 Task: Add tabs in that vendor management app.
Action: Mouse moved to (26, 121)
Screenshot: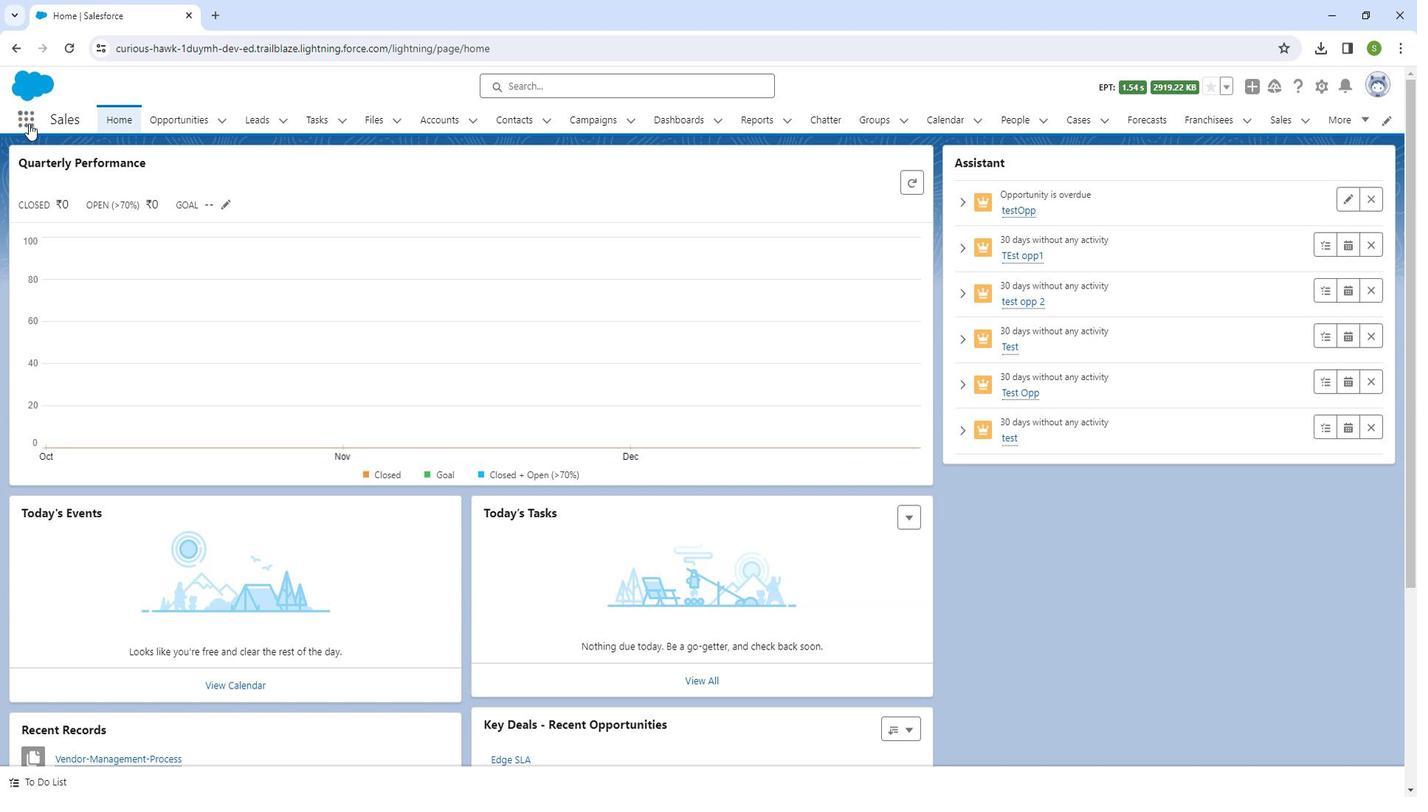 
Action: Mouse pressed left at (26, 121)
Screenshot: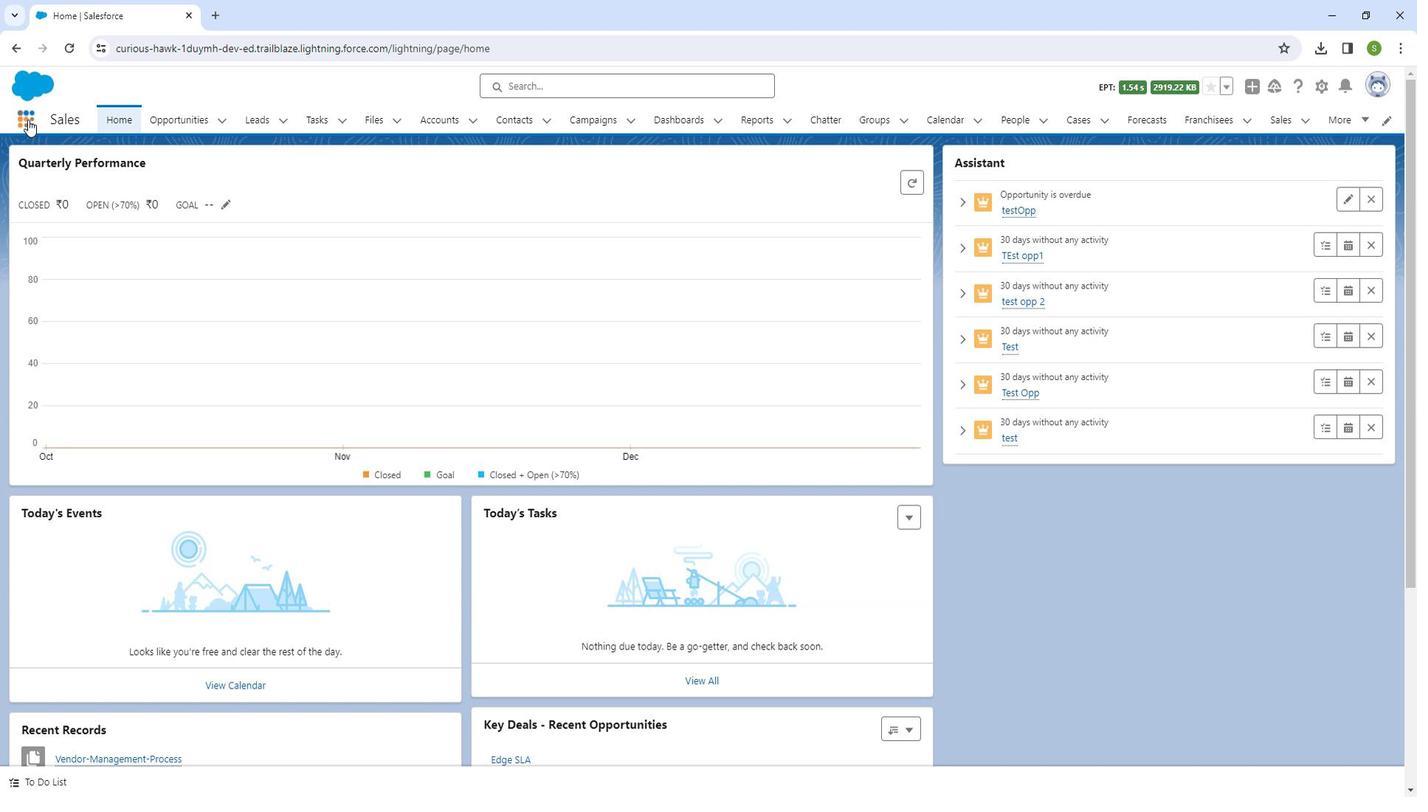 
Action: Mouse moved to (40, 394)
Screenshot: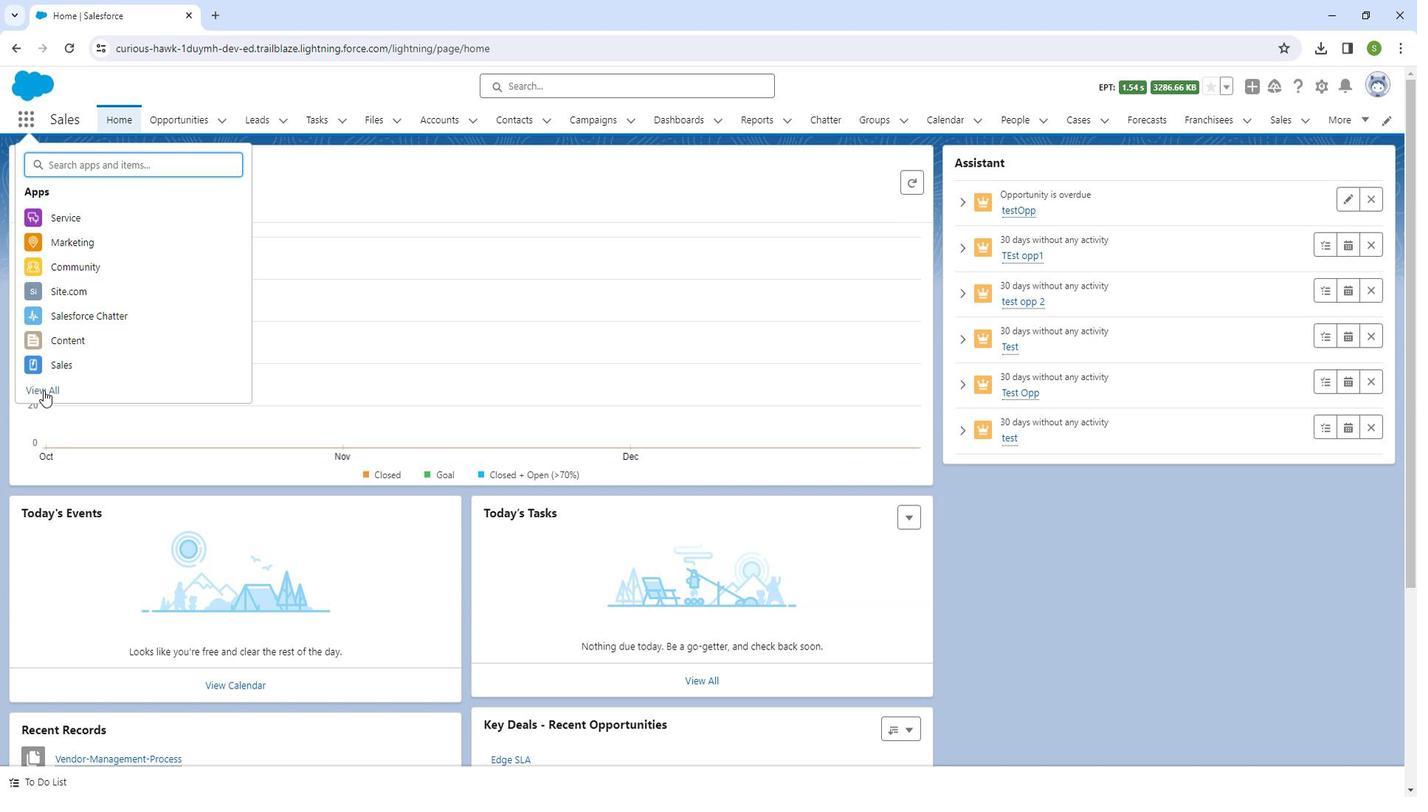 
Action: Mouse pressed left at (40, 394)
Screenshot: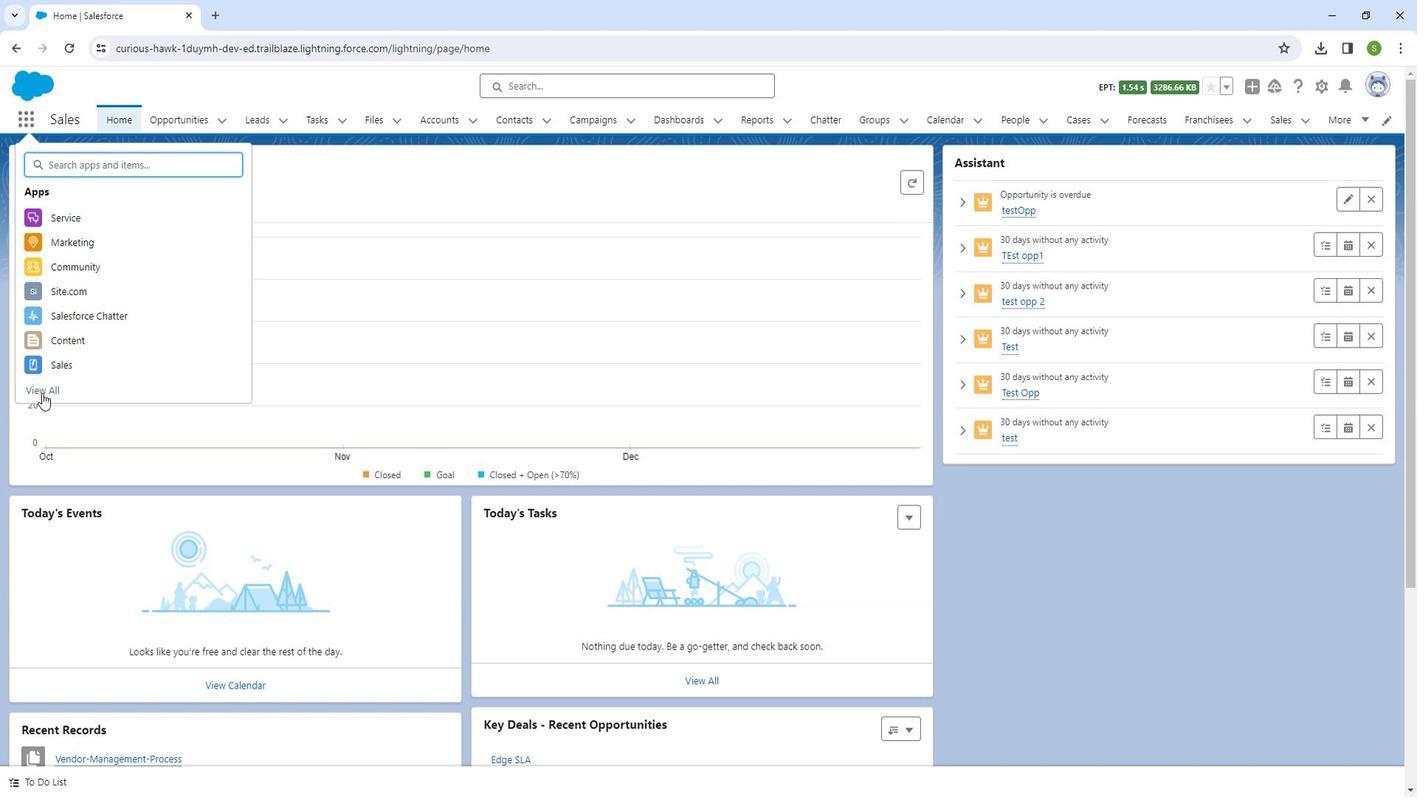 
Action: Mouse moved to (245, 631)
Screenshot: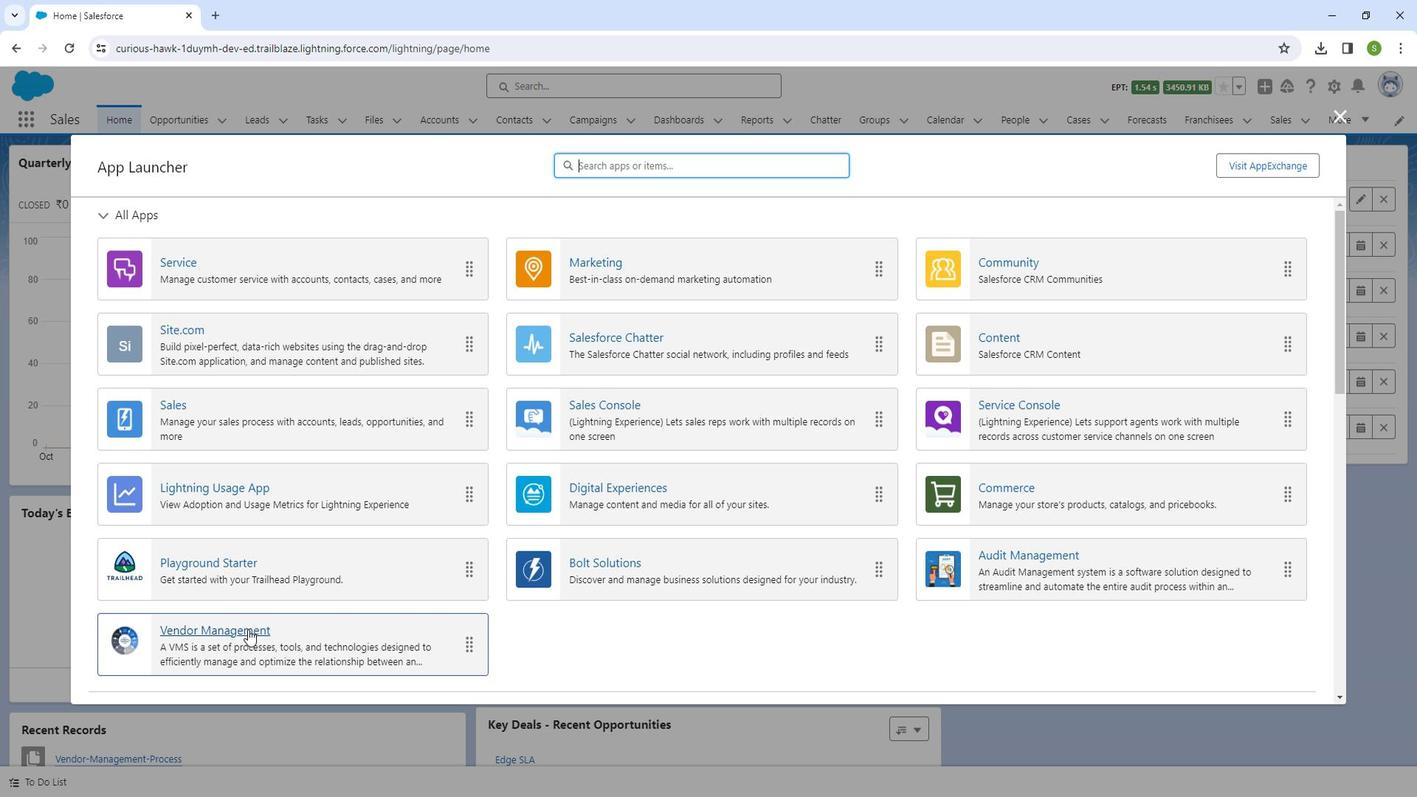 
Action: Mouse pressed left at (245, 631)
Screenshot: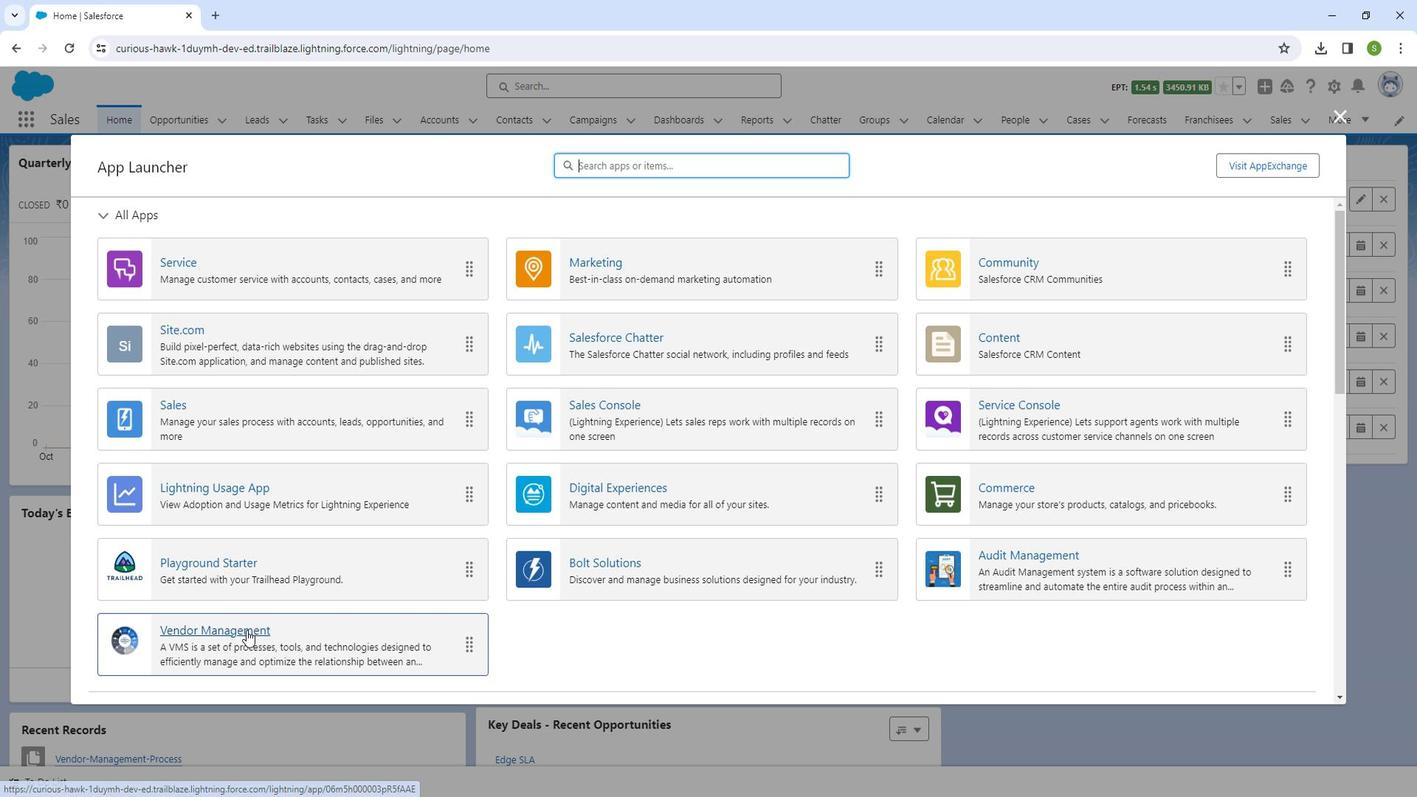 
Action: Mouse moved to (1331, 90)
Screenshot: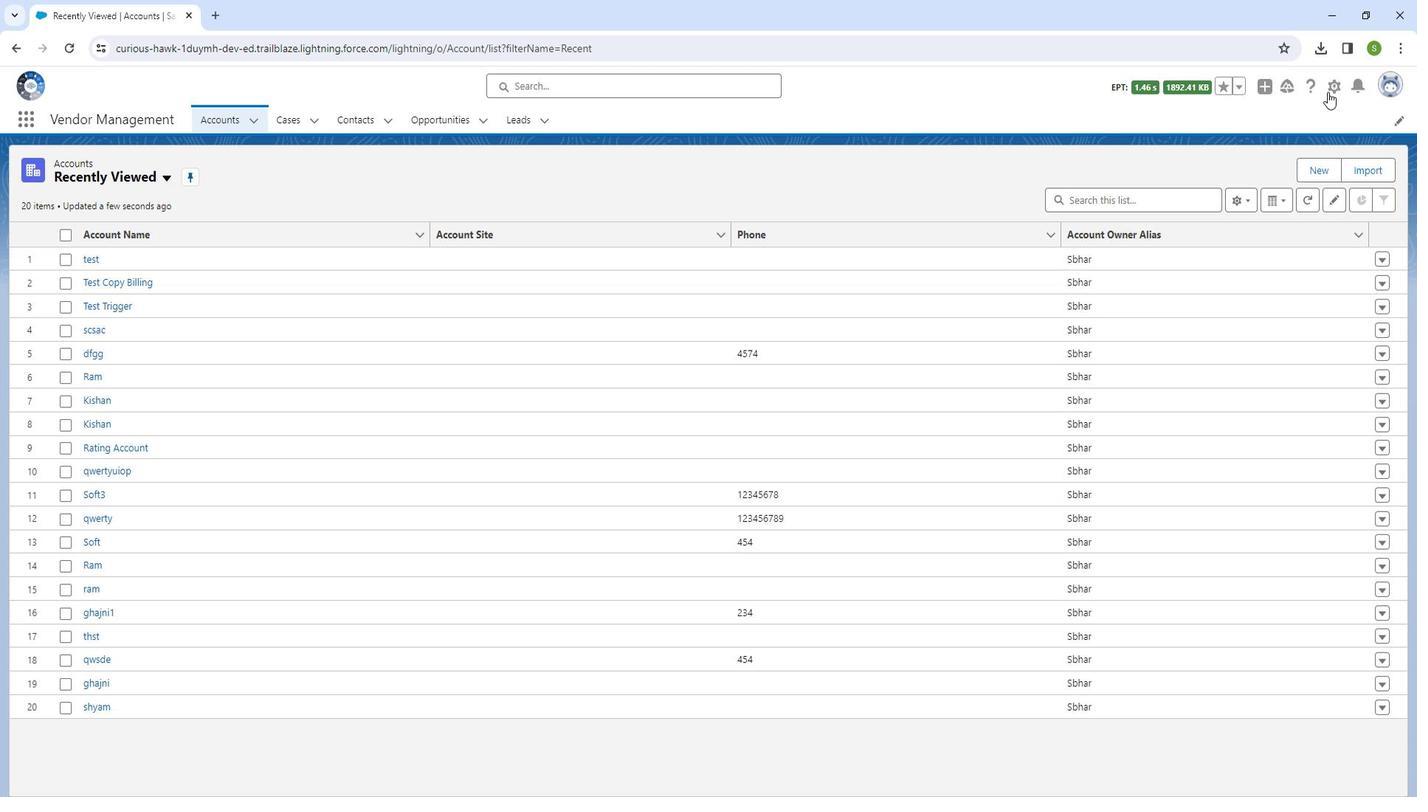 
Action: Mouse pressed left at (1331, 90)
Screenshot: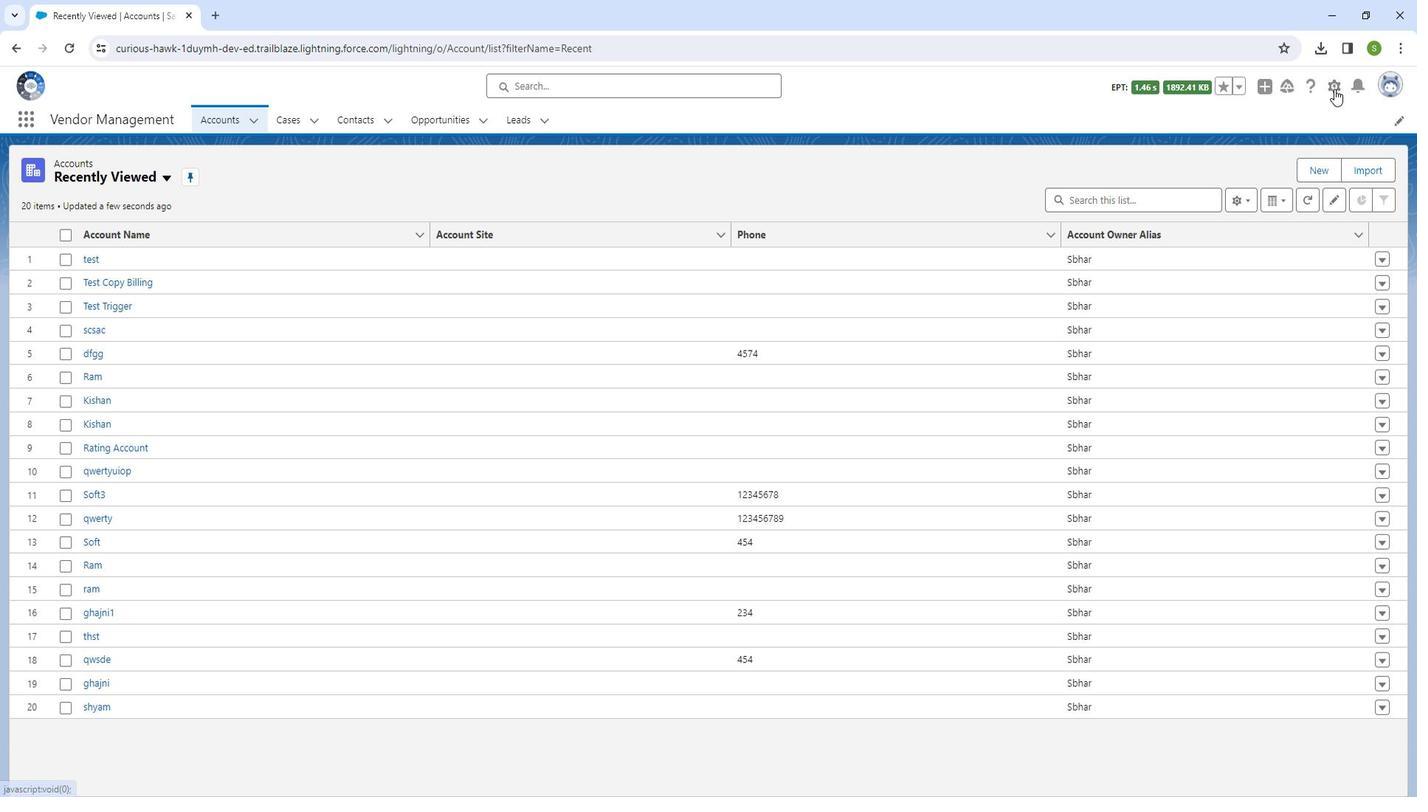 
Action: Mouse moved to (1269, 148)
Screenshot: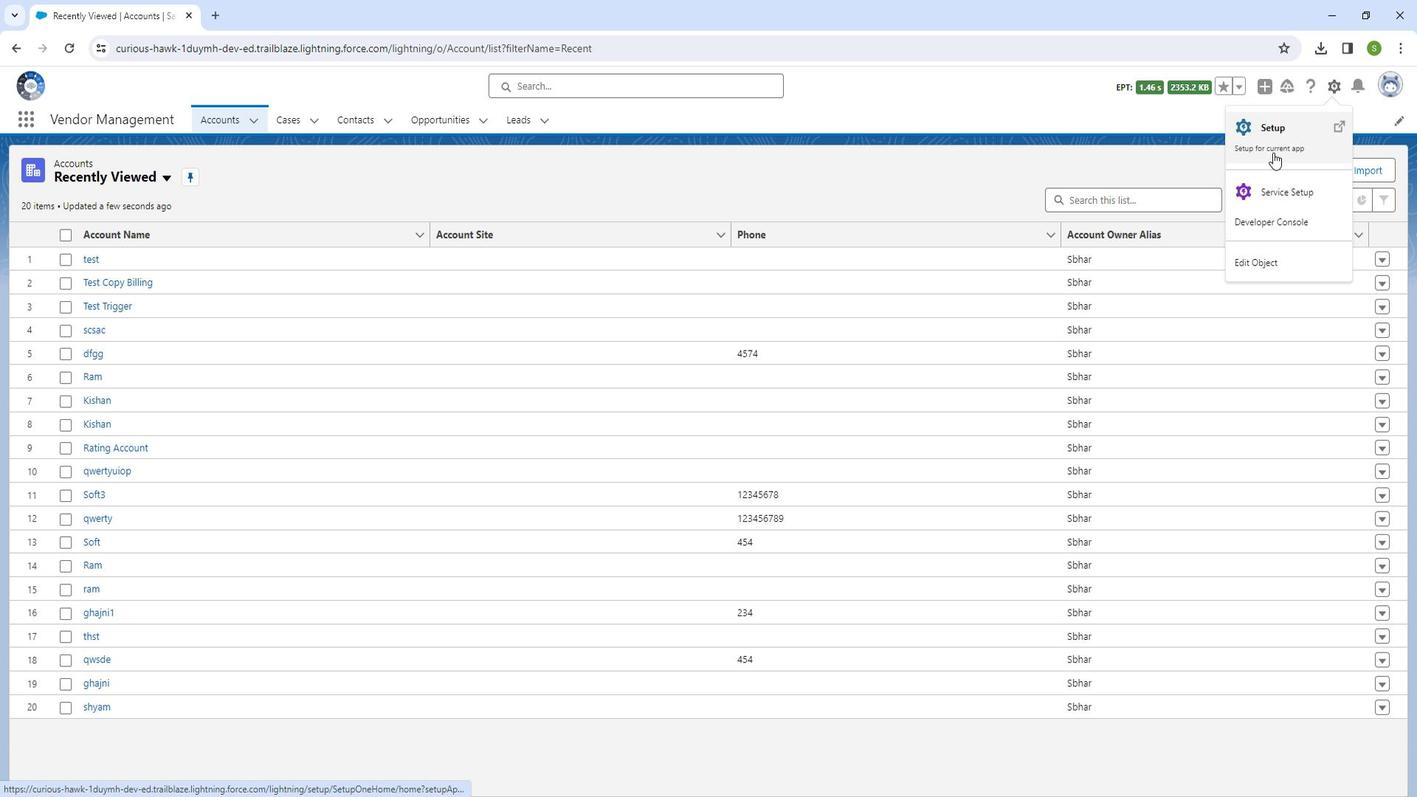 
Action: Mouse pressed left at (1269, 148)
Screenshot: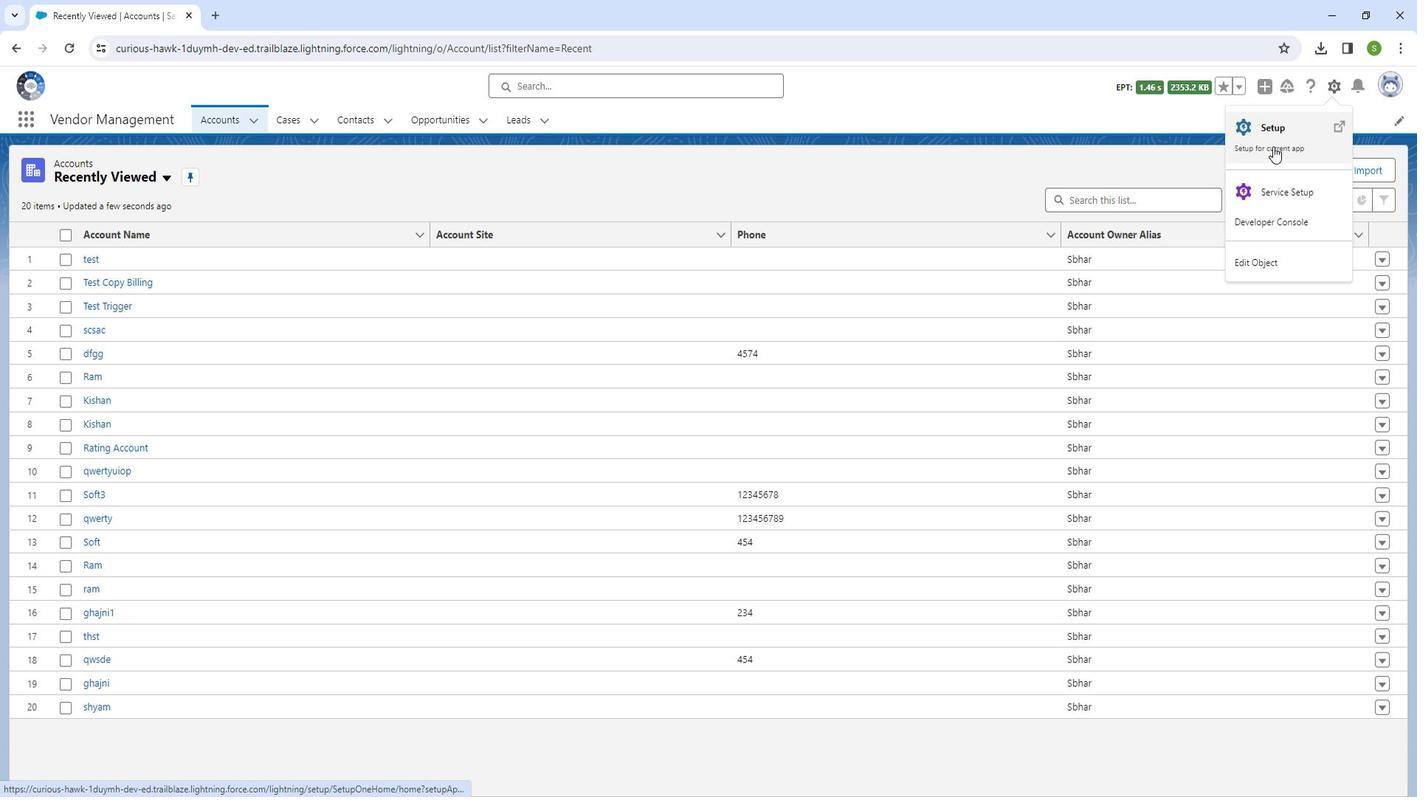 
Action: Mouse moved to (194, 121)
Screenshot: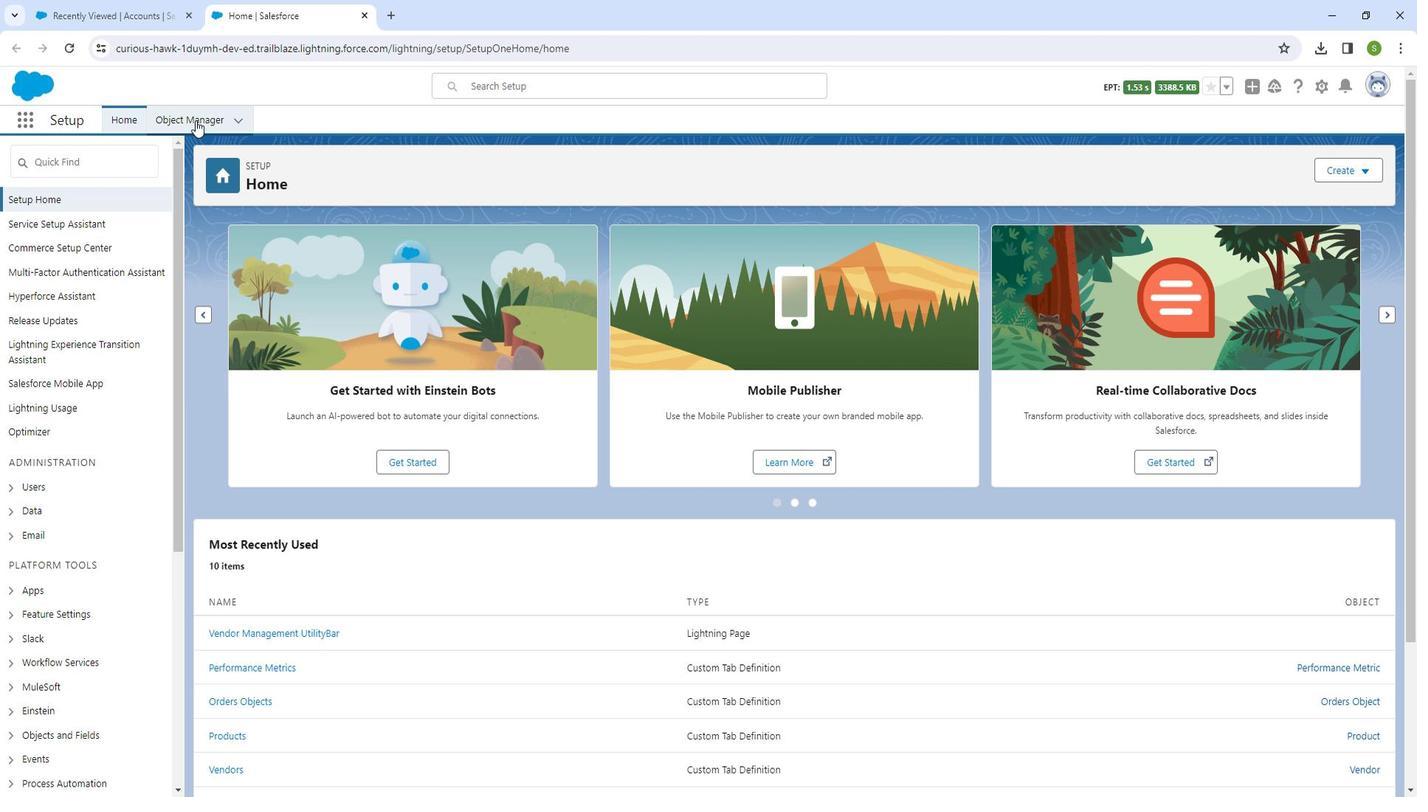 
Action: Mouse pressed left at (194, 121)
Screenshot: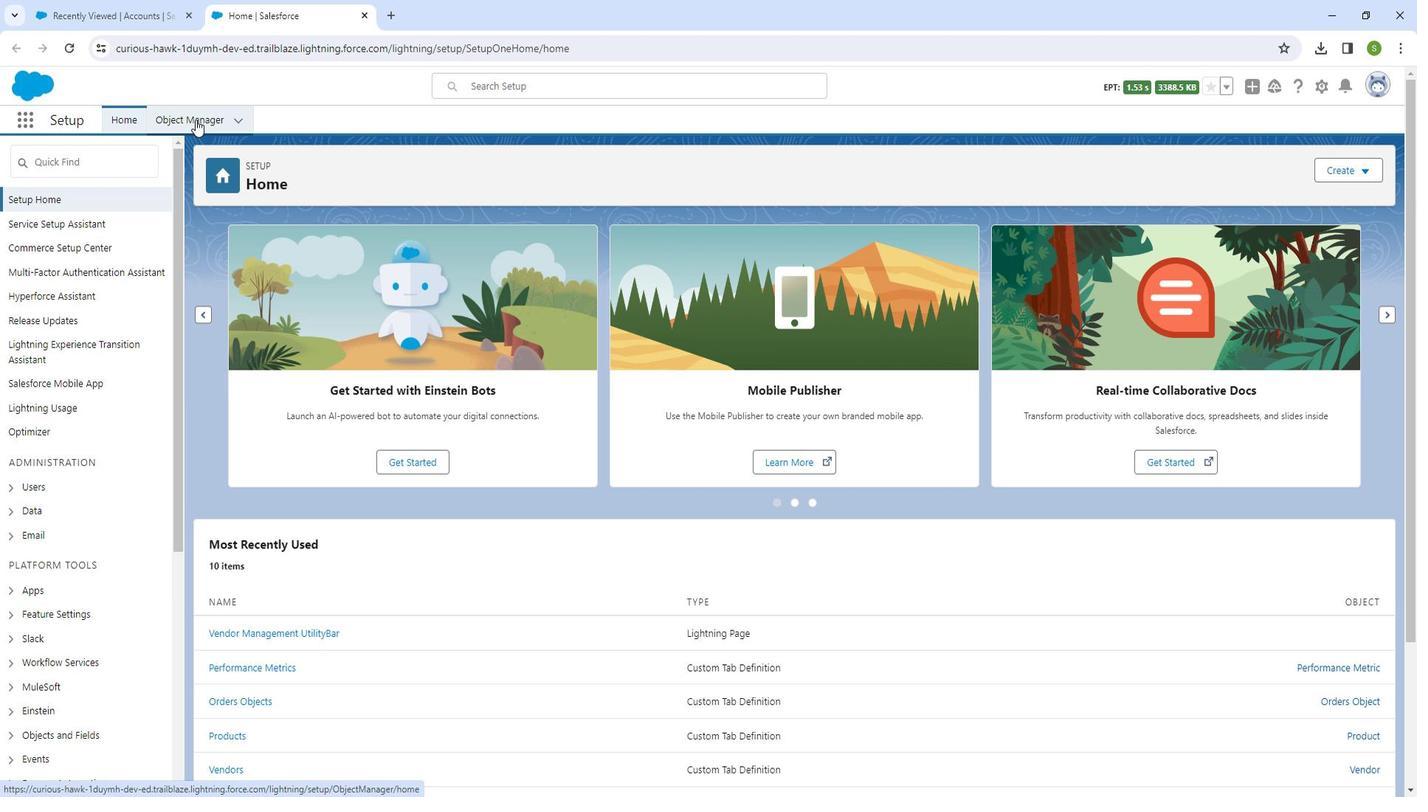 
Action: Mouse moved to (125, 129)
Screenshot: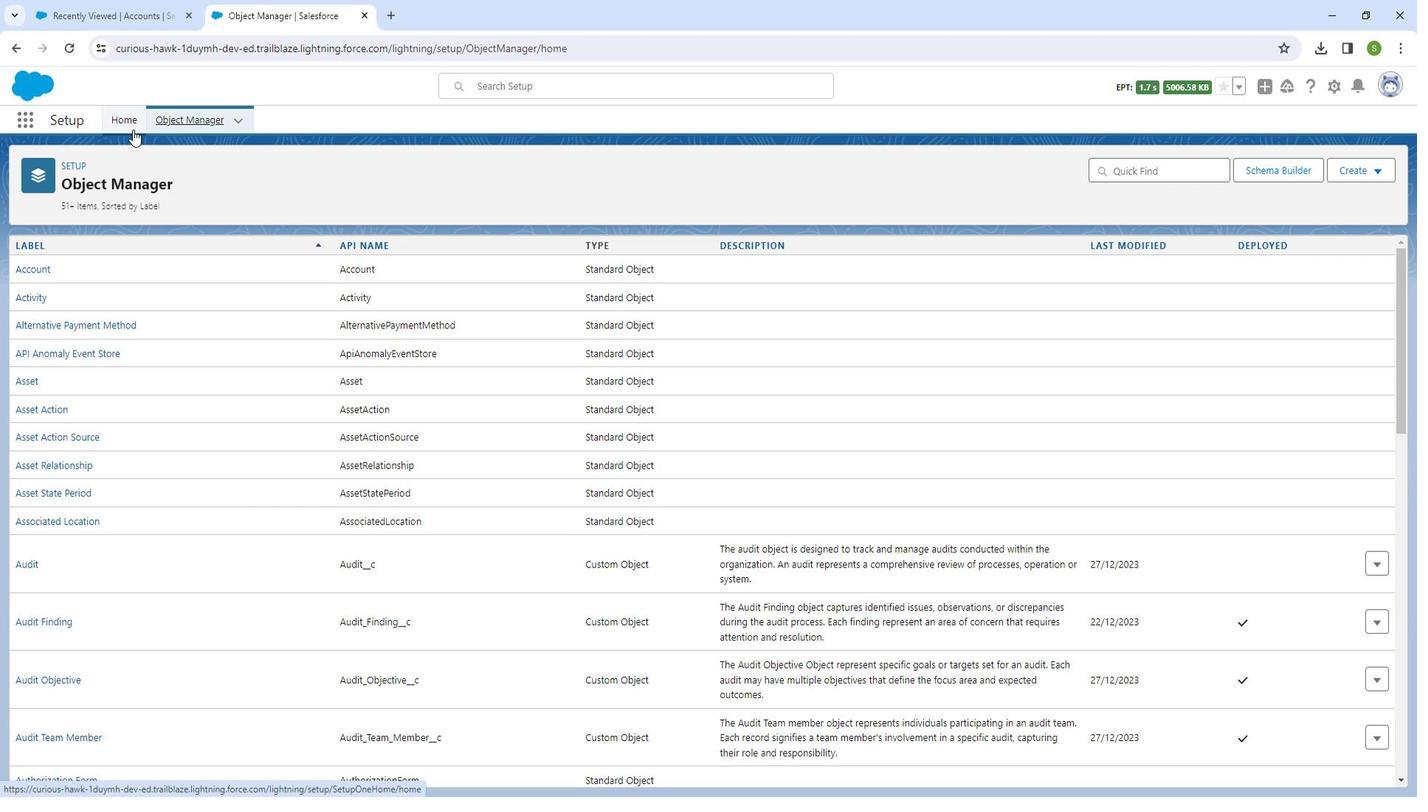 
Action: Mouse pressed left at (125, 129)
Screenshot: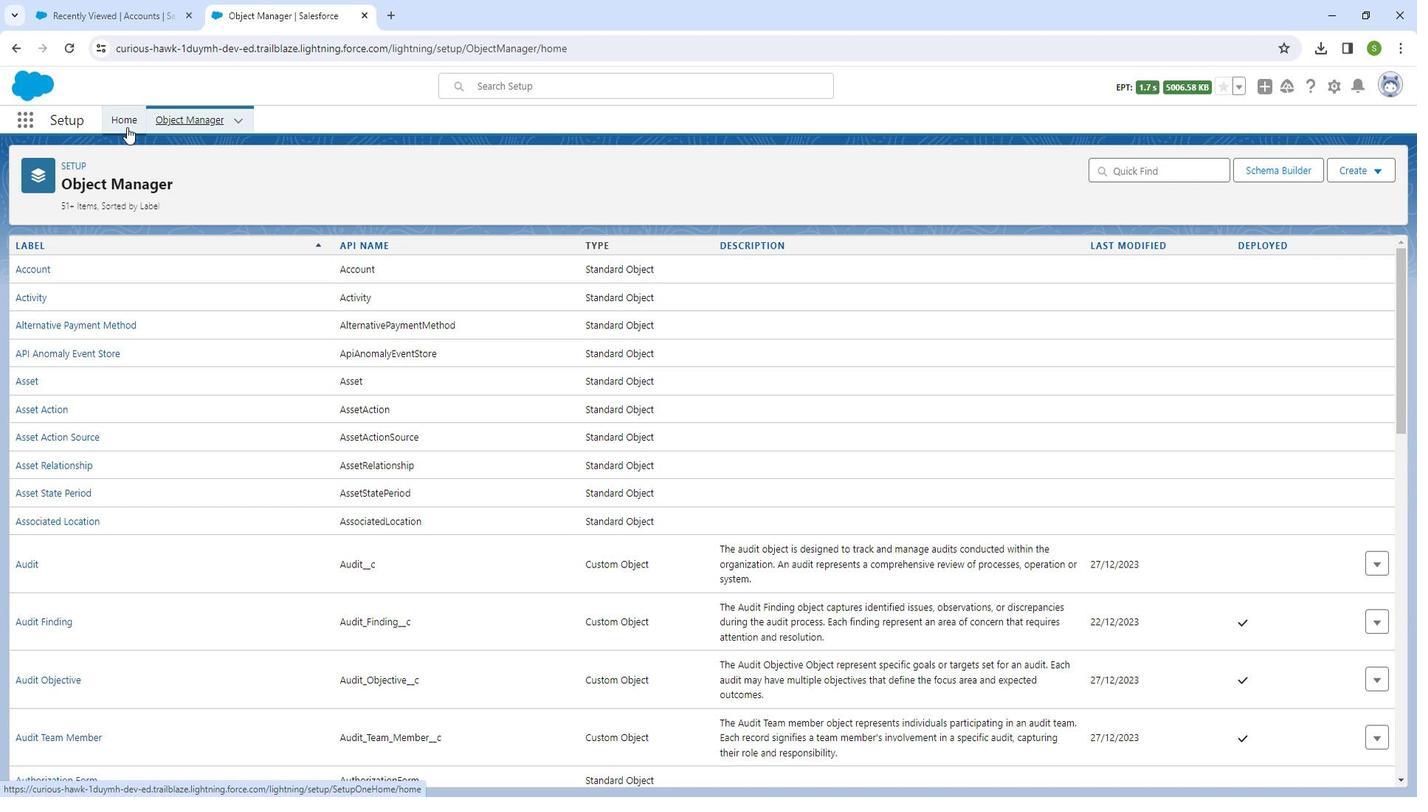 
Action: Mouse moved to (95, 168)
Screenshot: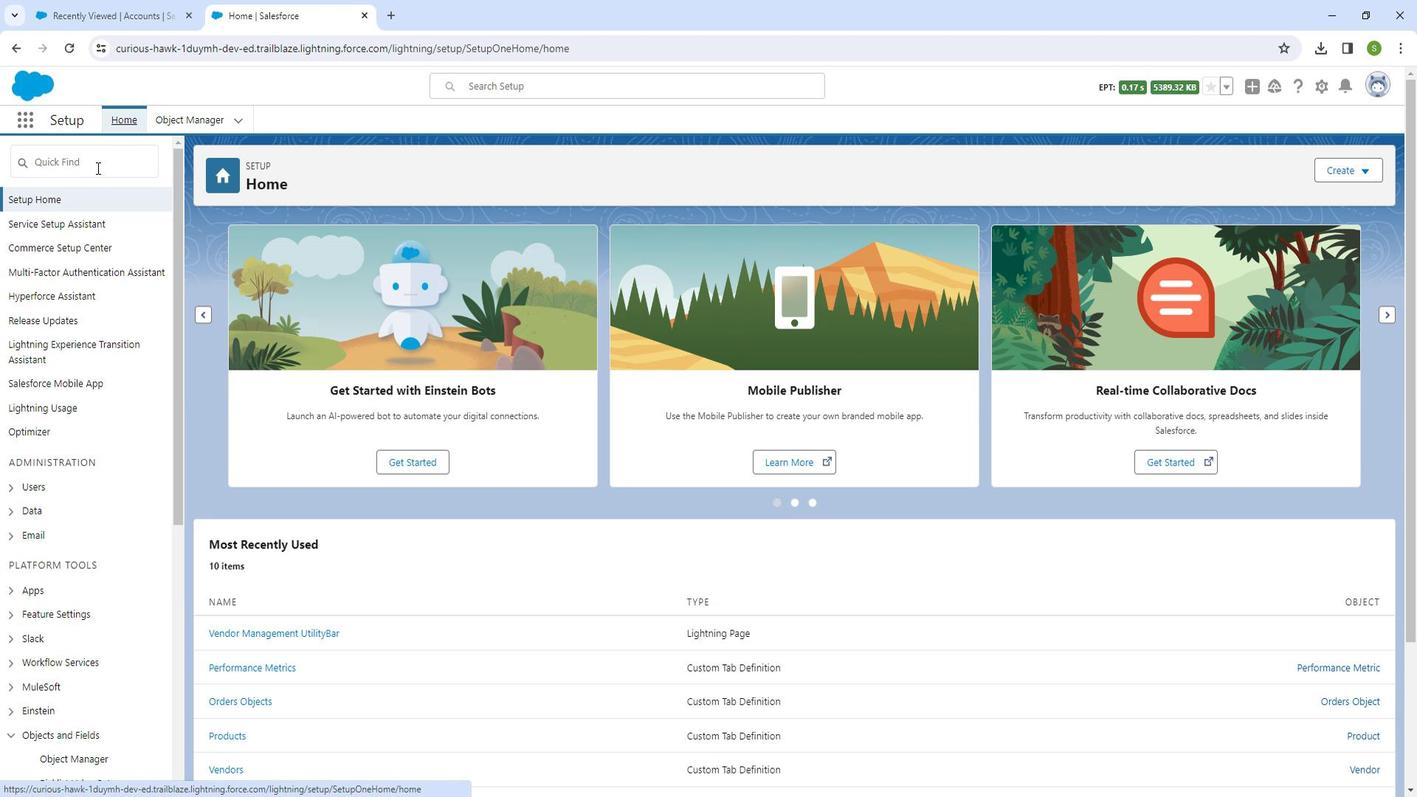 
Action: Mouse pressed left at (95, 168)
Screenshot: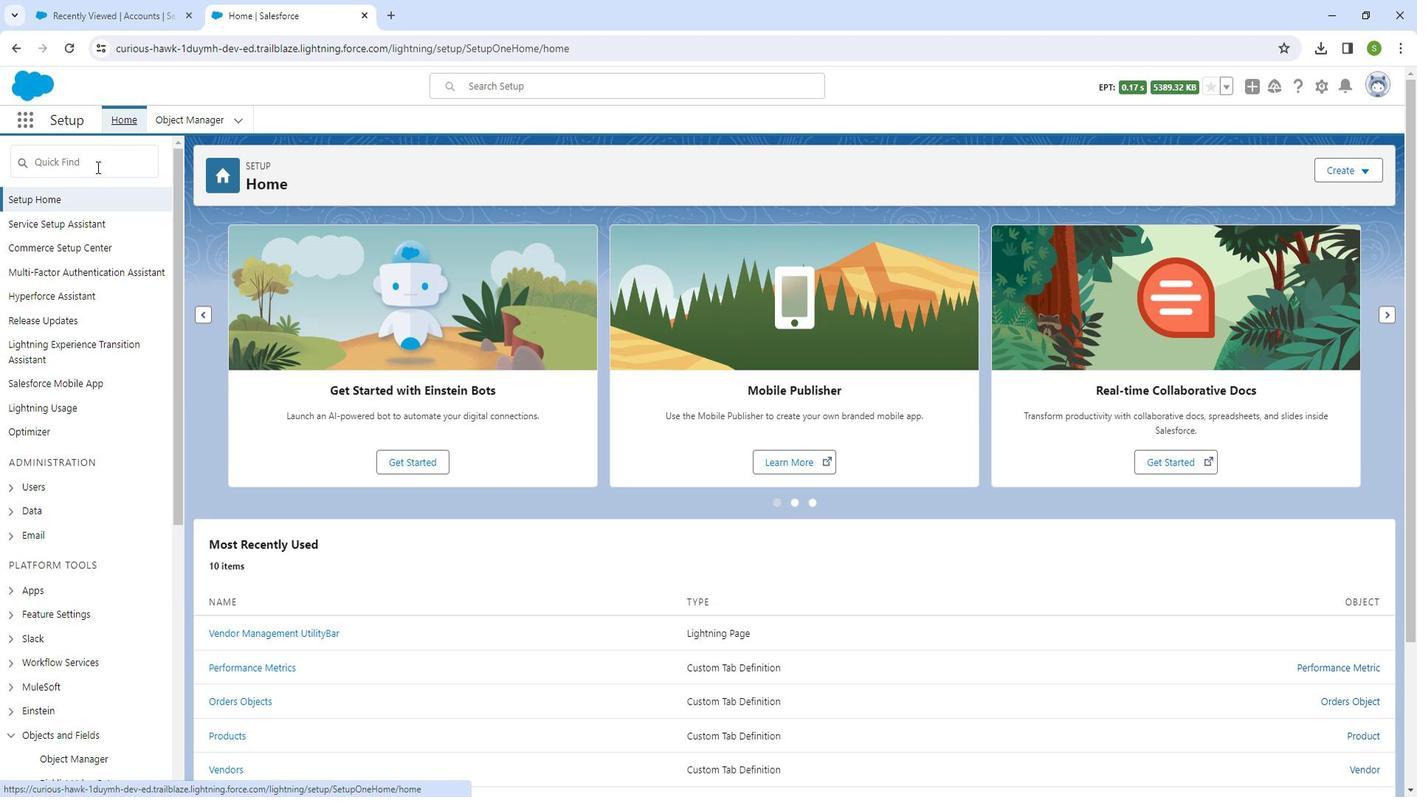 
Action: Mouse moved to (102, 165)
Screenshot: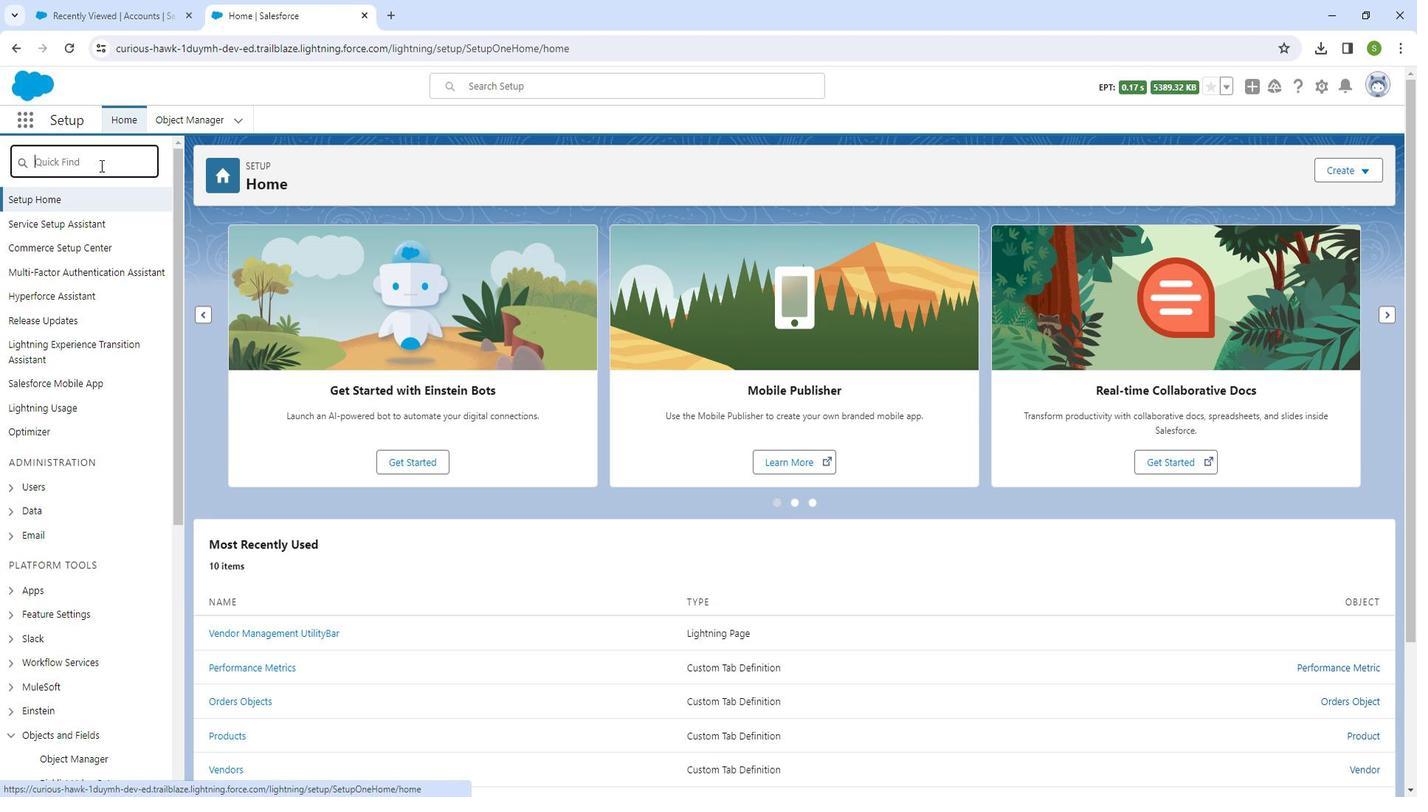 
Action: Key pressed app<Key.space>manager
Screenshot: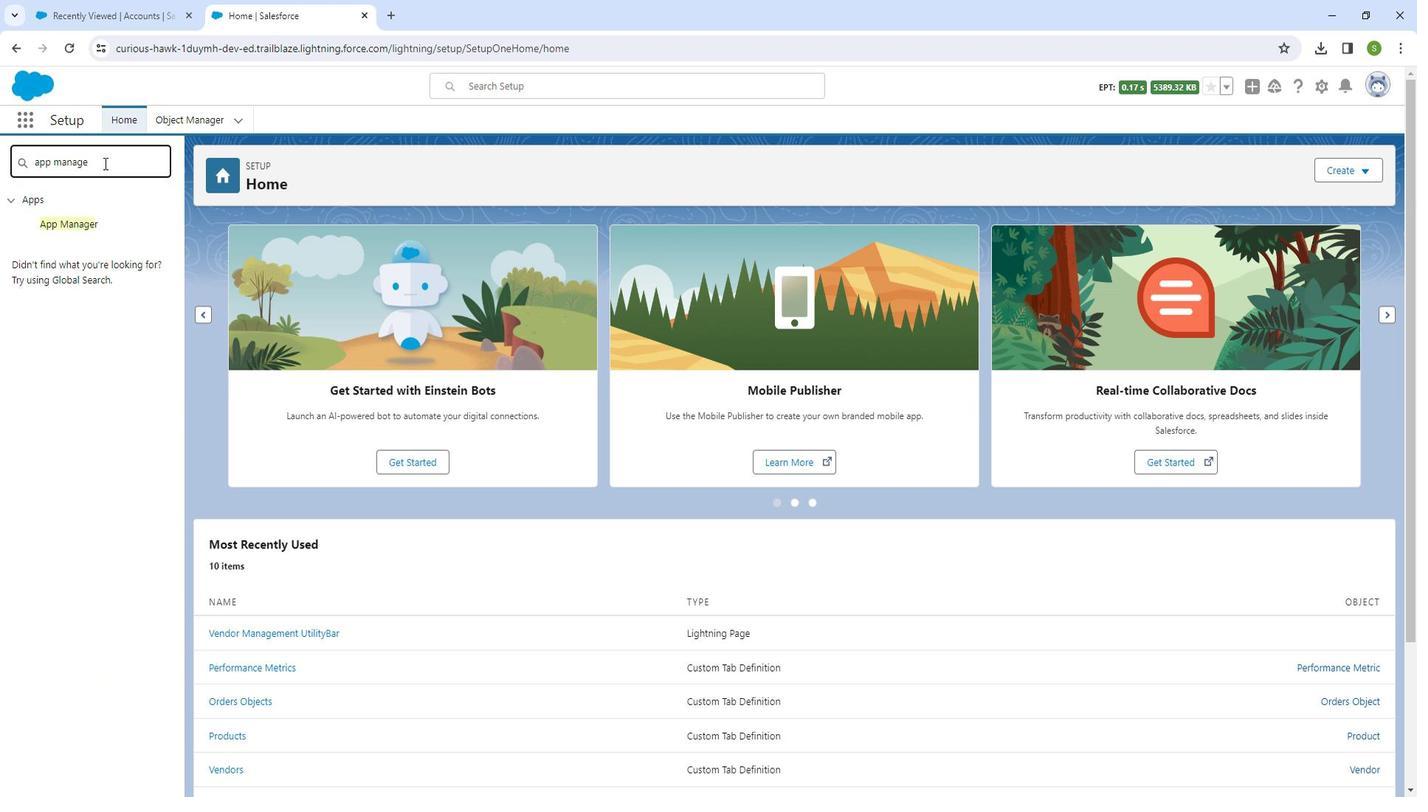 
Action: Mouse moved to (87, 225)
Screenshot: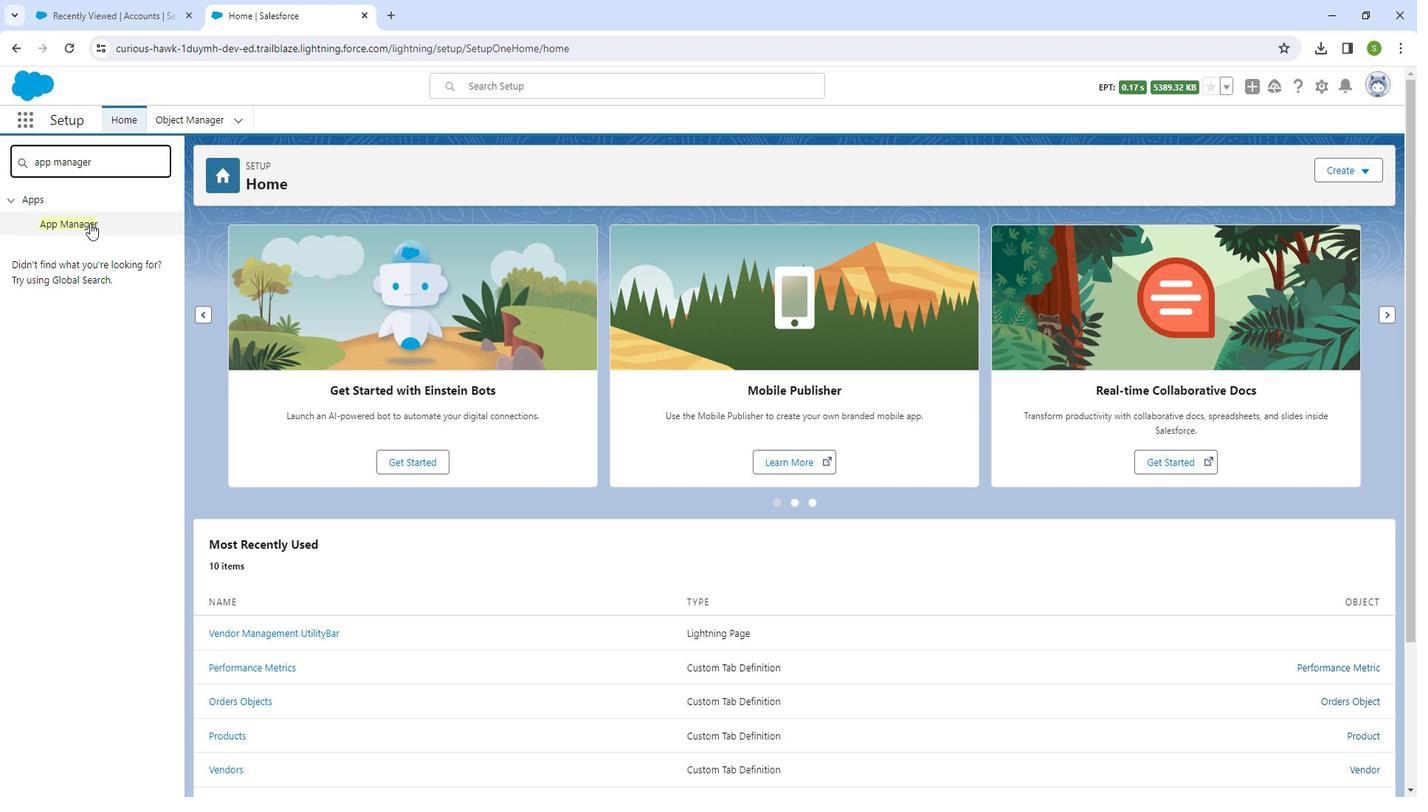 
Action: Mouse pressed left at (87, 225)
Screenshot: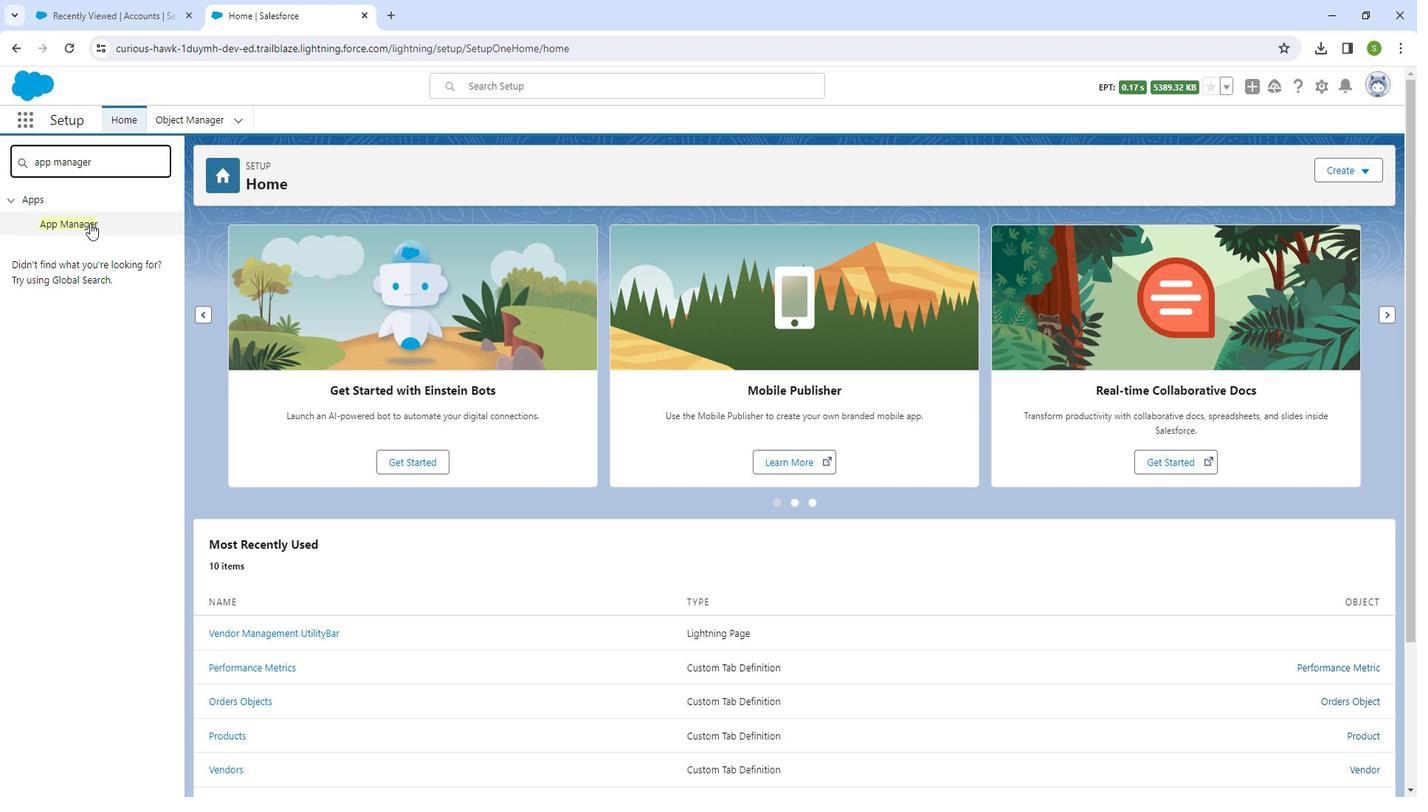 
Action: Mouse moved to (403, 388)
Screenshot: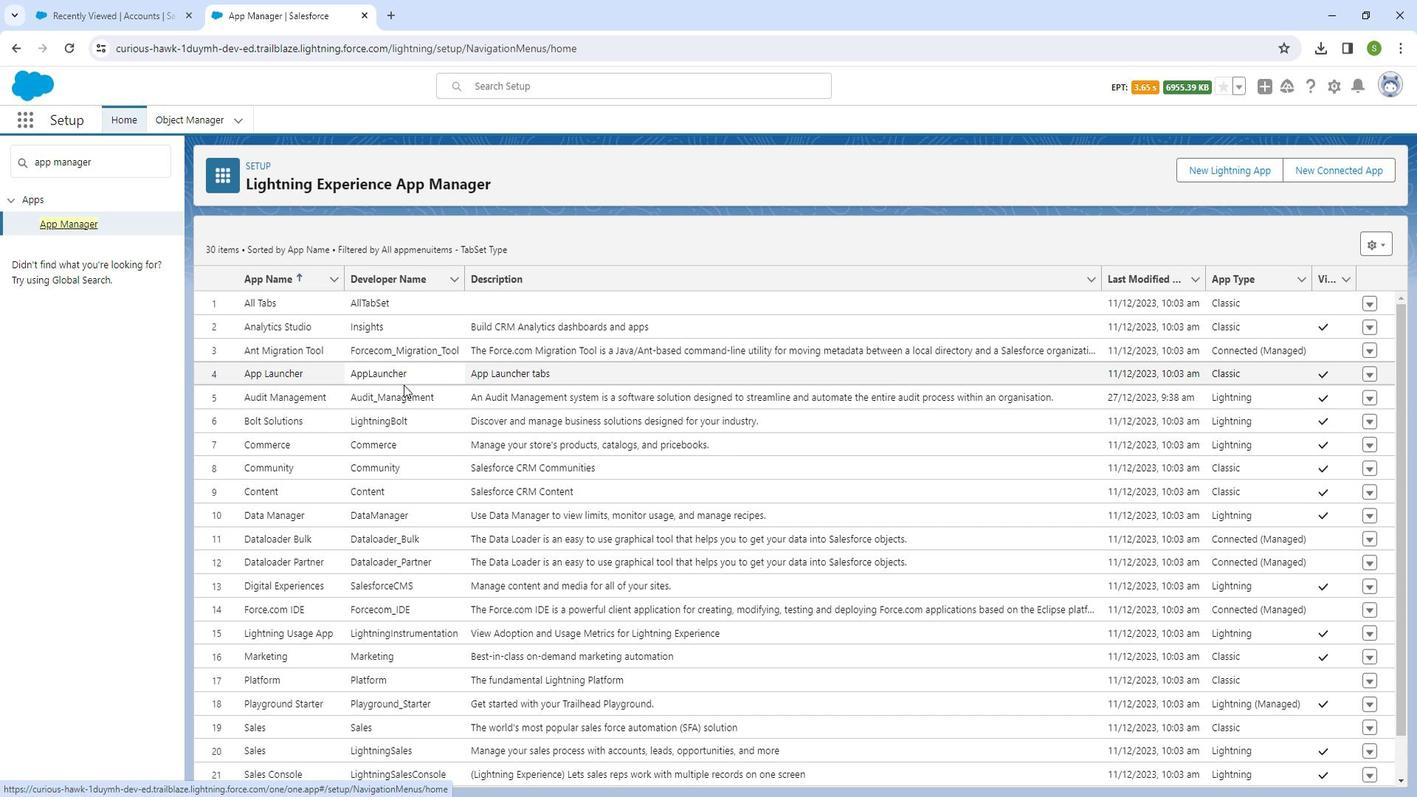 
Action: Mouse scrolled (403, 387) with delta (0, 0)
Screenshot: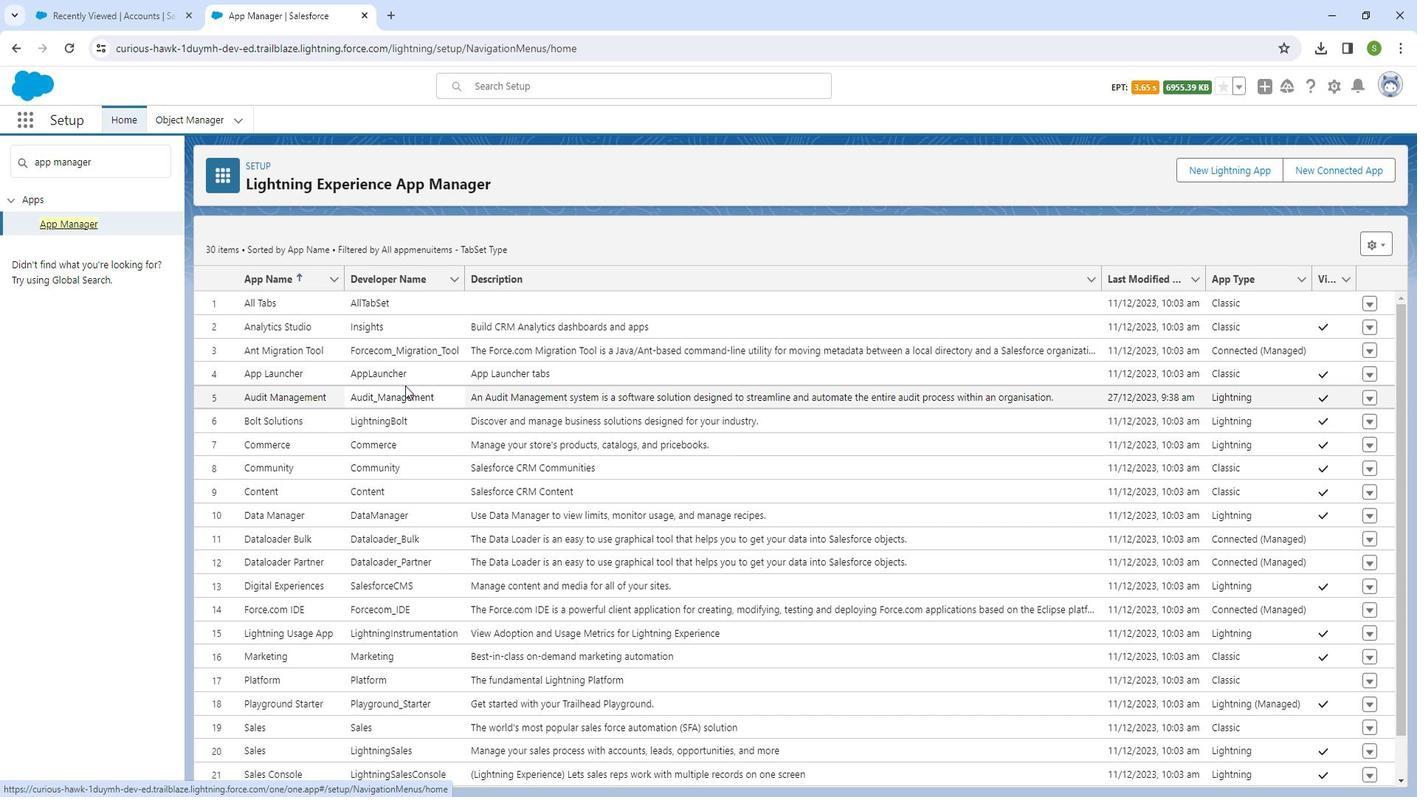 
Action: Mouse moved to (405, 391)
Screenshot: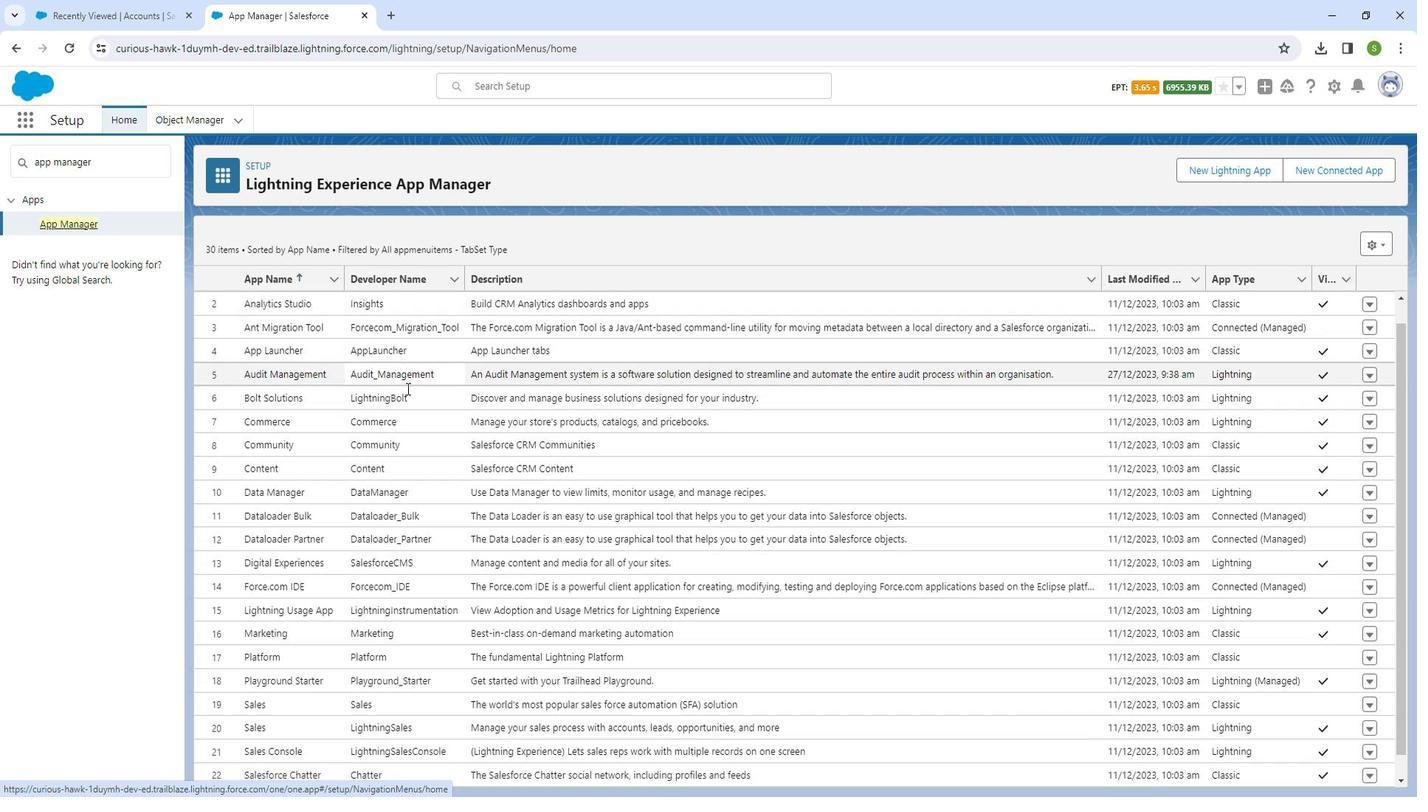 
Action: Mouse scrolled (405, 390) with delta (0, 0)
Screenshot: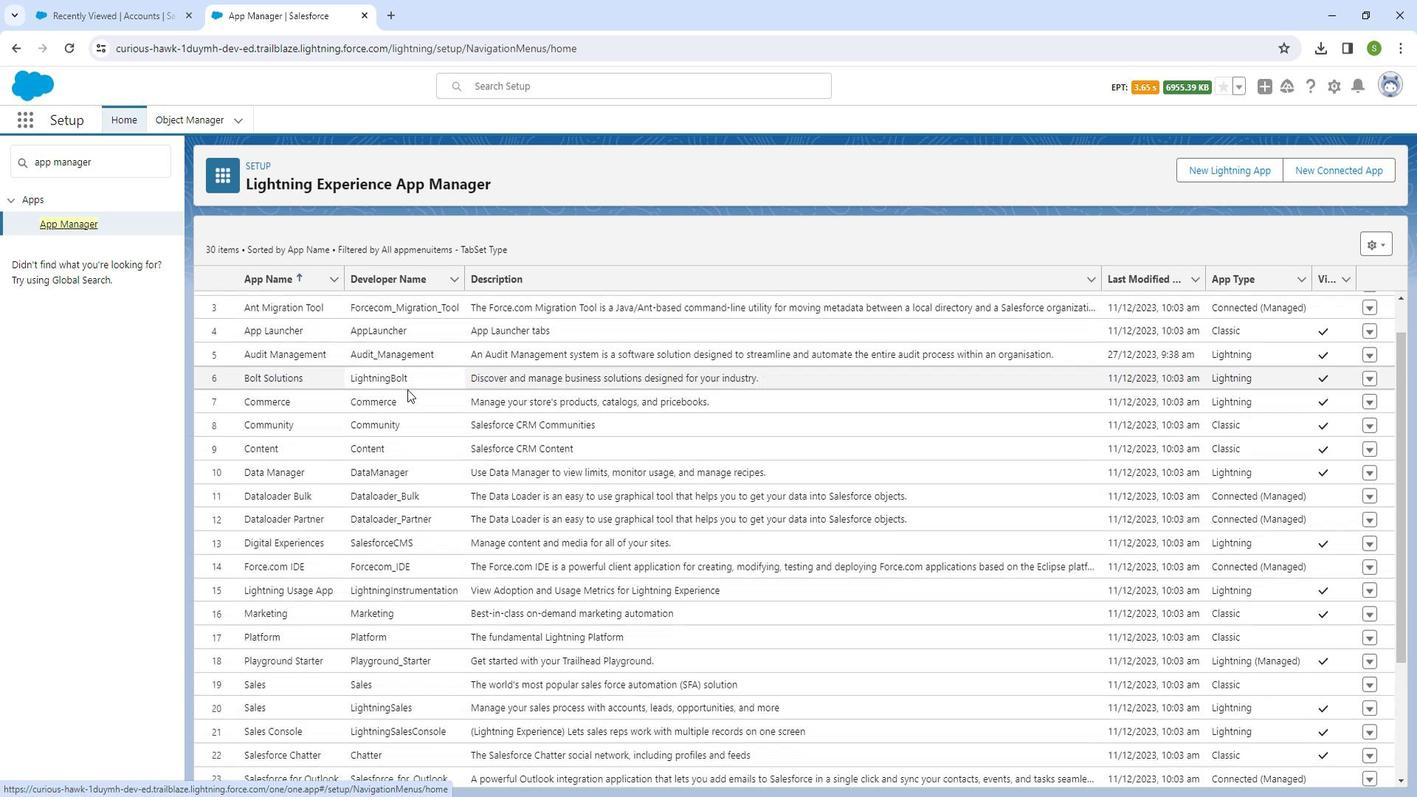 
Action: Mouse moved to (406, 392)
Screenshot: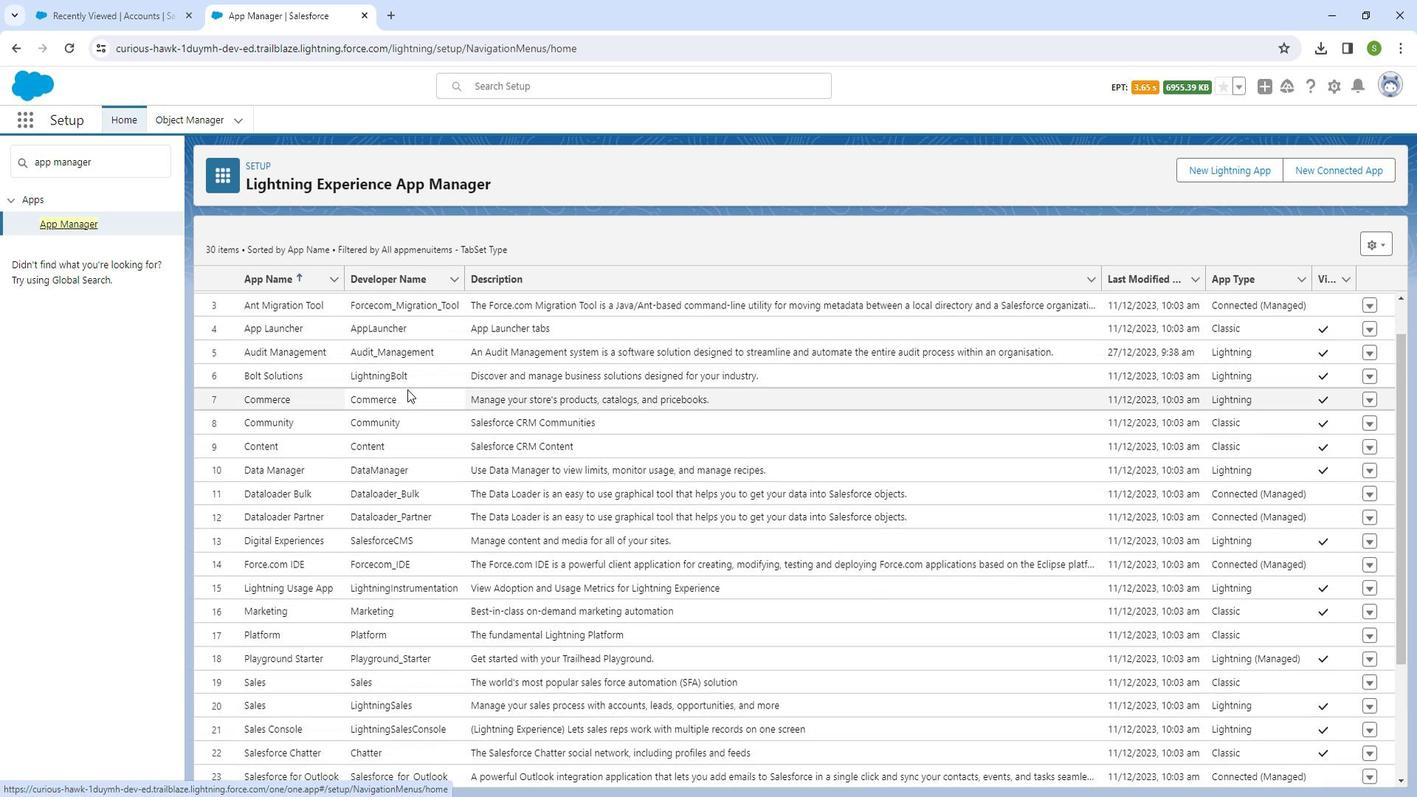 
Action: Mouse scrolled (406, 391) with delta (0, 0)
Screenshot: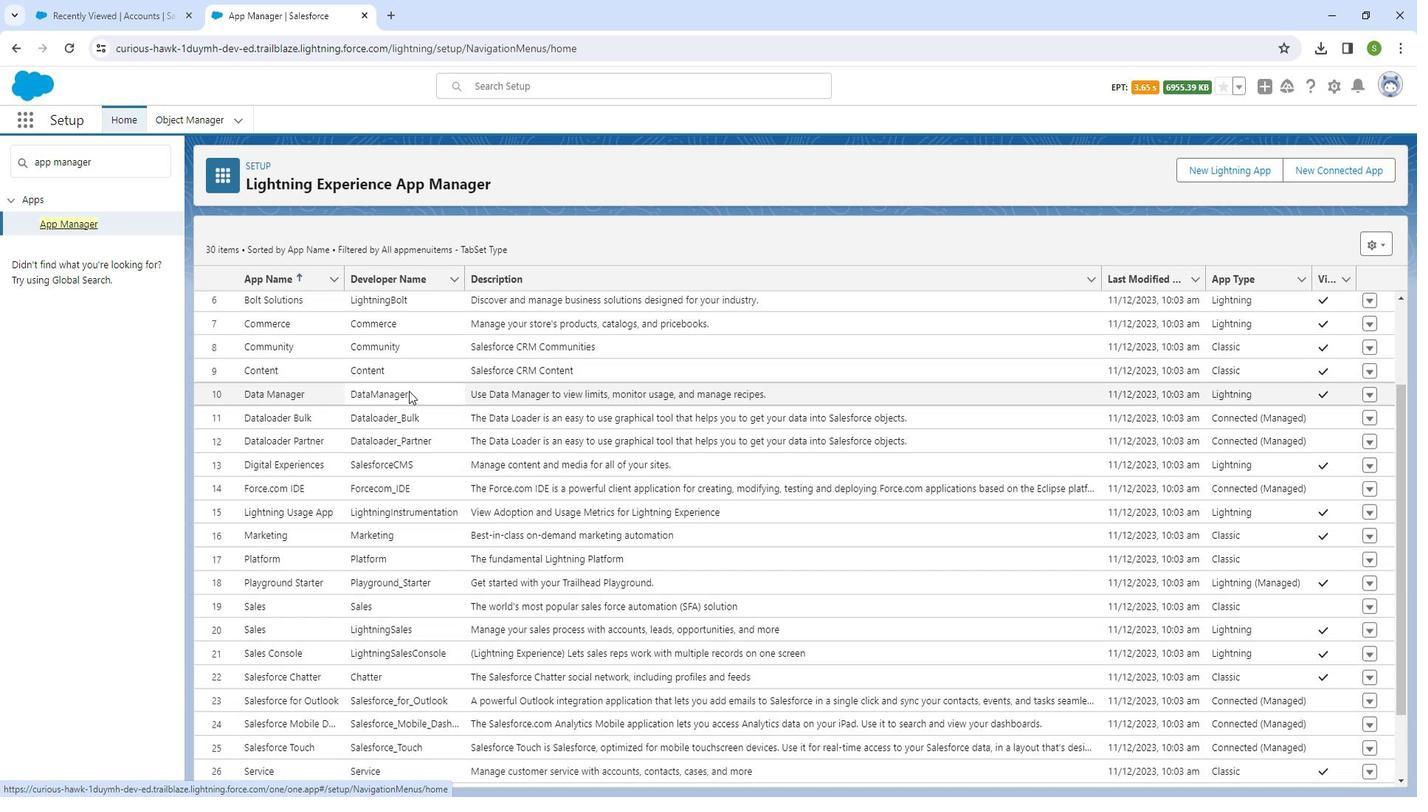 
Action: Mouse moved to (408, 397)
Screenshot: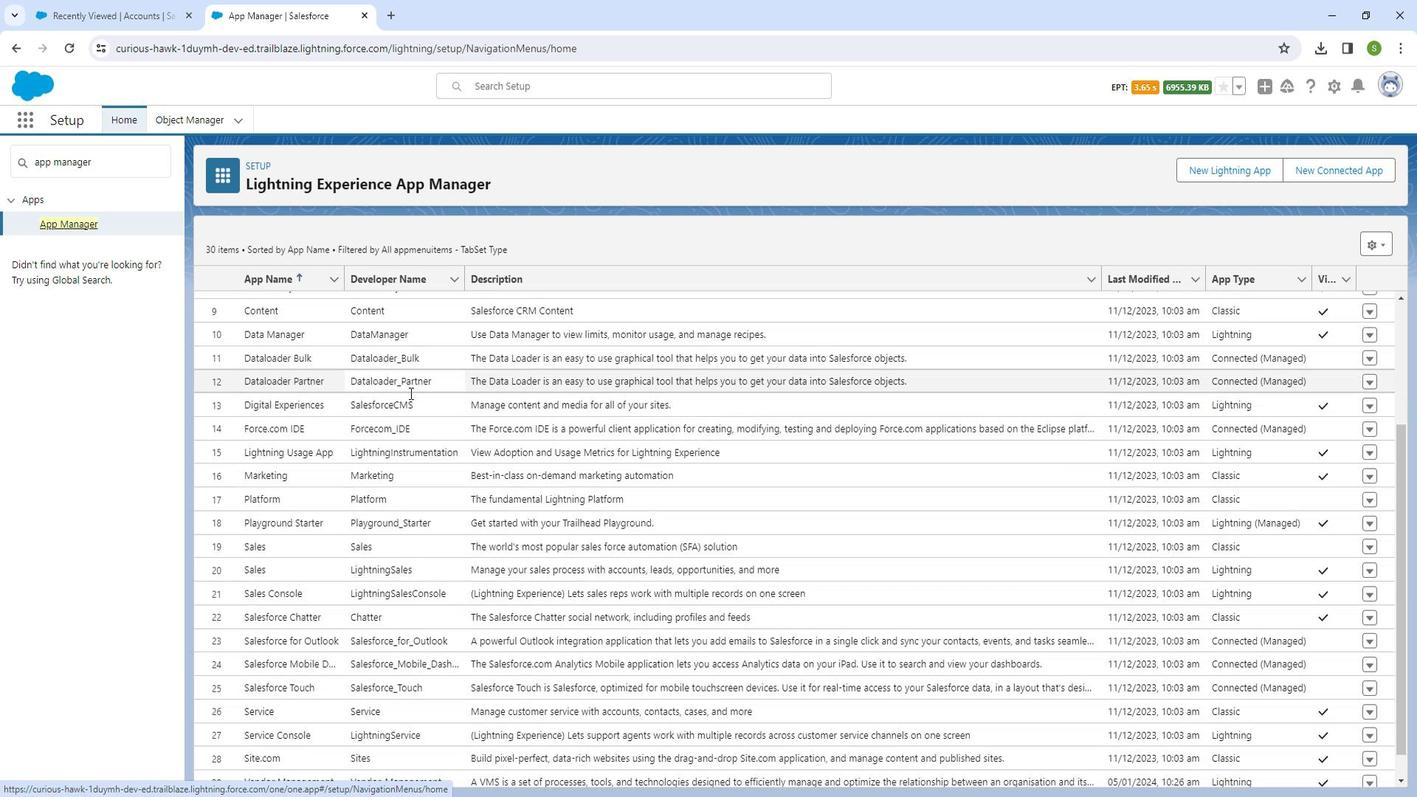 
Action: Mouse scrolled (408, 396) with delta (0, 0)
Screenshot: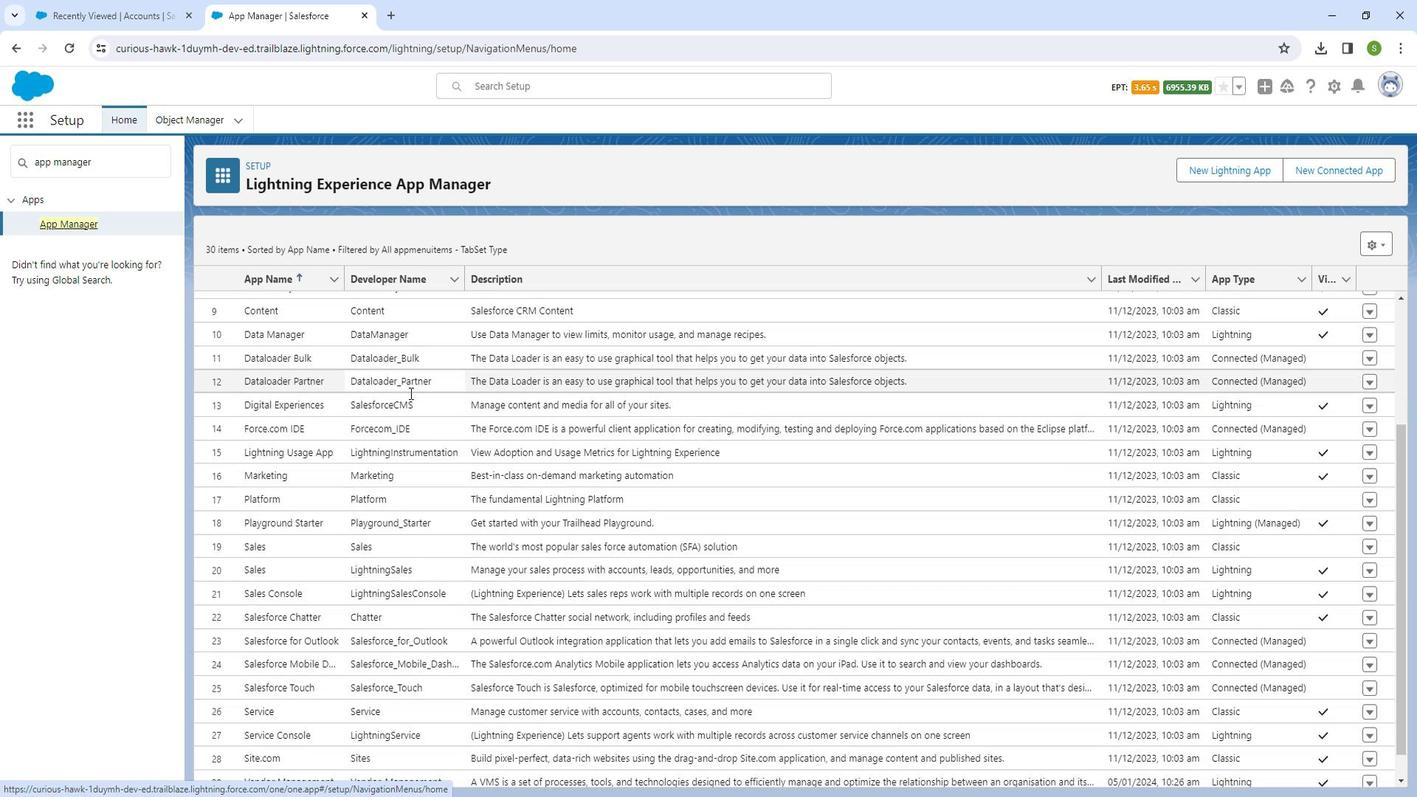 
Action: Mouse moved to (409, 403)
Screenshot: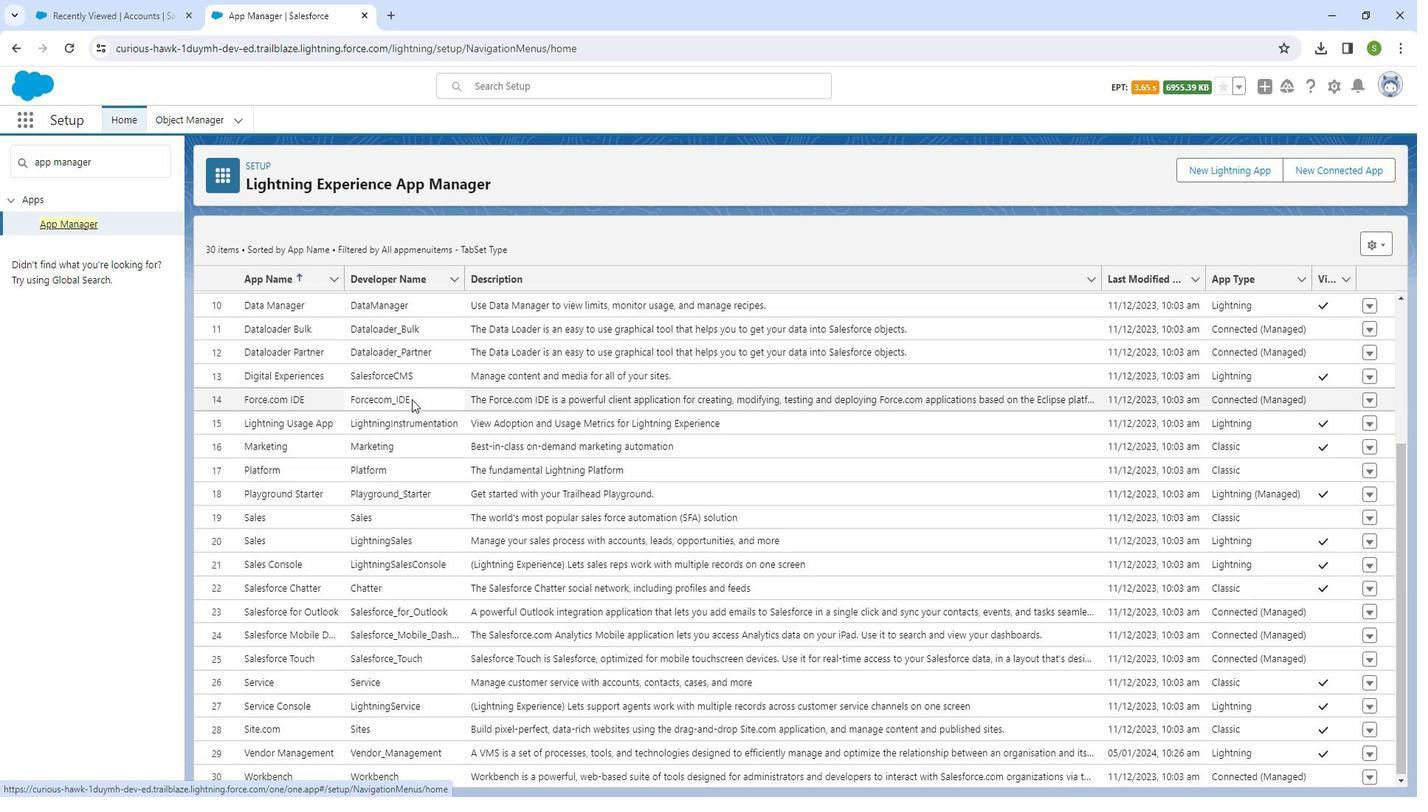 
Action: Mouse scrolled (409, 403) with delta (0, 0)
Screenshot: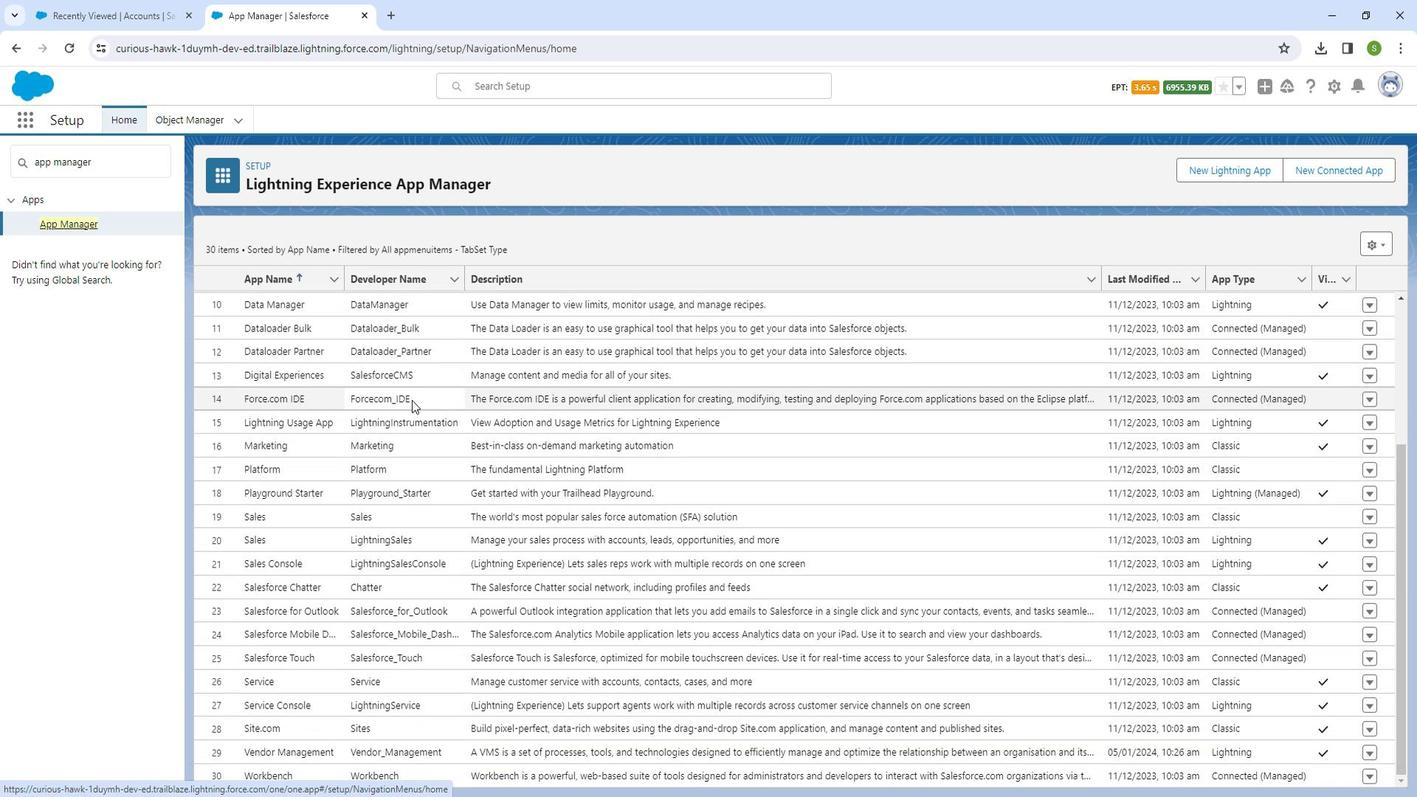 
Action: Mouse moved to (409, 405)
Screenshot: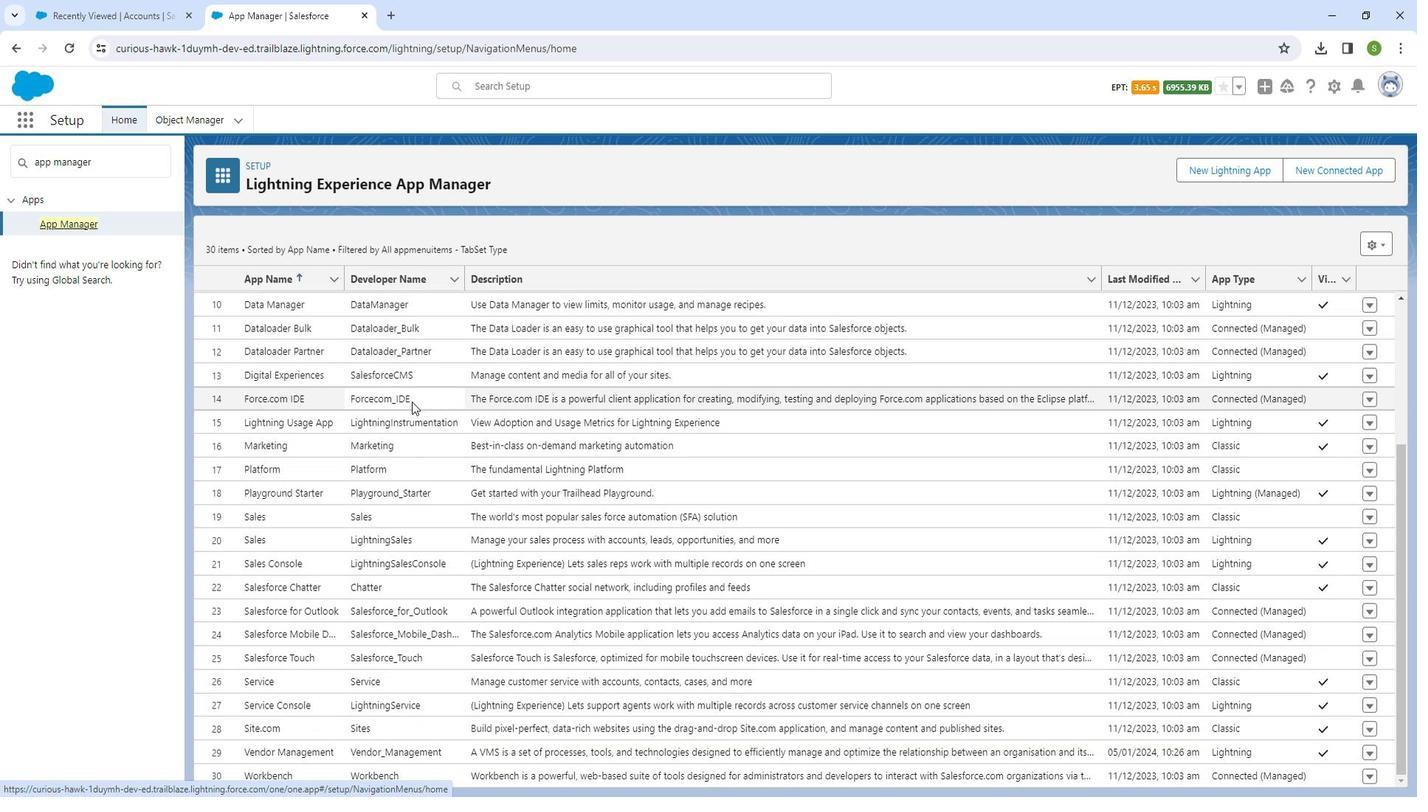 
Action: Mouse scrolled (409, 404) with delta (0, 0)
Screenshot: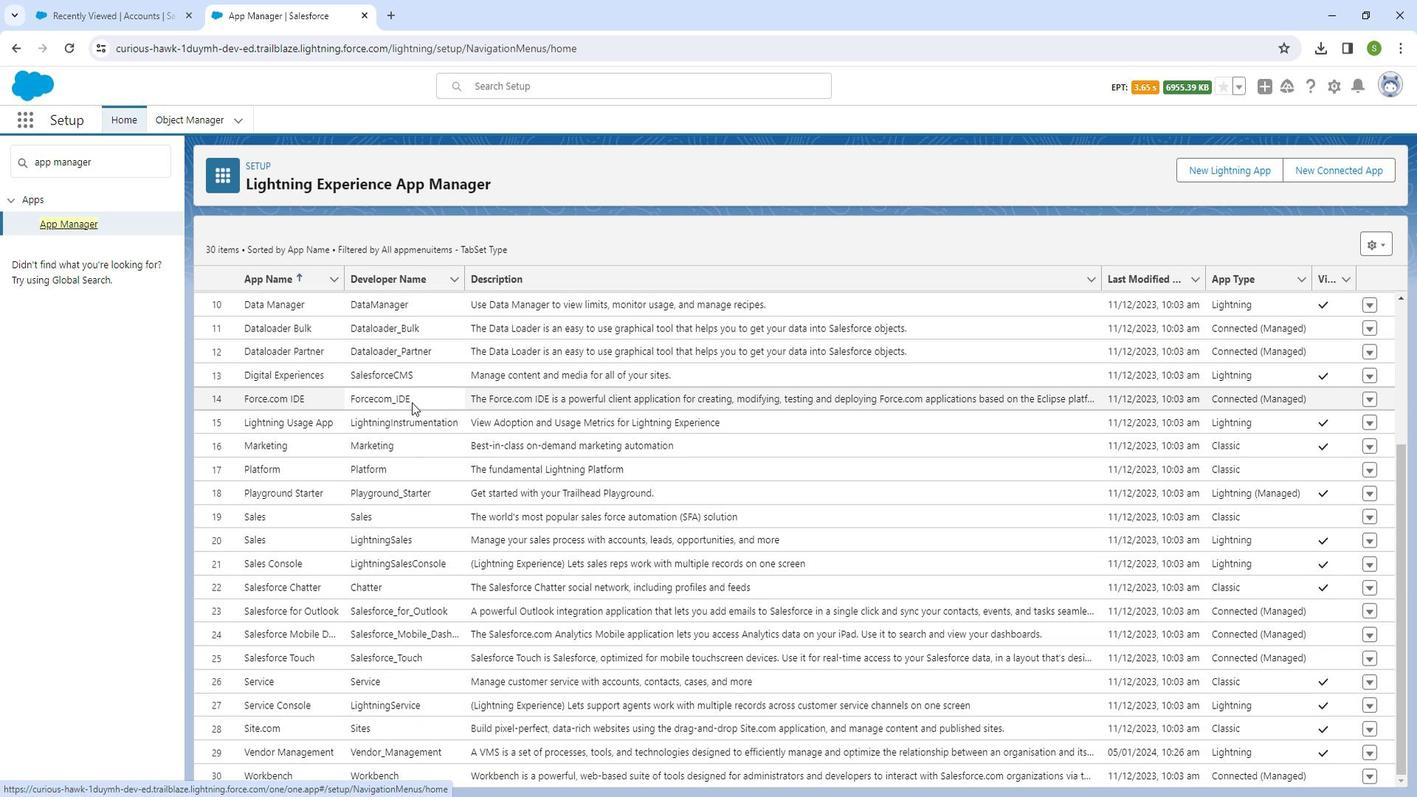 
Action: Mouse moved to (409, 411)
Screenshot: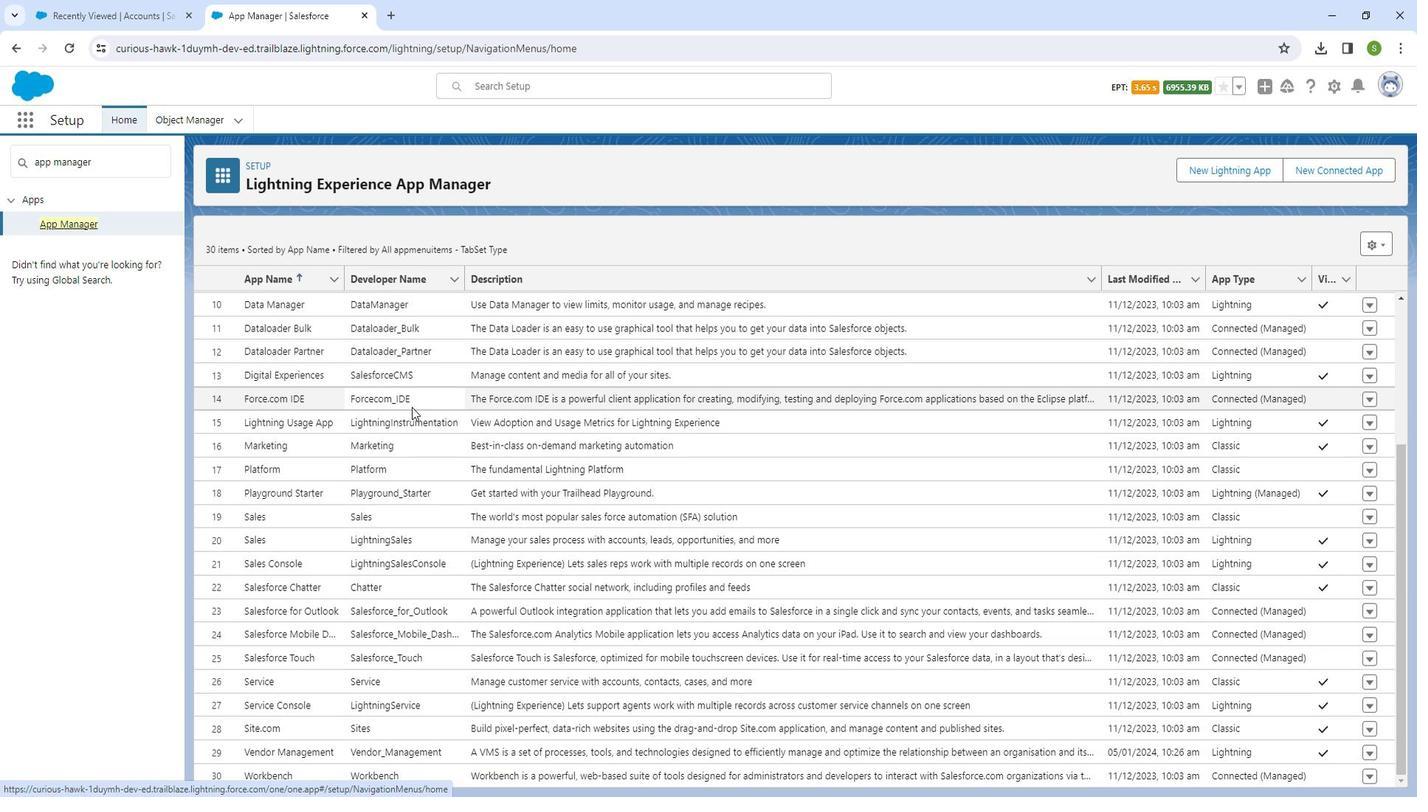 
Action: Mouse scrolled (409, 410) with delta (0, 0)
Screenshot: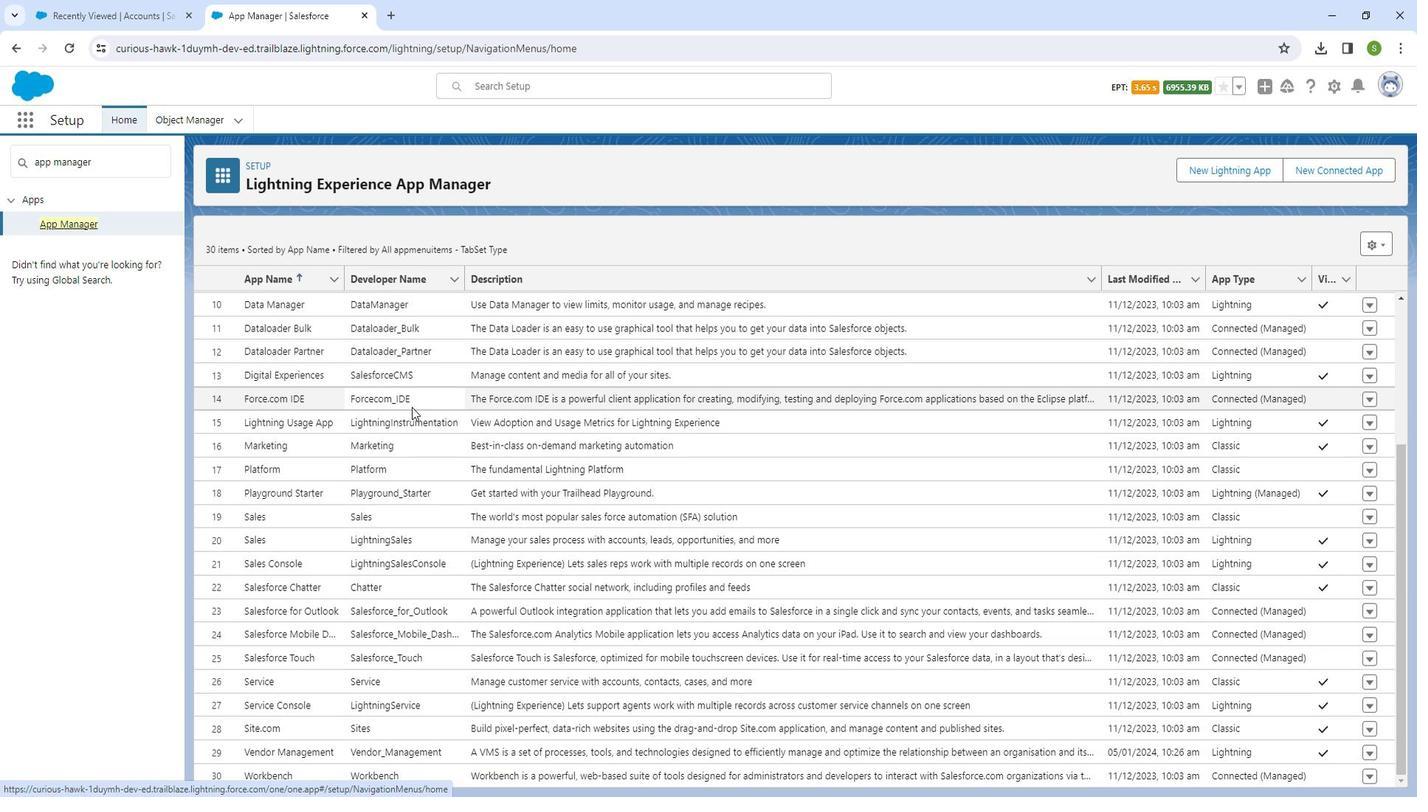 
Action: Mouse moved to (1365, 754)
Screenshot: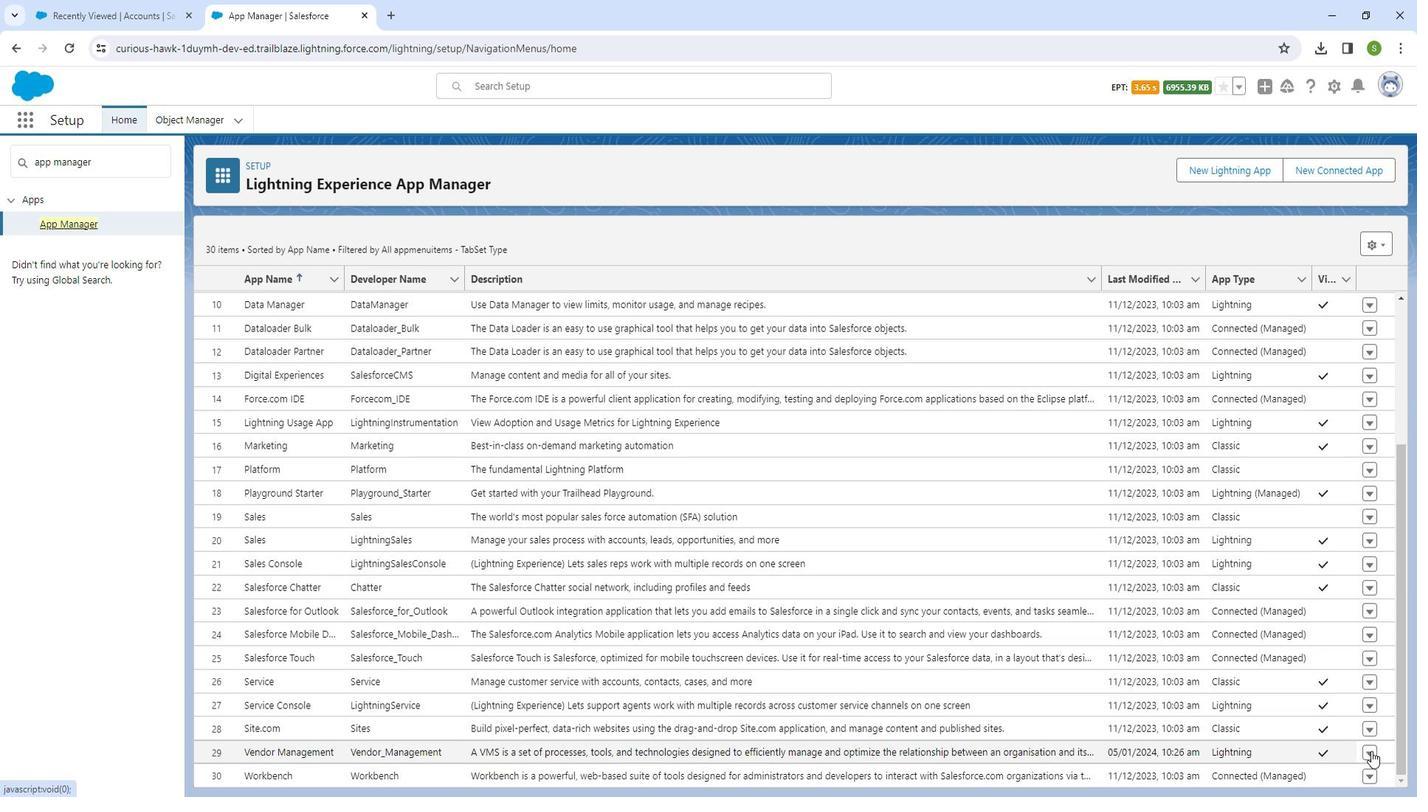 
Action: Mouse pressed left at (1365, 754)
Screenshot: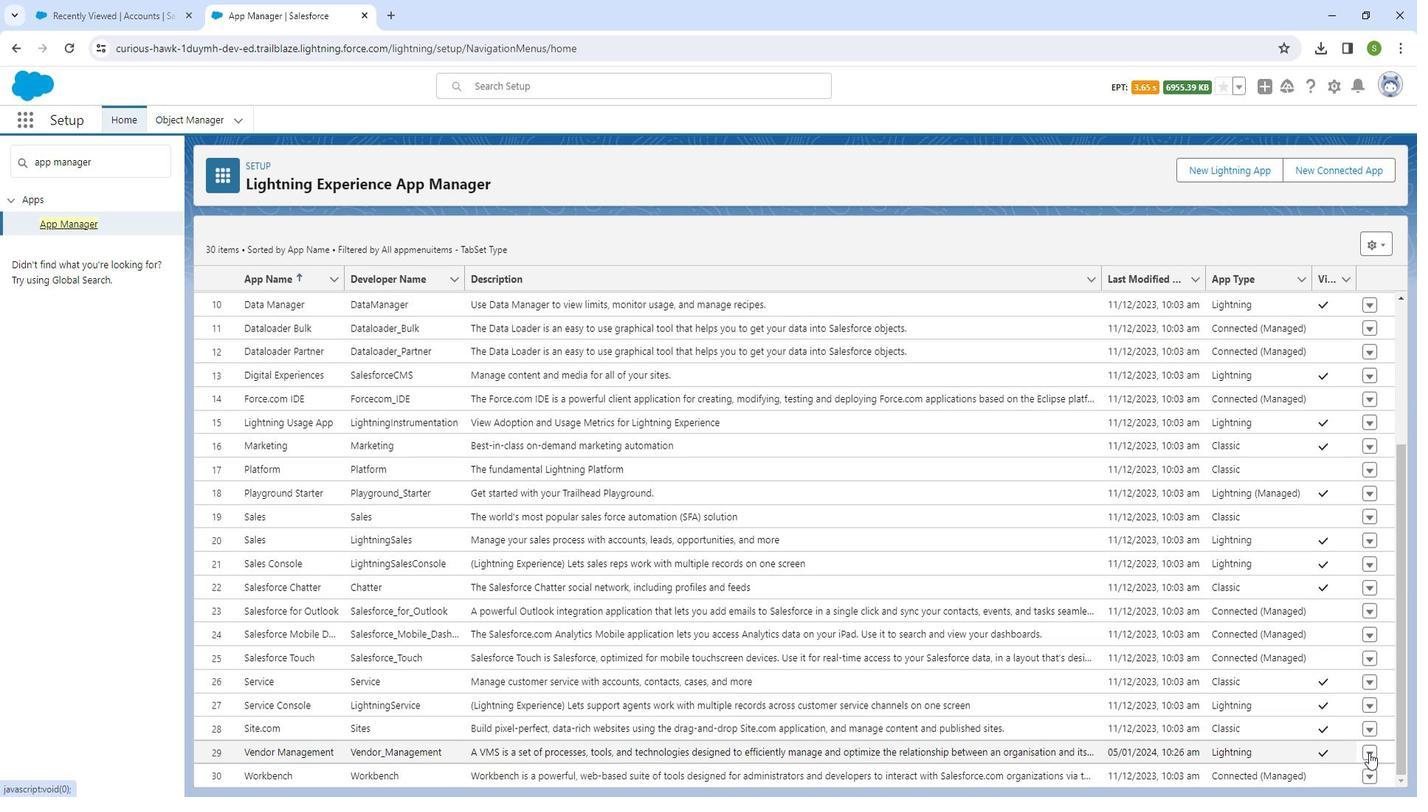 
Action: Mouse moved to (1332, 676)
Screenshot: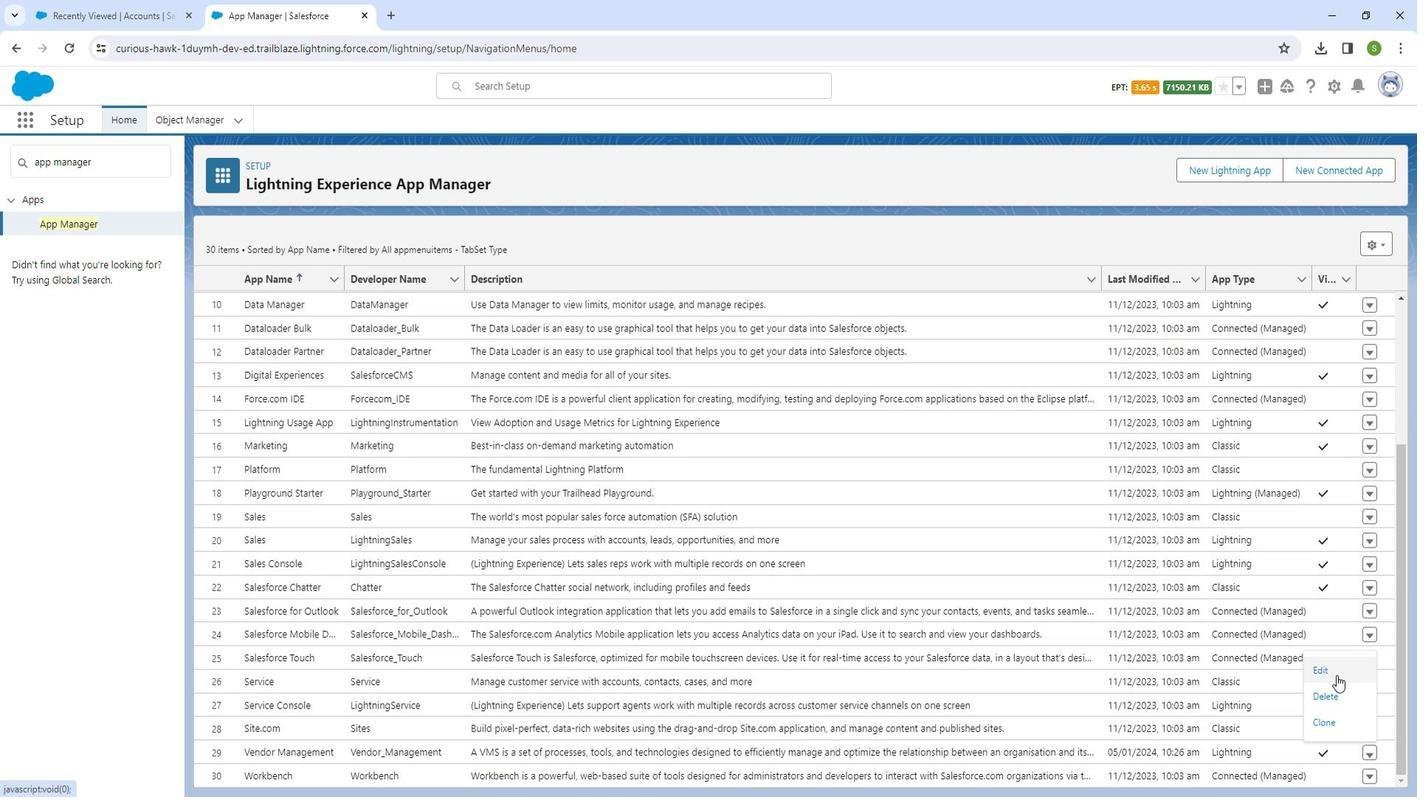 
Action: Mouse pressed left at (1332, 676)
Screenshot: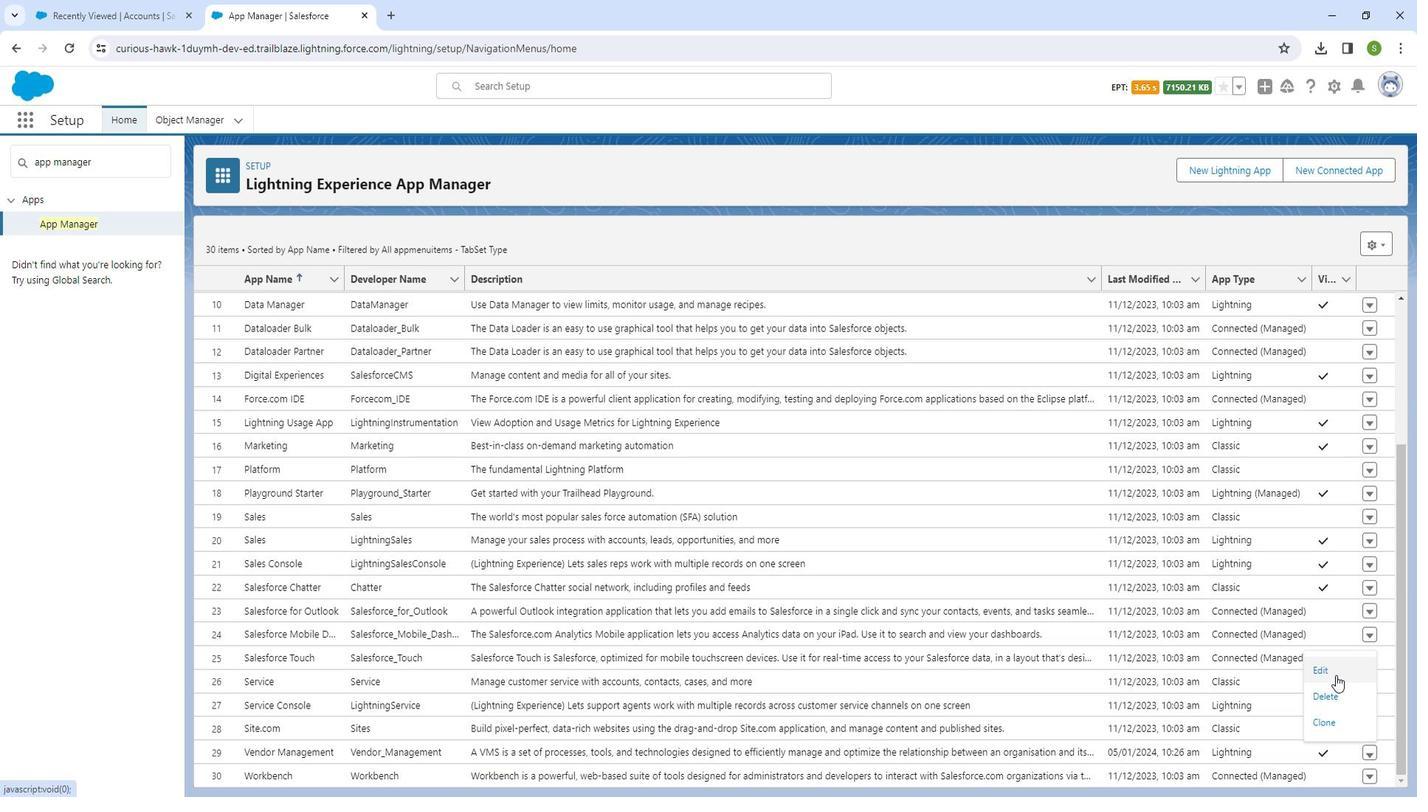 
Action: Mouse moved to (608, 241)
Screenshot: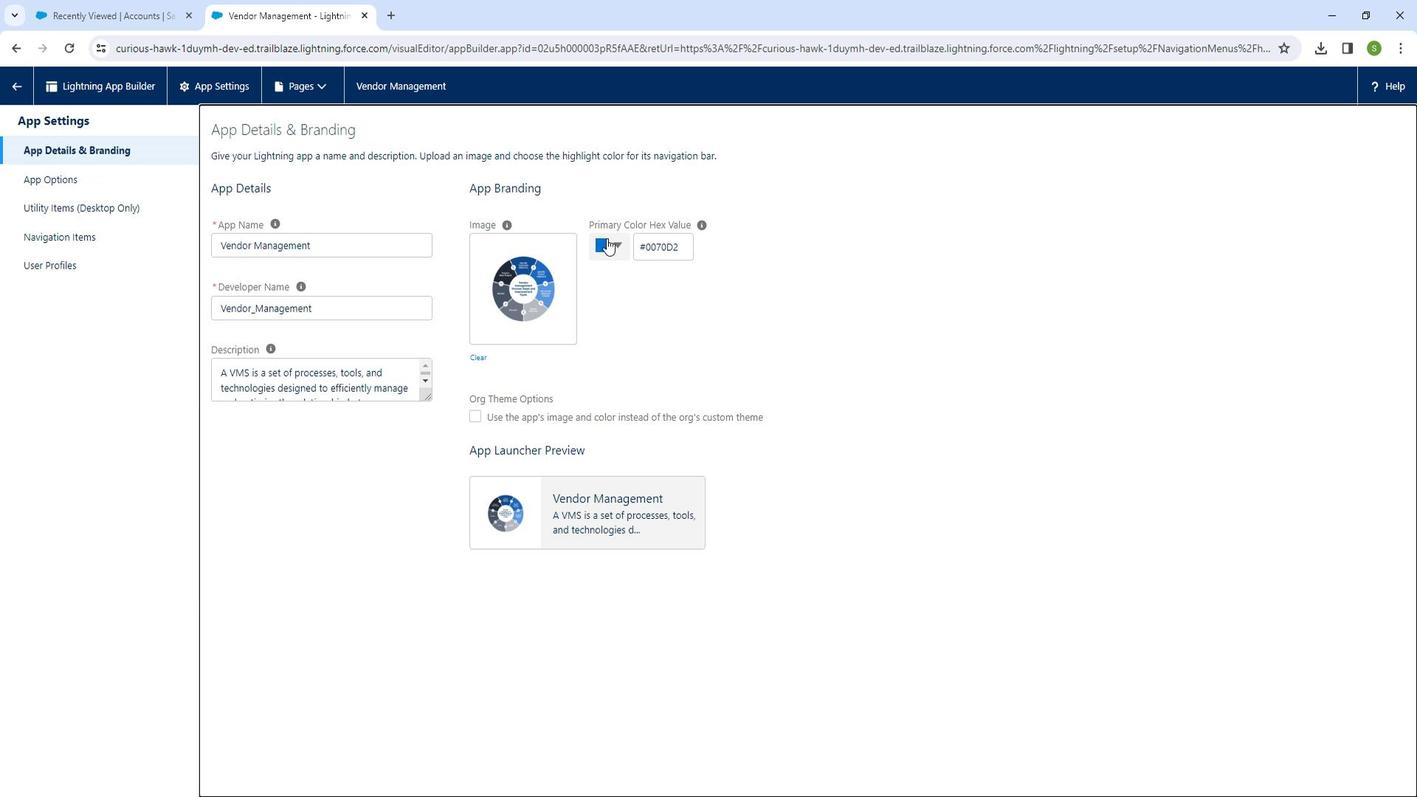 
Action: Mouse pressed left at (608, 241)
Screenshot: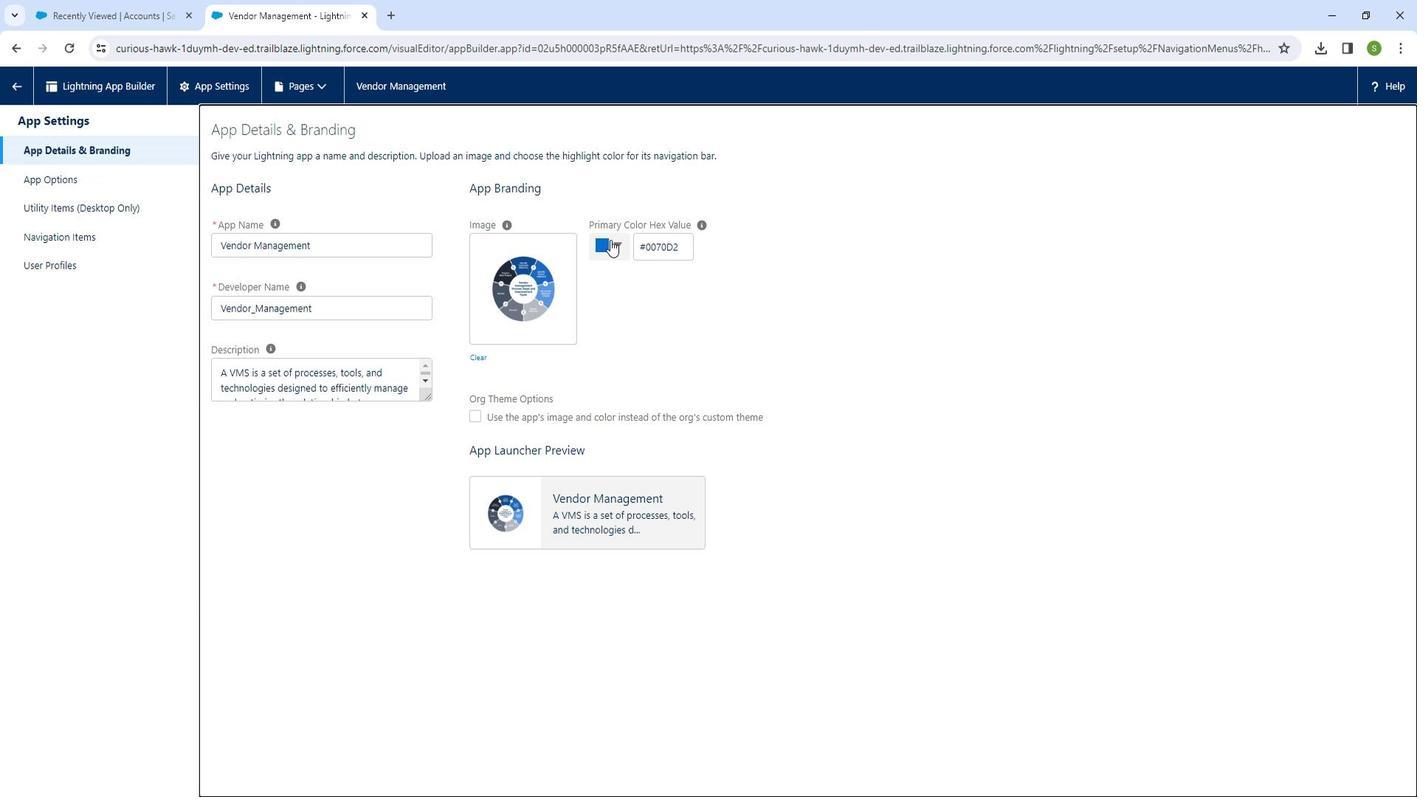 
Action: Mouse moved to (614, 349)
Screenshot: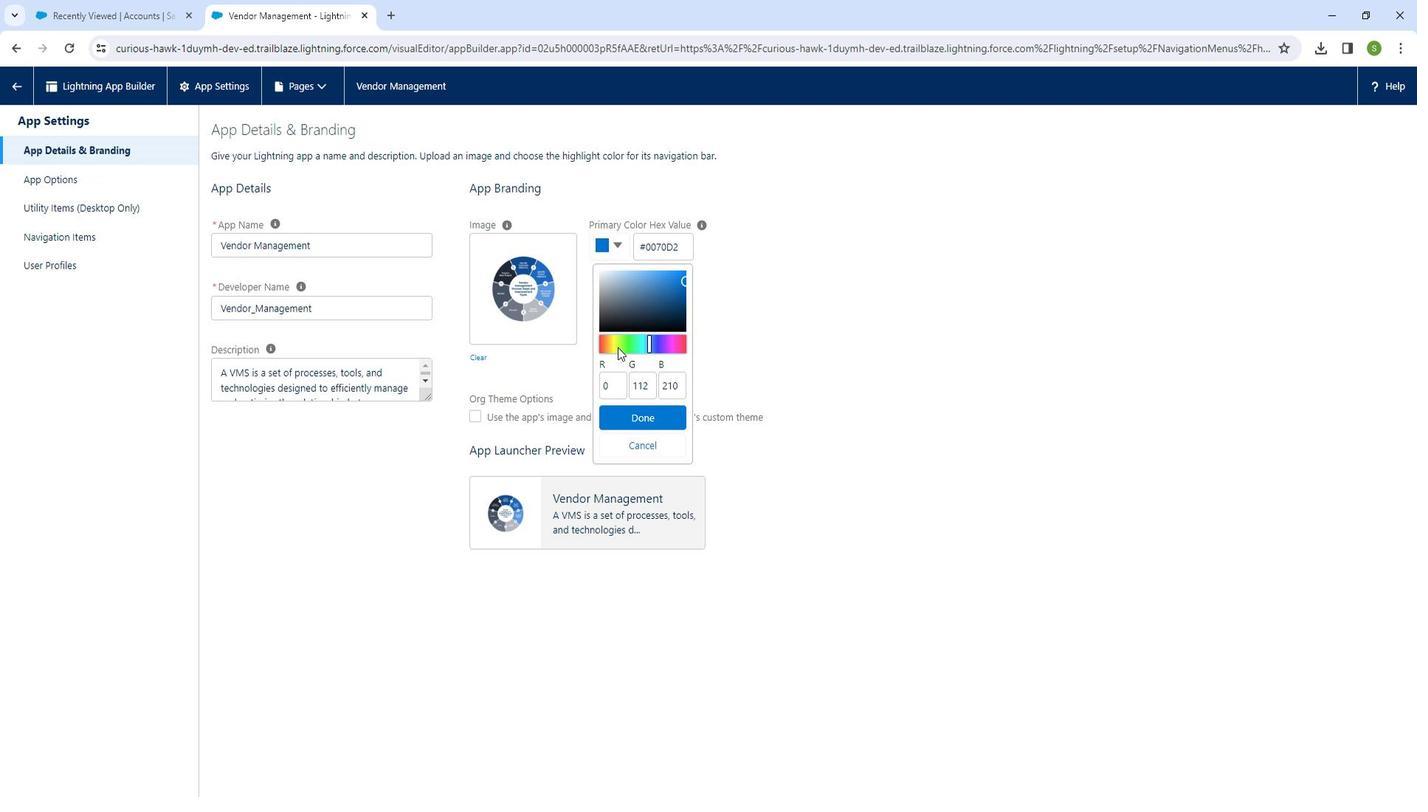 
Action: Mouse pressed left at (614, 349)
Screenshot: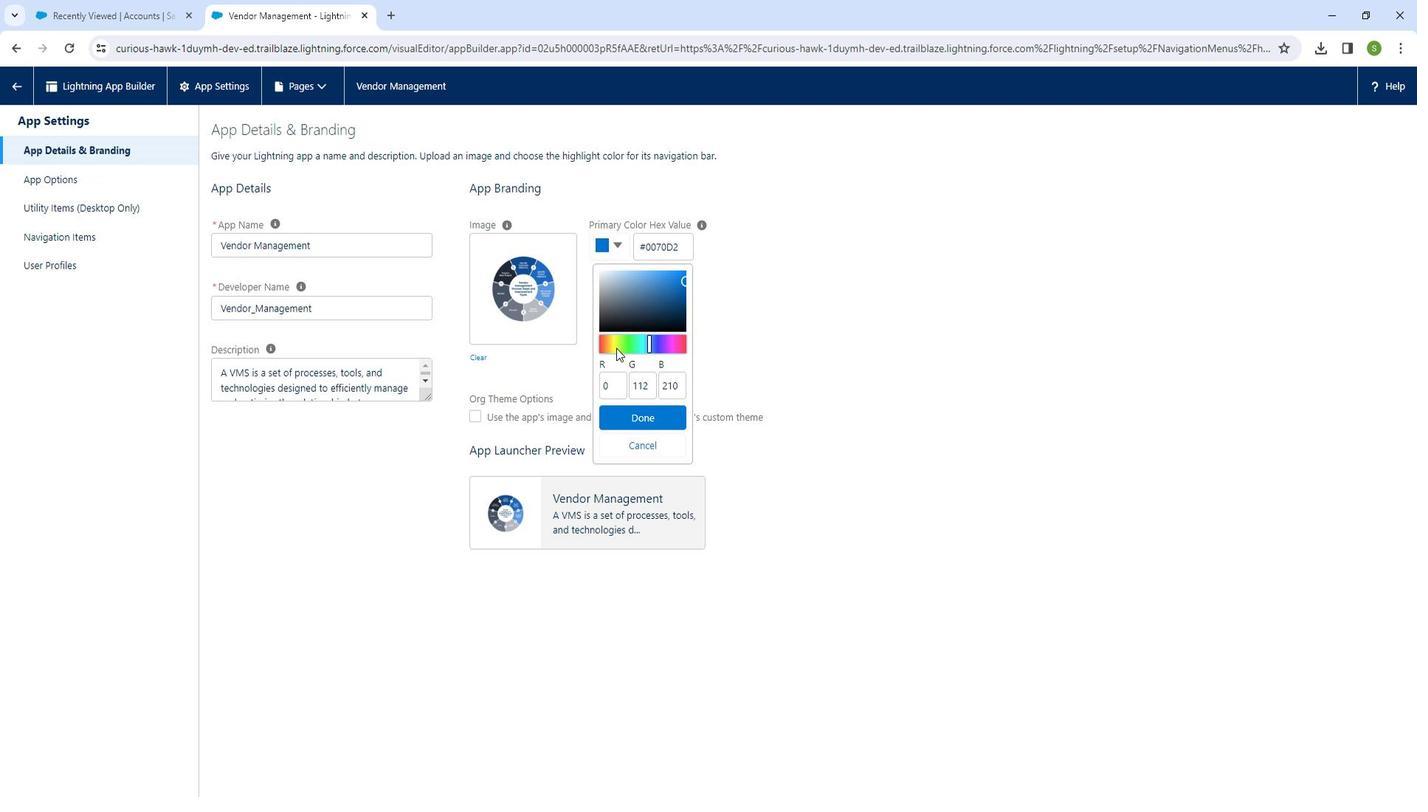 
Action: Mouse moved to (653, 418)
Screenshot: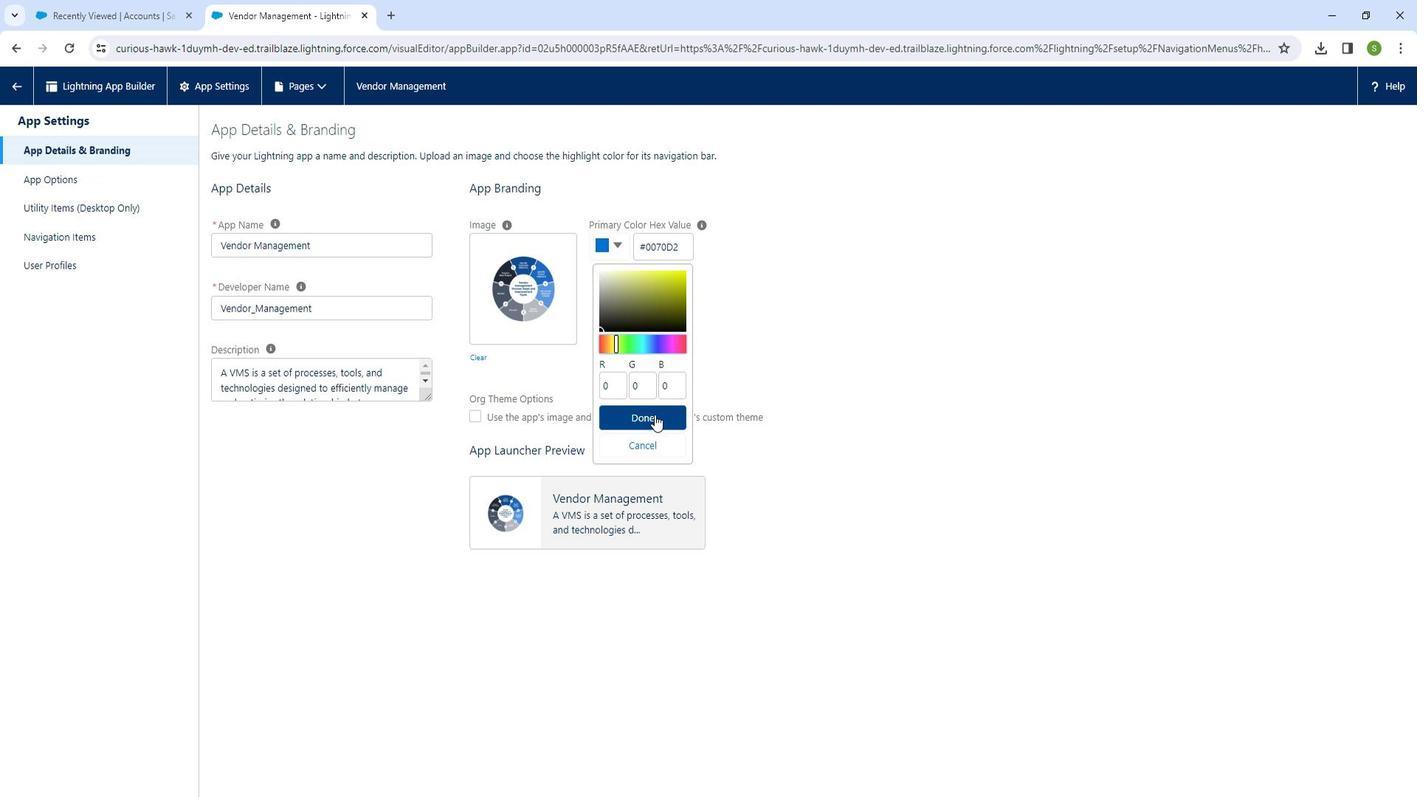 
Action: Mouse pressed left at (653, 418)
Screenshot: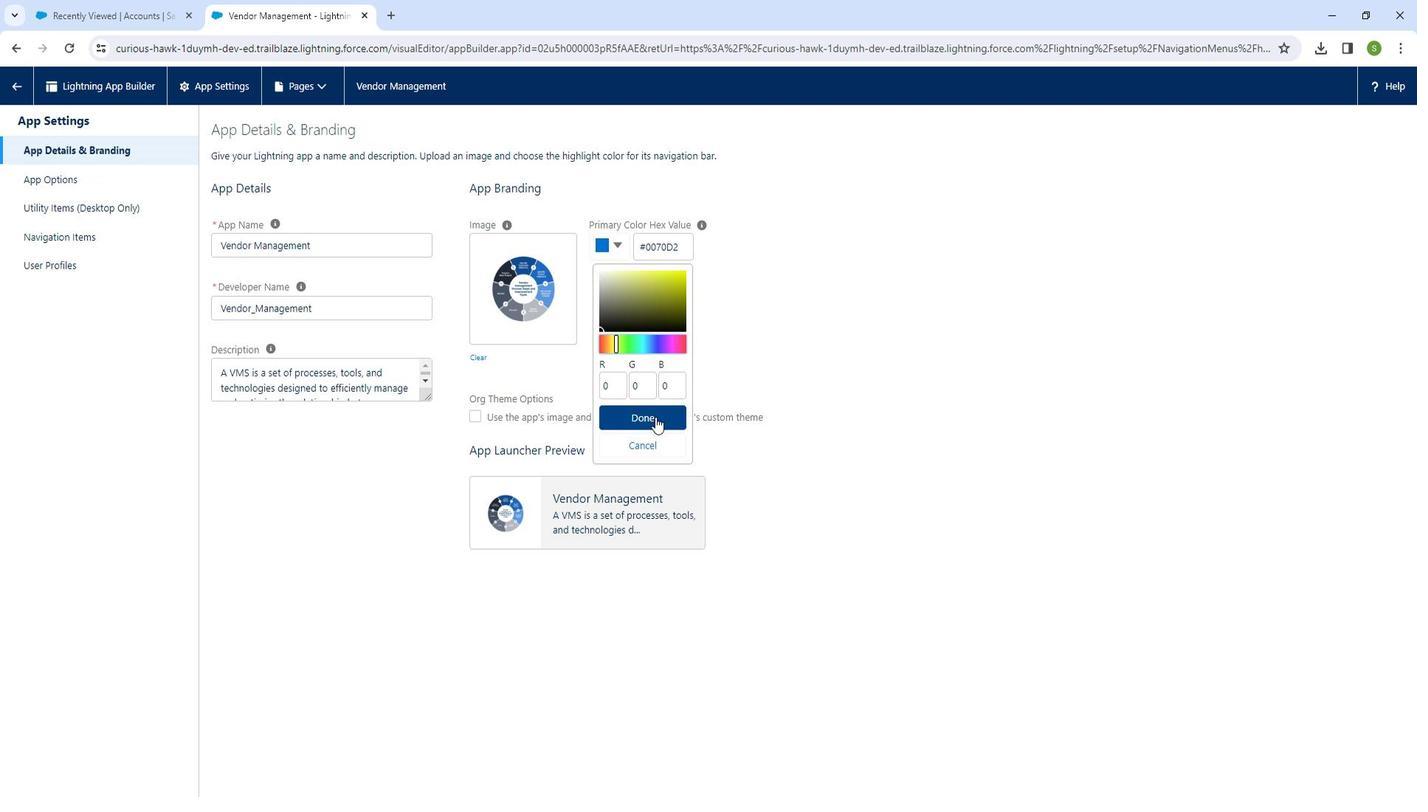 
Action: Mouse moved to (840, 775)
Screenshot: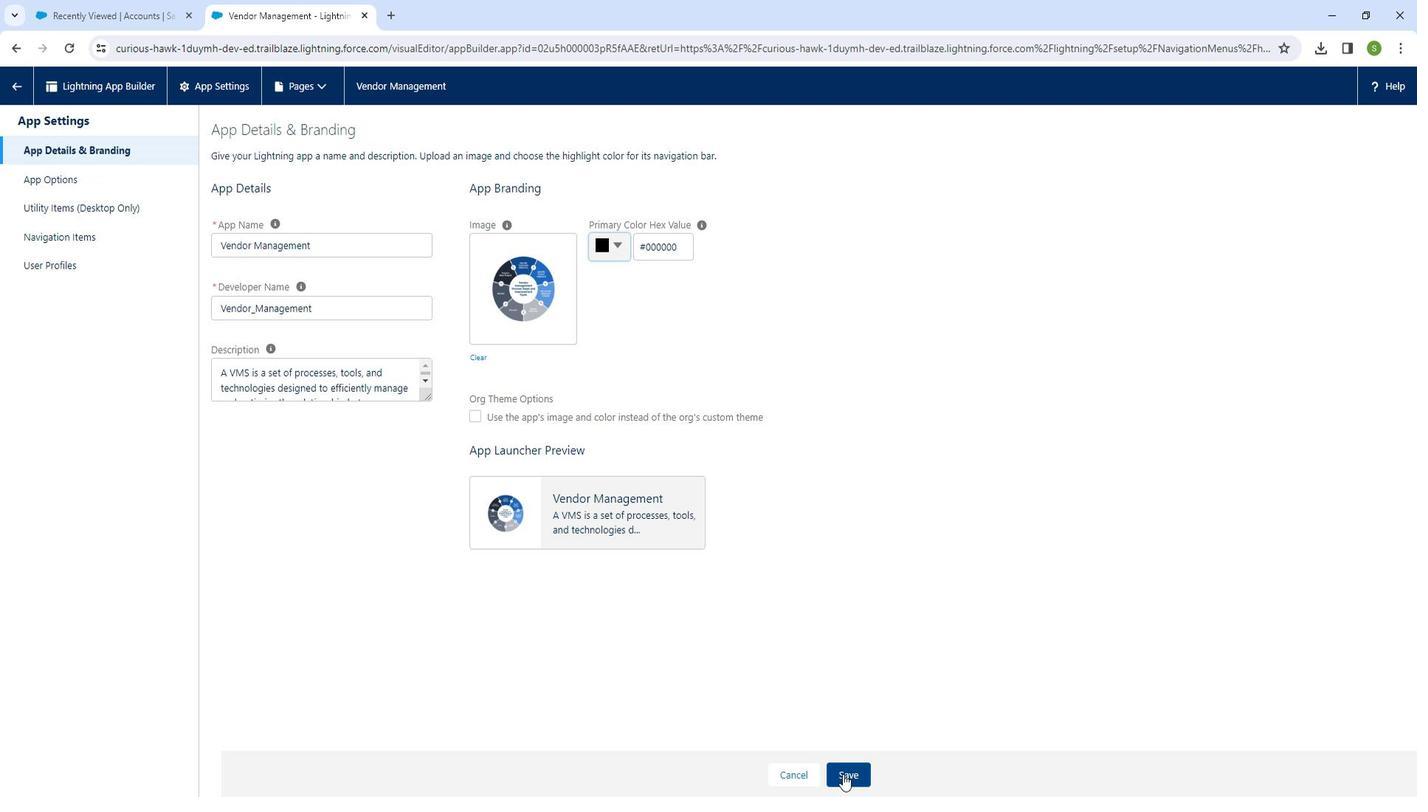 
Action: Mouse pressed left at (840, 775)
Screenshot: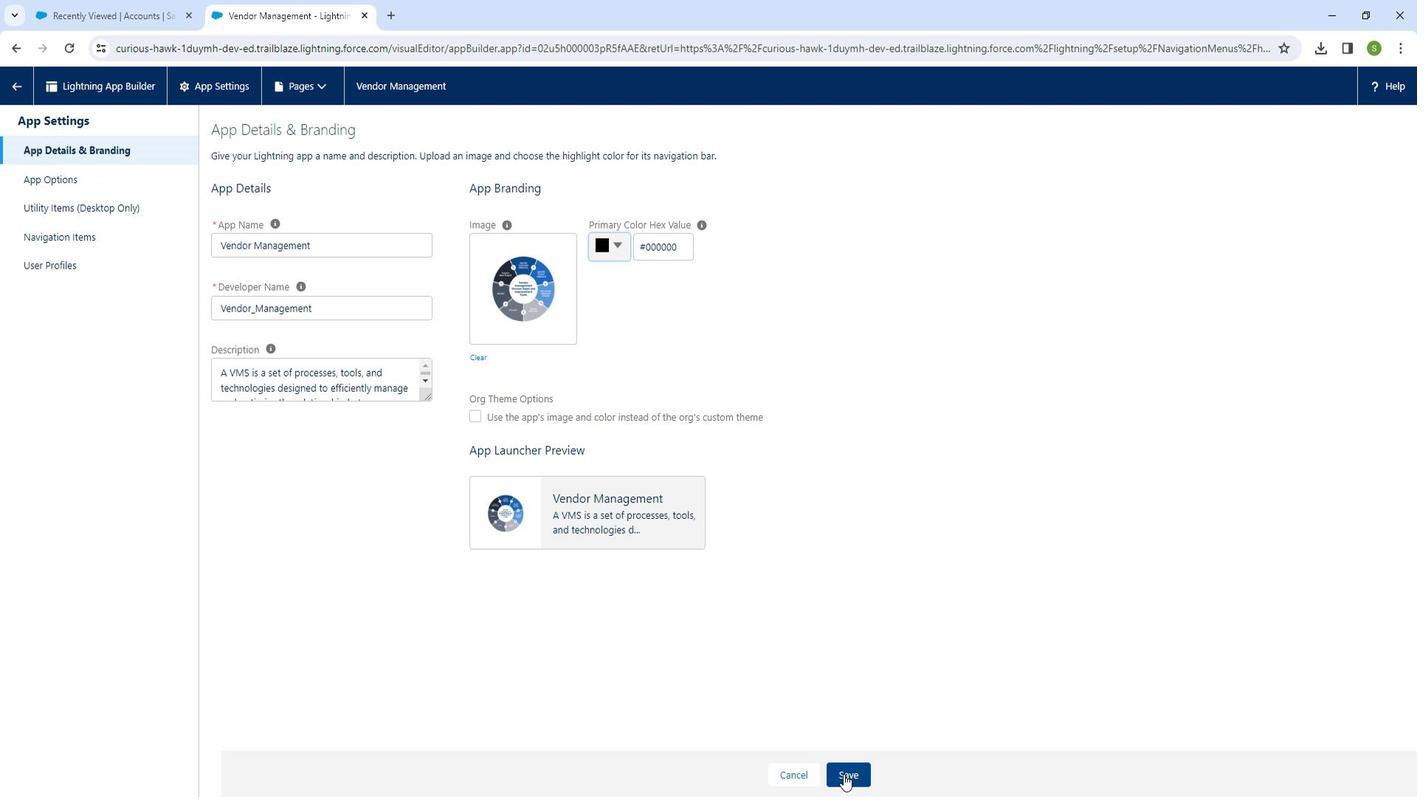 
Action: Mouse moved to (94, 187)
Screenshot: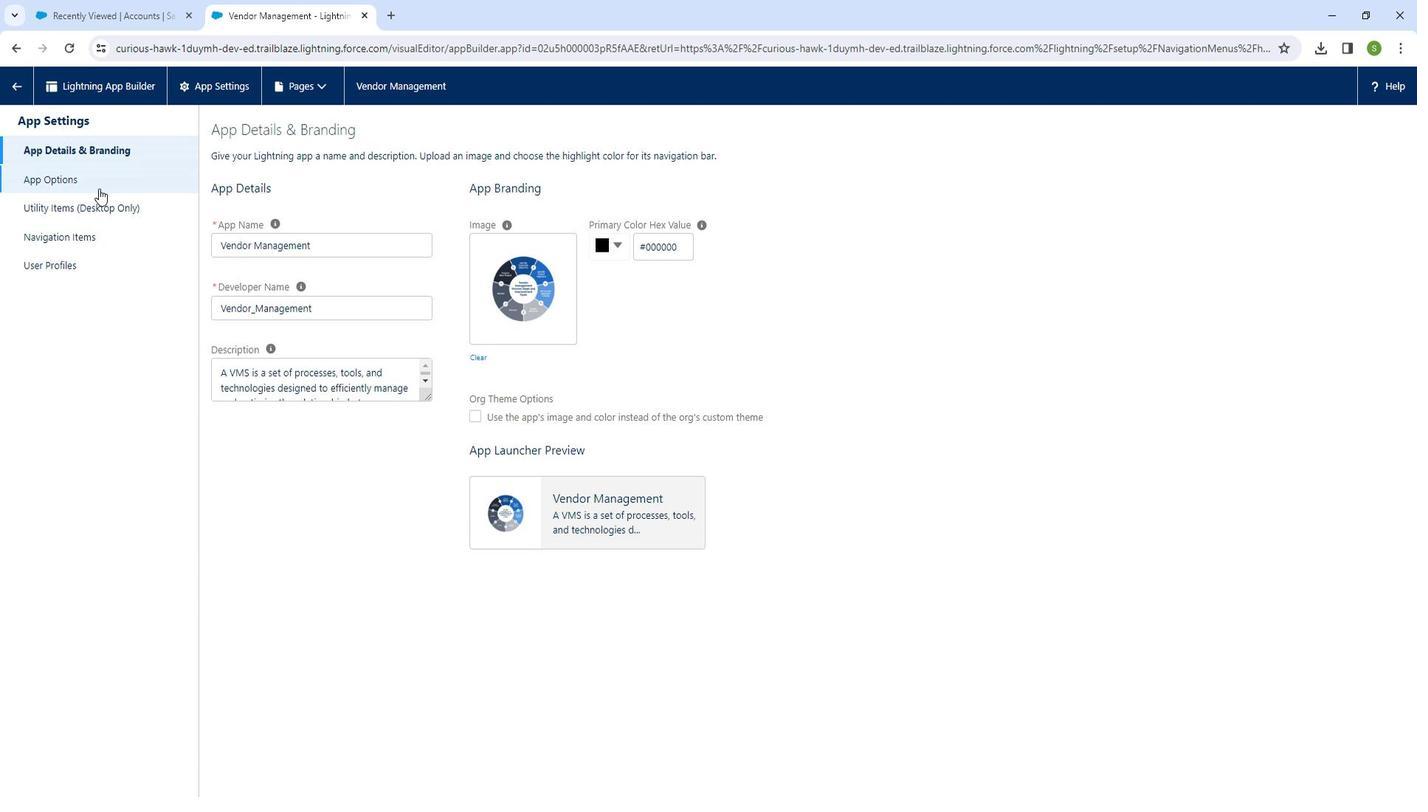 
Action: Mouse pressed left at (94, 187)
Screenshot: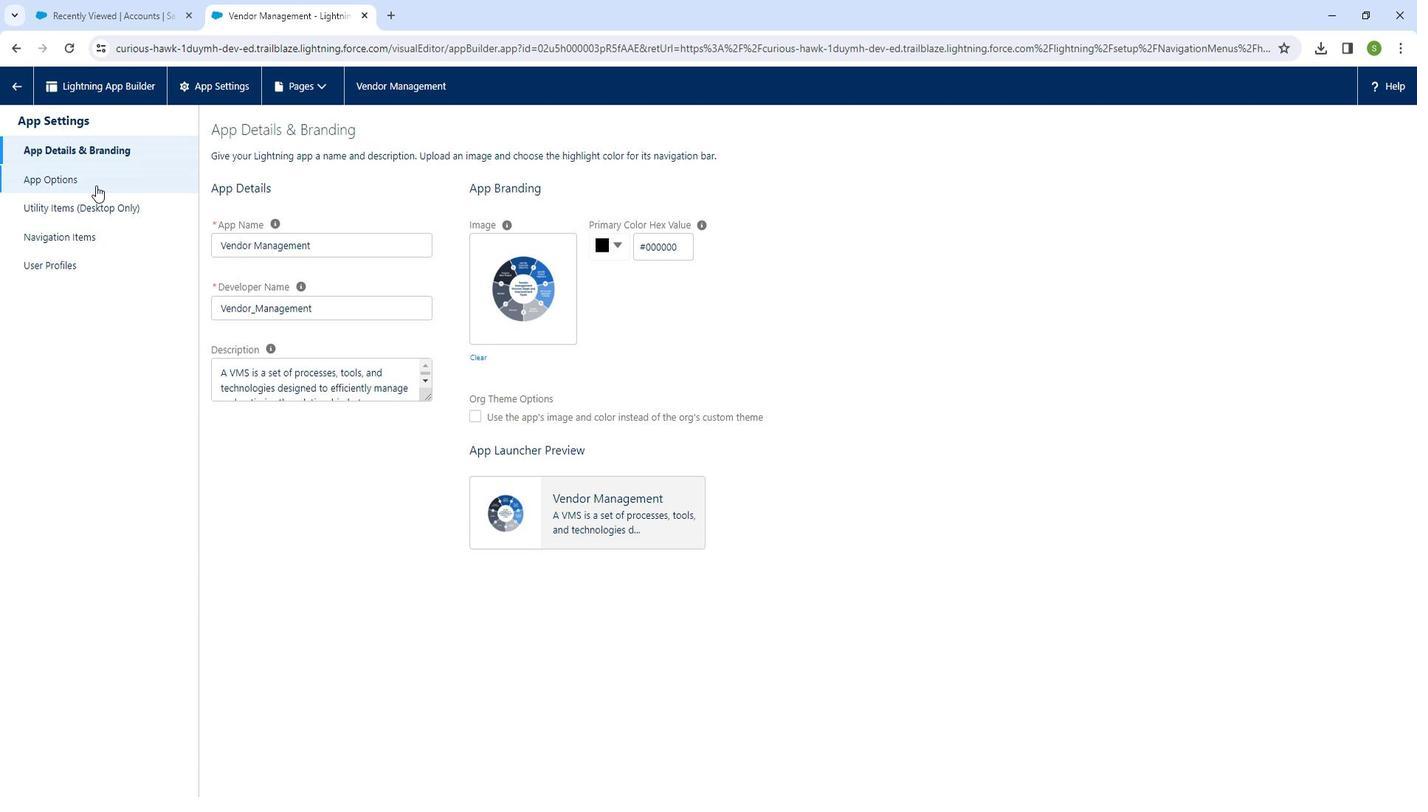 
Action: Mouse moved to (79, 222)
Screenshot: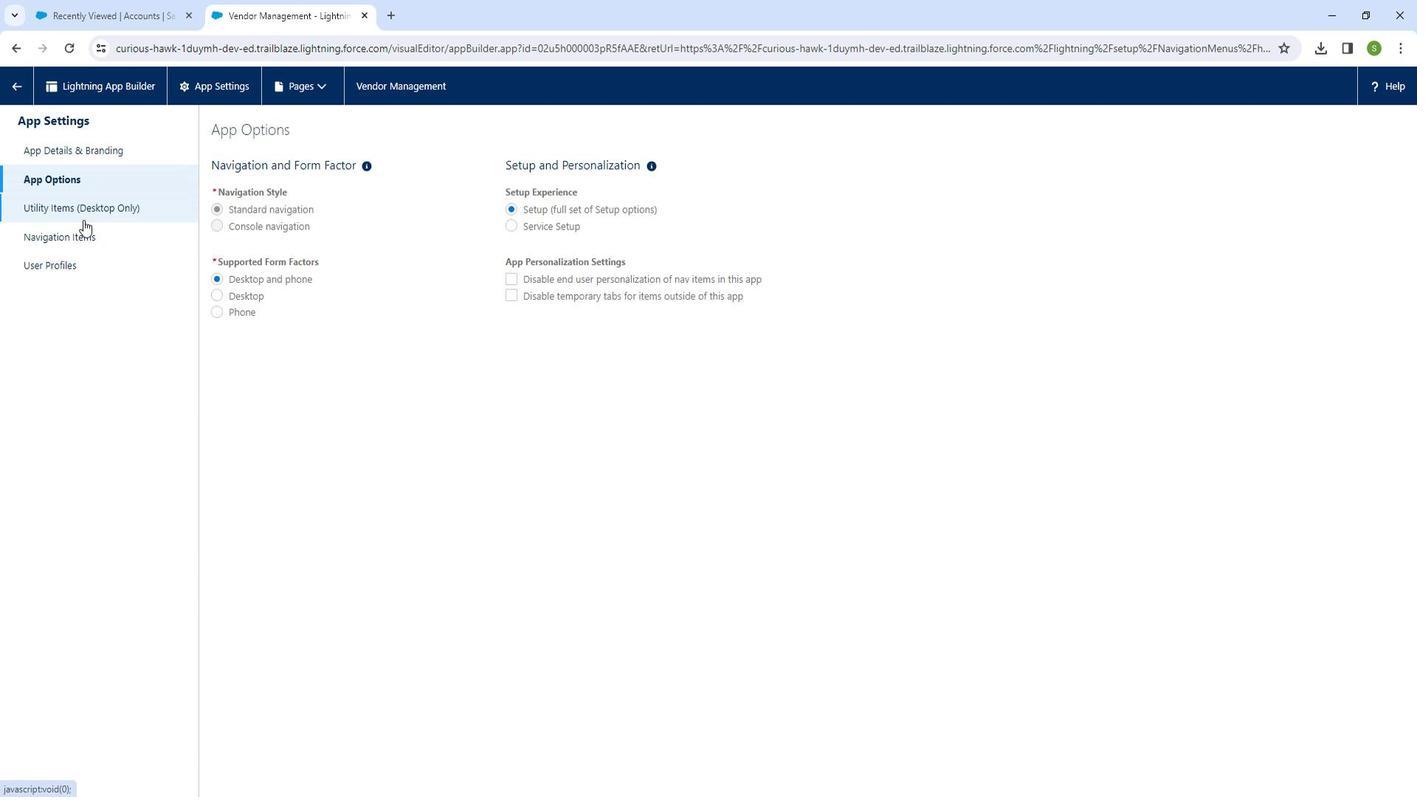 
Action: Mouse pressed left at (79, 222)
Screenshot: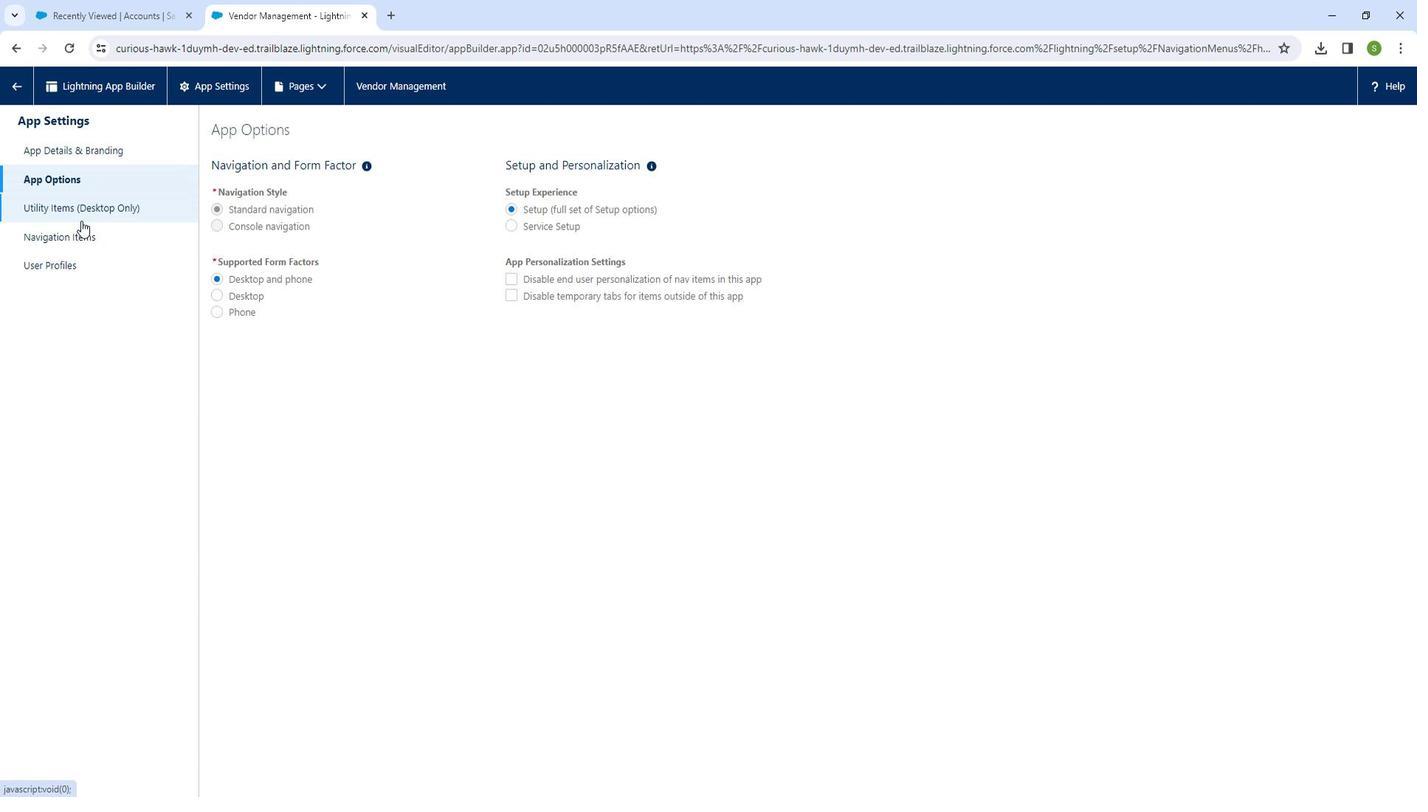 
Action: Mouse moved to (77, 238)
Screenshot: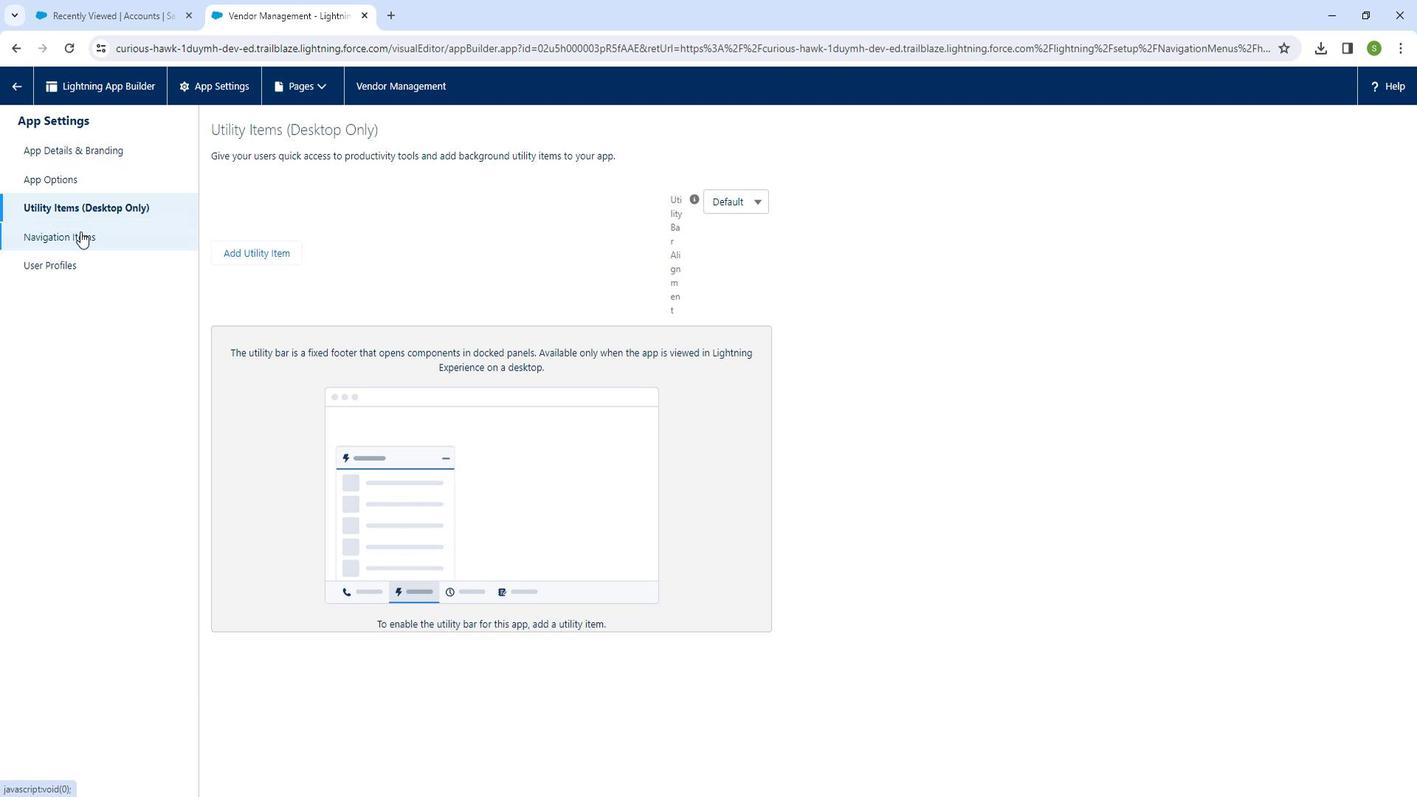 
Action: Mouse pressed left at (77, 238)
Screenshot: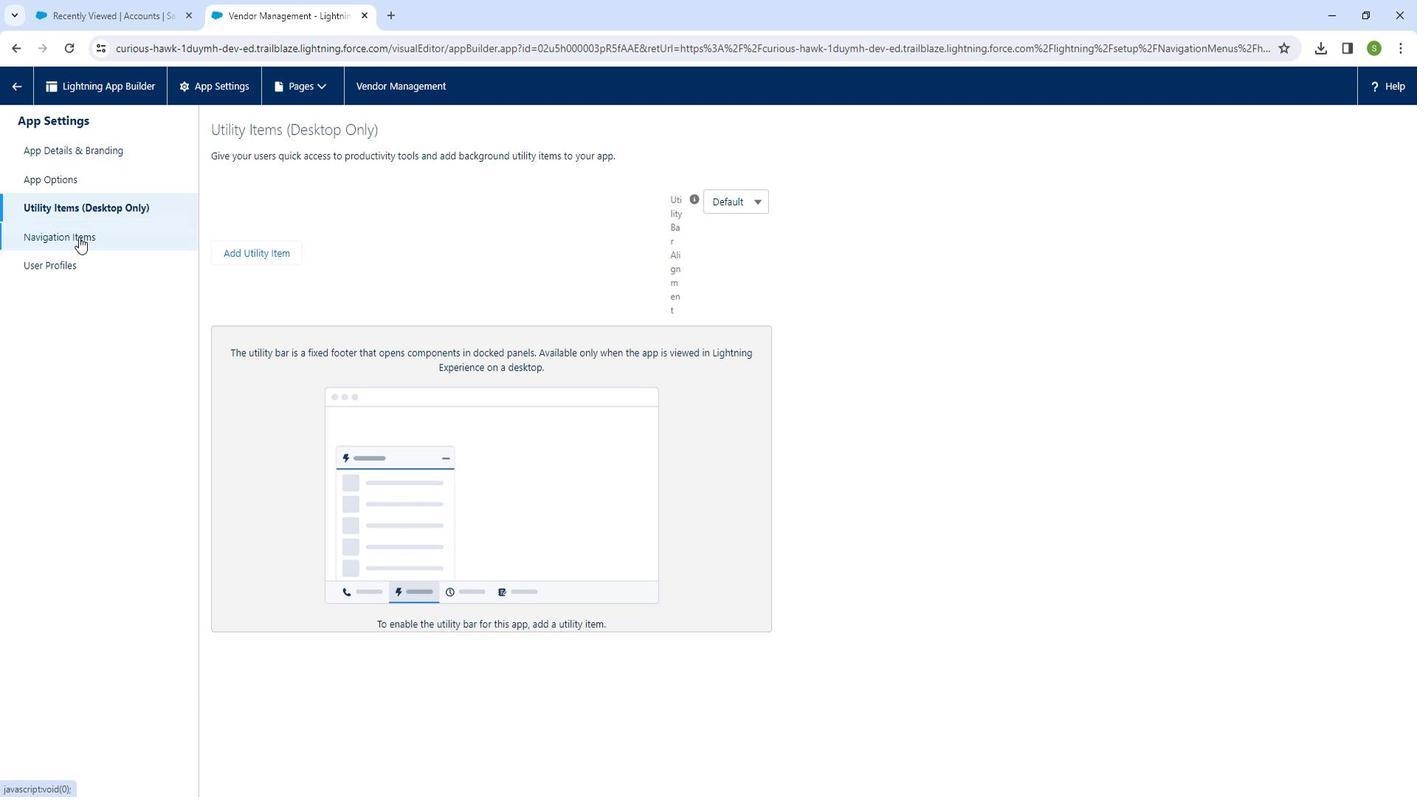 
Action: Mouse moved to (384, 342)
Screenshot: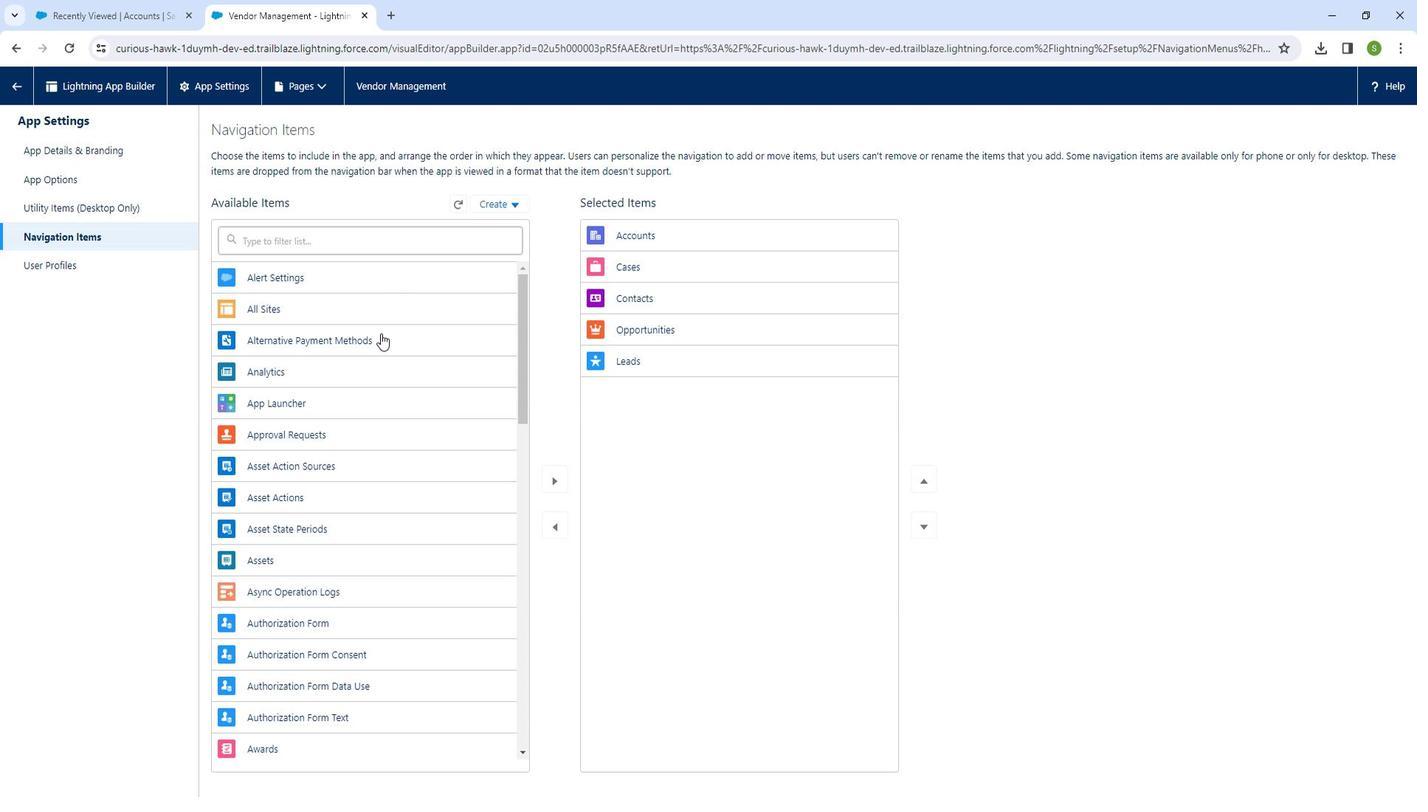 
Action: Mouse scrolled (384, 341) with delta (0, -1)
Screenshot: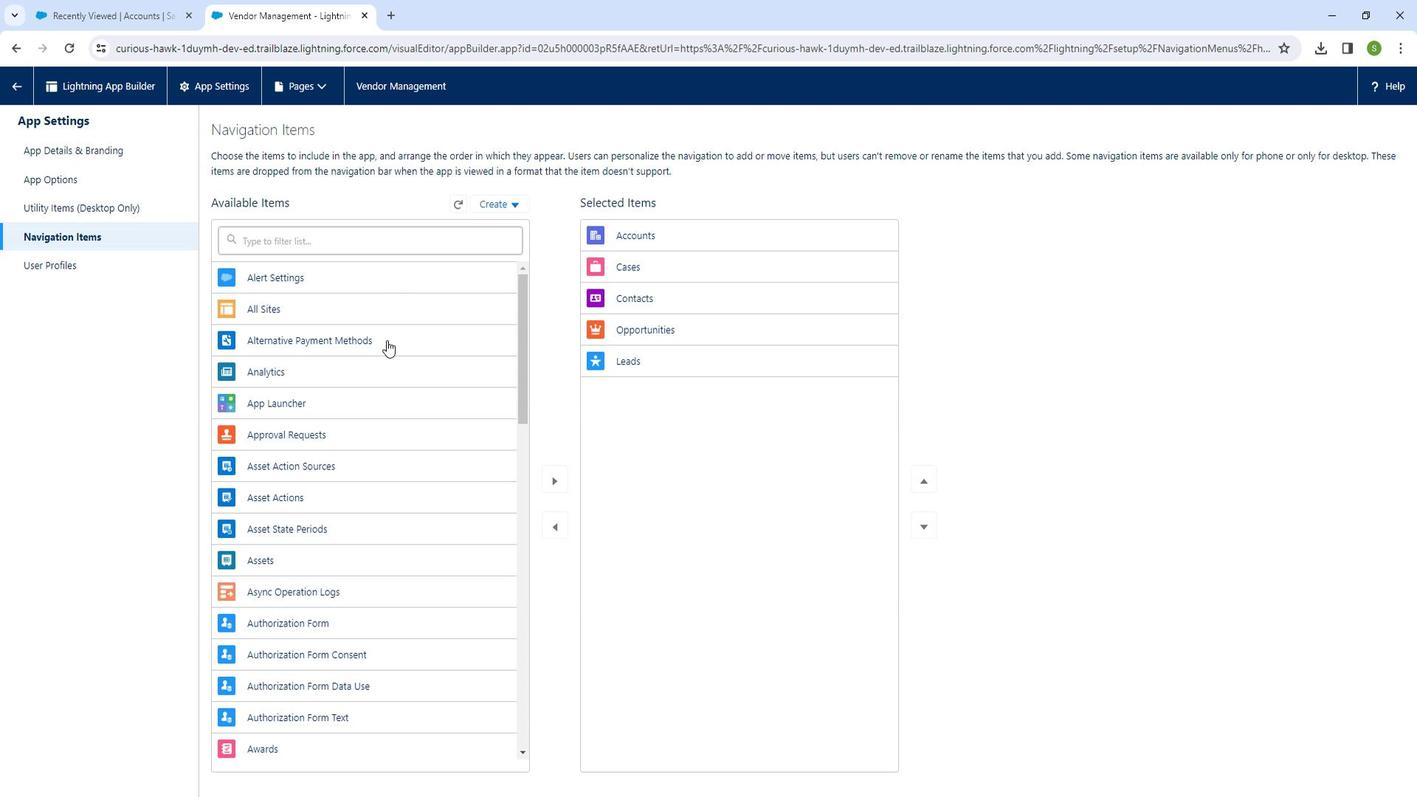 
Action: Mouse scrolled (384, 341) with delta (0, -1)
Screenshot: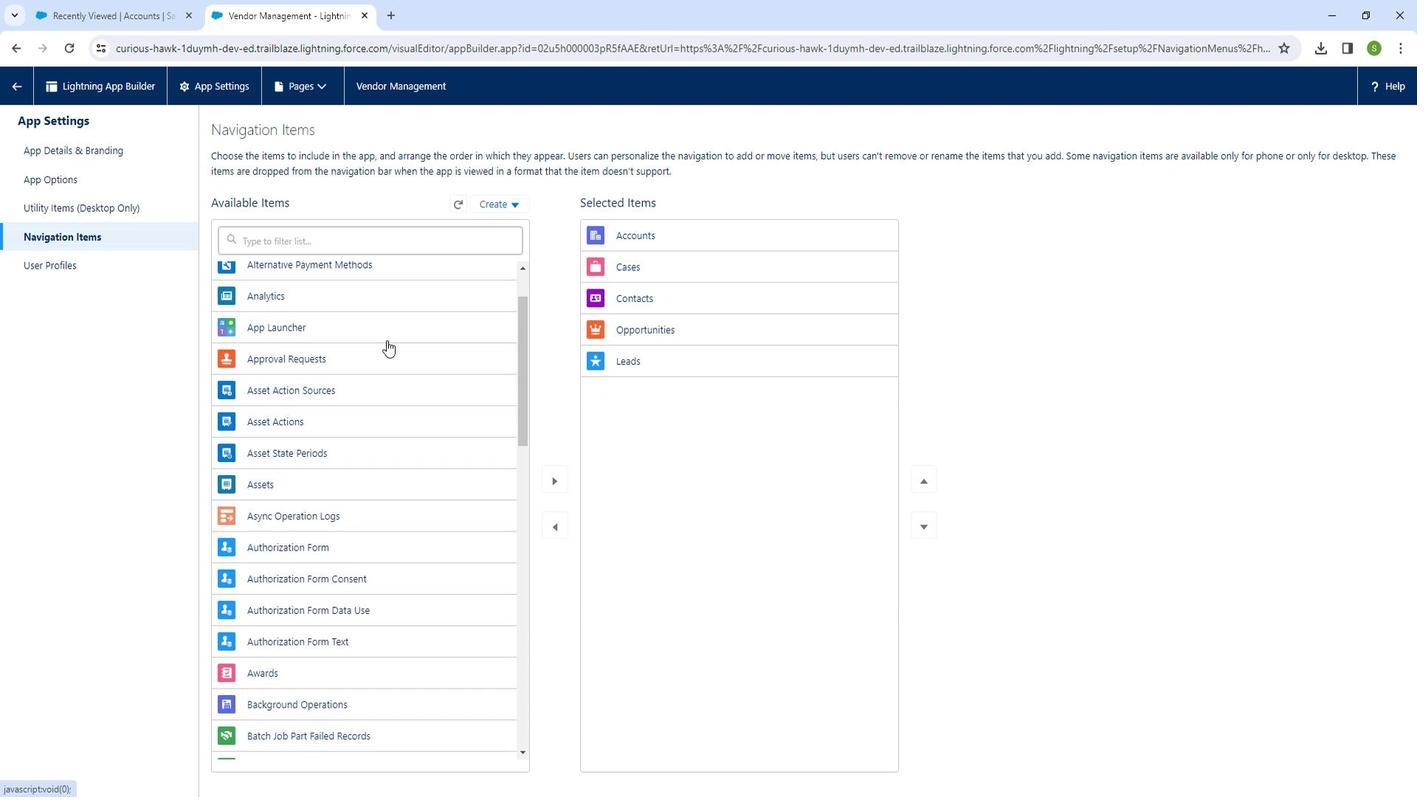
Action: Mouse moved to (384, 346)
Screenshot: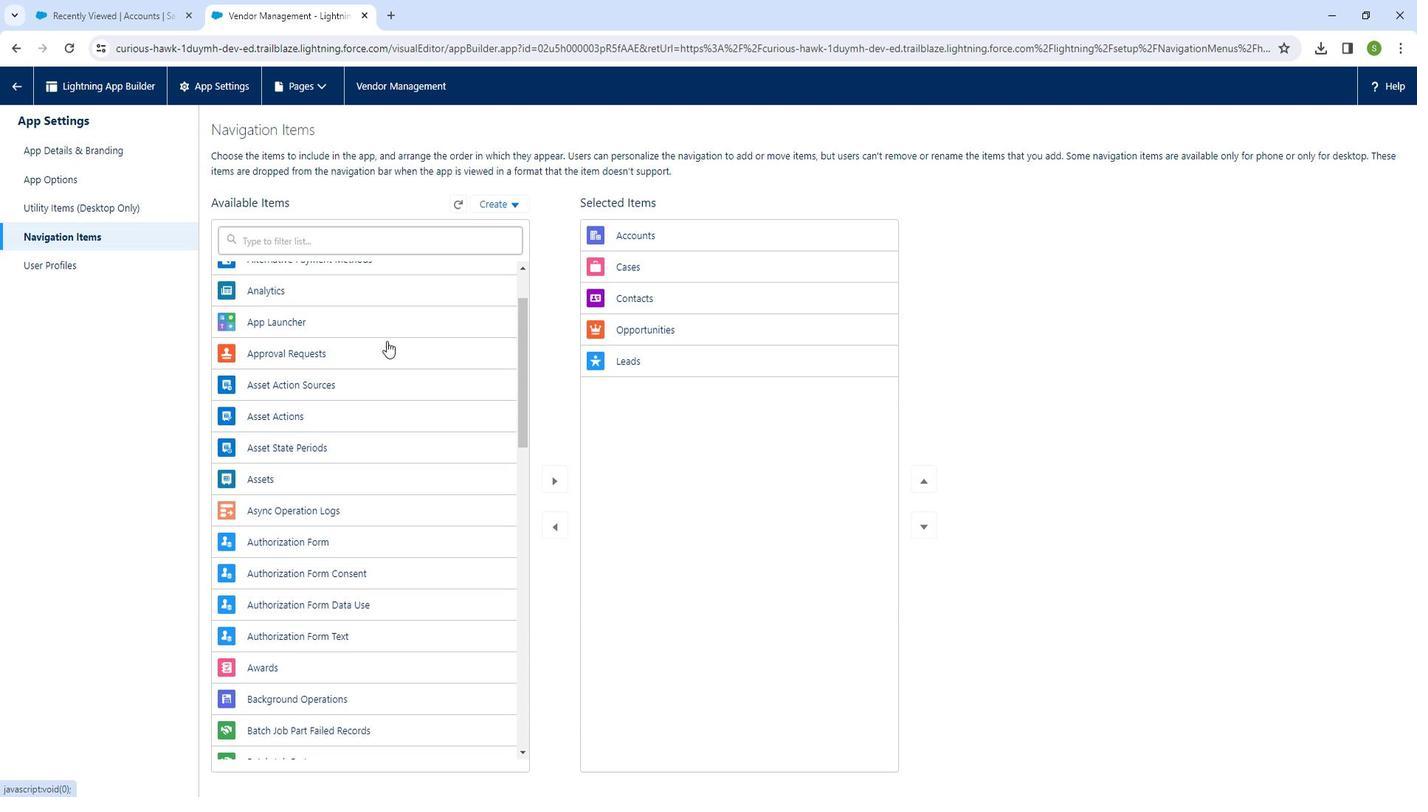 
Action: Mouse scrolled (384, 345) with delta (0, 0)
Screenshot: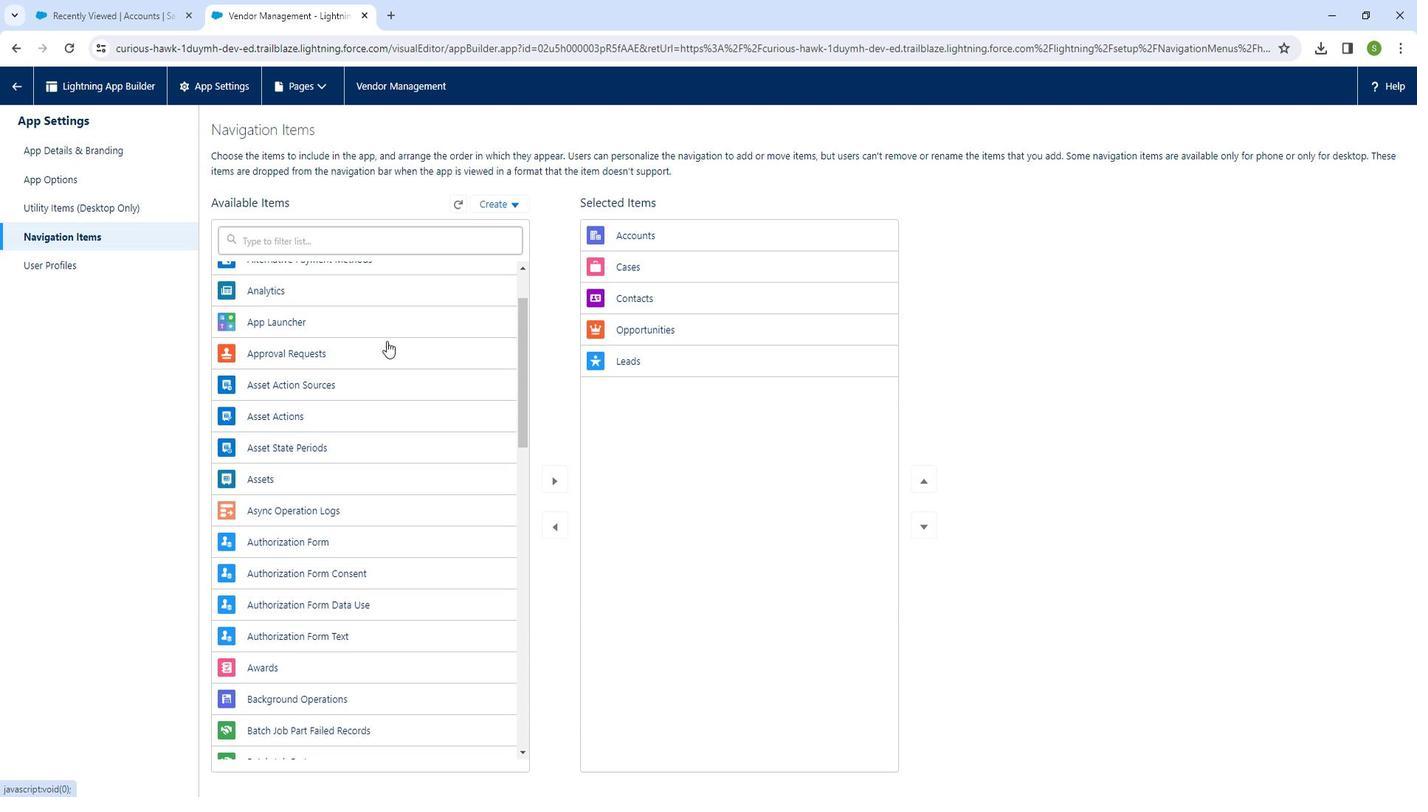 
Action: Mouse moved to (384, 347)
Screenshot: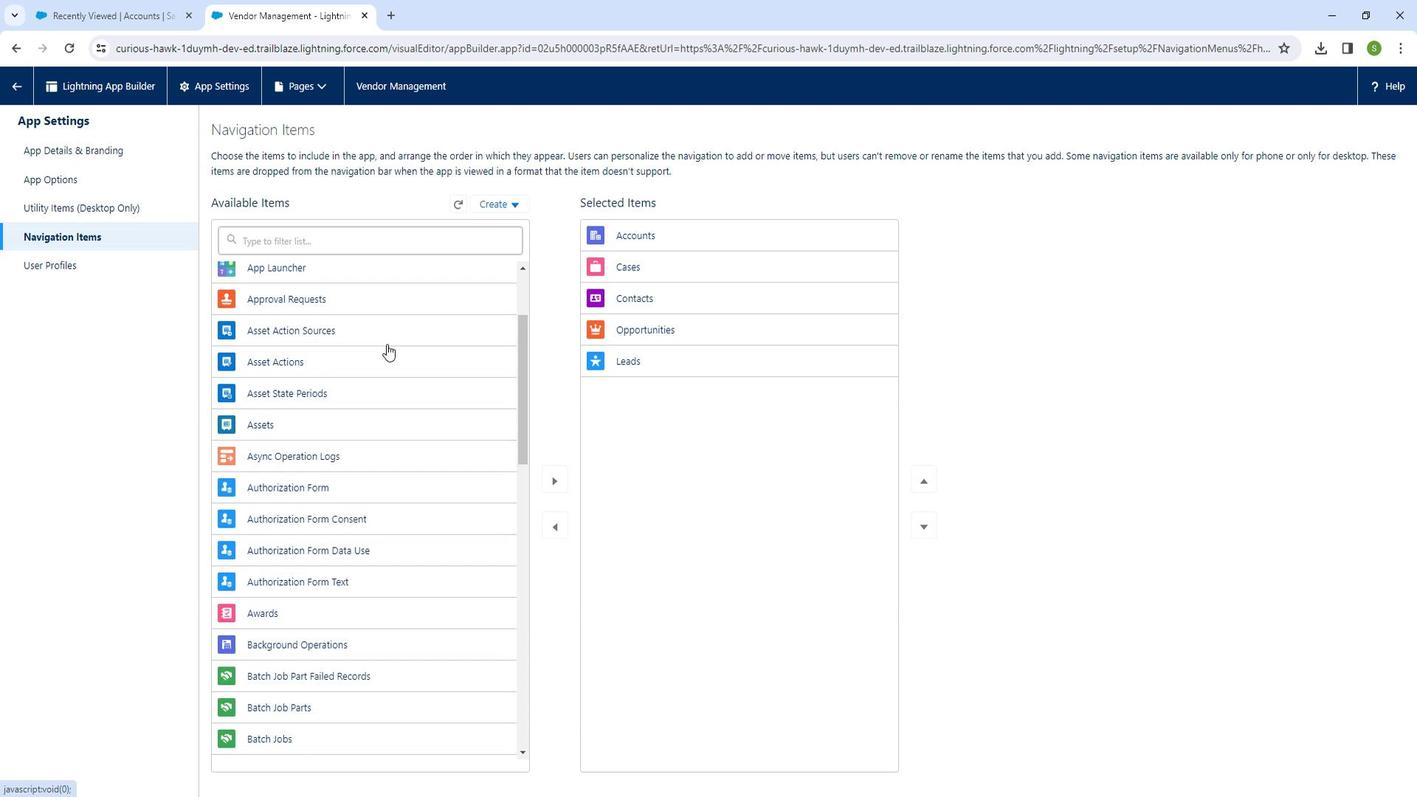 
Action: Mouse scrolled (384, 346) with delta (0, 0)
Screenshot: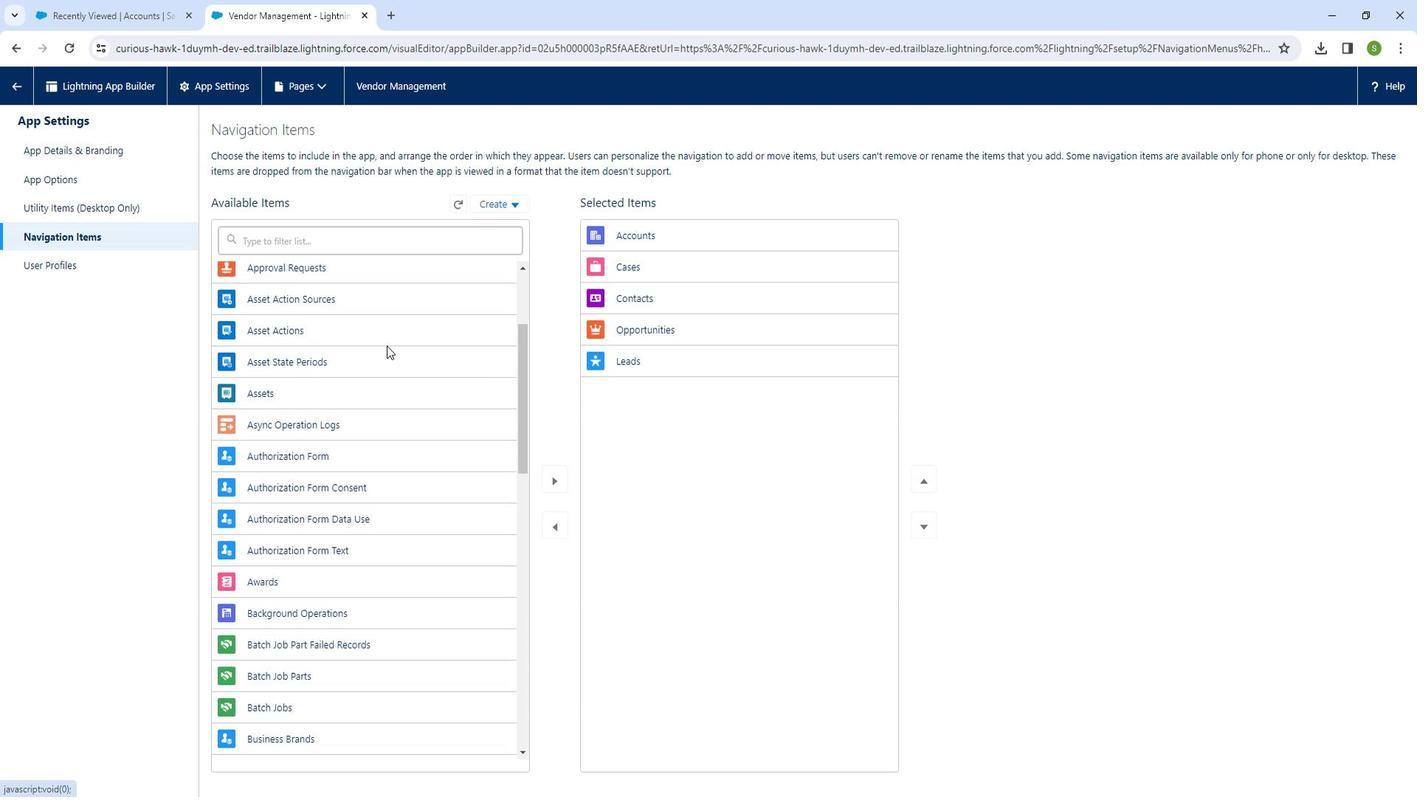 
Action: Mouse scrolled (384, 346) with delta (0, 0)
Screenshot: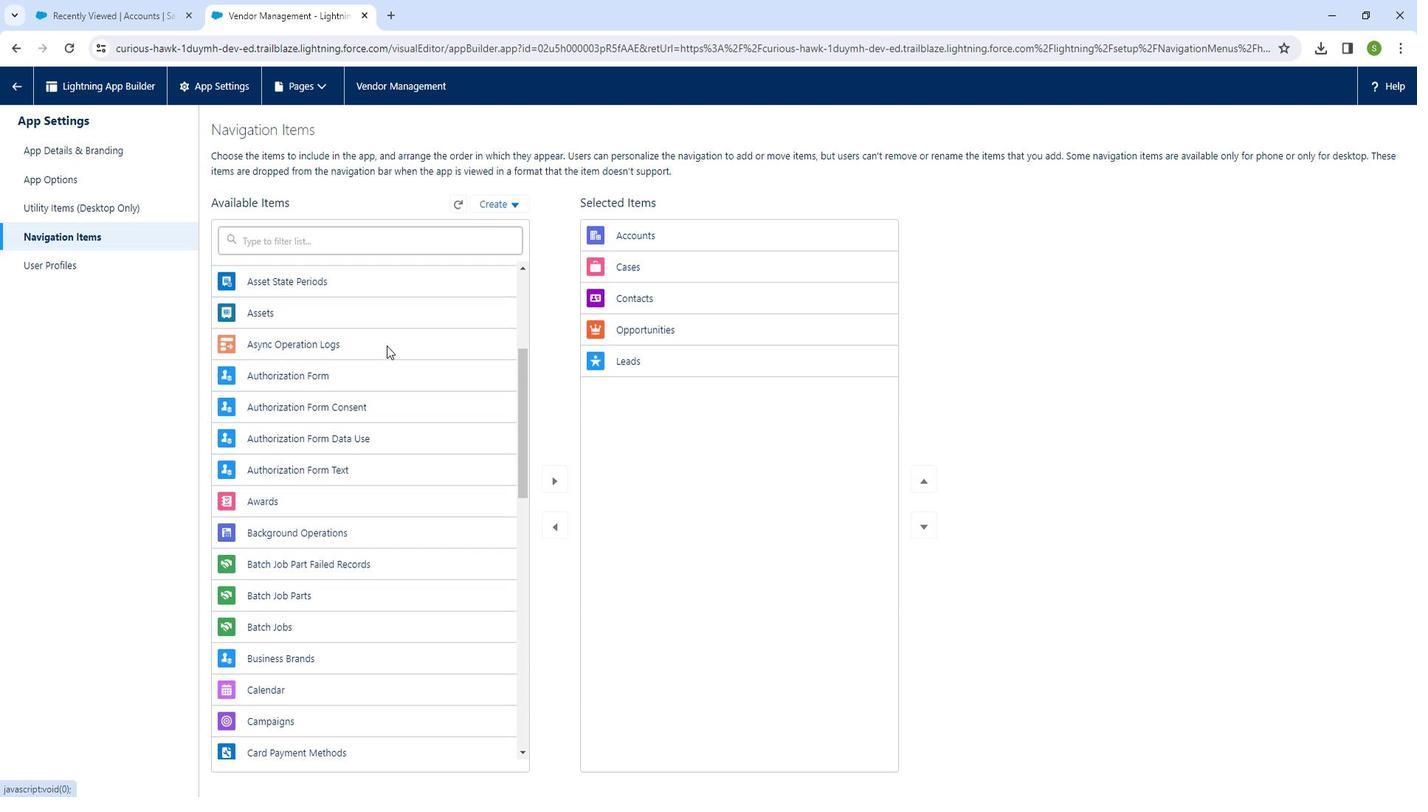 
Action: Mouse scrolled (384, 346) with delta (0, 0)
Screenshot: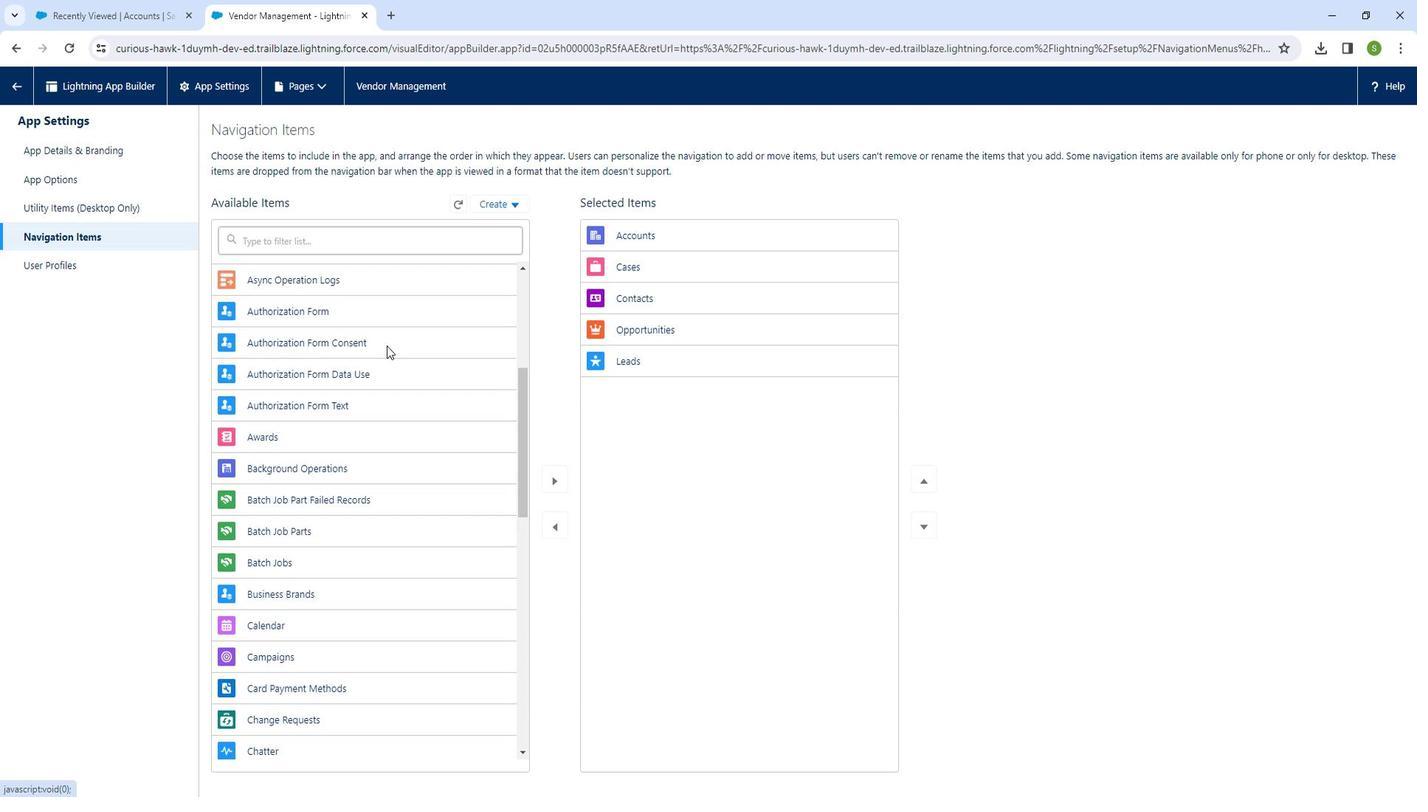 
Action: Mouse moved to (379, 360)
Screenshot: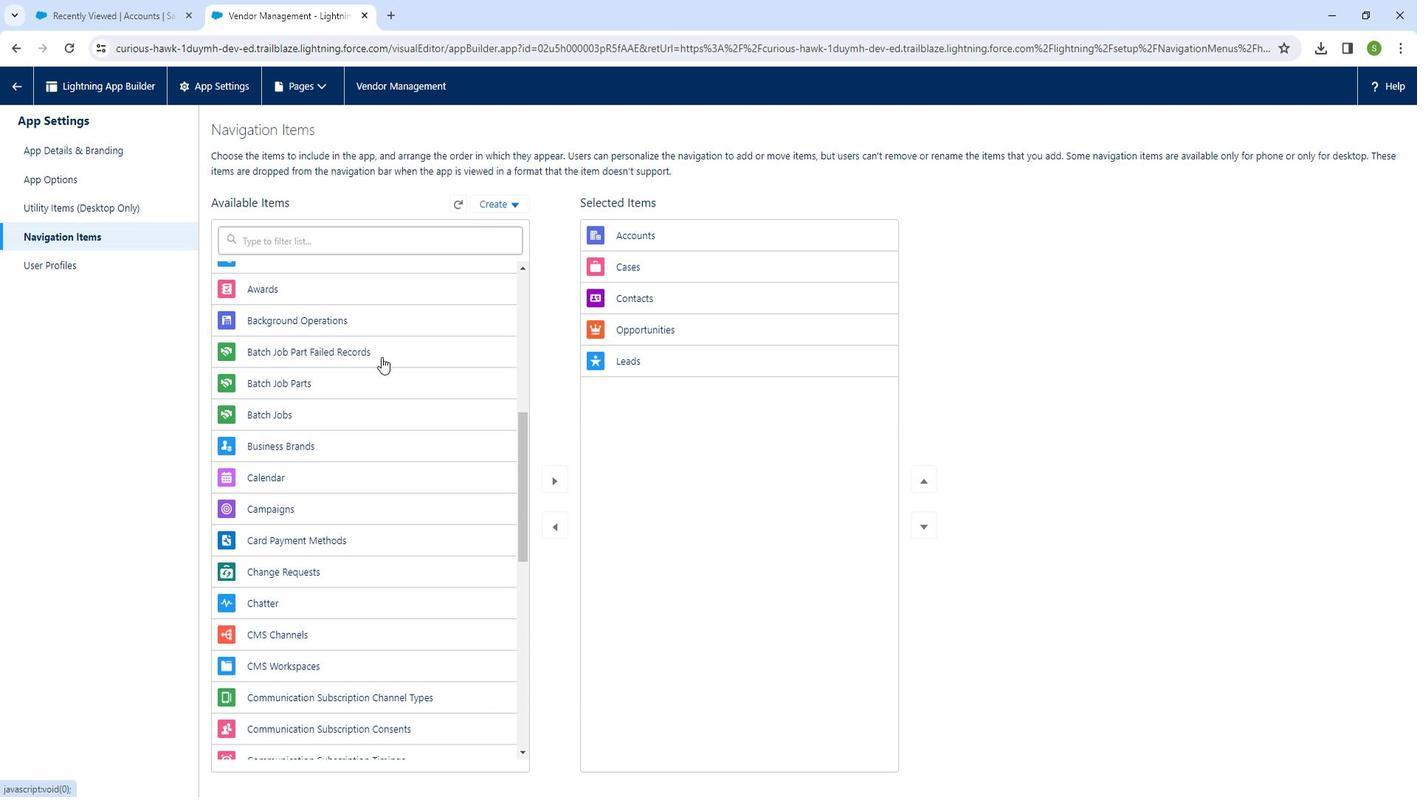 
Action: Mouse scrolled (379, 359) with delta (0, 0)
Screenshot: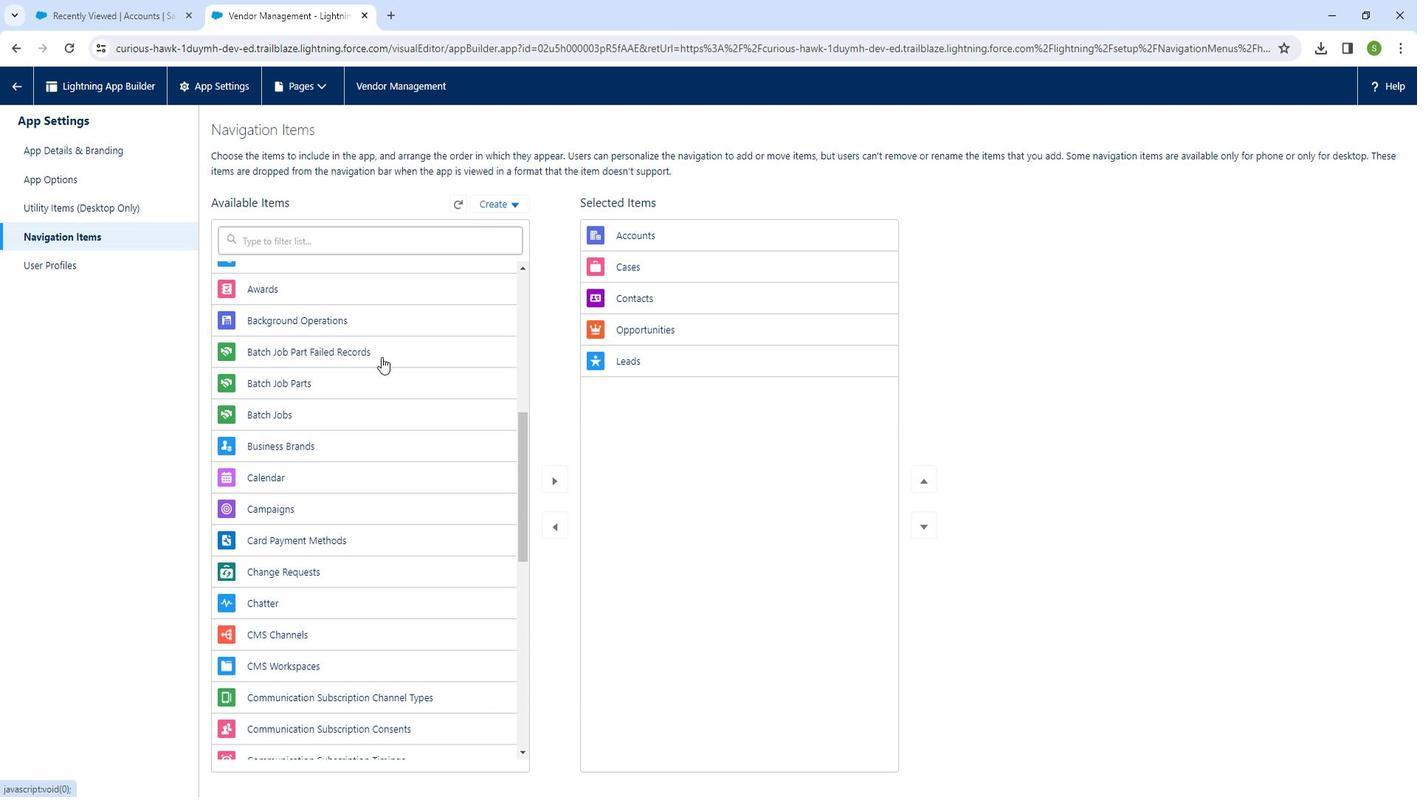 
Action: Mouse moved to (379, 365)
Screenshot: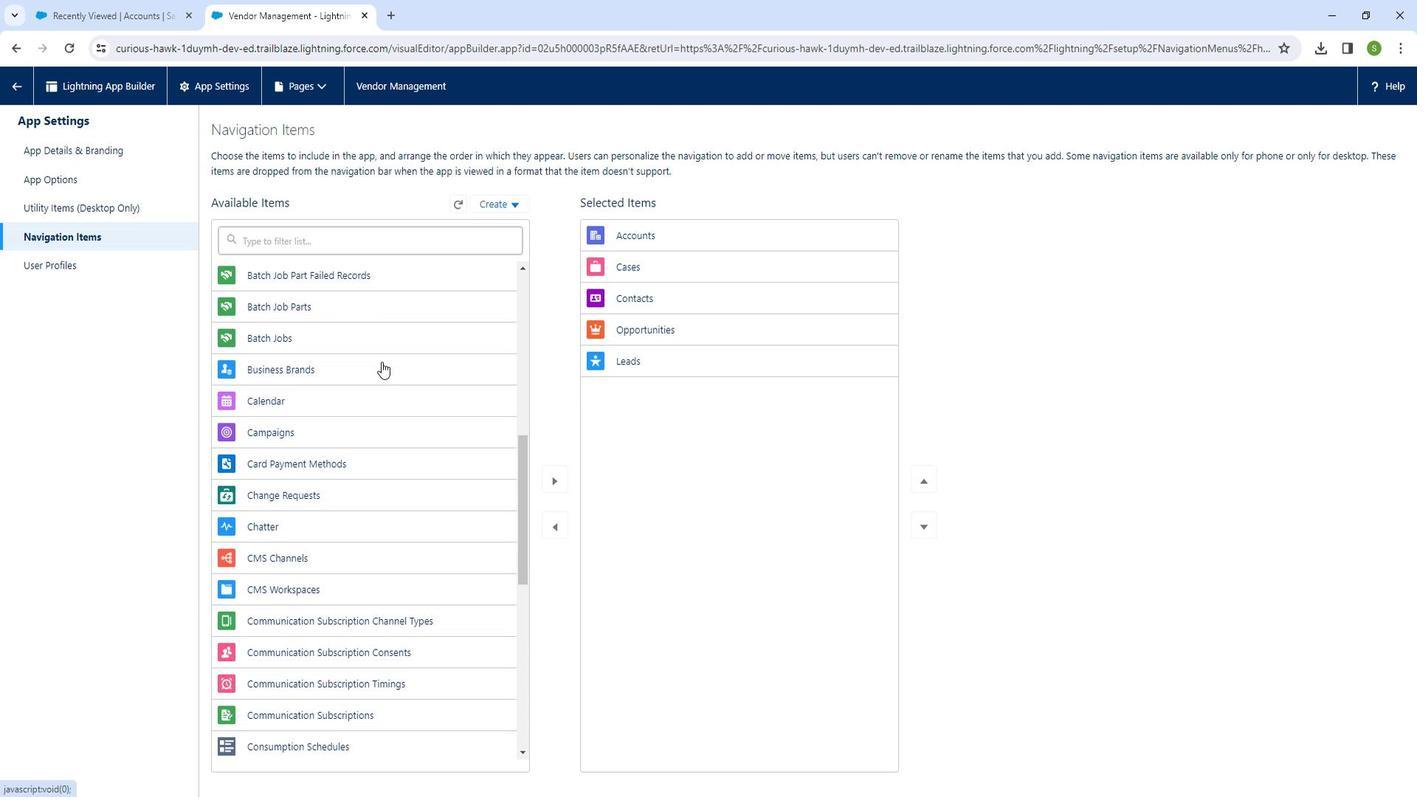 
Action: Mouse scrolled (379, 364) with delta (0, 0)
Screenshot: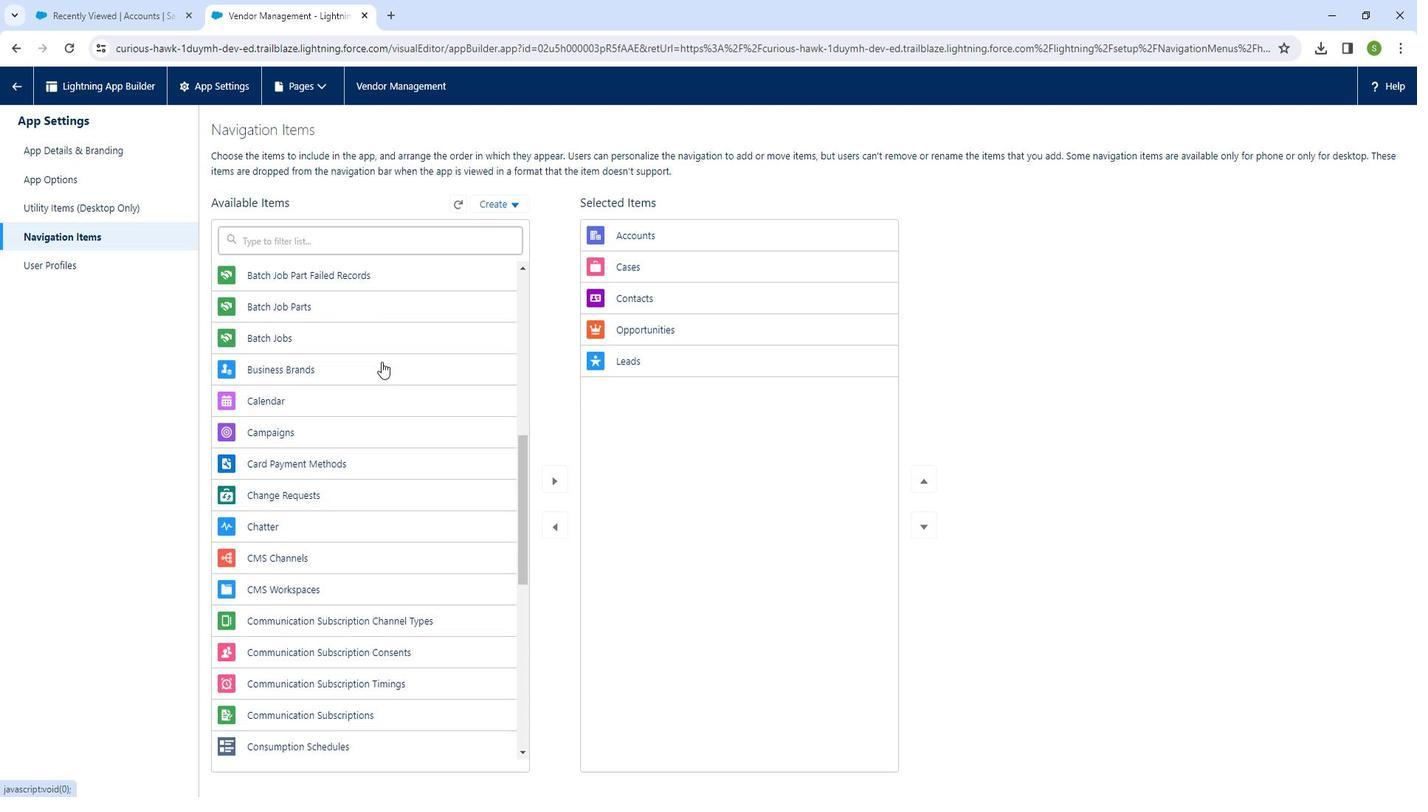 
Action: Mouse moved to (380, 366)
Screenshot: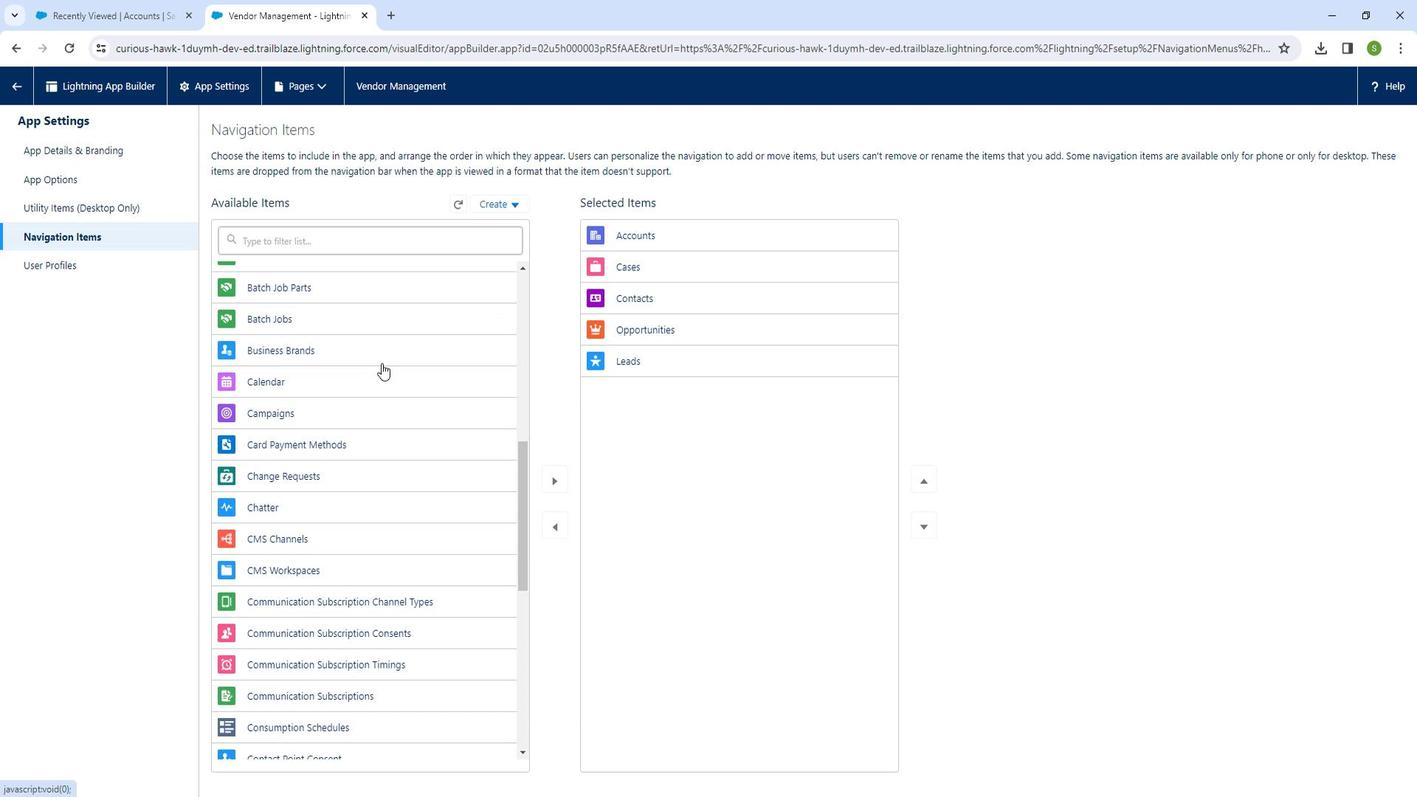 
Action: Mouse scrolled (380, 366) with delta (0, 0)
Screenshot: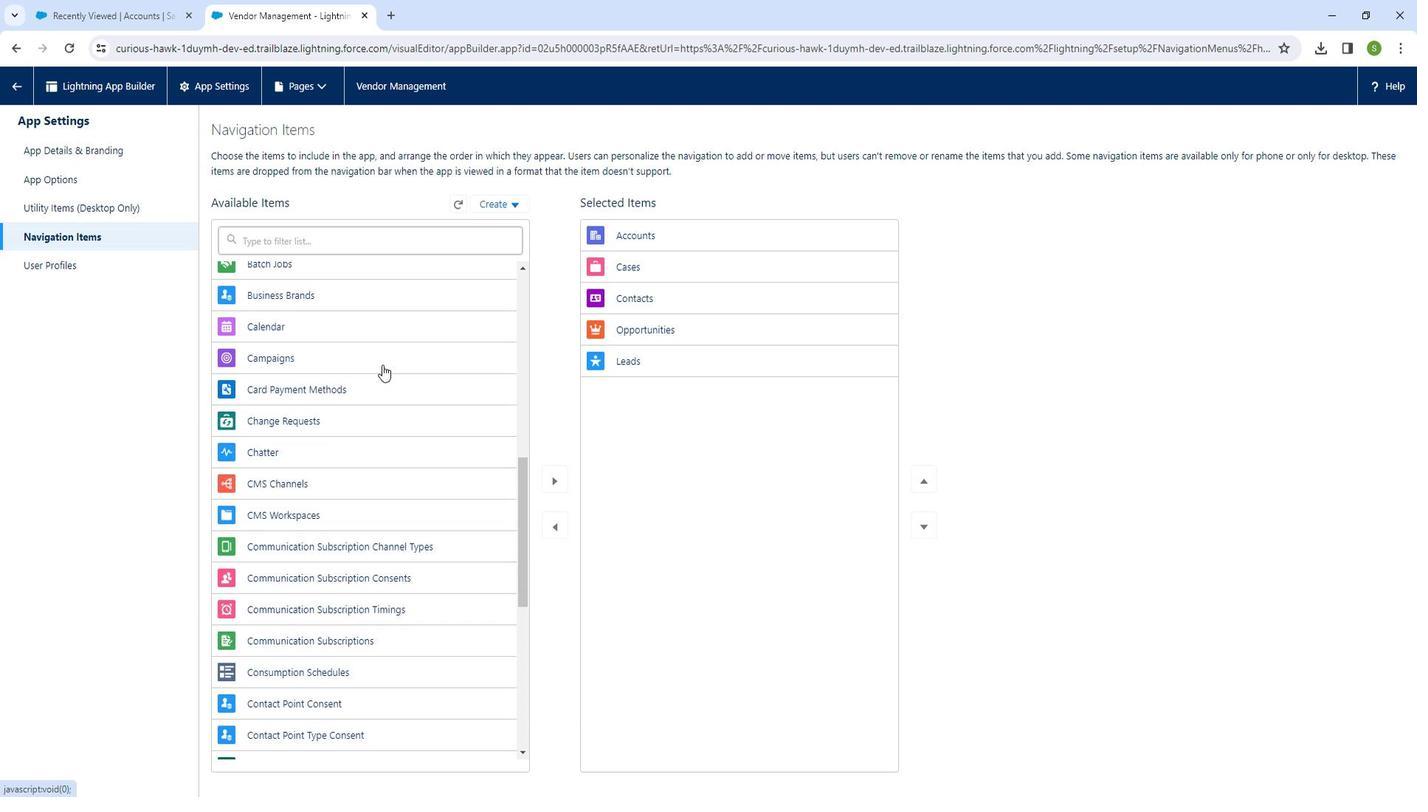 
Action: Mouse scrolled (380, 366) with delta (0, 0)
Screenshot: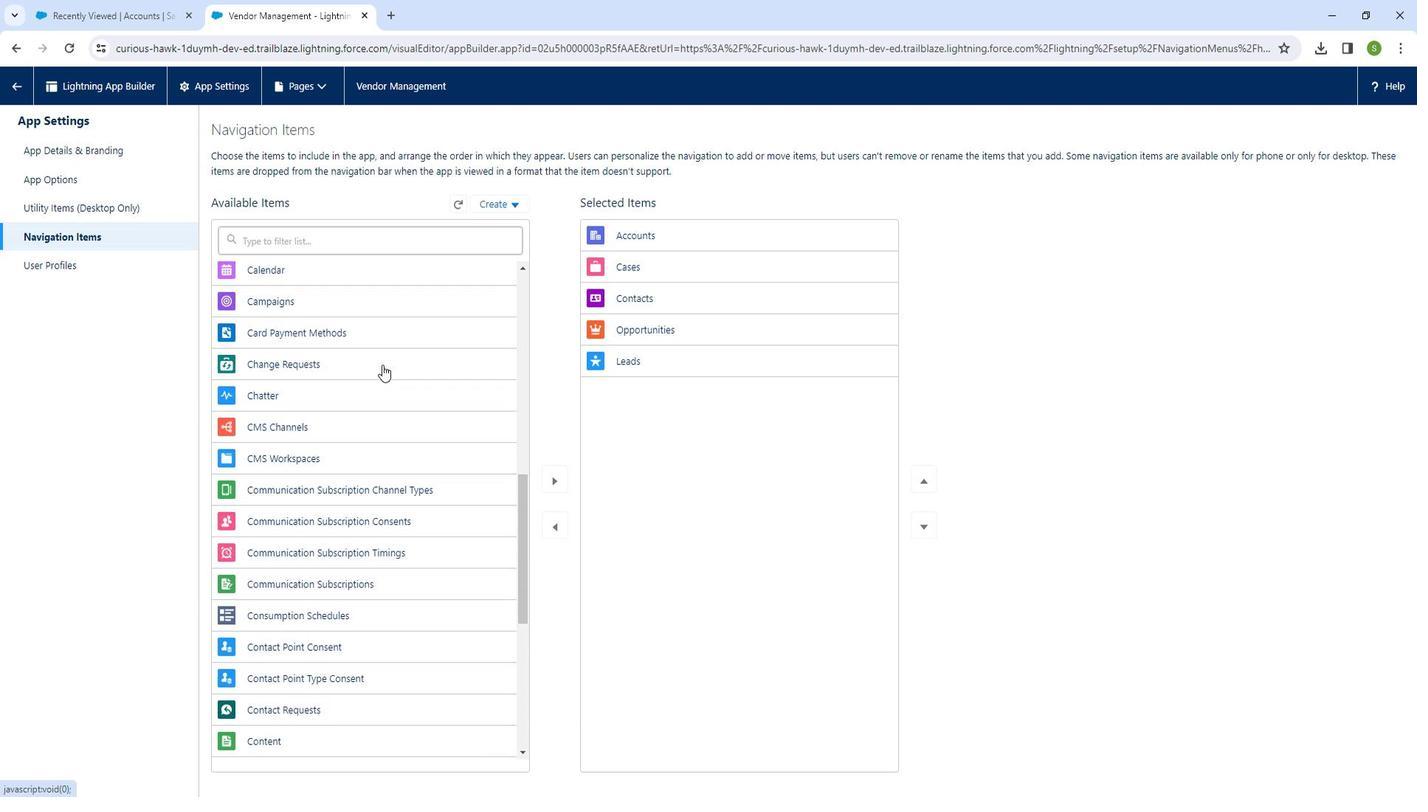 
Action: Mouse moved to (380, 369)
Screenshot: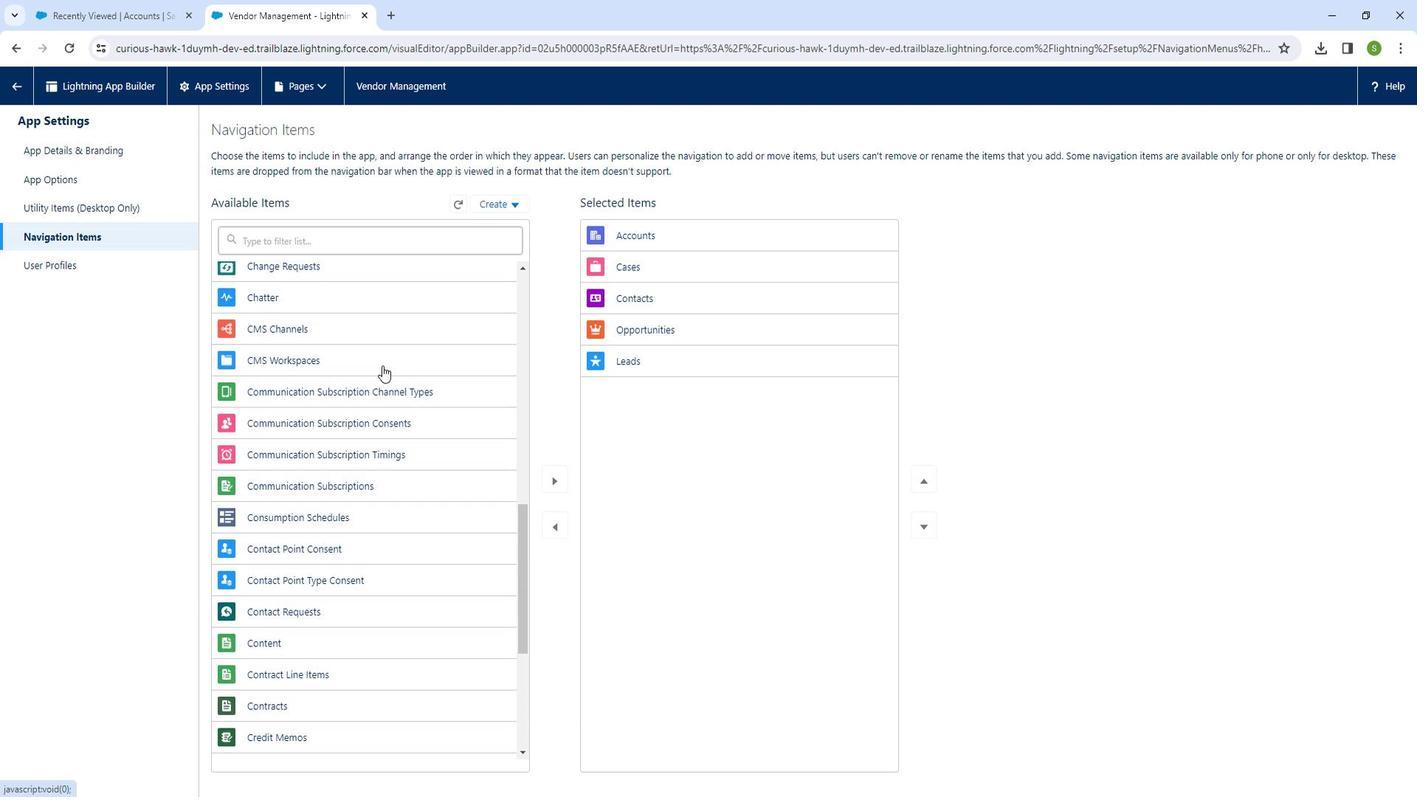 
Action: Mouse scrolled (380, 369) with delta (0, 0)
Screenshot: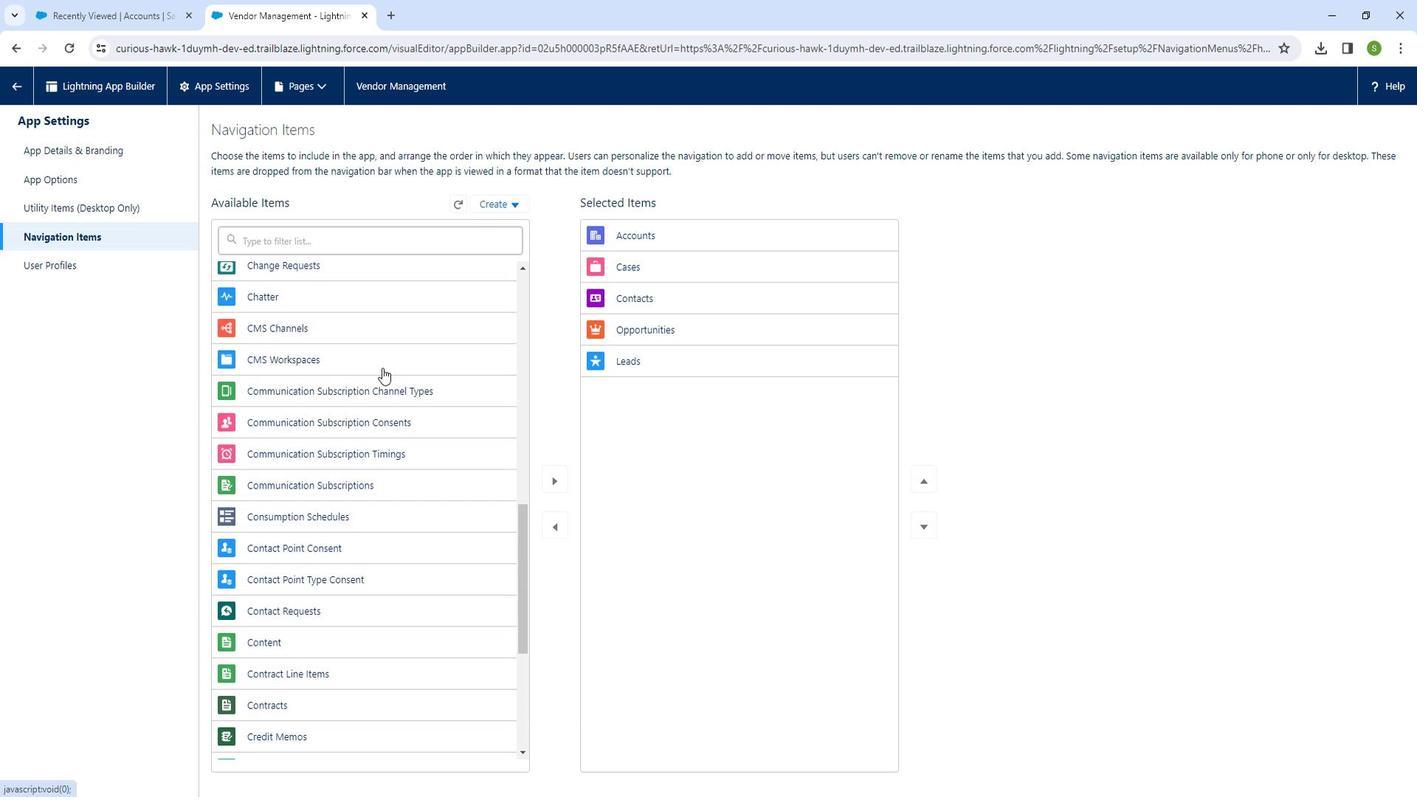 
Action: Mouse moved to (380, 372)
Screenshot: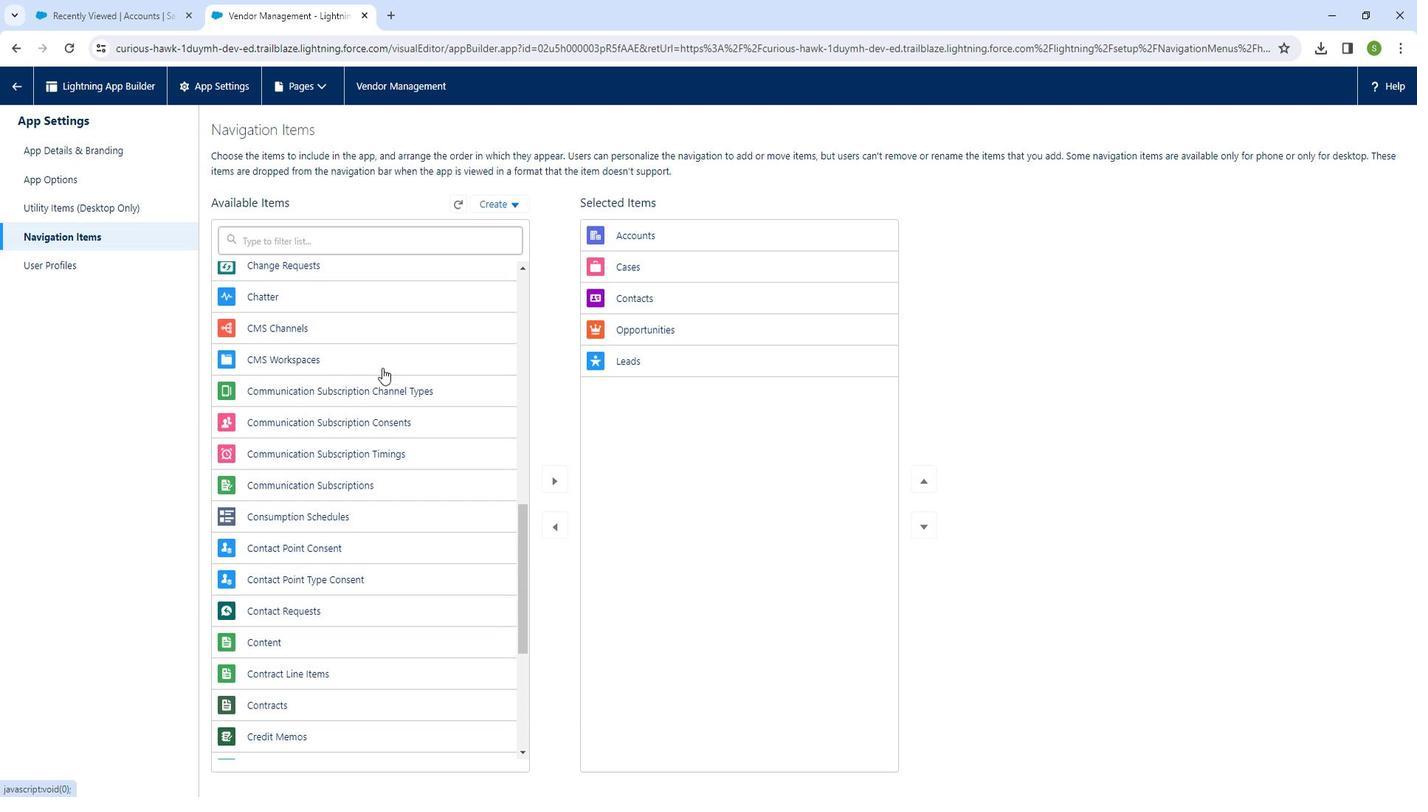
Action: Mouse scrolled (380, 371) with delta (0, 0)
Screenshot: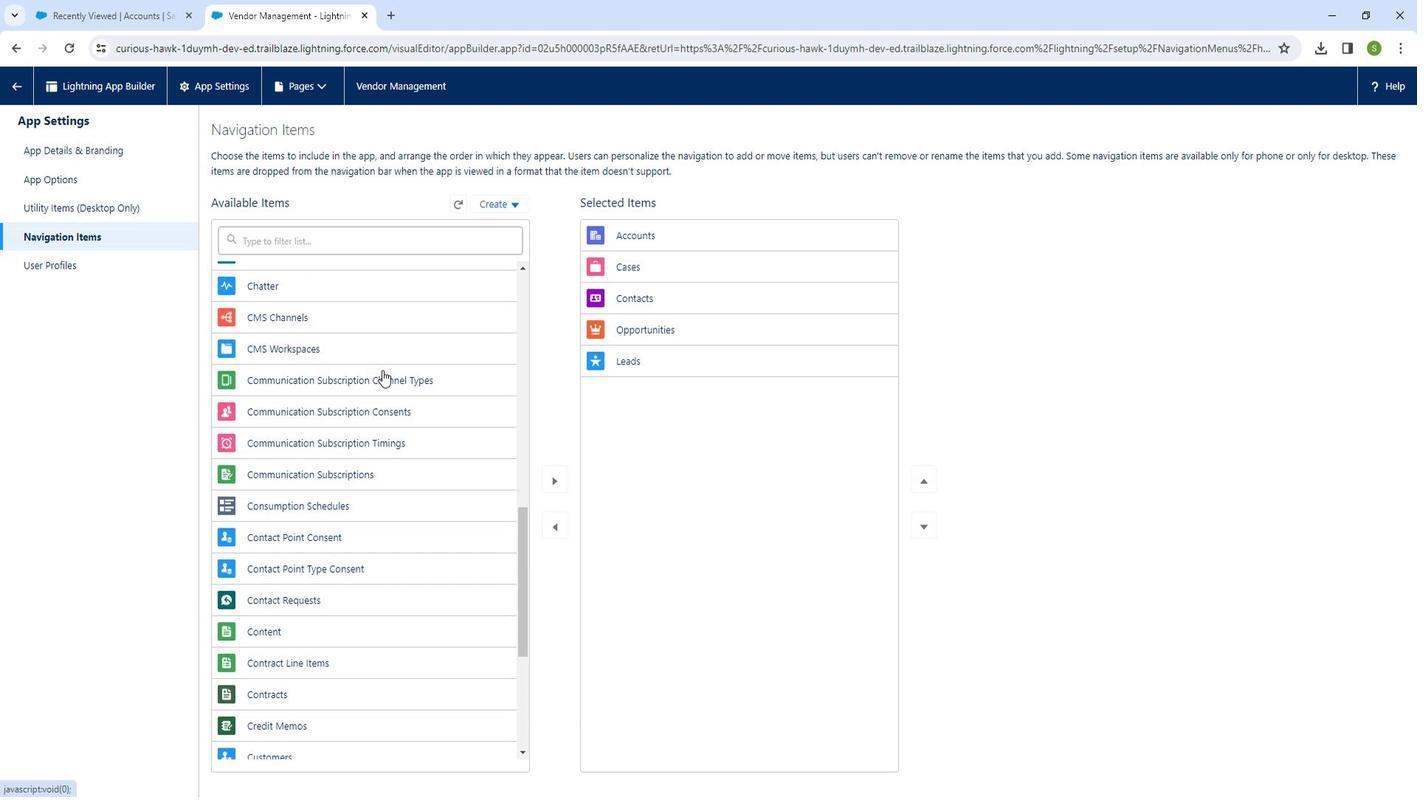 
Action: Mouse moved to (381, 375)
Screenshot: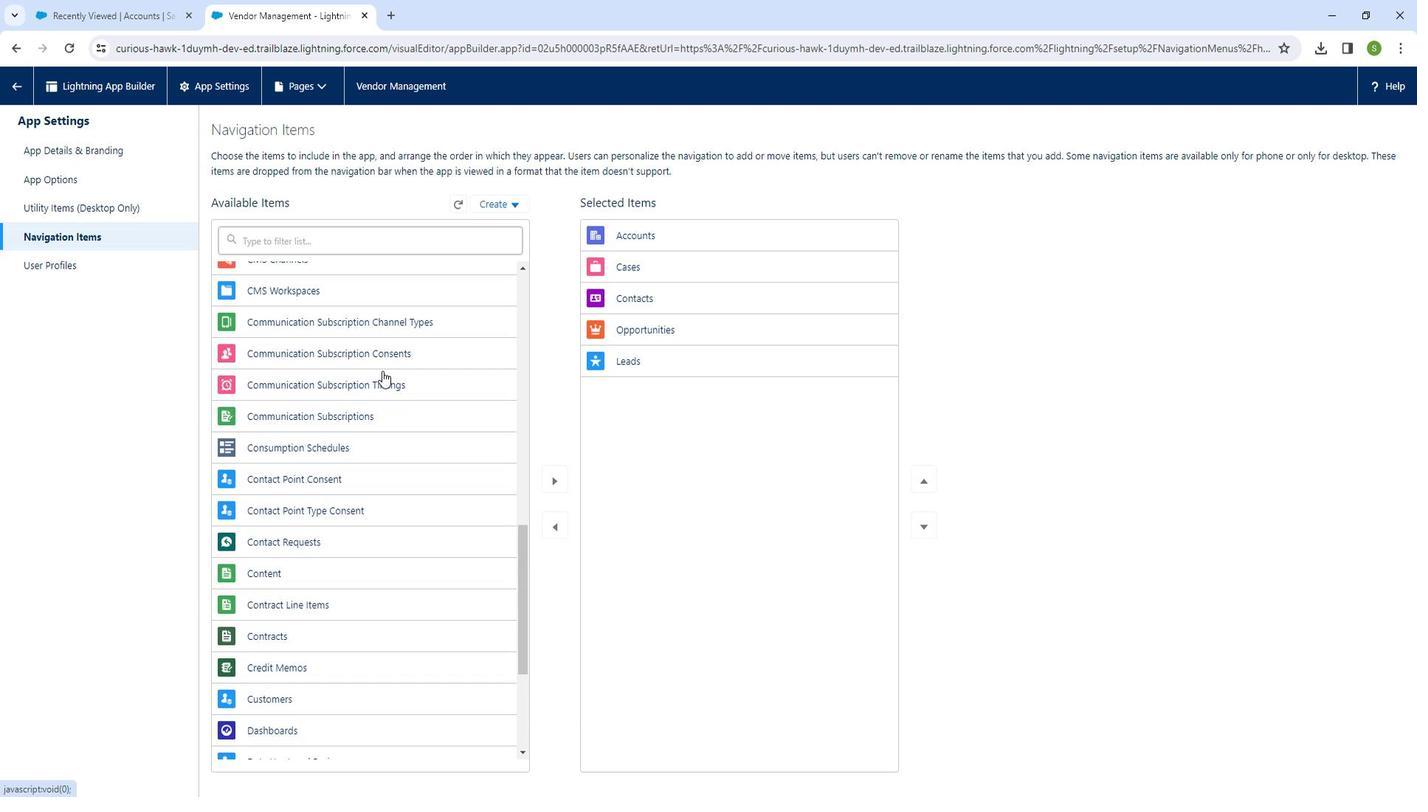 
Action: Mouse scrolled (381, 374) with delta (0, 0)
Screenshot: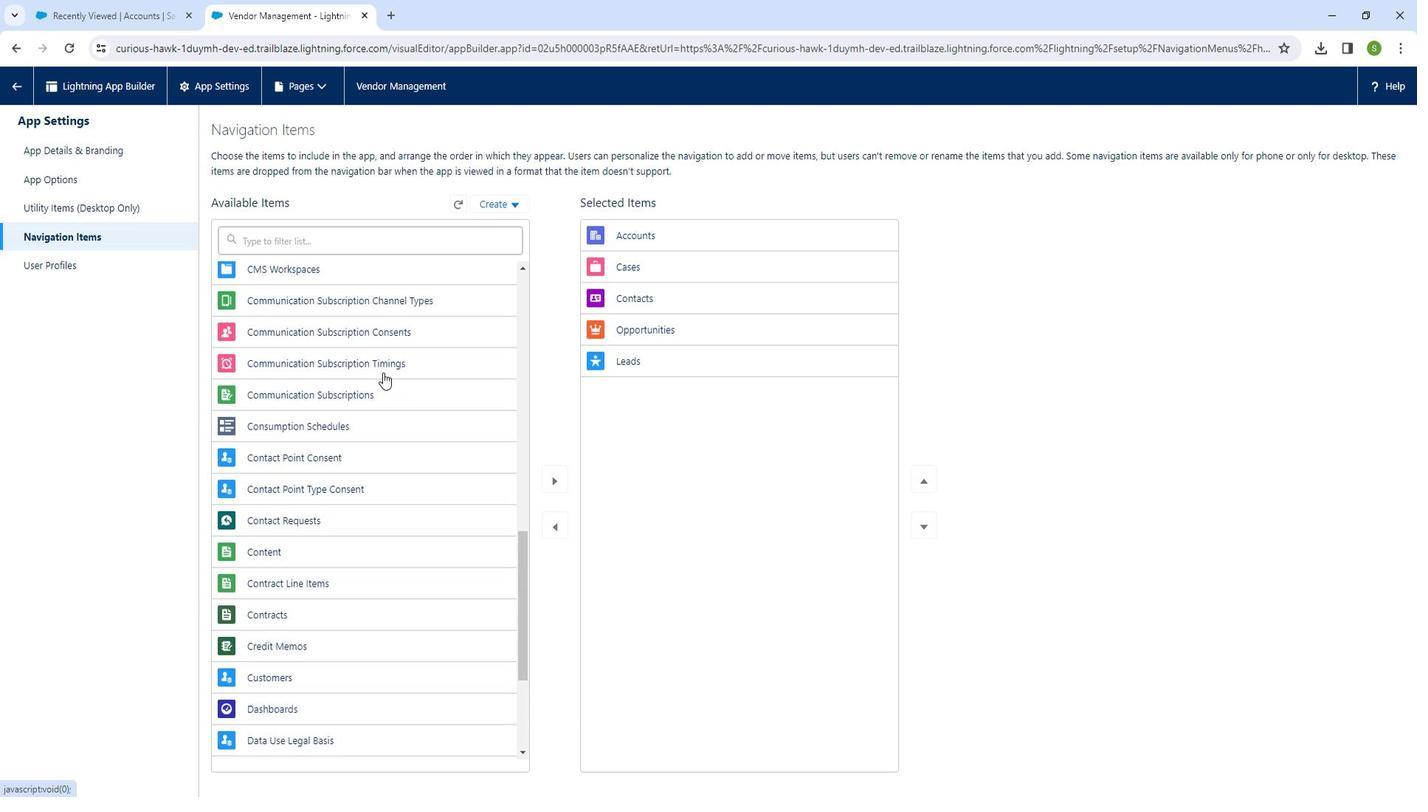 
Action: Mouse moved to (384, 375)
Screenshot: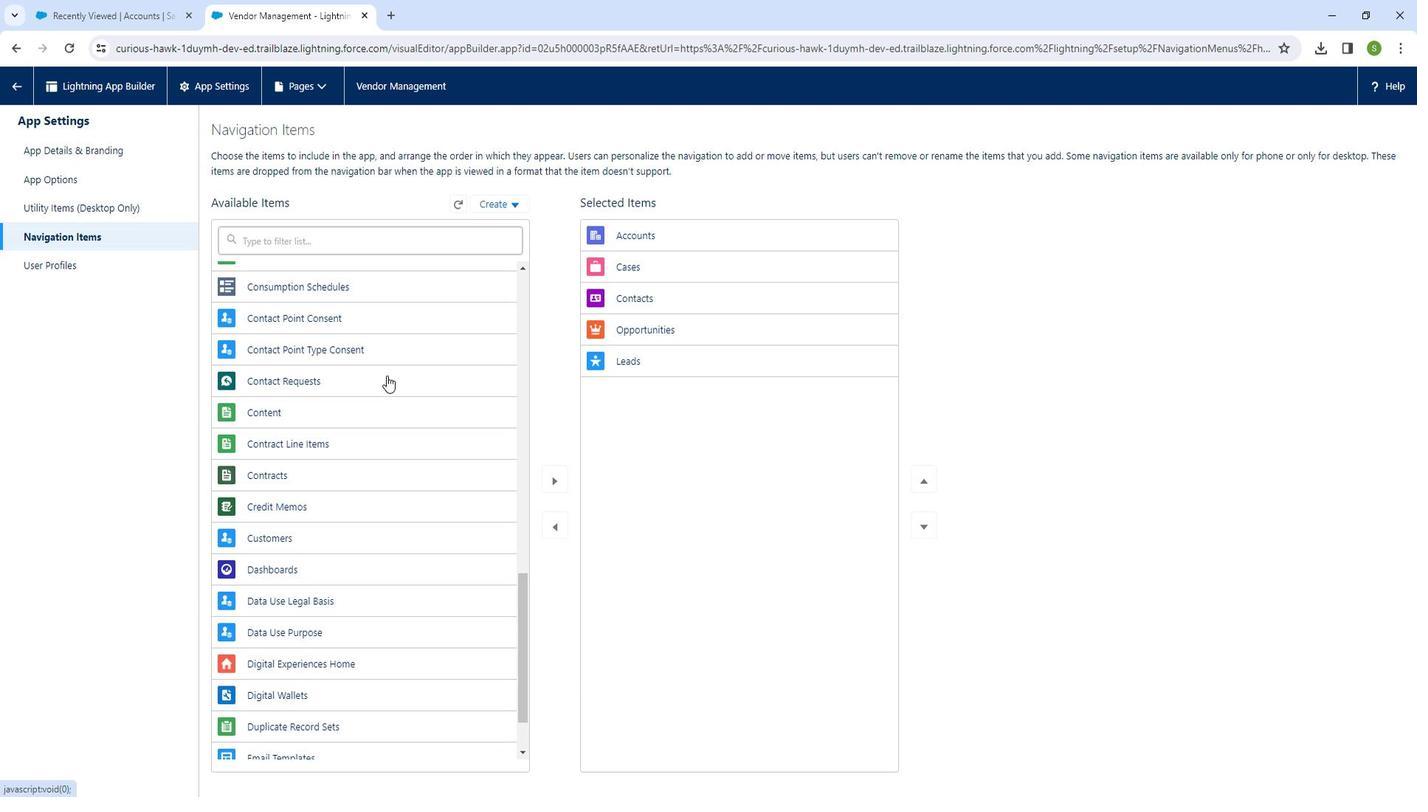 
Action: Mouse scrolled (384, 375) with delta (0, 0)
Screenshot: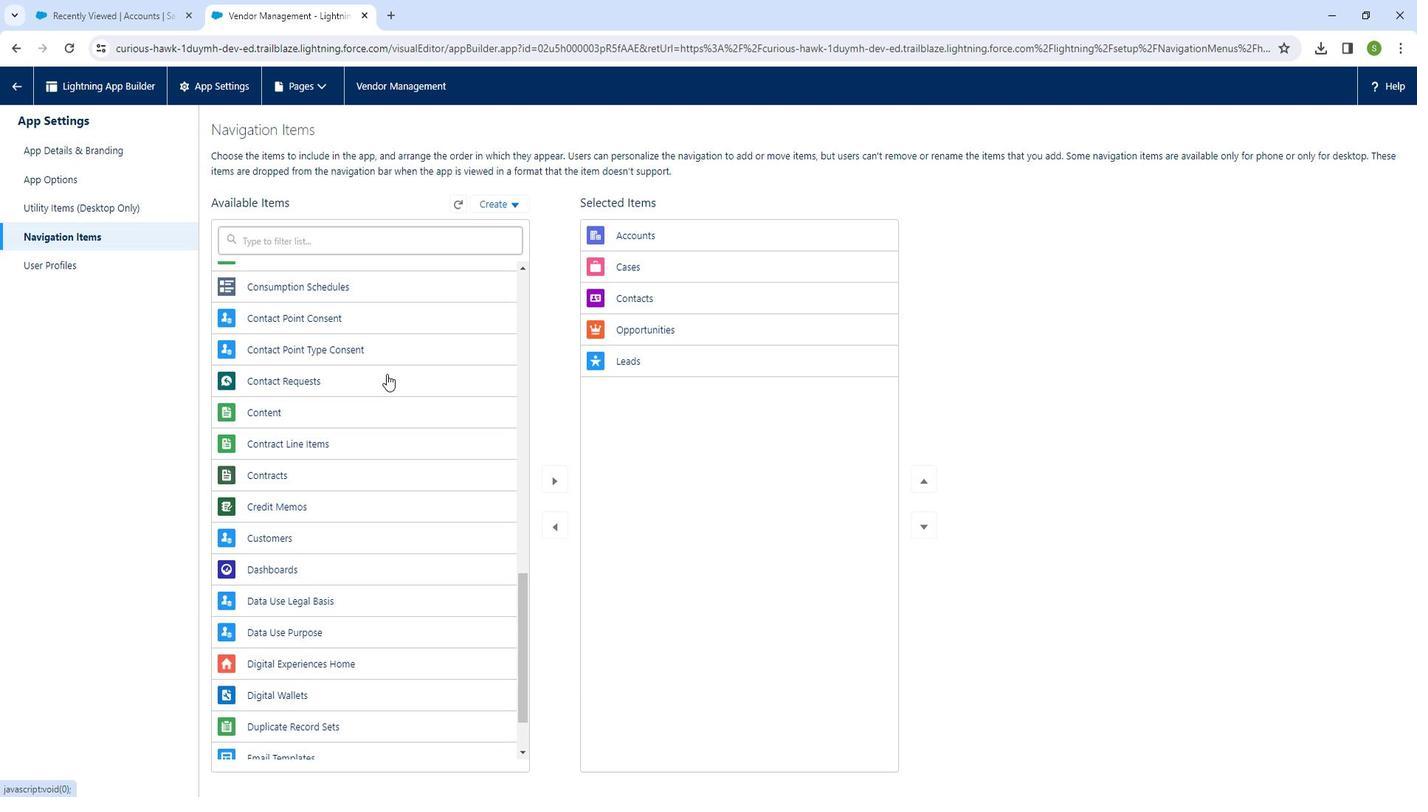 
Action: Mouse scrolled (384, 375) with delta (0, 0)
Screenshot: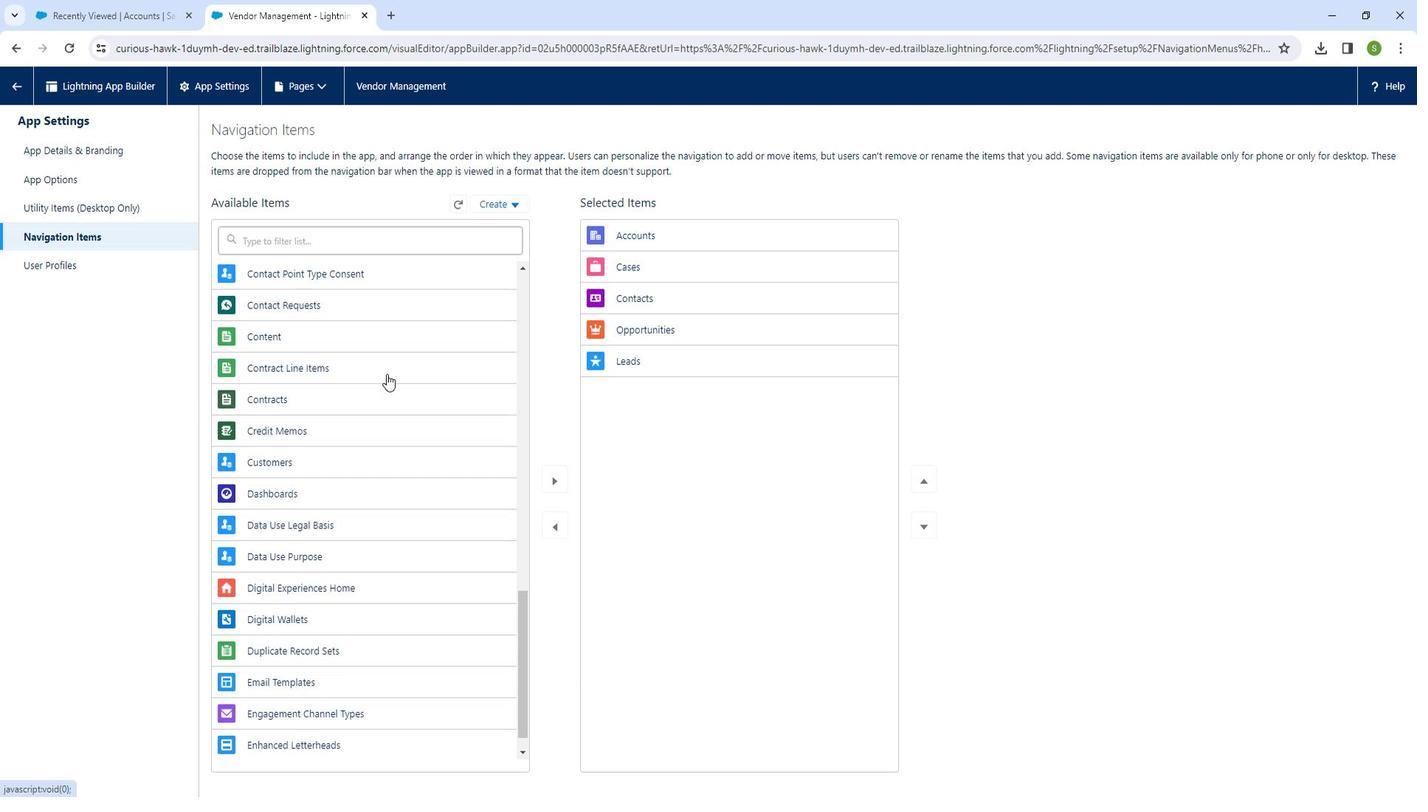 
Action: Mouse scrolled (384, 375) with delta (0, 0)
Screenshot: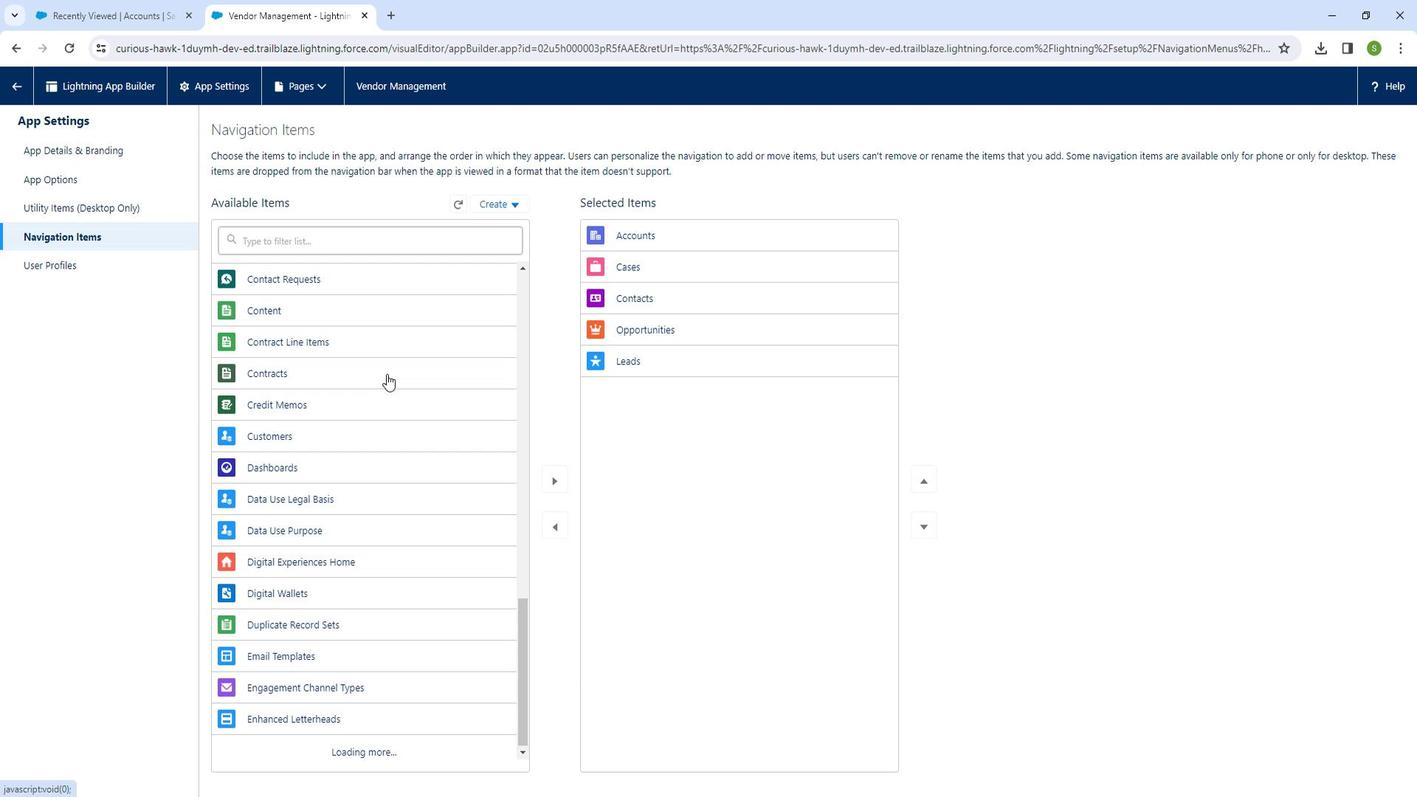 
Action: Mouse scrolled (384, 375) with delta (0, 0)
Screenshot: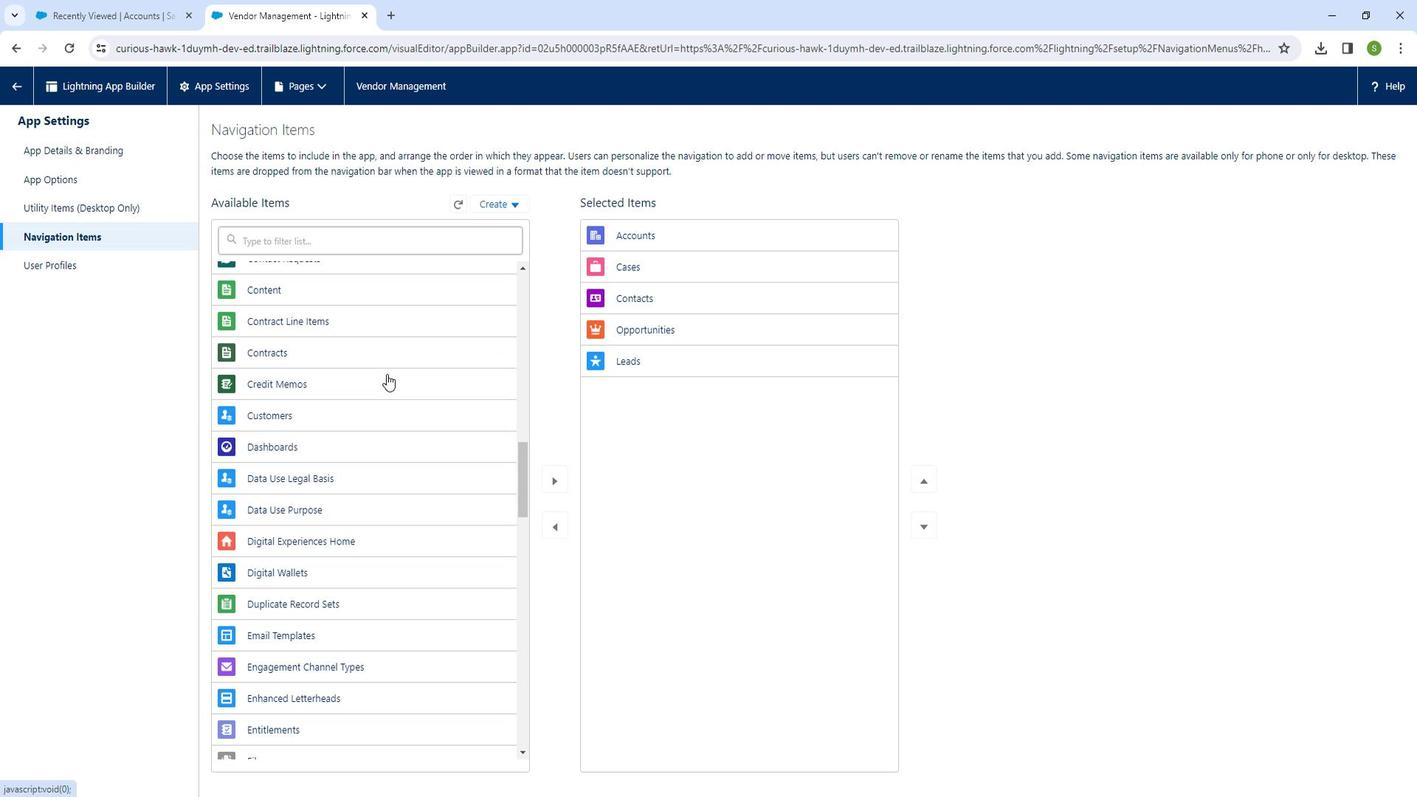 
Action: Mouse moved to (383, 377)
Screenshot: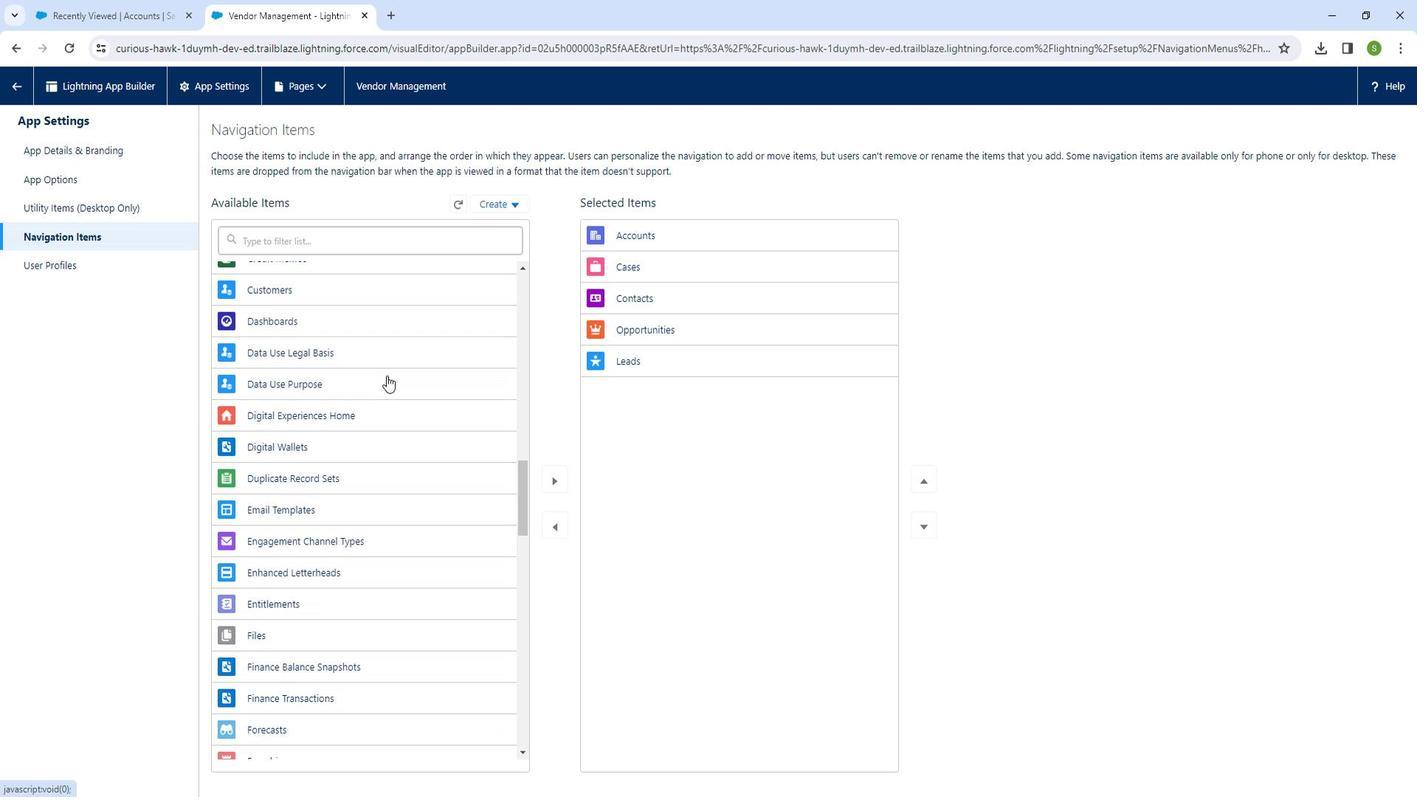 
Action: Mouse scrolled (383, 377) with delta (0, 0)
Screenshot: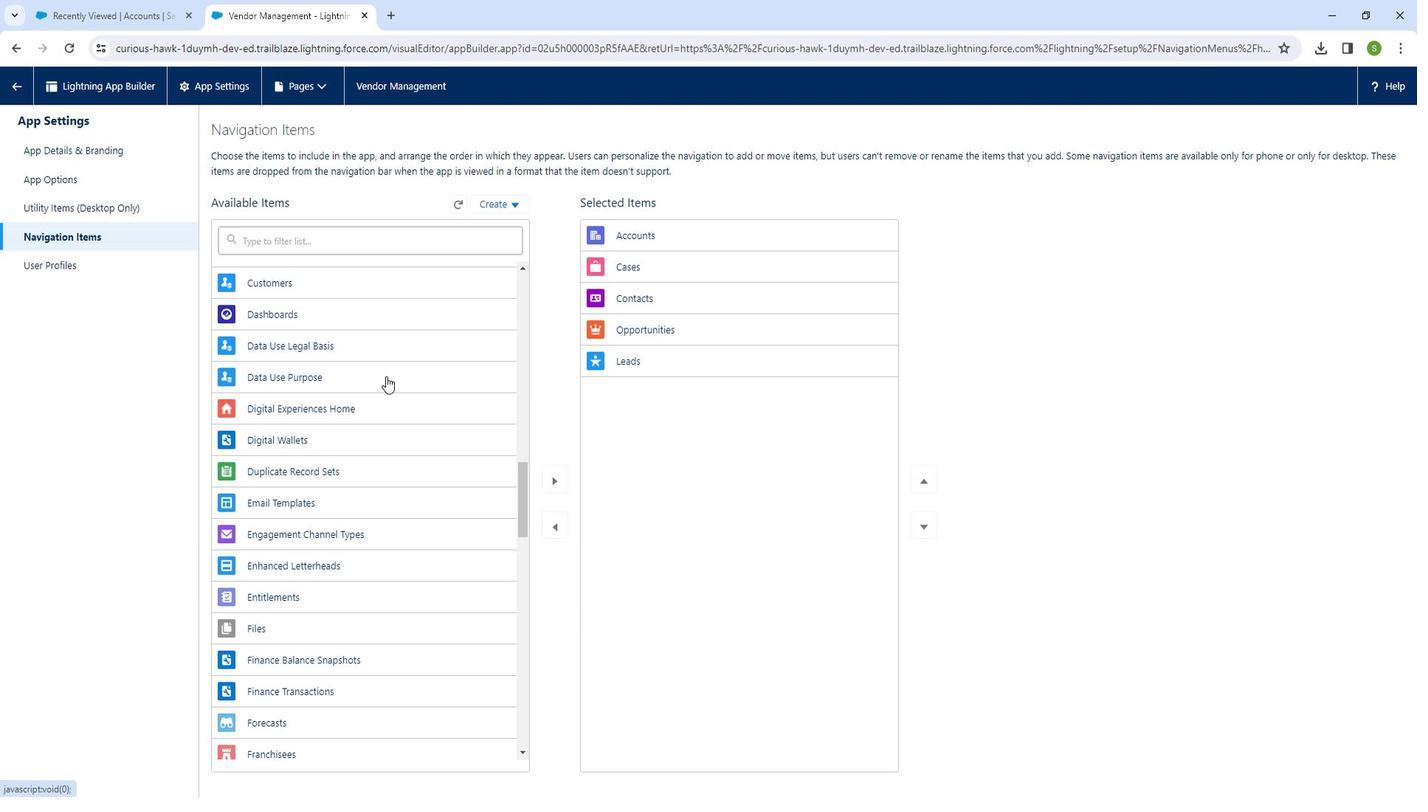 
Action: Mouse moved to (383, 379)
Screenshot: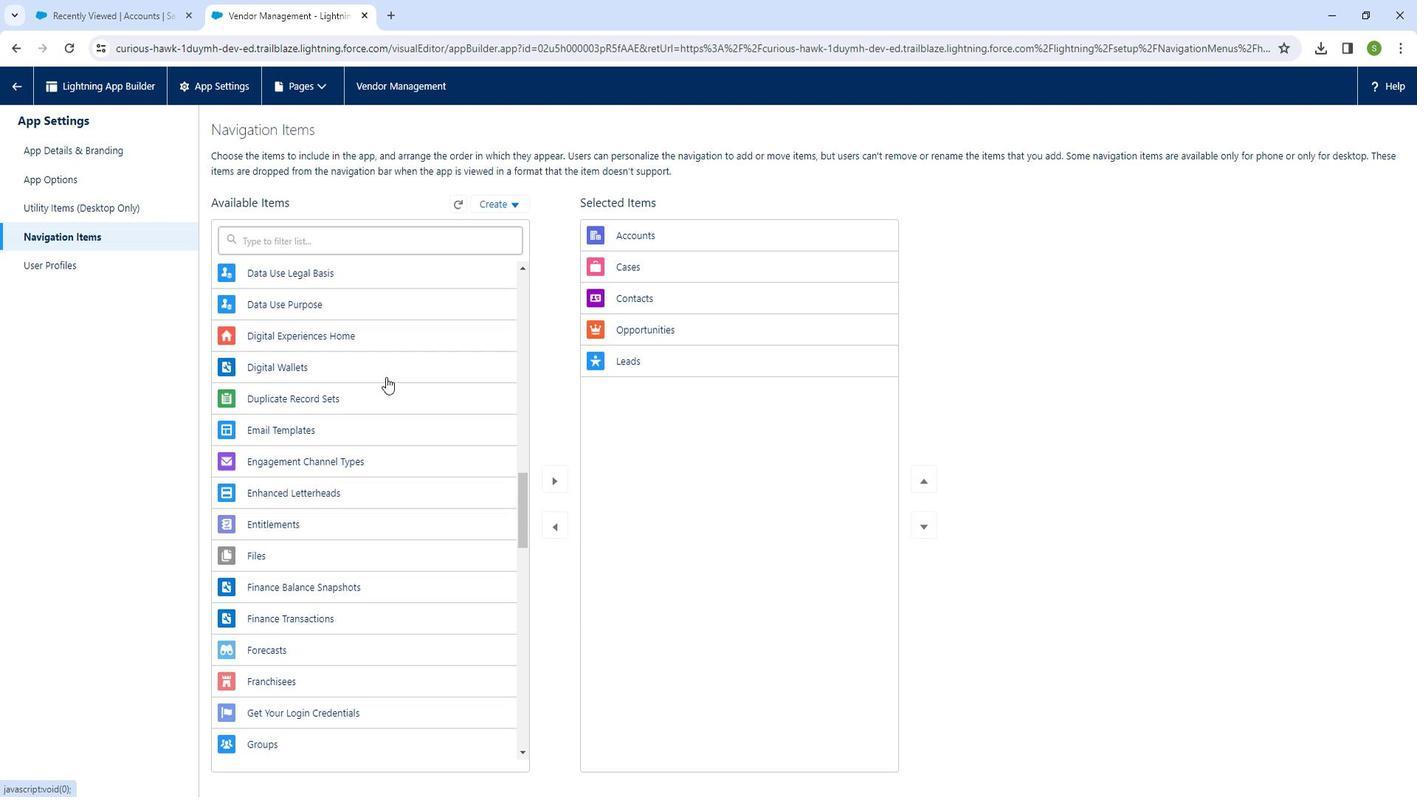 
Action: Mouse scrolled (383, 378) with delta (0, 0)
Screenshot: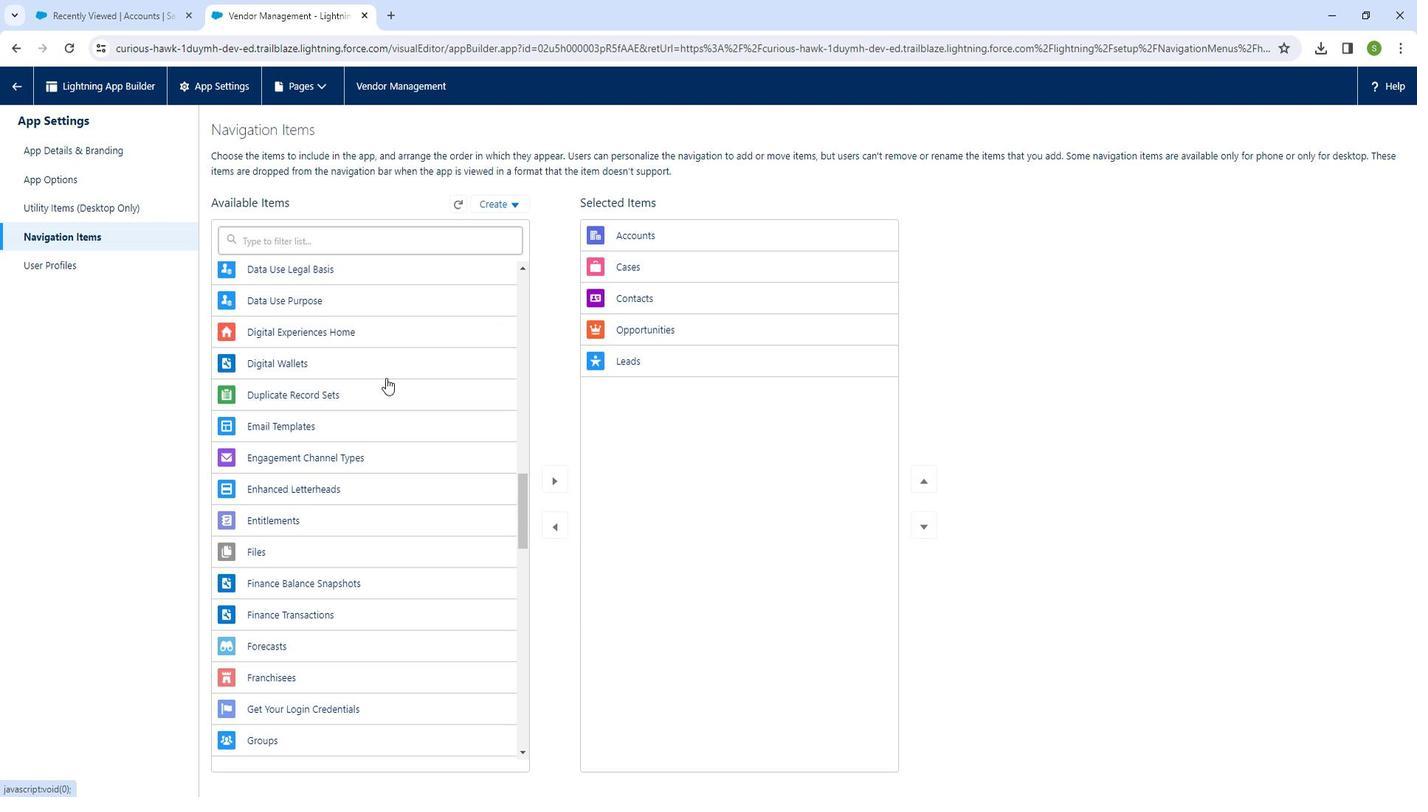 
Action: Mouse scrolled (383, 378) with delta (0, 0)
Screenshot: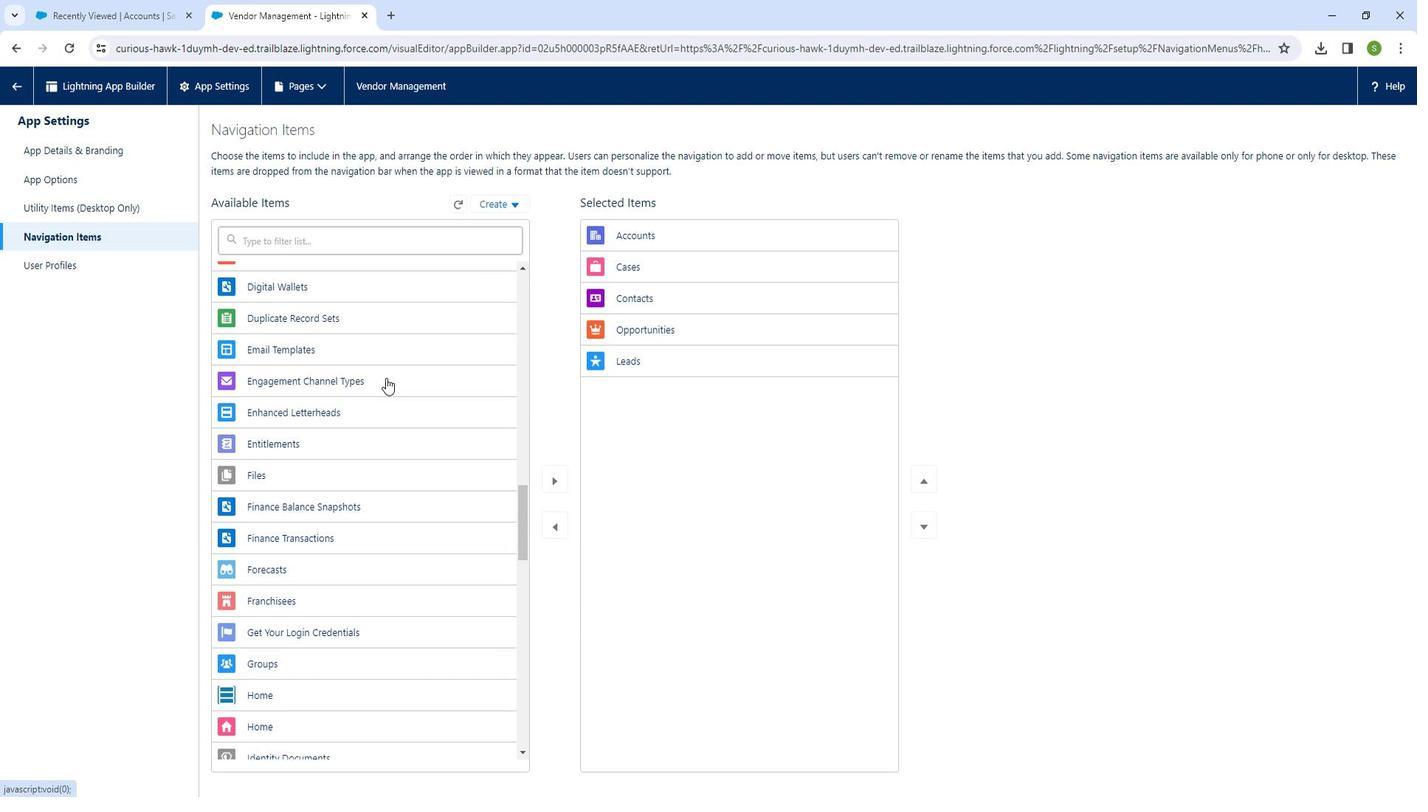 
Action: Mouse scrolled (383, 378) with delta (0, 0)
Screenshot: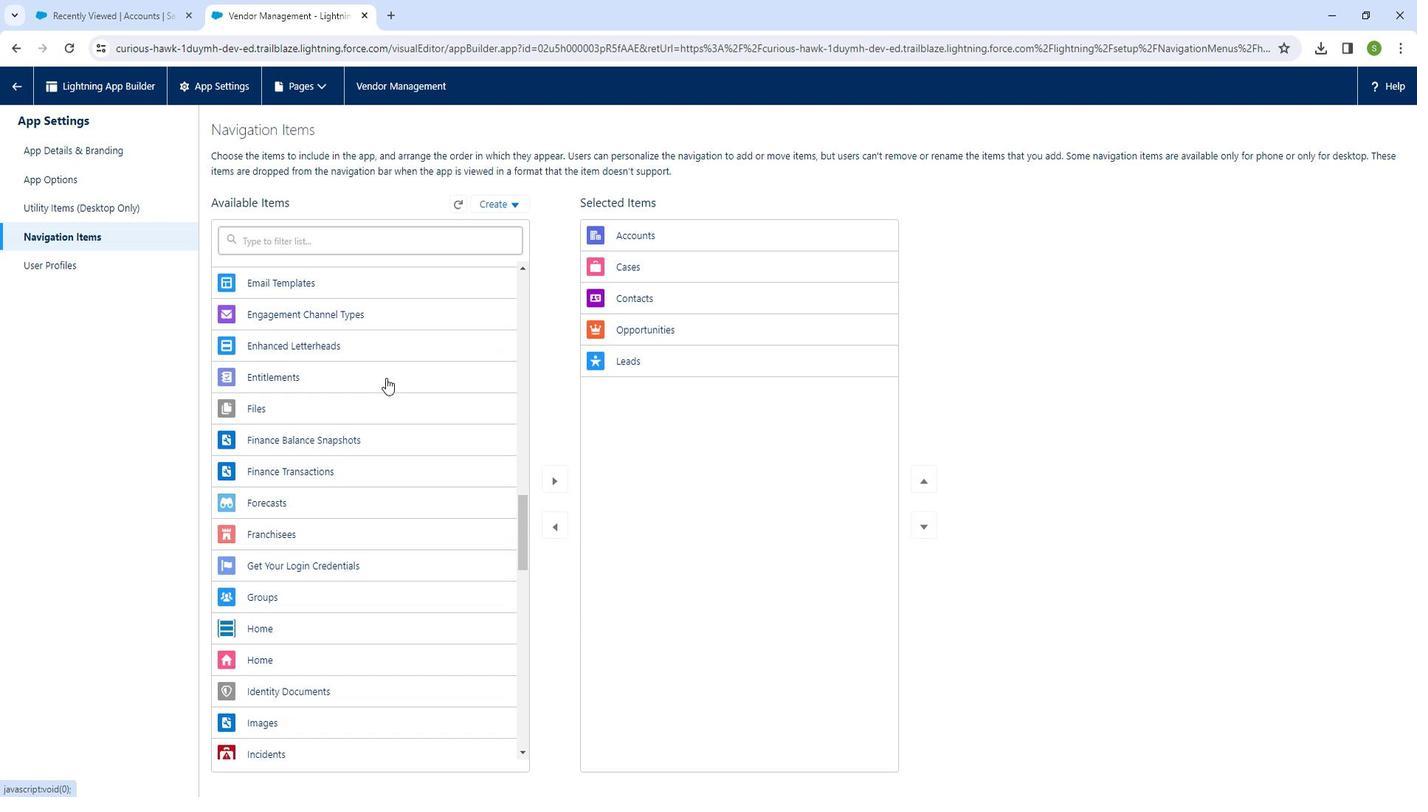 
Action: Mouse moved to (383, 382)
Screenshot: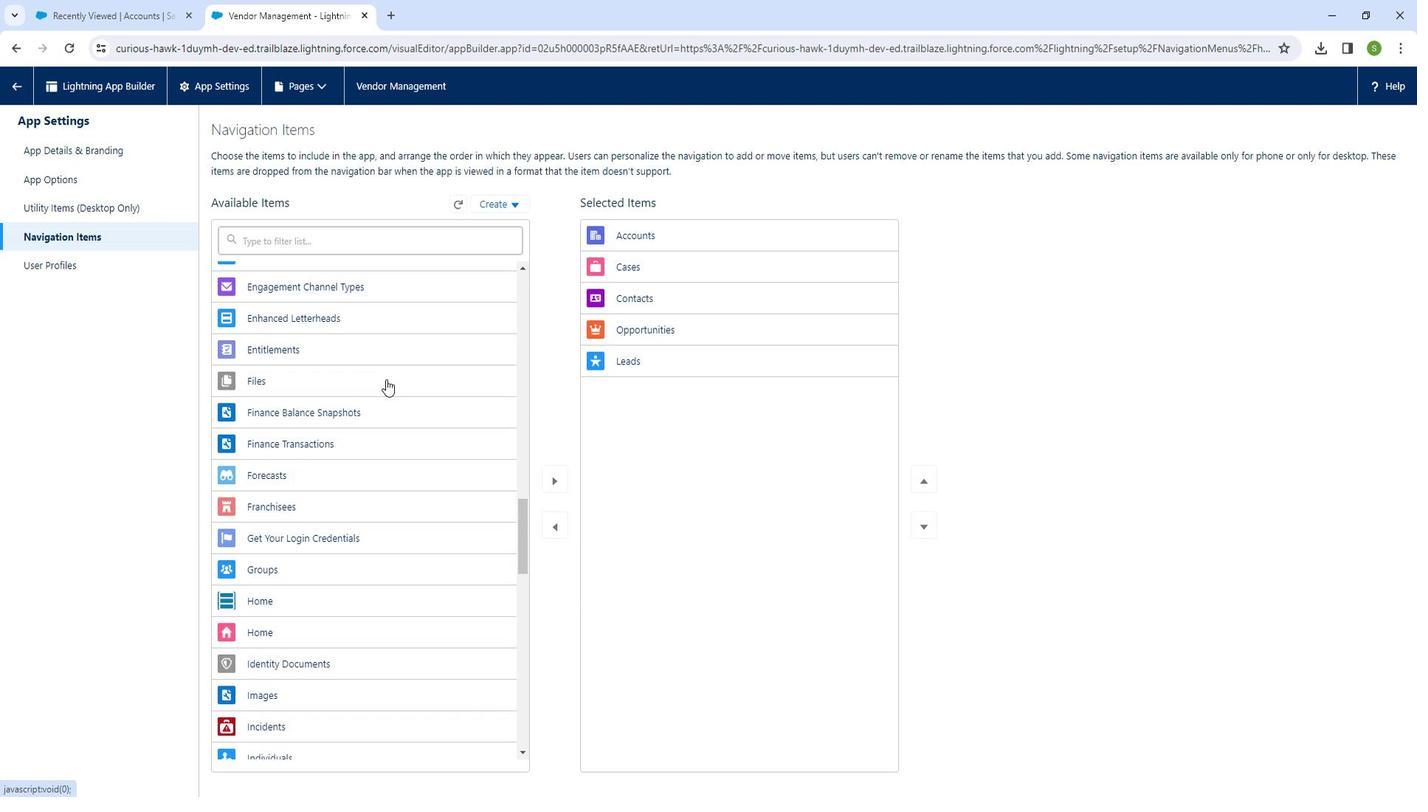 
Action: Mouse scrolled (383, 381) with delta (0, 0)
Screenshot: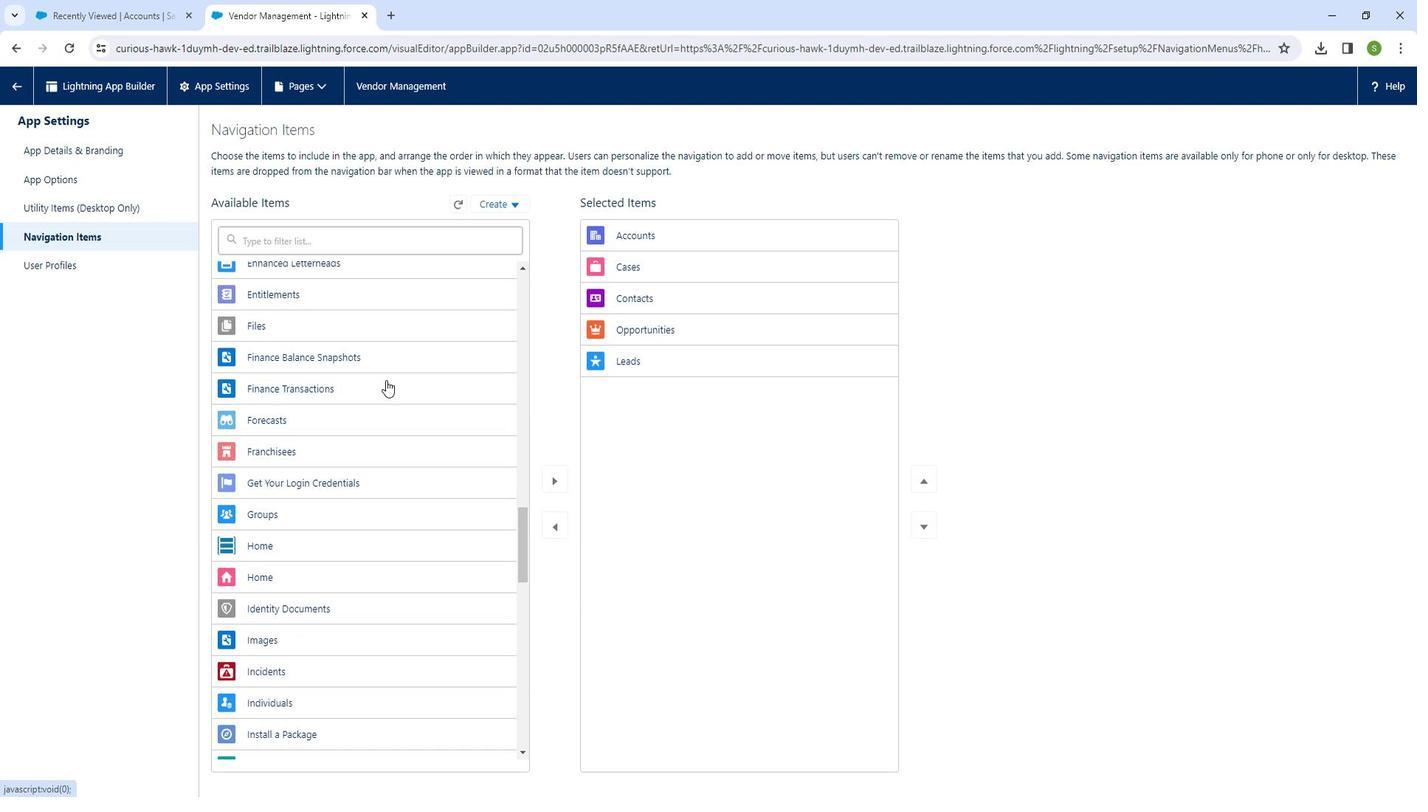 
Action: Mouse moved to (383, 383)
Screenshot: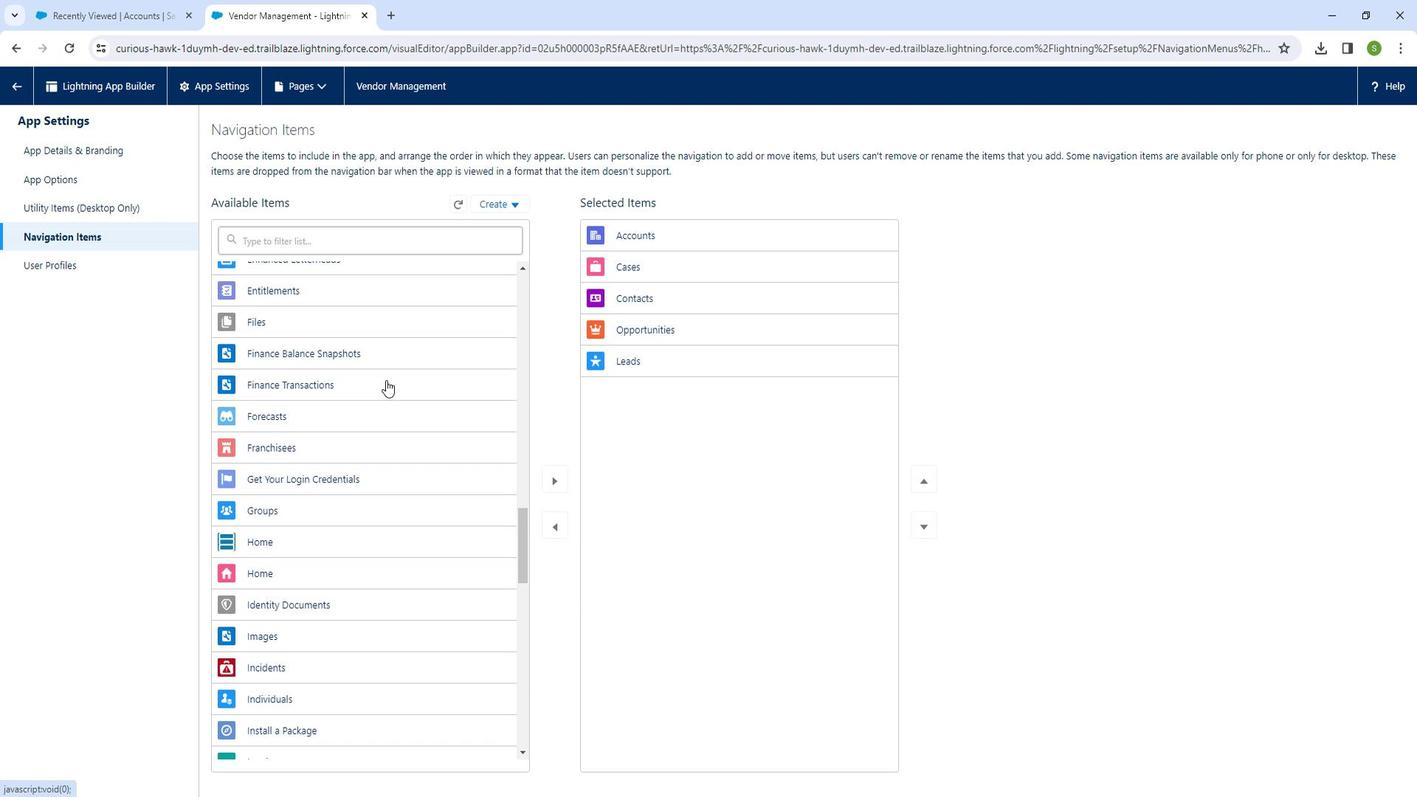 
Action: Mouse scrolled (383, 383) with delta (0, 0)
Screenshot: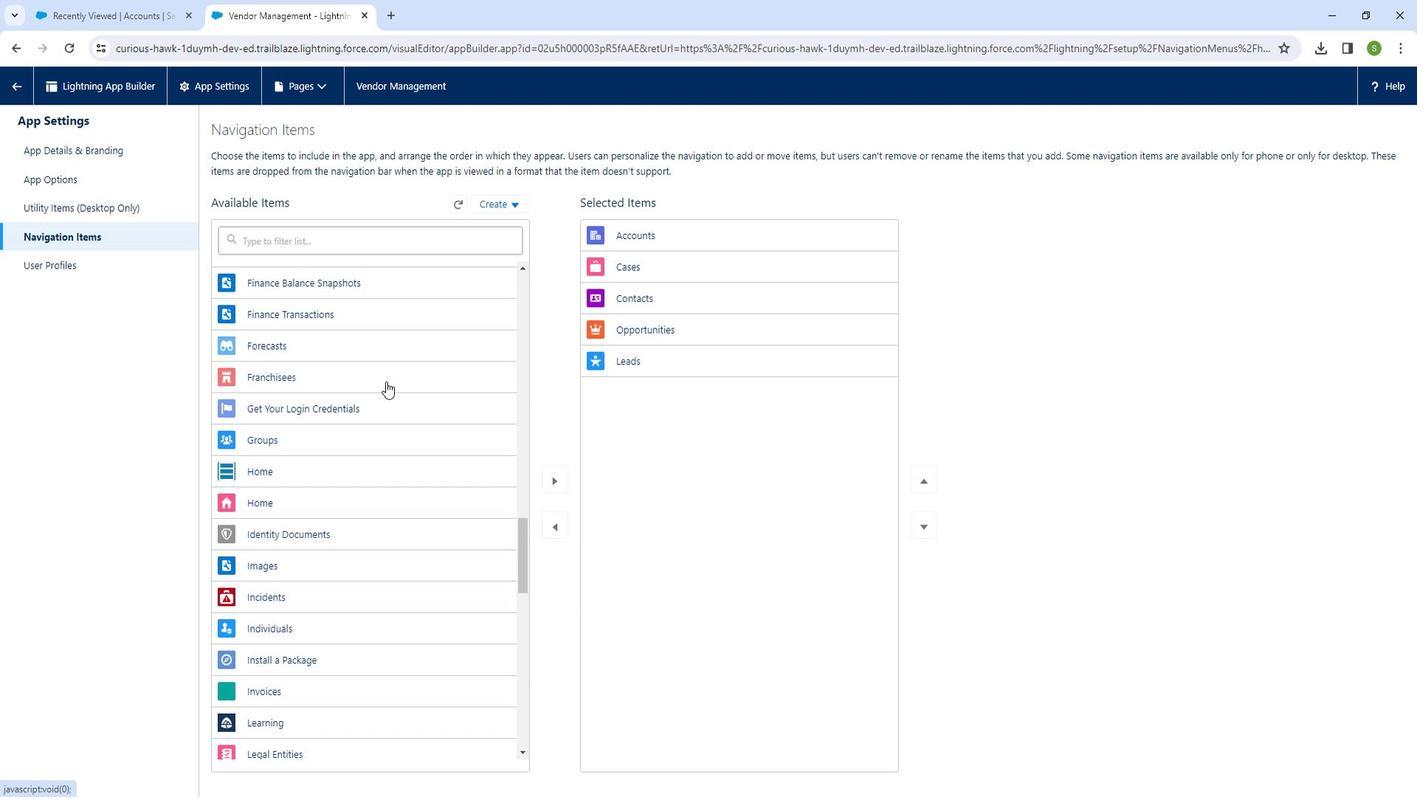 
Action: Mouse scrolled (383, 383) with delta (0, 0)
Screenshot: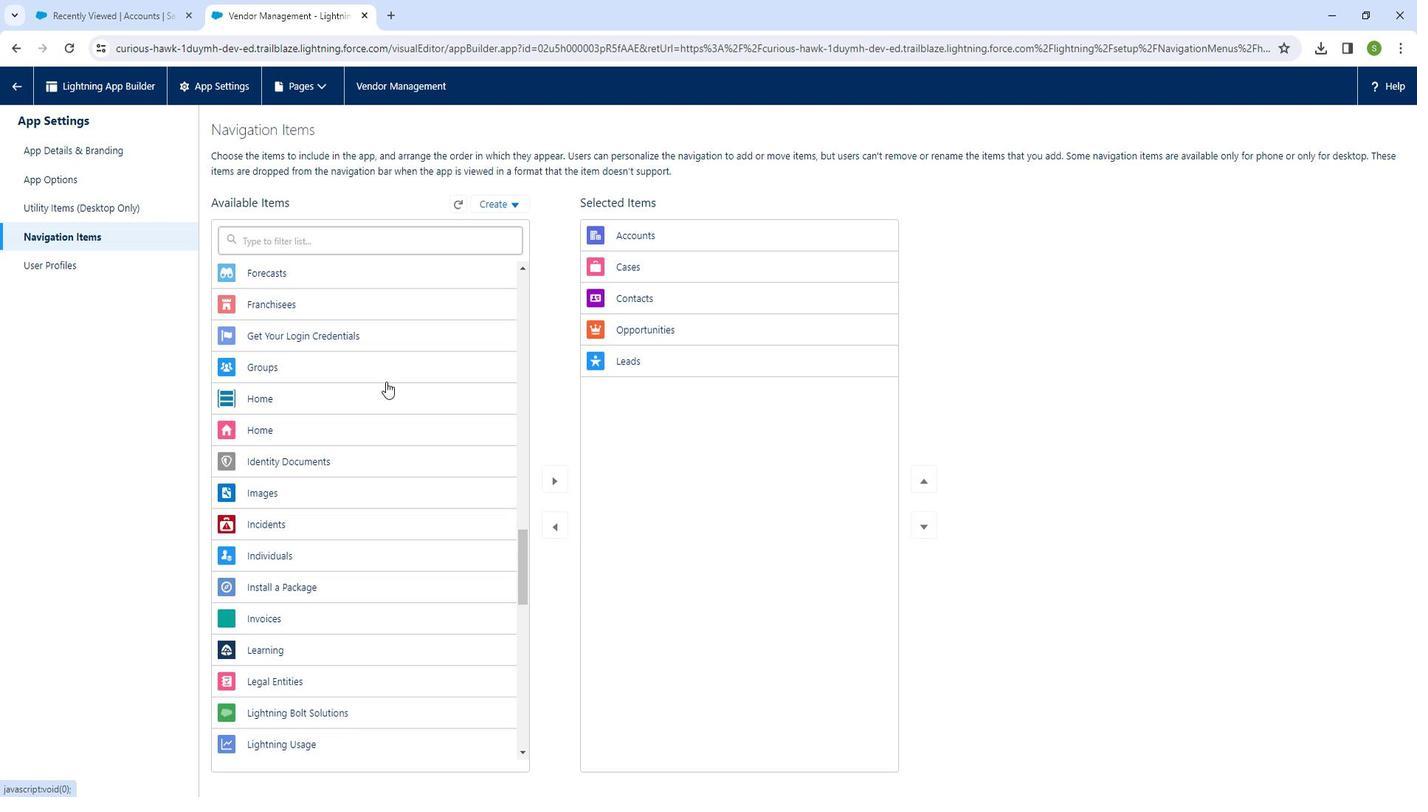 
Action: Mouse moved to (383, 384)
Screenshot: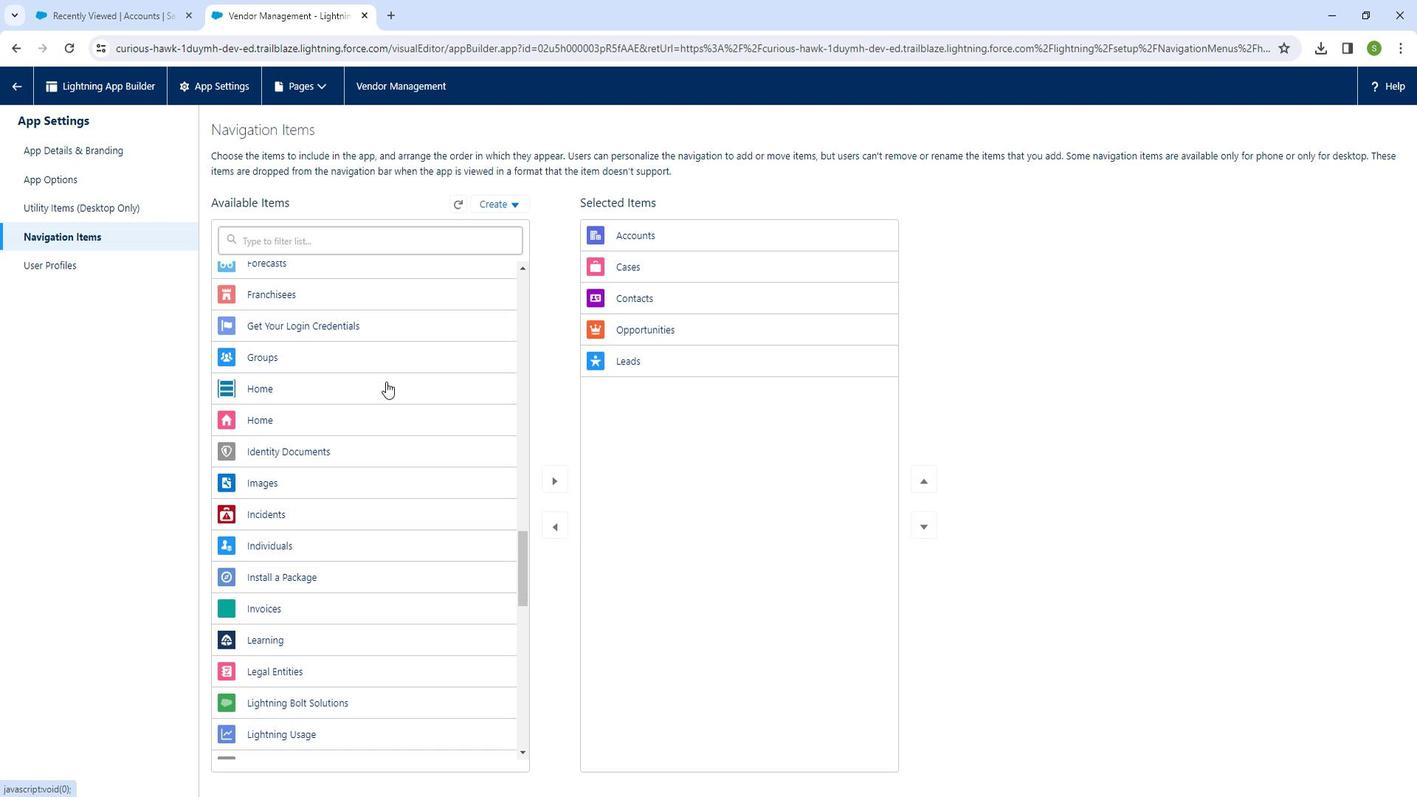 
Action: Mouse scrolled (383, 383) with delta (0, 0)
Screenshot: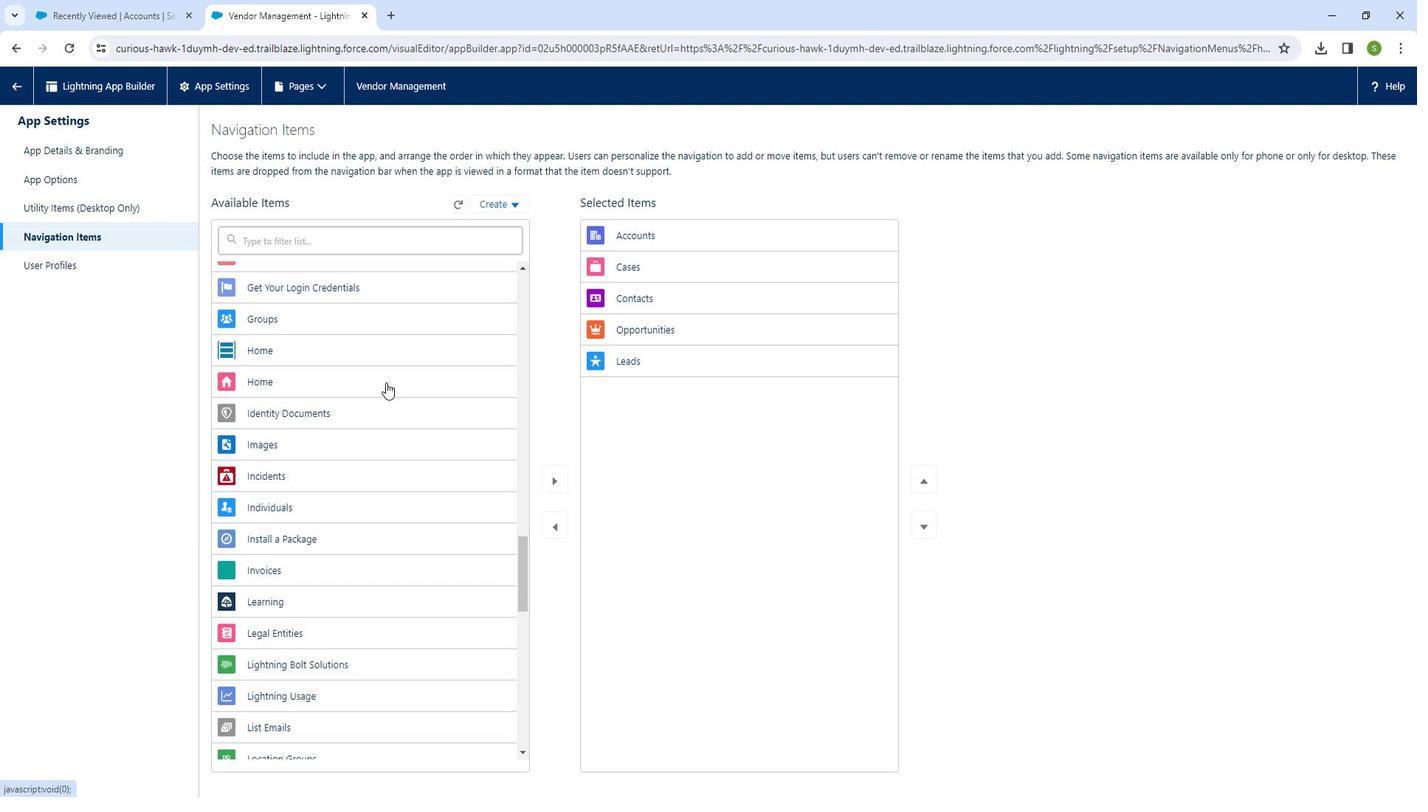 
Action: Mouse moved to (383, 384)
Screenshot: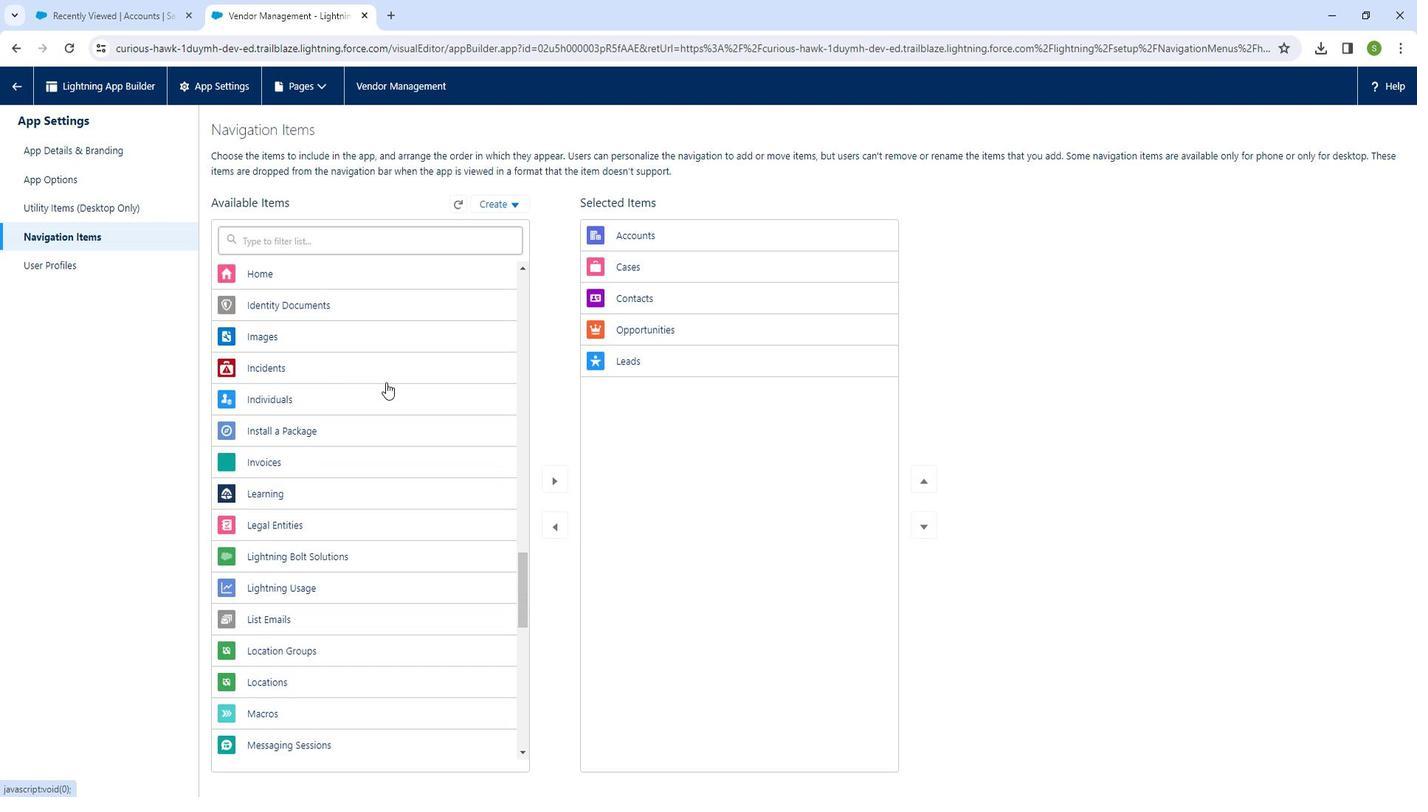 
Action: Mouse scrolled (383, 383) with delta (0, 0)
Screenshot: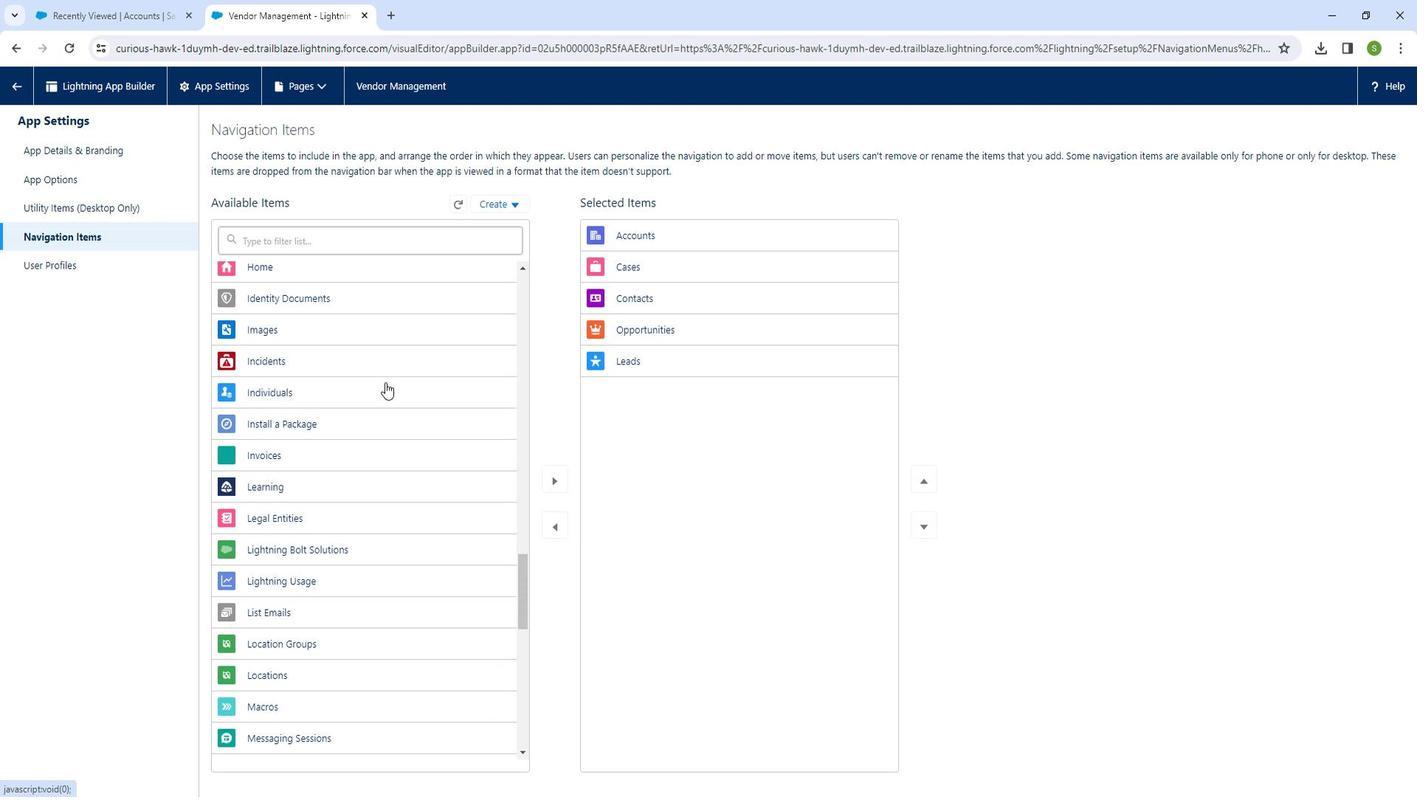 
Action: Mouse scrolled (383, 383) with delta (0, 0)
Screenshot: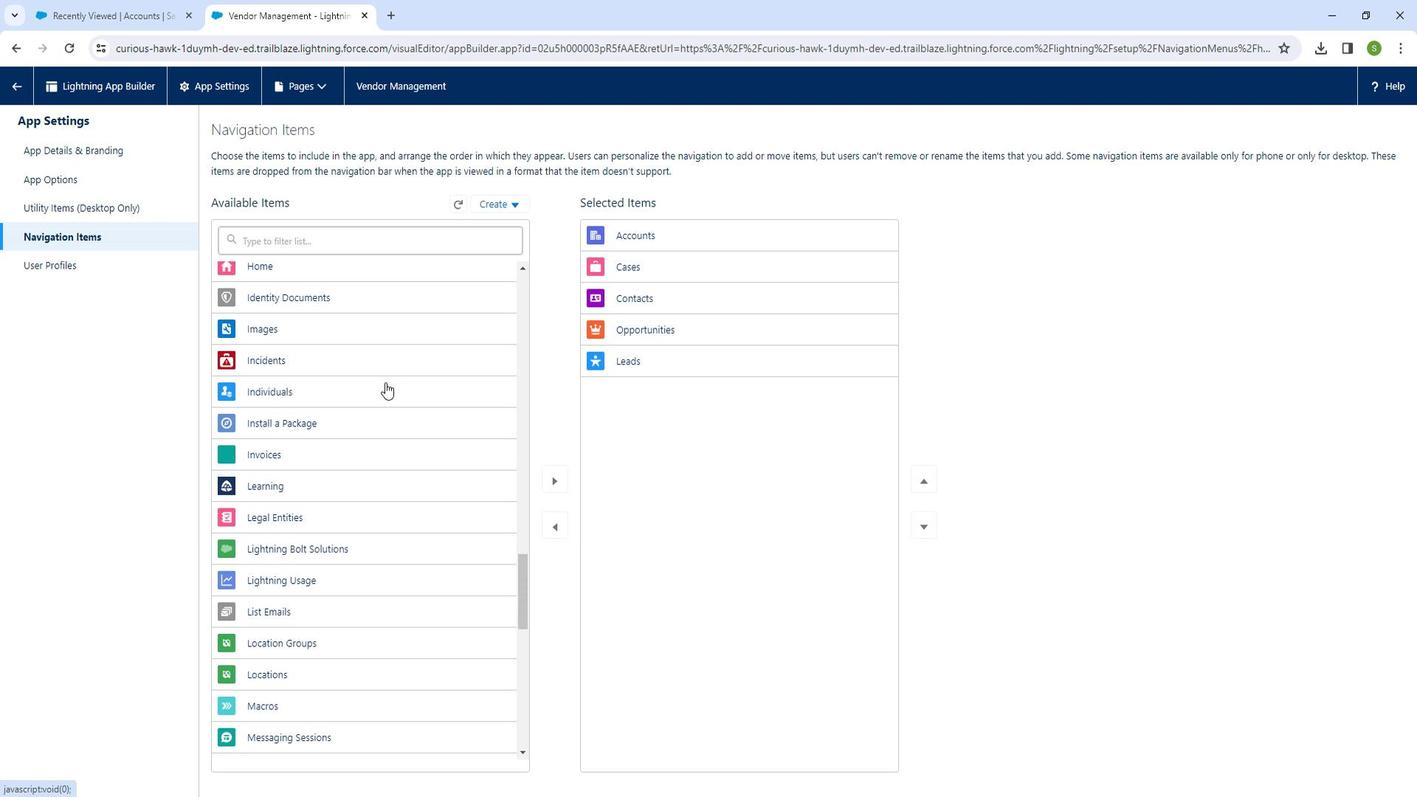 
Action: Mouse scrolled (383, 383) with delta (0, 0)
Screenshot: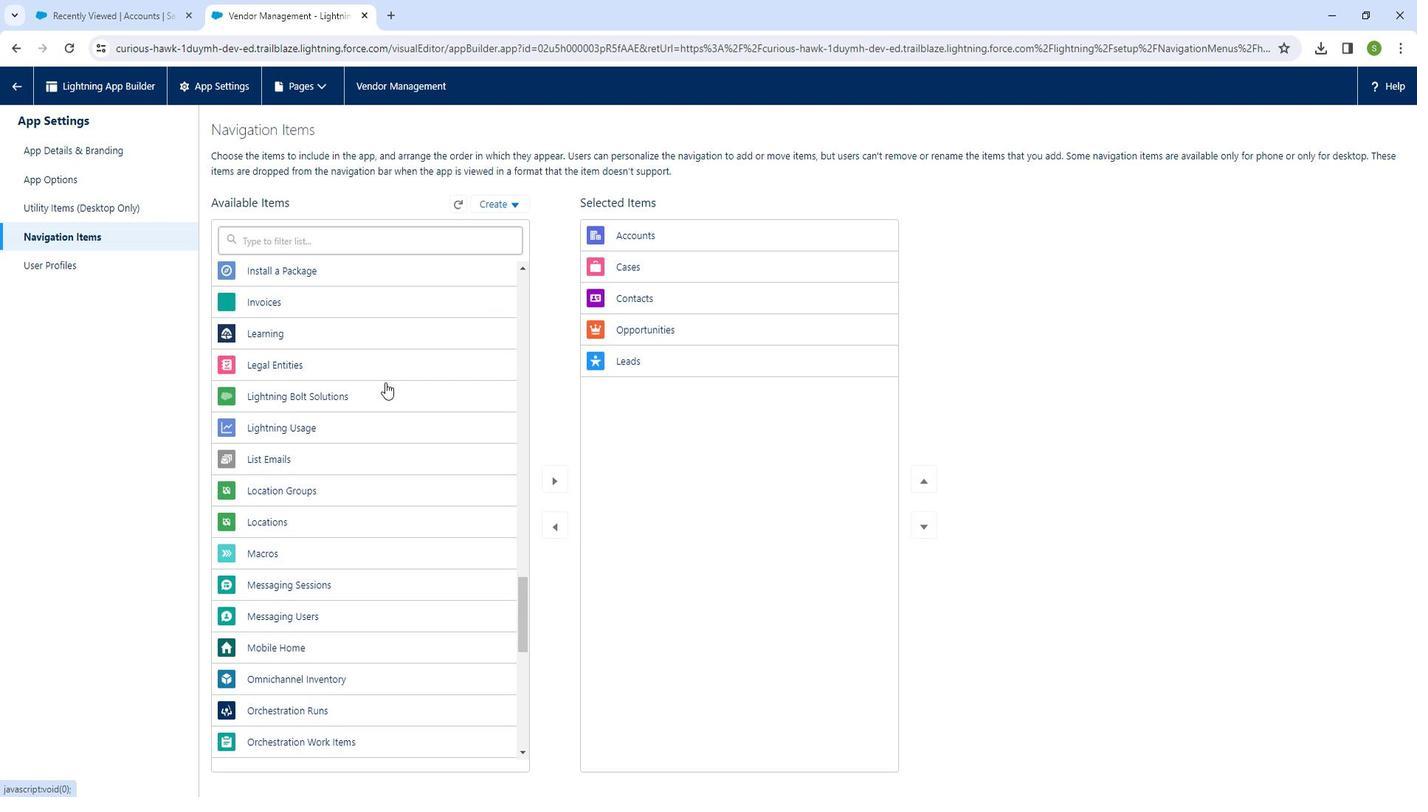 
Action: Mouse scrolled (383, 383) with delta (0, 0)
Screenshot: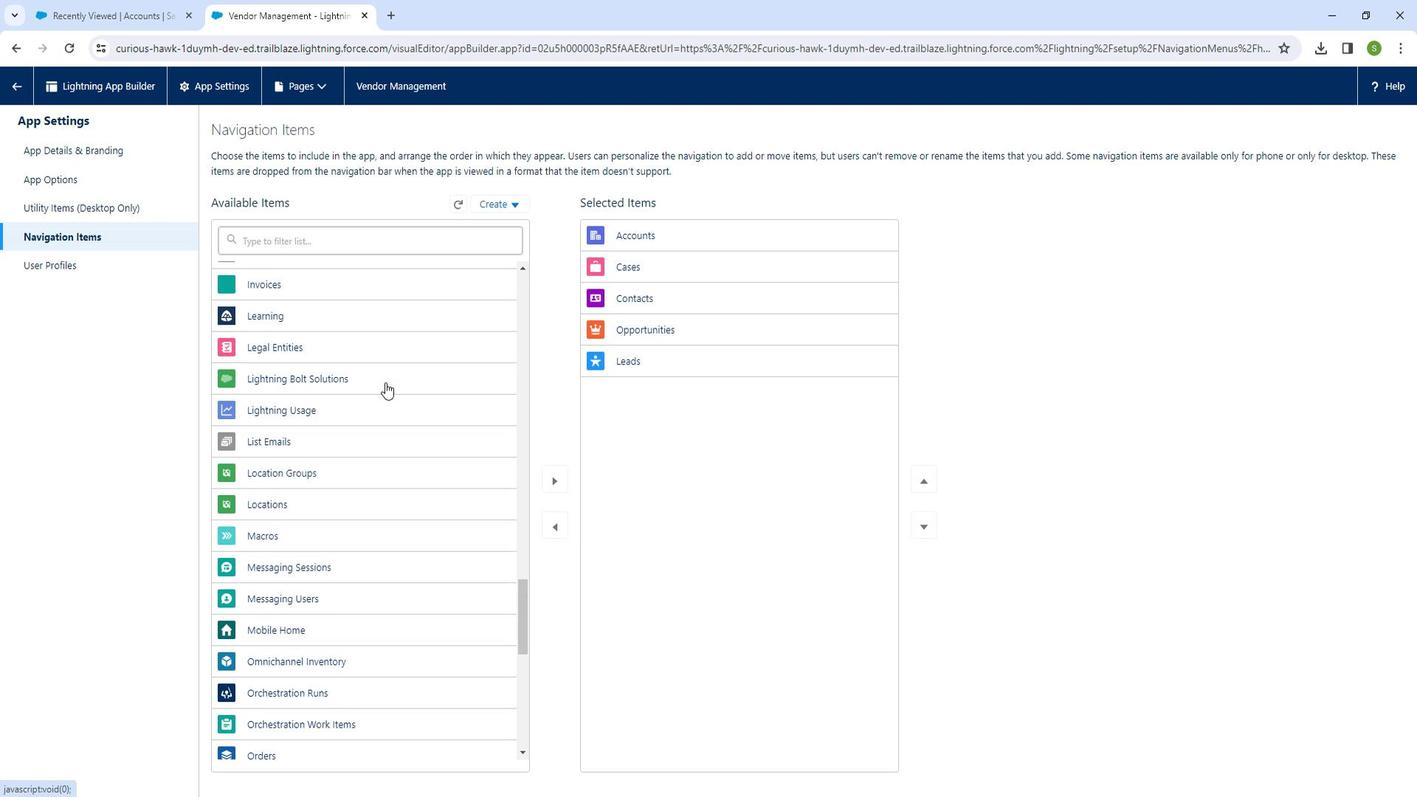 
Action: Mouse scrolled (383, 383) with delta (0, 0)
Screenshot: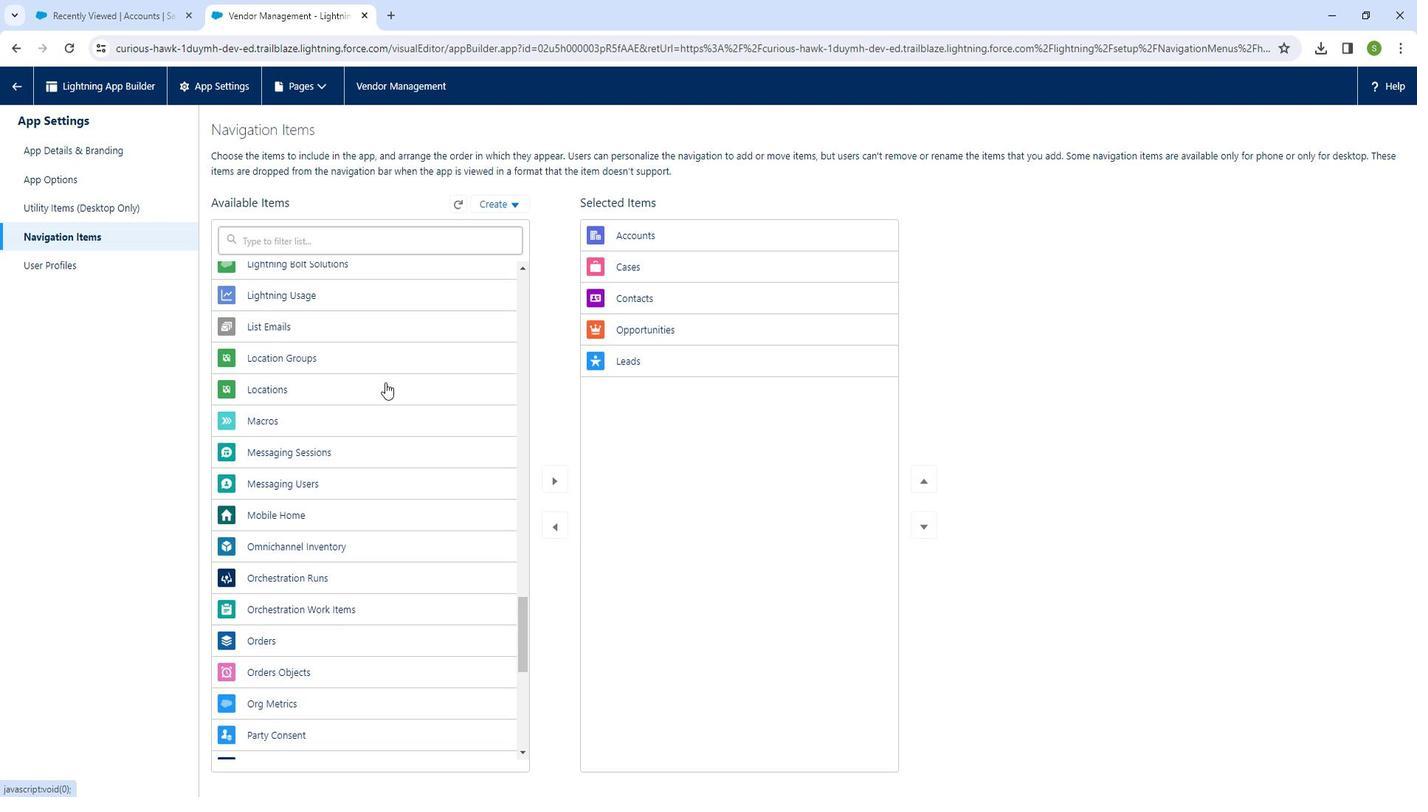 
Action: Mouse scrolled (383, 383) with delta (0, 0)
Screenshot: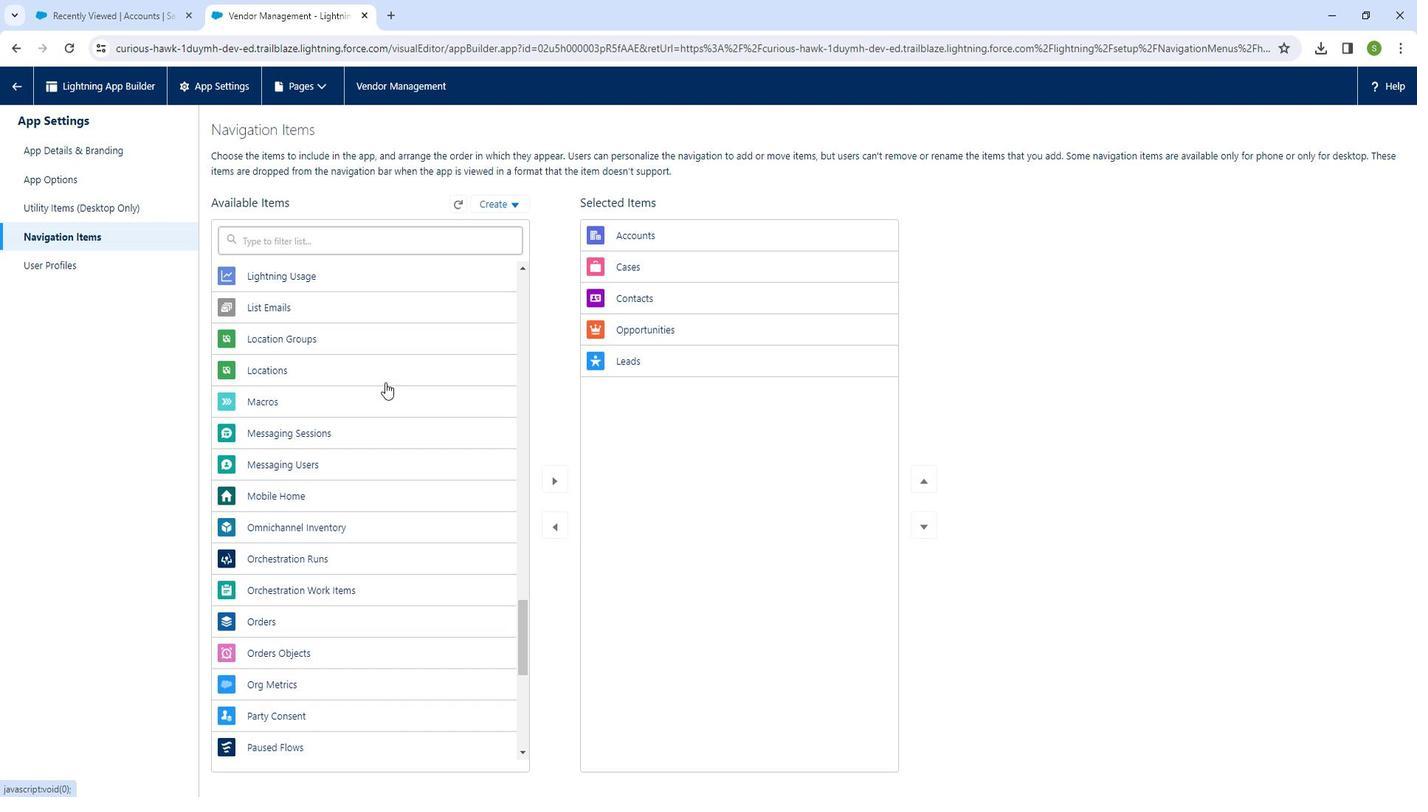 
Action: Mouse scrolled (383, 383) with delta (0, 0)
Screenshot: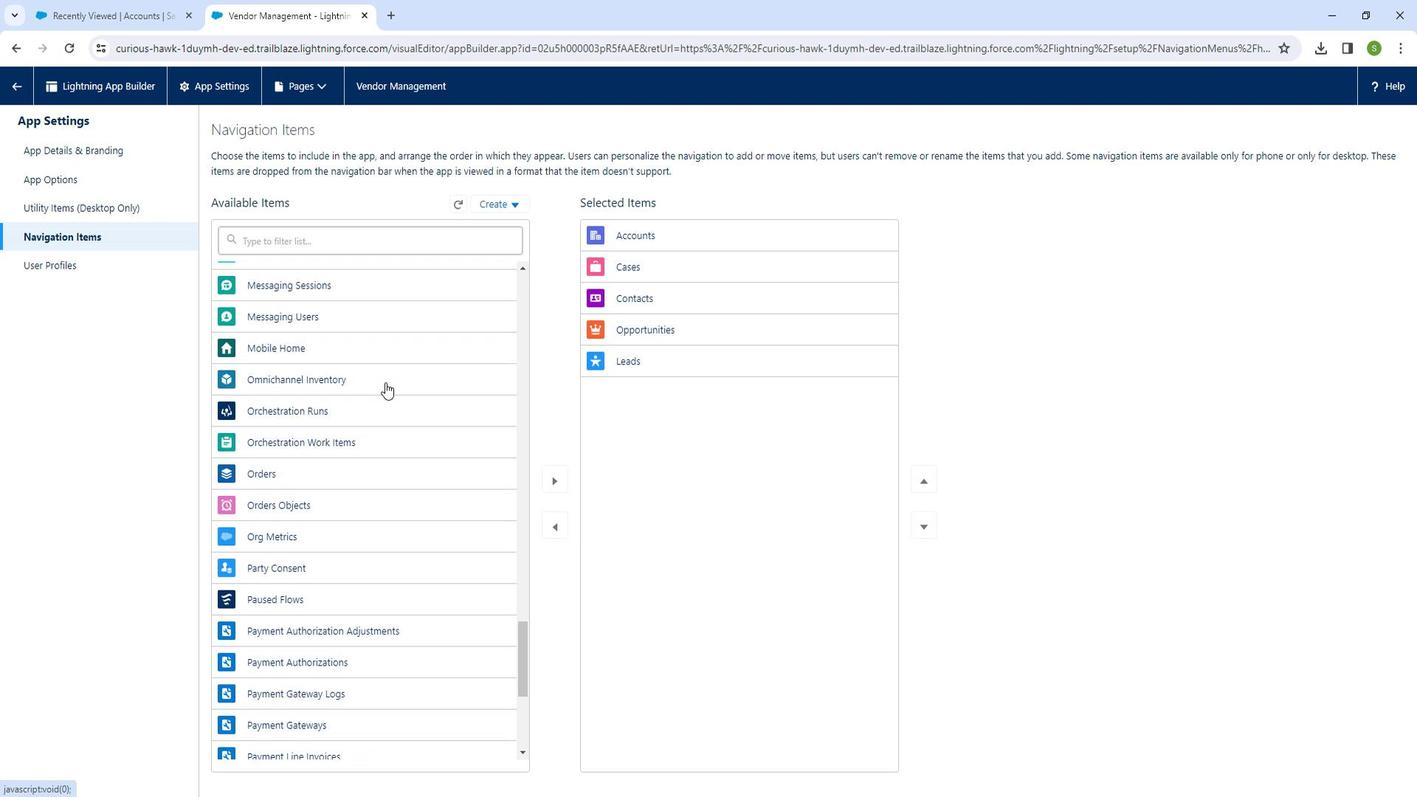 
Action: Mouse moved to (383, 384)
Screenshot: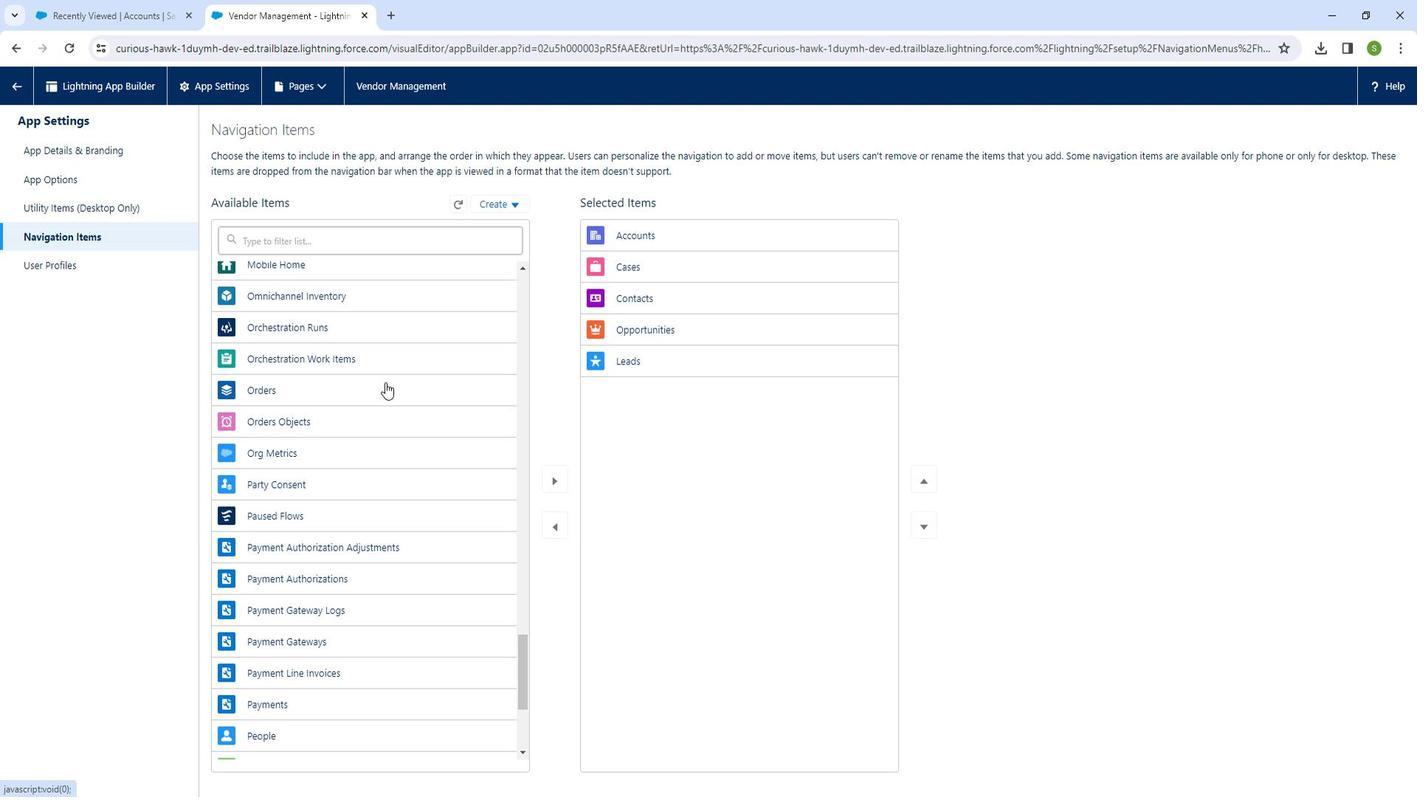 
Action: Mouse scrolled (383, 383) with delta (0, 0)
Screenshot: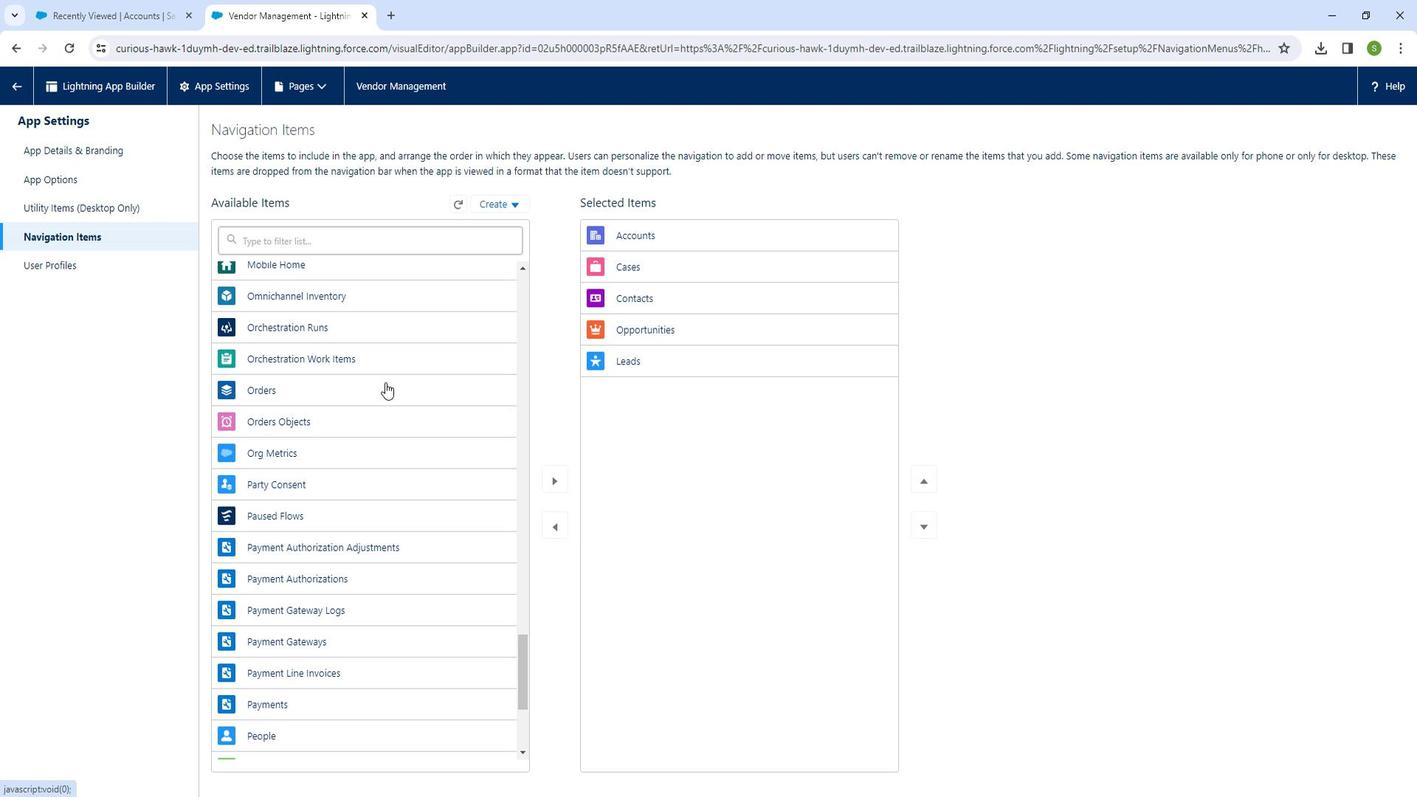 
Action: Mouse scrolled (383, 383) with delta (0, 0)
Screenshot: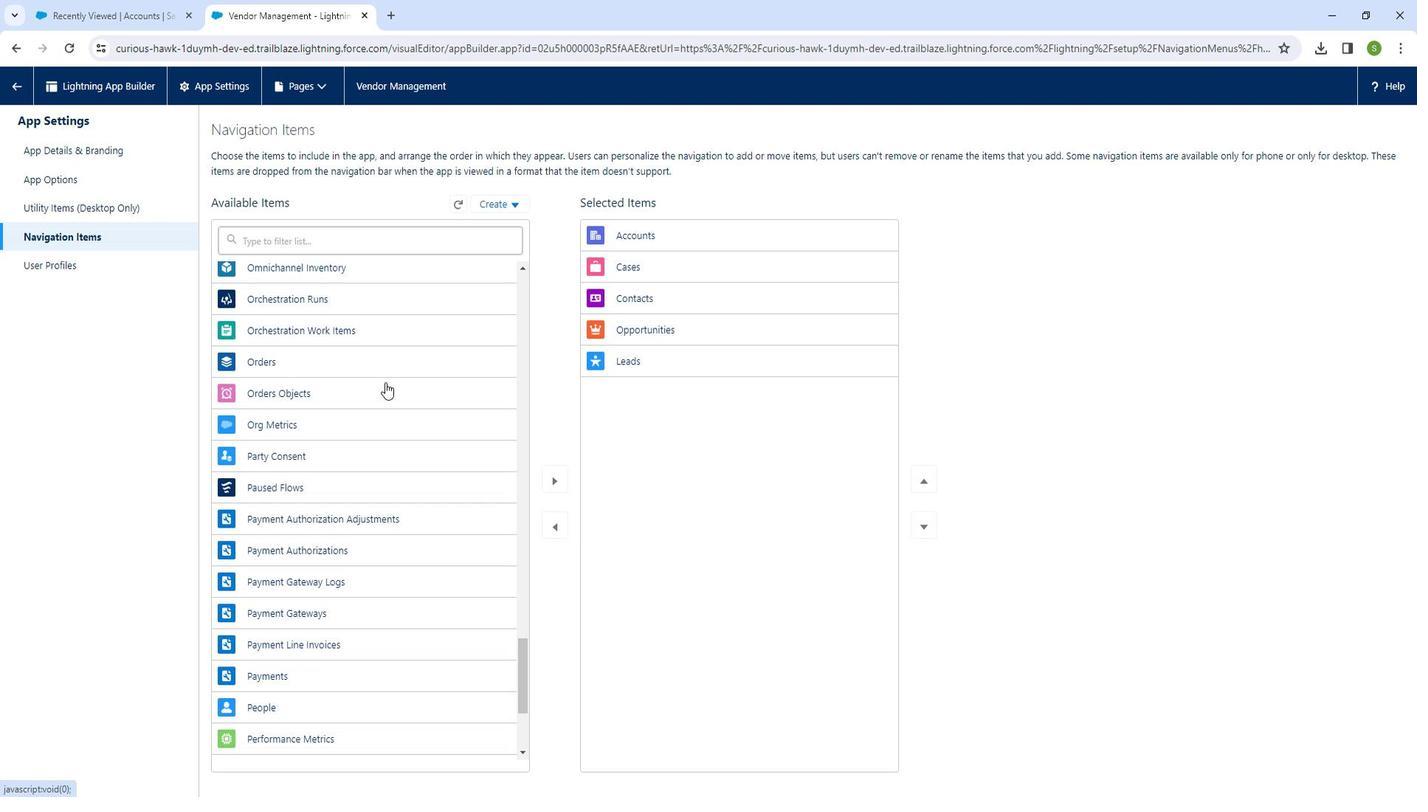 
Action: Mouse scrolled (383, 383) with delta (0, 0)
Screenshot: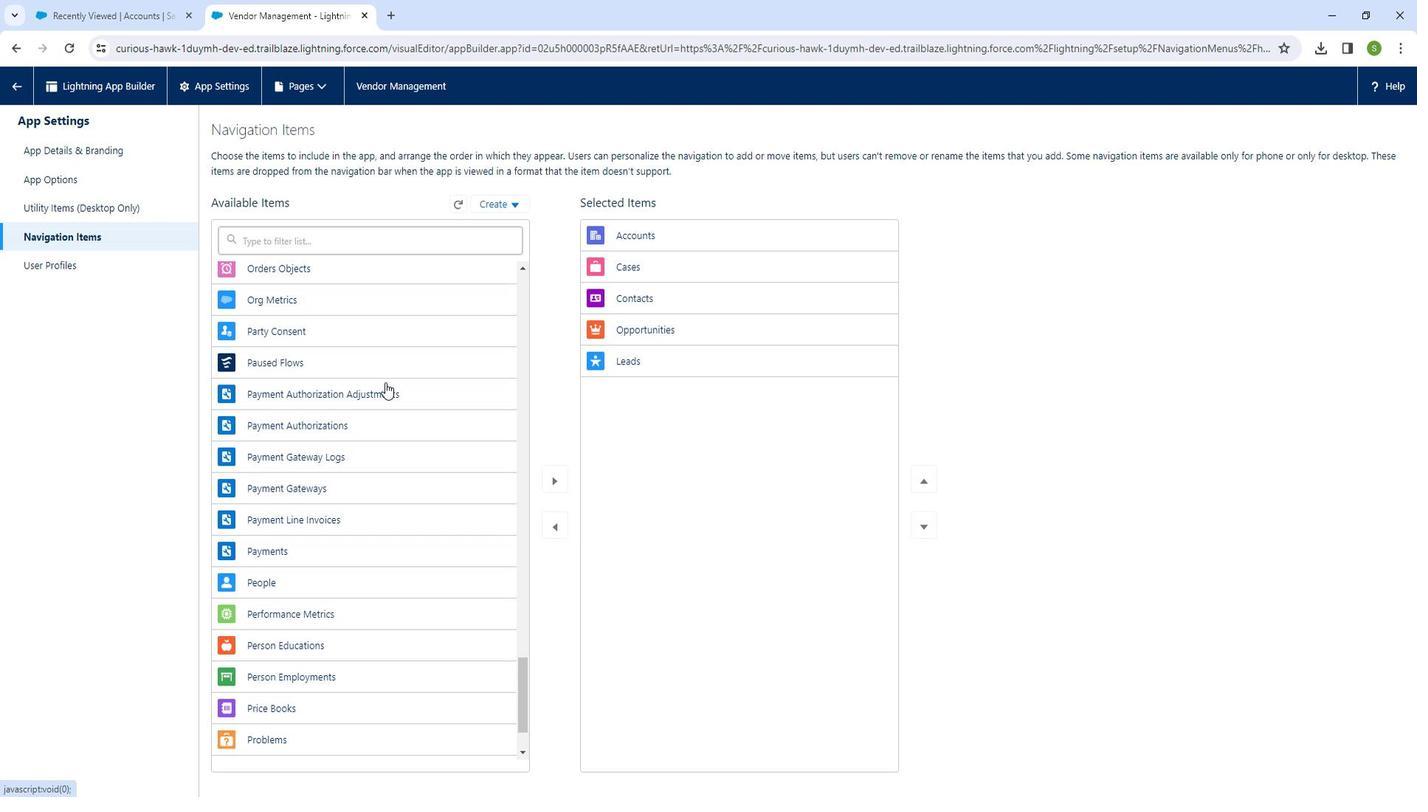 
Action: Mouse scrolled (383, 383) with delta (0, 0)
Screenshot: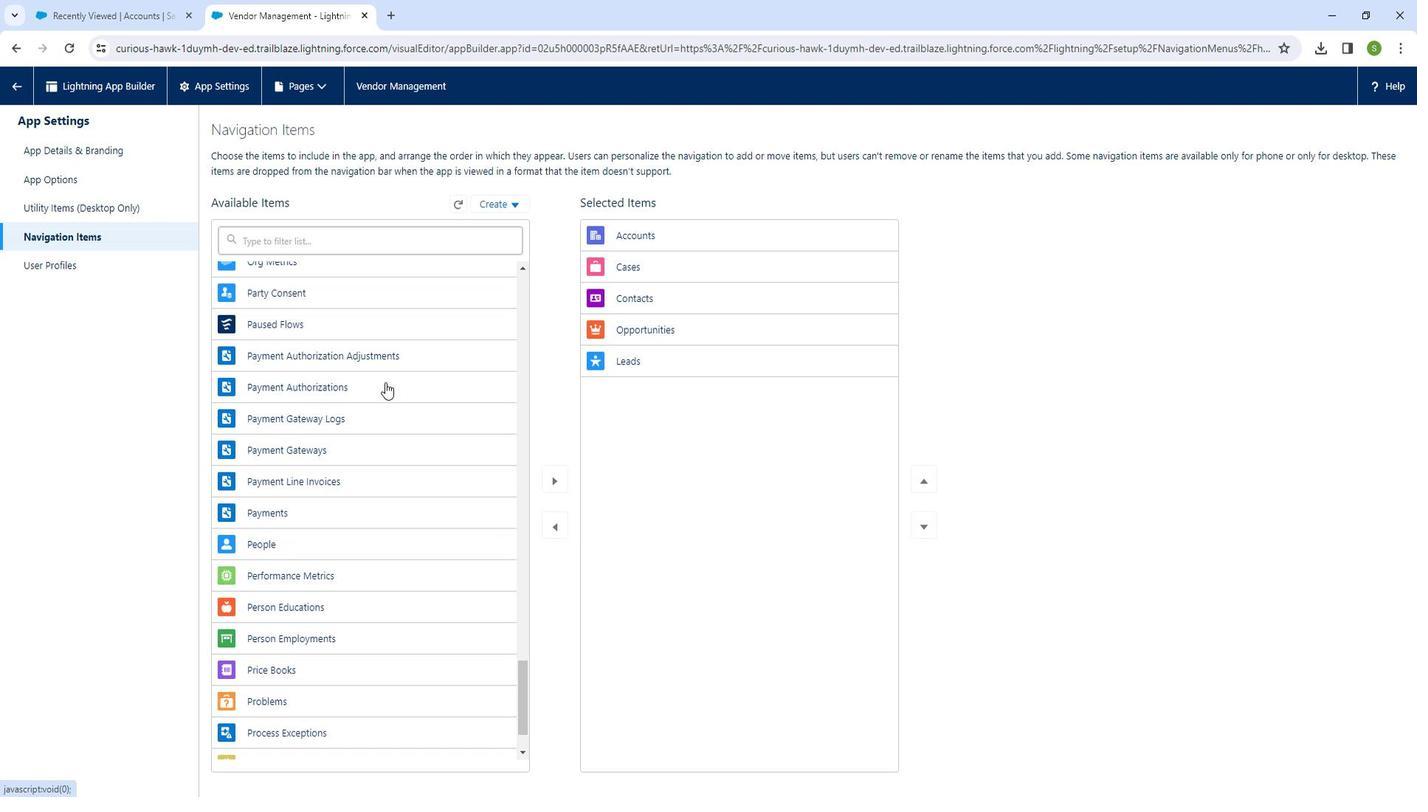 
Action: Mouse scrolled (383, 383) with delta (0, 0)
Screenshot: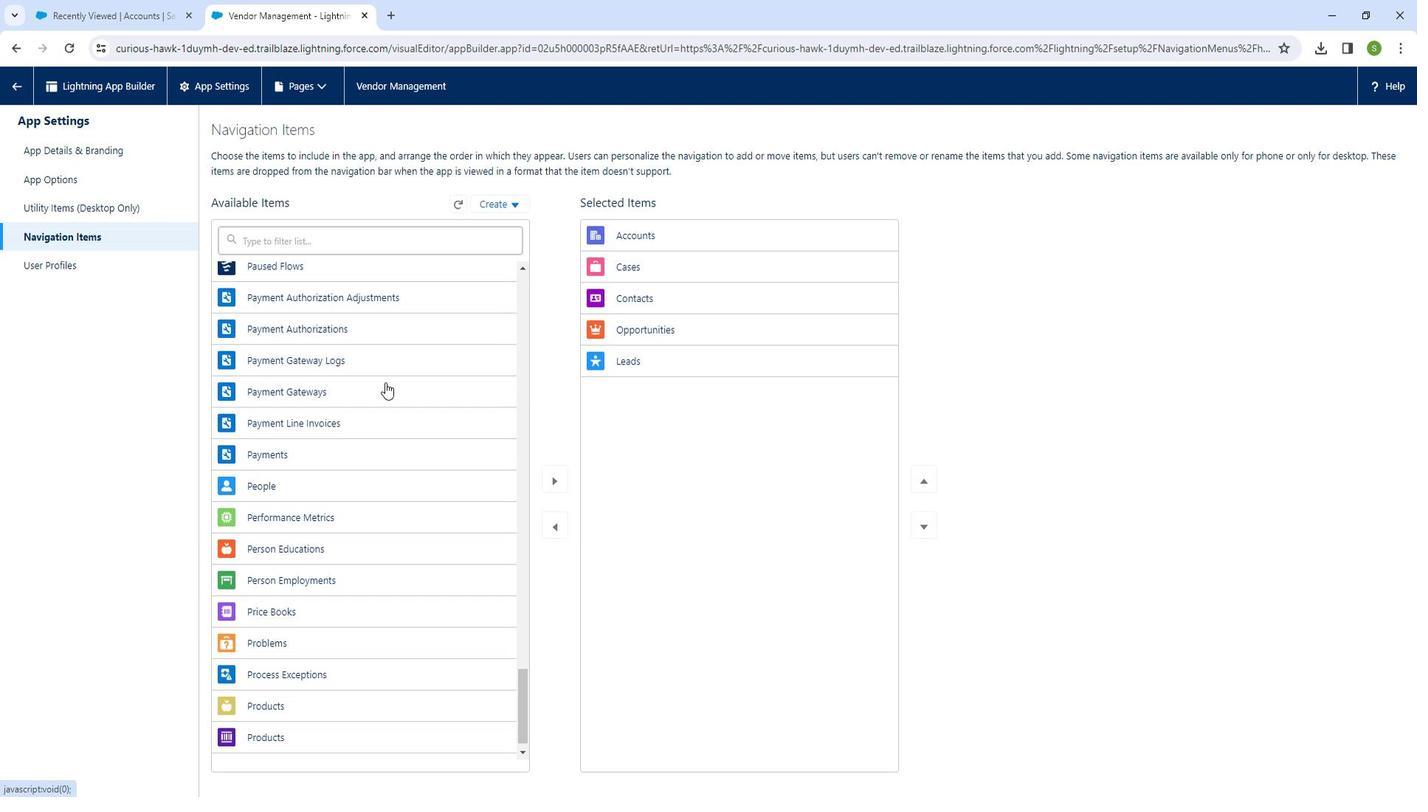 
Action: Mouse scrolled (383, 383) with delta (0, 0)
Screenshot: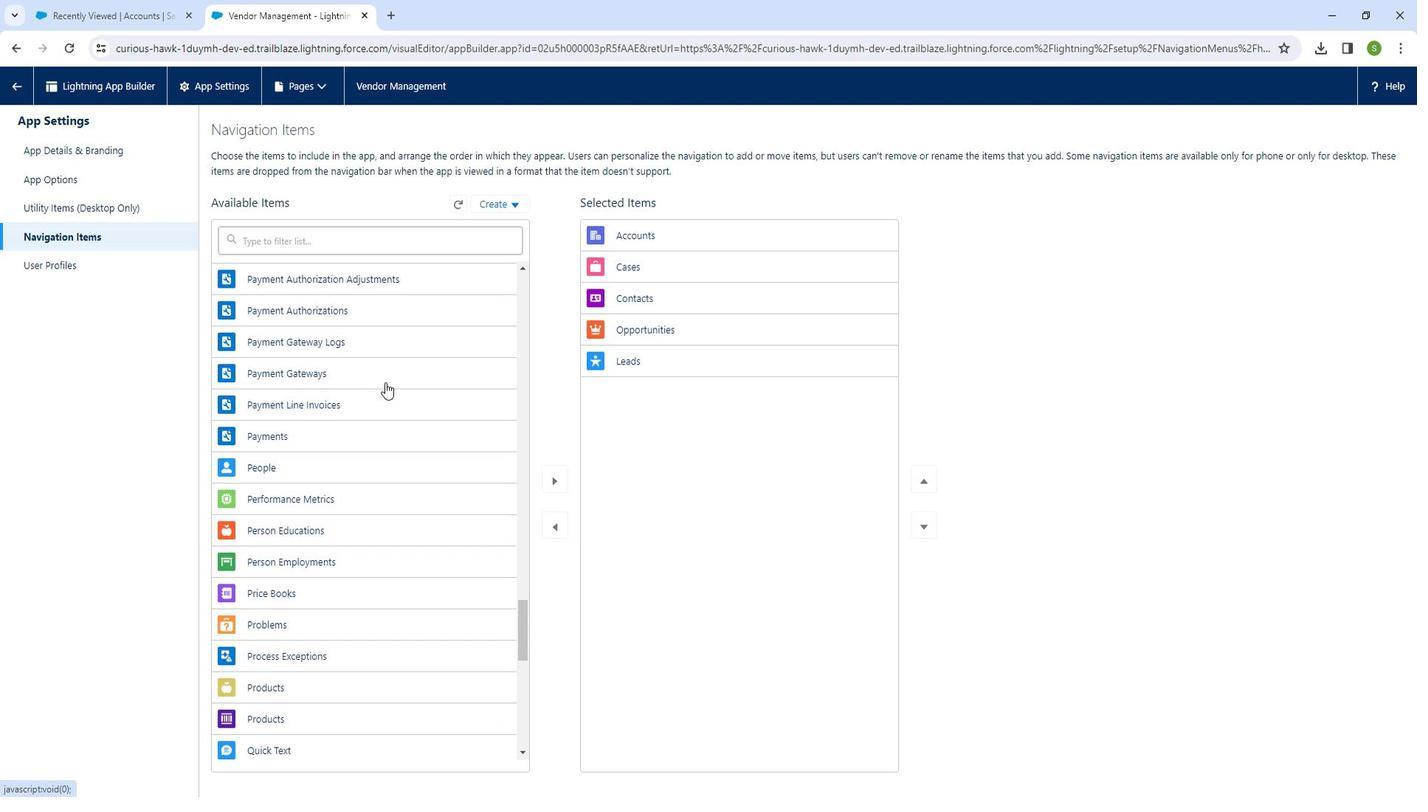 
Action: Mouse scrolled (383, 383) with delta (0, 0)
Screenshot: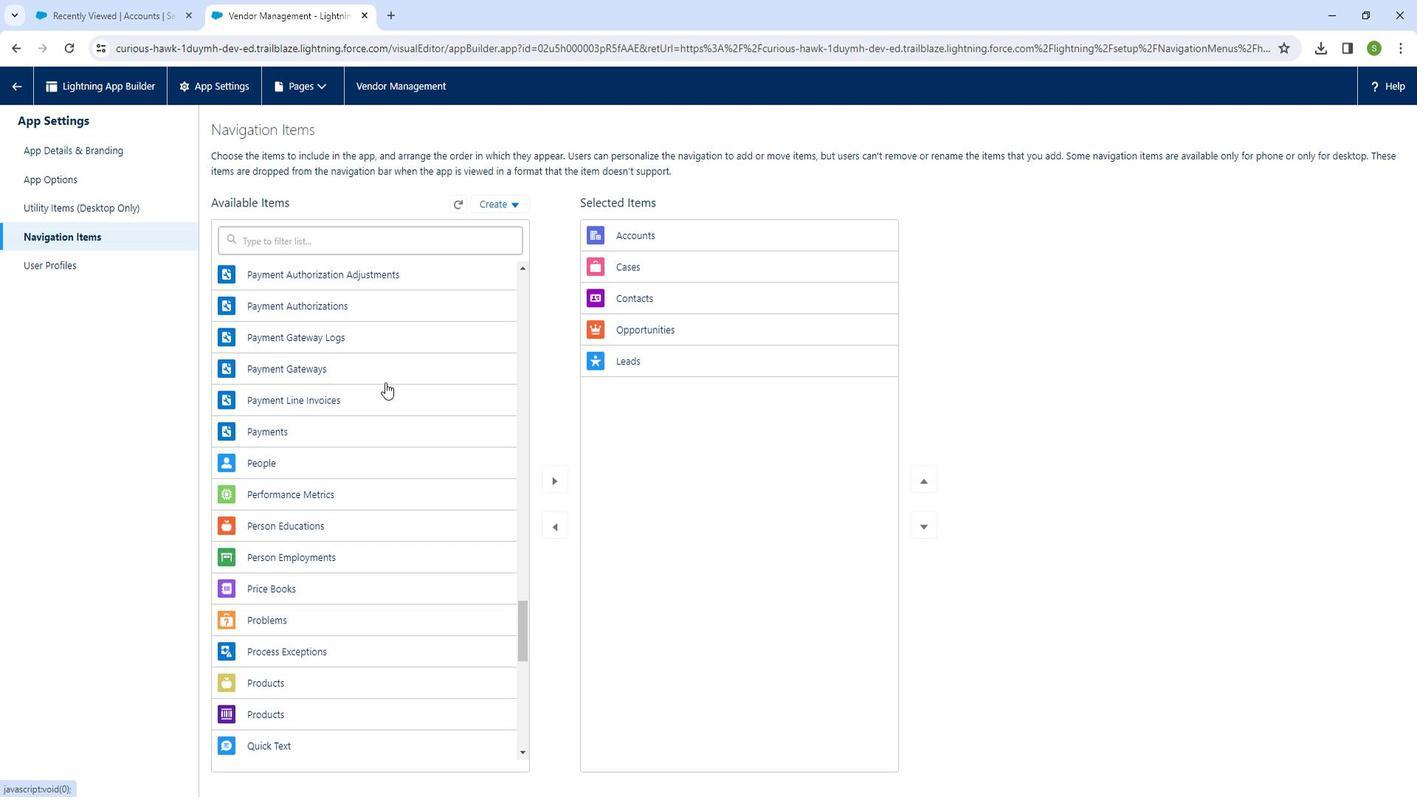 
Action: Mouse scrolled (383, 383) with delta (0, 0)
Screenshot: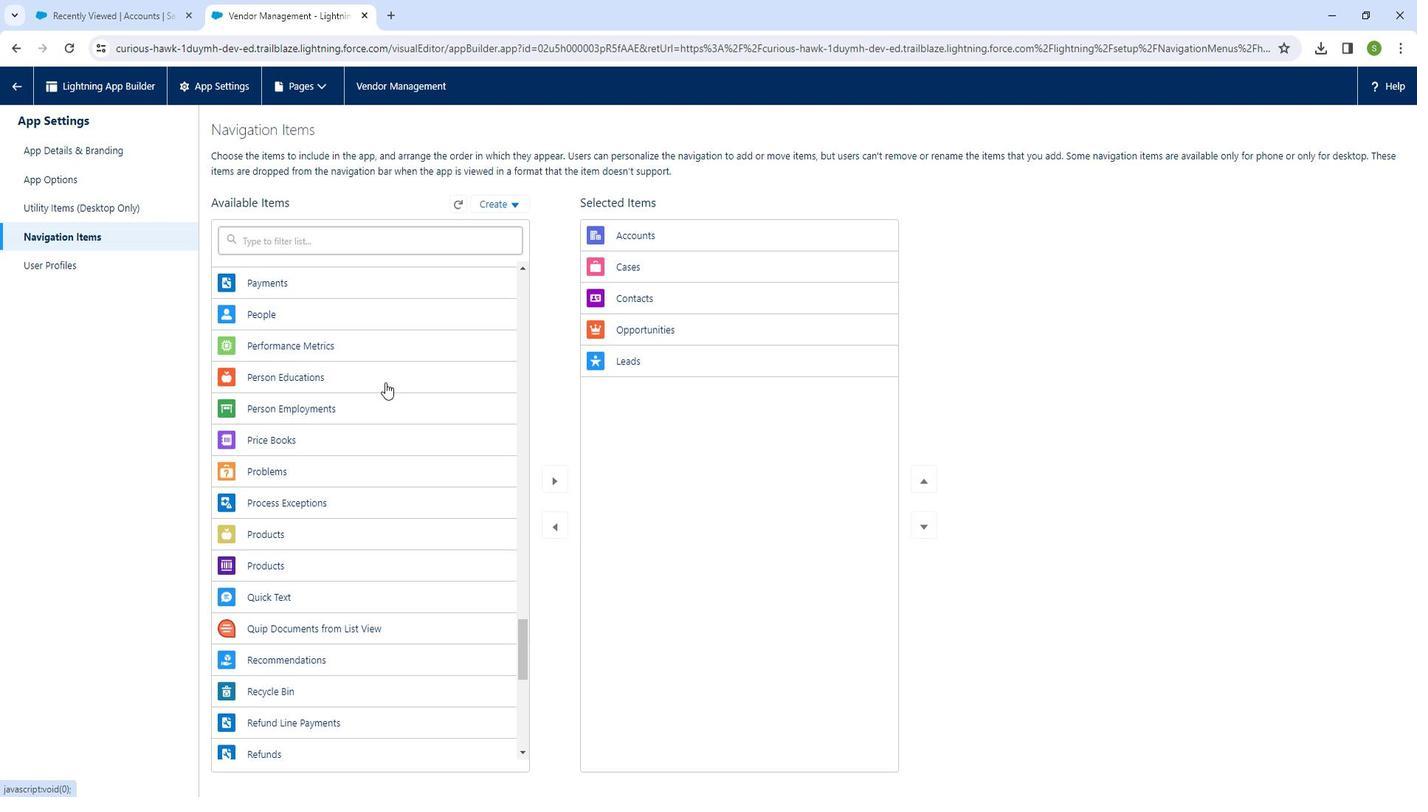 
Action: Mouse scrolled (383, 383) with delta (0, 0)
Screenshot: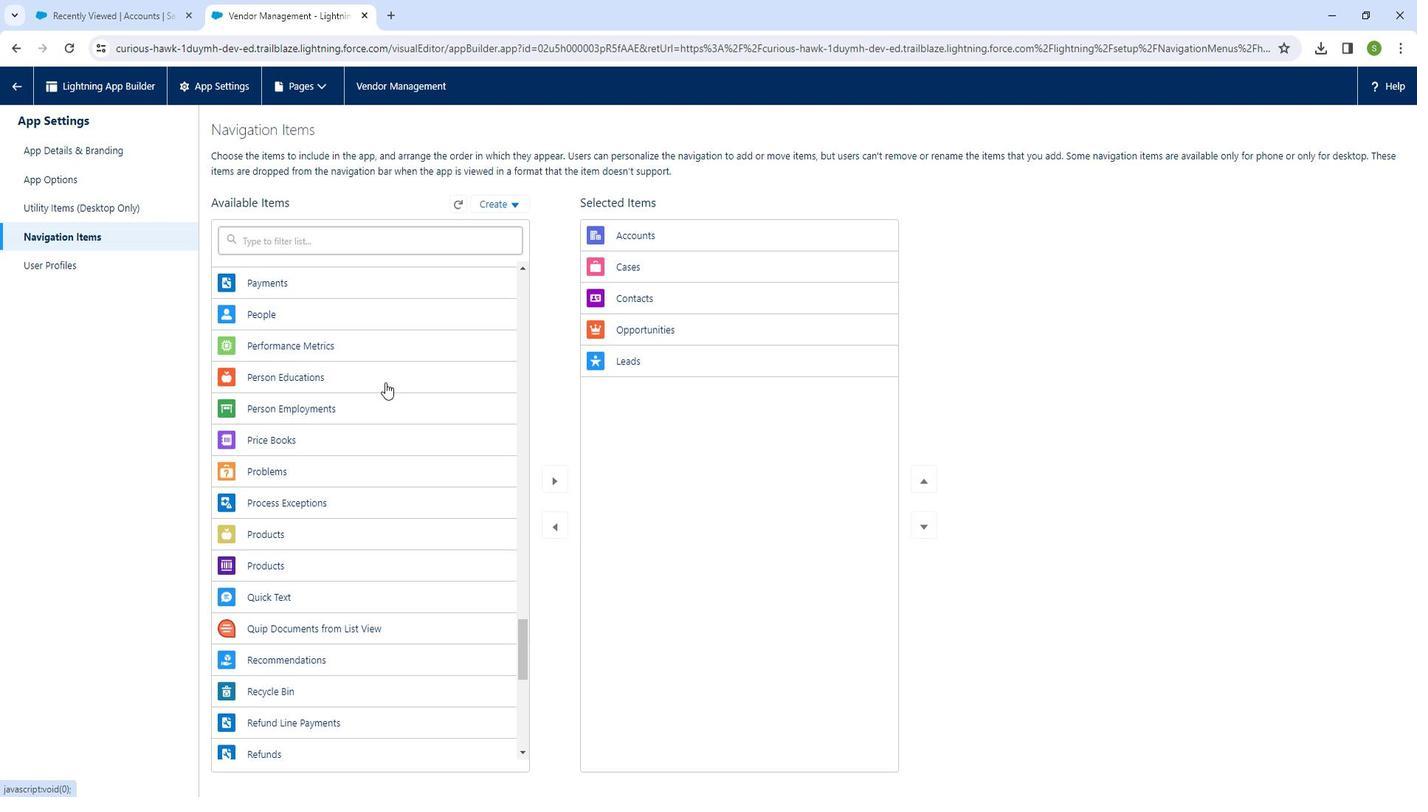 
Action: Mouse scrolled (383, 383) with delta (0, 0)
Screenshot: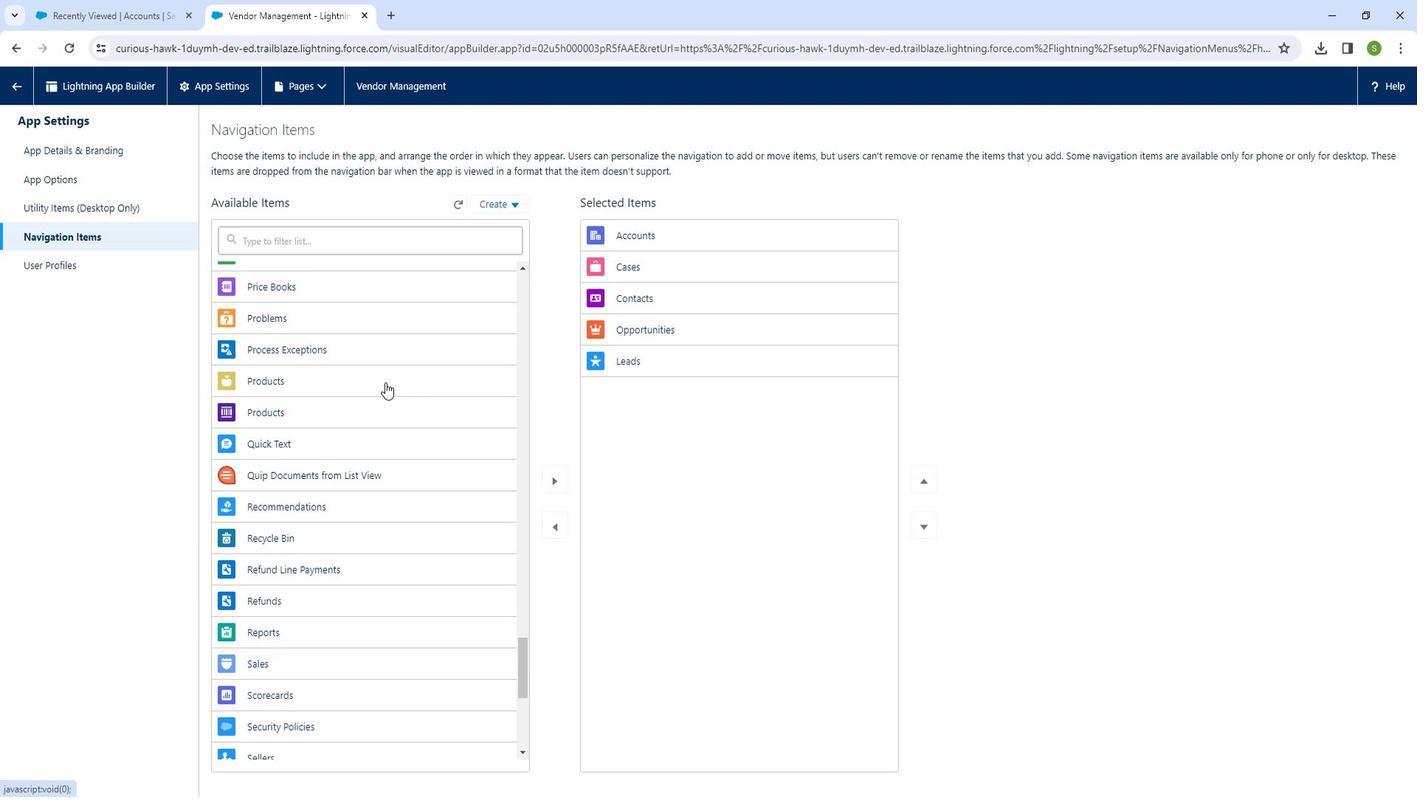 
Action: Mouse scrolled (383, 383) with delta (0, 0)
Screenshot: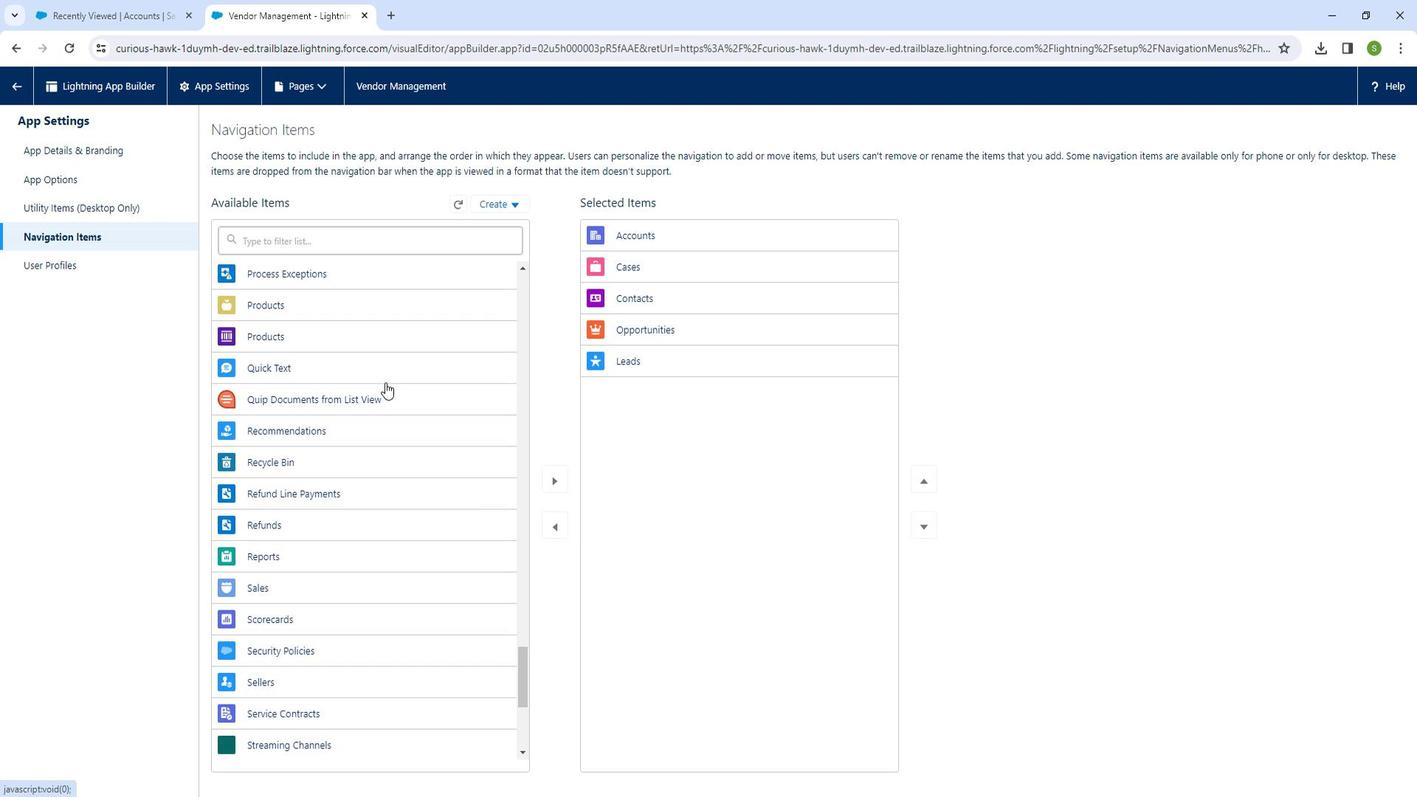 
Action: Mouse scrolled (383, 383) with delta (0, 0)
Screenshot: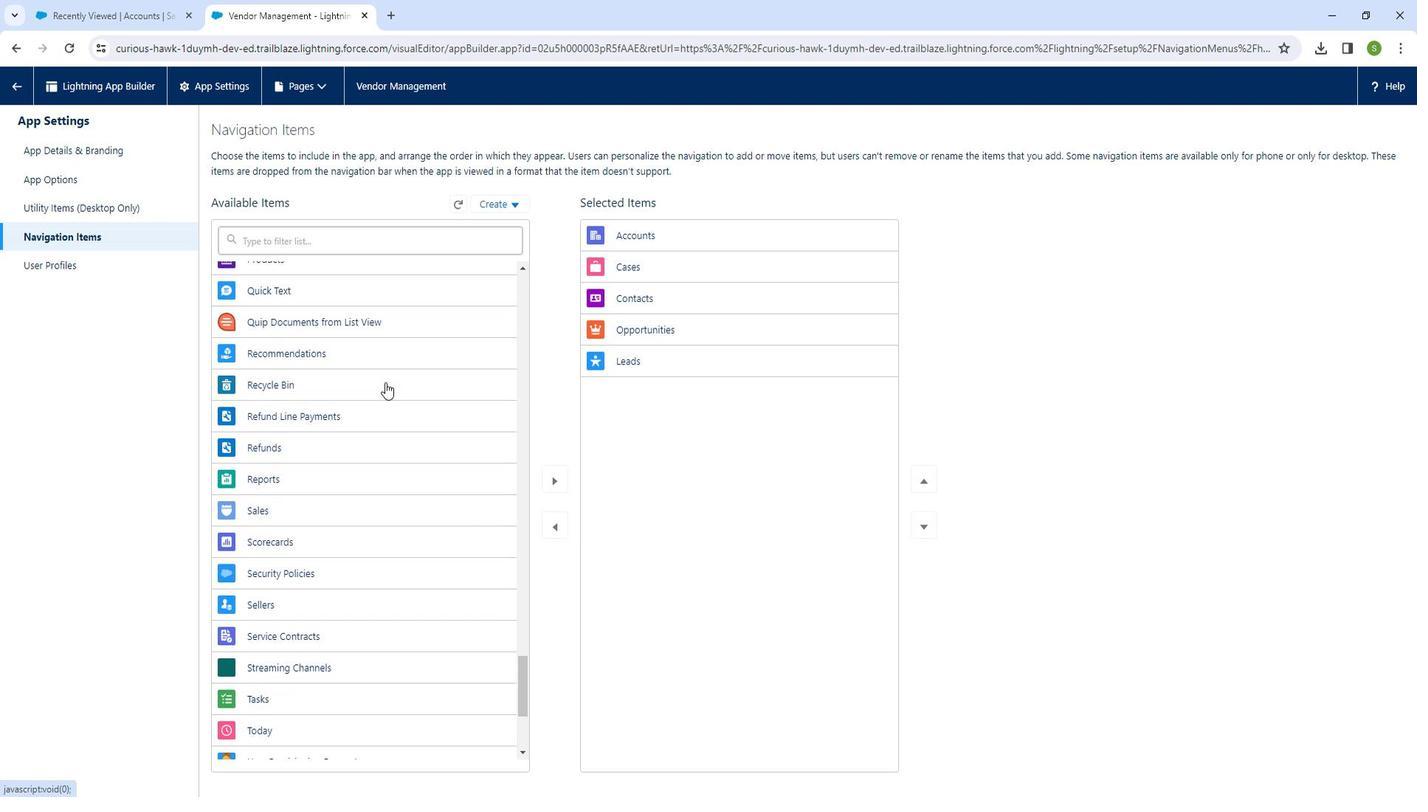 
Action: Mouse scrolled (383, 383) with delta (0, 0)
Screenshot: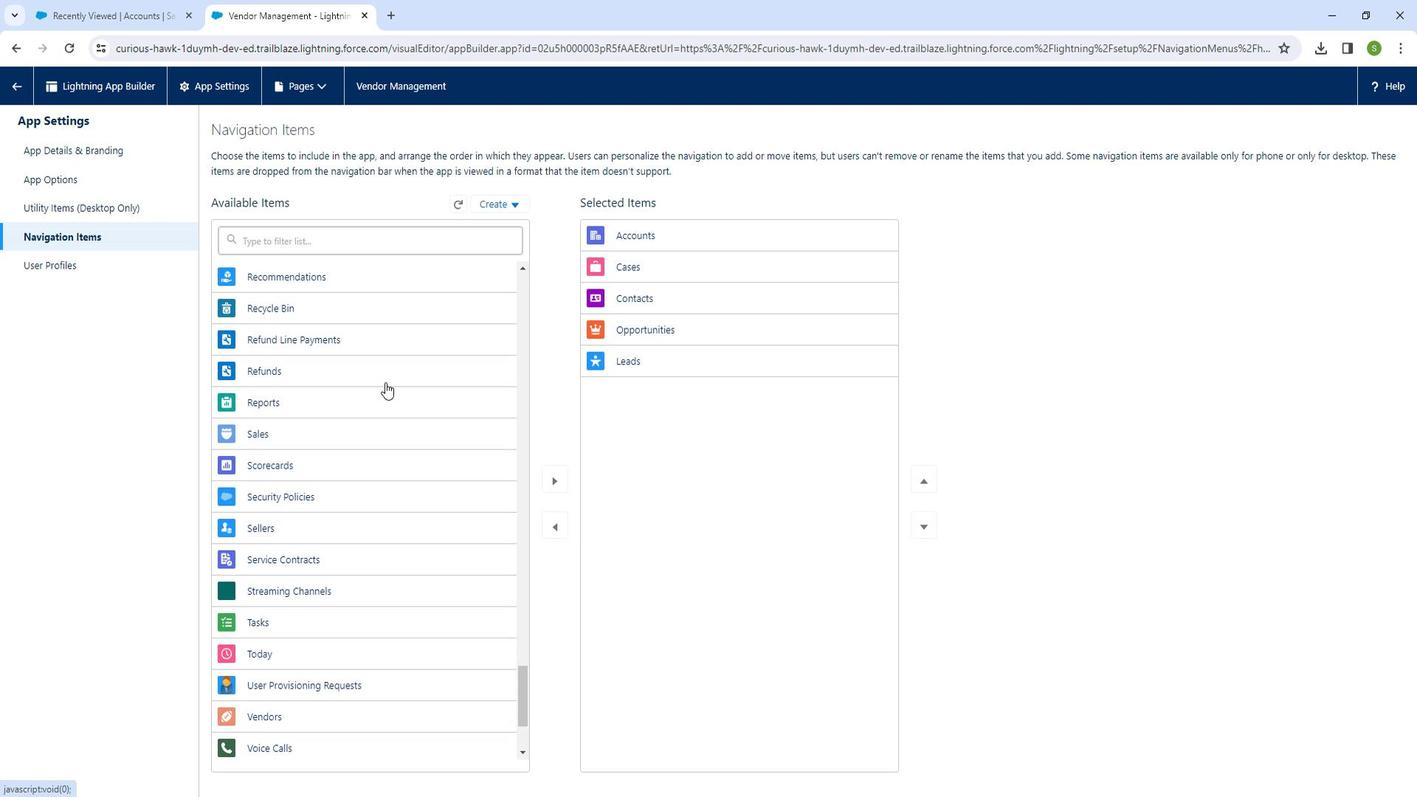 
Action: Mouse moved to (352, 636)
Screenshot: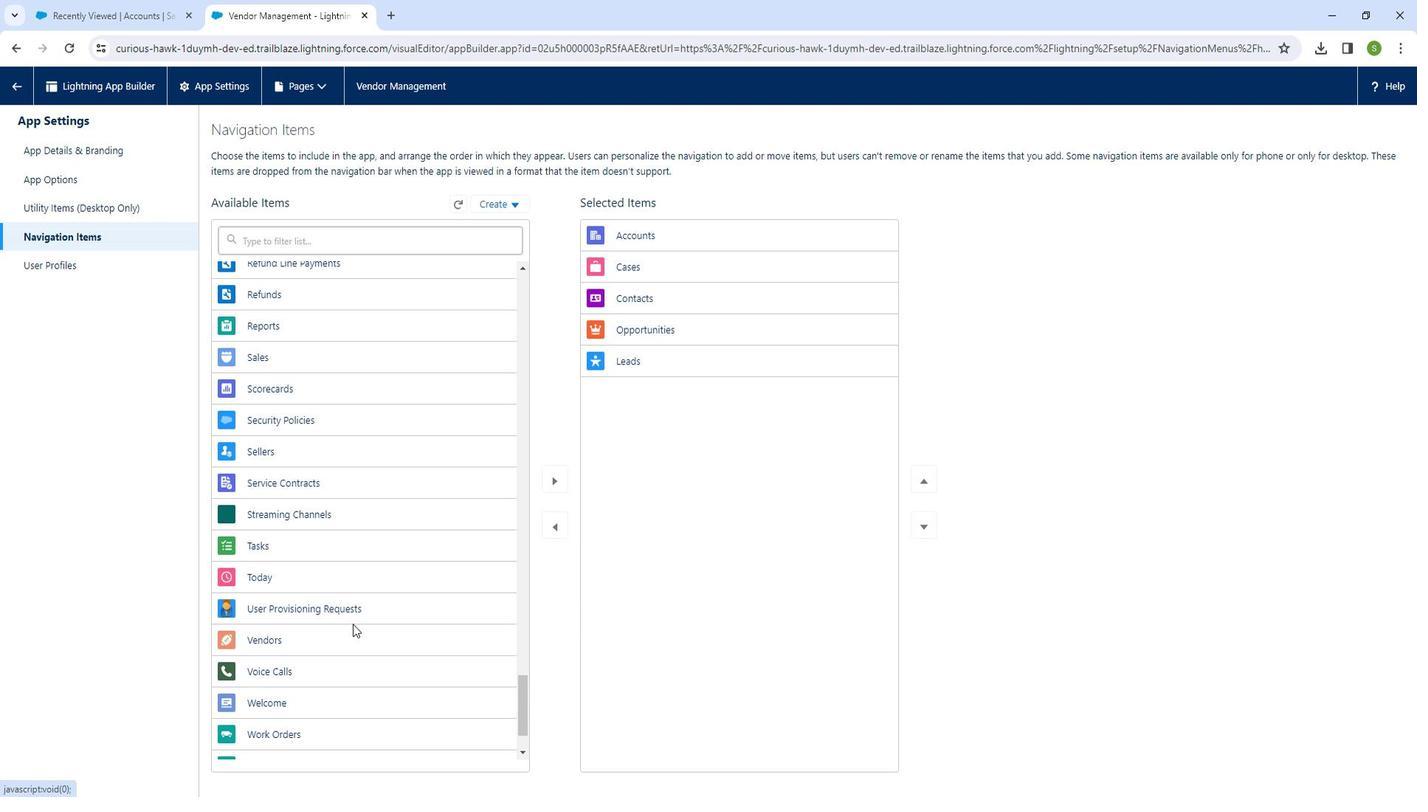 
Action: Mouse pressed left at (352, 636)
Screenshot: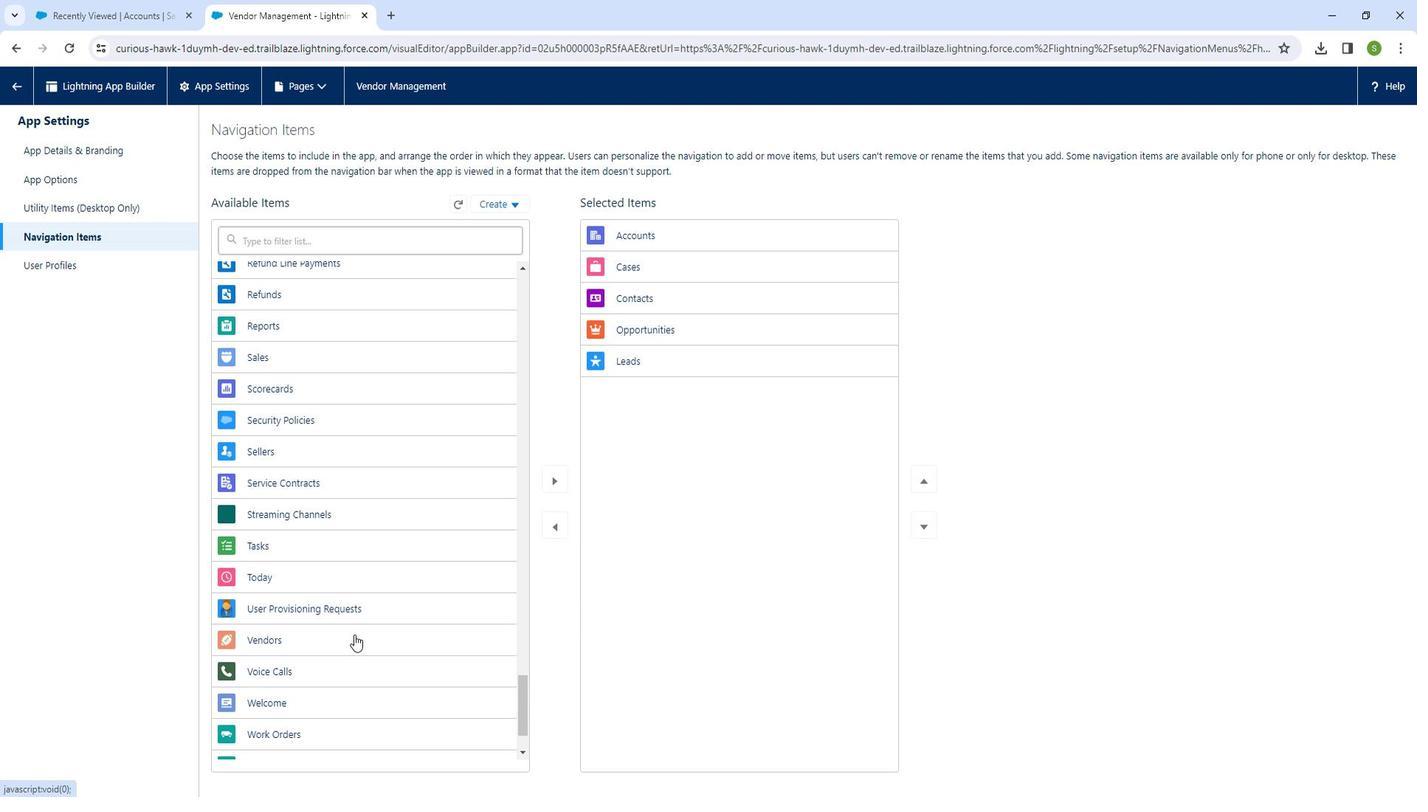 
Action: Mouse moved to (547, 485)
Screenshot: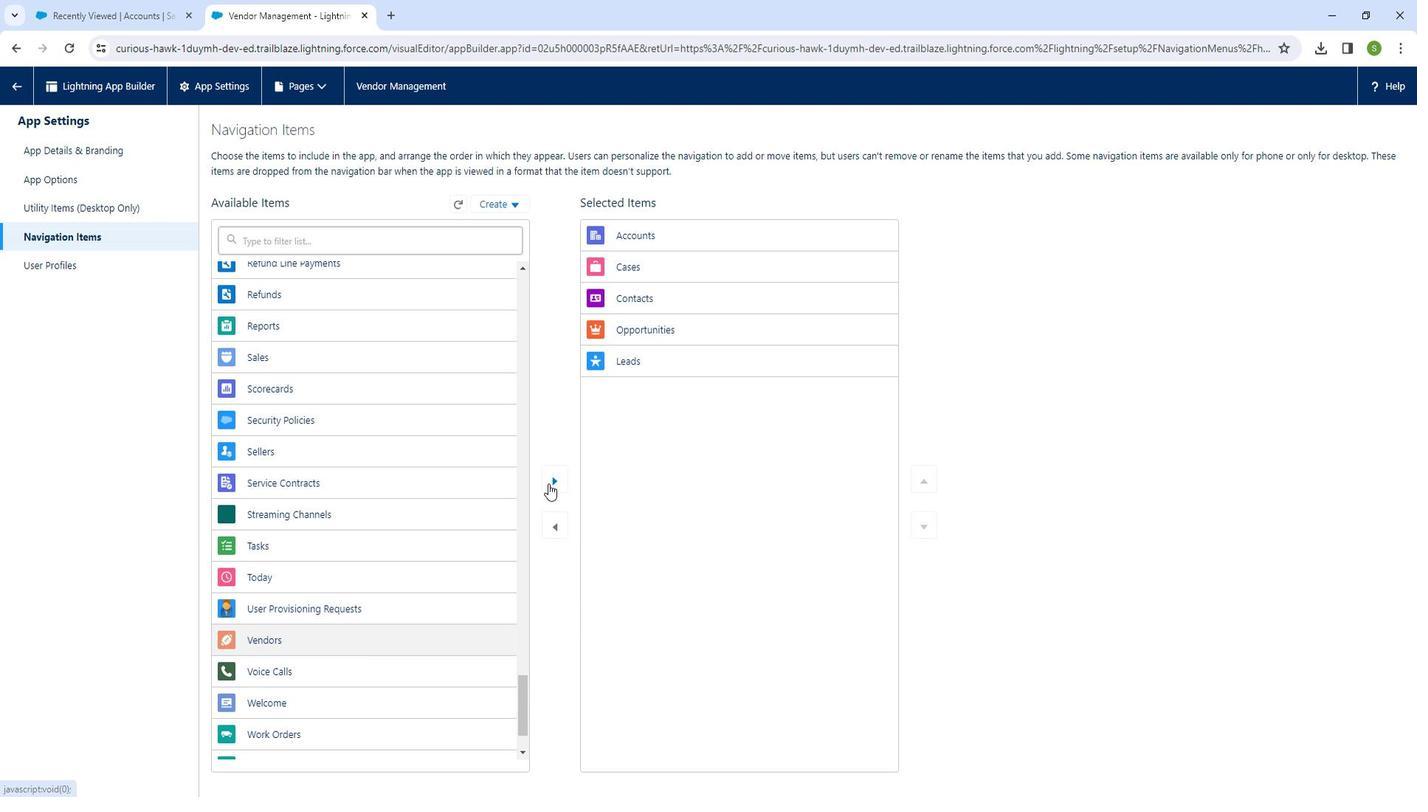 
Action: Mouse pressed left at (547, 485)
Screenshot: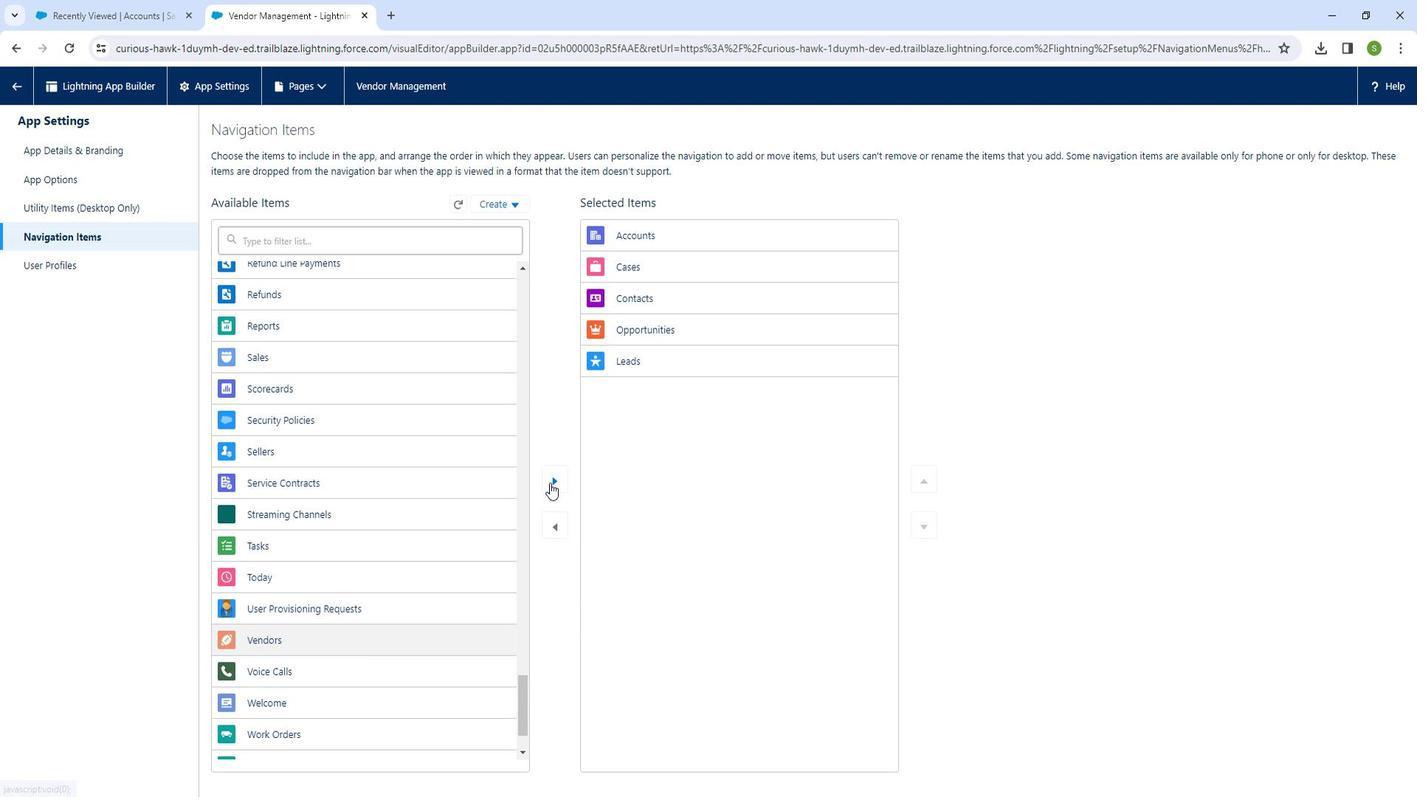 
Action: Mouse moved to (330, 579)
Screenshot: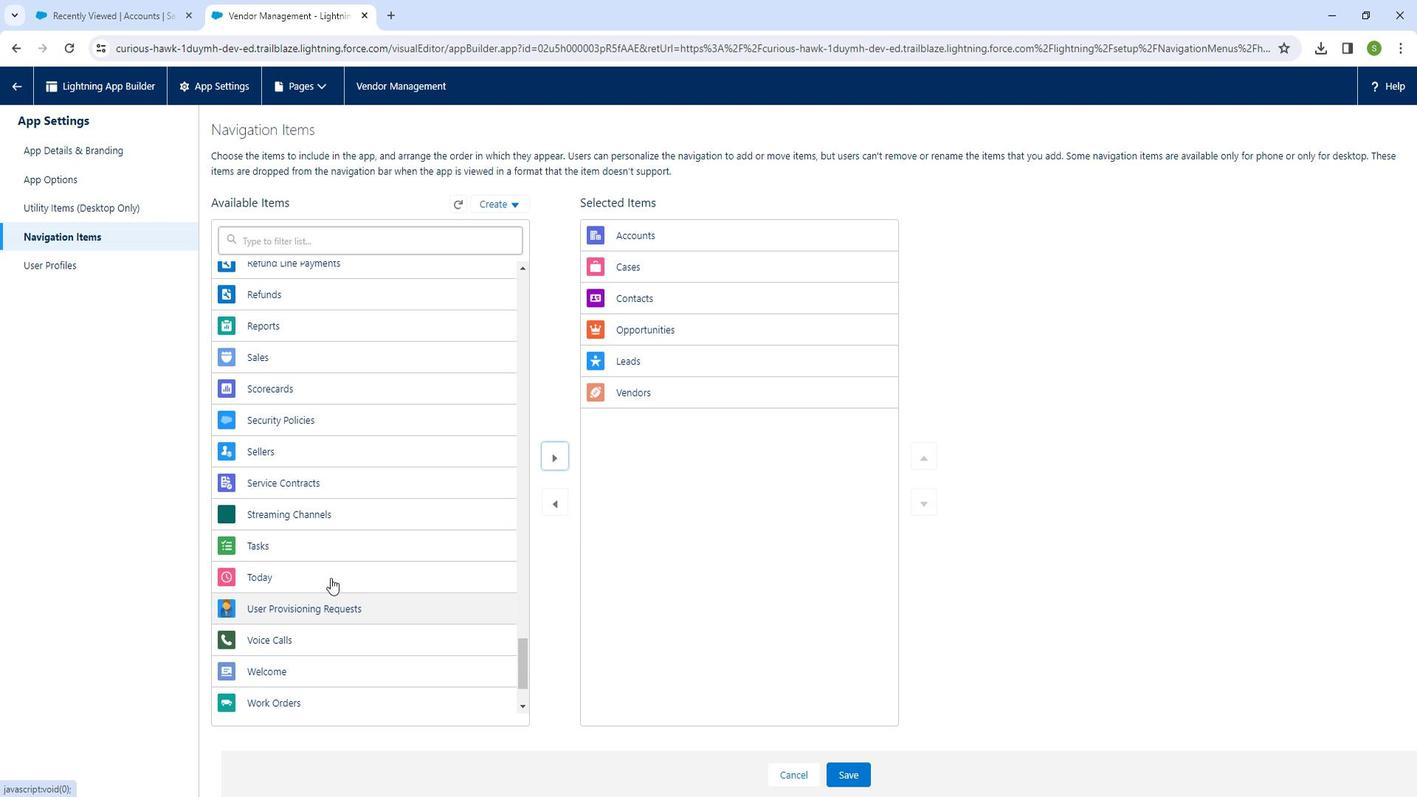 
Action: Mouse scrolled (330, 580) with delta (0, 0)
Screenshot: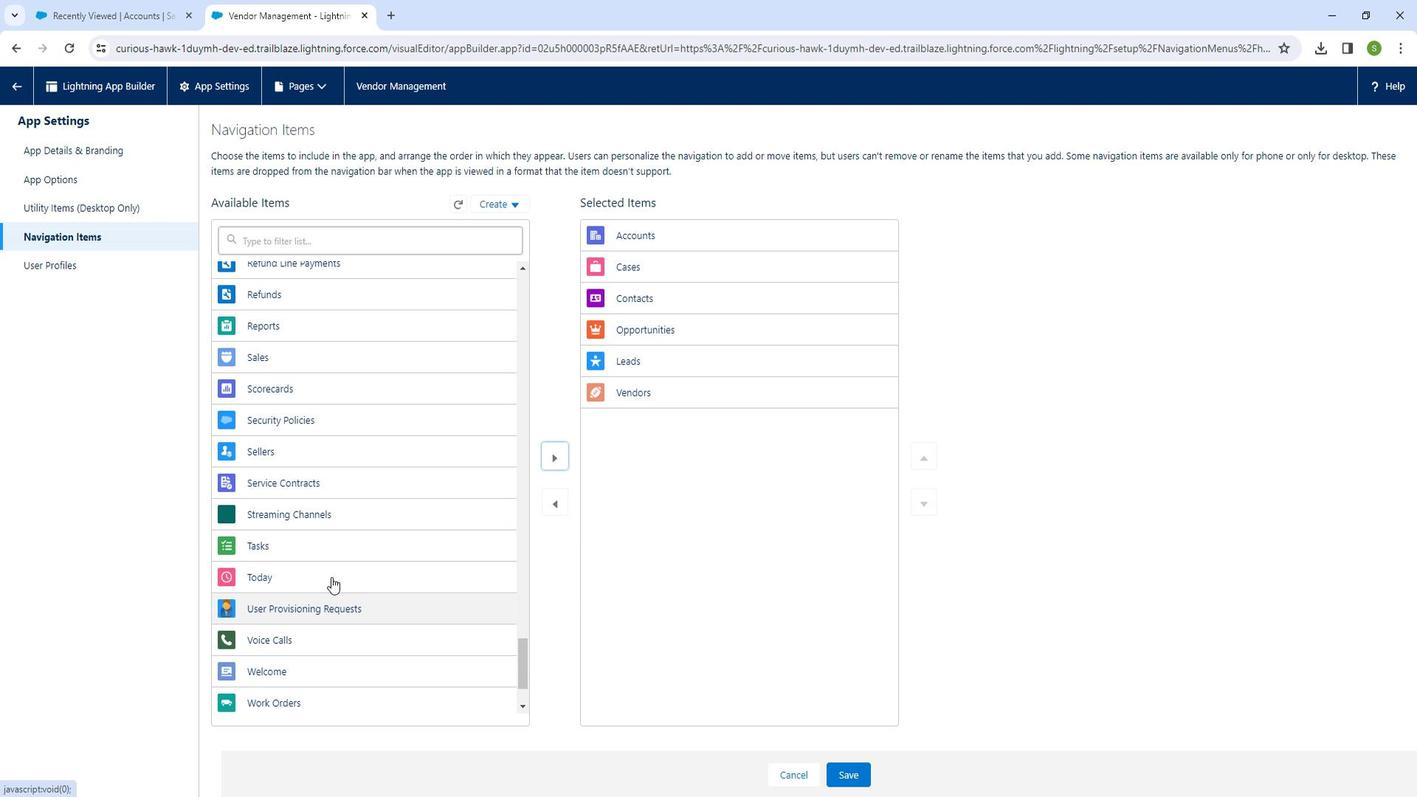 
Action: Mouse scrolled (330, 580) with delta (0, 0)
Screenshot: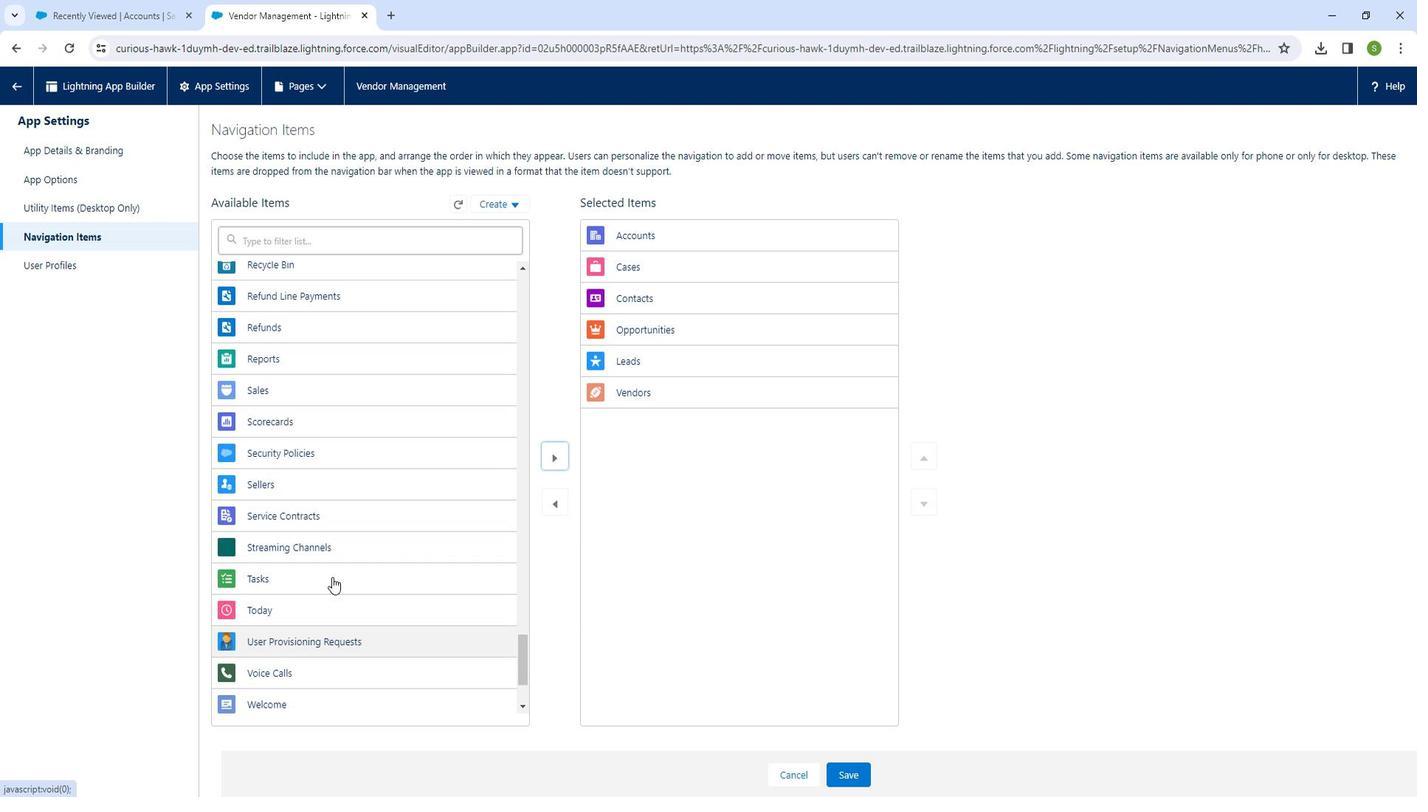 
Action: Mouse moved to (331, 579)
Screenshot: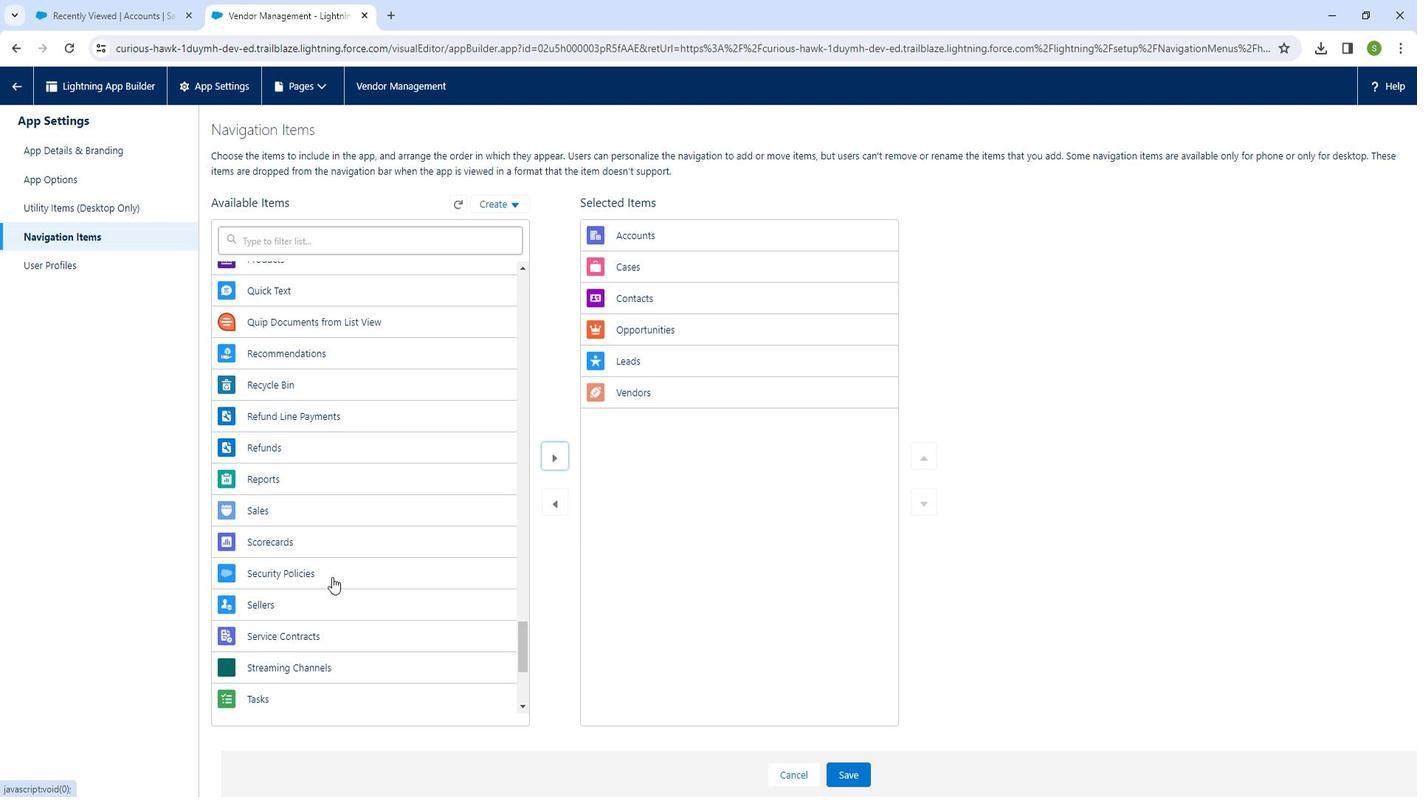 
Action: Mouse scrolled (331, 580) with delta (0, 0)
Screenshot: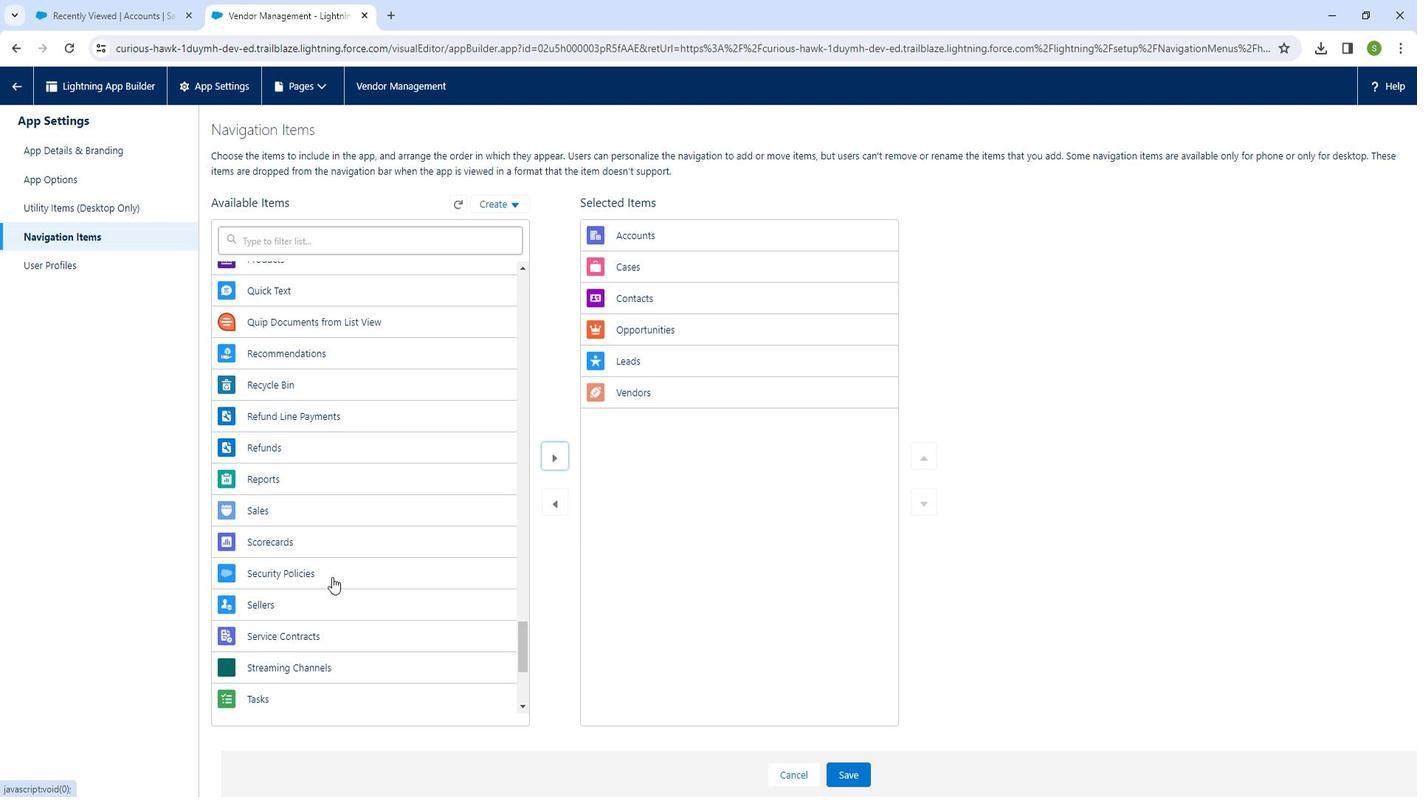 
Action: Mouse moved to (332, 576)
Screenshot: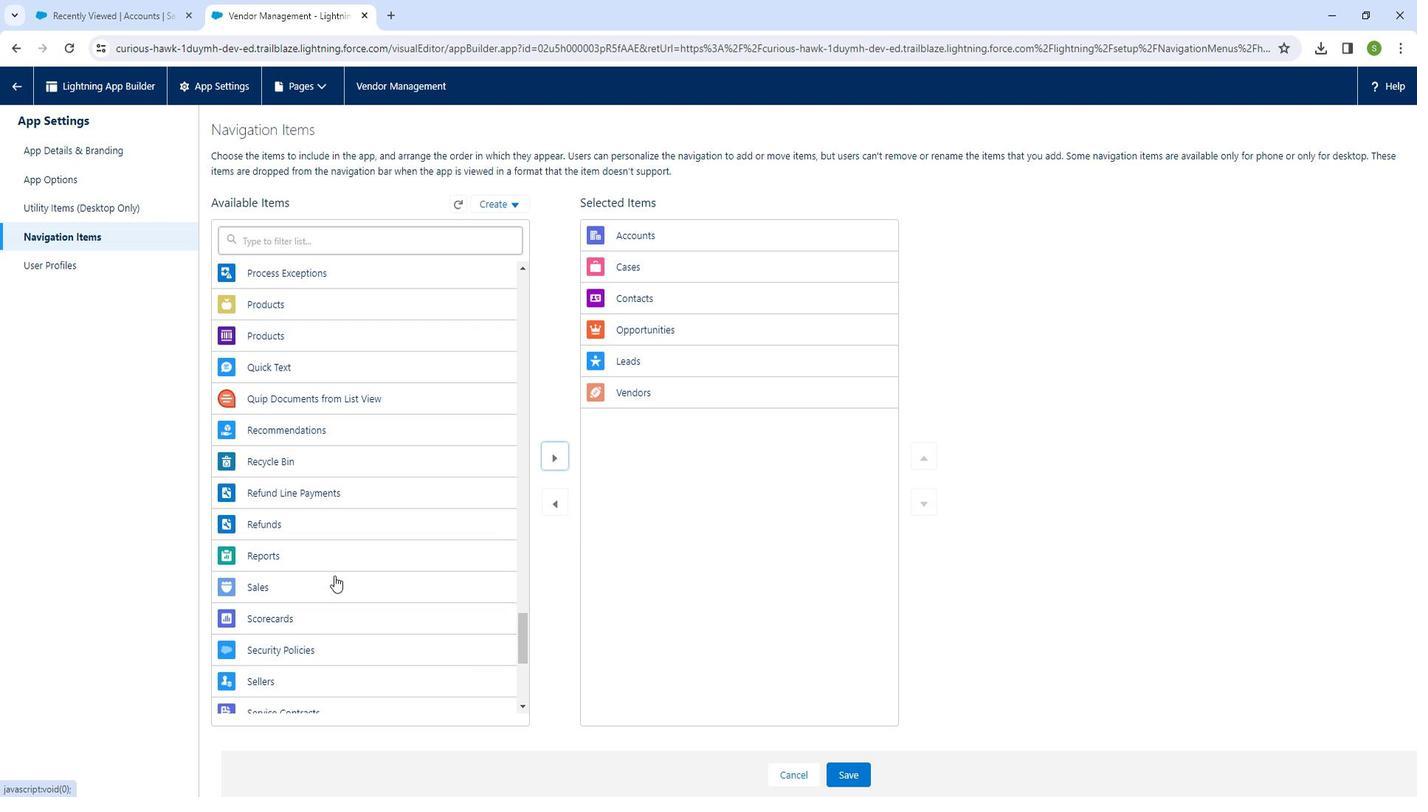 
Action: Mouse scrolled (332, 577) with delta (0, 0)
Screenshot: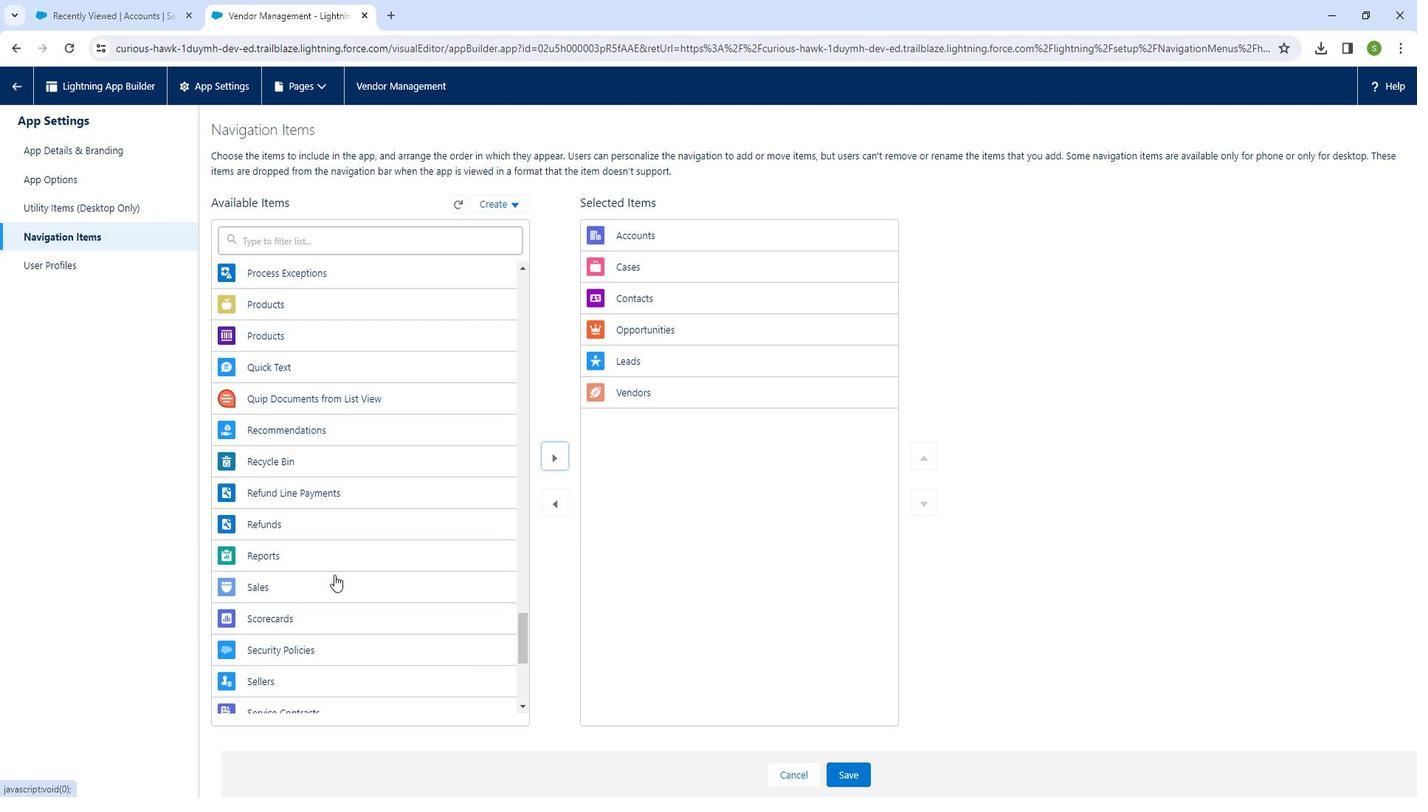 
Action: Mouse moved to (333, 574)
Screenshot: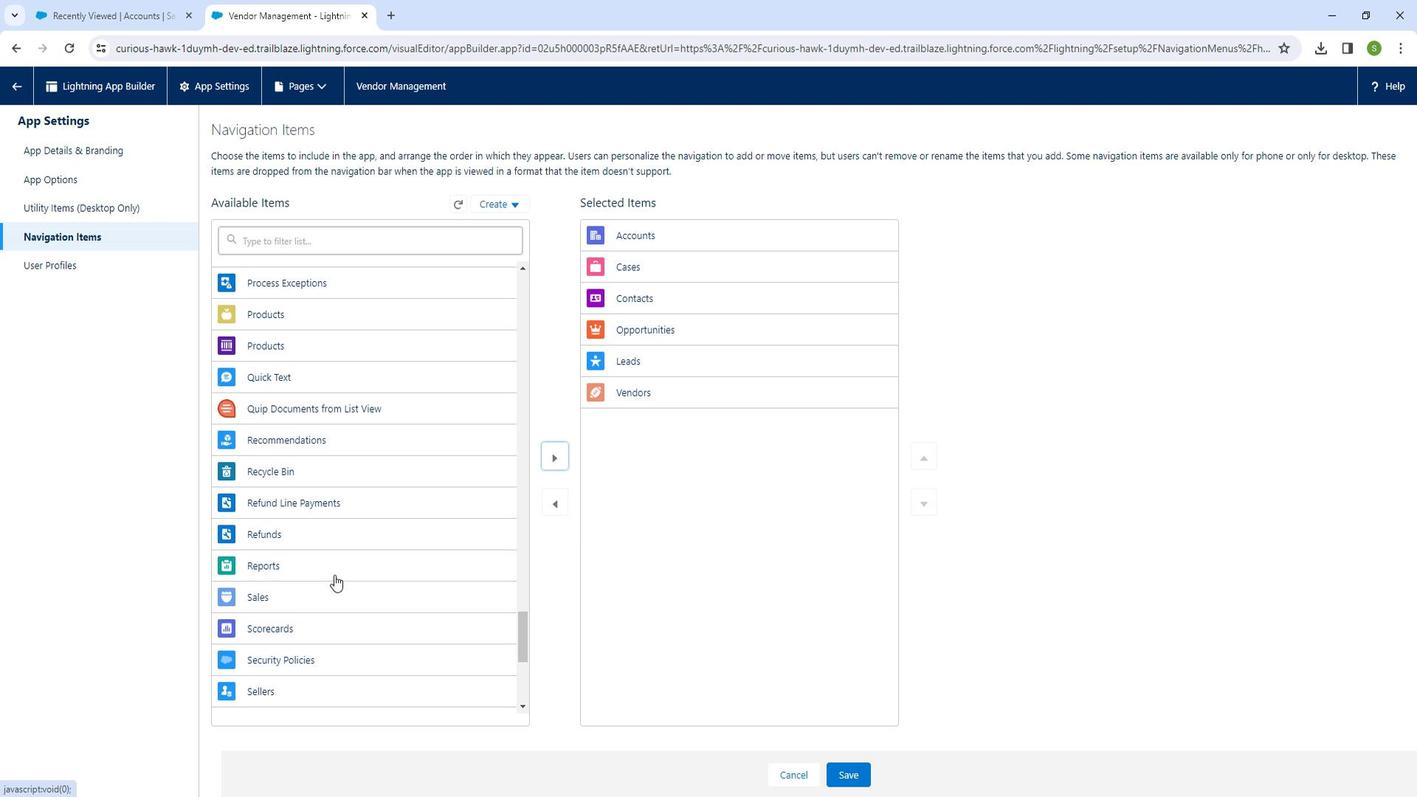 
Action: Mouse scrolled (333, 575) with delta (0, 0)
Screenshot: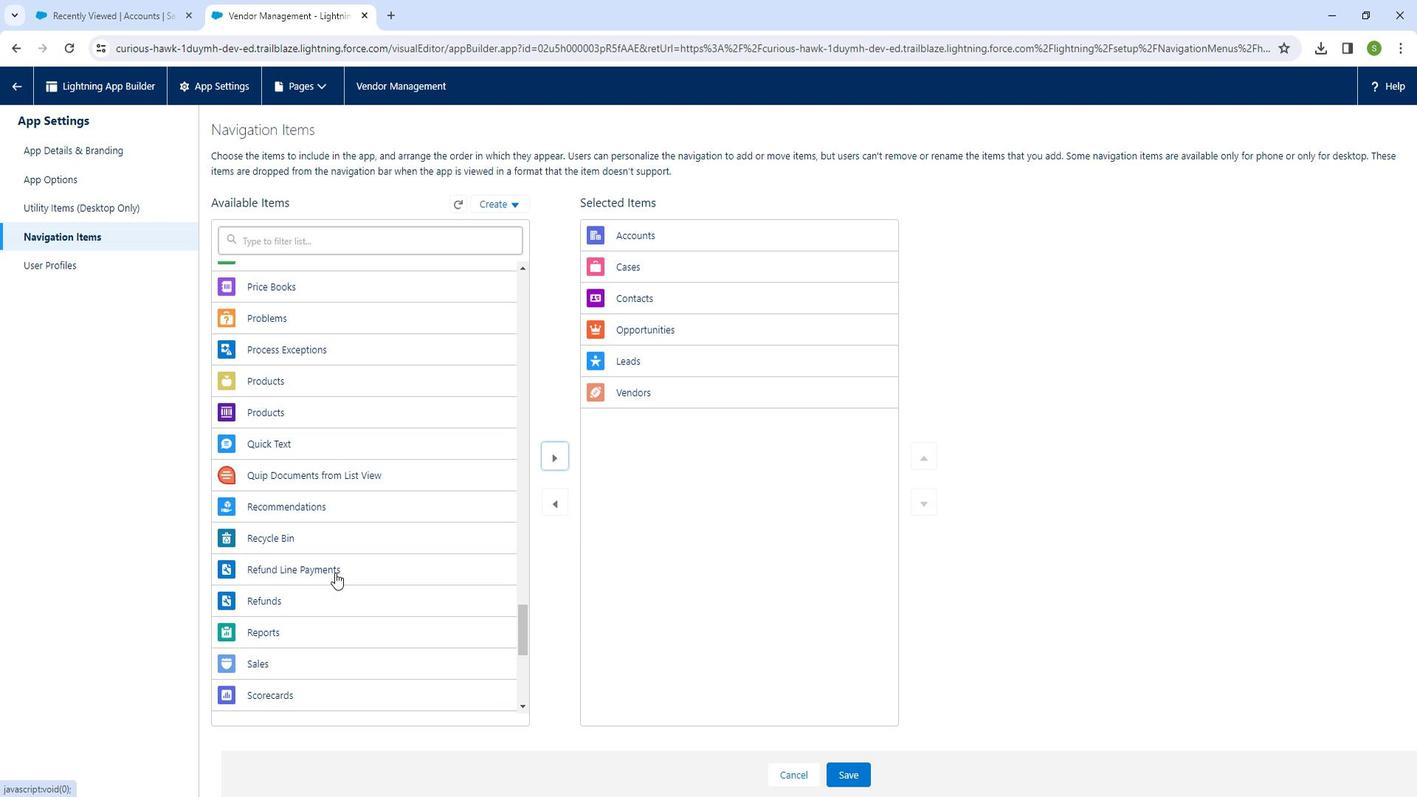 
Action: Mouse moved to (338, 569)
Screenshot: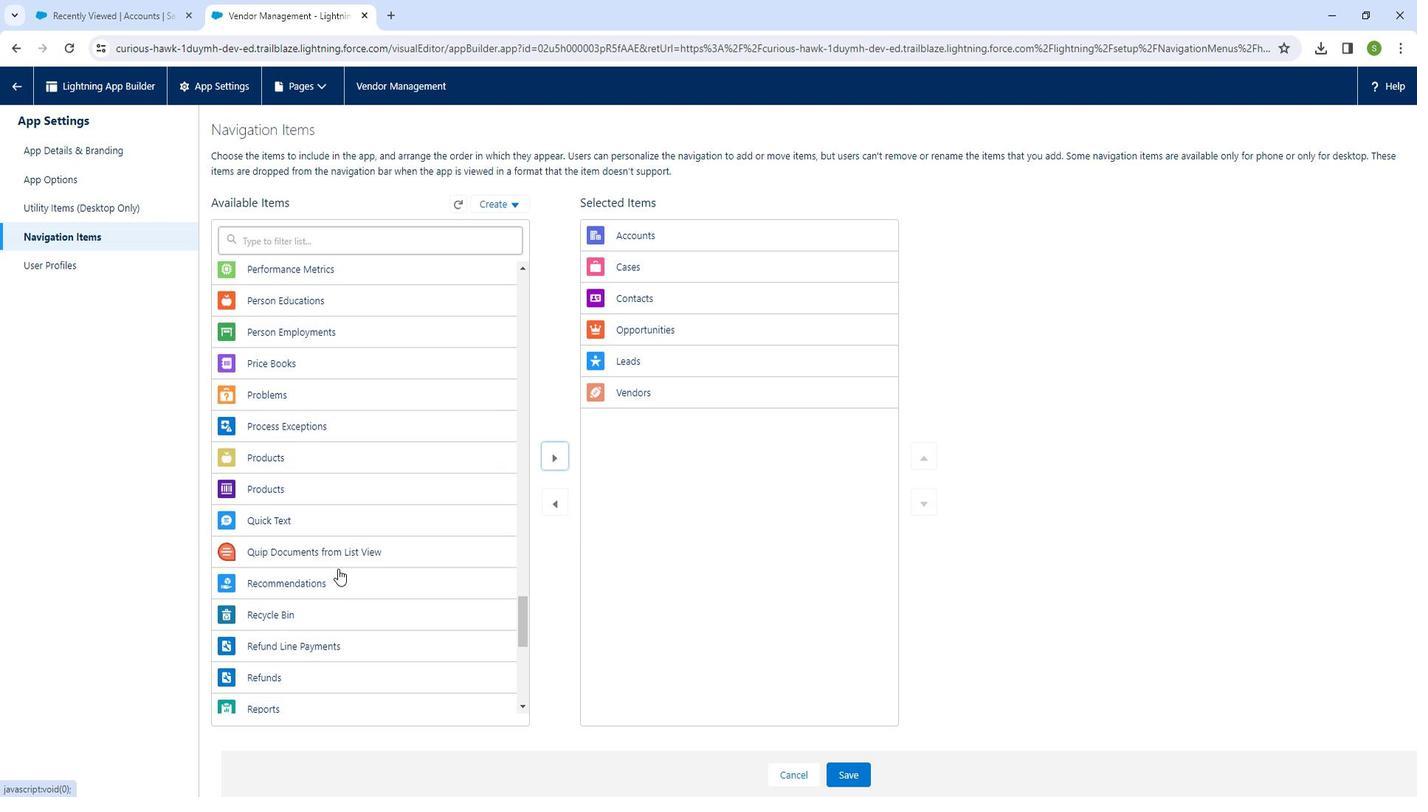 
Action: Mouse scrolled (338, 569) with delta (0, 0)
Screenshot: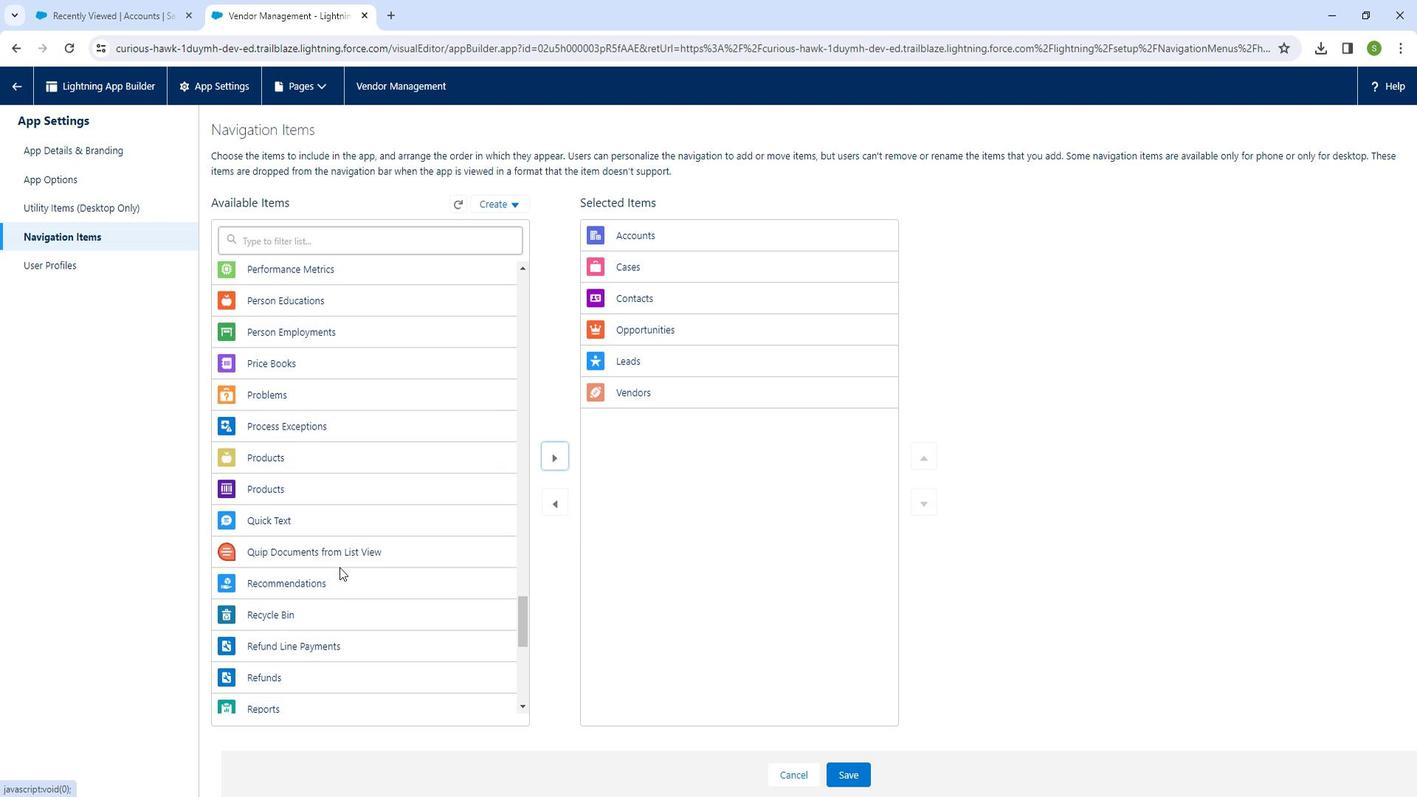 
Action: Mouse scrolled (338, 569) with delta (0, 0)
Screenshot: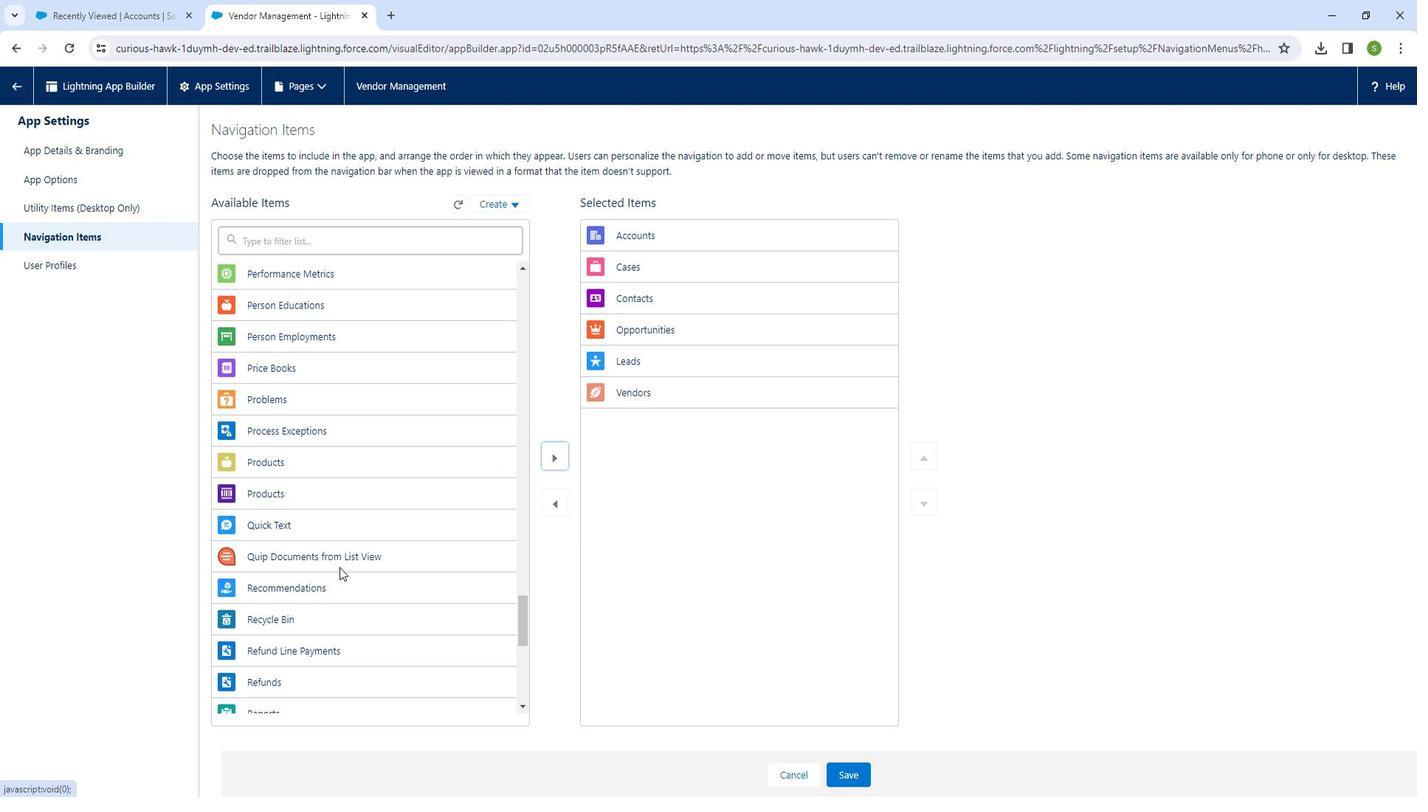 
Action: Mouse scrolled (338, 569) with delta (0, 0)
Screenshot: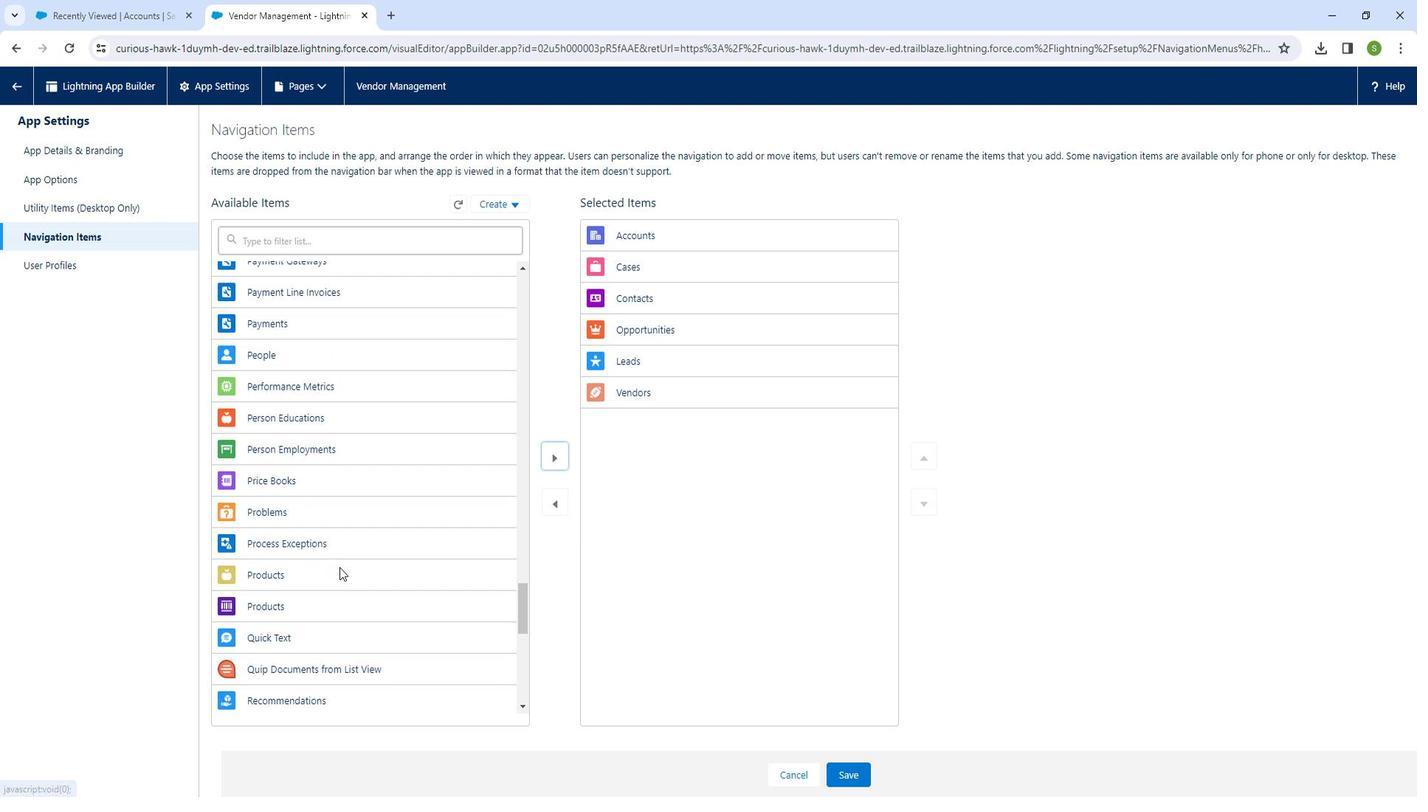 
Action: Mouse moved to (338, 569)
Screenshot: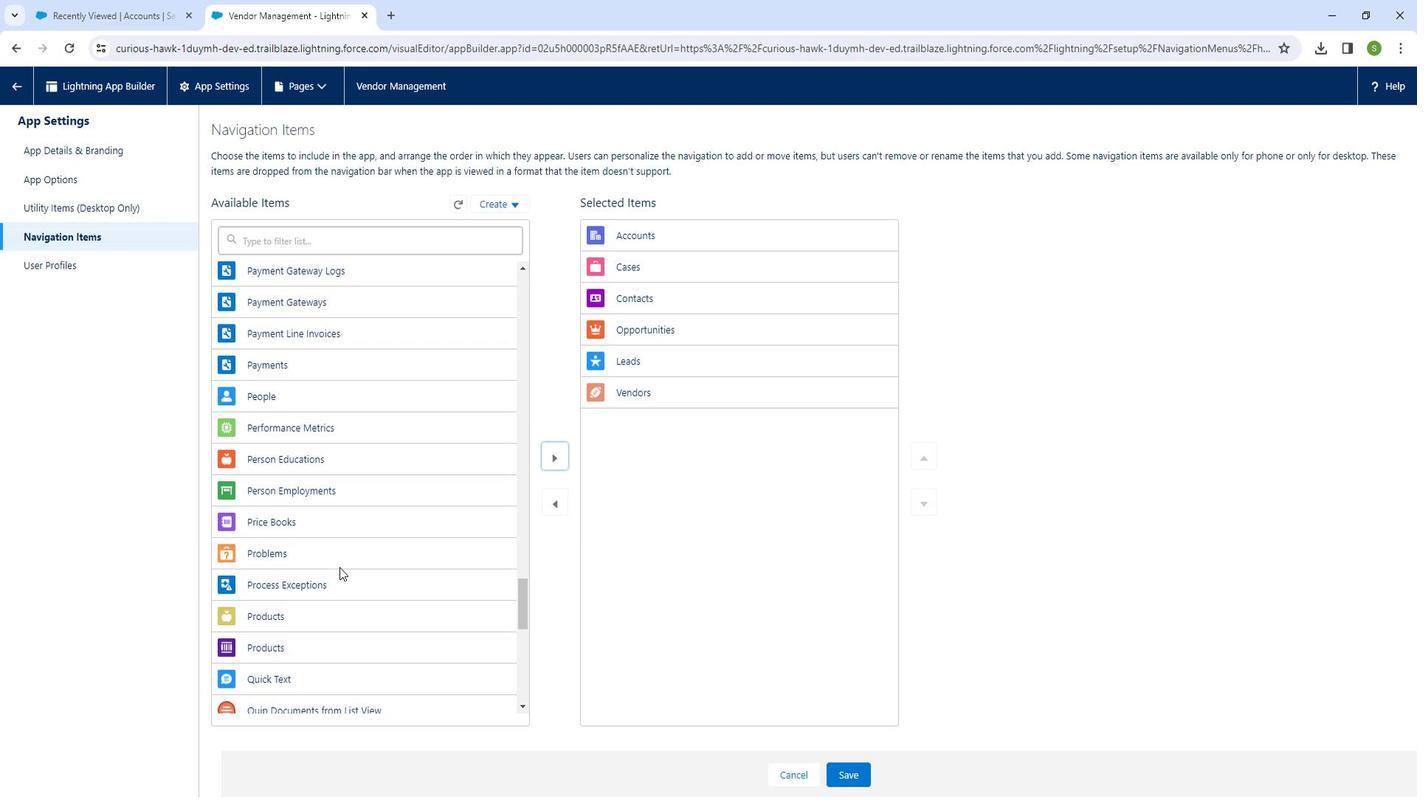 
Action: Mouse scrolled (338, 569) with delta (0, 0)
Screenshot: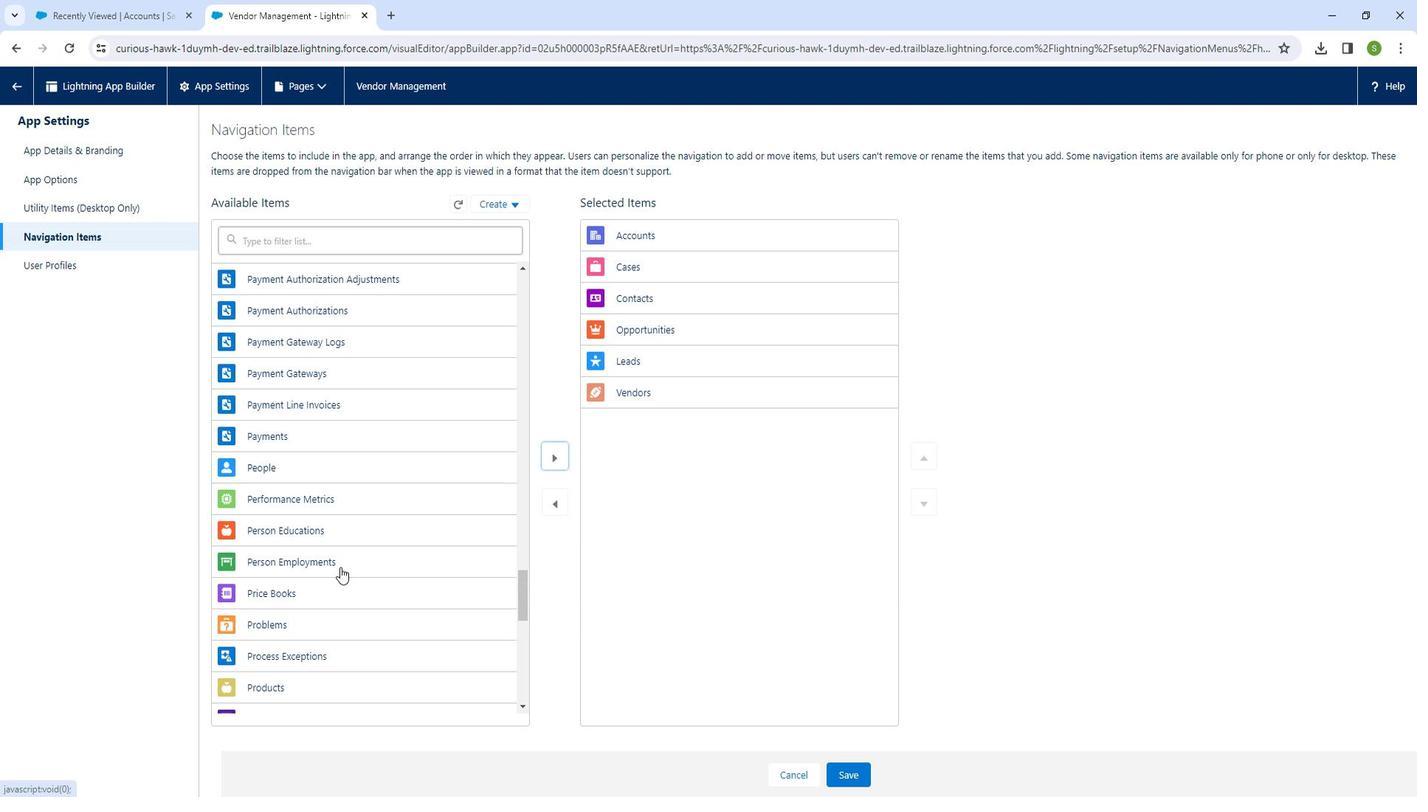 
Action: Mouse moved to (339, 567)
Screenshot: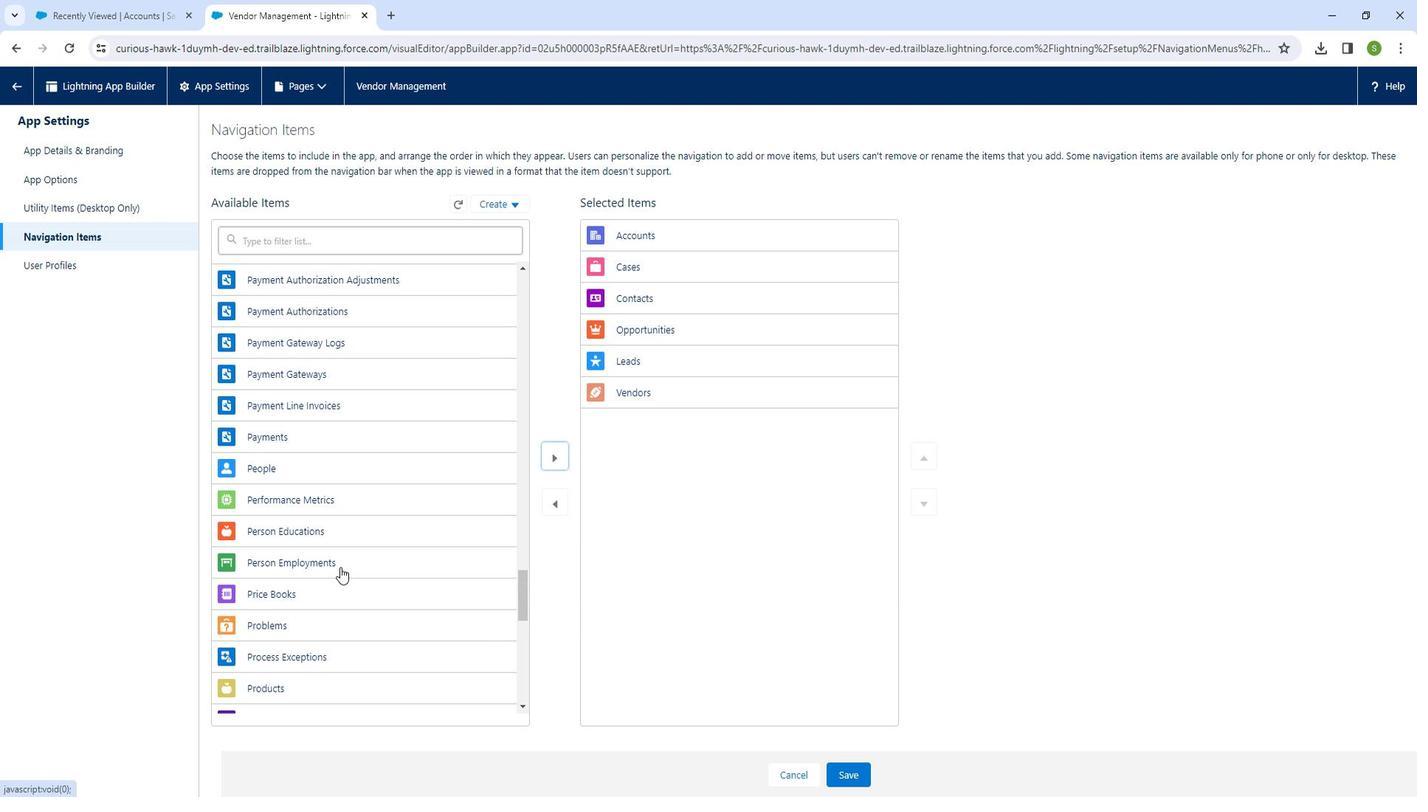 
Action: Mouse scrolled (339, 568) with delta (0, 0)
Screenshot: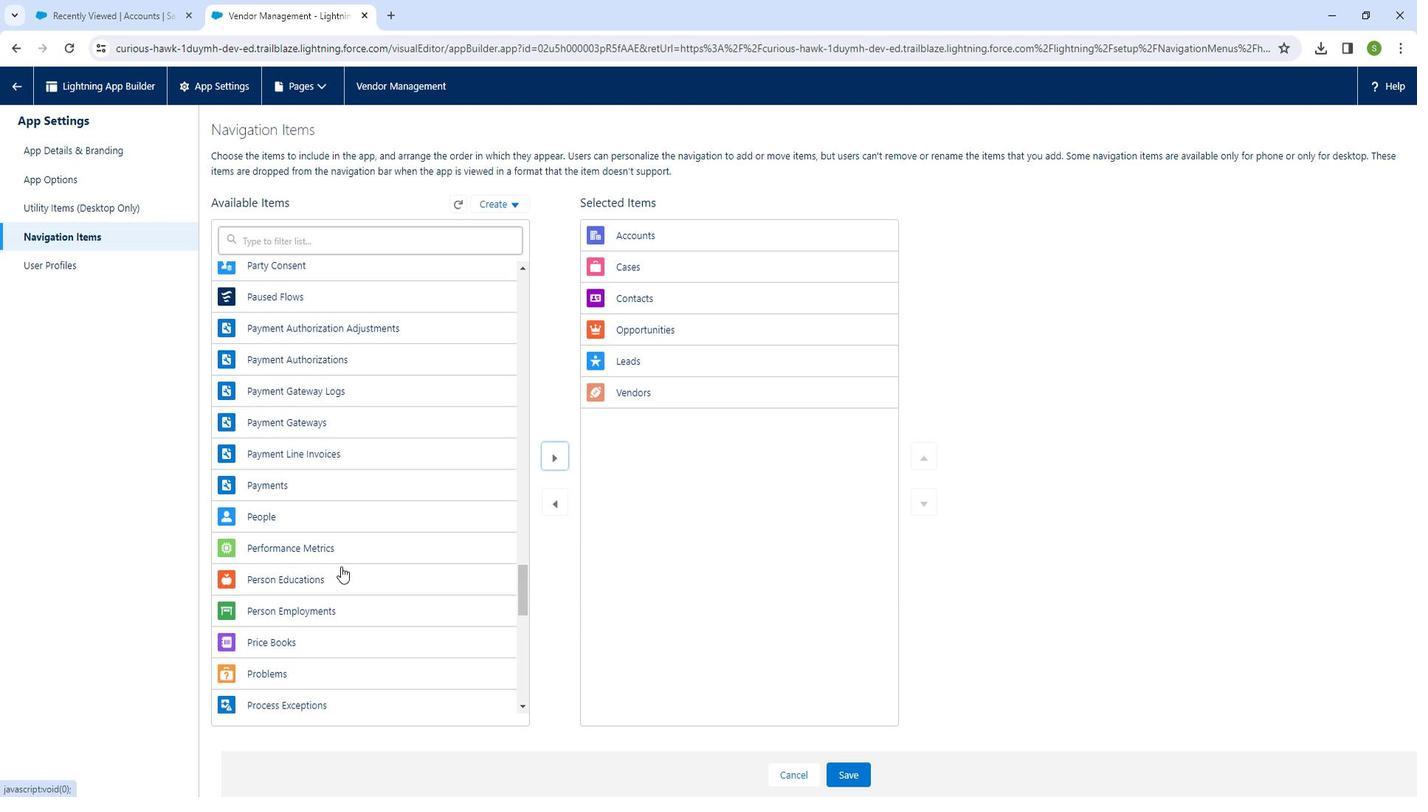 
Action: Mouse moved to (344, 310)
Screenshot: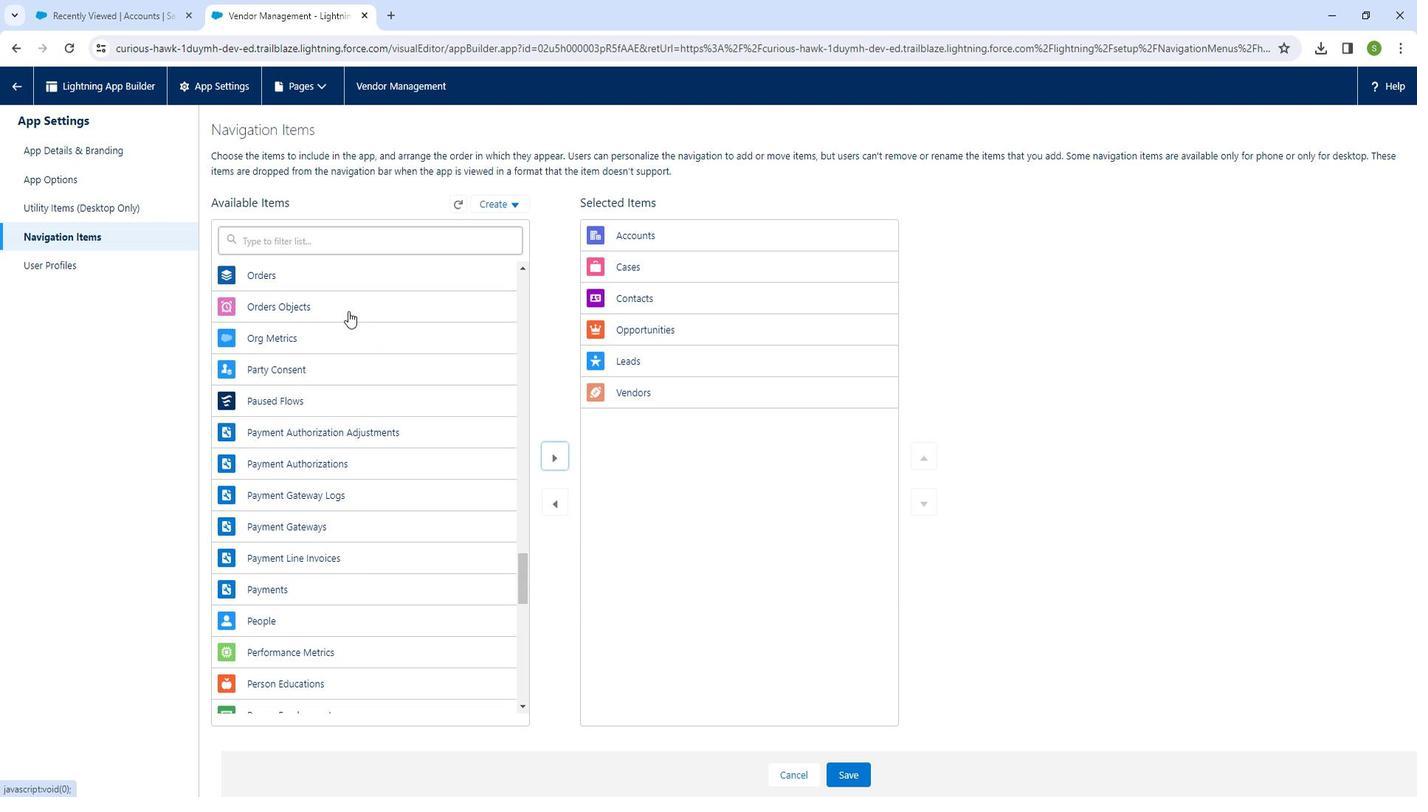 
Action: Mouse pressed left at (344, 310)
Screenshot: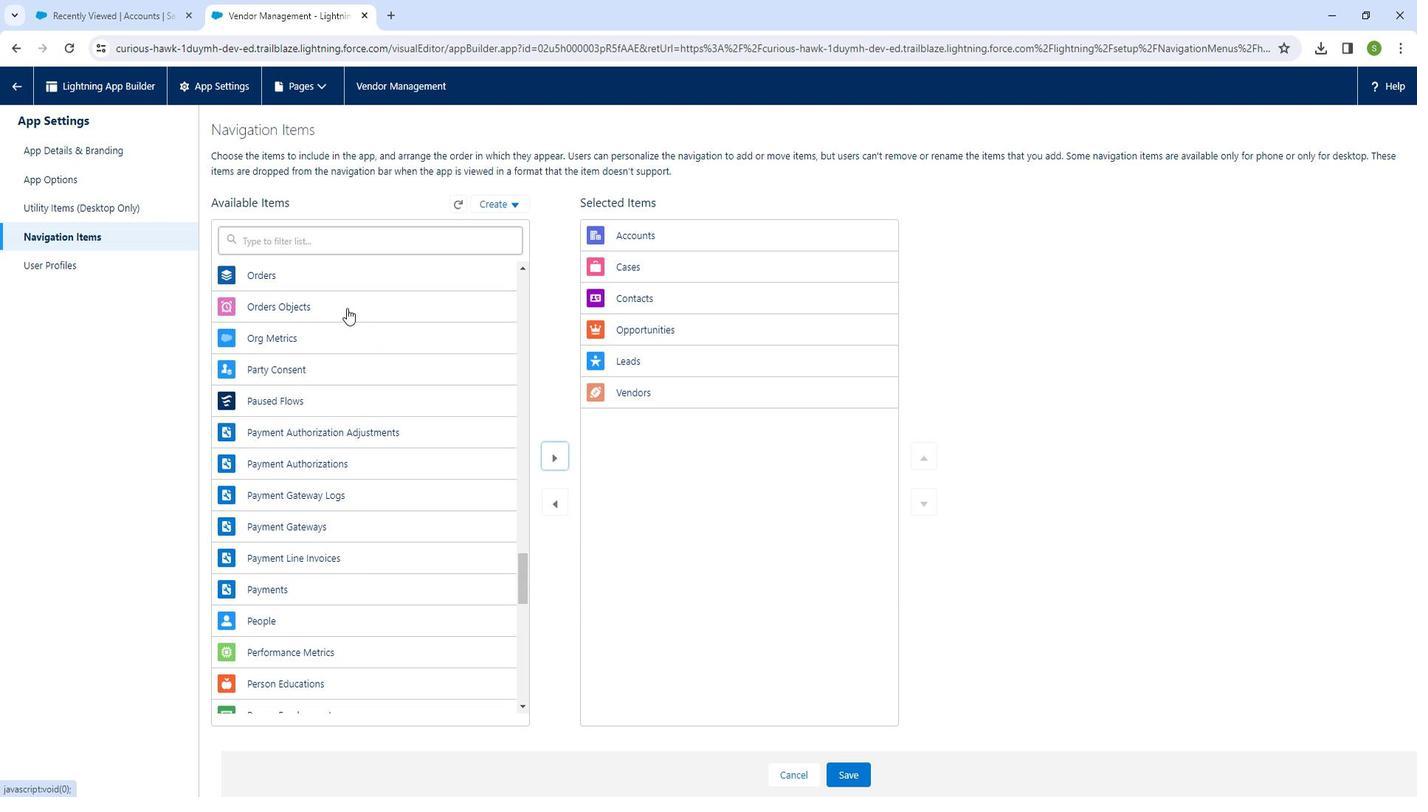 
Action: Mouse moved to (548, 456)
Screenshot: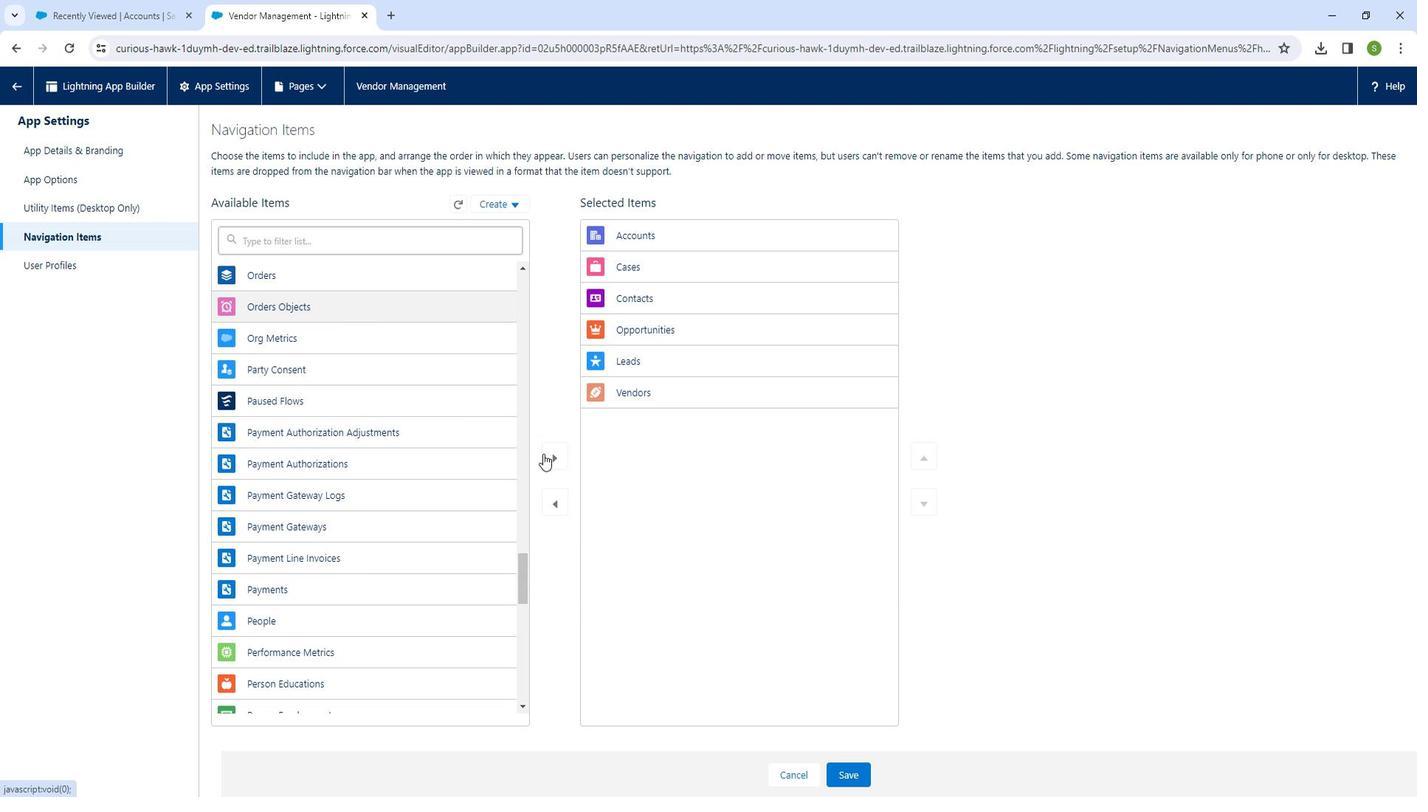 
Action: Mouse pressed left at (548, 456)
Screenshot: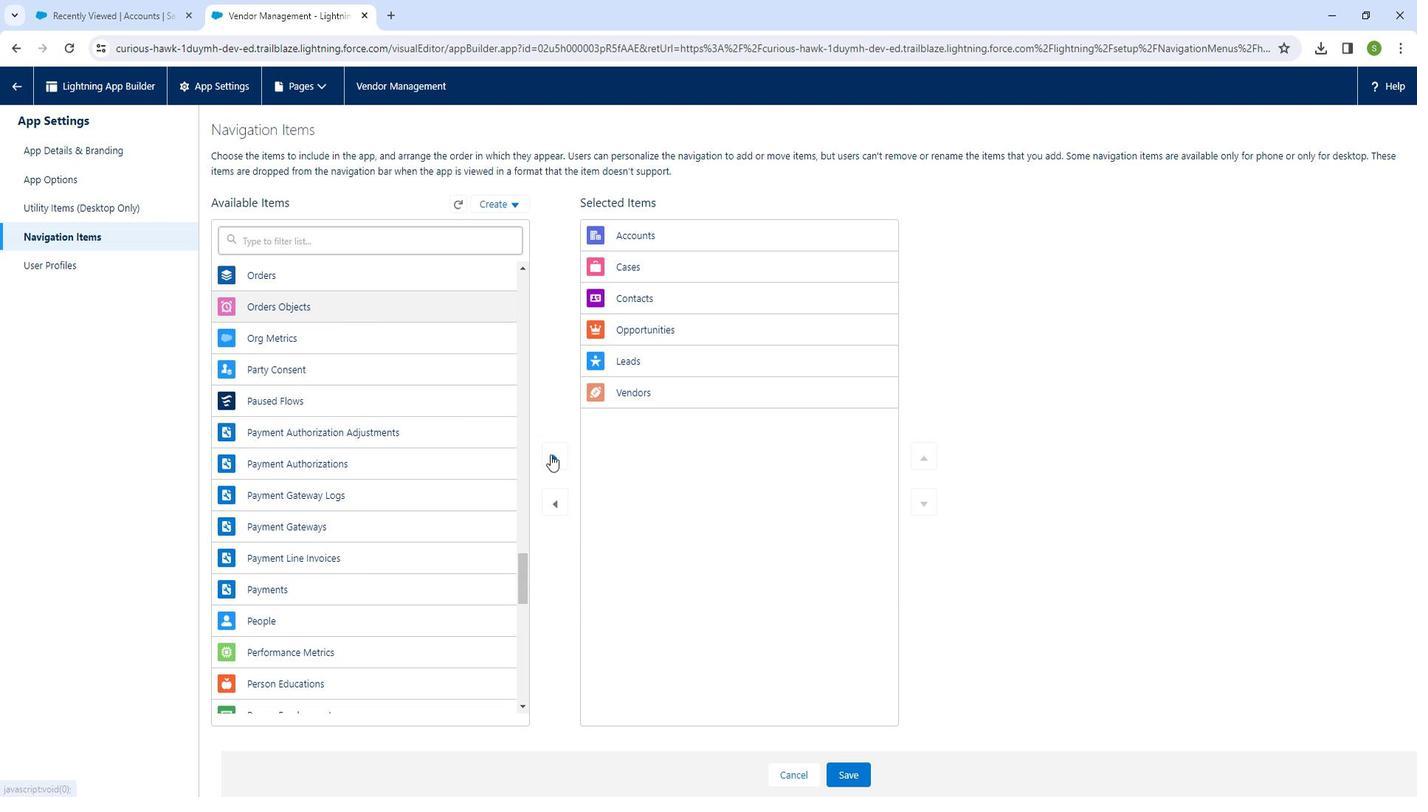 
Action: Mouse moved to (315, 620)
Screenshot: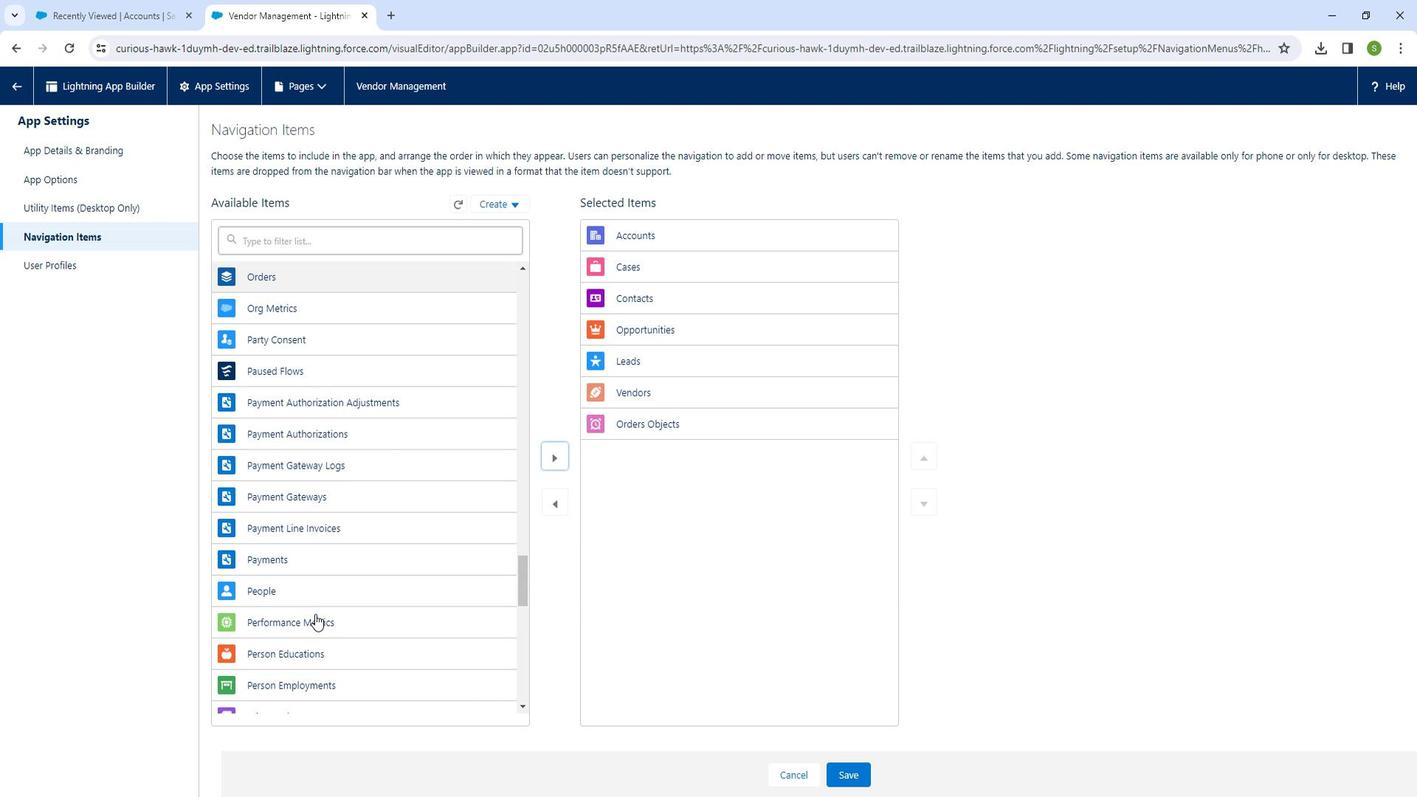 
Action: Mouse pressed left at (315, 620)
Screenshot: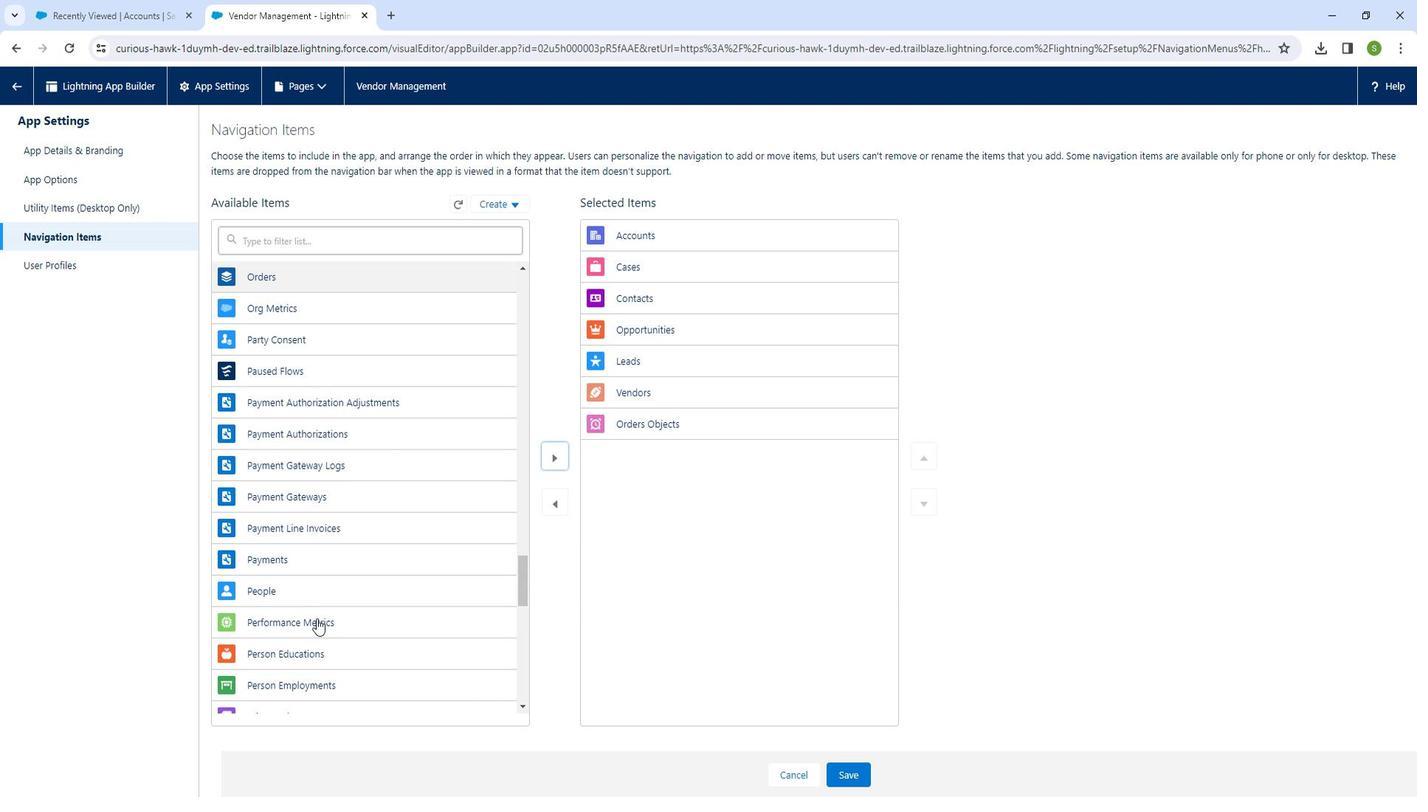 
Action: Mouse moved to (549, 459)
Screenshot: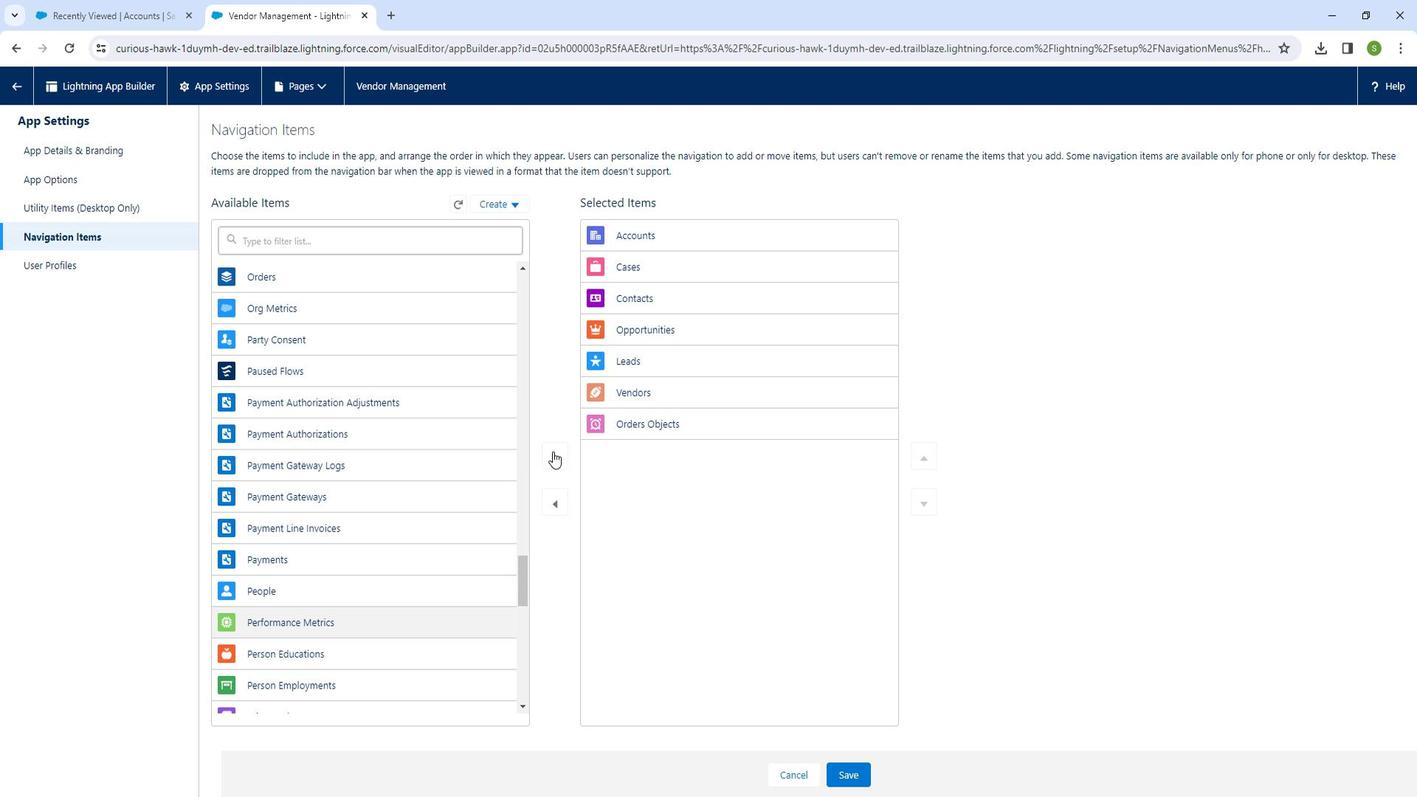 
Action: Mouse pressed left at (549, 459)
Screenshot: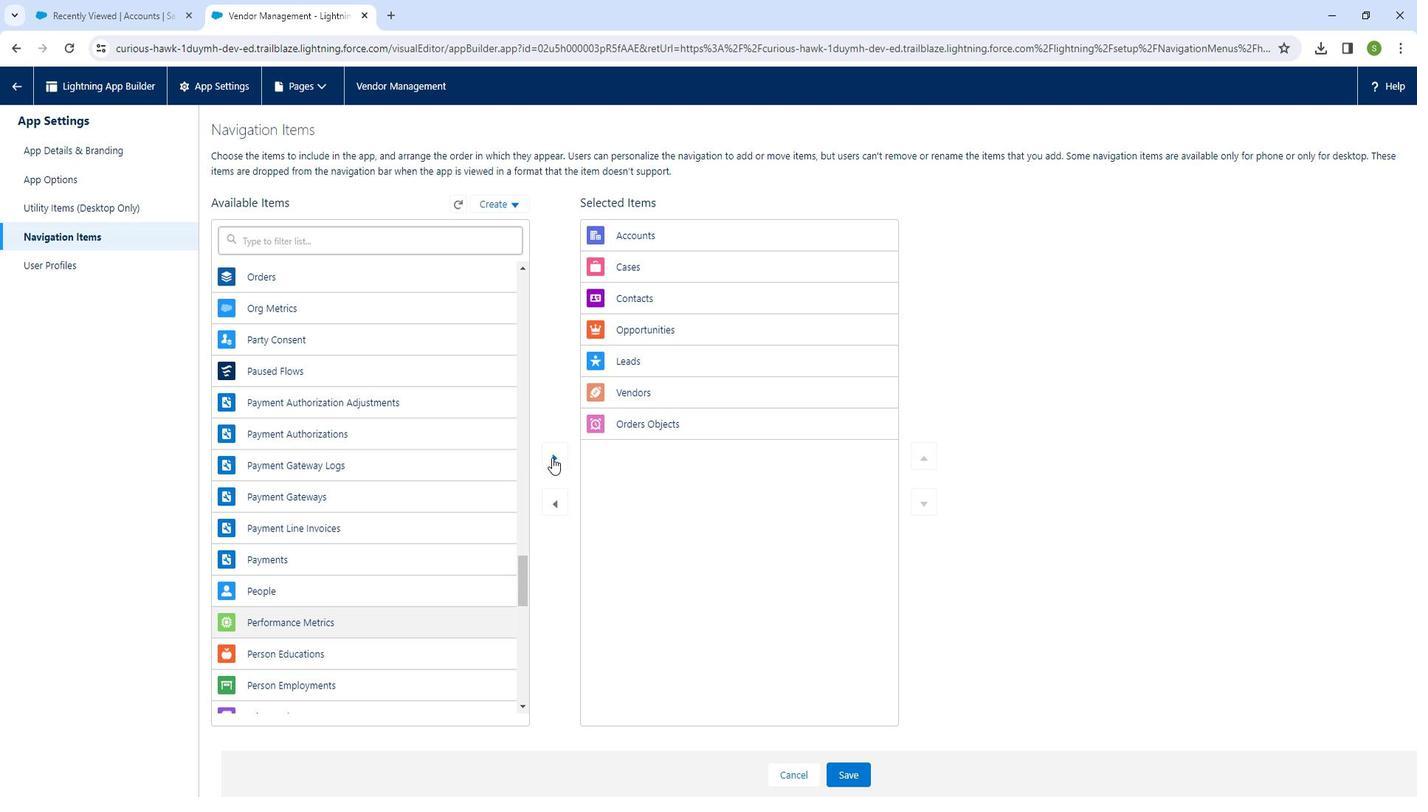 
Action: Mouse moved to (411, 442)
Screenshot: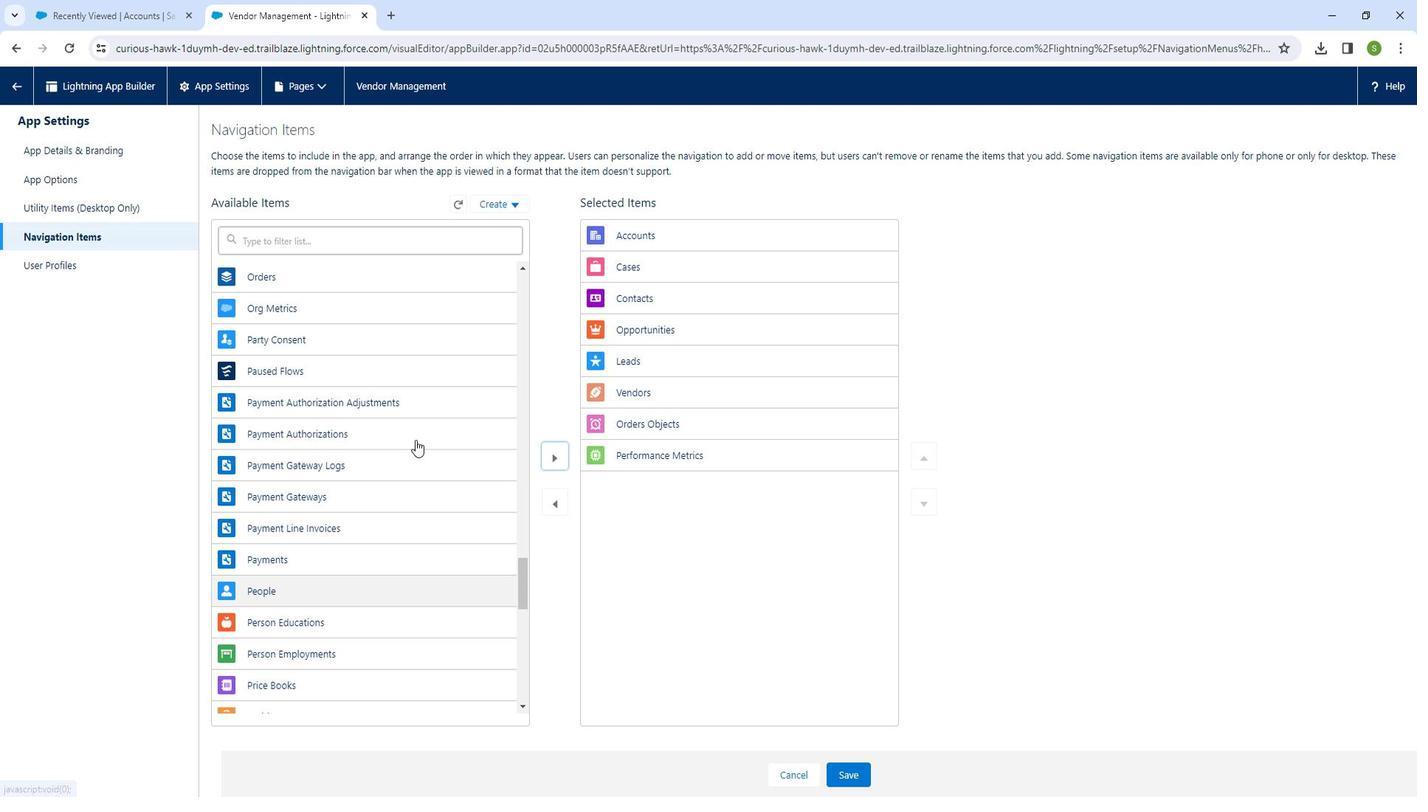 
Action: Mouse scrolled (411, 442) with delta (0, 0)
Screenshot: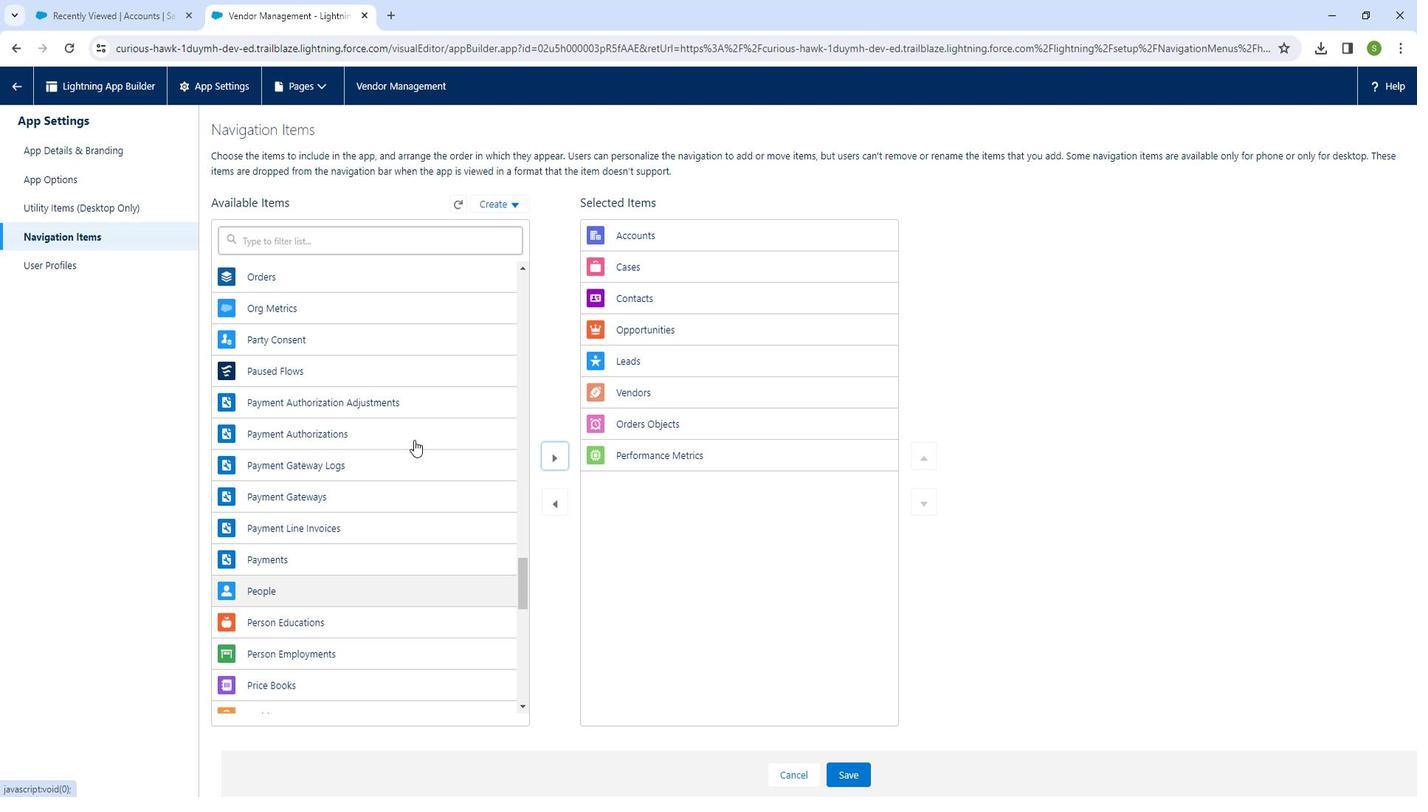 
Action: Mouse scrolled (411, 442) with delta (0, 0)
Screenshot: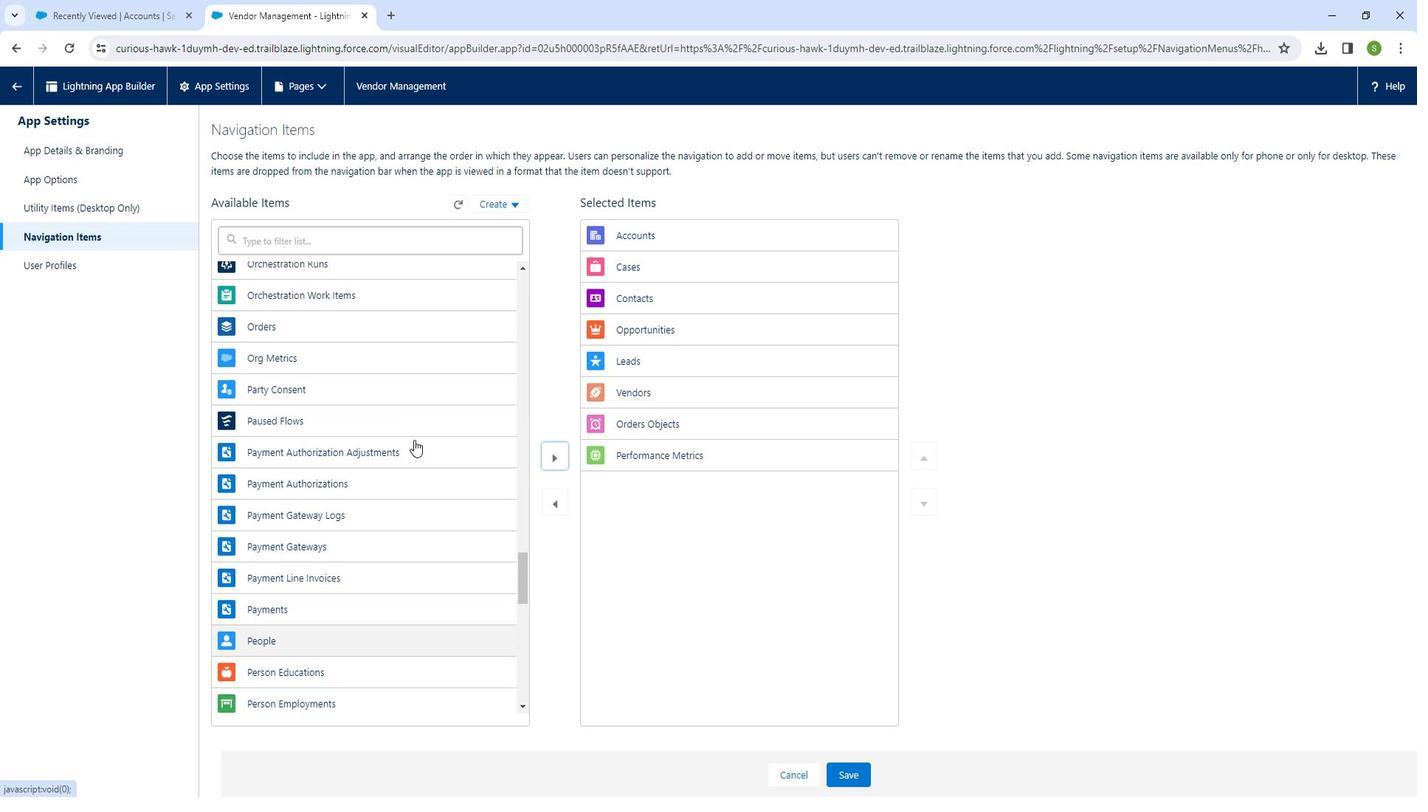 
Action: Mouse scrolled (411, 442) with delta (0, 0)
Screenshot: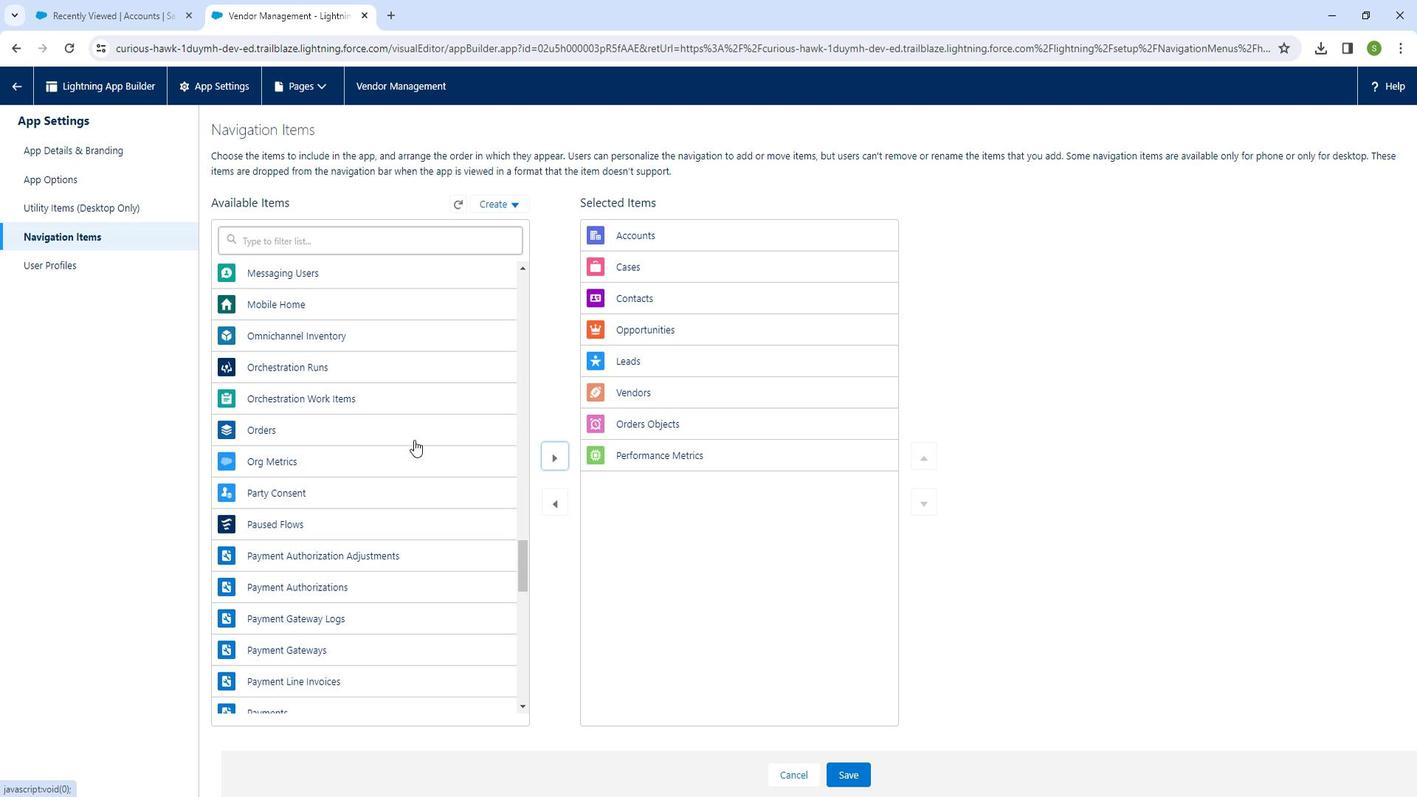 
Action: Mouse scrolled (411, 442) with delta (0, 0)
Screenshot: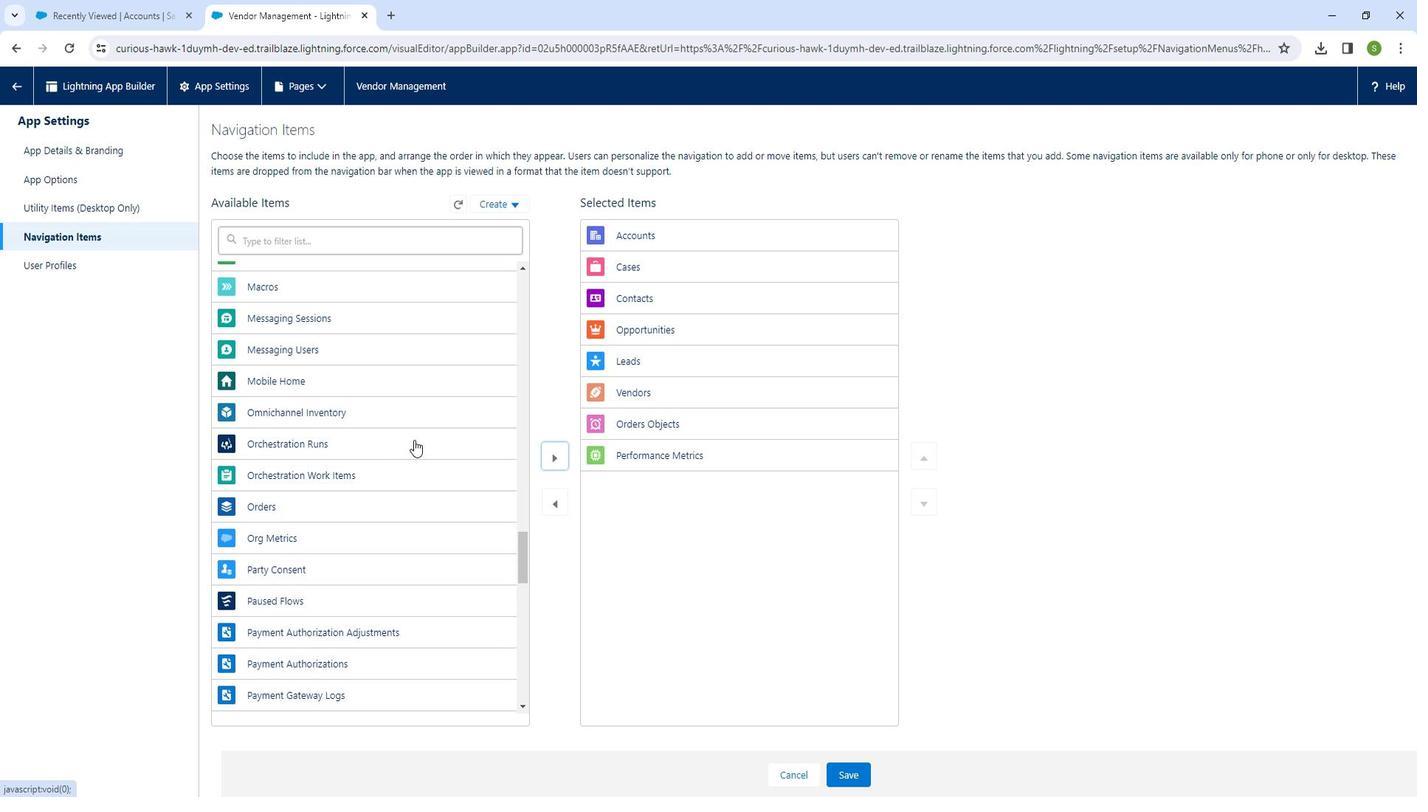 
Action: Mouse scrolled (411, 442) with delta (0, 0)
Screenshot: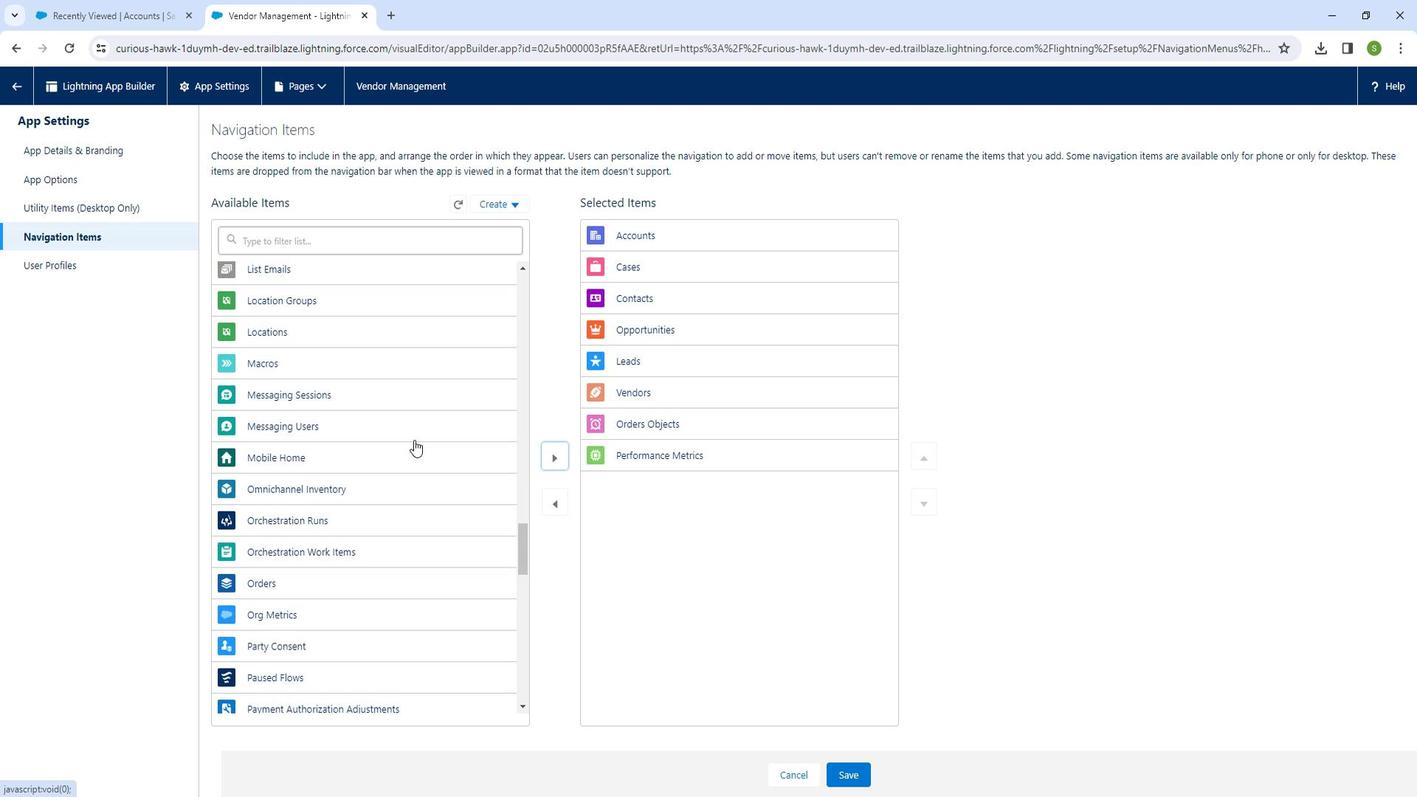 
Action: Mouse moved to (411, 439)
Screenshot: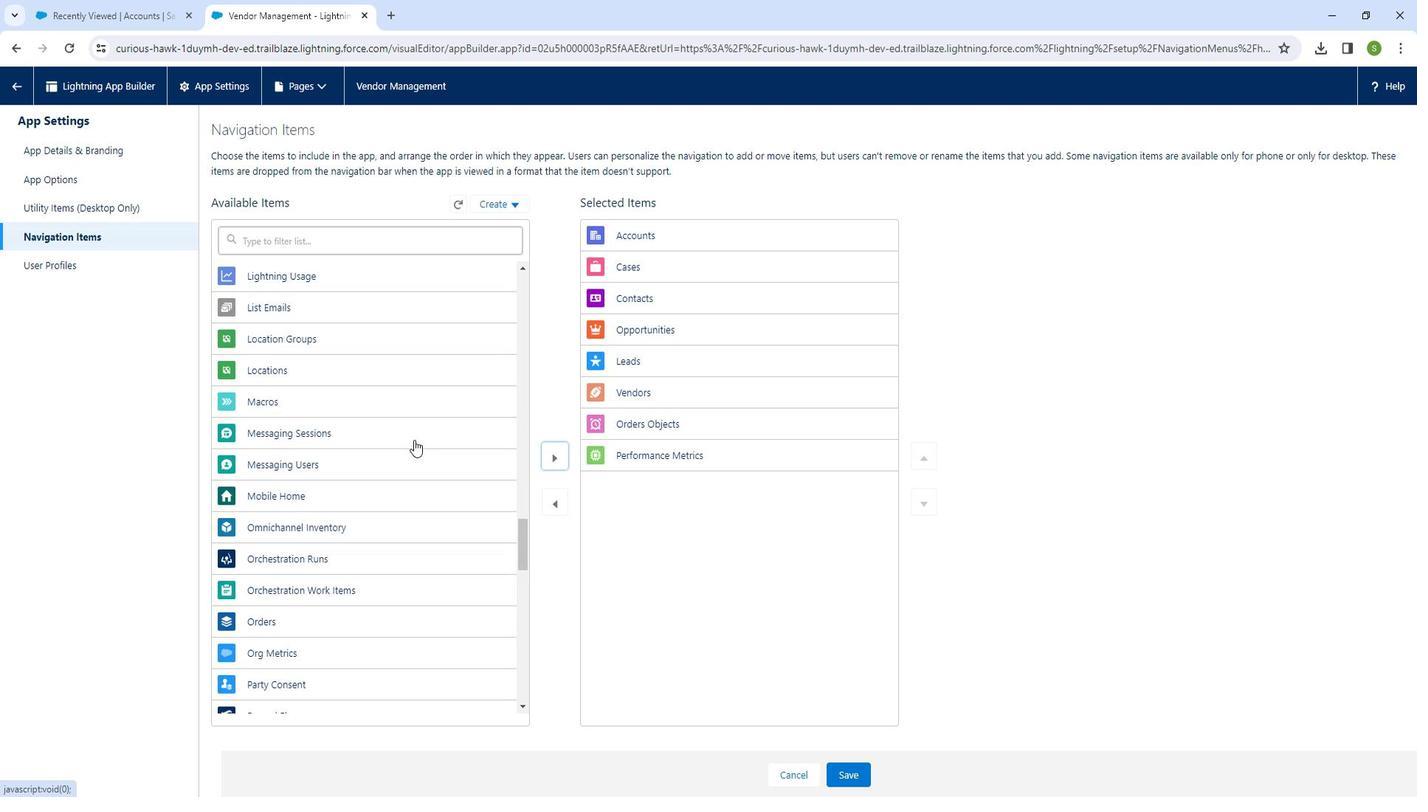 
Action: Mouse scrolled (411, 441) with delta (0, 1)
Screenshot: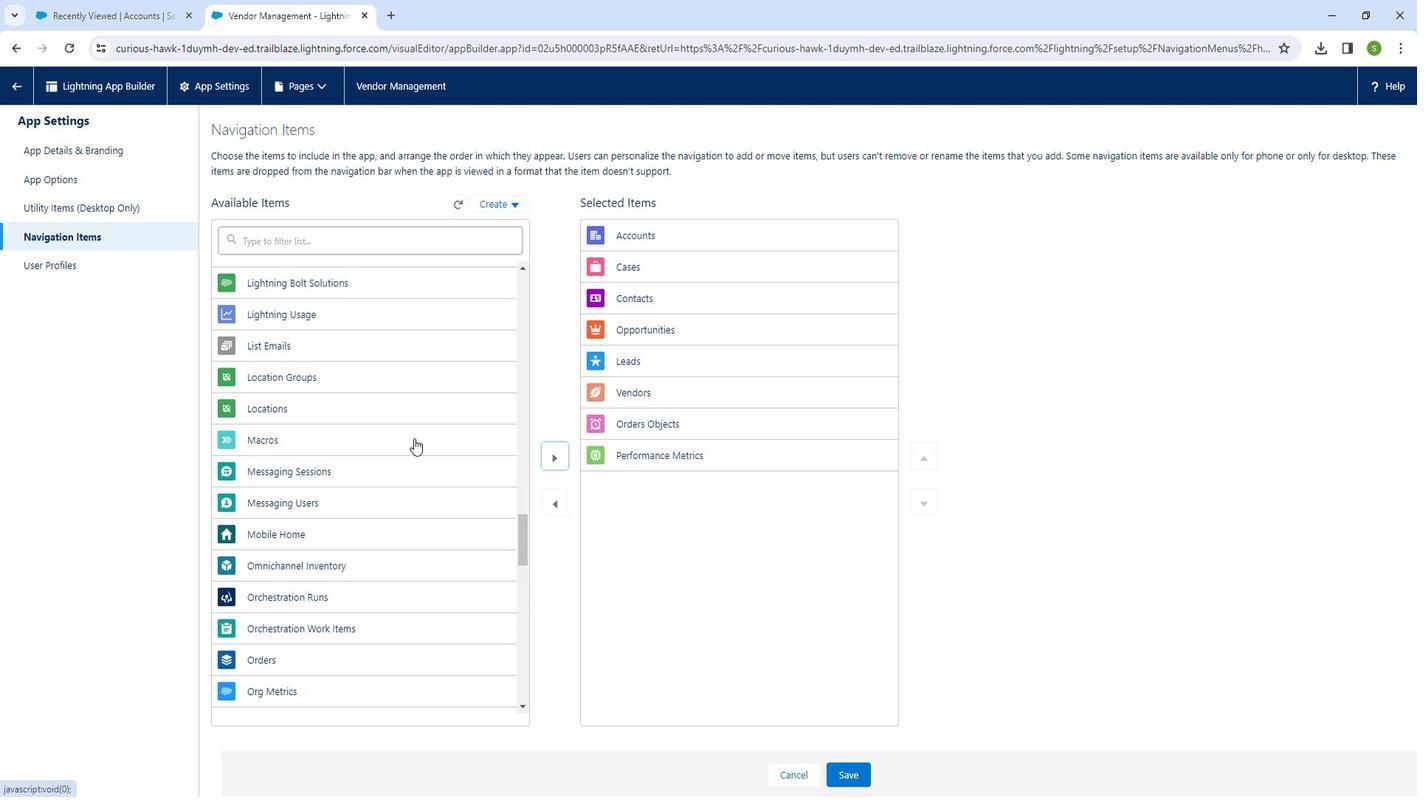 
Action: Mouse moved to (414, 434)
Screenshot: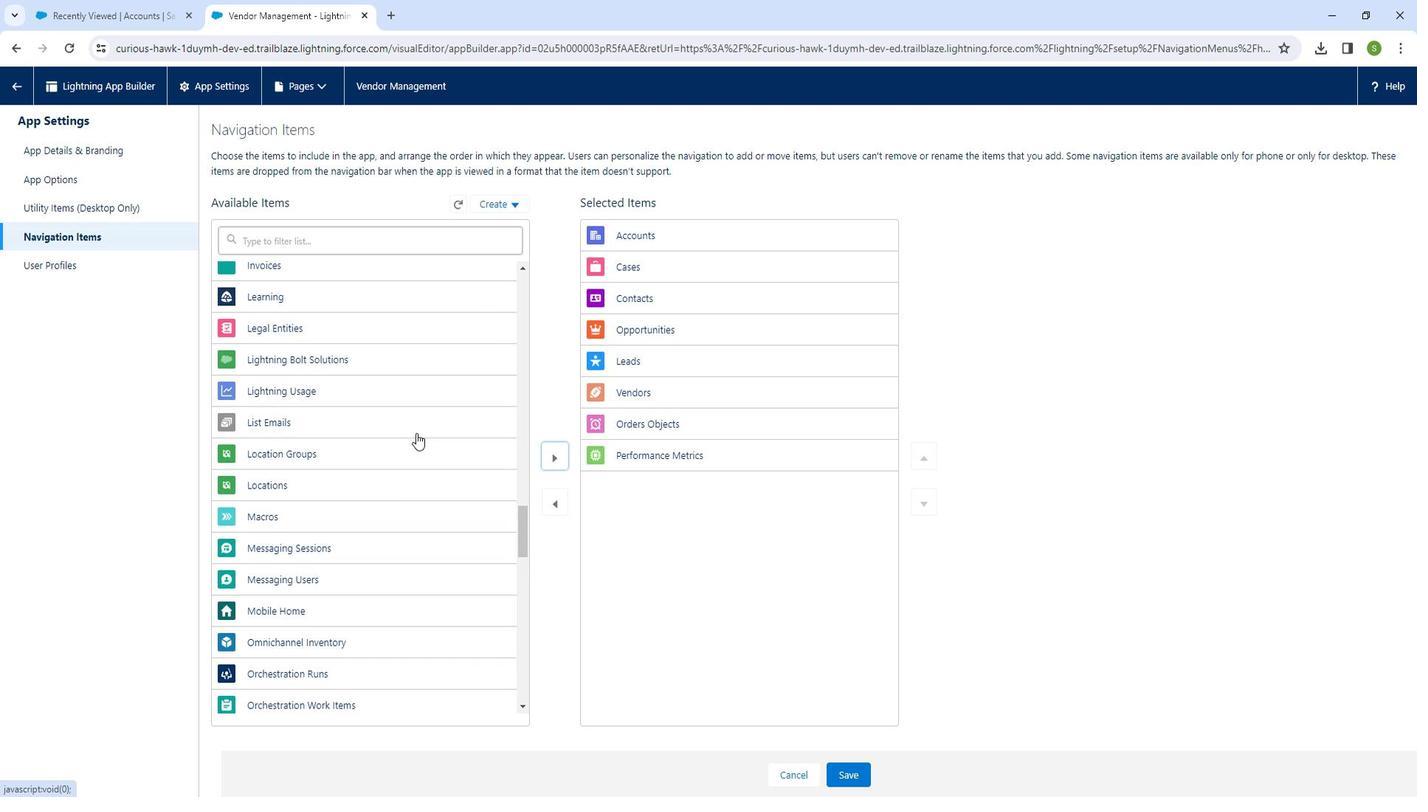
Action: Mouse scrolled (414, 435) with delta (0, 0)
Screenshot: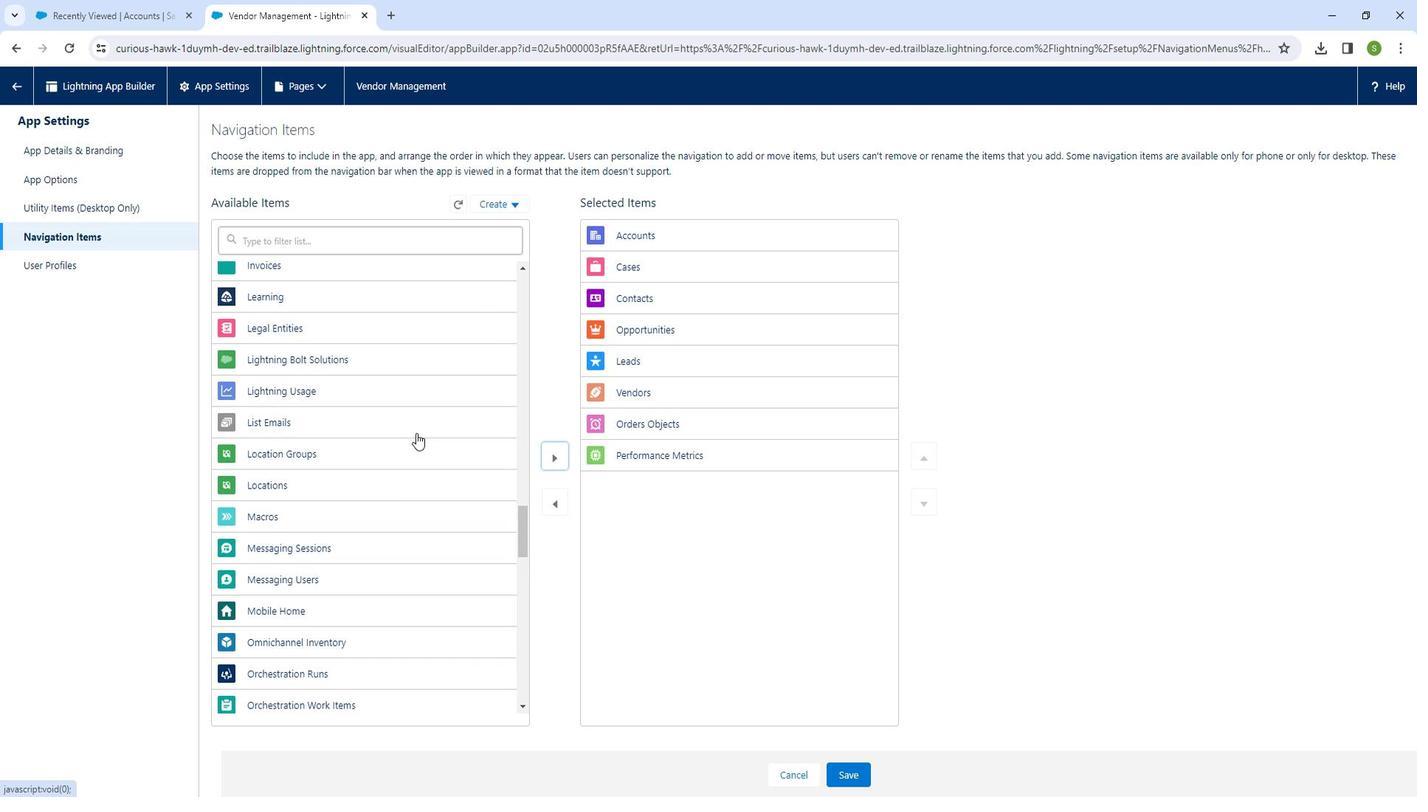 
Action: Mouse scrolled (414, 435) with delta (0, 0)
Screenshot: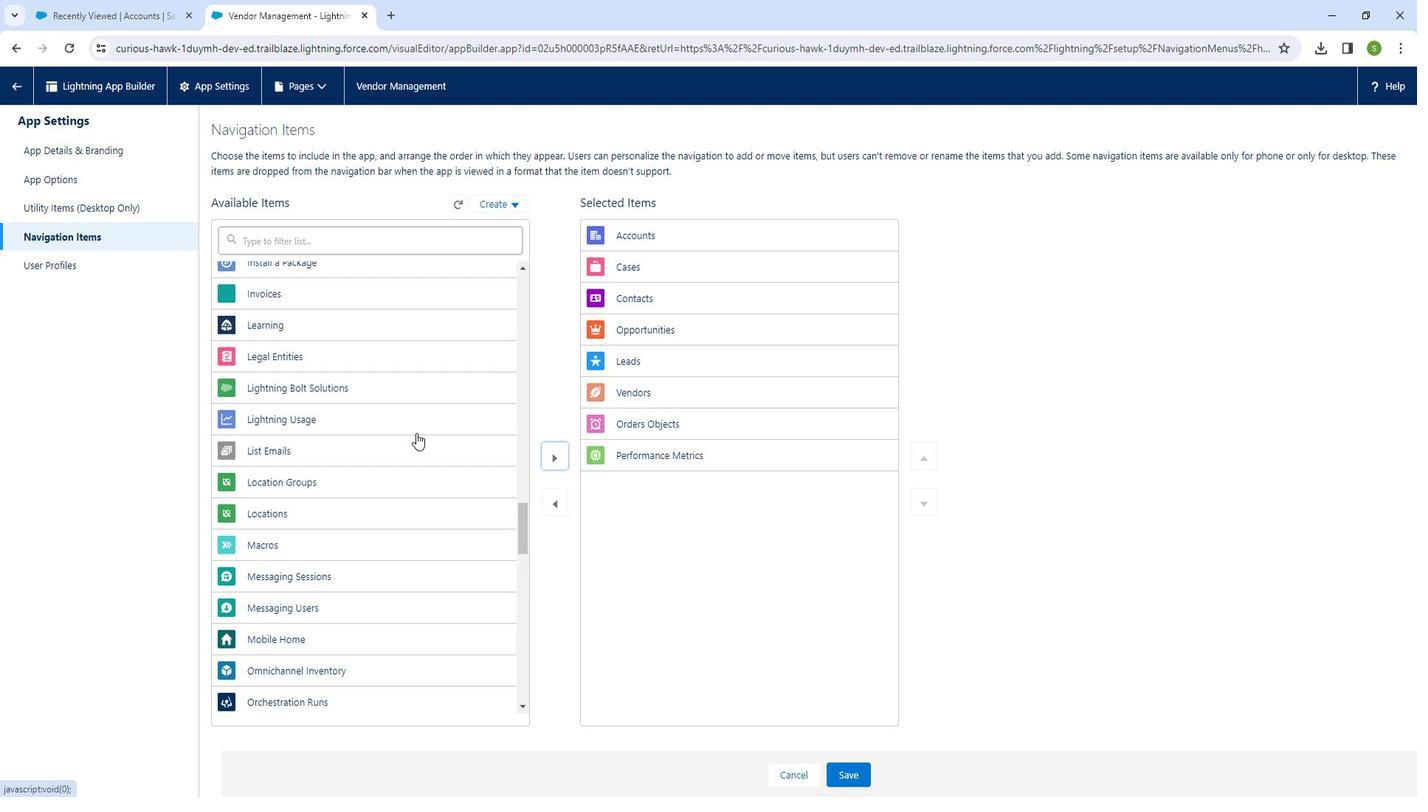 
Action: Mouse scrolled (414, 435) with delta (0, 0)
Screenshot: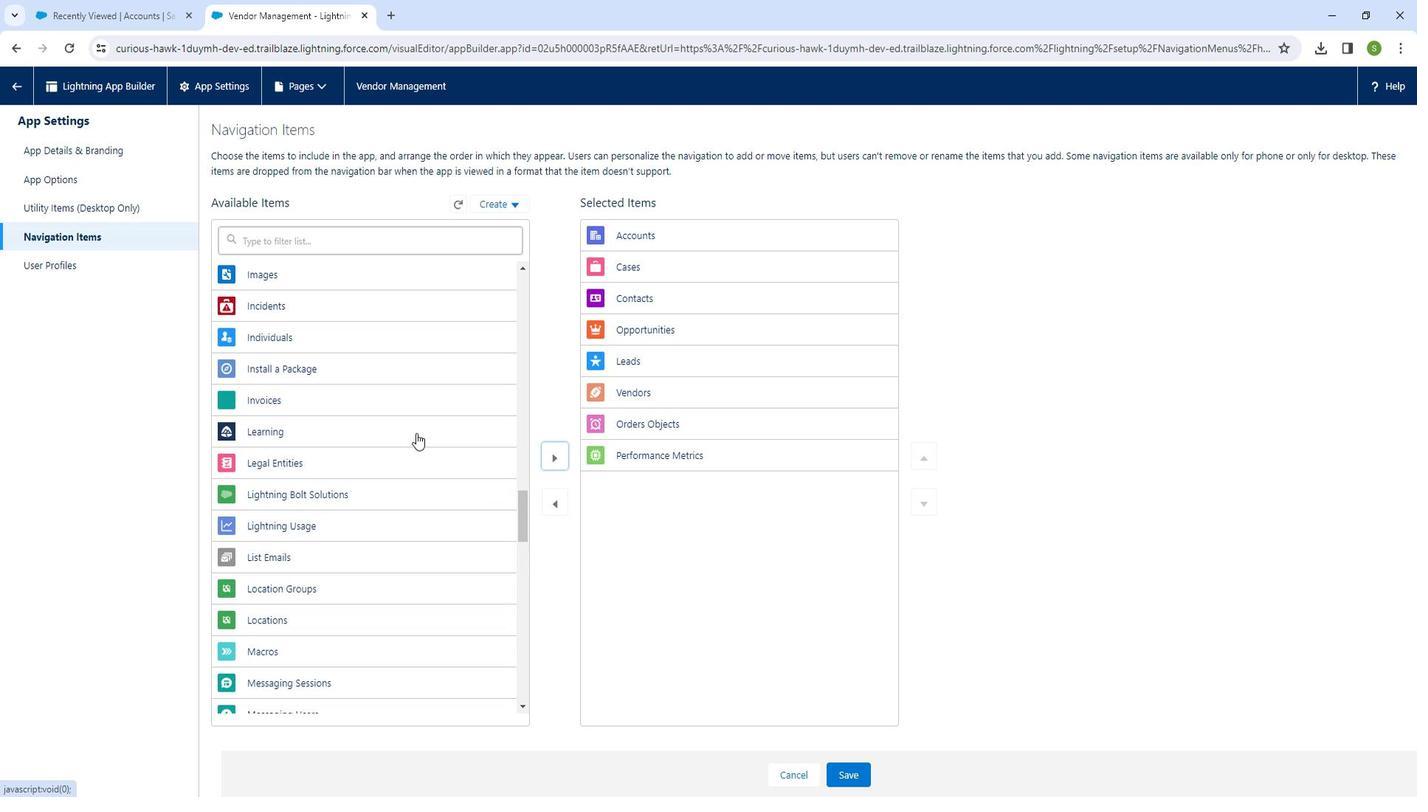
Action: Mouse scrolled (414, 435) with delta (0, 0)
Screenshot: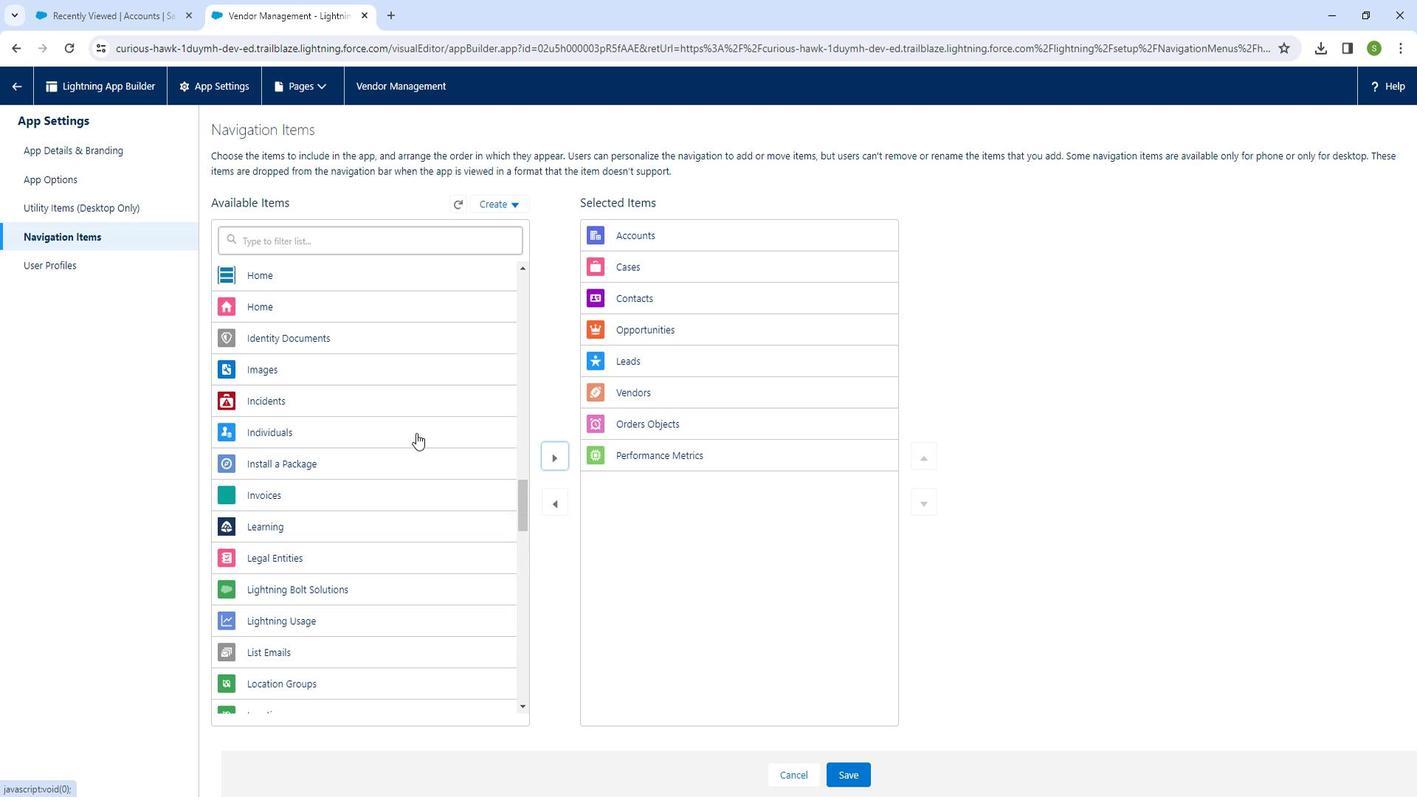 
Action: Mouse moved to (414, 434)
Screenshot: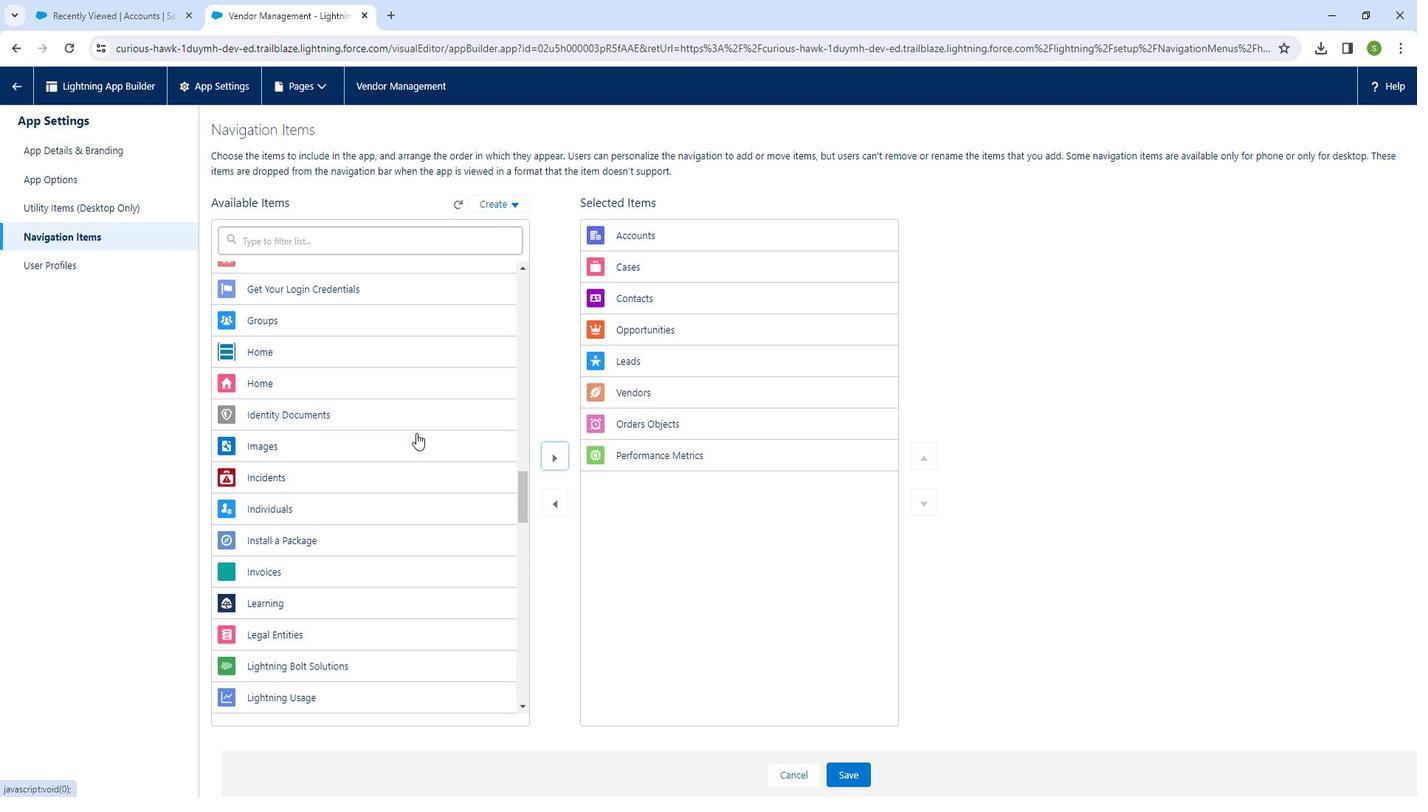 
Action: Mouse scrolled (414, 434) with delta (0, 0)
Screenshot: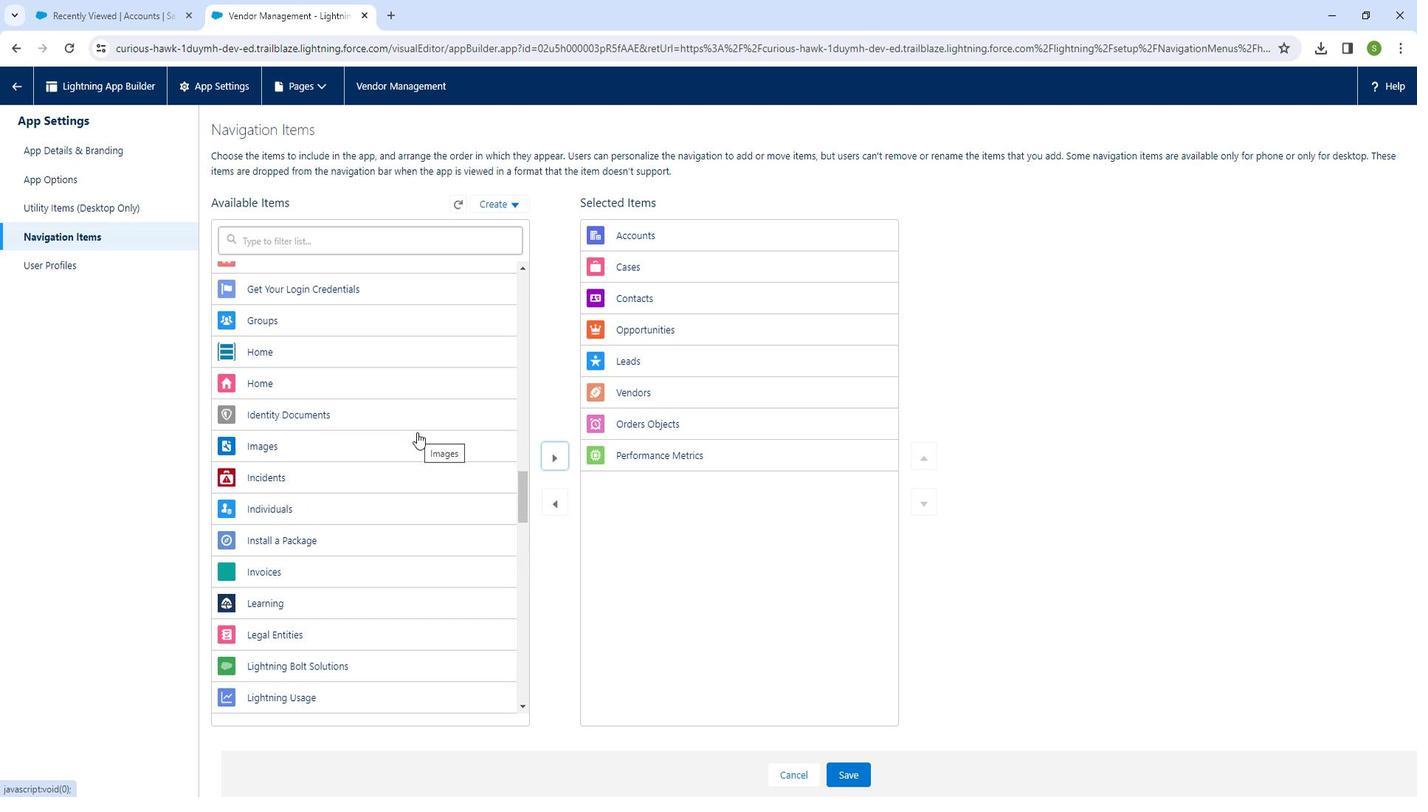 
Action: Mouse scrolled (414, 434) with delta (0, 0)
Screenshot: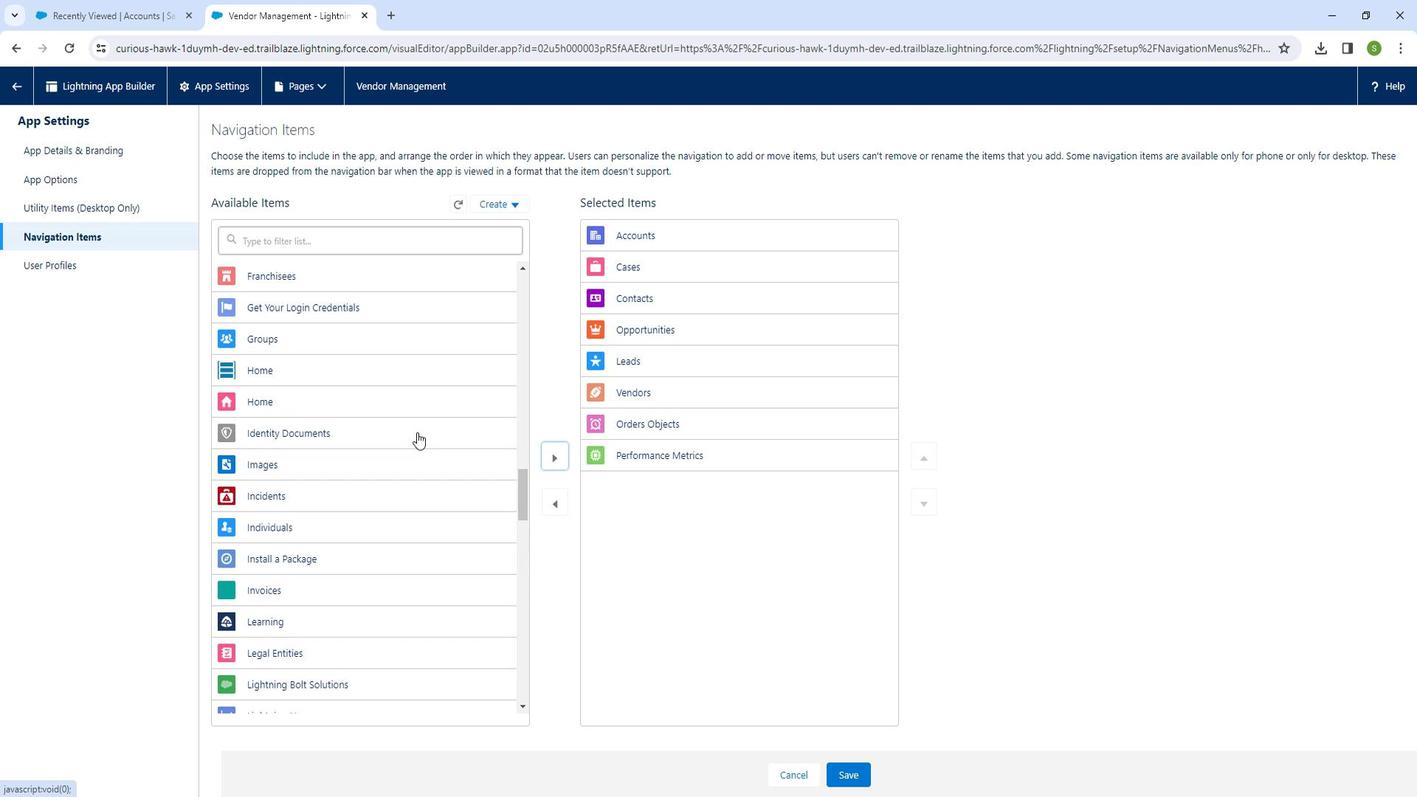 
Action: Mouse scrolled (414, 434) with delta (0, 0)
Screenshot: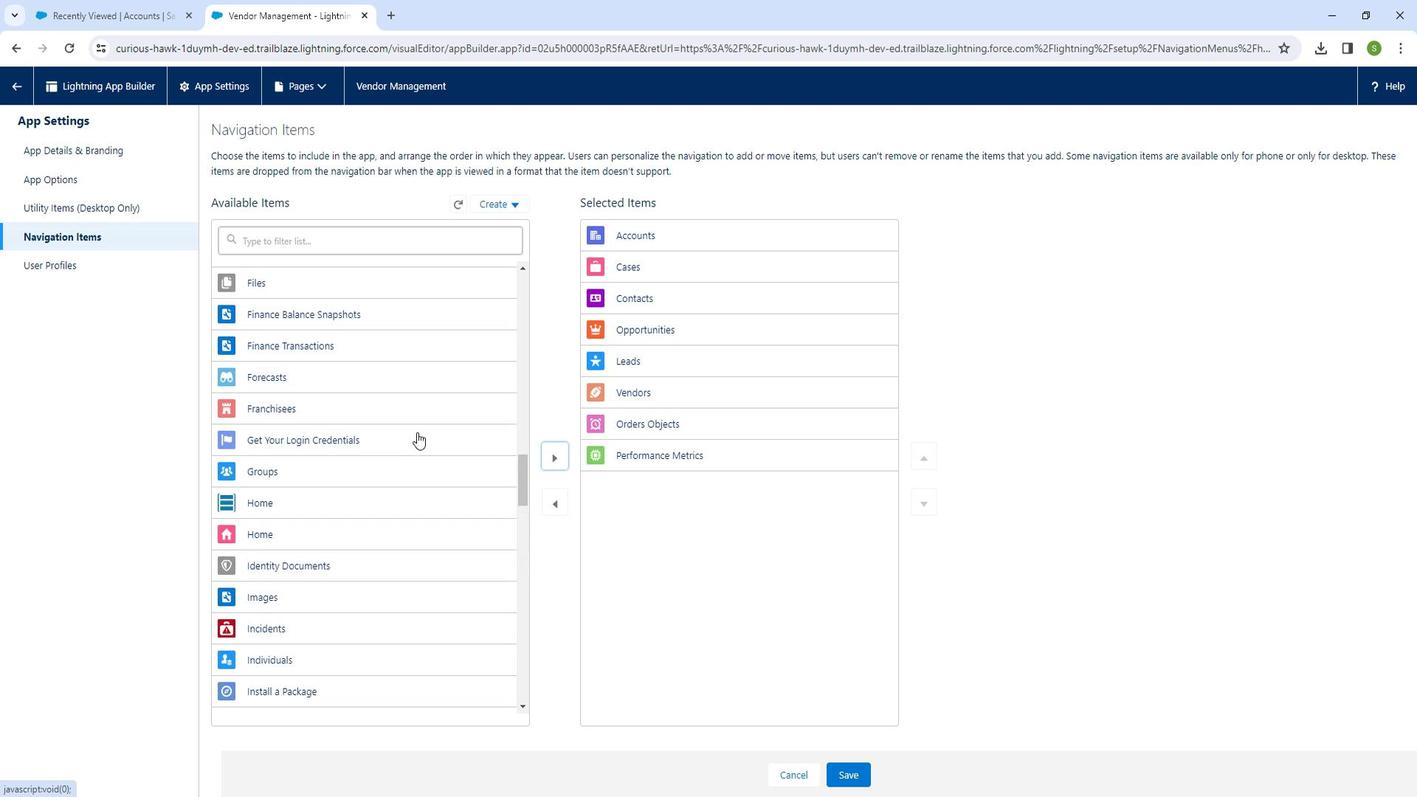 
Action: Mouse scrolled (414, 434) with delta (0, 0)
Screenshot: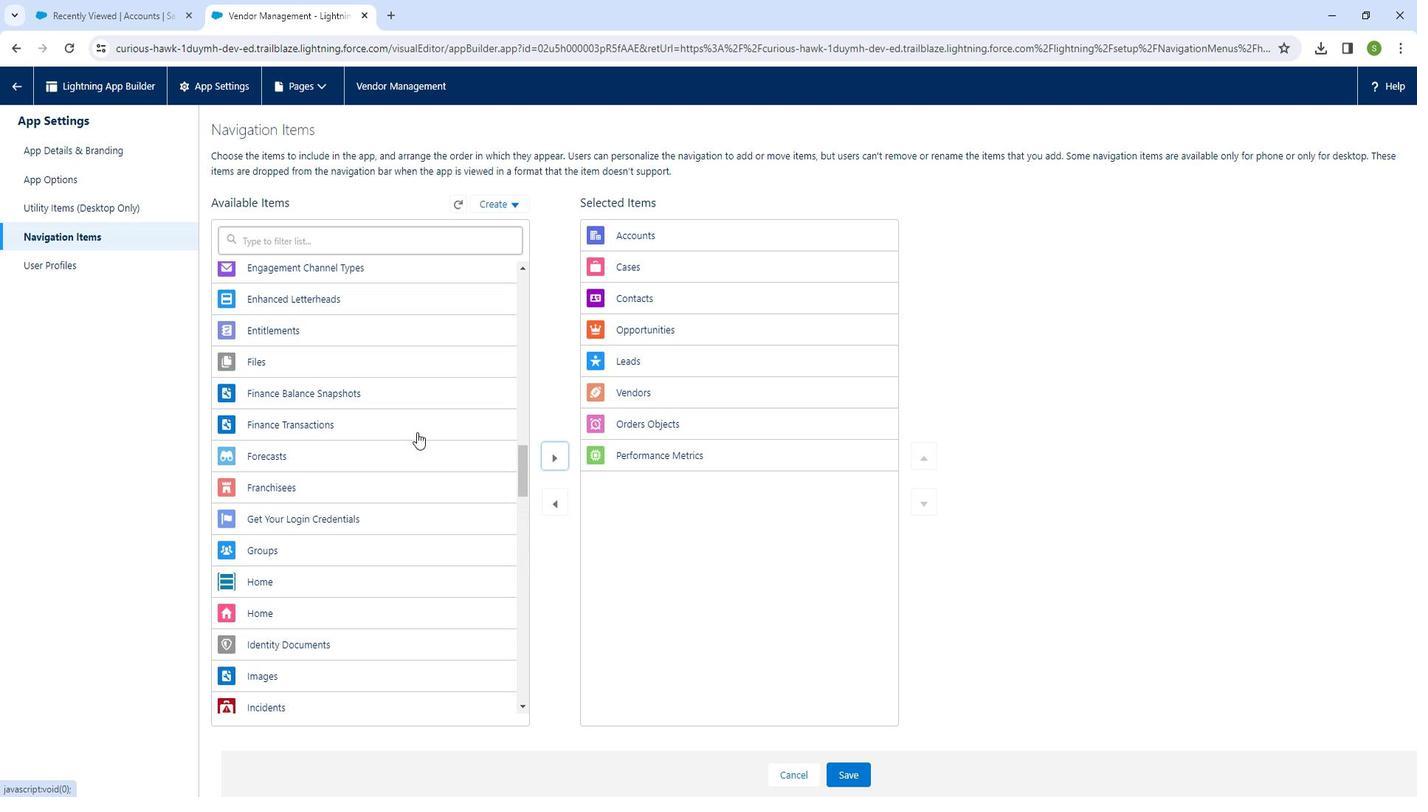 
Action: Mouse scrolled (414, 434) with delta (0, 0)
Screenshot: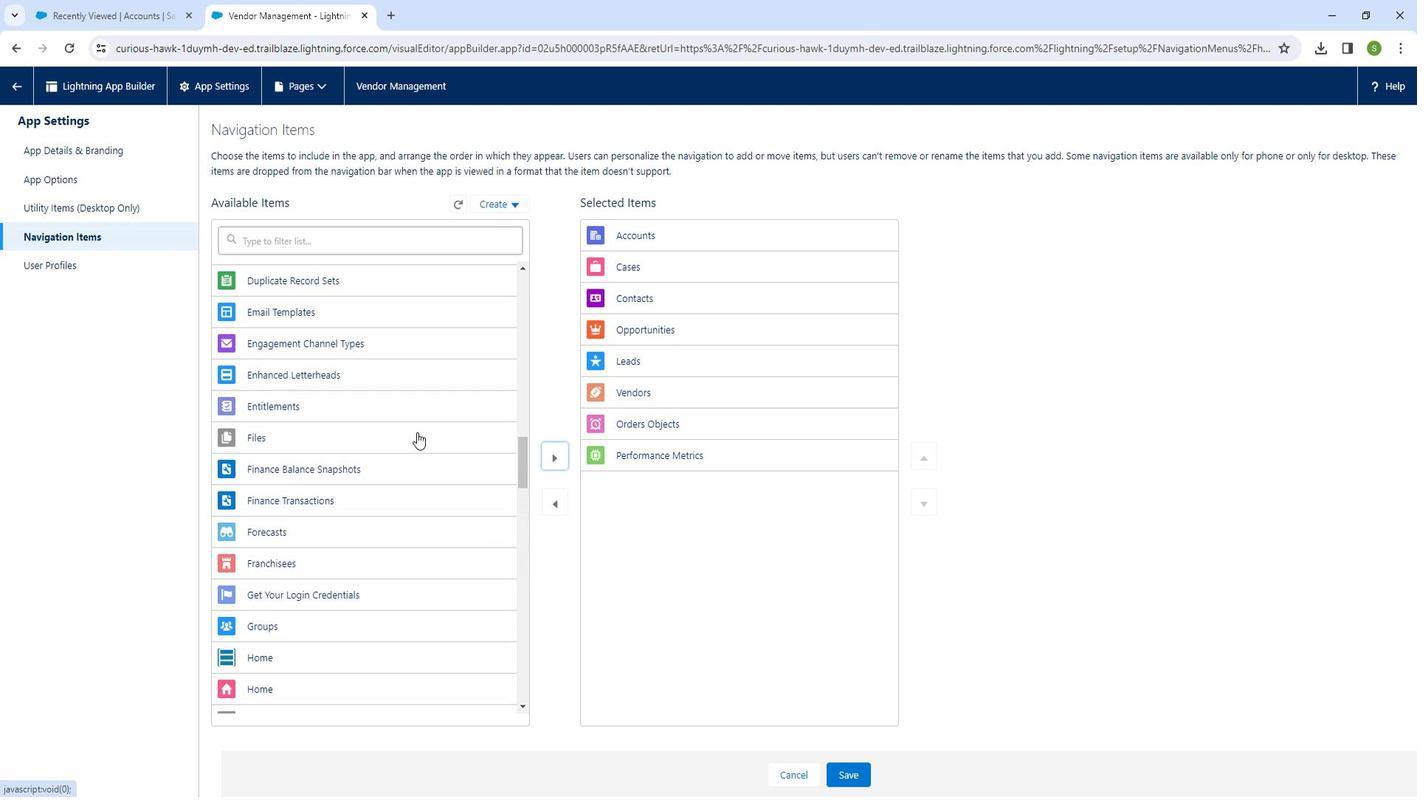 
Action: Mouse scrolled (414, 434) with delta (0, 0)
Screenshot: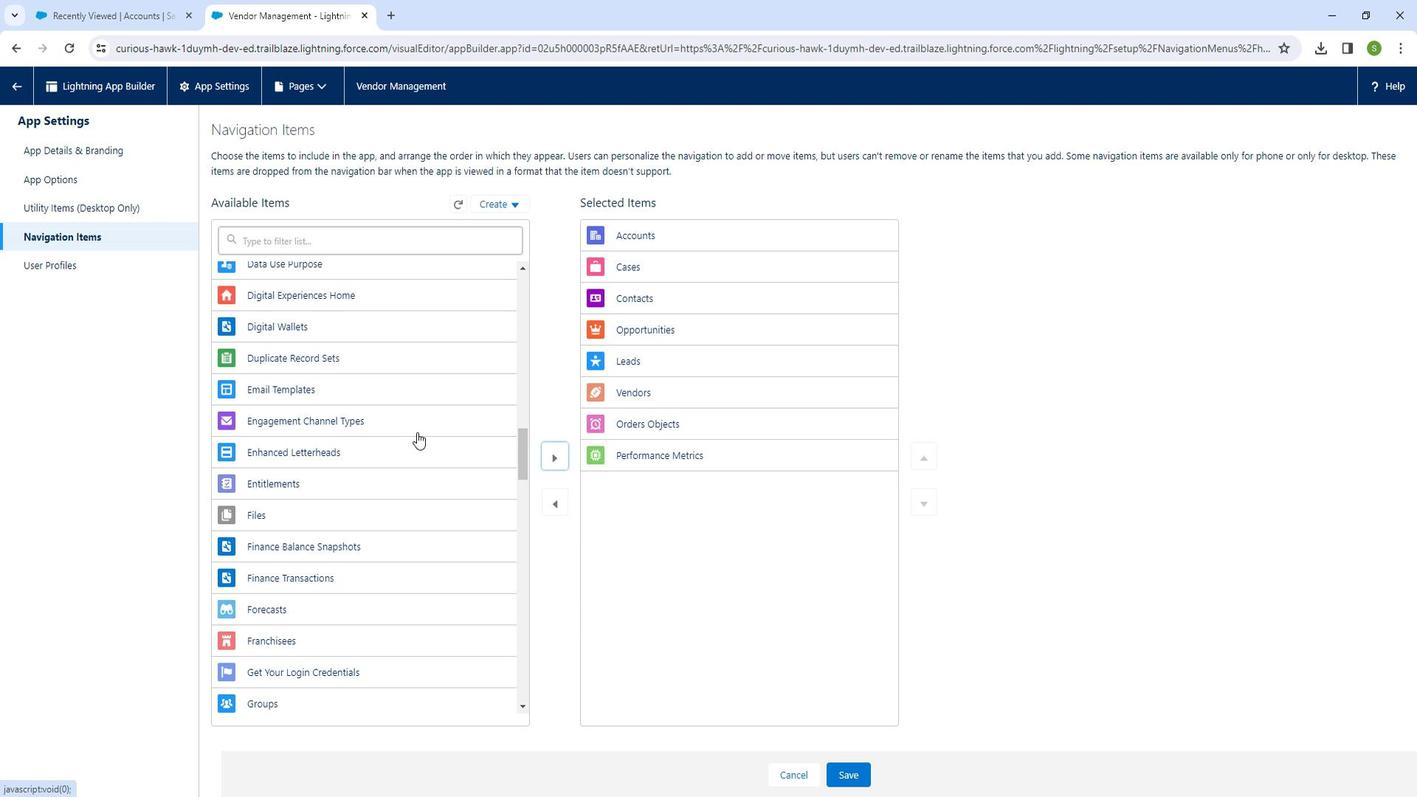 
Action: Mouse scrolled (414, 434) with delta (0, 0)
Screenshot: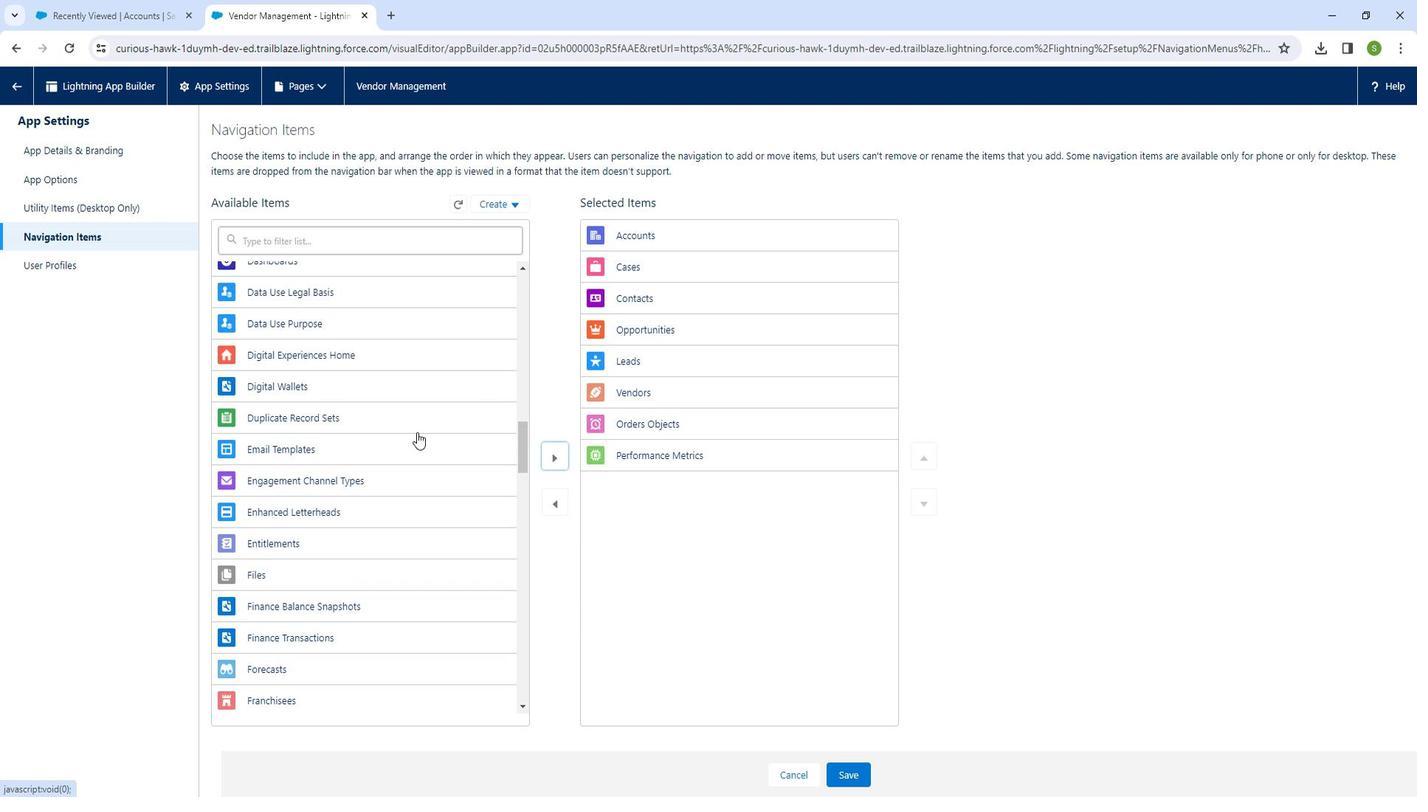 
Action: Mouse scrolled (414, 434) with delta (0, 0)
Screenshot: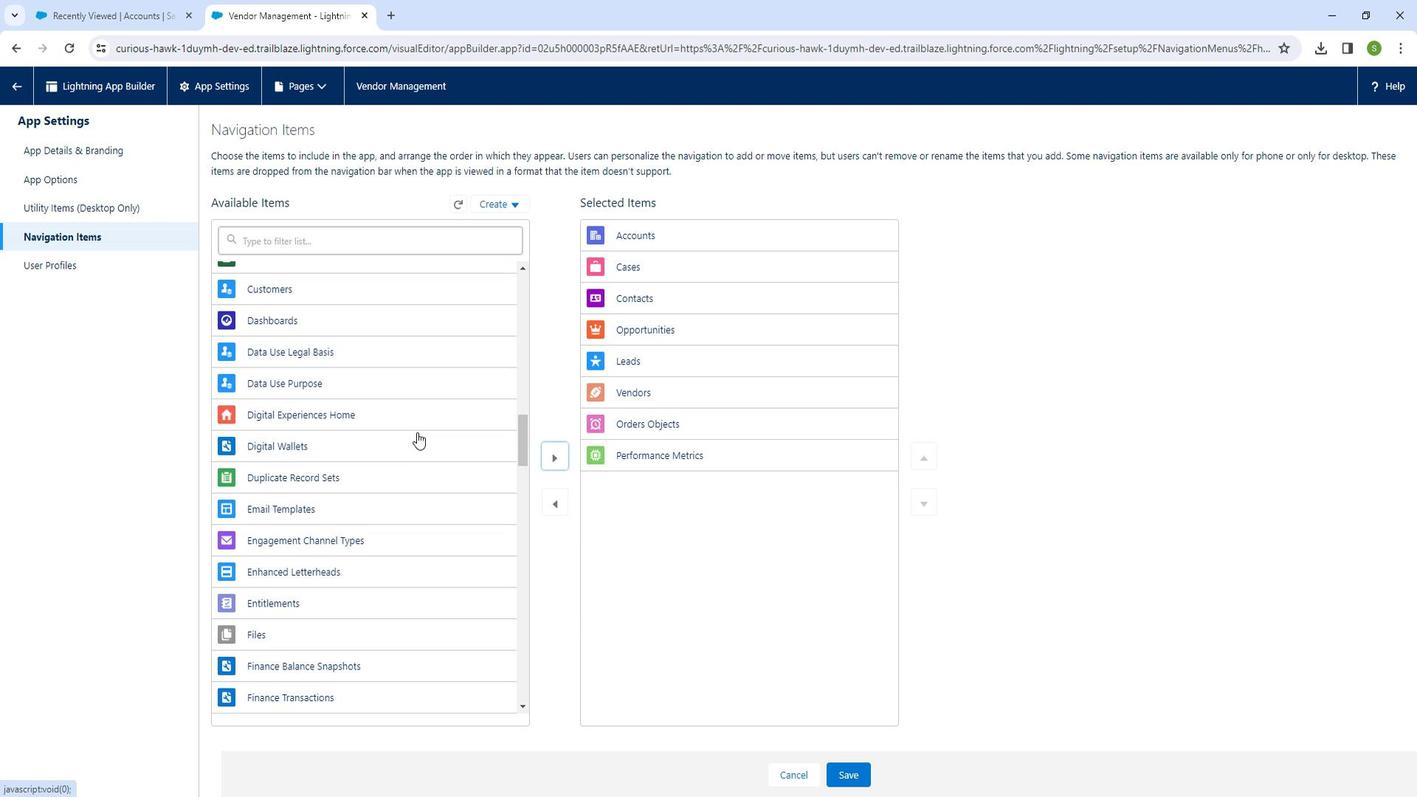 
Action: Mouse scrolled (414, 434) with delta (0, 0)
Screenshot: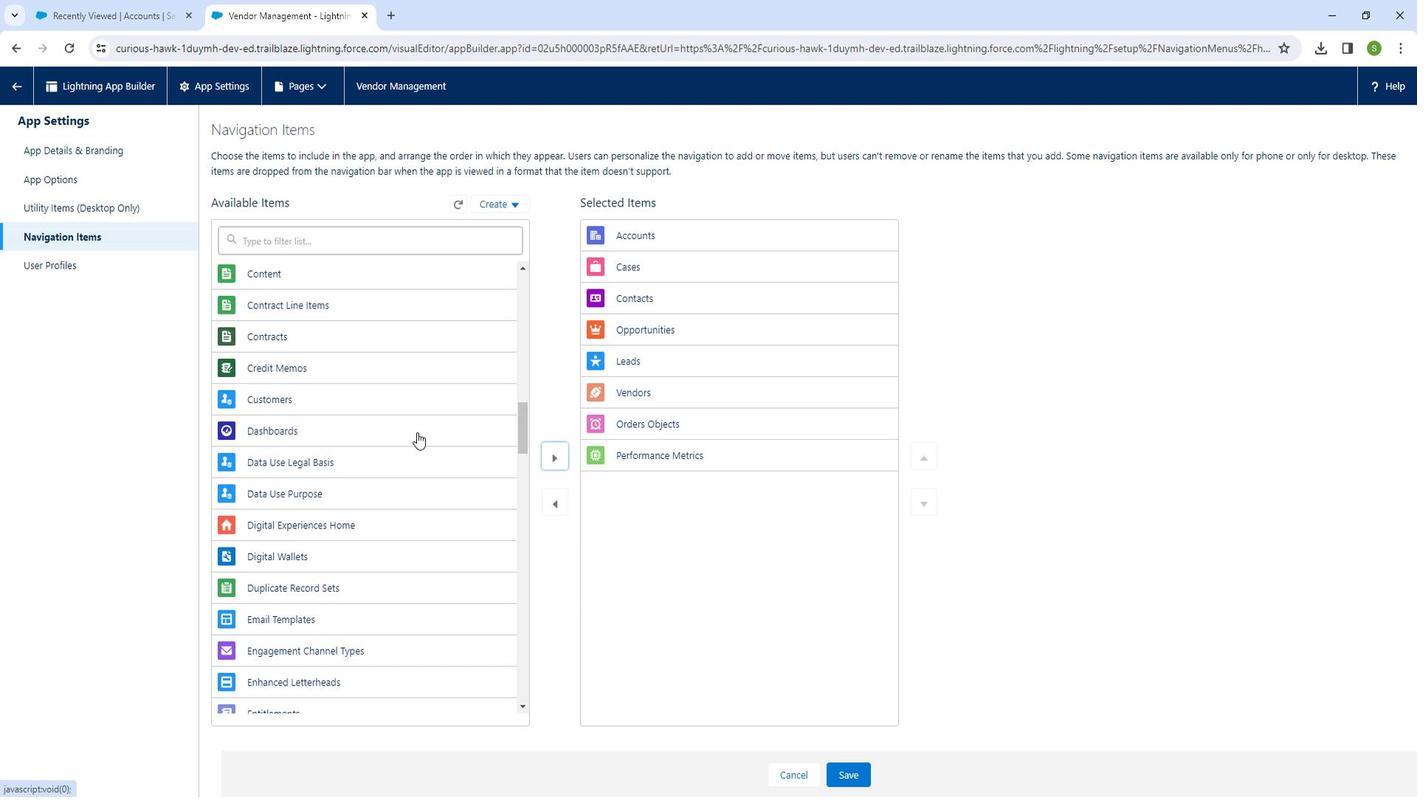 
Action: Mouse scrolled (414, 434) with delta (0, 0)
Screenshot: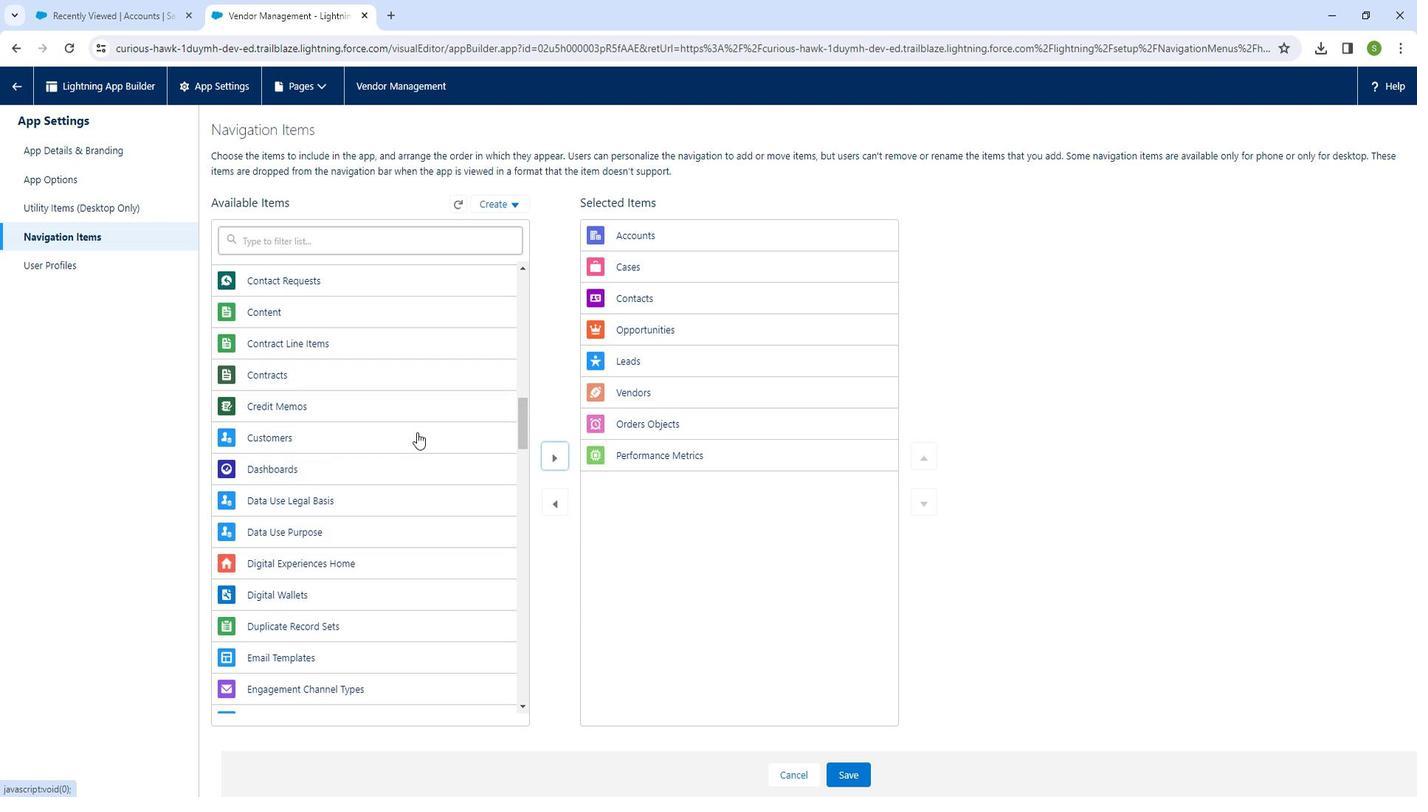 
Action: Mouse scrolled (414, 434) with delta (0, 0)
Screenshot: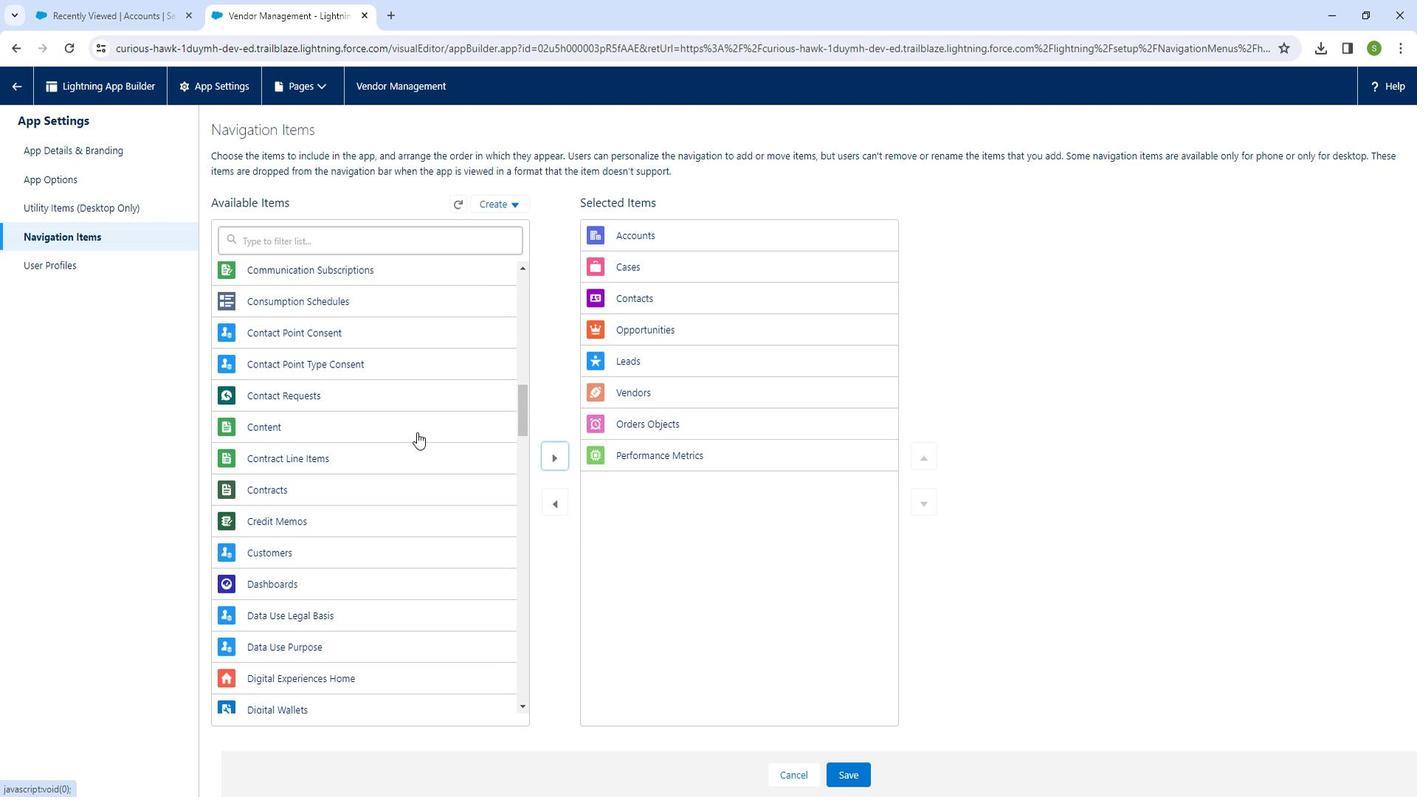 
Action: Mouse scrolled (414, 434) with delta (0, 0)
Screenshot: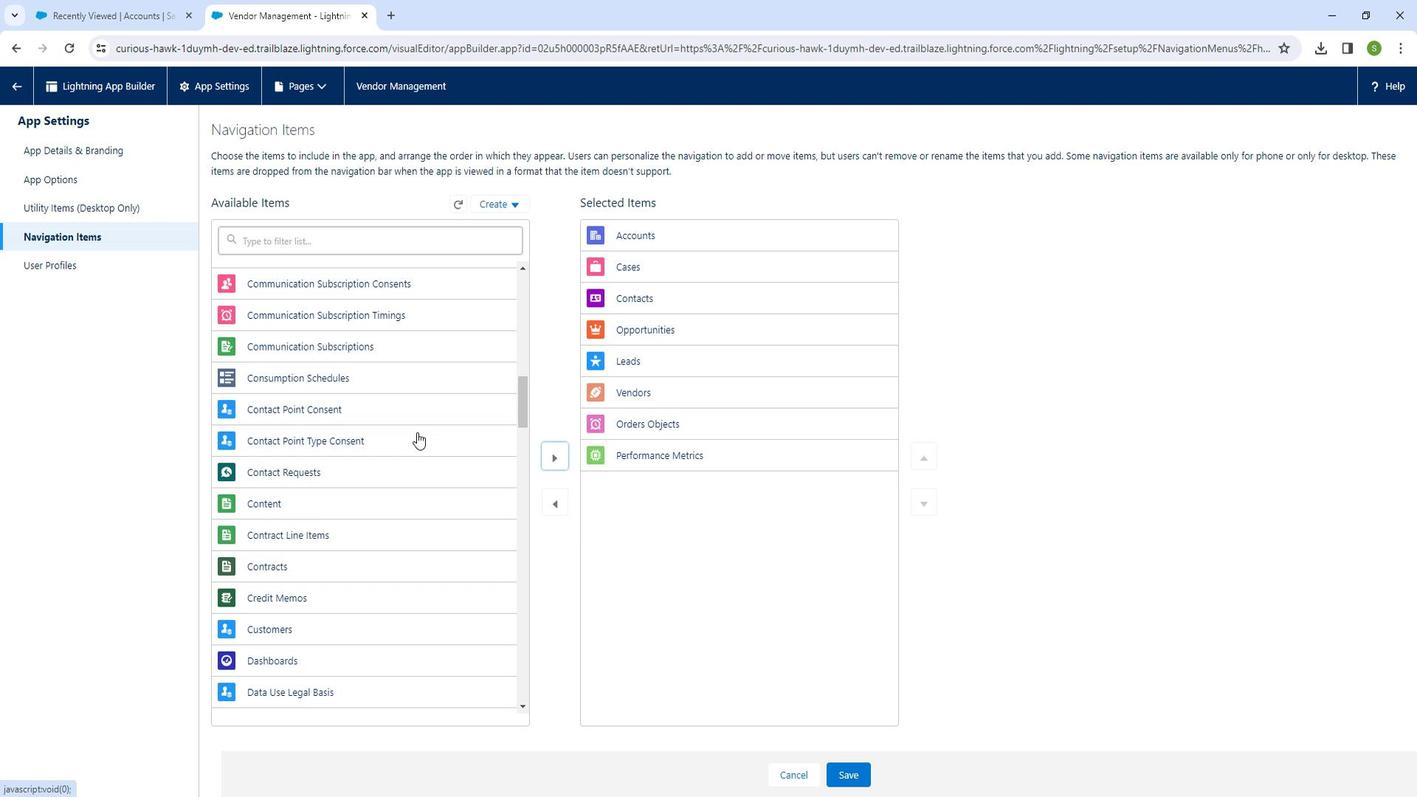 
Action: Mouse scrolled (414, 434) with delta (0, 0)
Screenshot: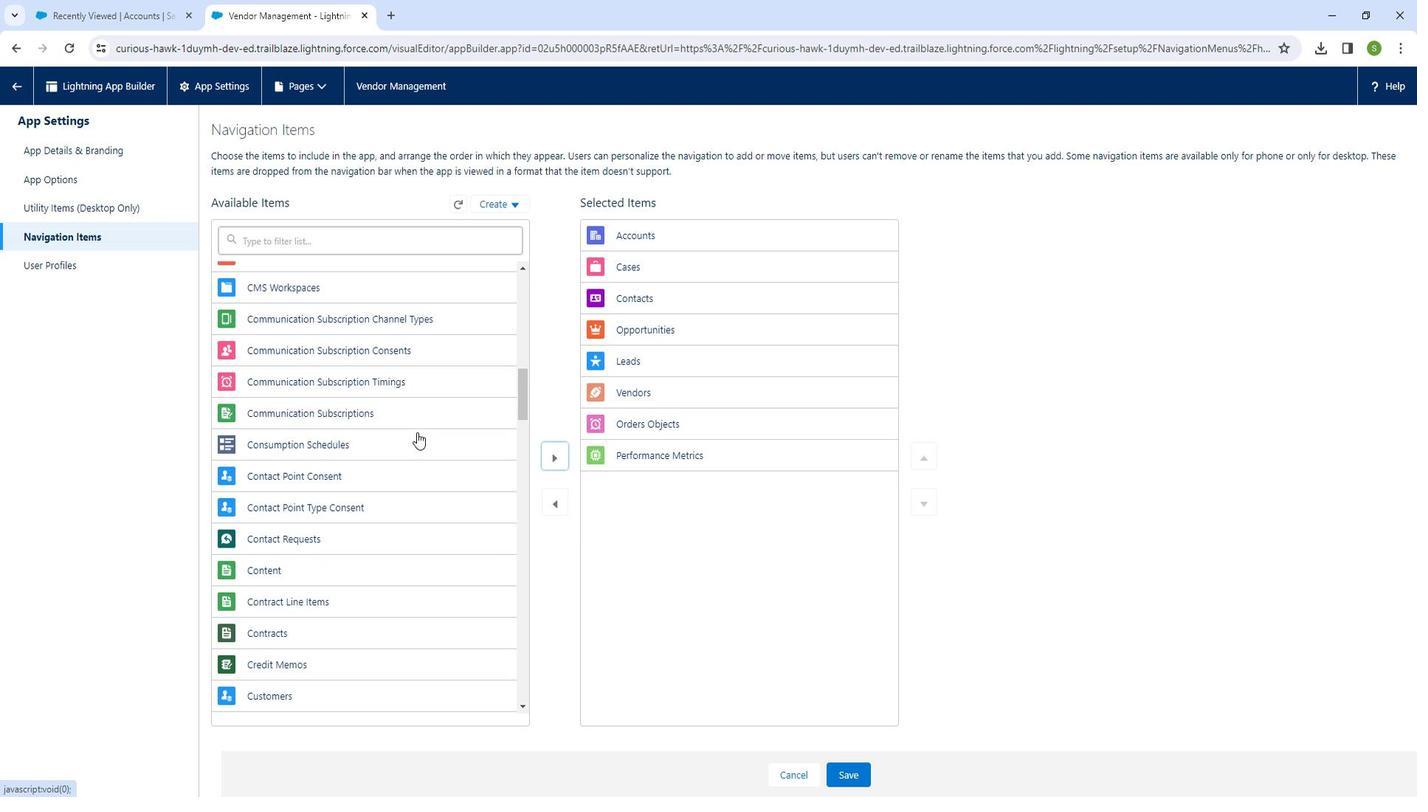 
Action: Mouse moved to (414, 433)
Screenshot: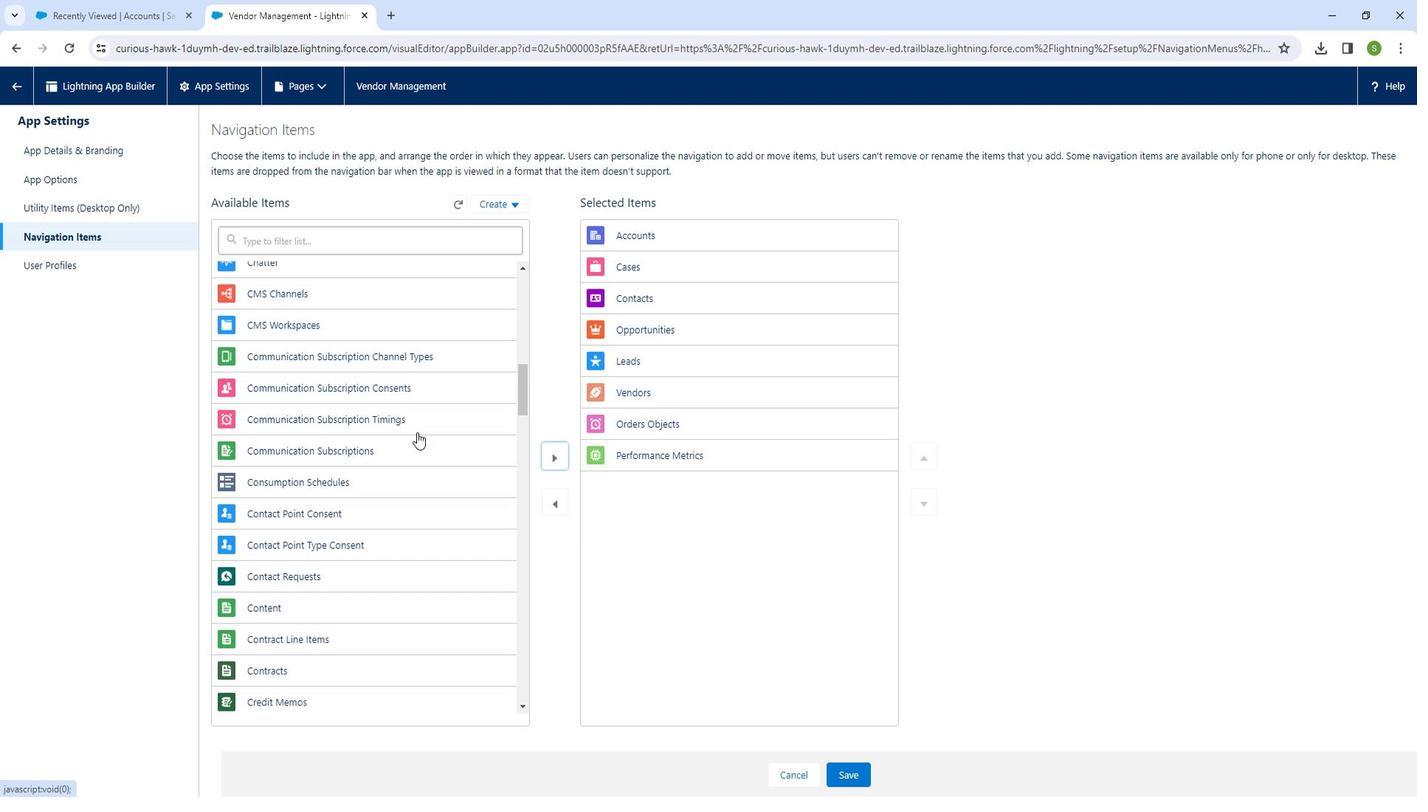 
Action: Mouse scrolled (414, 434) with delta (0, 0)
Screenshot: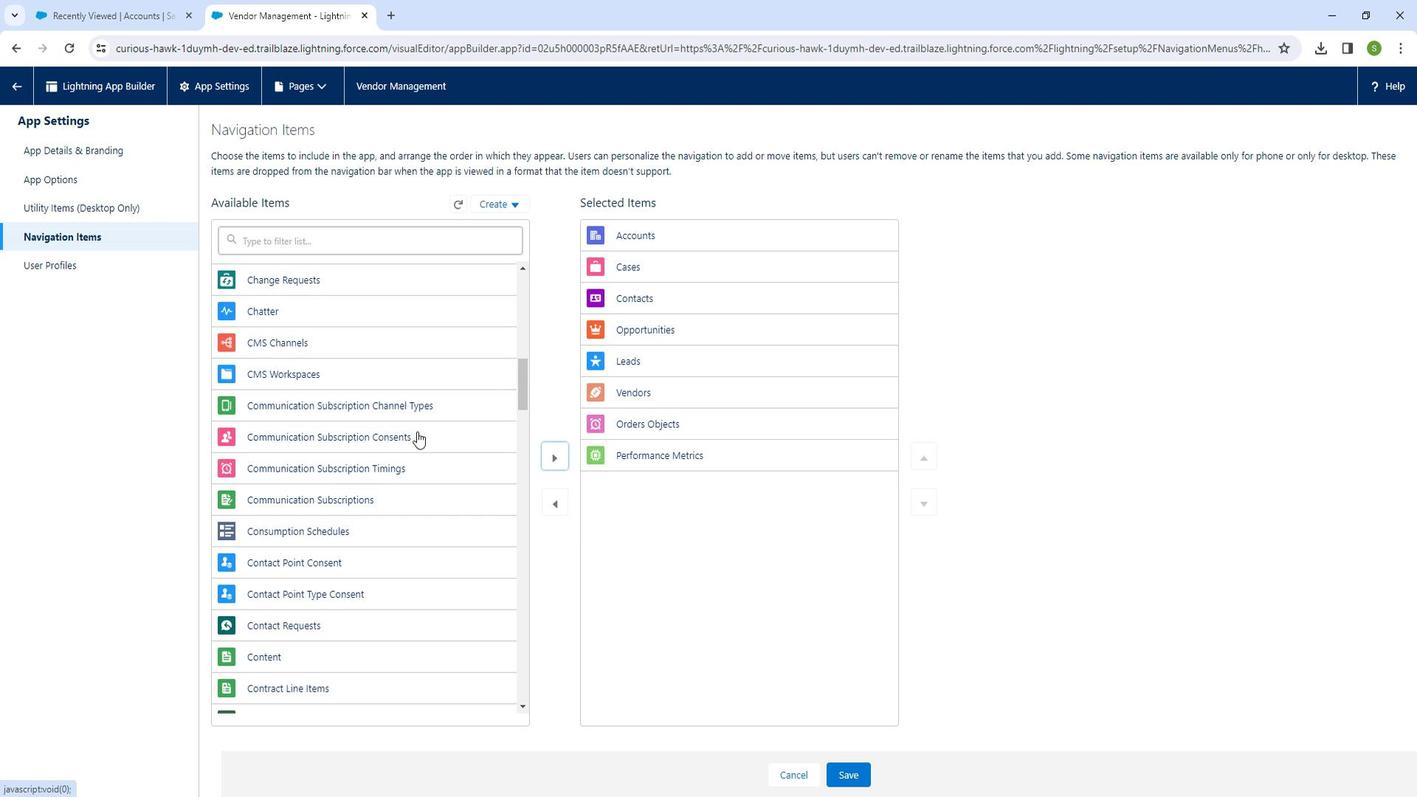 
Action: Mouse scrolled (414, 434) with delta (0, 0)
Screenshot: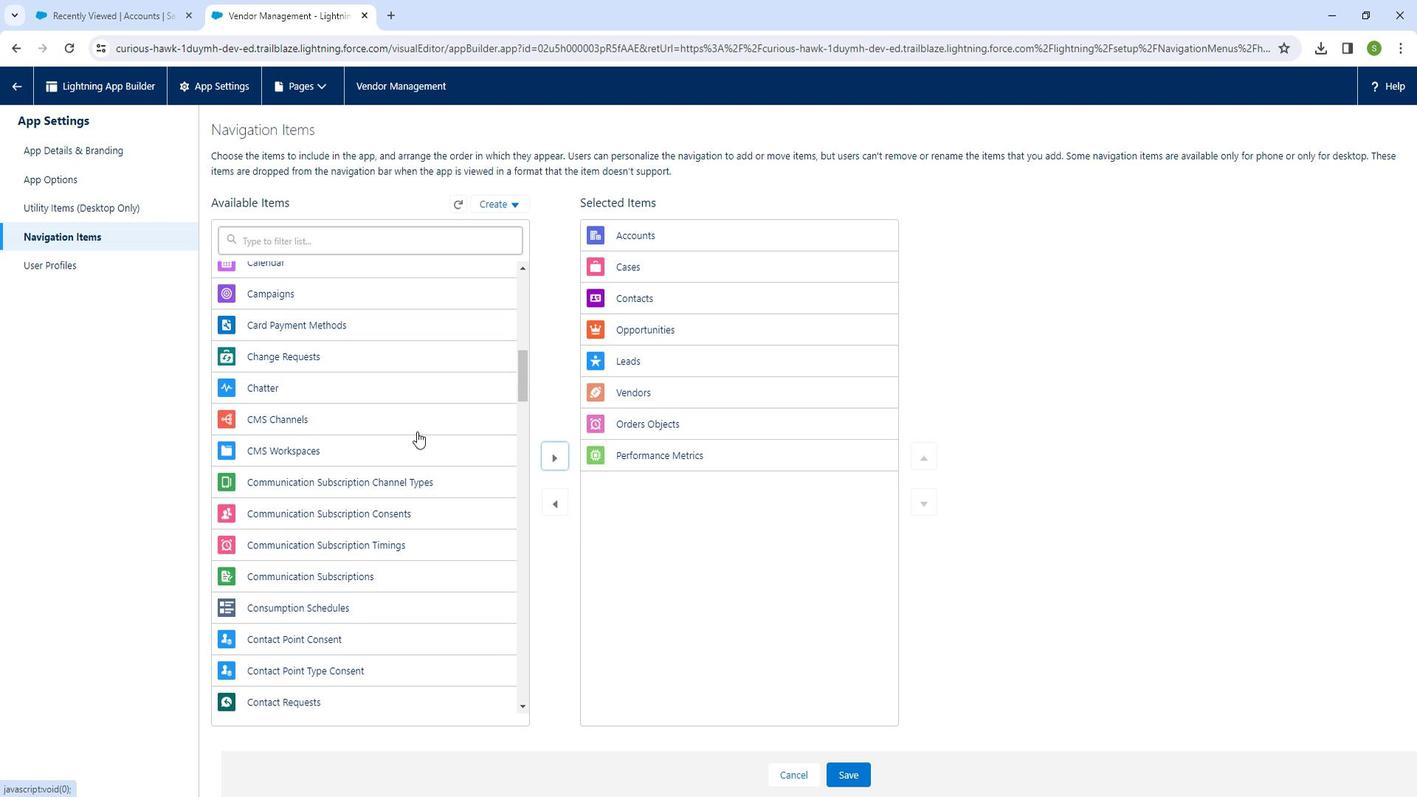 
Action: Mouse scrolled (414, 434) with delta (0, 0)
Screenshot: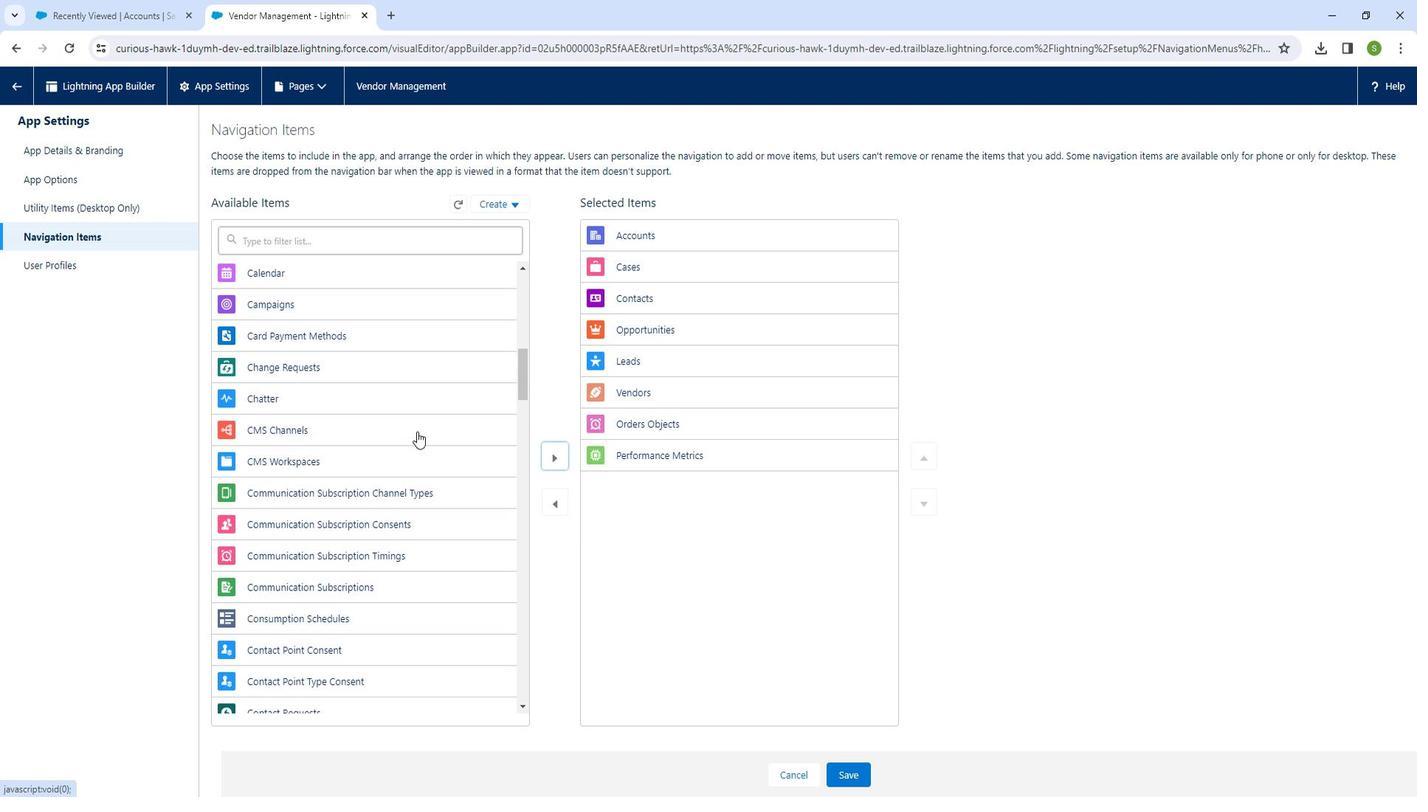 
Action: Mouse scrolled (414, 434) with delta (0, 0)
Screenshot: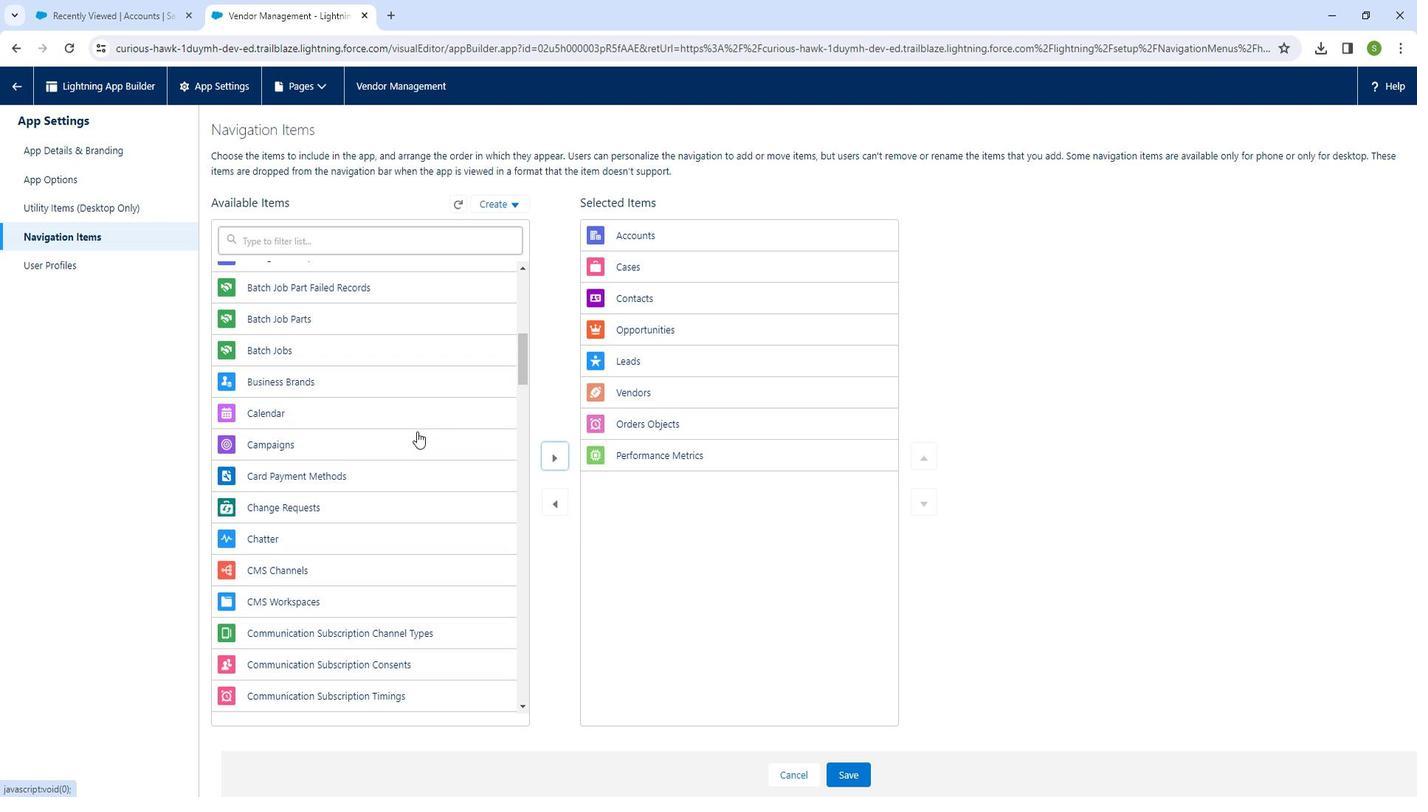
Action: Mouse scrolled (414, 434) with delta (0, 0)
Screenshot: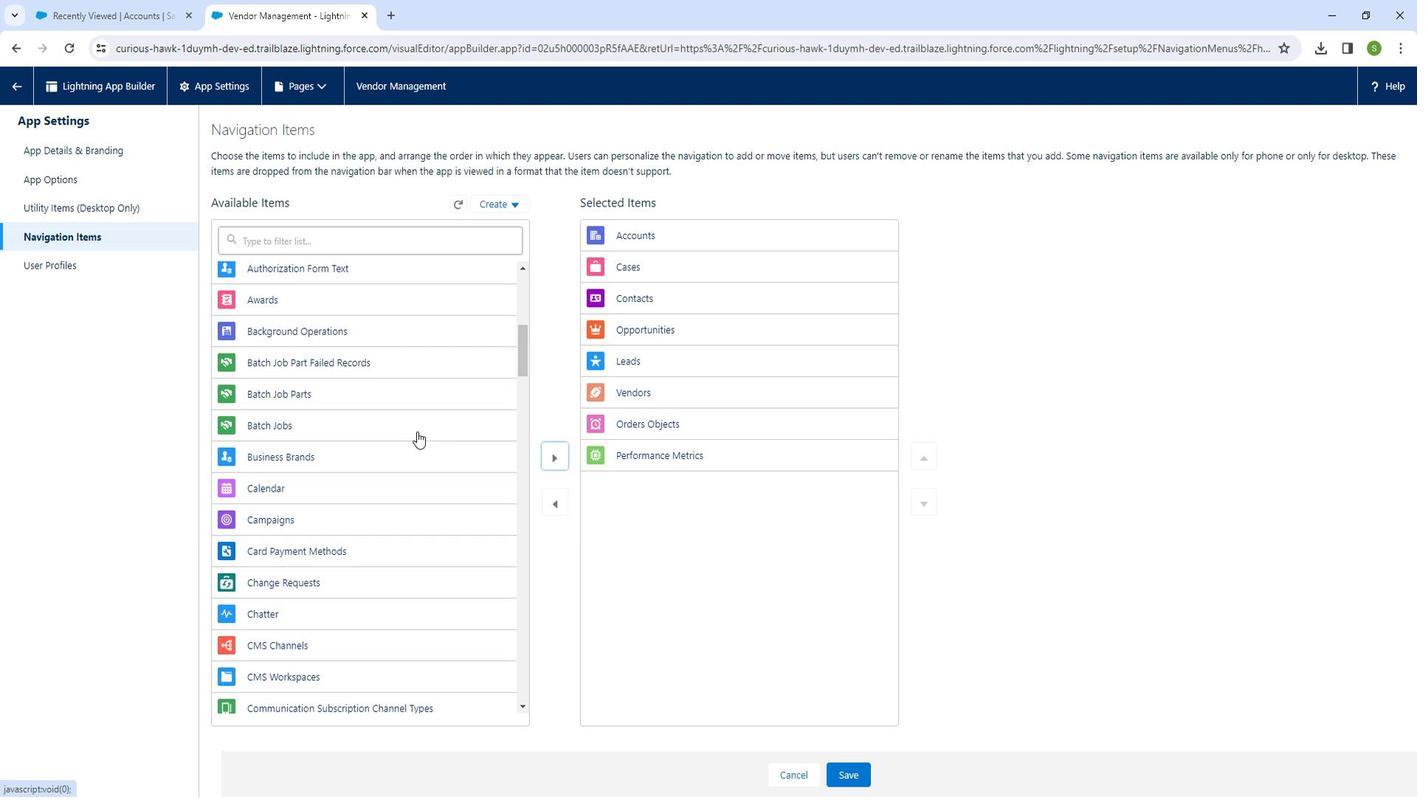 
Action: Mouse scrolled (414, 434) with delta (0, 0)
Screenshot: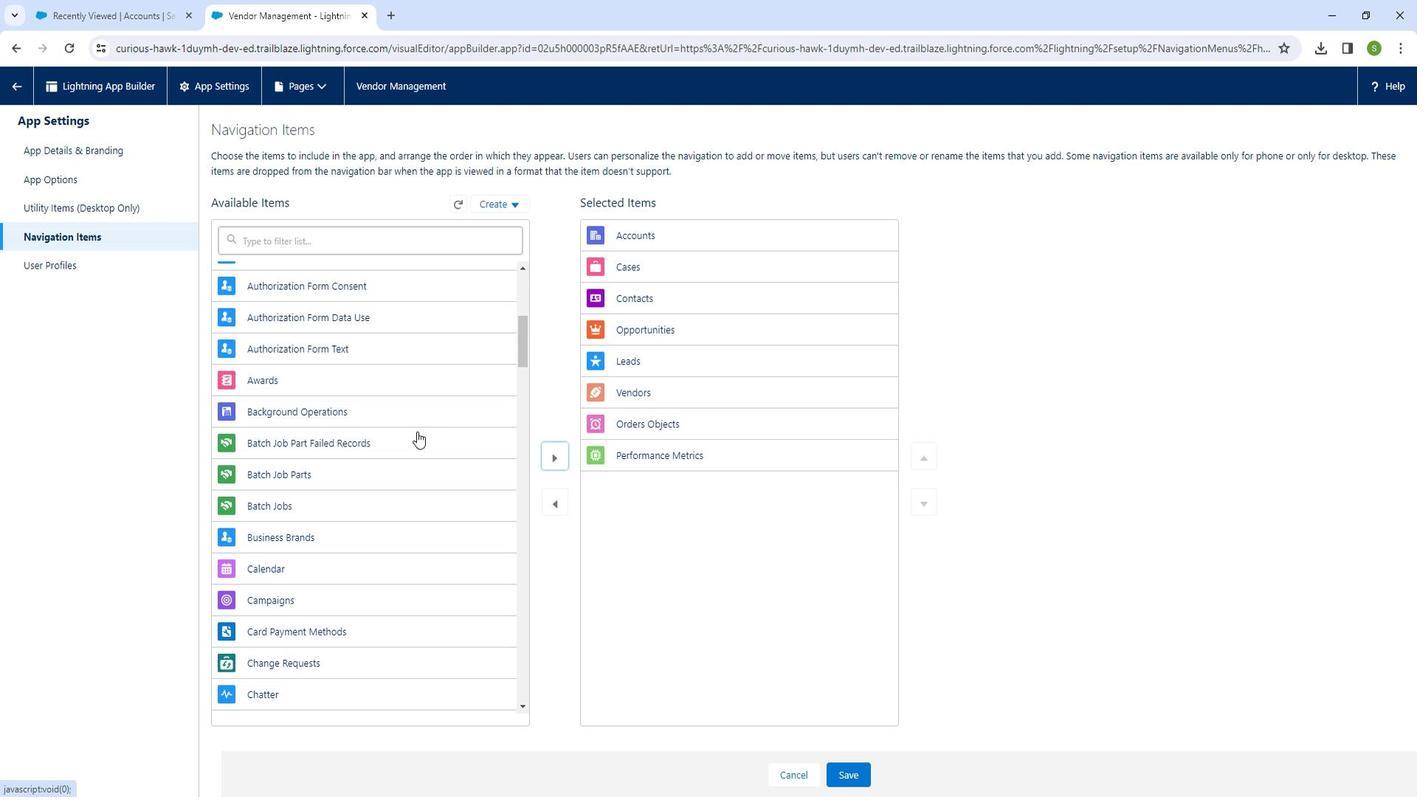 
Action: Mouse scrolled (414, 434) with delta (0, 0)
Screenshot: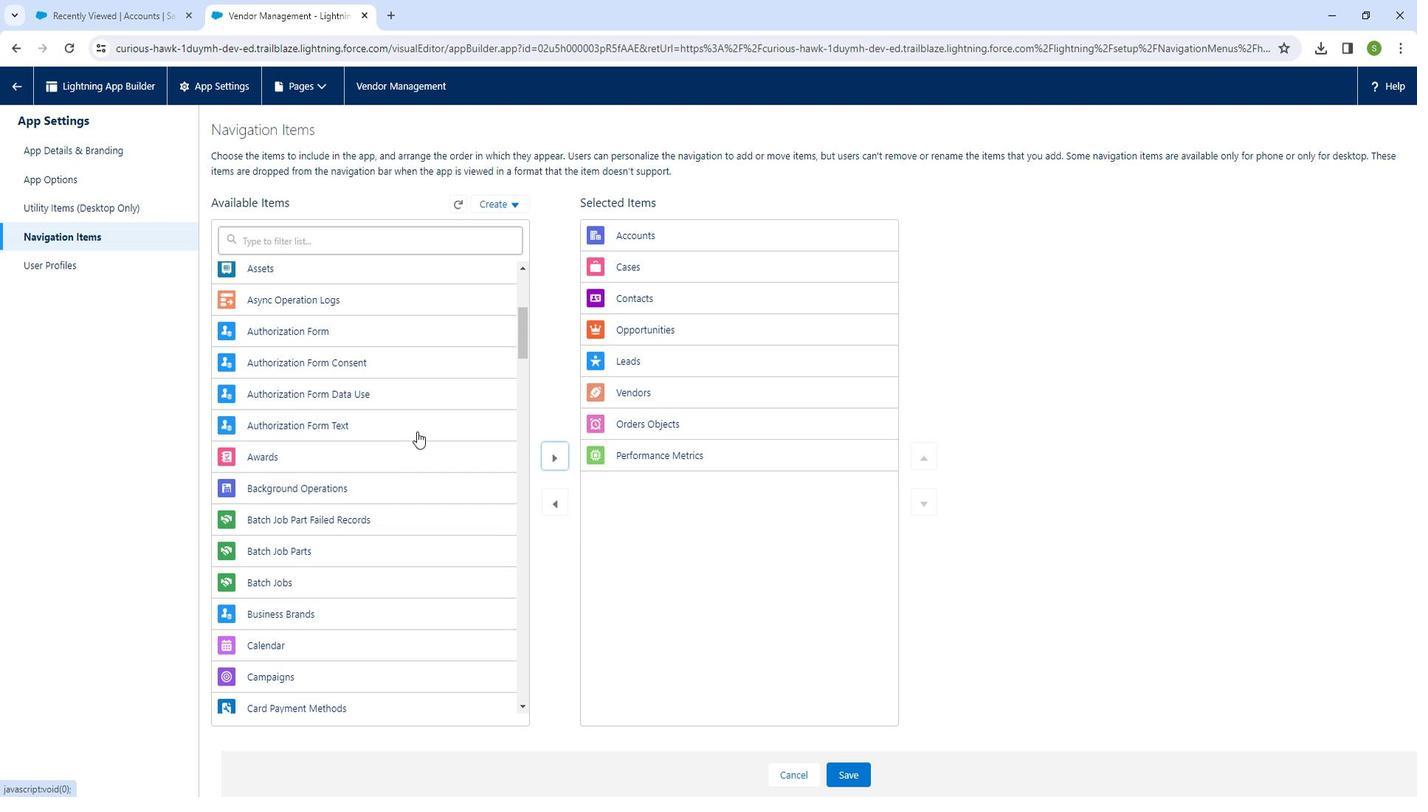 
Action: Mouse scrolled (414, 434) with delta (0, 0)
Screenshot: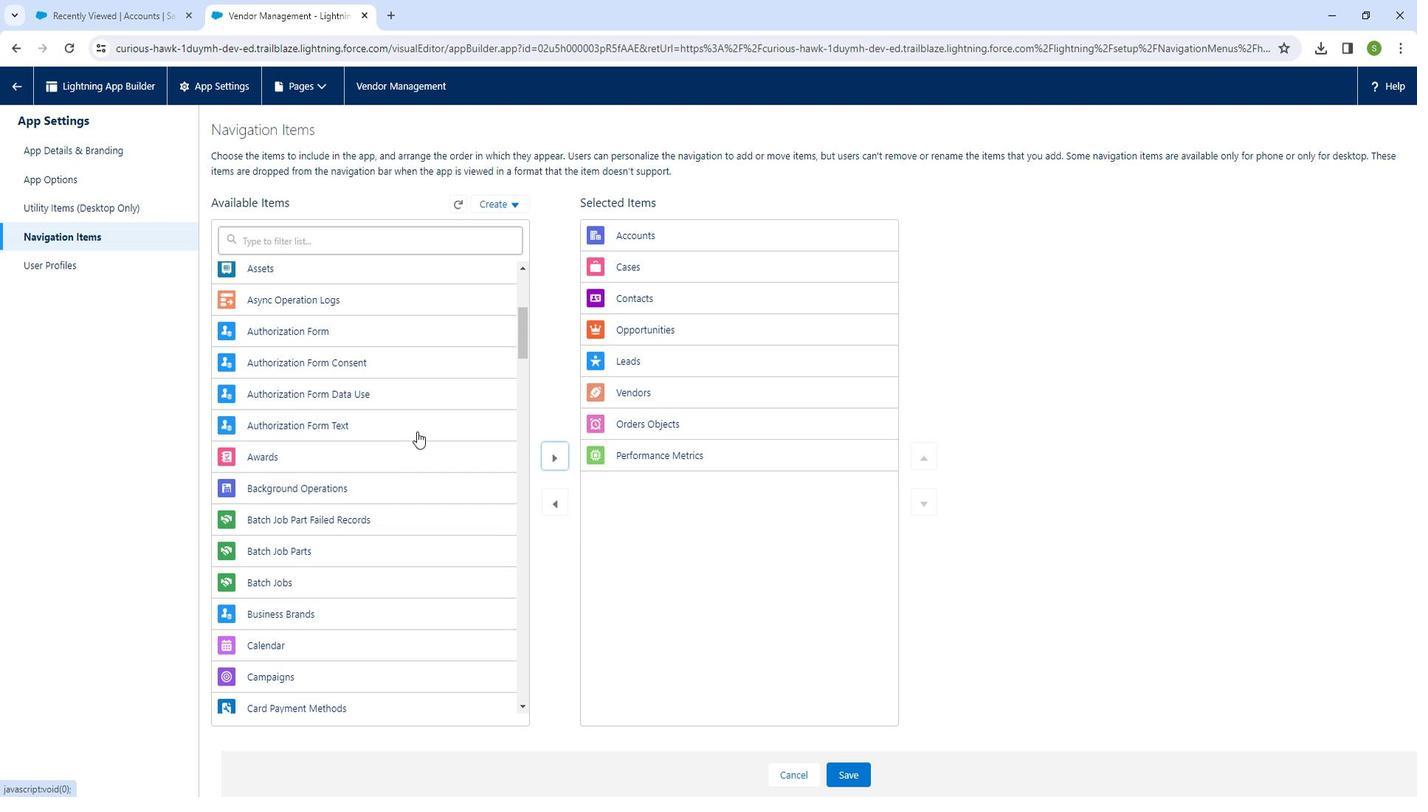 
Action: Mouse scrolled (414, 434) with delta (0, 0)
Screenshot: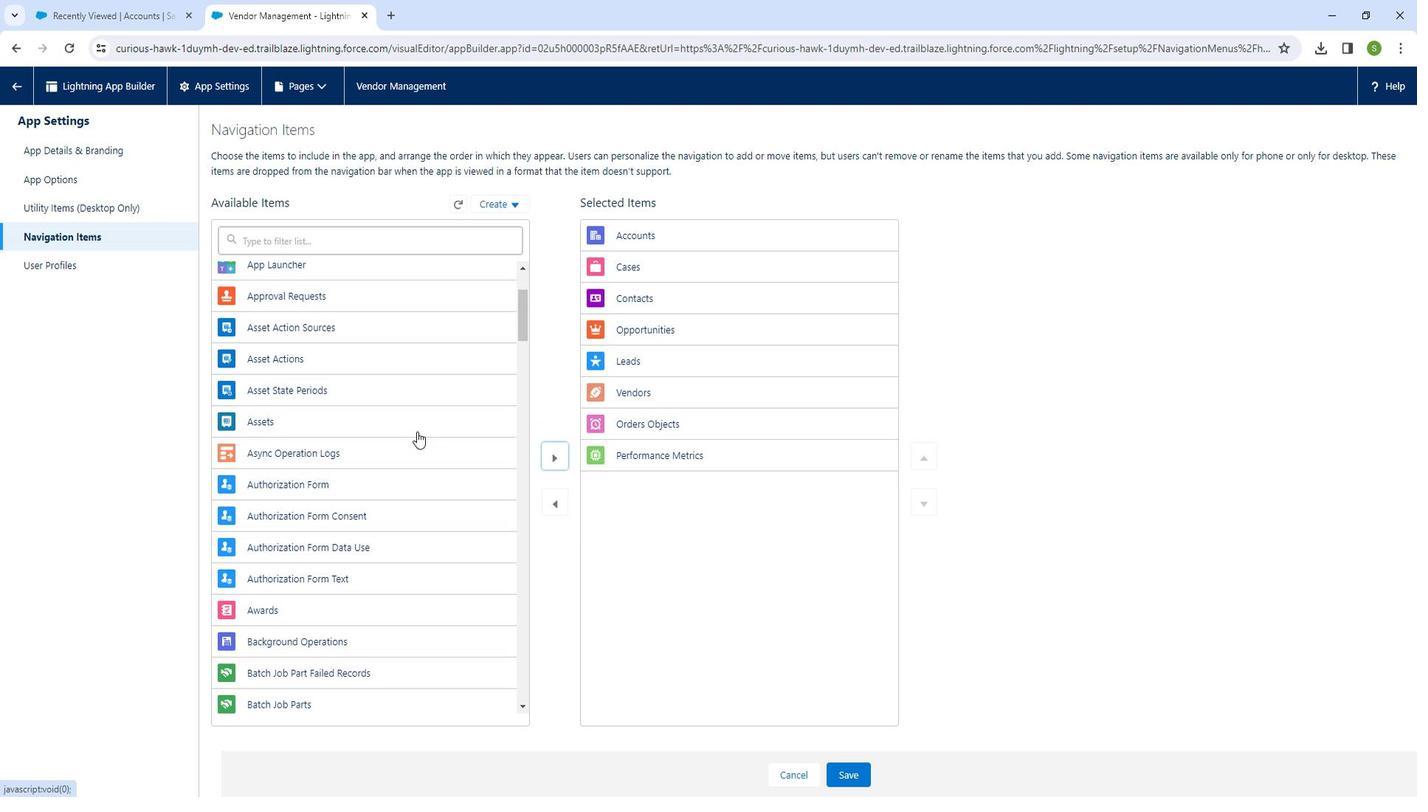 
Action: Mouse scrolled (414, 434) with delta (0, 0)
Screenshot: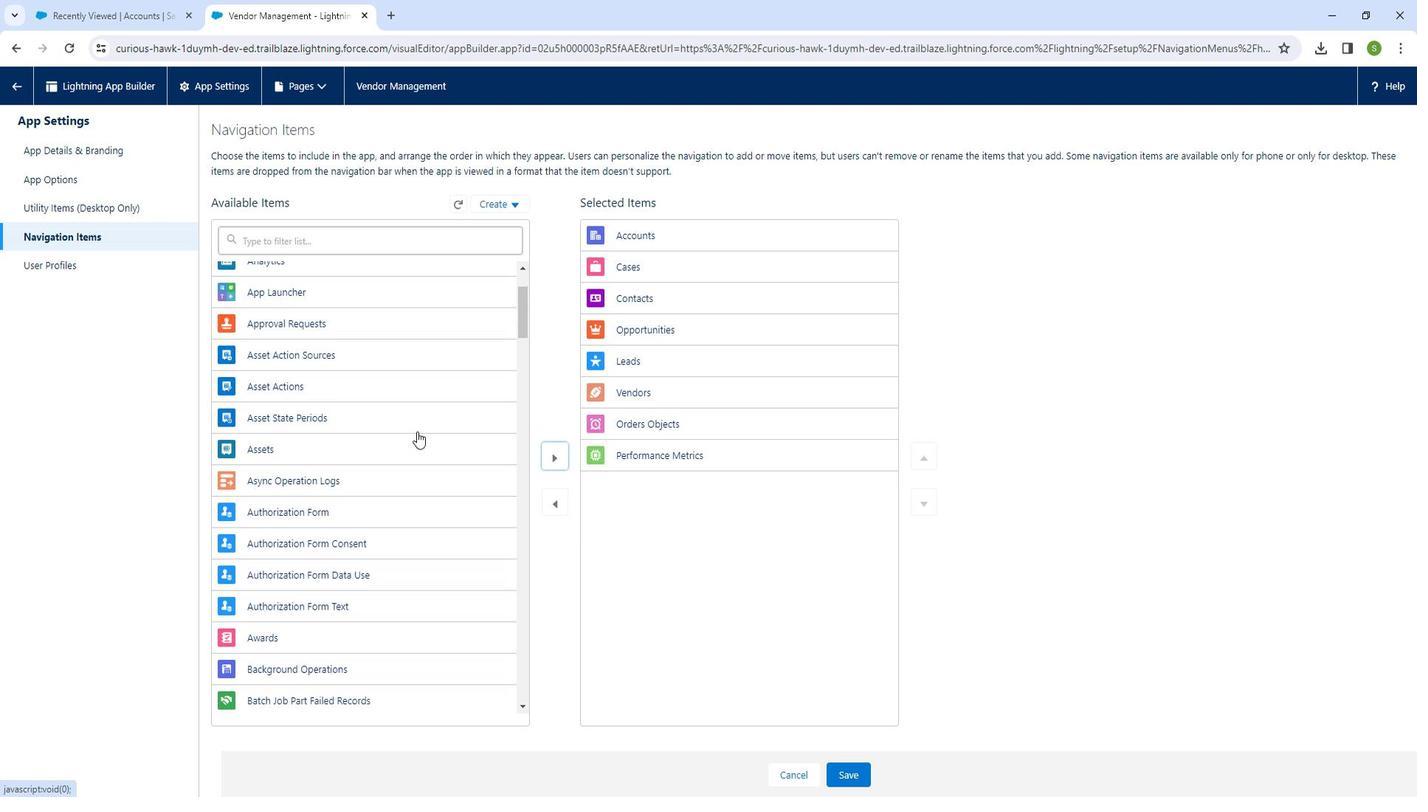 
Action: Mouse scrolled (414, 434) with delta (0, 0)
Screenshot: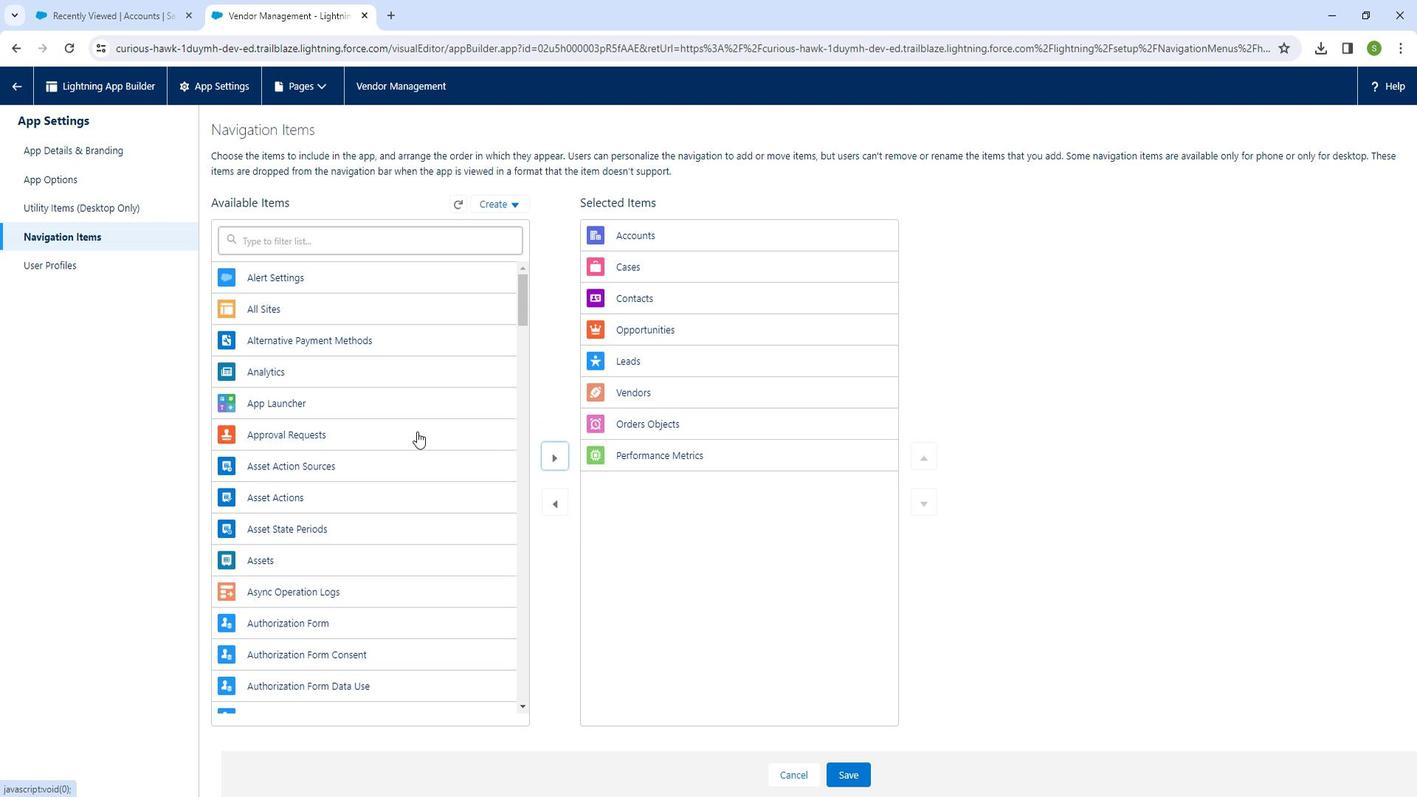 
Action: Mouse scrolled (414, 432) with delta (0, 0)
Screenshot: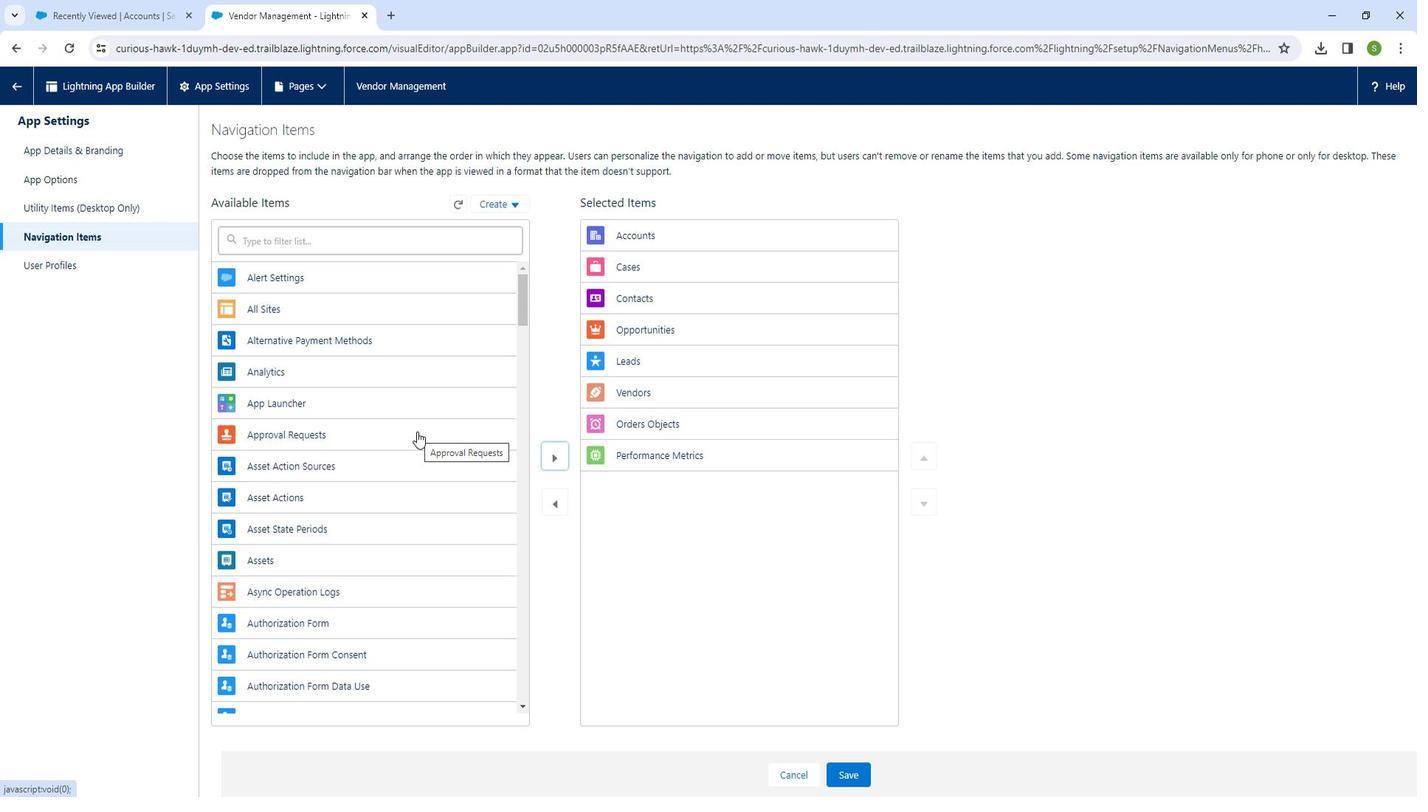 
Action: Mouse scrolled (414, 432) with delta (0, 0)
Screenshot: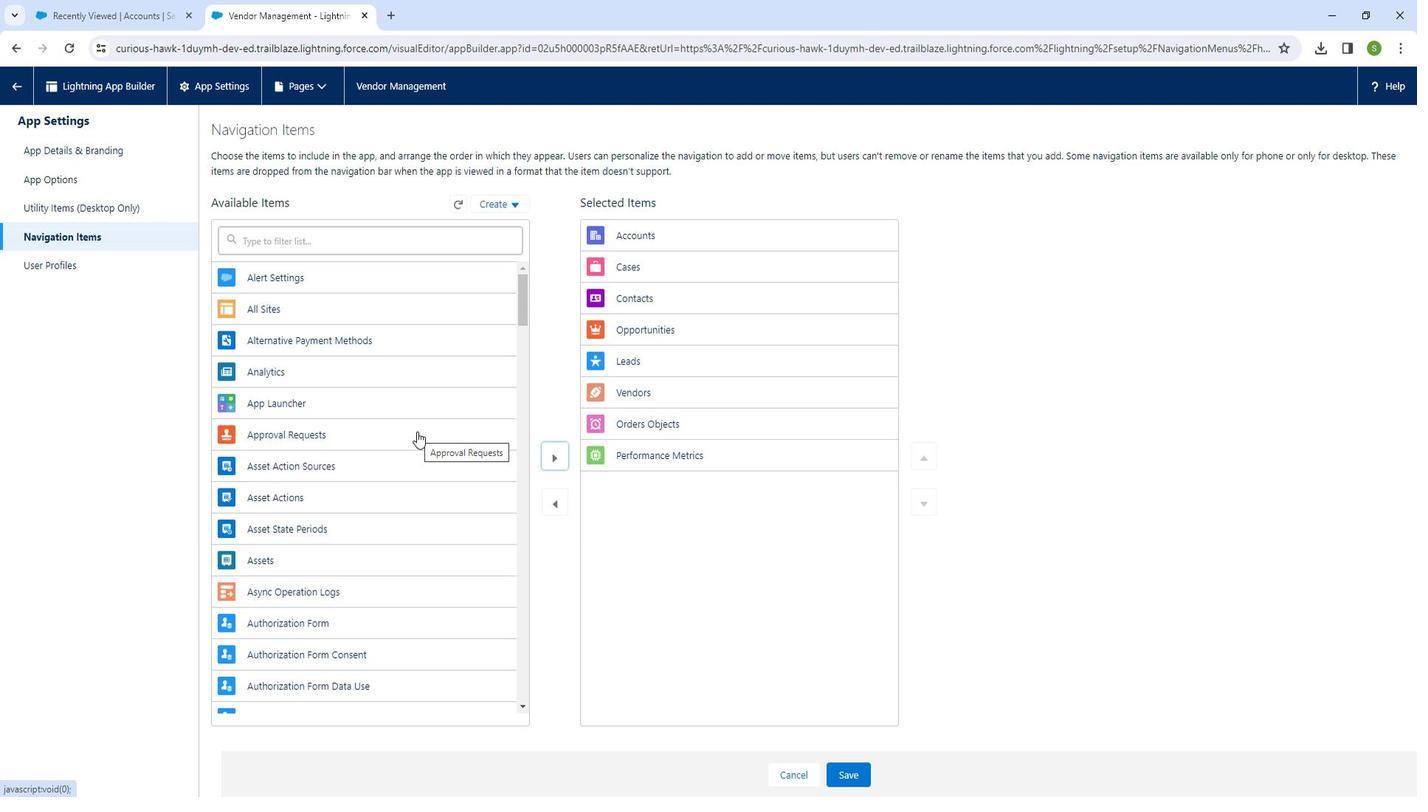 
Action: Mouse scrolled (414, 432) with delta (0, 0)
Screenshot: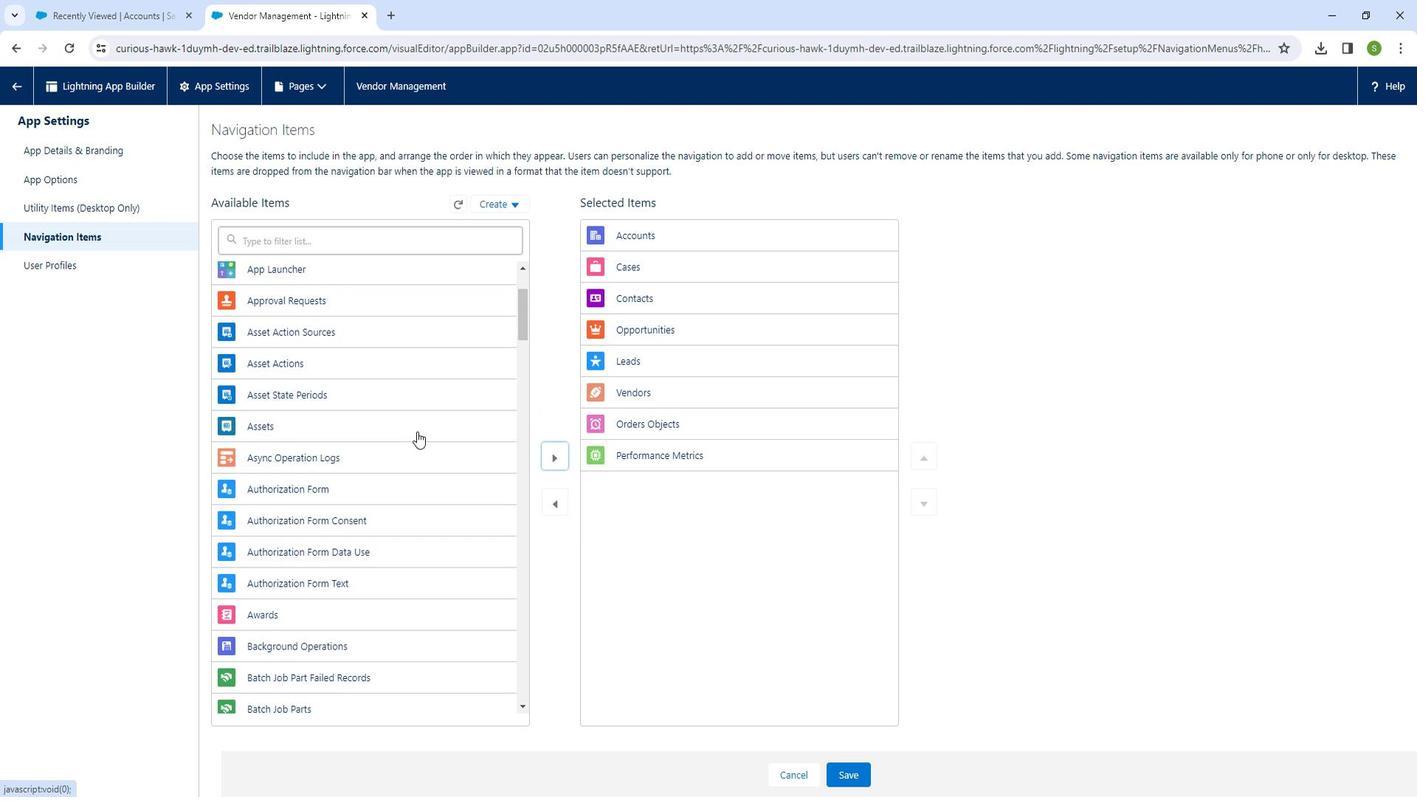 
Action: Mouse scrolled (414, 432) with delta (0, 0)
Screenshot: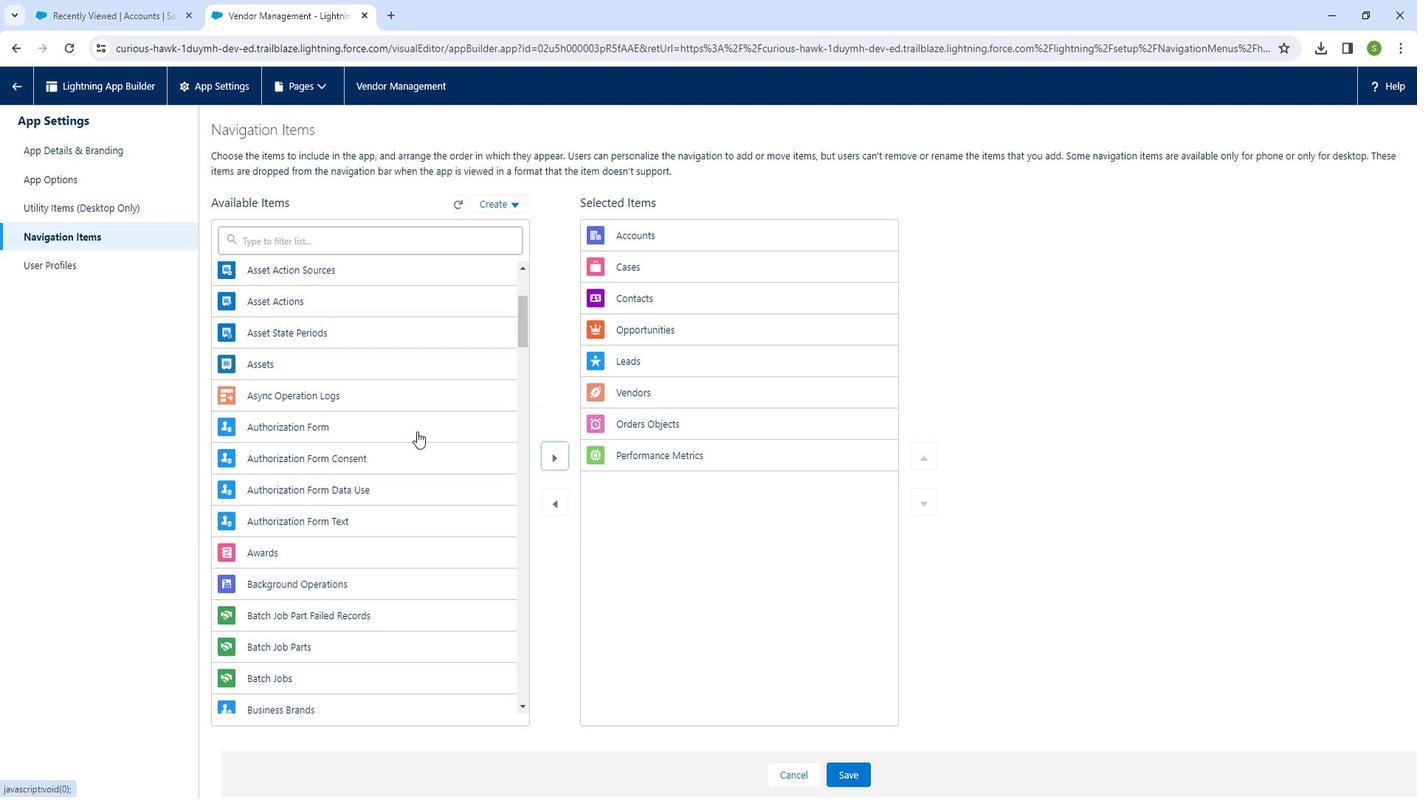 
Action: Mouse scrolled (414, 432) with delta (0, 0)
Screenshot: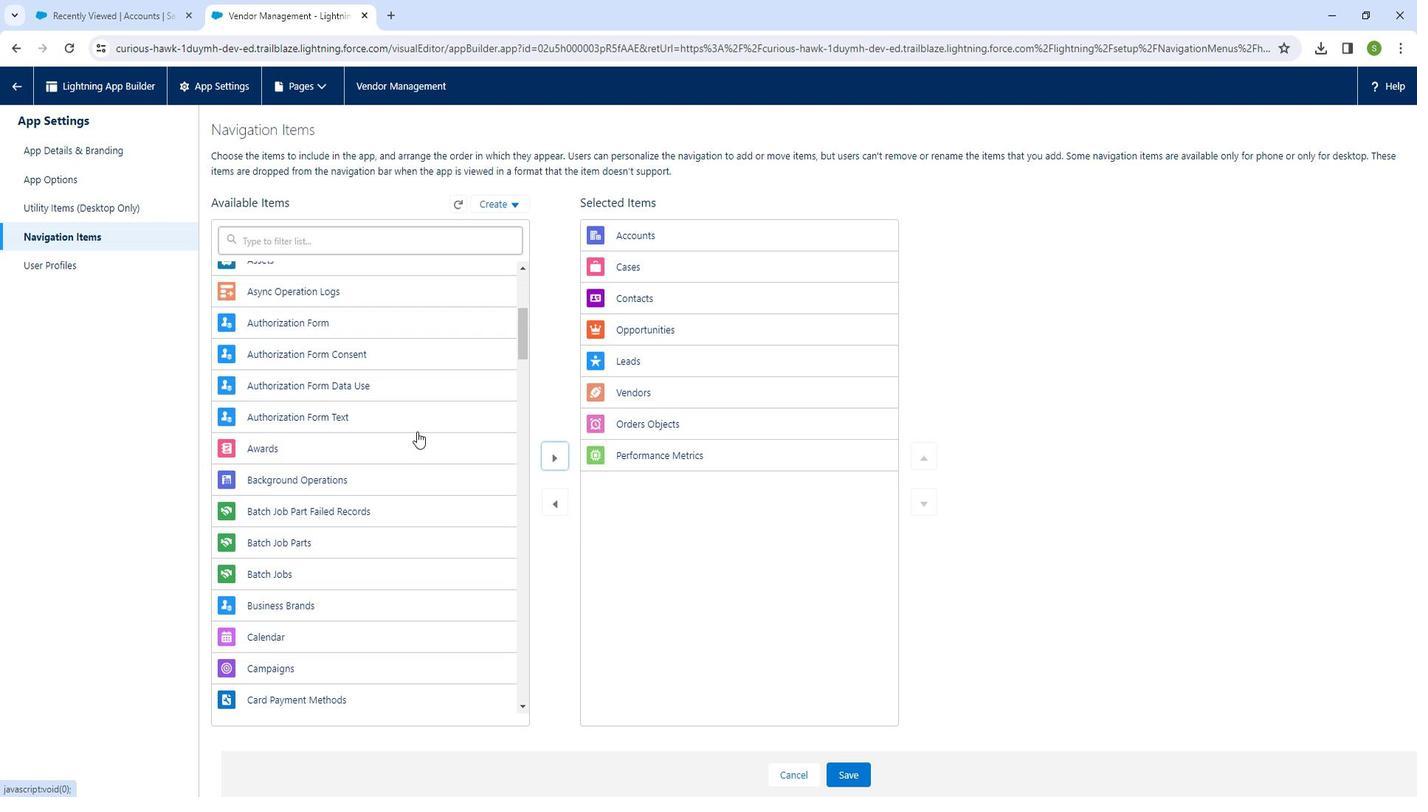 
Action: Mouse scrolled (414, 432) with delta (0, 0)
Screenshot: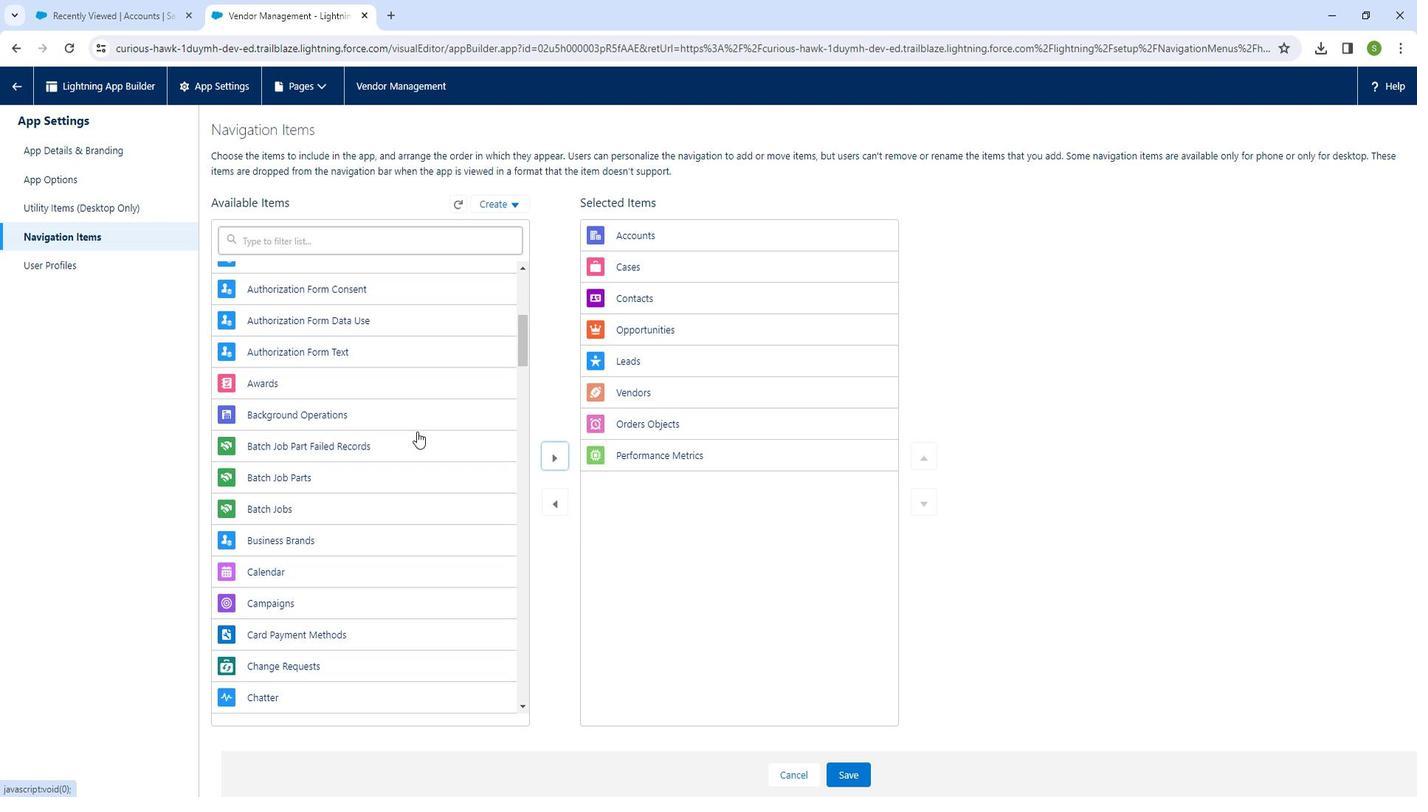 
Action: Mouse scrolled (414, 432) with delta (0, 0)
Screenshot: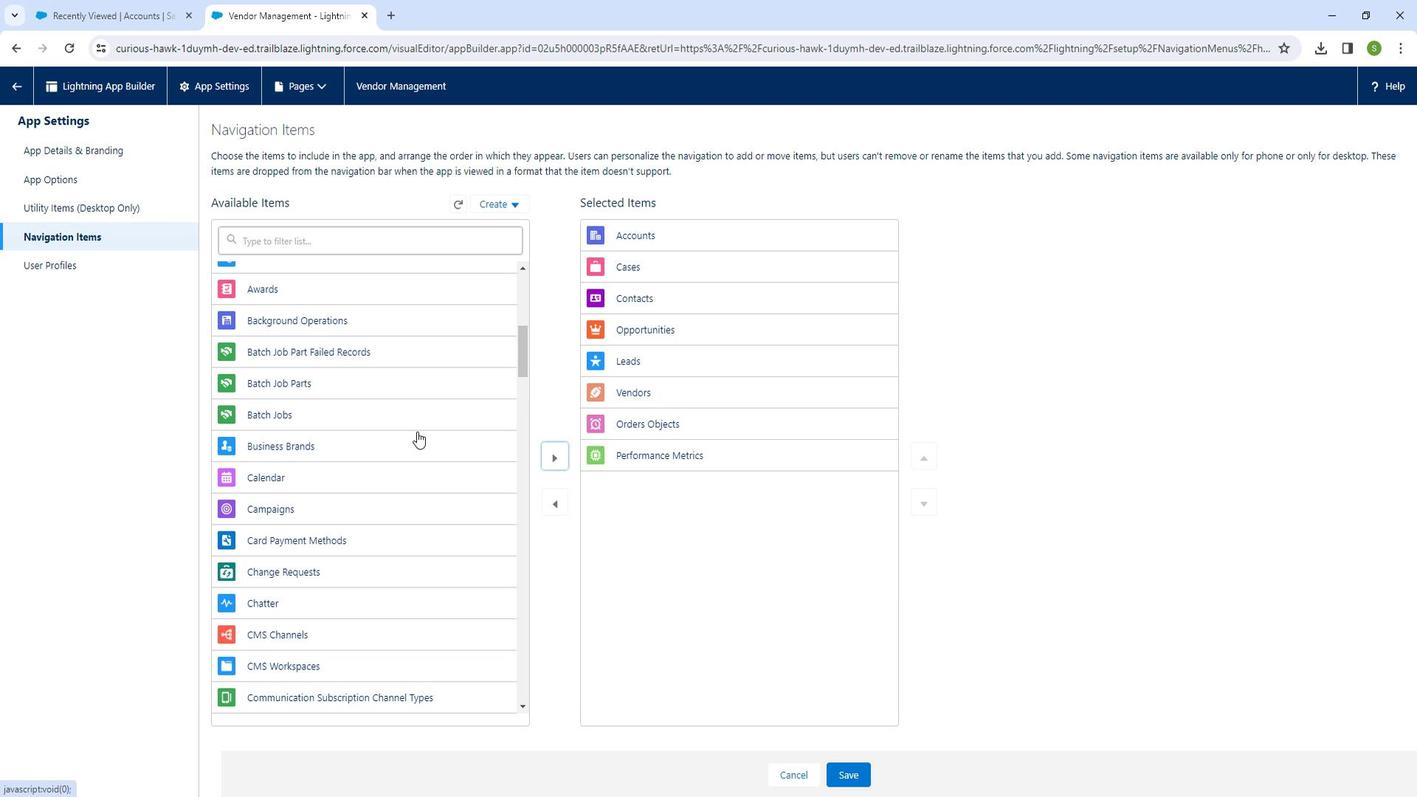 
Action: Mouse scrolled (414, 432) with delta (0, 0)
Screenshot: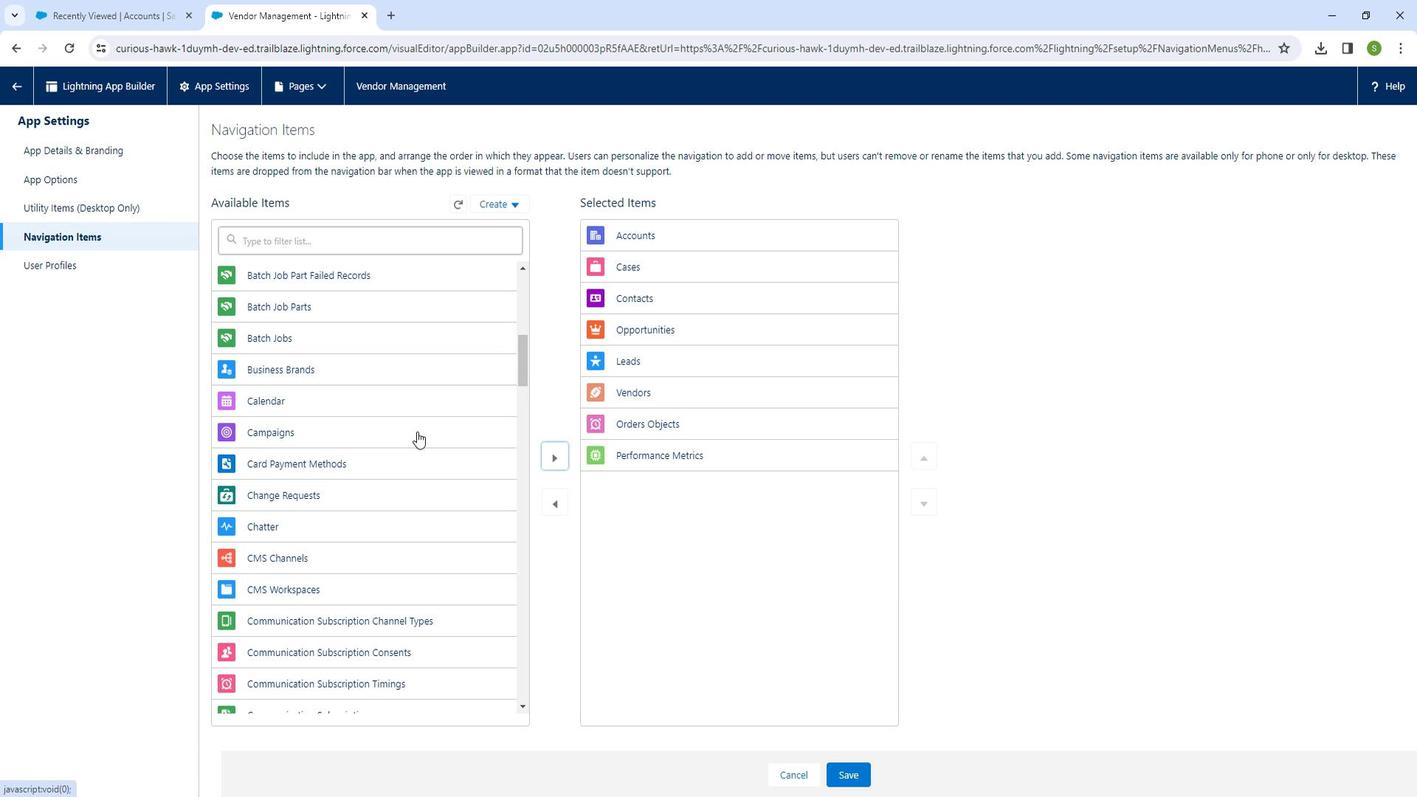 
Action: Mouse scrolled (414, 432) with delta (0, 0)
Screenshot: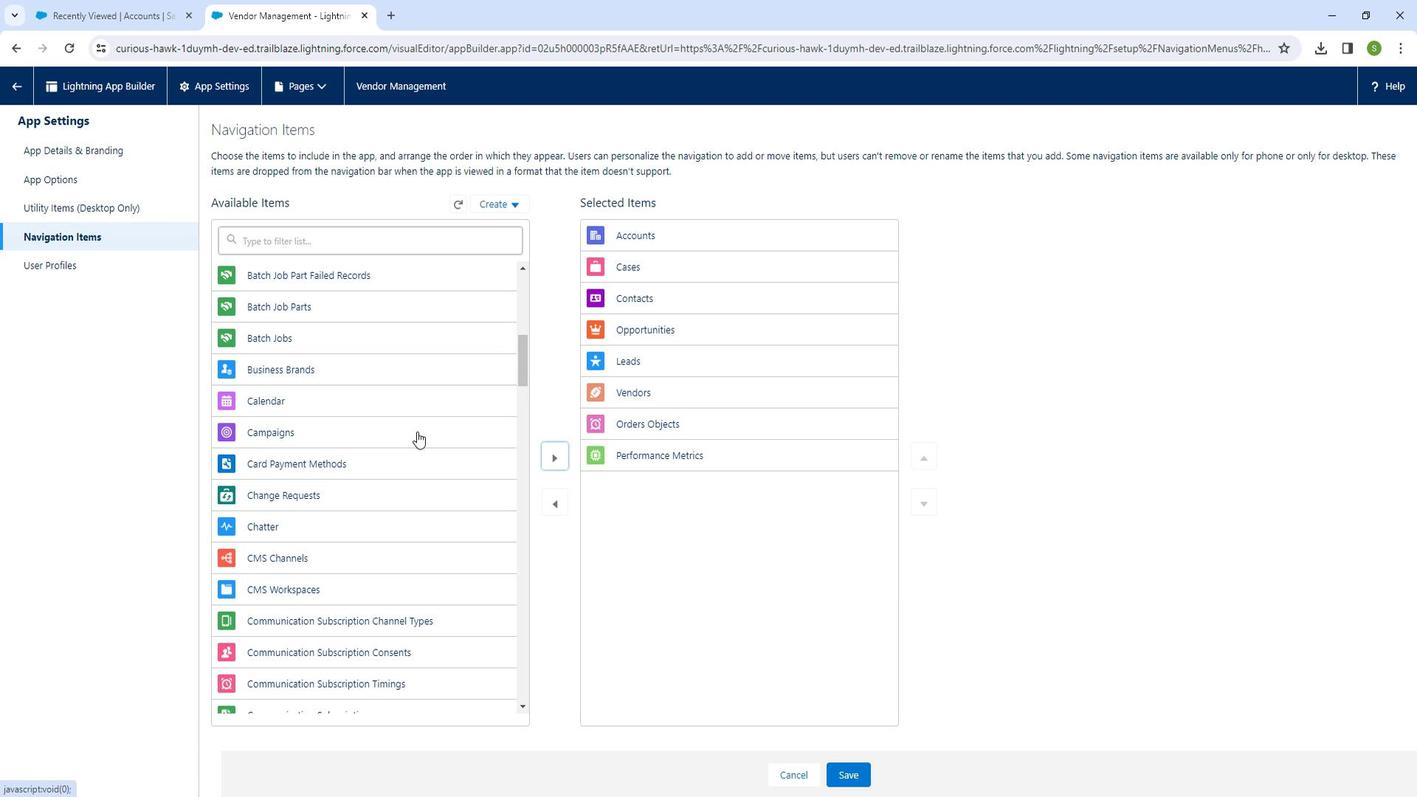 
Action: Mouse scrolled (414, 432) with delta (0, 0)
Screenshot: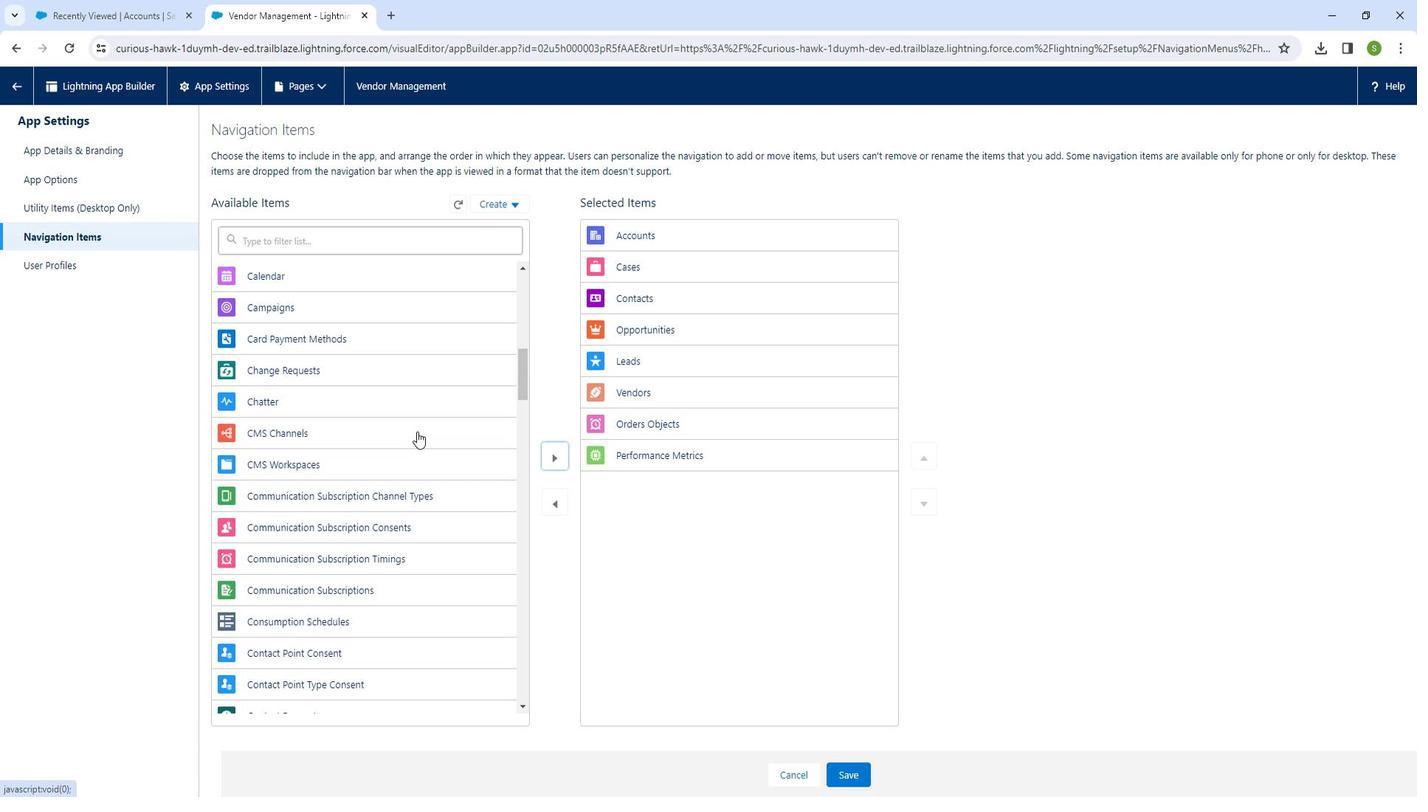 
Action: Mouse scrolled (414, 432) with delta (0, 0)
Screenshot: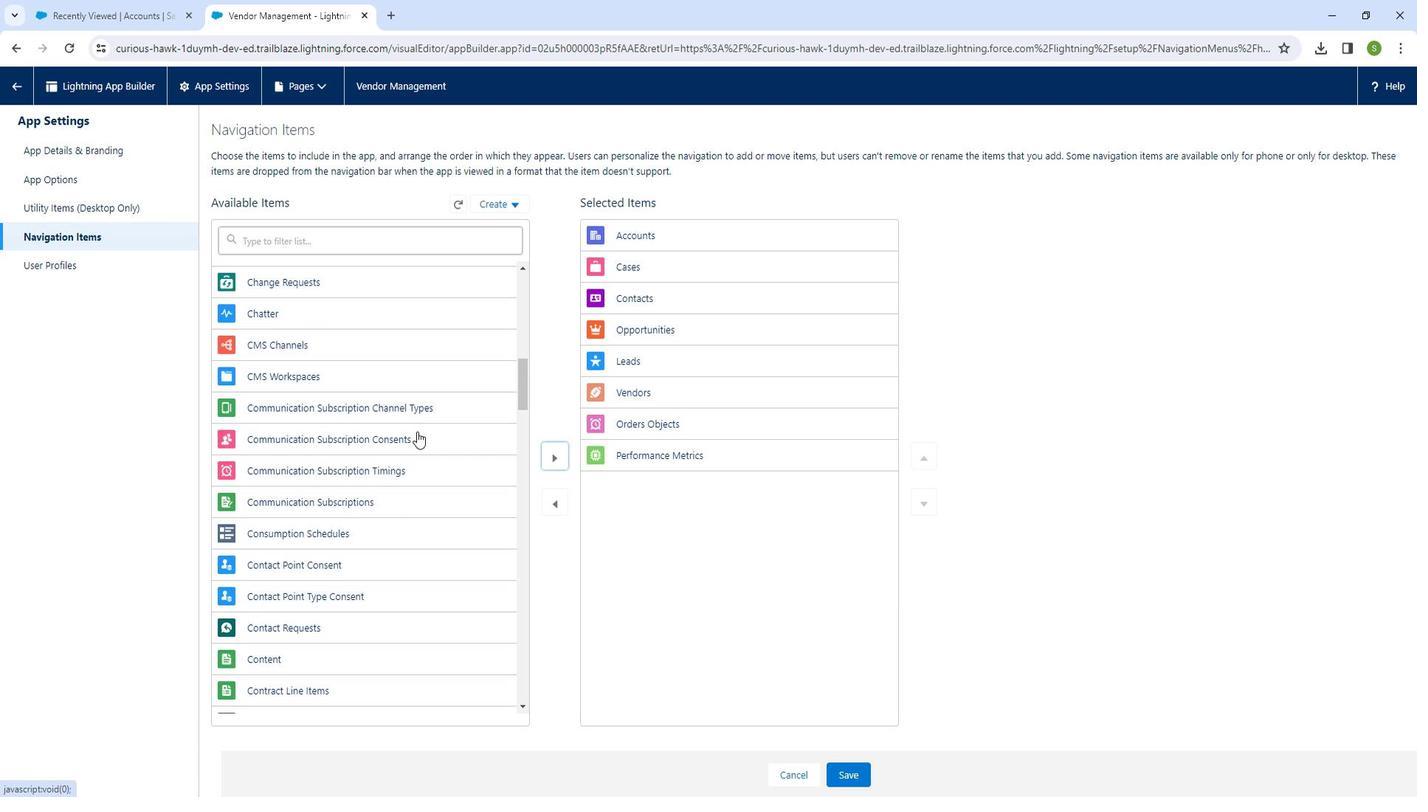 
Action: Mouse scrolled (414, 432) with delta (0, 0)
Screenshot: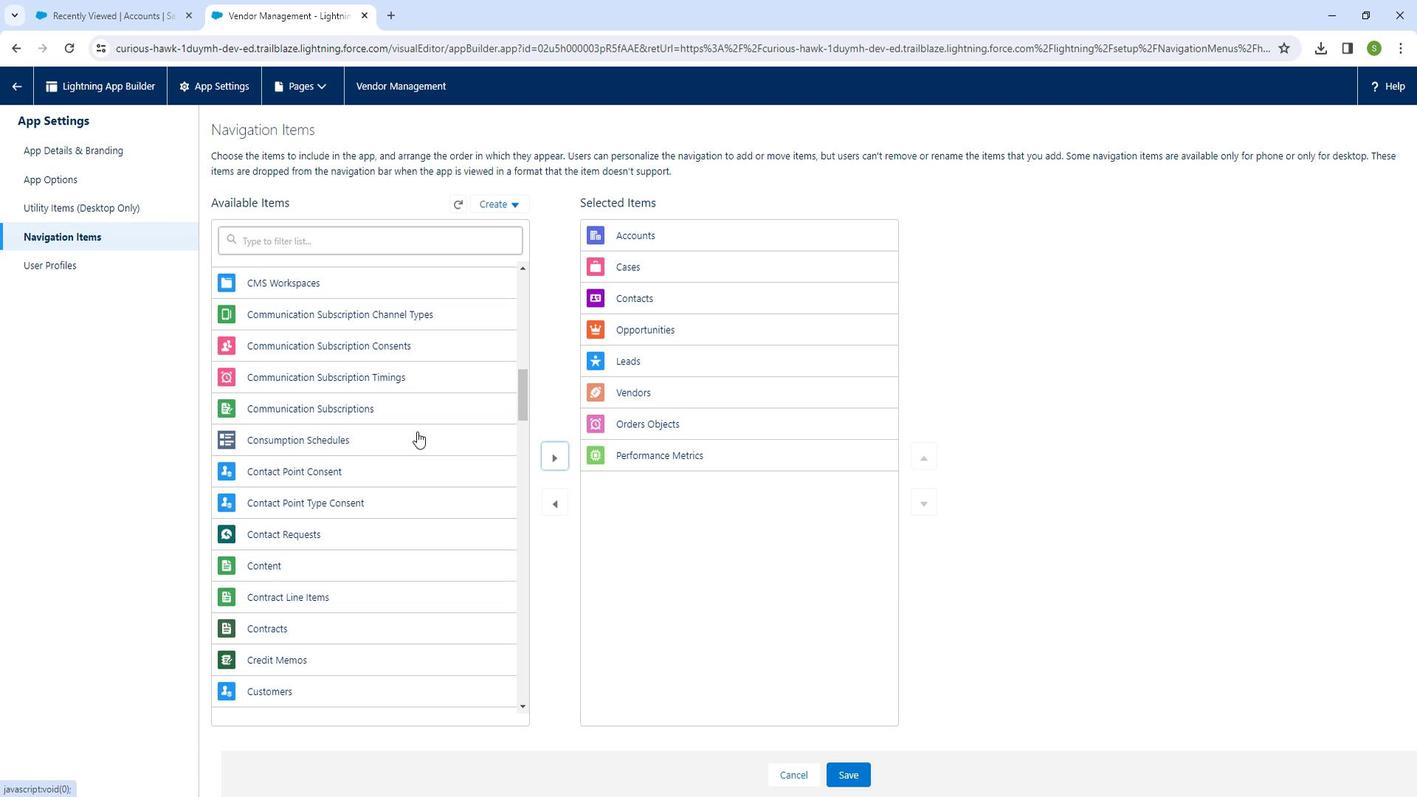 
Action: Mouse scrolled (414, 432) with delta (0, 0)
Screenshot: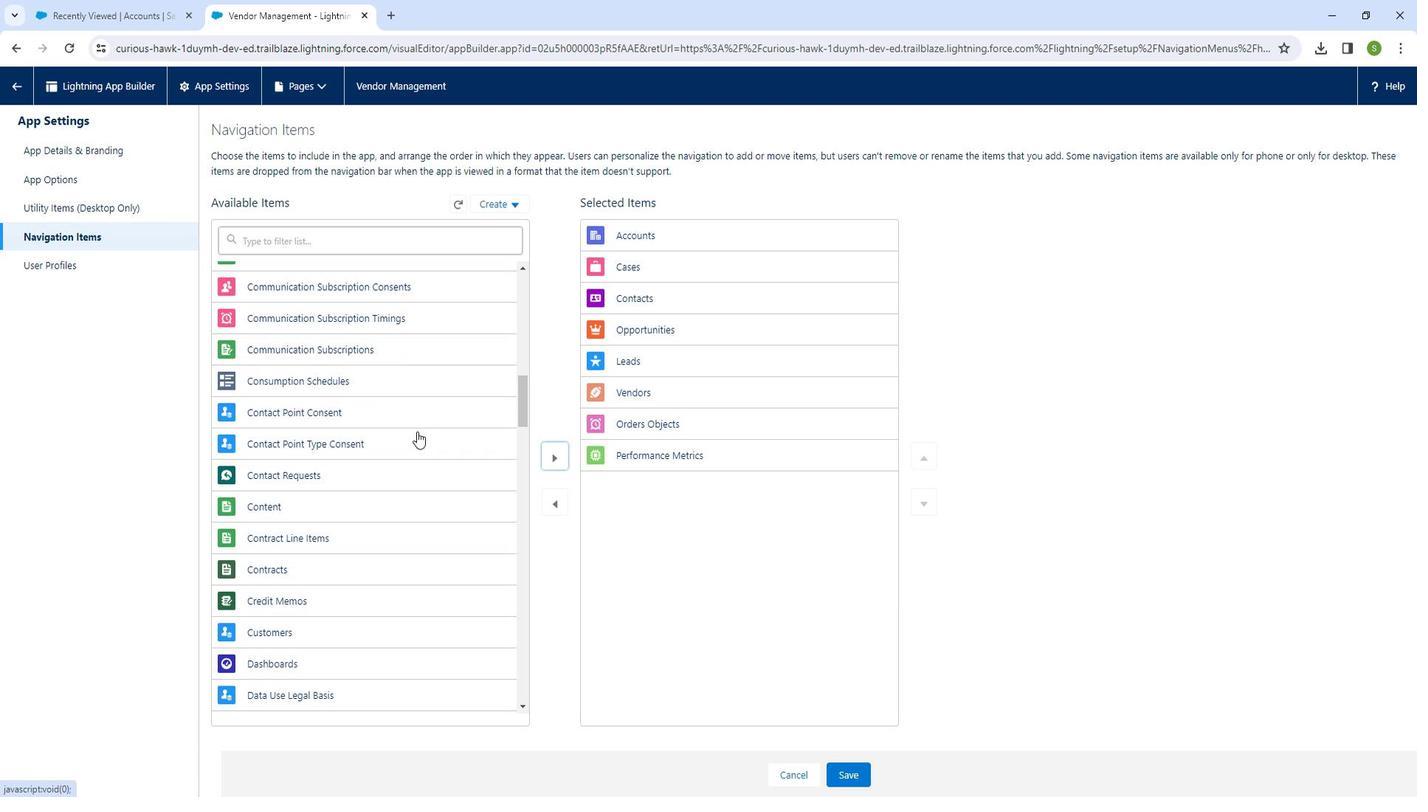 
Action: Mouse scrolled (414, 432) with delta (0, 0)
Screenshot: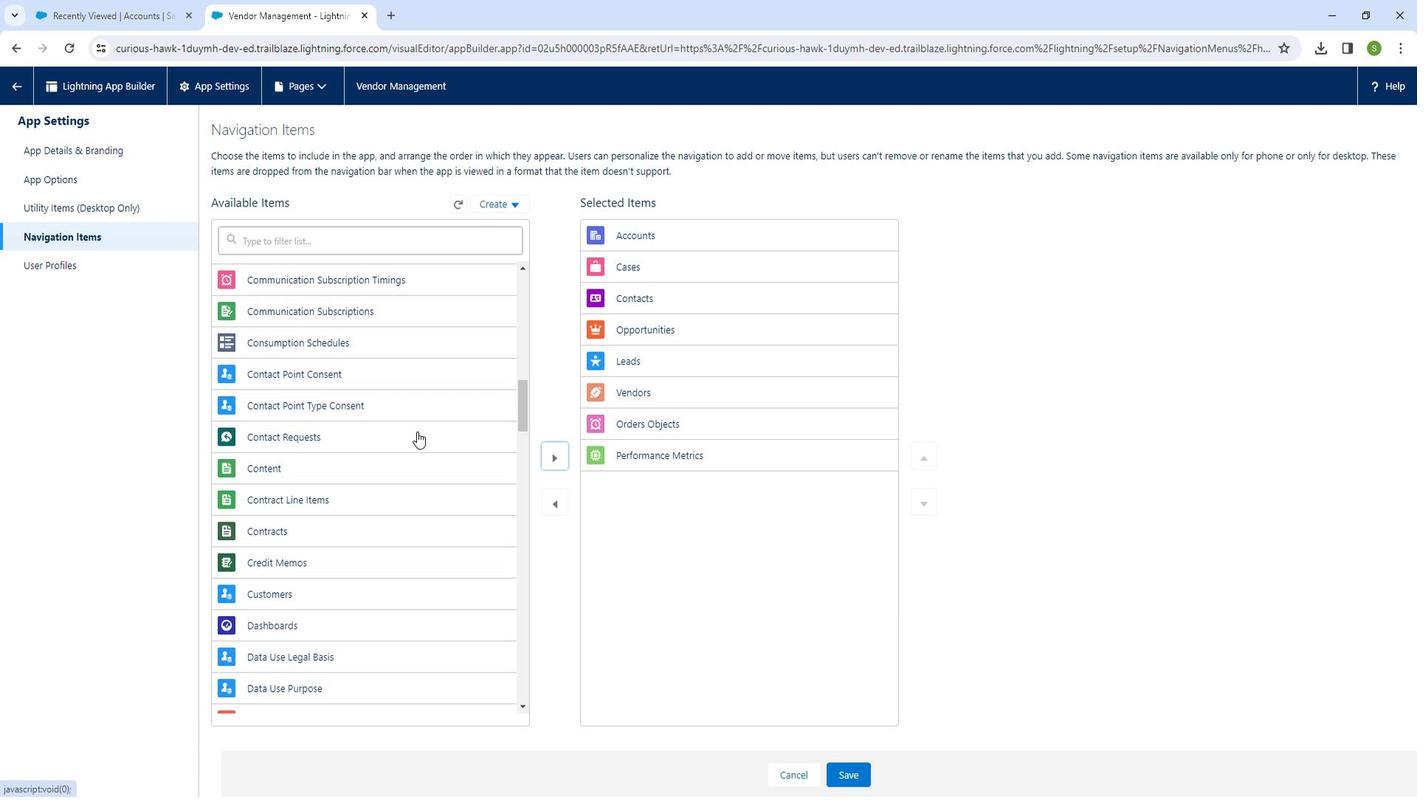 
Action: Mouse scrolled (414, 432) with delta (0, 0)
Screenshot: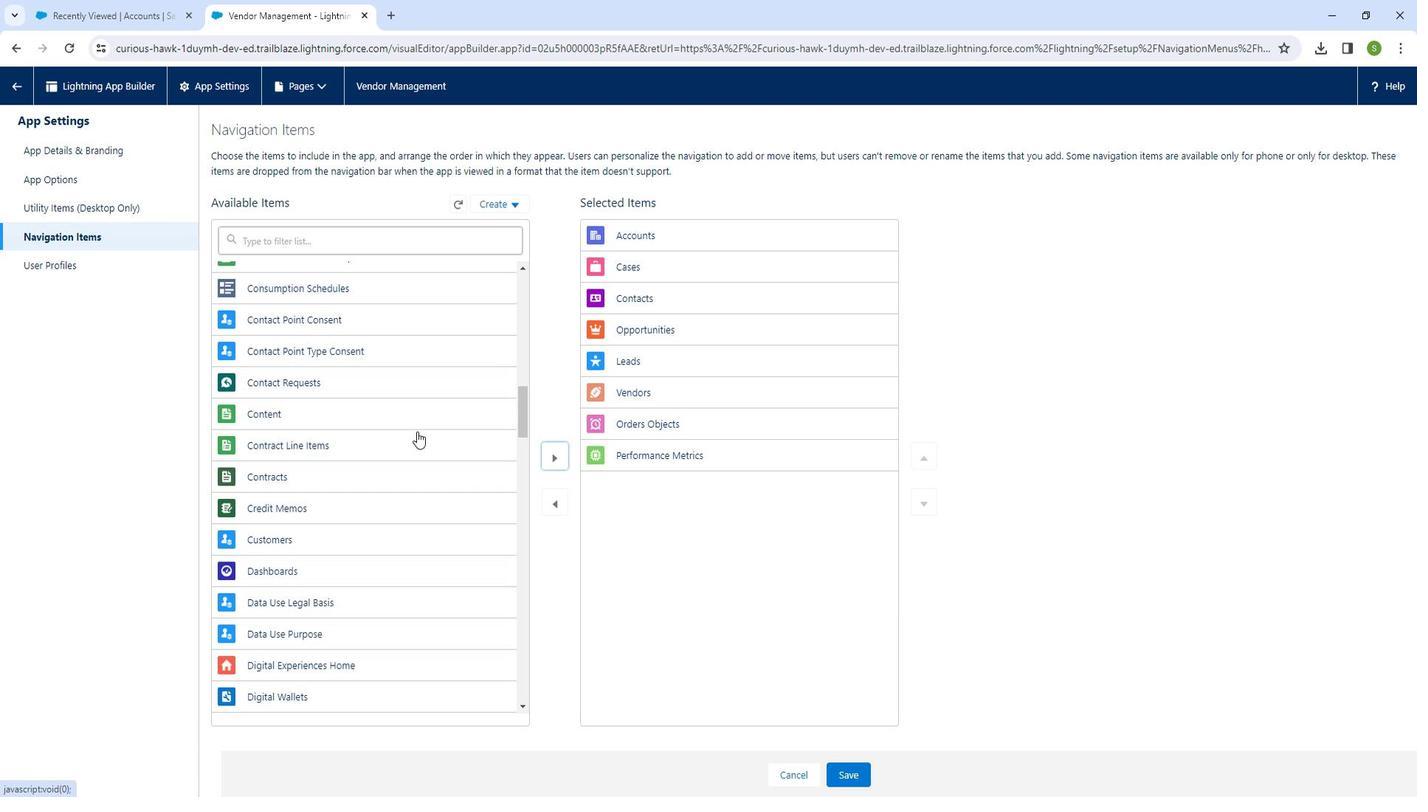 
Action: Mouse scrolled (414, 432) with delta (0, 0)
Screenshot: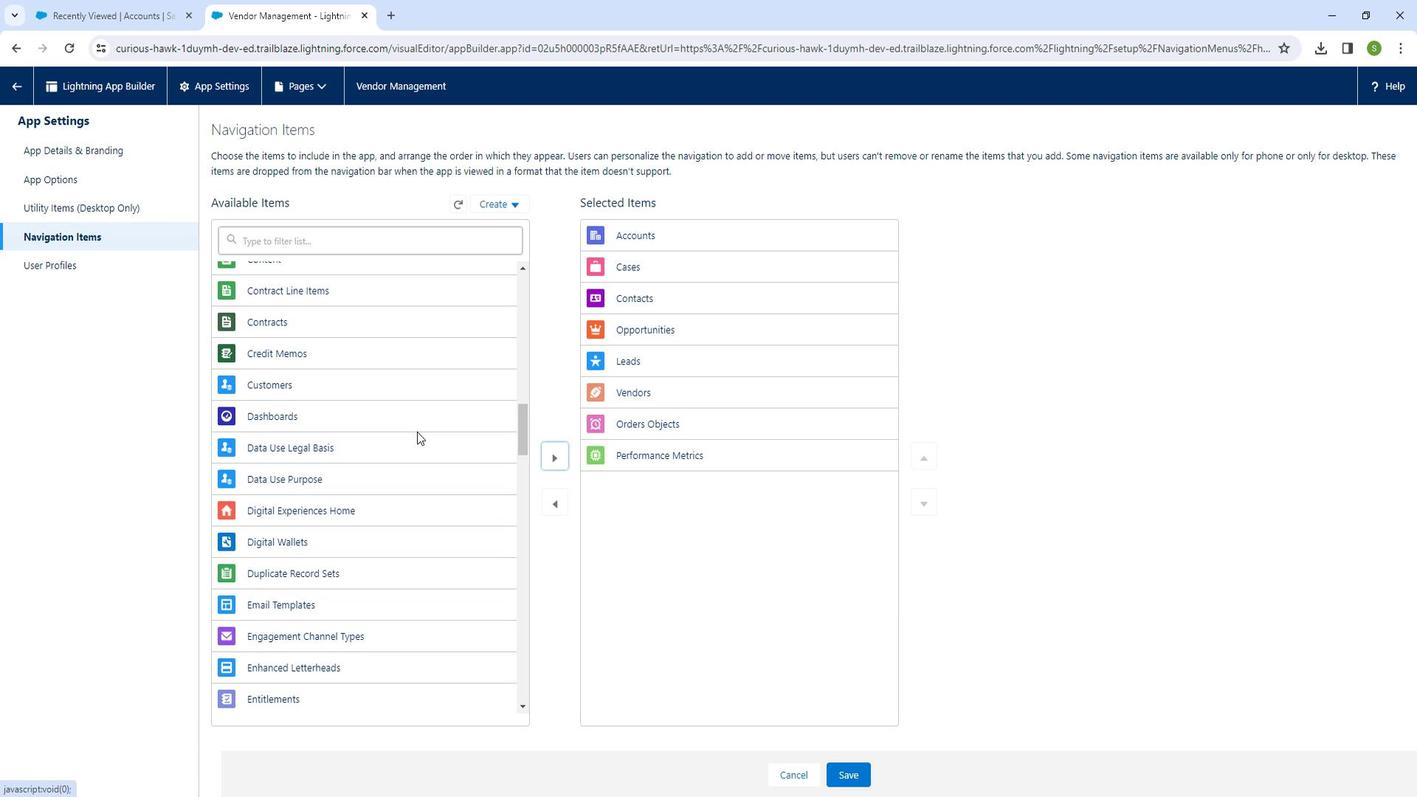 
Action: Mouse scrolled (414, 432) with delta (0, 0)
Screenshot: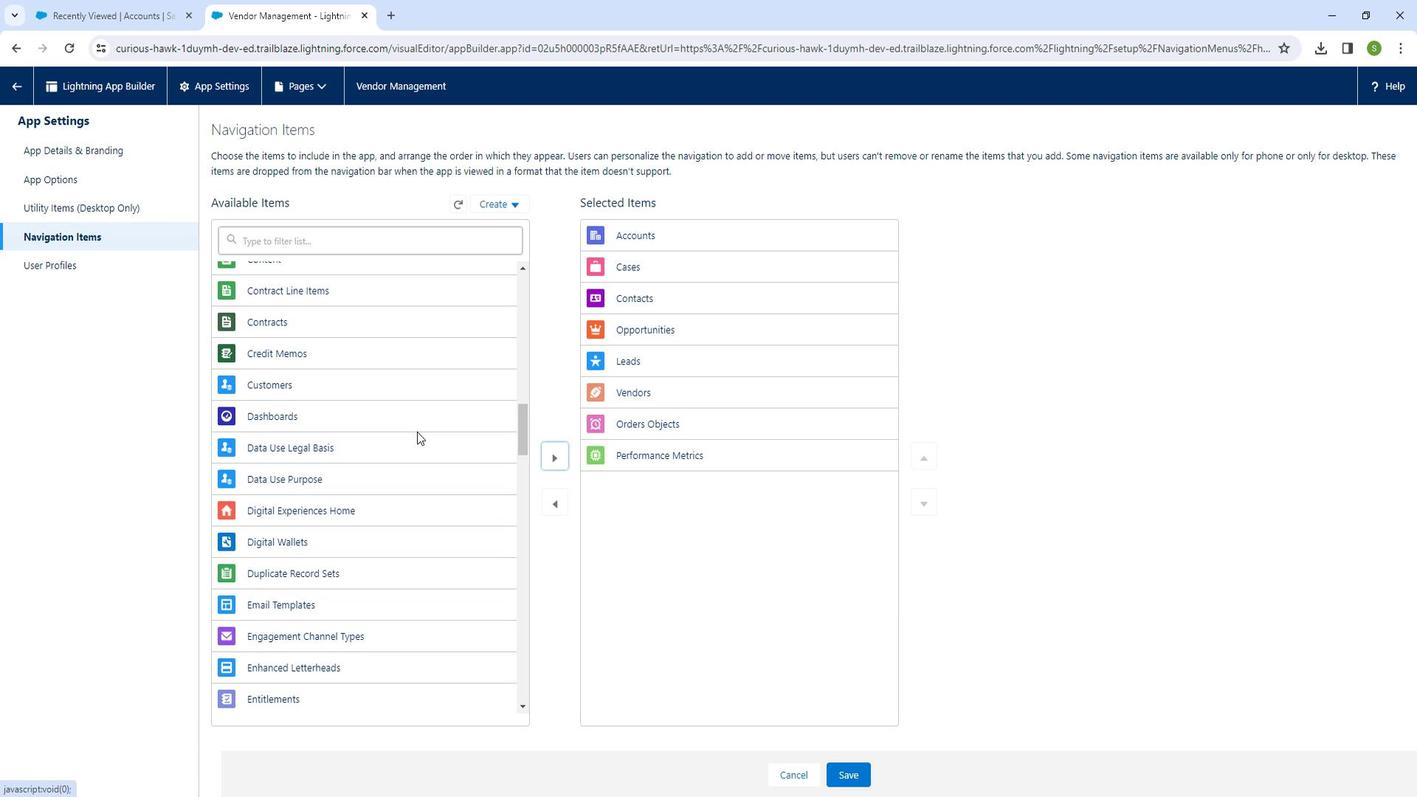
Action: Mouse scrolled (414, 432) with delta (0, 0)
Screenshot: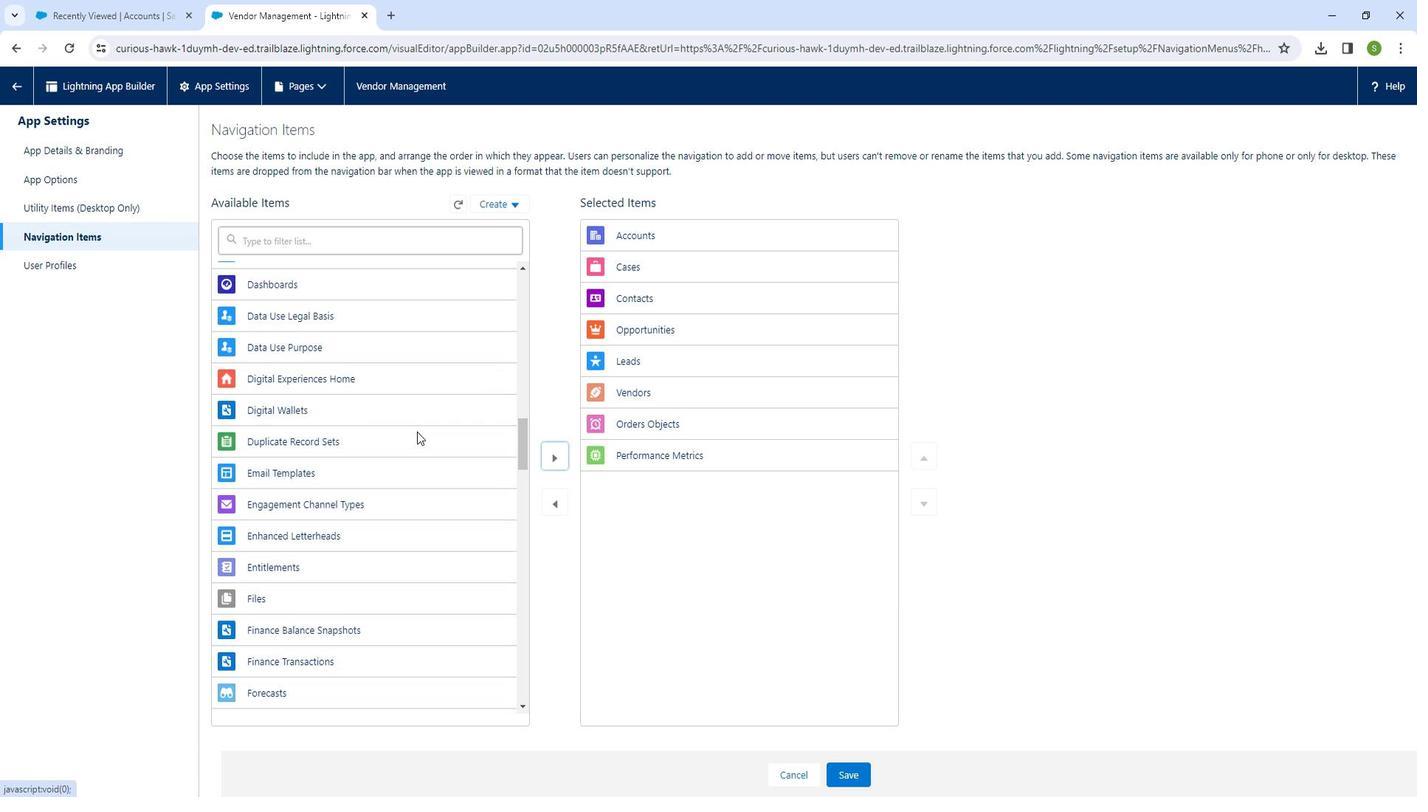 
Action: Mouse scrolled (414, 432) with delta (0, 0)
Screenshot: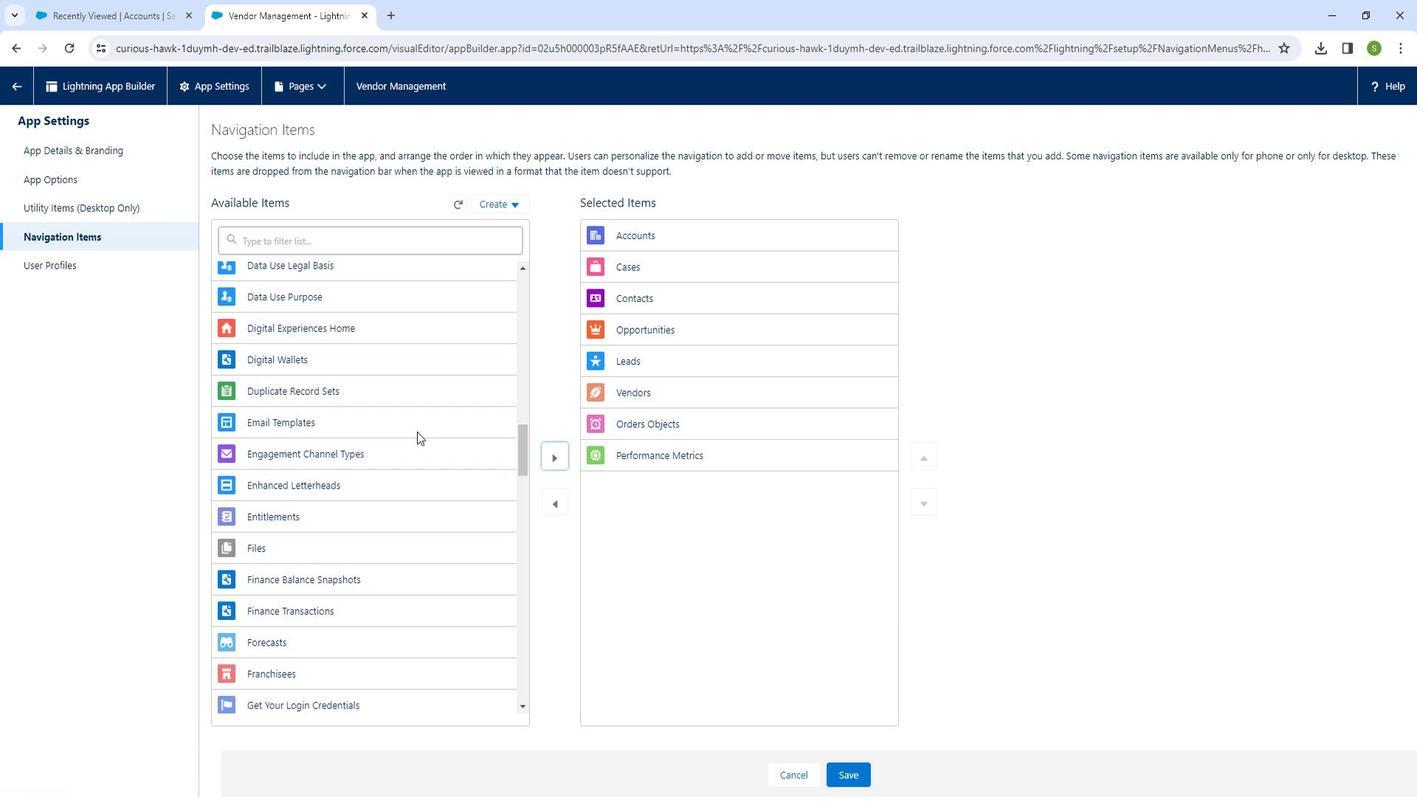
Action: Mouse scrolled (414, 432) with delta (0, 0)
Screenshot: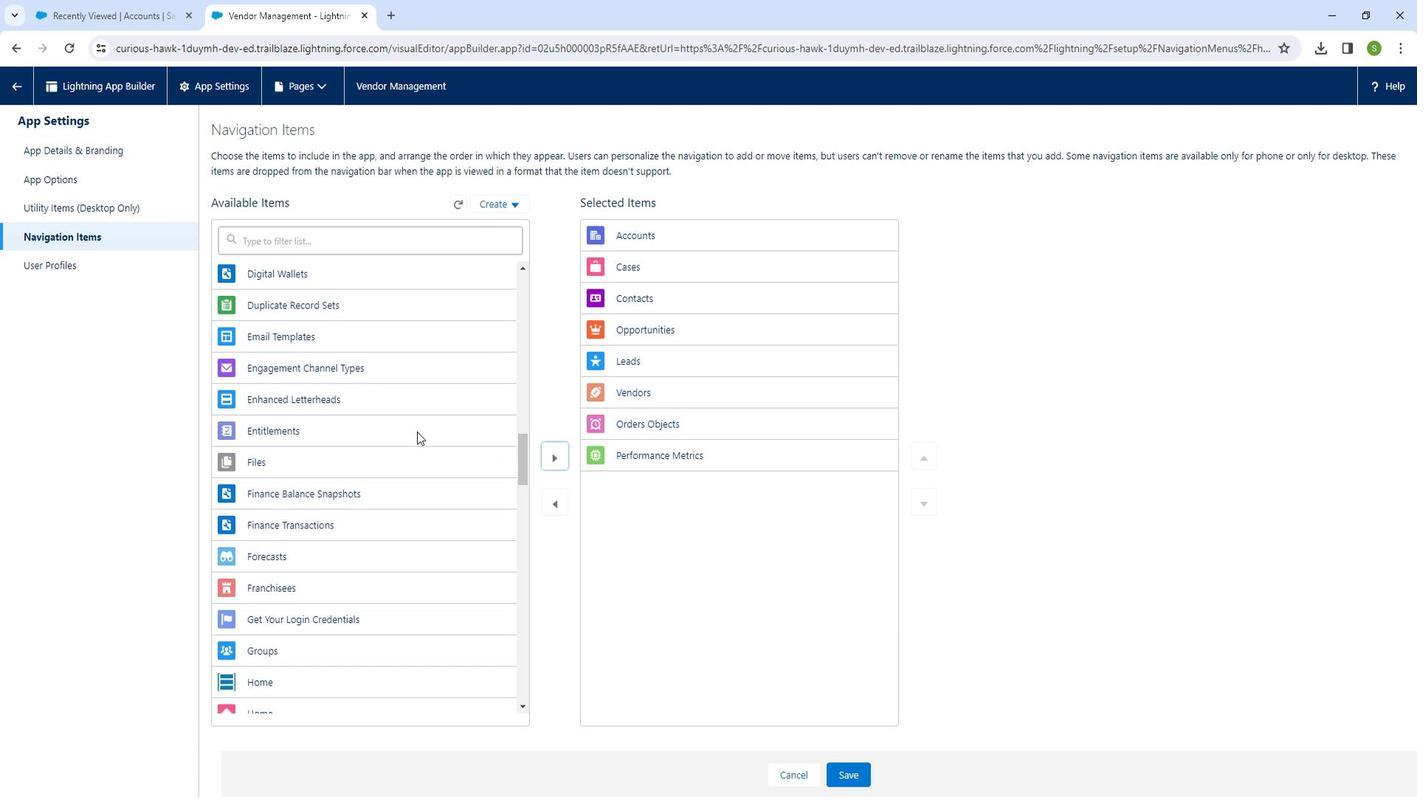 
Action: Mouse scrolled (414, 432) with delta (0, 0)
Screenshot: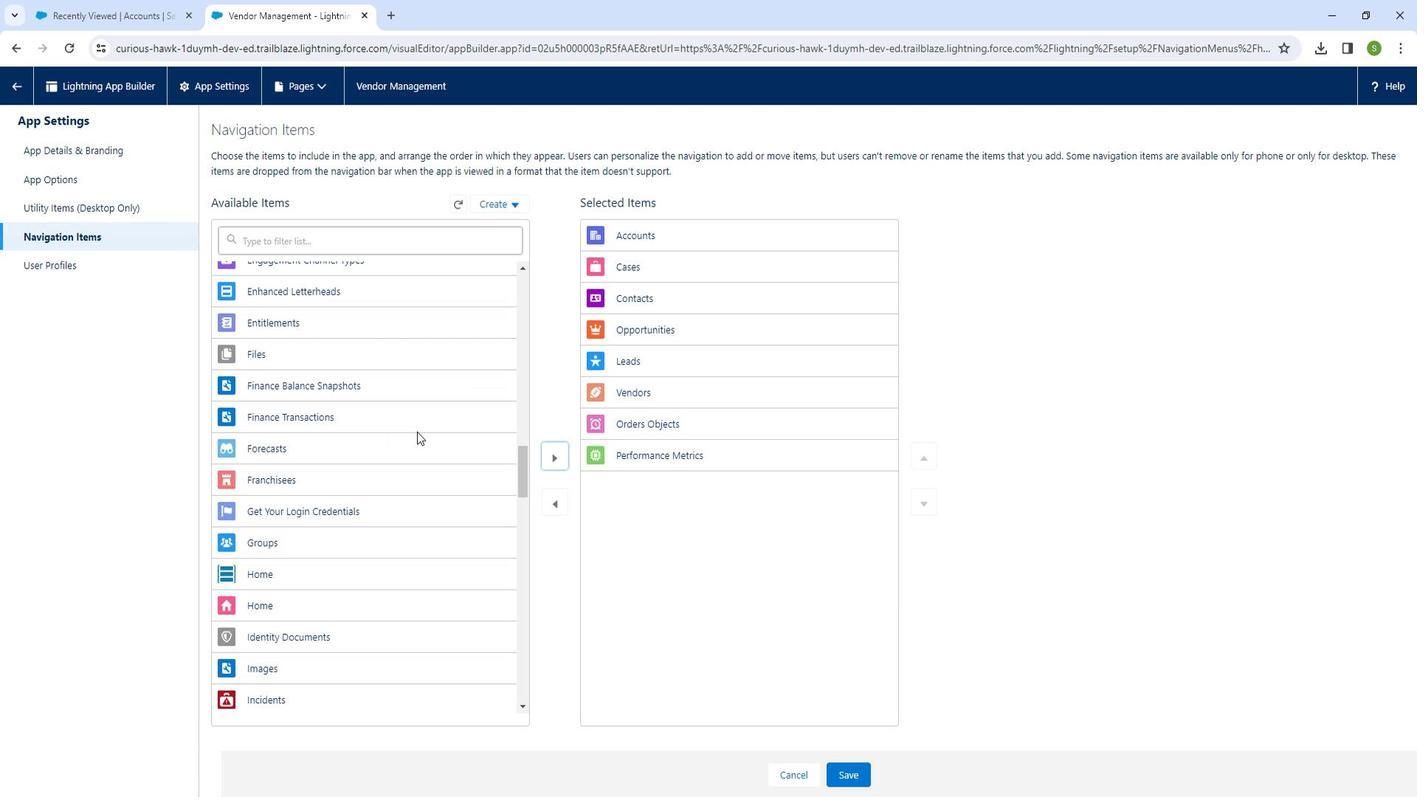 
Action: Mouse moved to (295, 659)
Screenshot: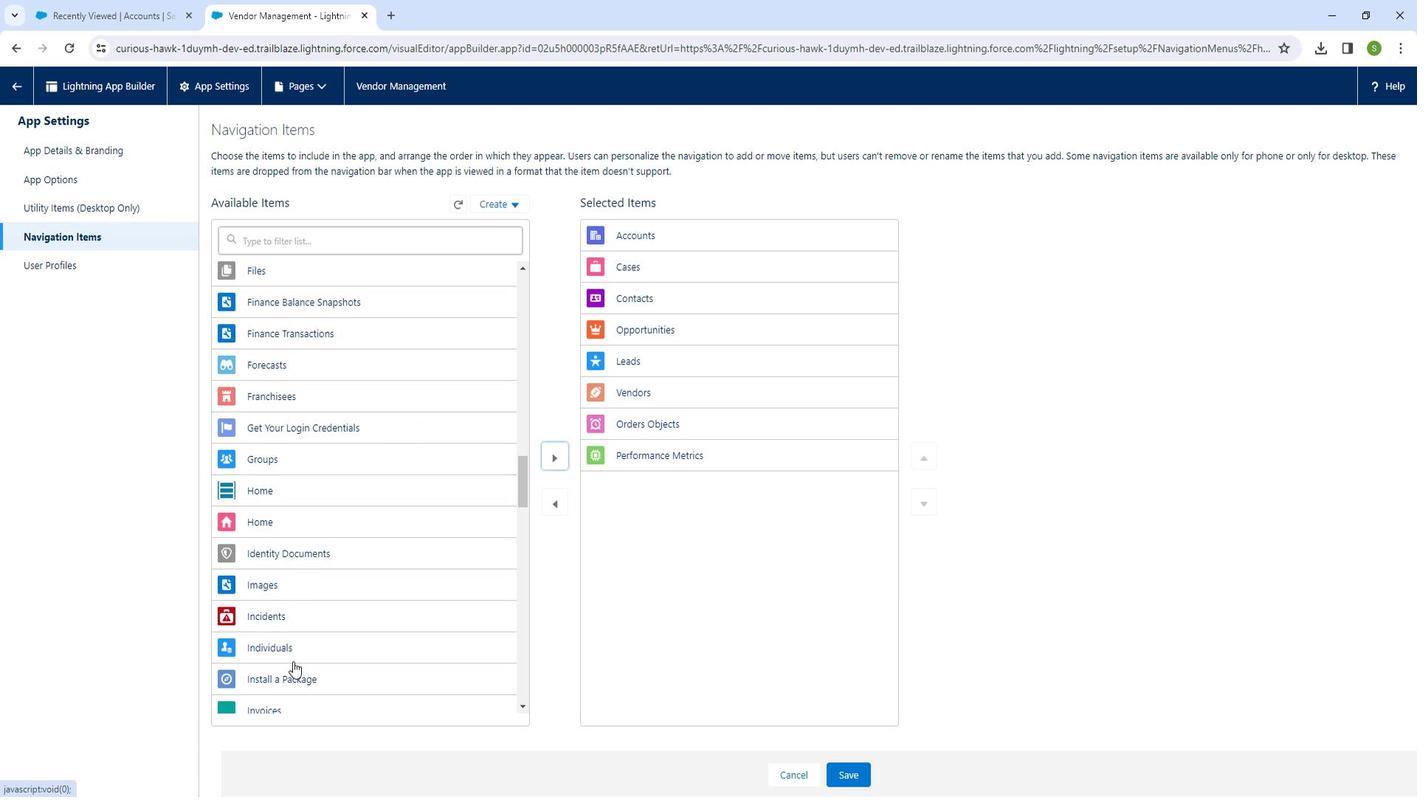 
Action: Mouse scrolled (295, 658) with delta (0, 0)
Screenshot: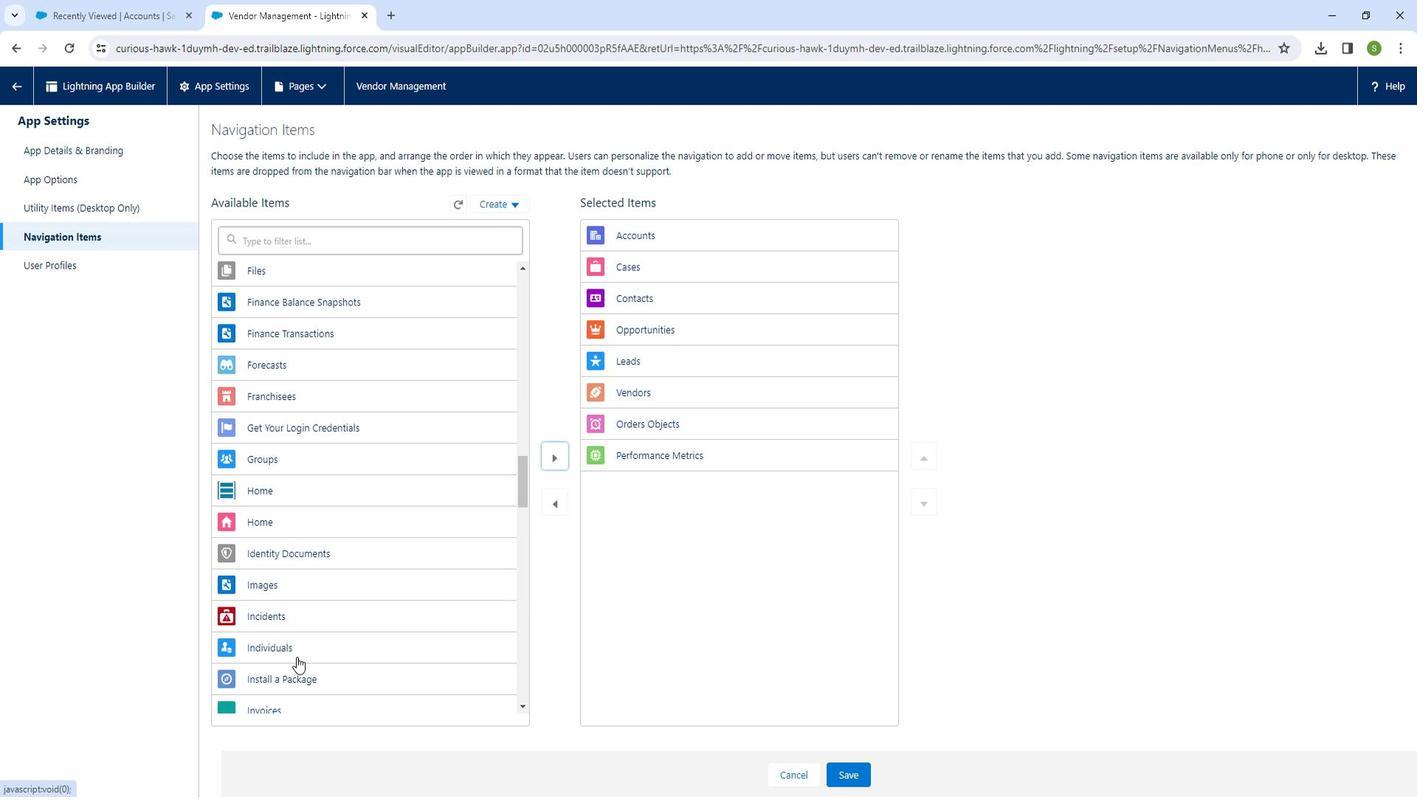 
Action: Mouse moved to (296, 659)
Screenshot: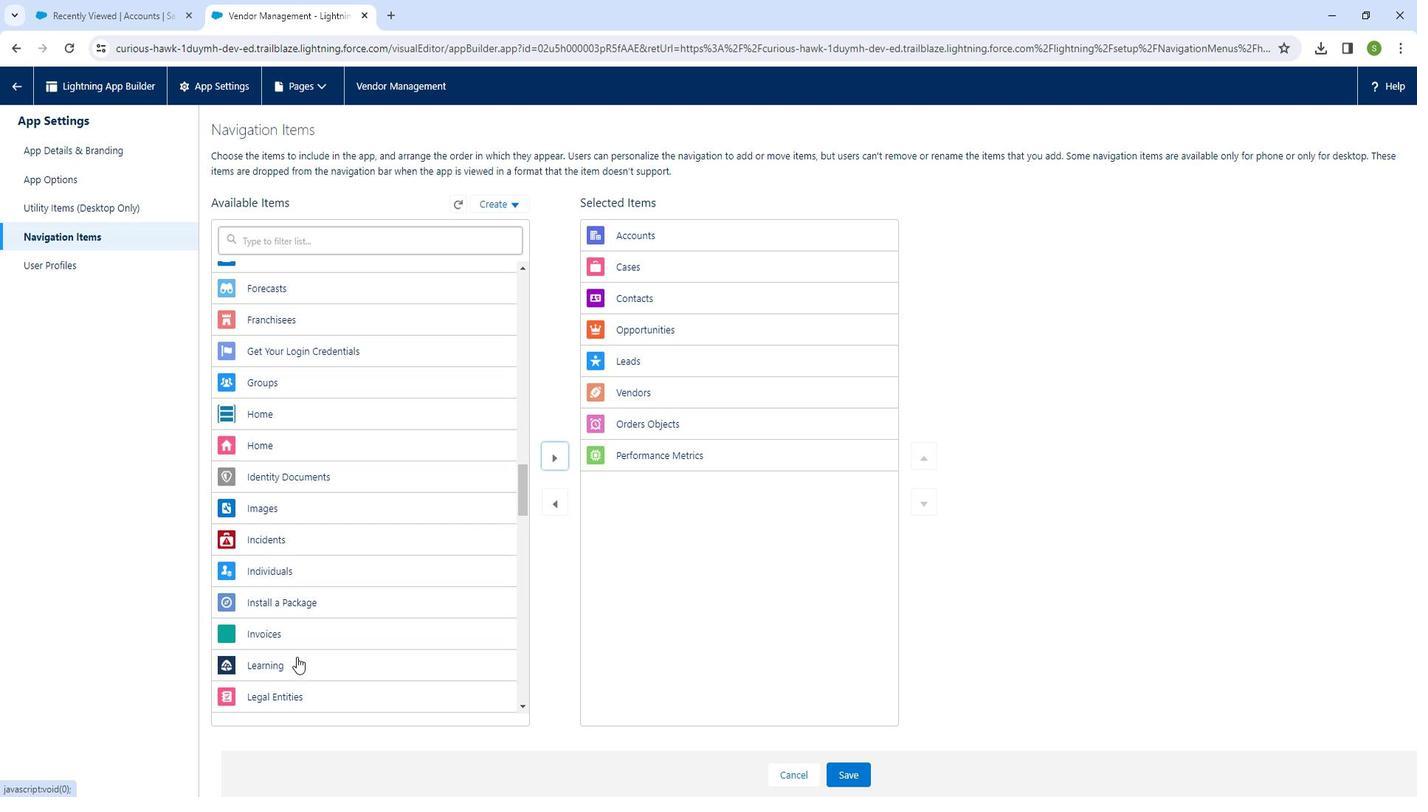 
Action: Mouse scrolled (296, 658) with delta (0, 0)
Screenshot: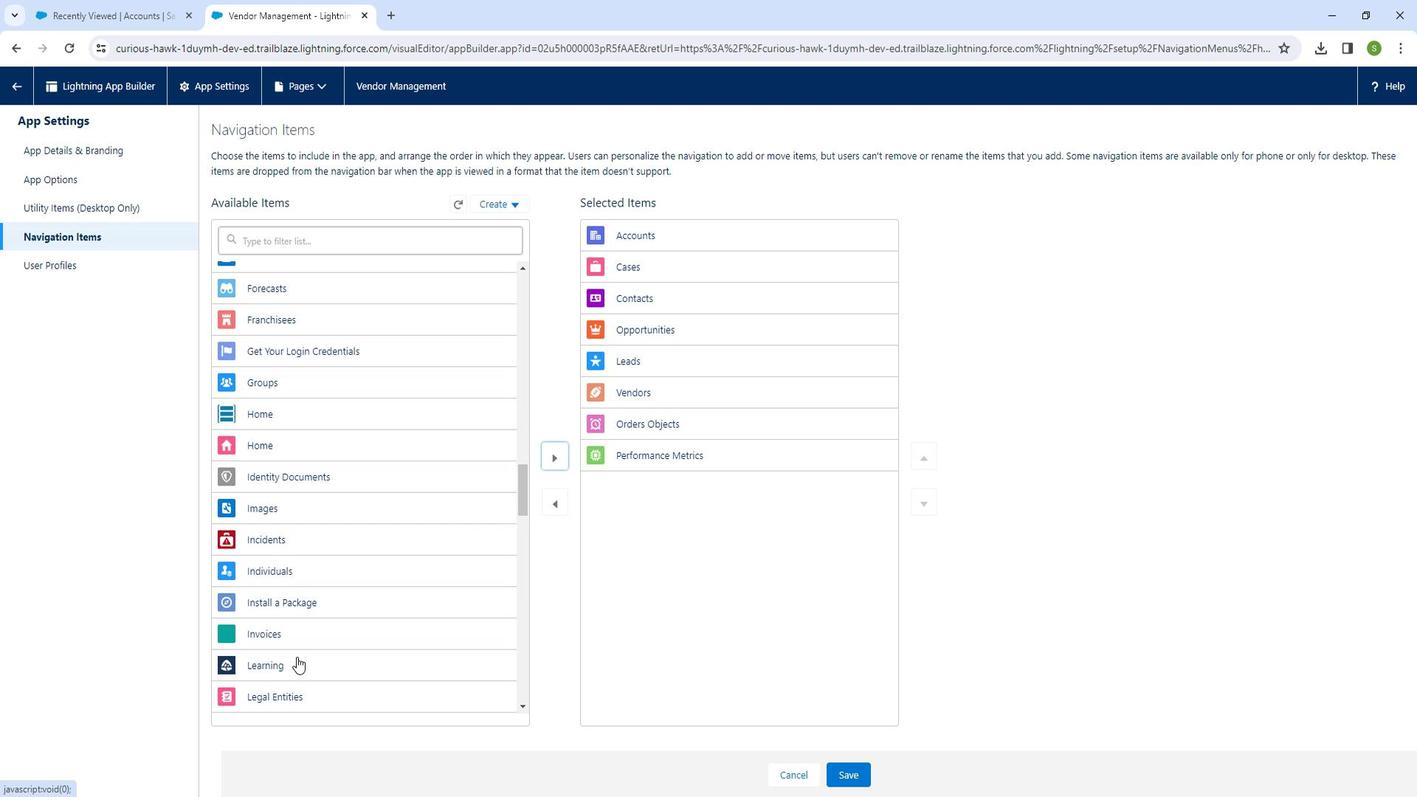 
Action: Mouse moved to (296, 658)
Screenshot: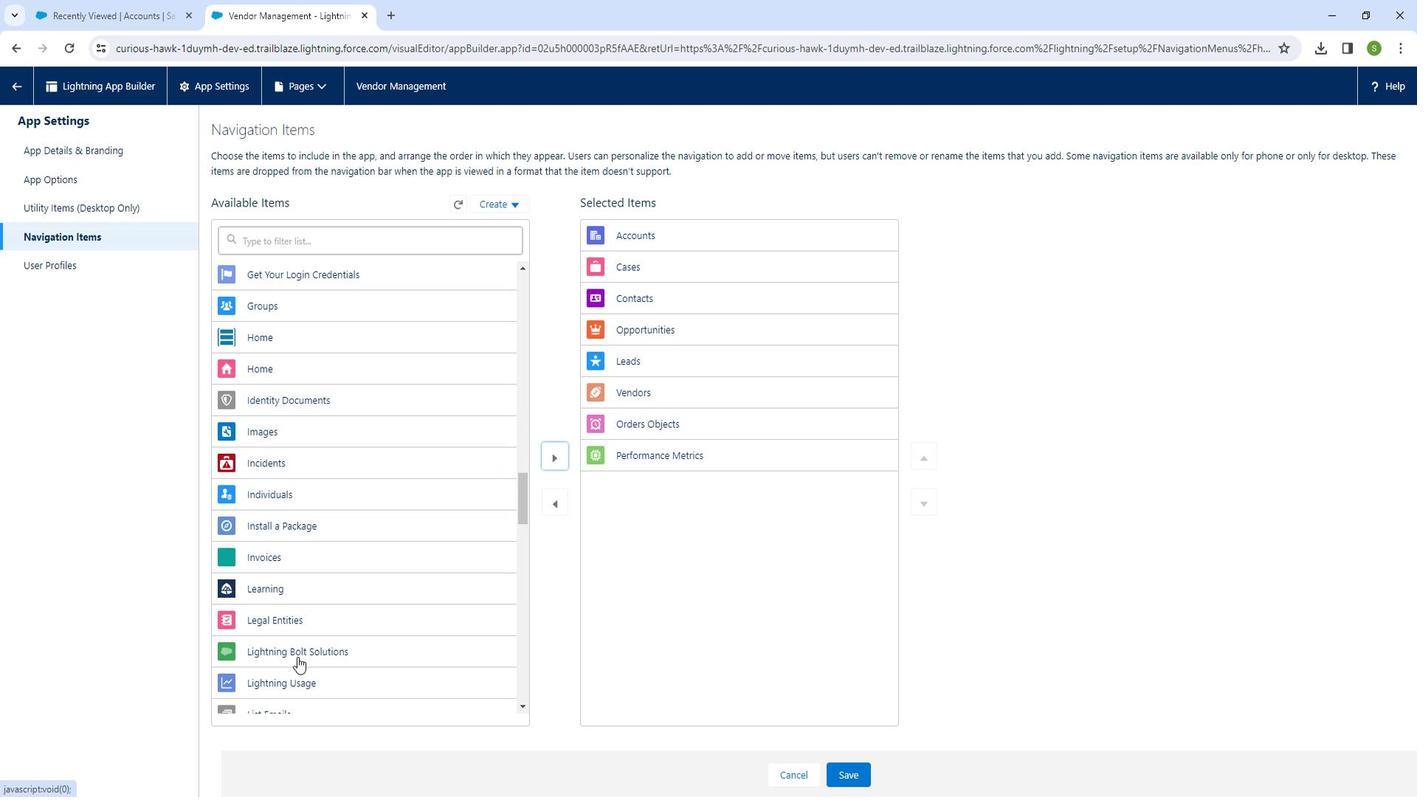 
Action: Mouse scrolled (296, 657) with delta (0, -1)
Screenshot: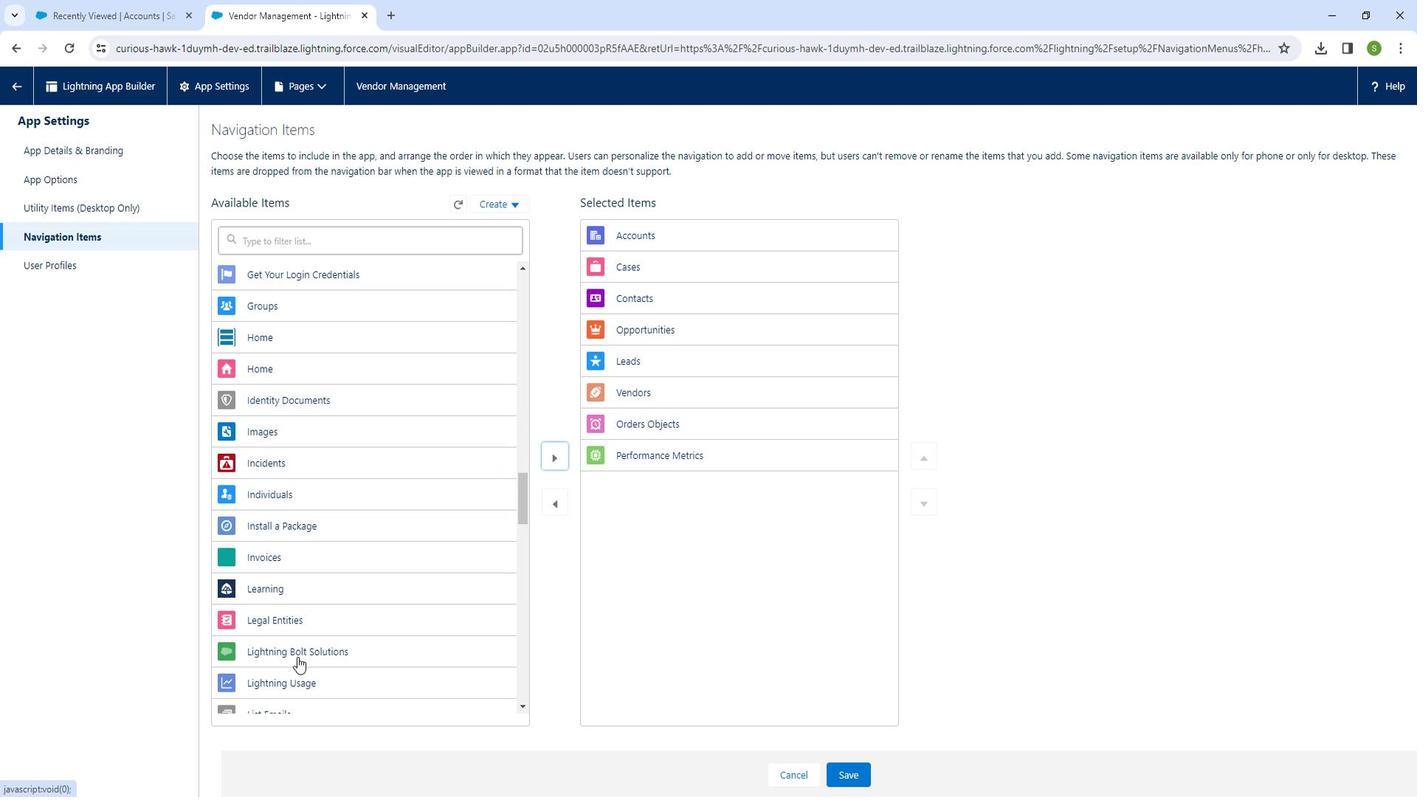 
Action: Mouse moved to (298, 654)
Screenshot: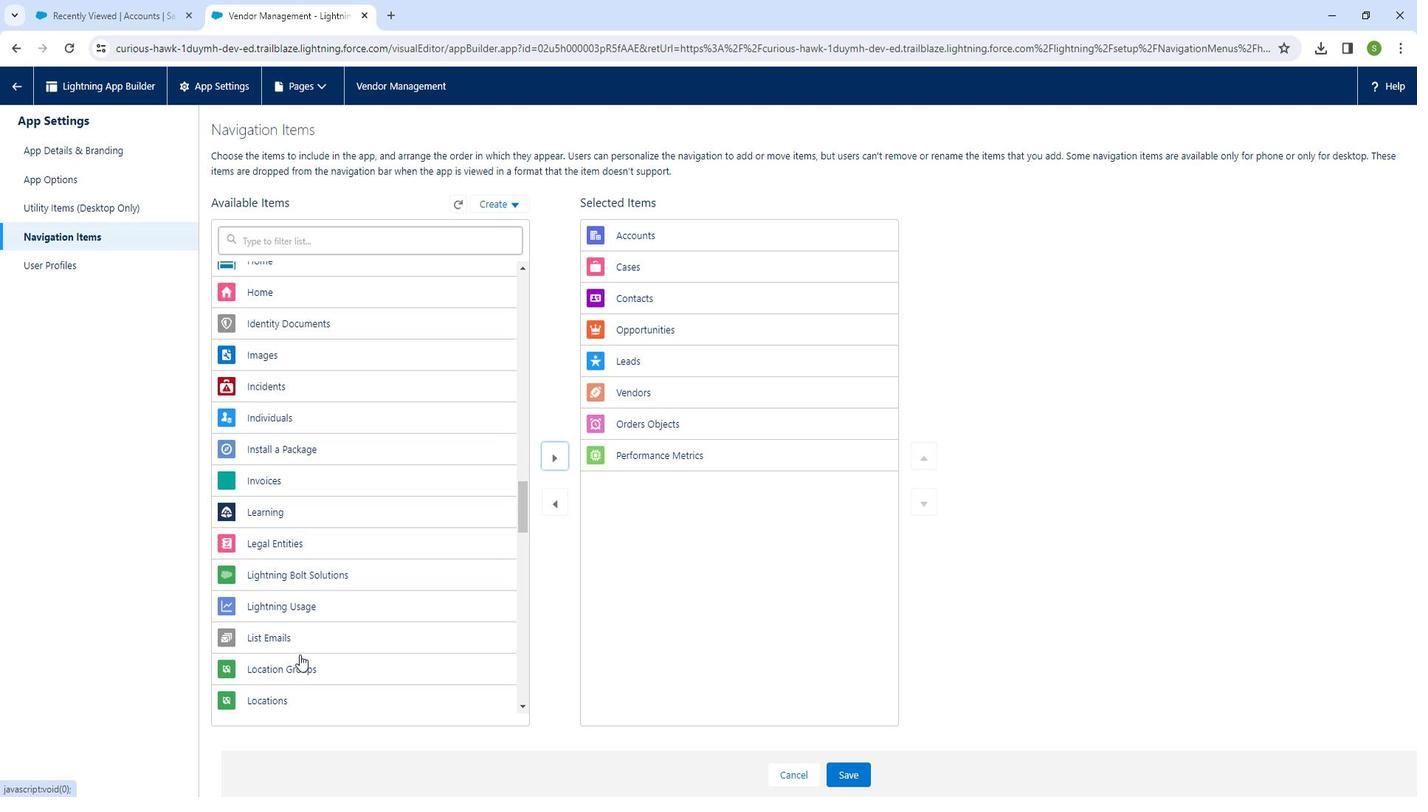 
Action: Mouse scrolled (298, 654) with delta (0, 0)
Screenshot: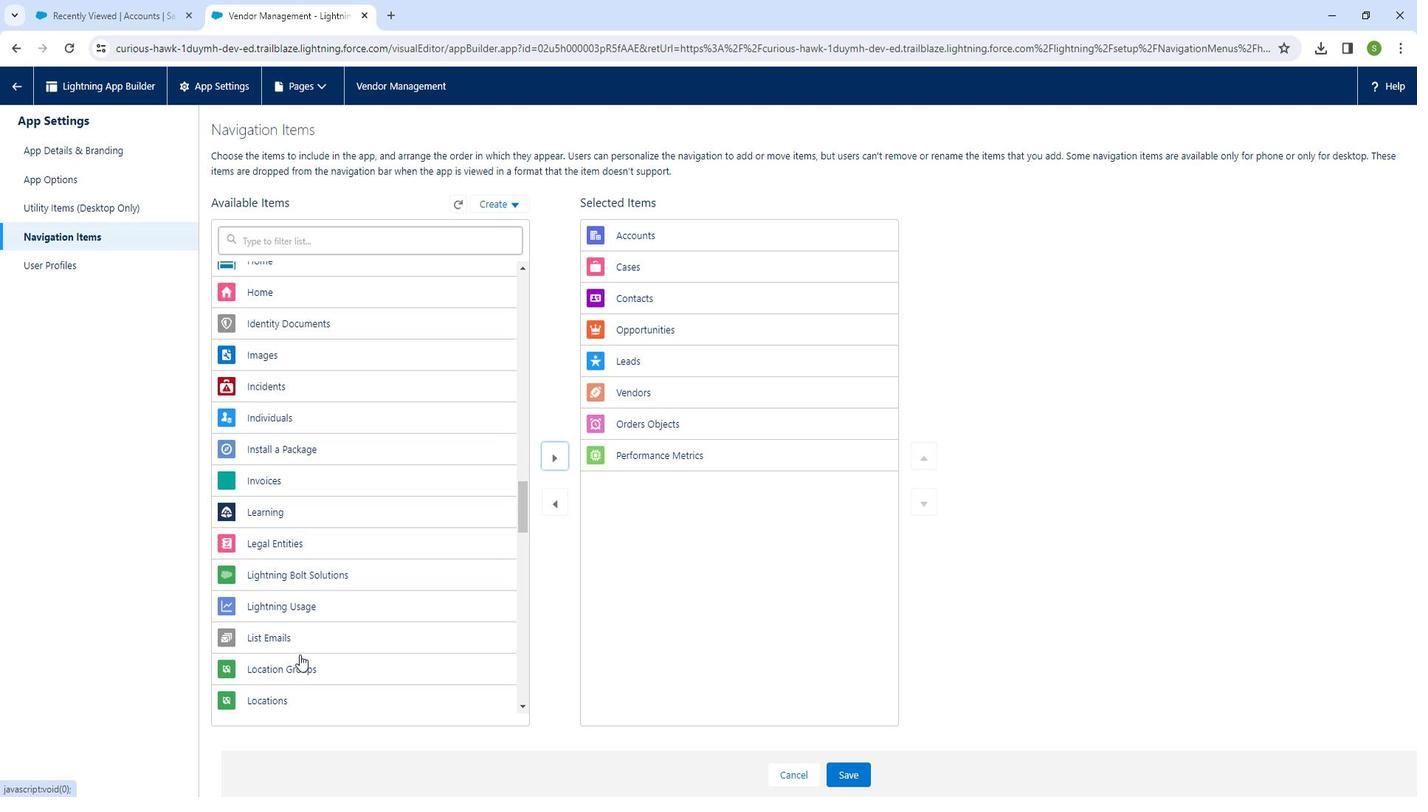 
Action: Mouse moved to (321, 522)
Screenshot: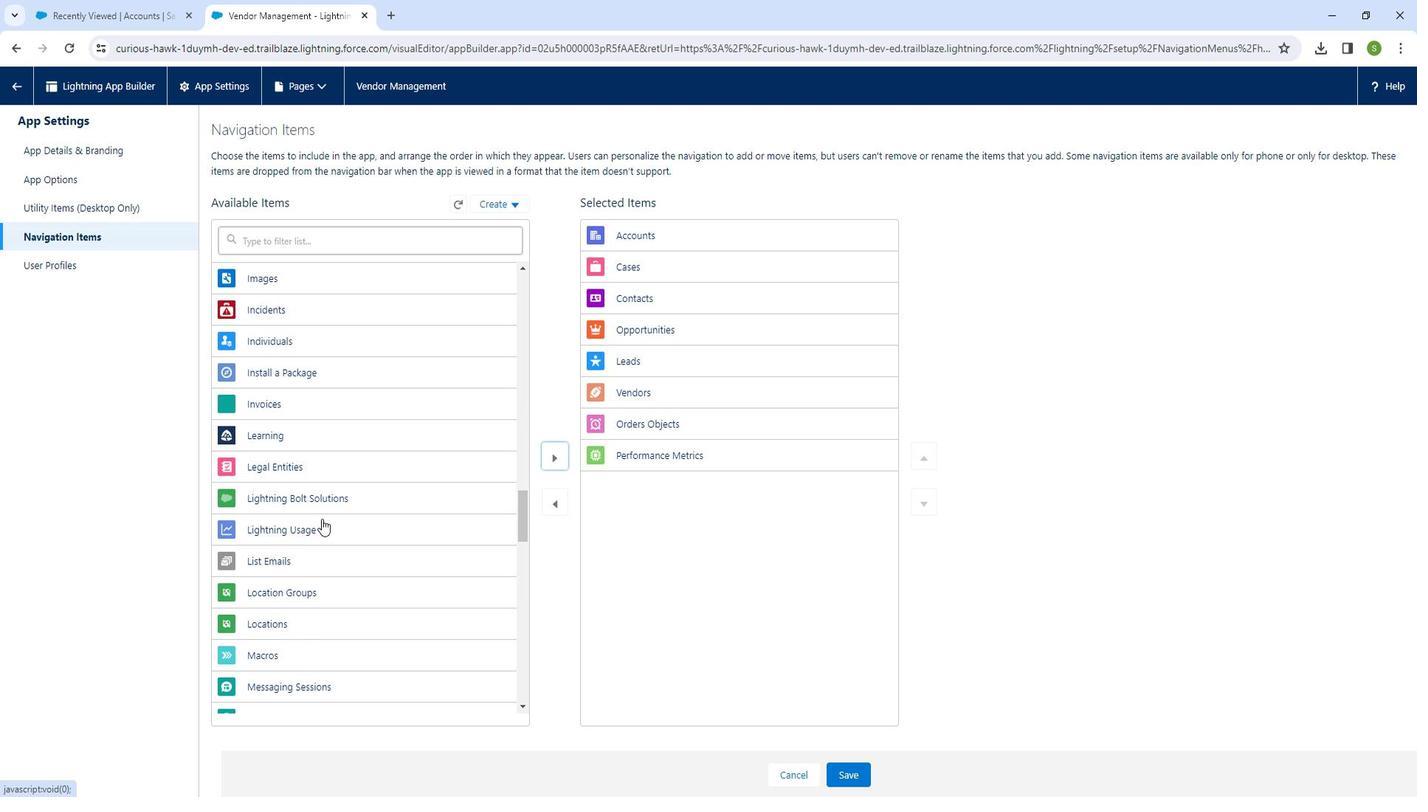 
Action: Mouse scrolled (321, 521) with delta (0, 0)
Screenshot: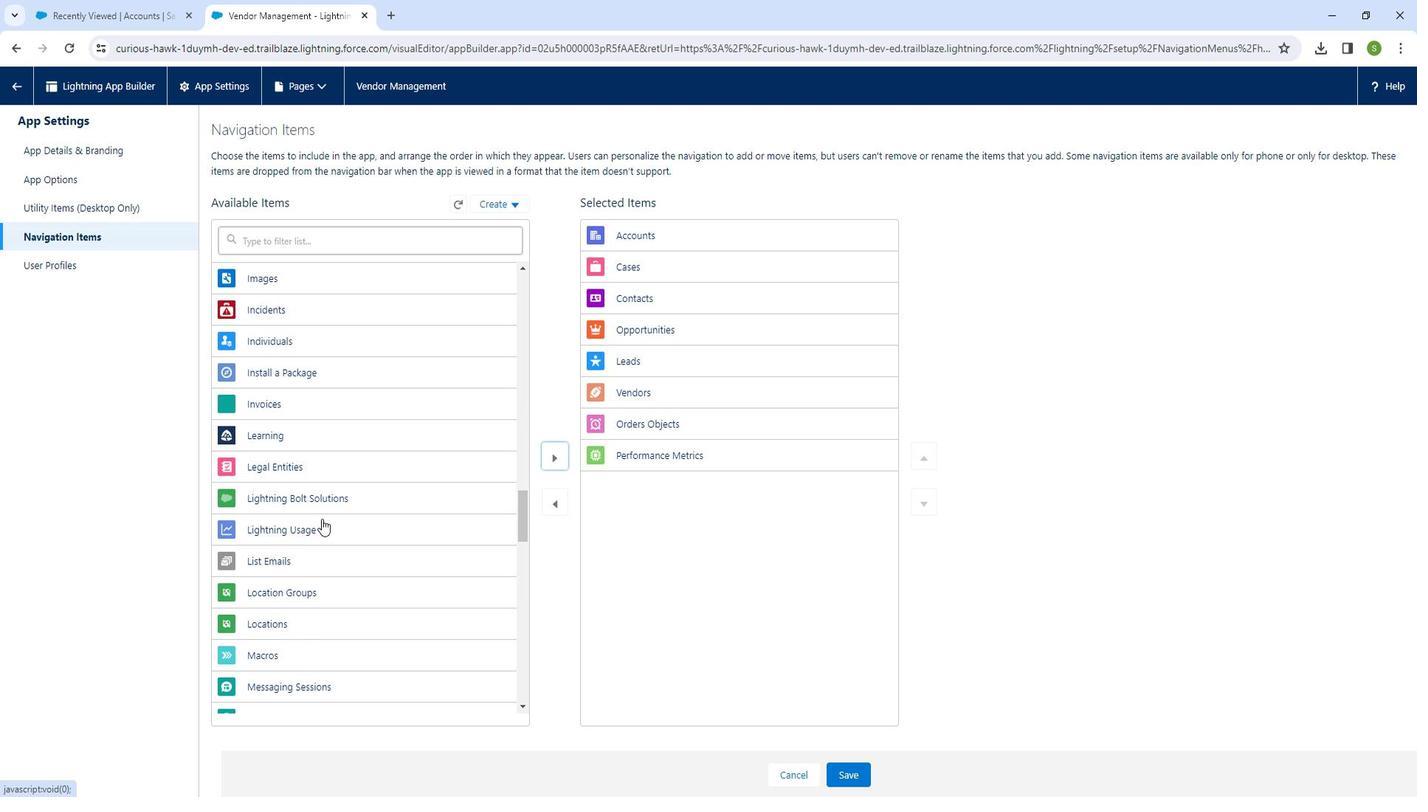 
Action: Mouse moved to (321, 532)
Screenshot: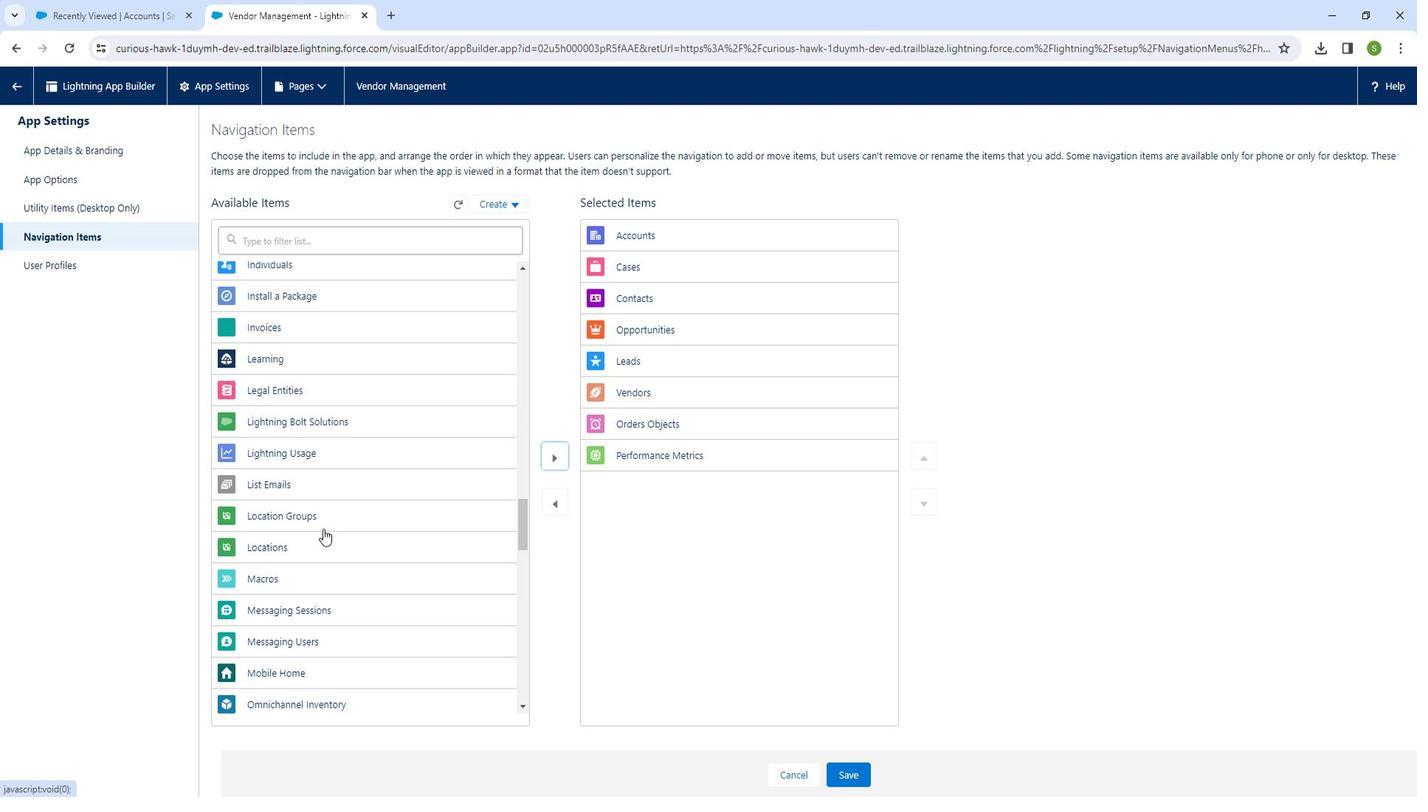 
Action: Mouse scrolled (321, 532) with delta (0, 0)
Screenshot: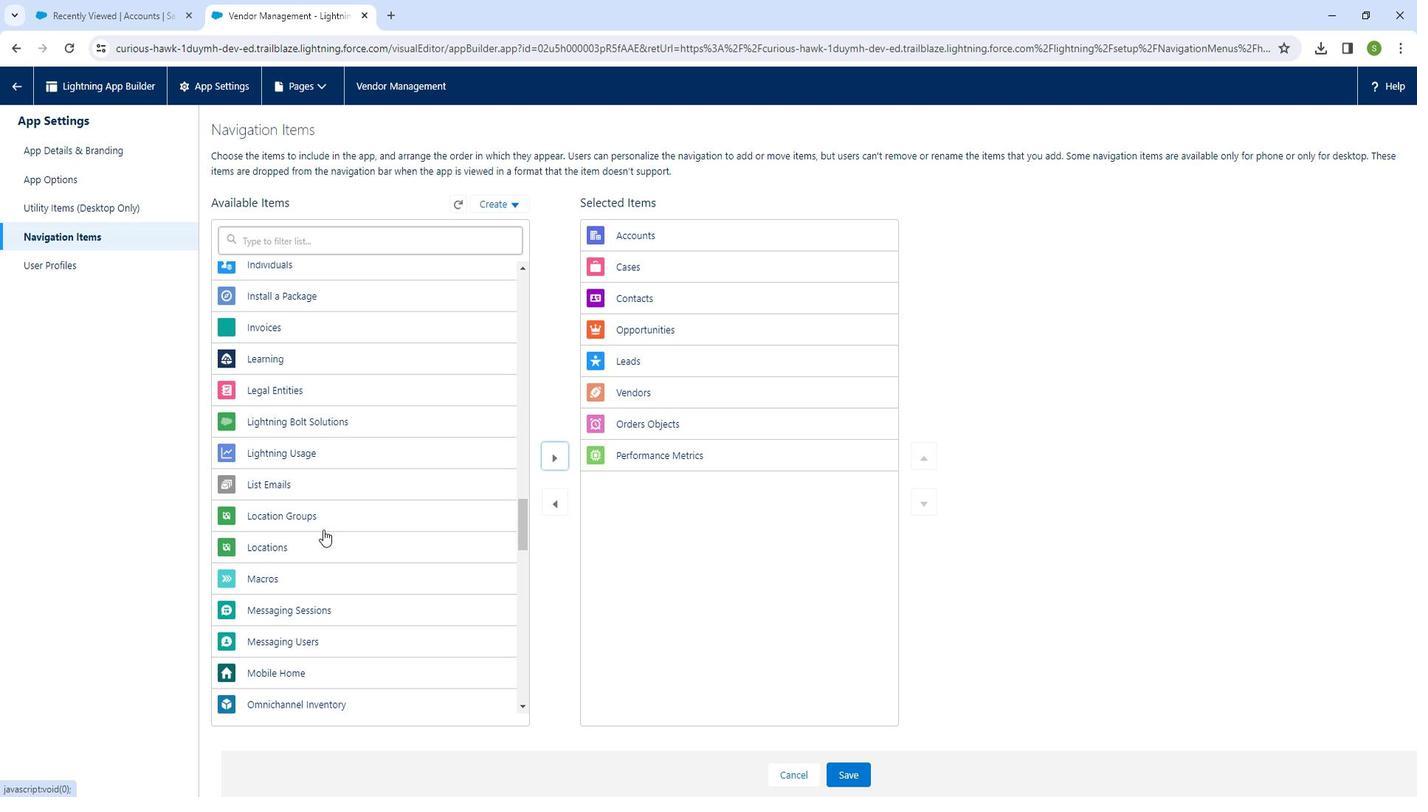 
Action: Mouse moved to (320, 537)
Screenshot: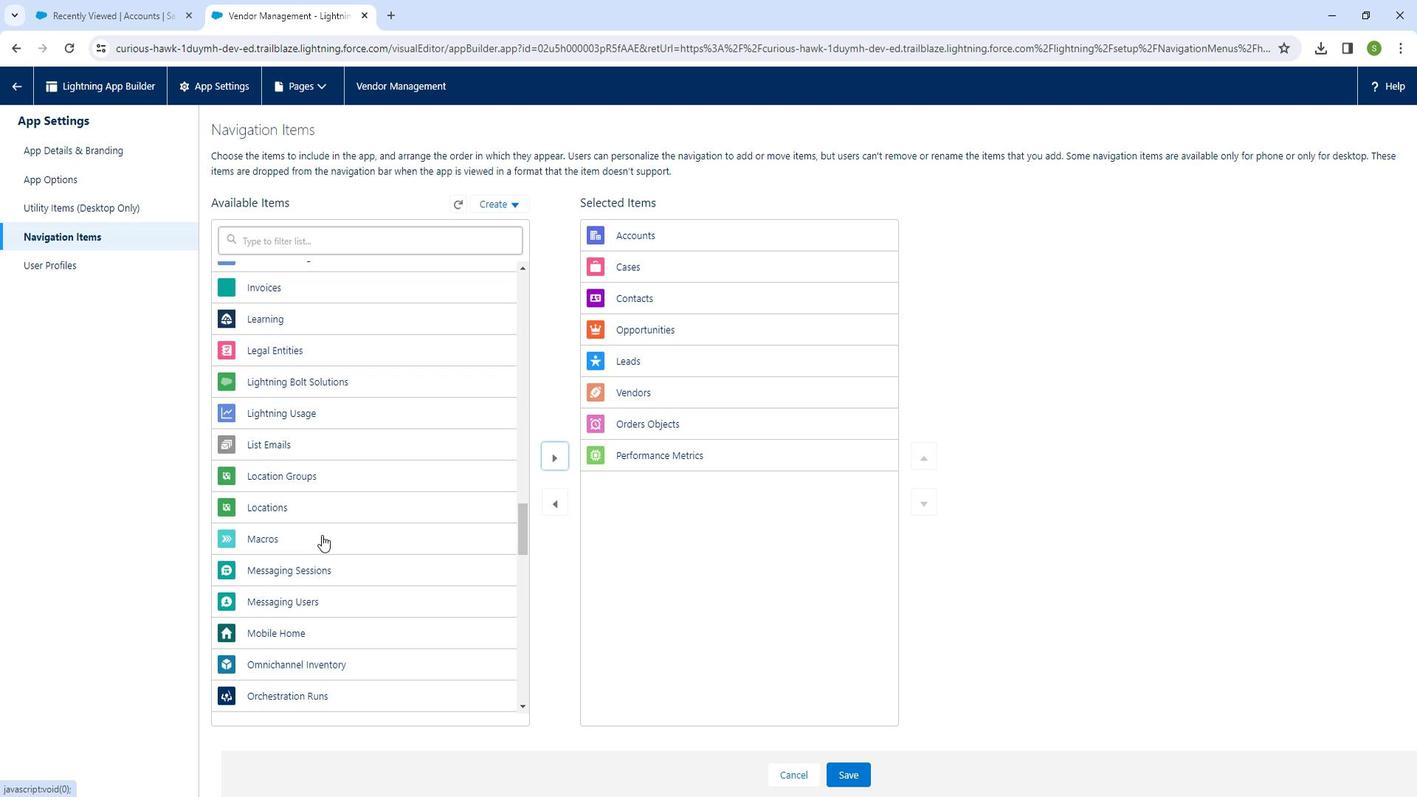 
Action: Mouse scrolled (320, 536) with delta (0, 0)
Screenshot: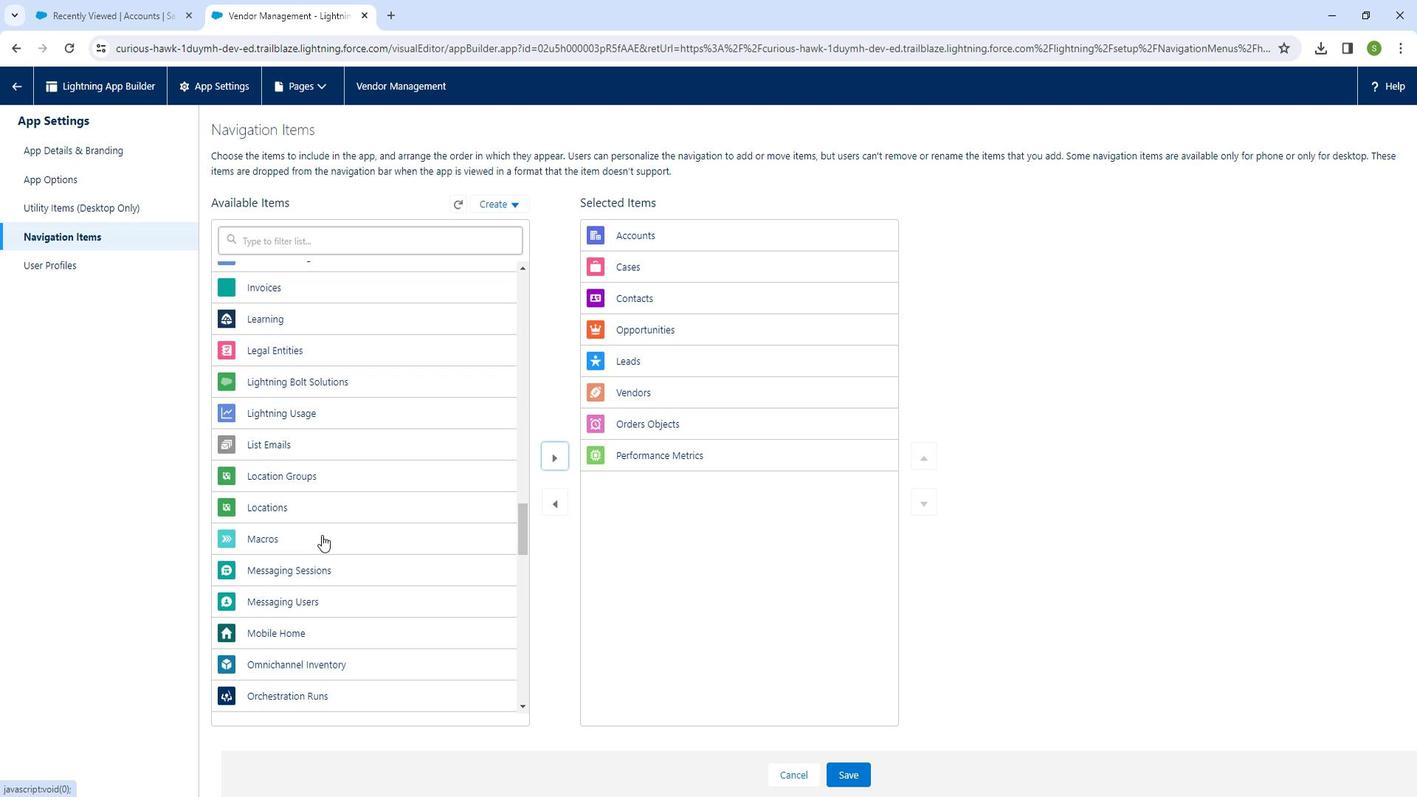 
Action: Mouse moved to (318, 547)
Screenshot: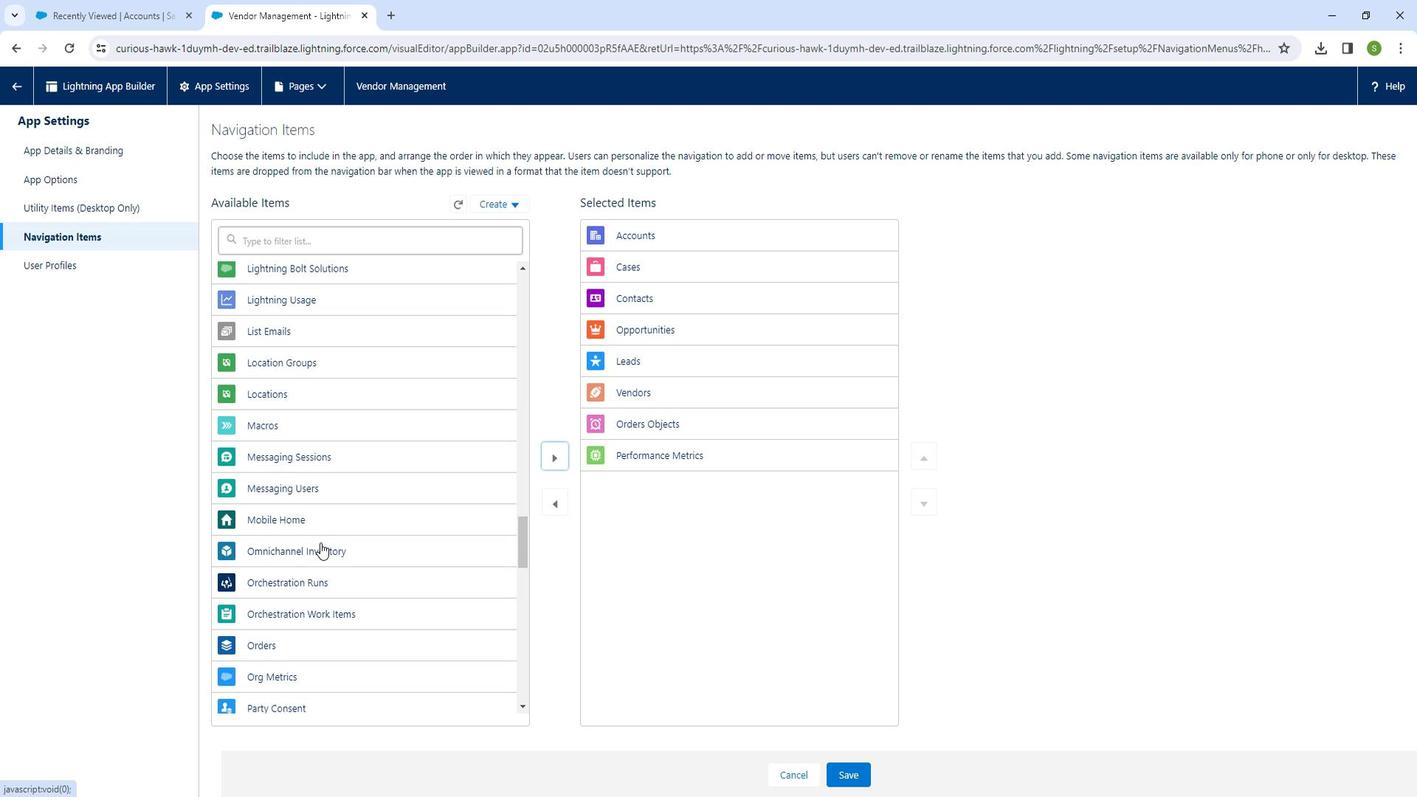 
Action: Mouse scrolled (318, 547) with delta (0, 0)
Screenshot: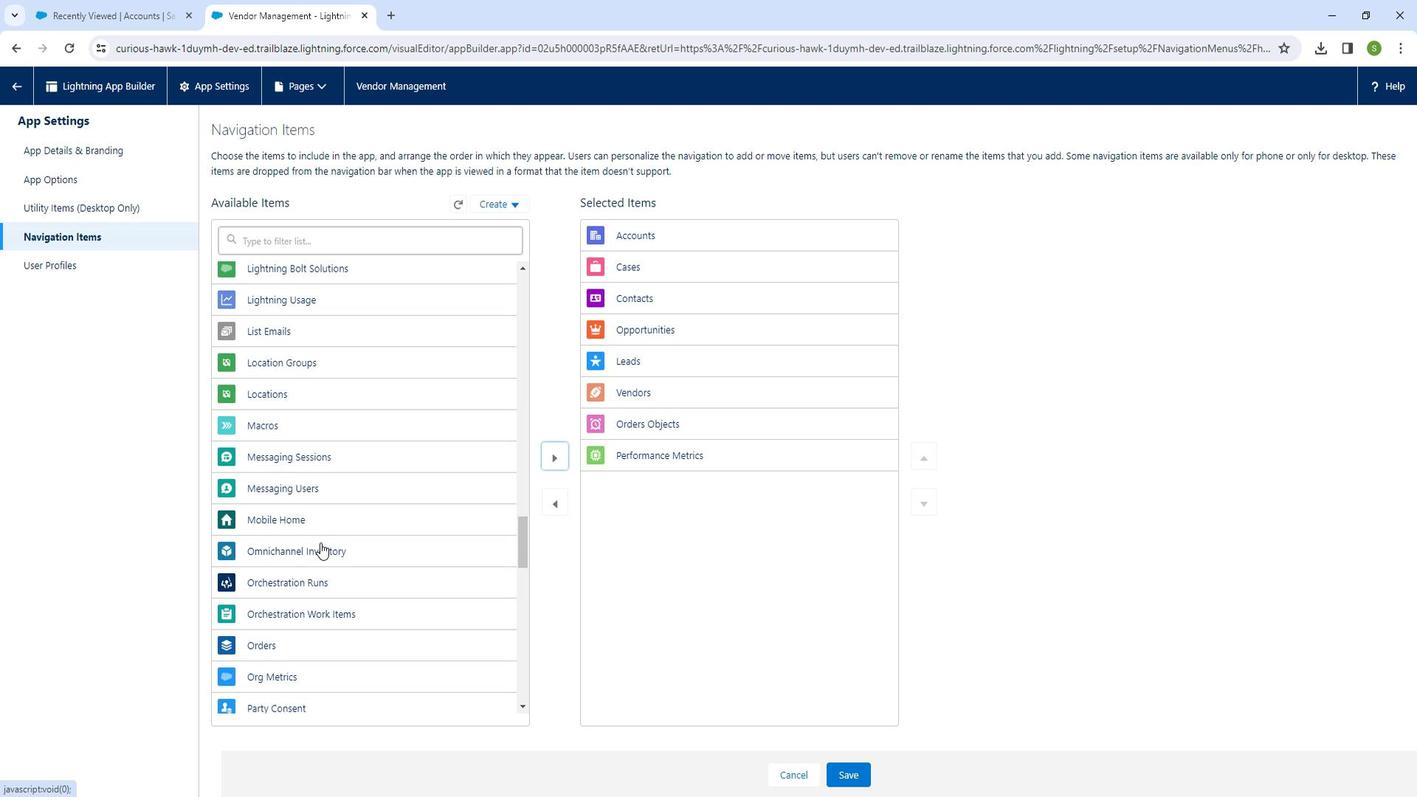 
Action: Mouse moved to (318, 556)
Screenshot: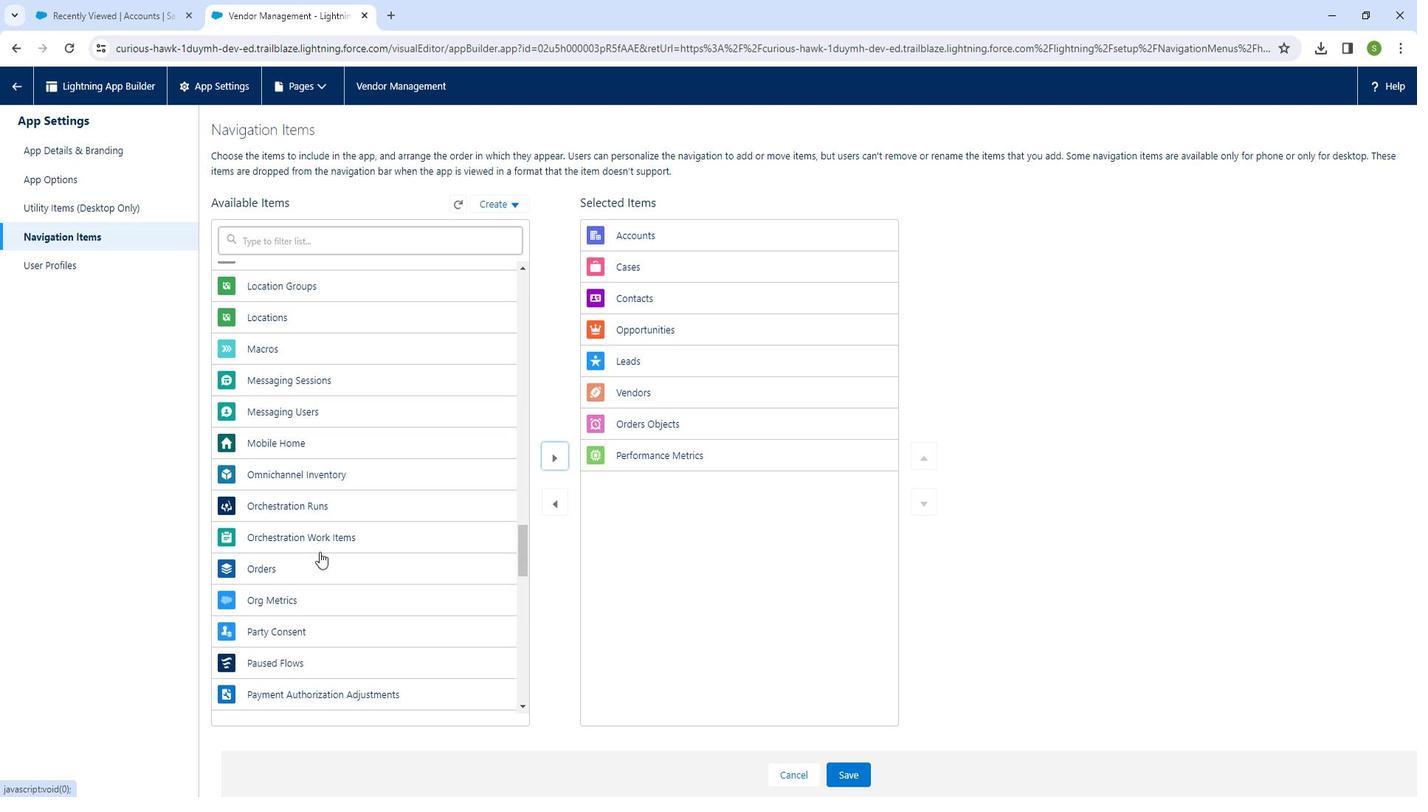 
Action: Mouse scrolled (318, 555) with delta (0, 0)
Screenshot: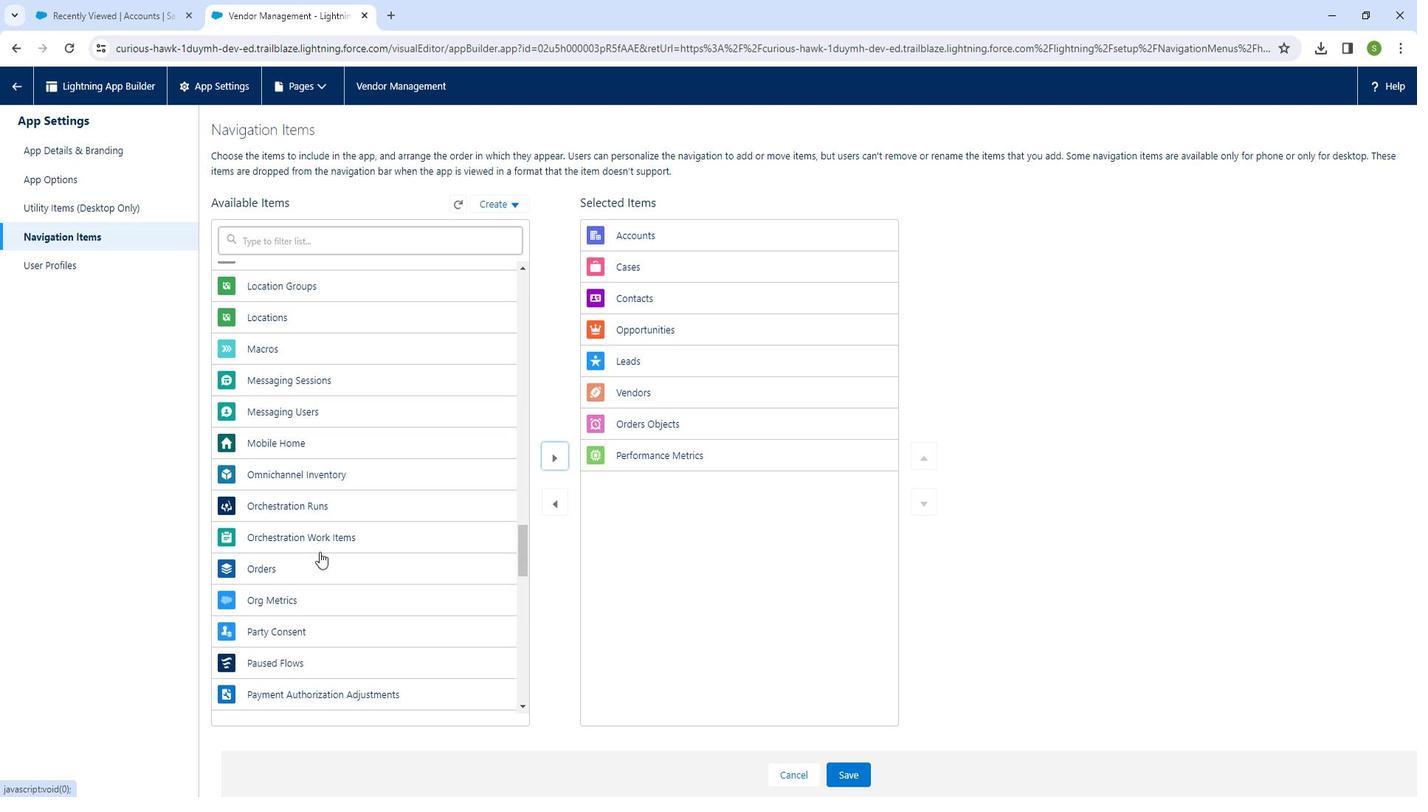 
Action: Mouse moved to (318, 567)
Screenshot: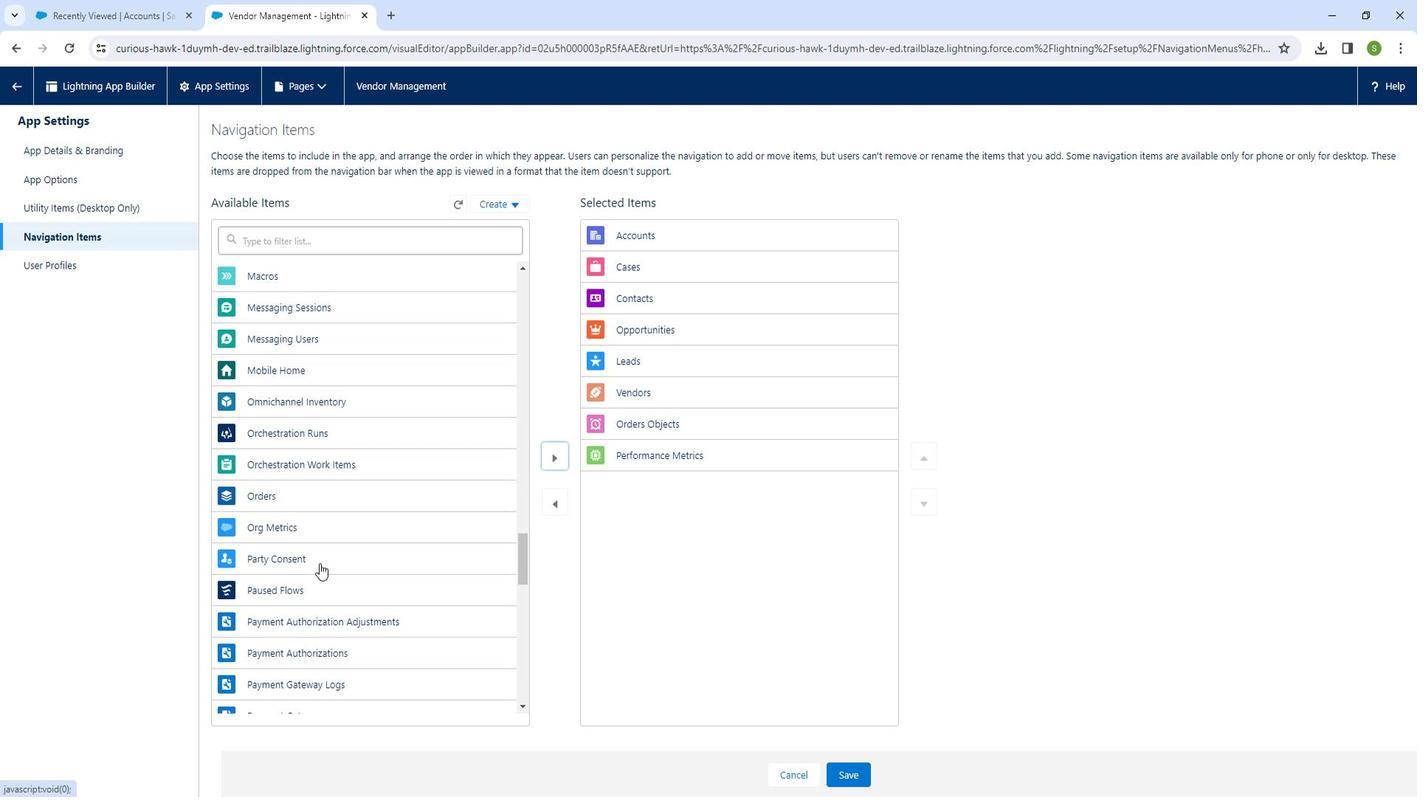 
Action: Mouse scrolled (318, 566) with delta (0, 0)
Screenshot: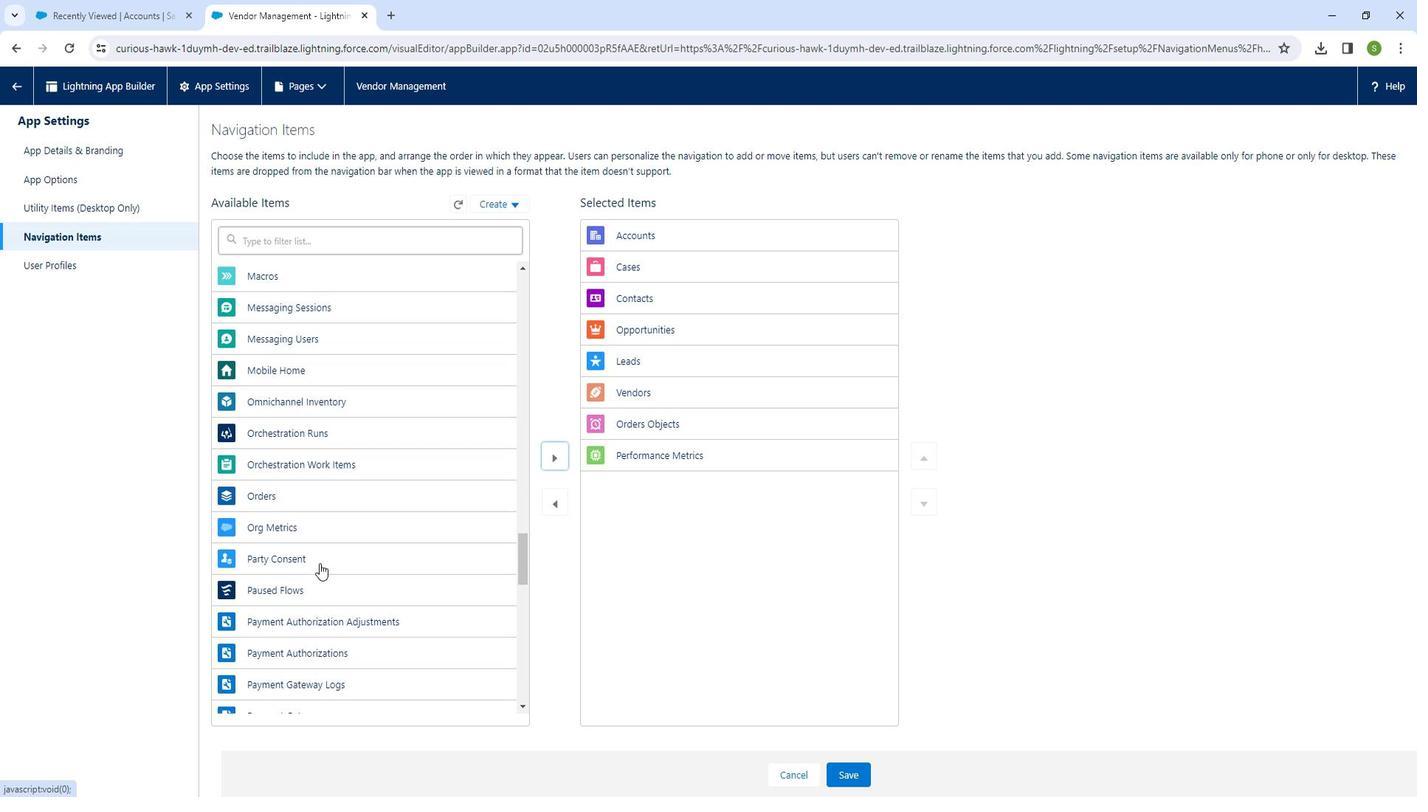 
Action: Mouse moved to (299, 417)
Screenshot: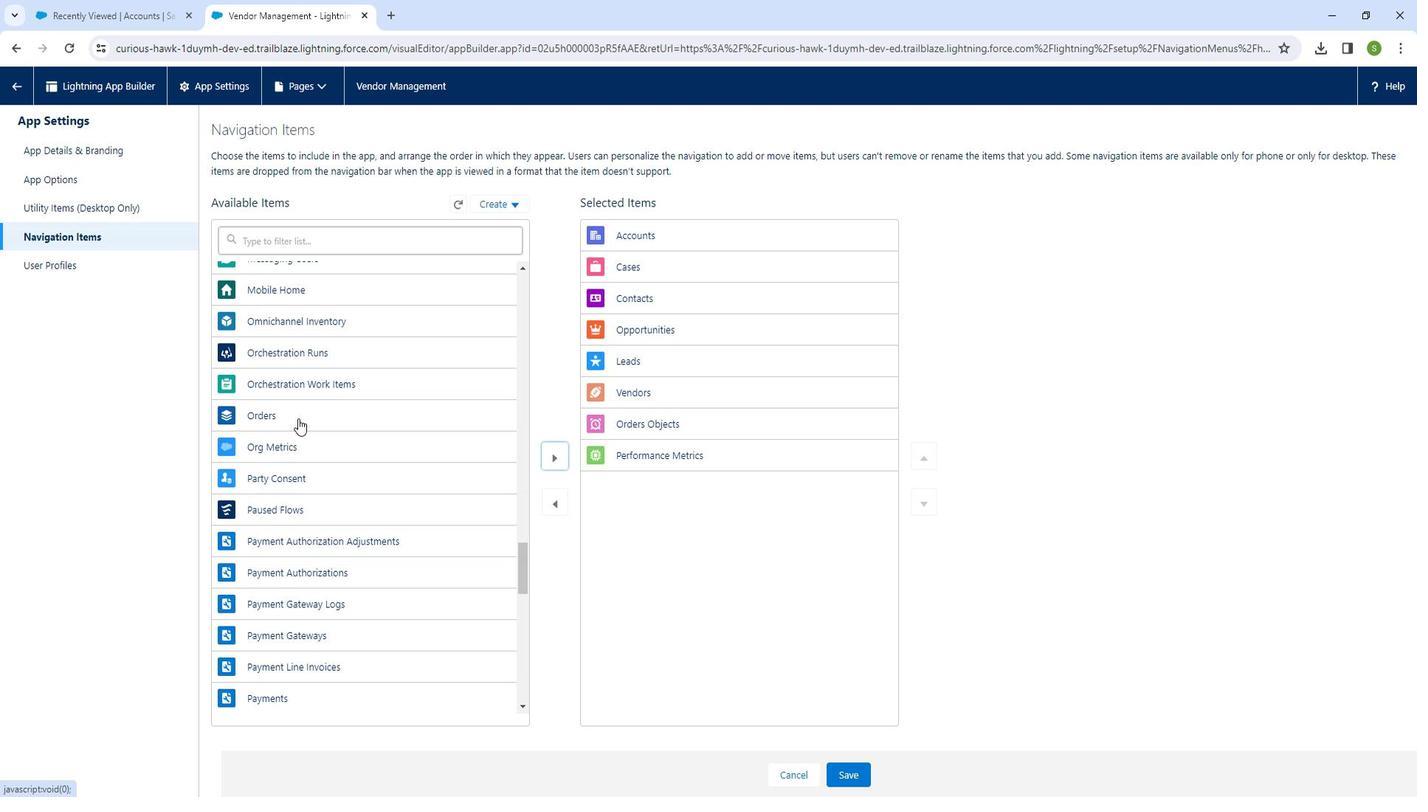 
Action: Mouse pressed left at (299, 417)
Screenshot: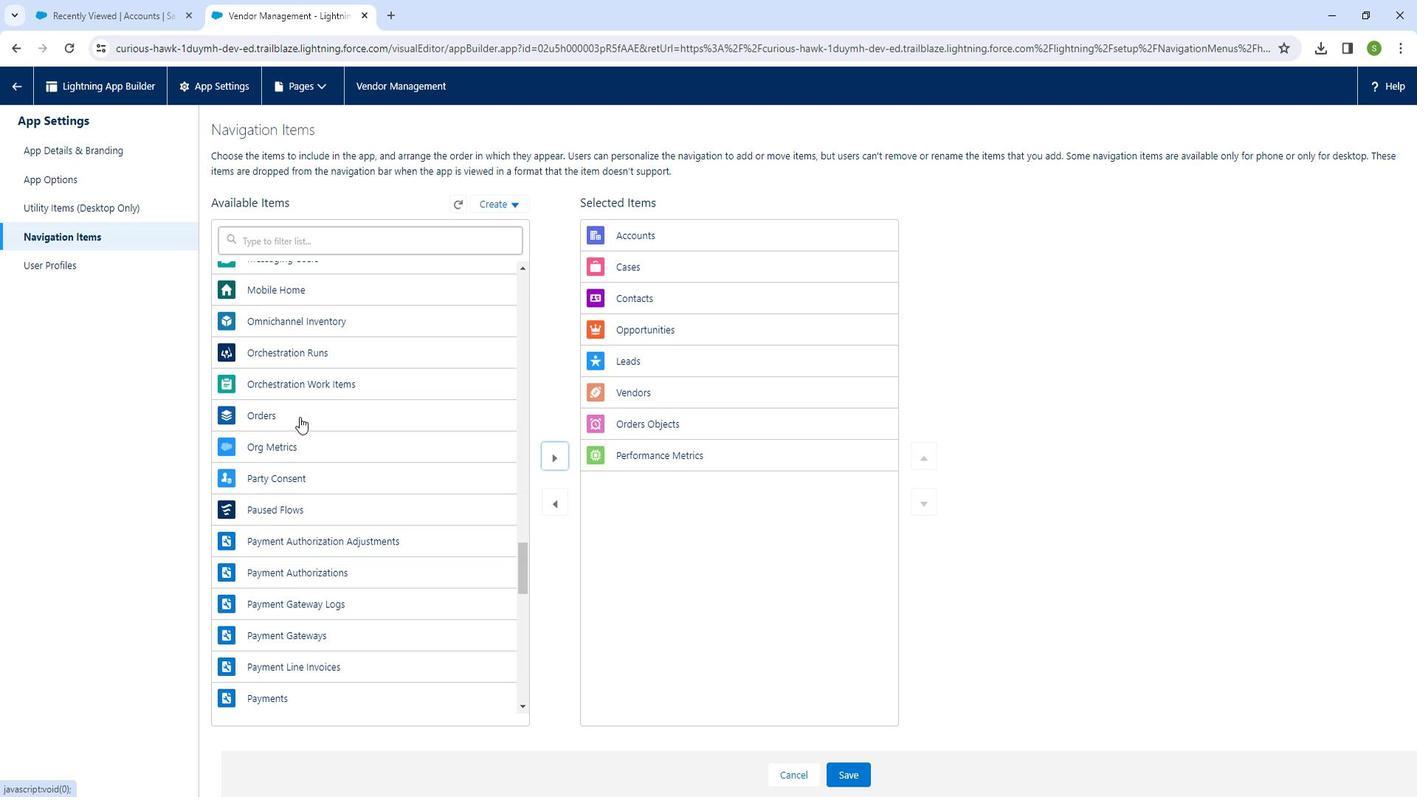 
Action: Mouse moved to (313, 600)
Screenshot: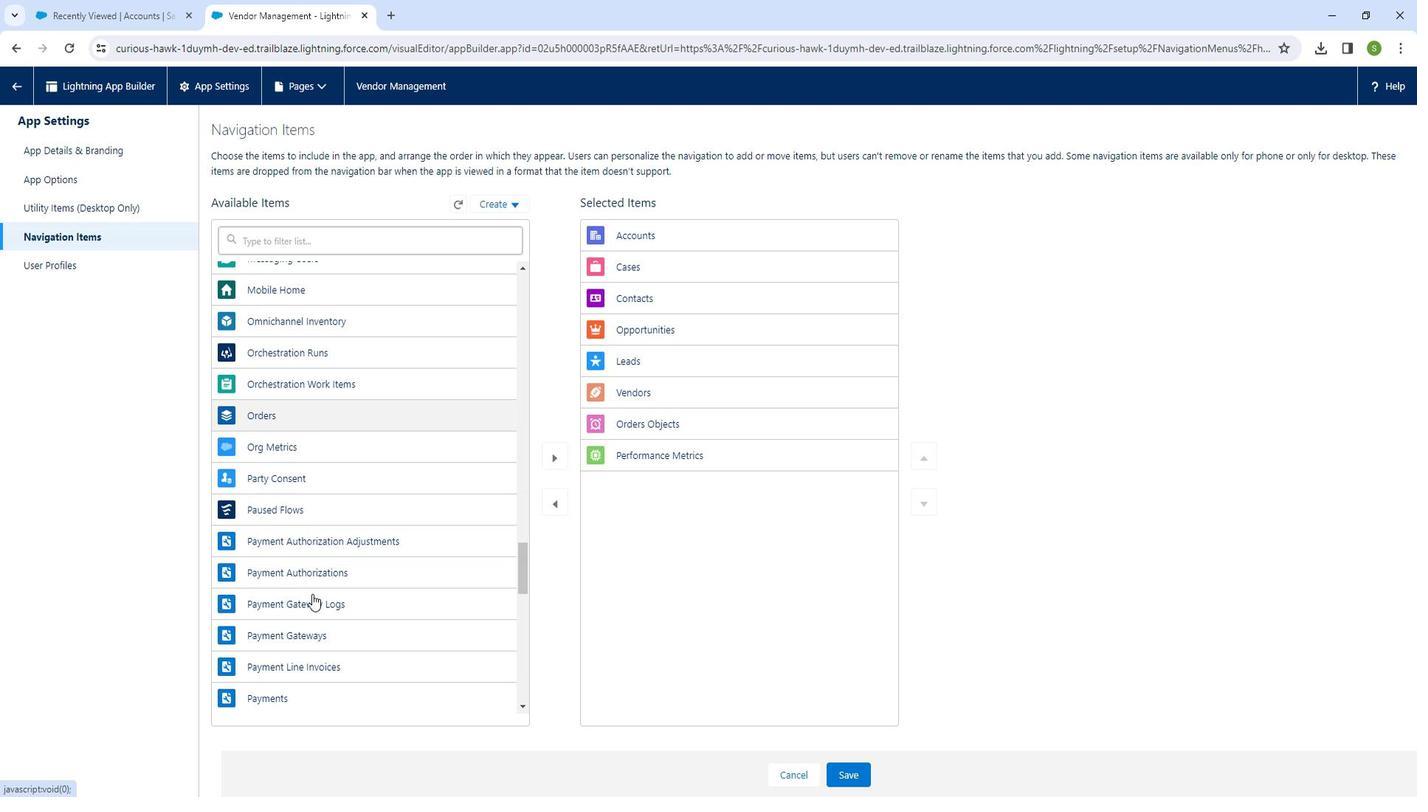 
Action: Mouse scrolled (313, 600) with delta (0, 0)
Screenshot: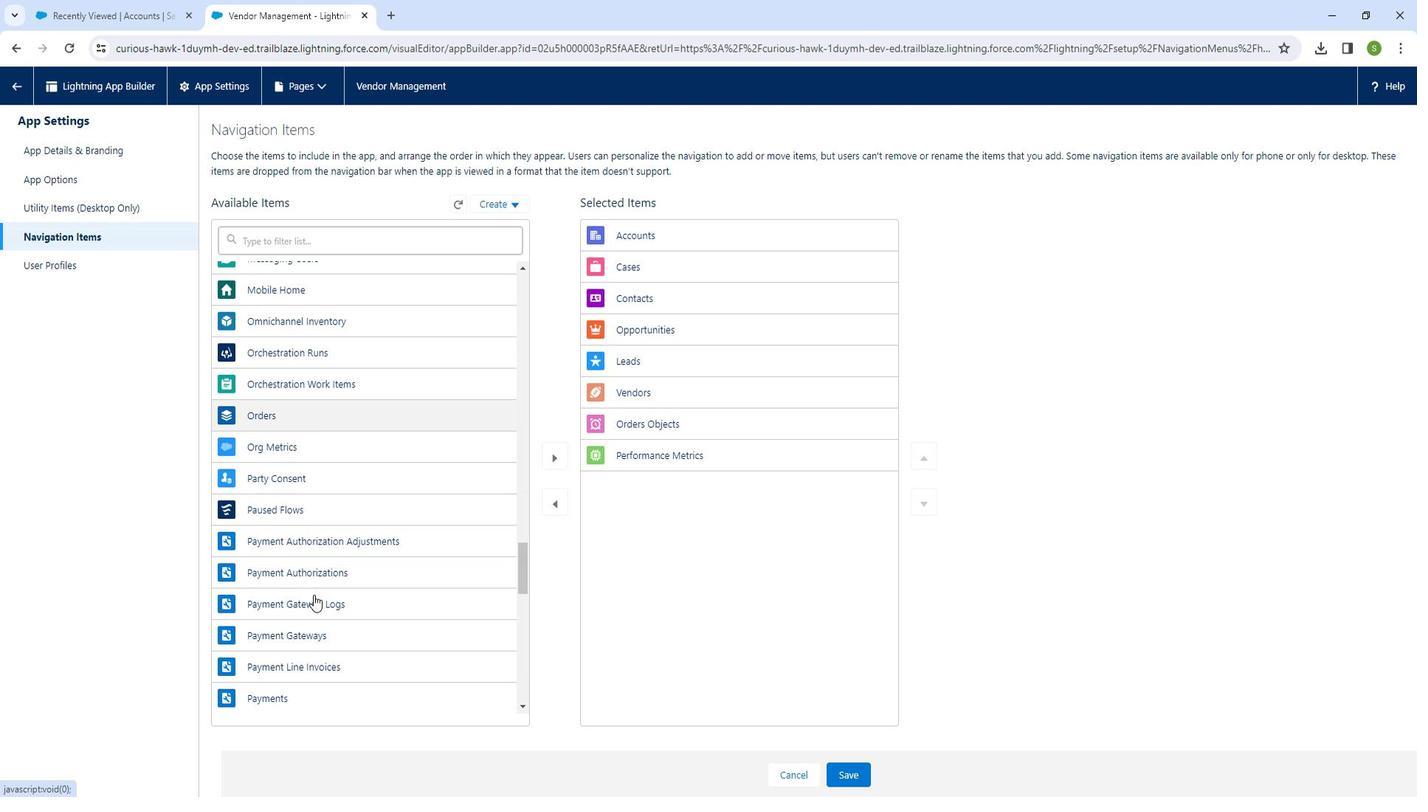 
Action: Mouse moved to (313, 602)
Screenshot: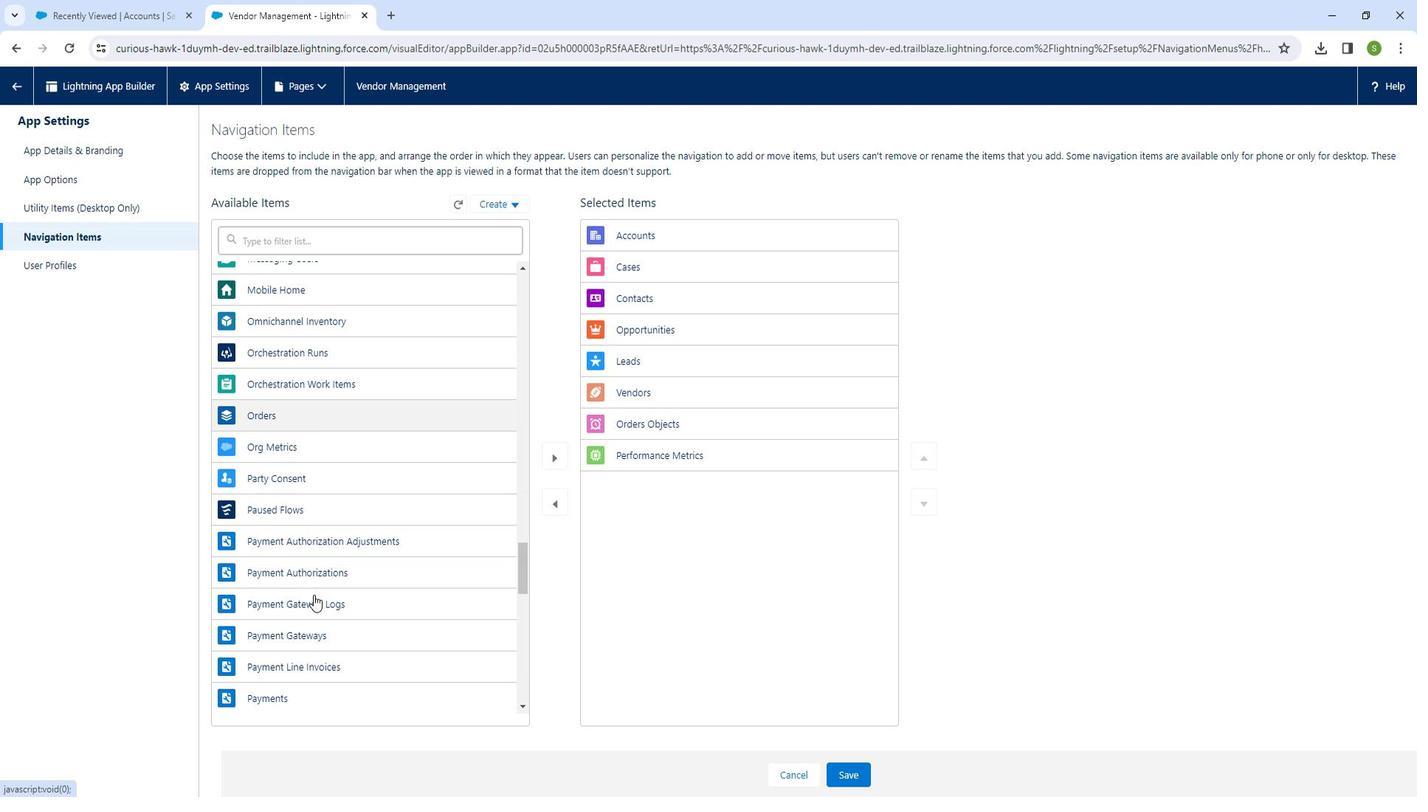 
Action: Mouse scrolled (313, 601) with delta (0, 0)
Screenshot: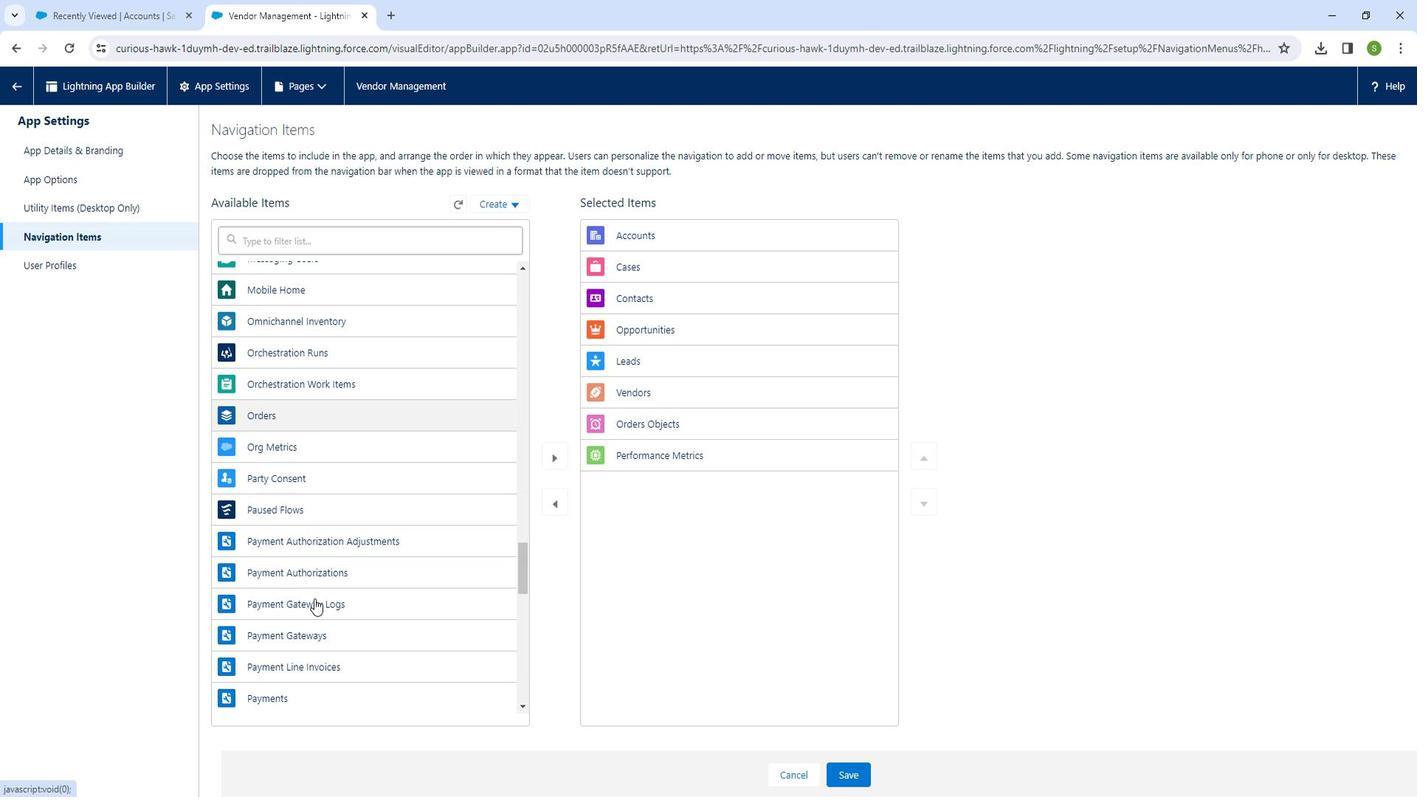 
Action: Mouse scrolled (313, 601) with delta (0, 0)
Screenshot: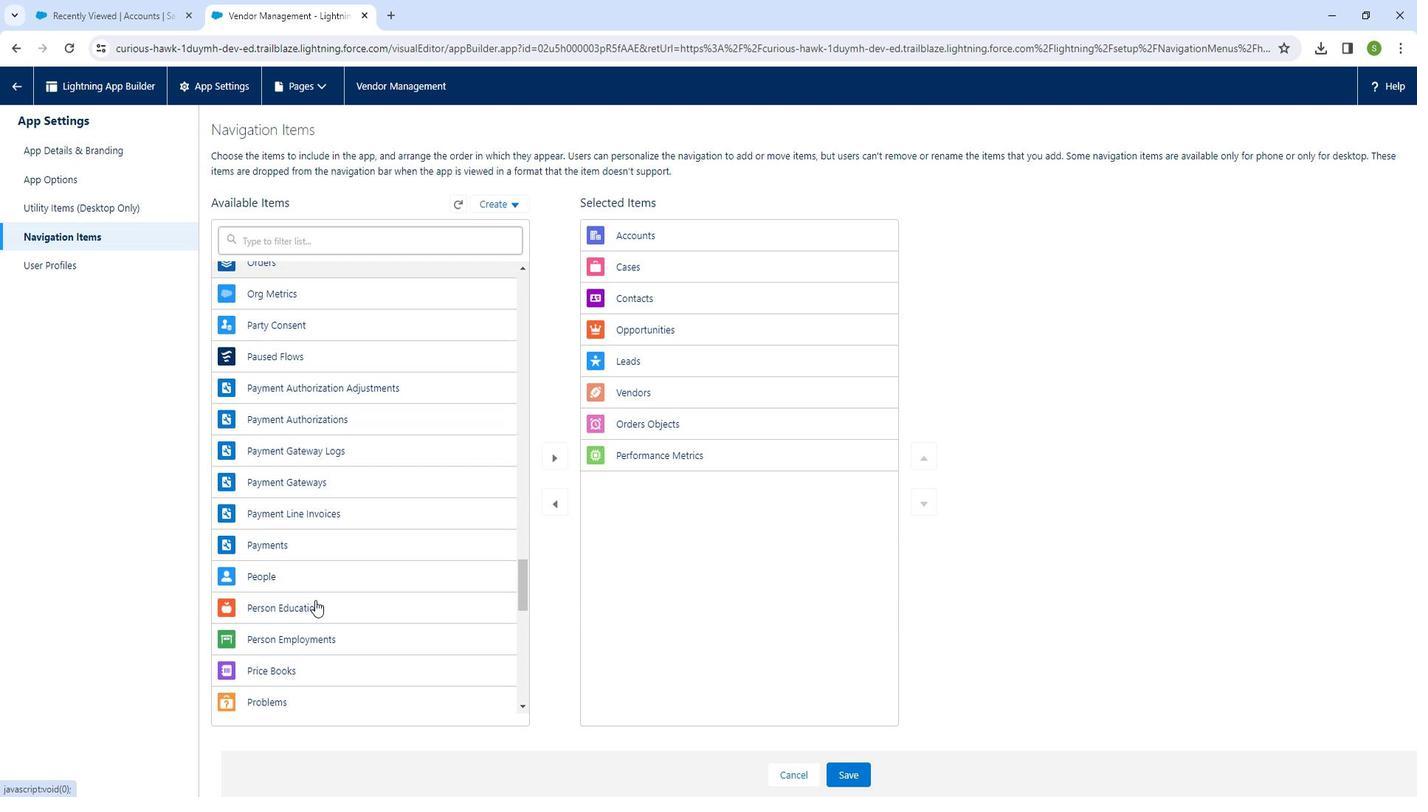 
Action: Mouse moved to (314, 602)
Screenshot: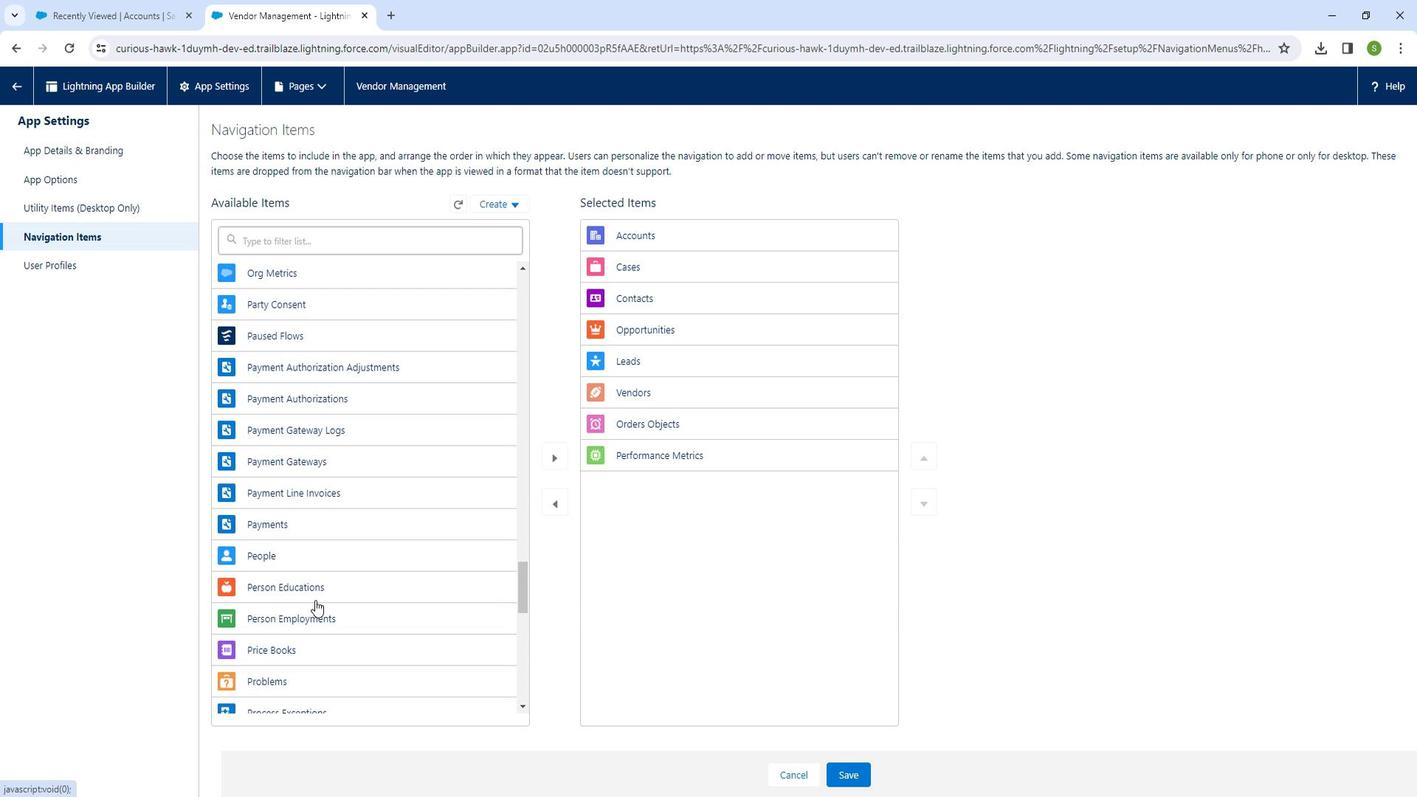 
Action: Mouse scrolled (314, 601) with delta (0, 0)
Screenshot: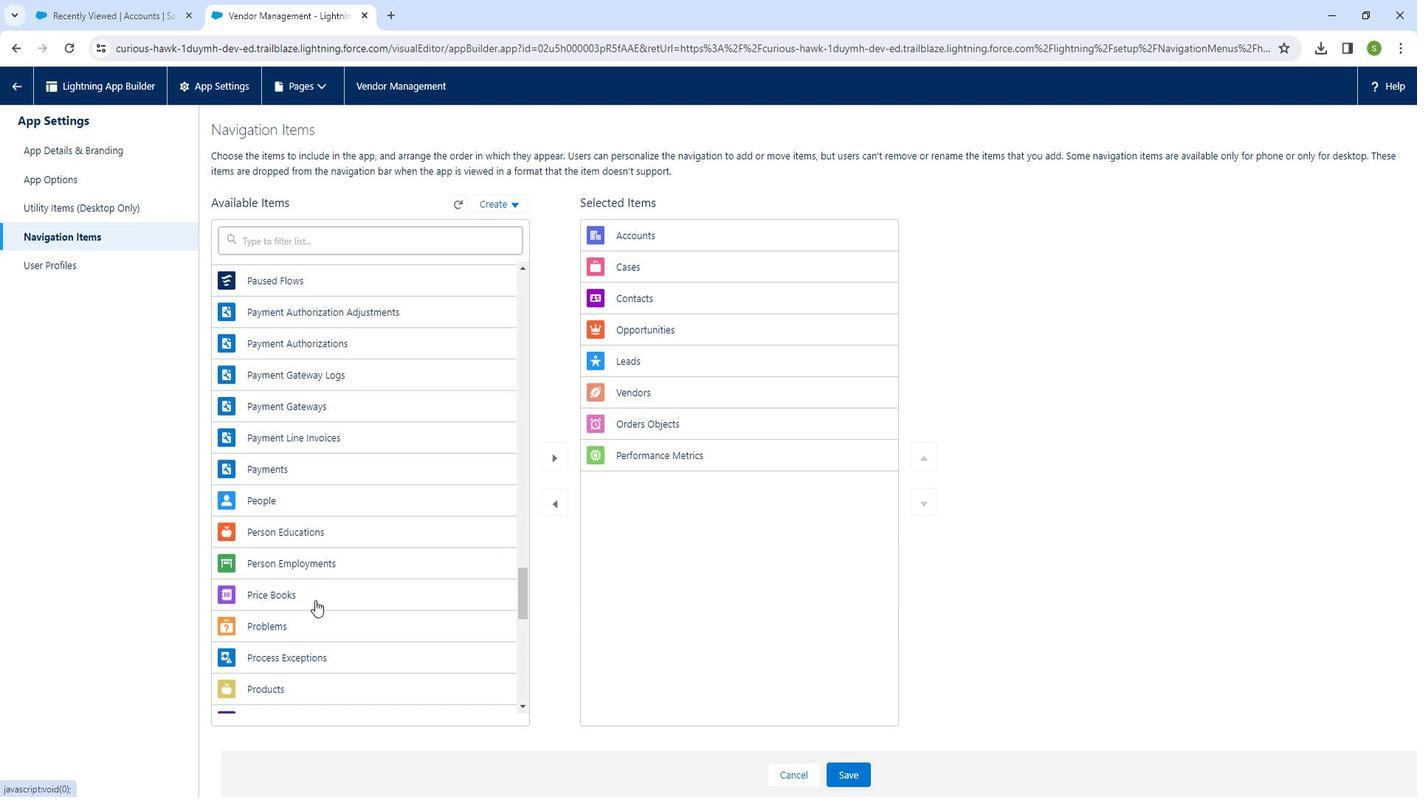 
Action: Mouse scrolled (314, 601) with delta (0, 0)
Screenshot: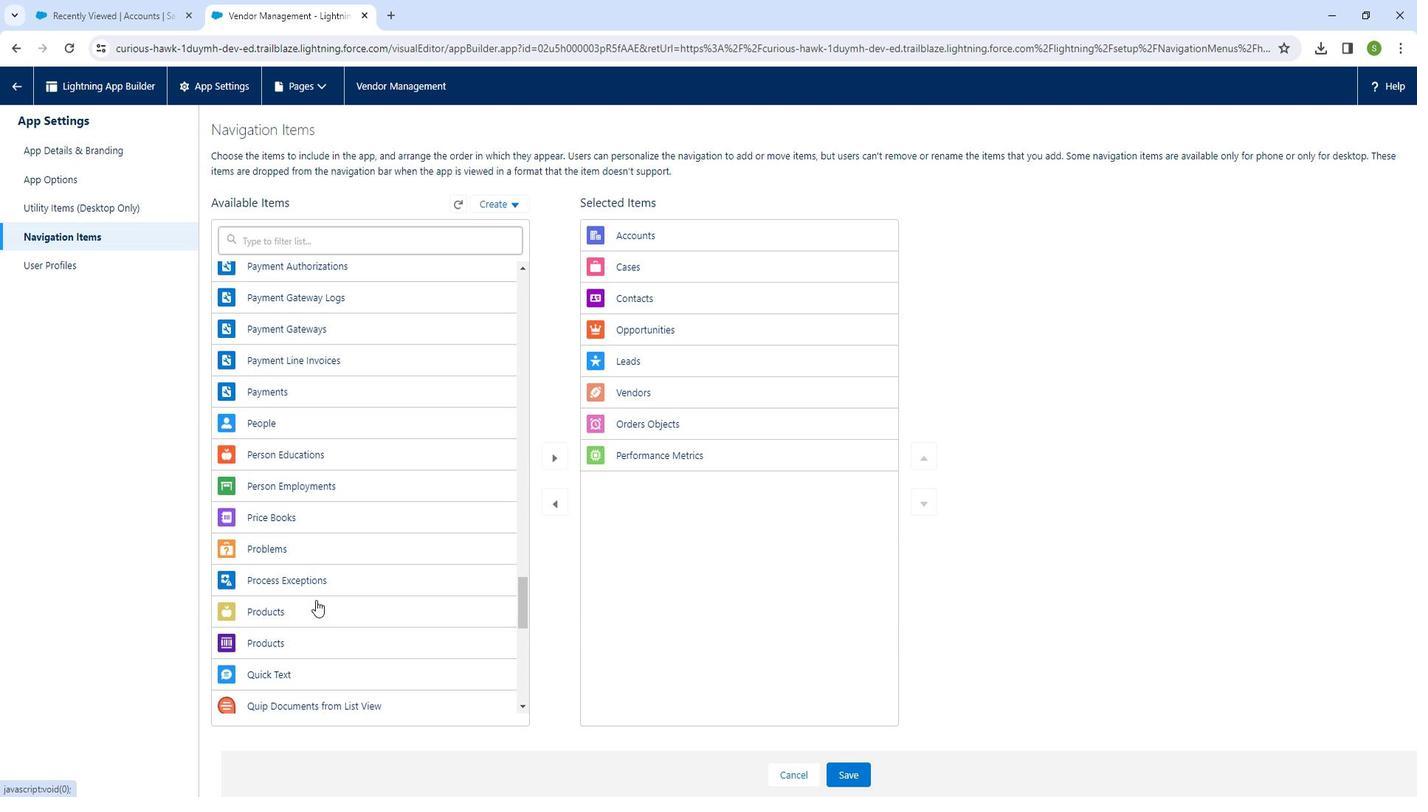 
Action: Mouse scrolled (314, 601) with delta (0, 0)
Screenshot: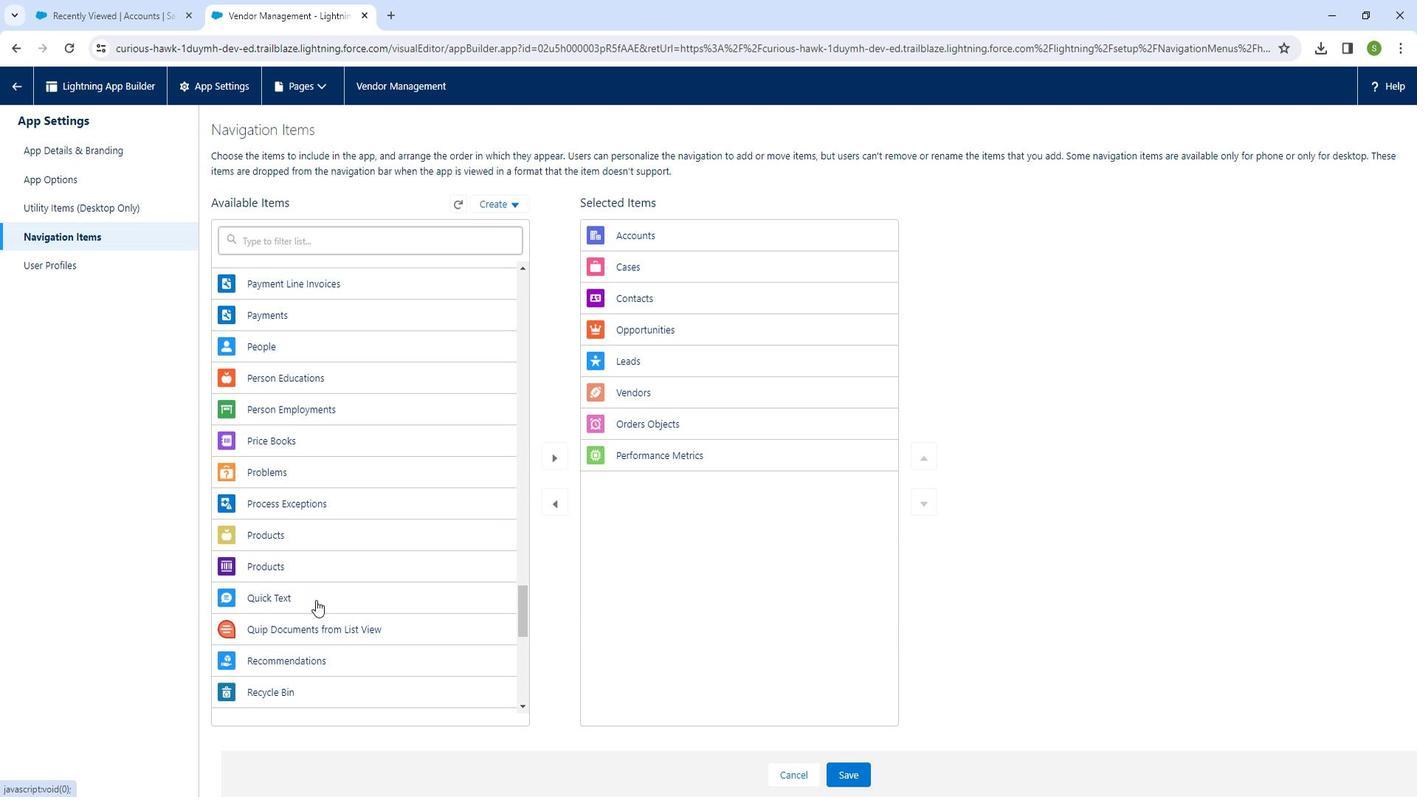
Action: Mouse moved to (305, 479)
Screenshot: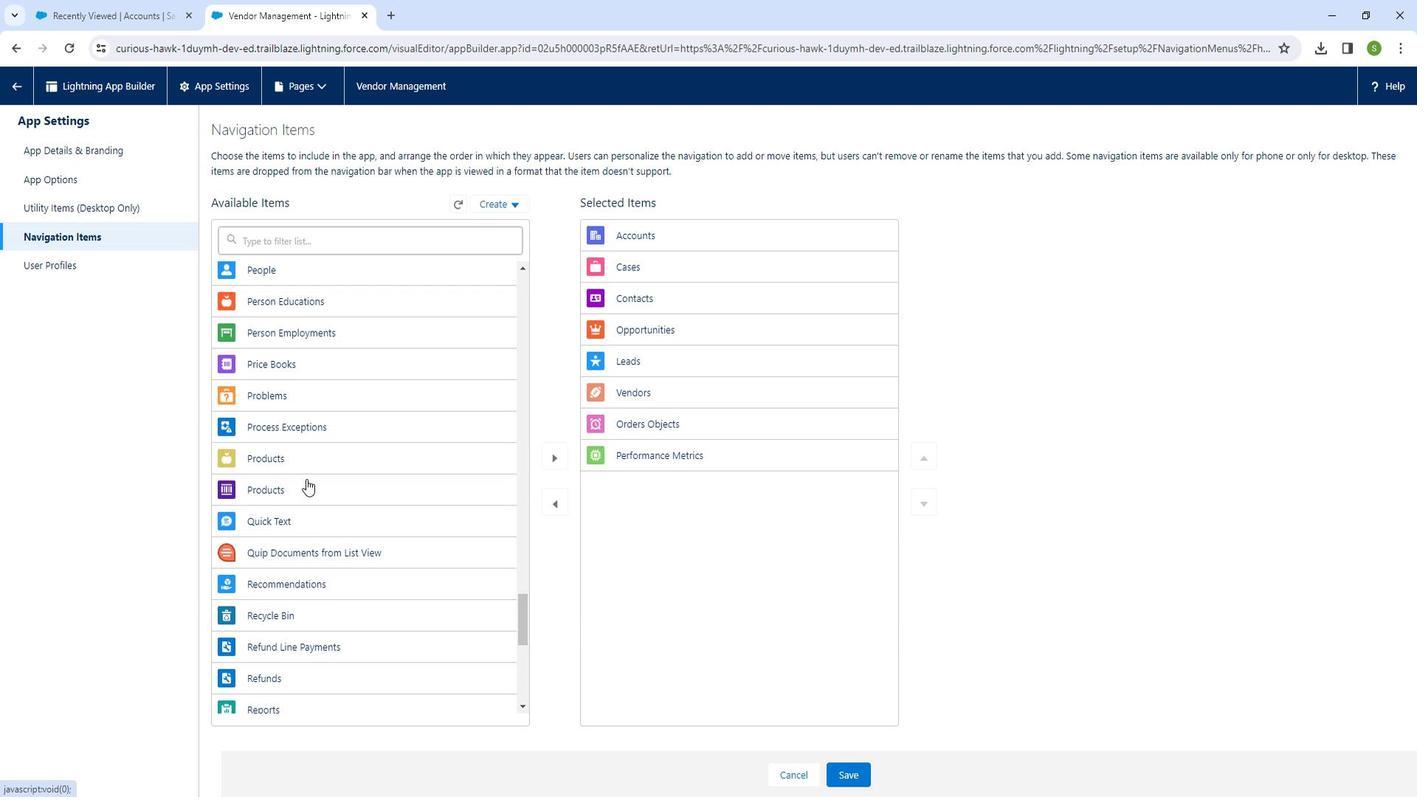 
Action: Mouse pressed left at (305, 479)
Screenshot: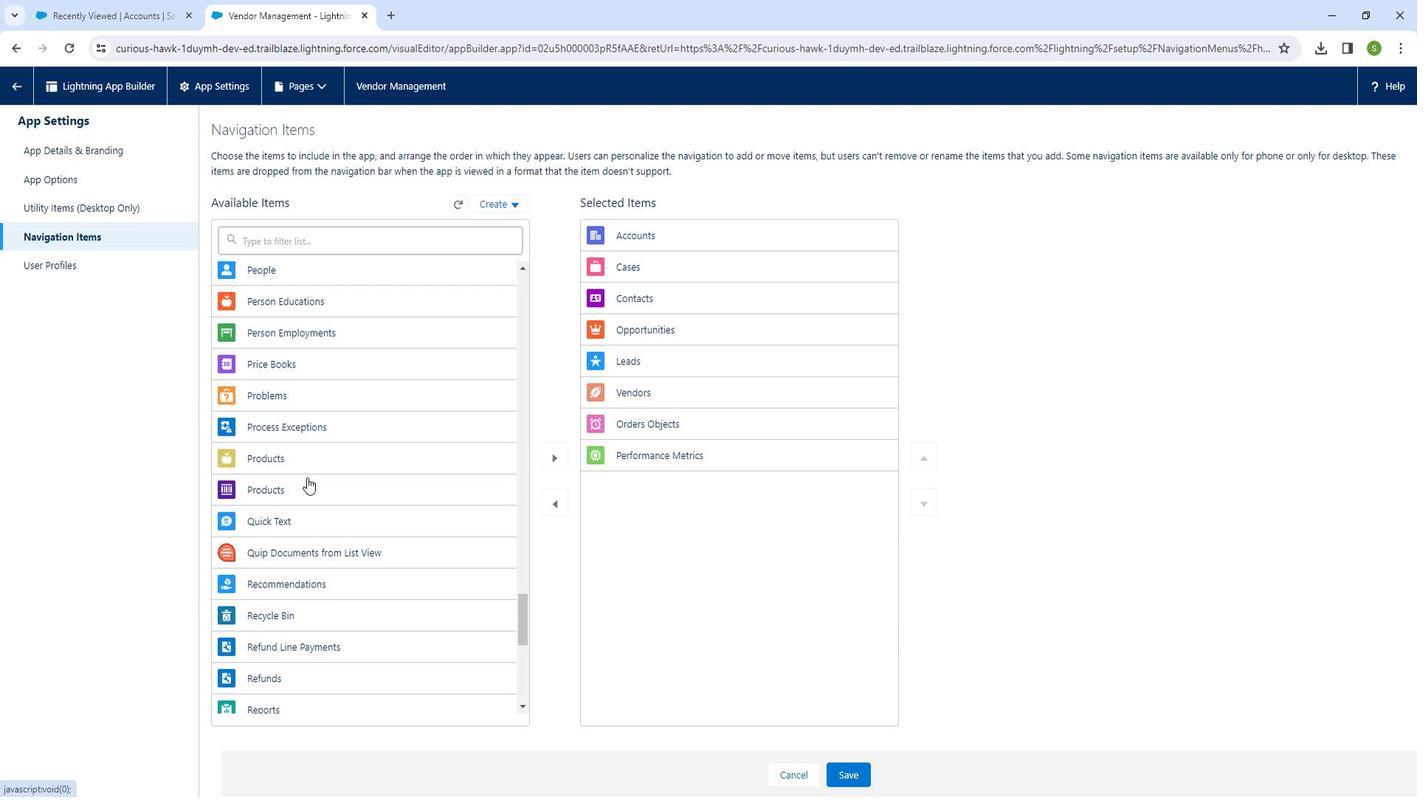 
Action: Mouse moved to (277, 470)
Screenshot: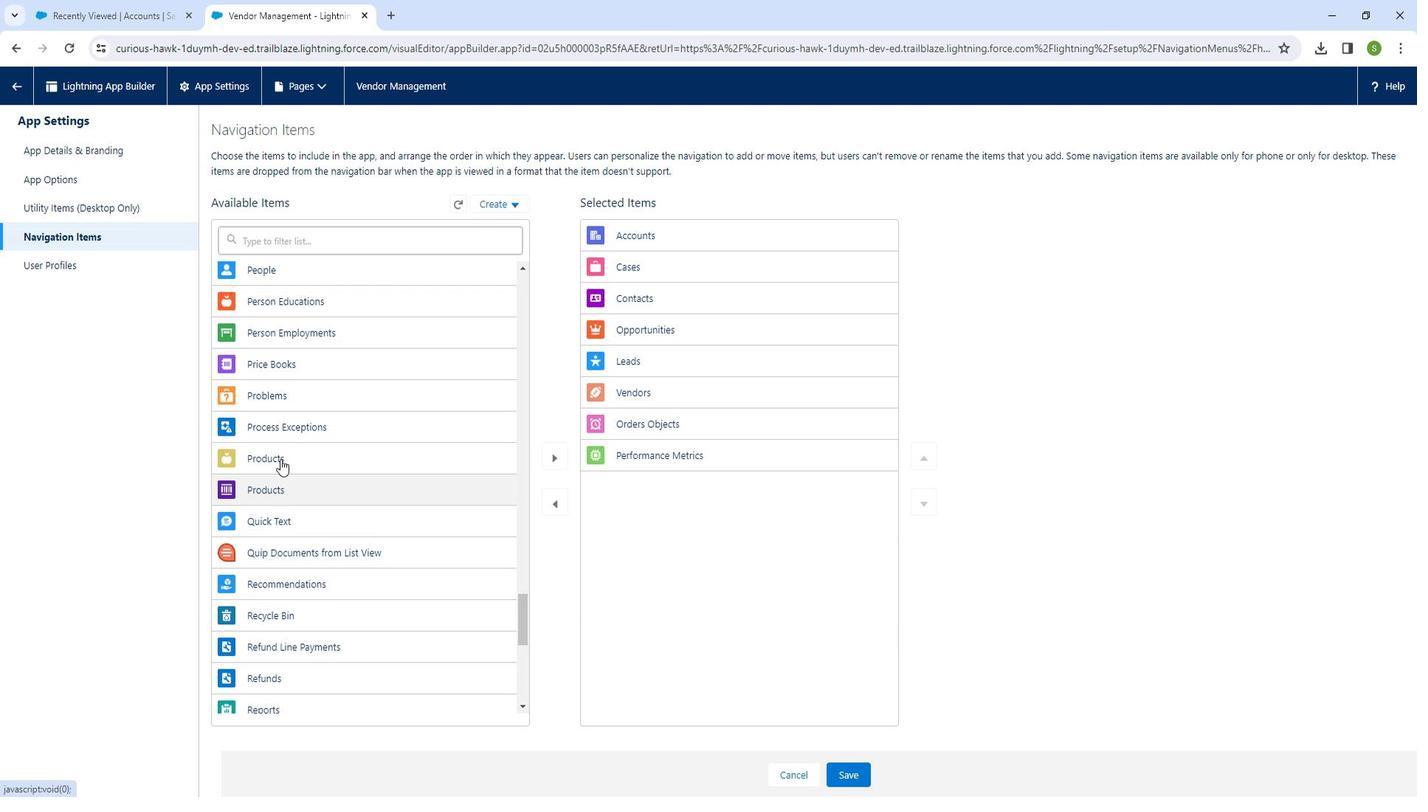 
Action: Mouse pressed left at (277, 470)
Screenshot: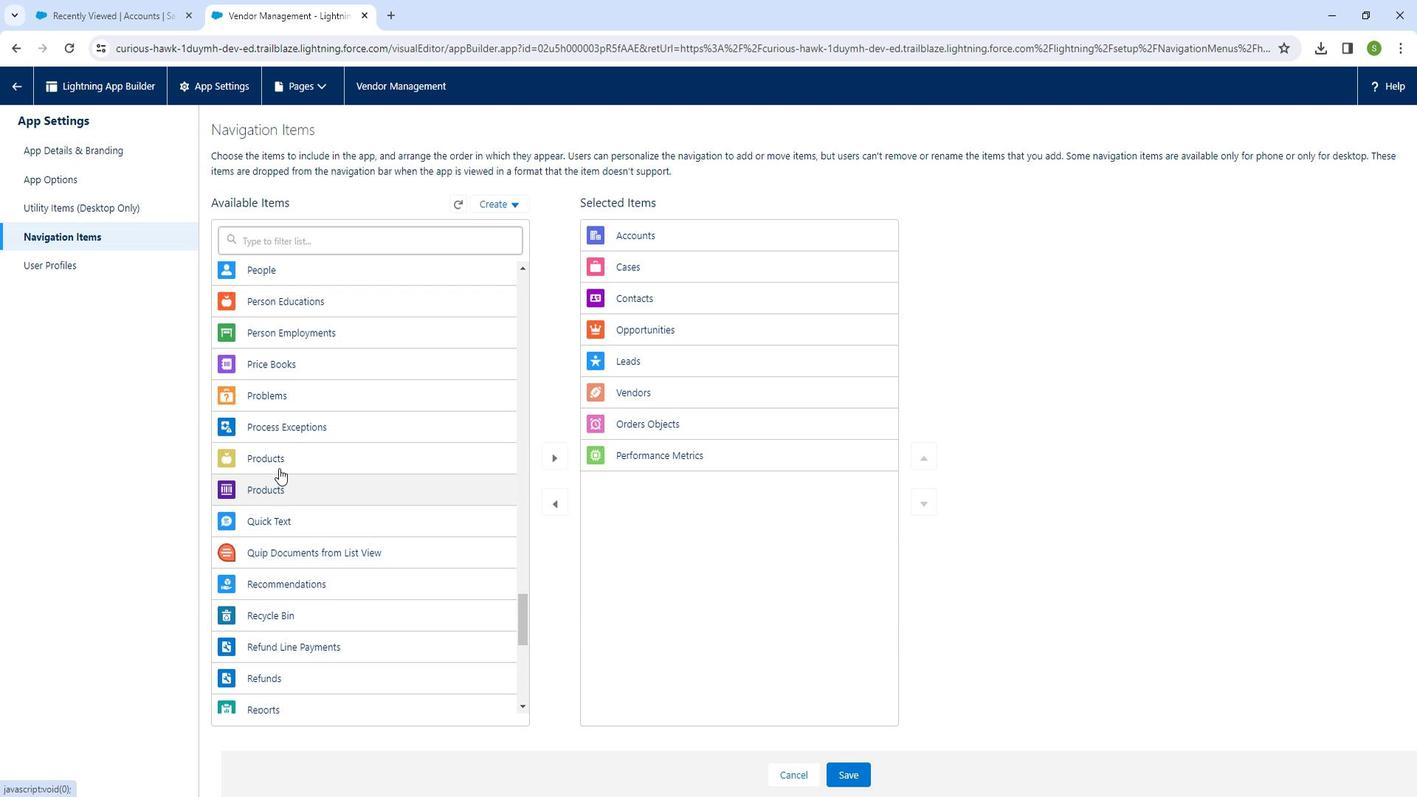 
Action: Mouse moved to (551, 456)
Screenshot: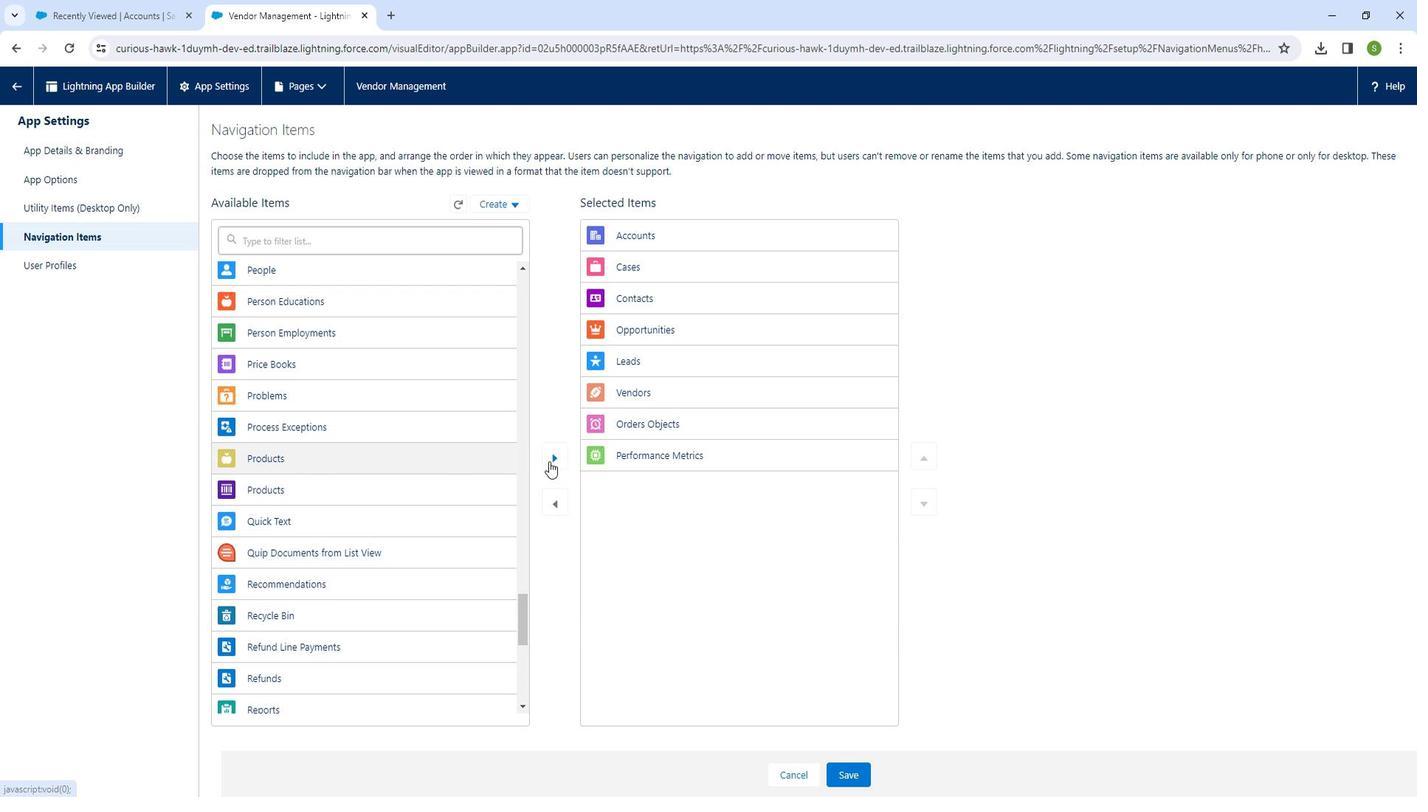 
Action: Mouse pressed left at (551, 456)
Screenshot: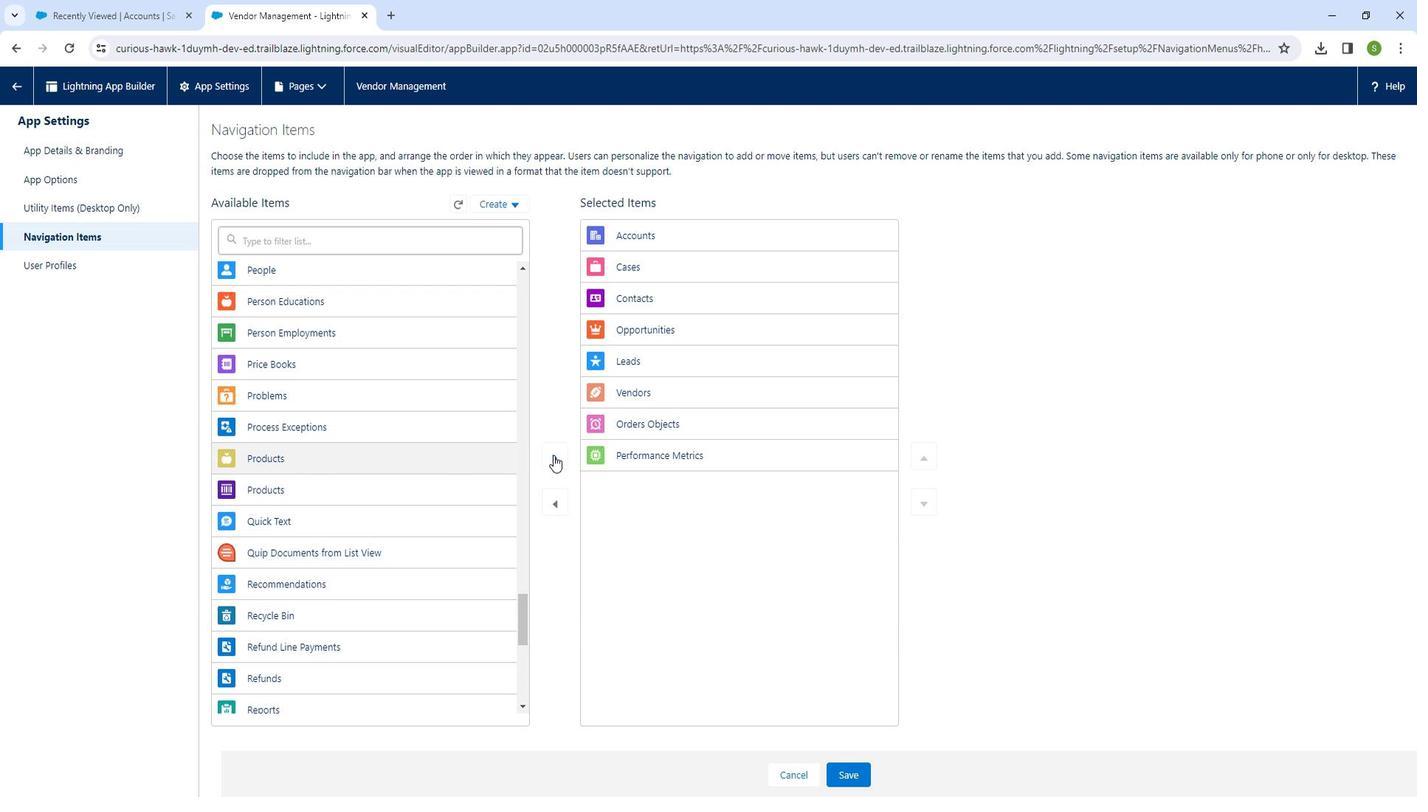
Action: Mouse moved to (846, 783)
Screenshot: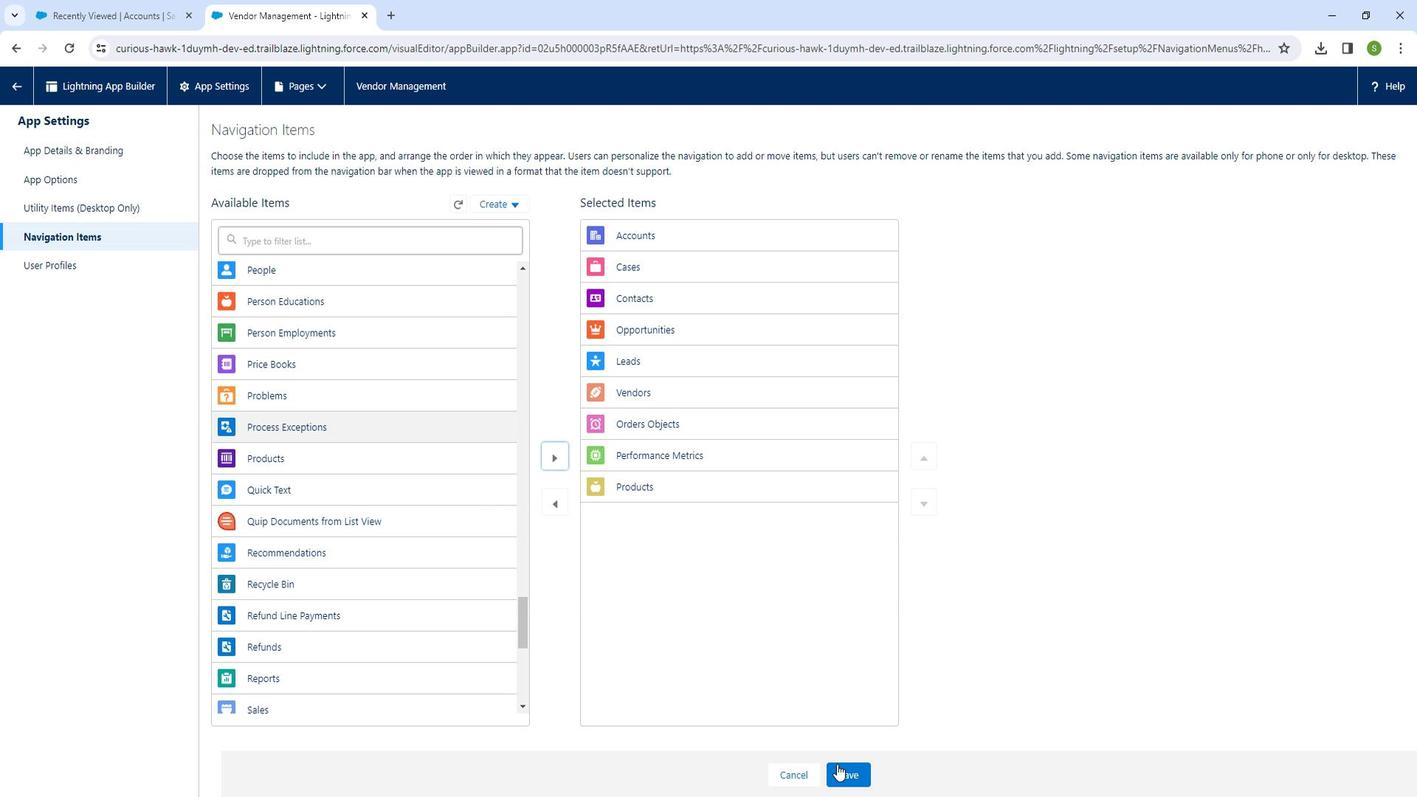 
Action: Mouse pressed left at (846, 783)
Screenshot: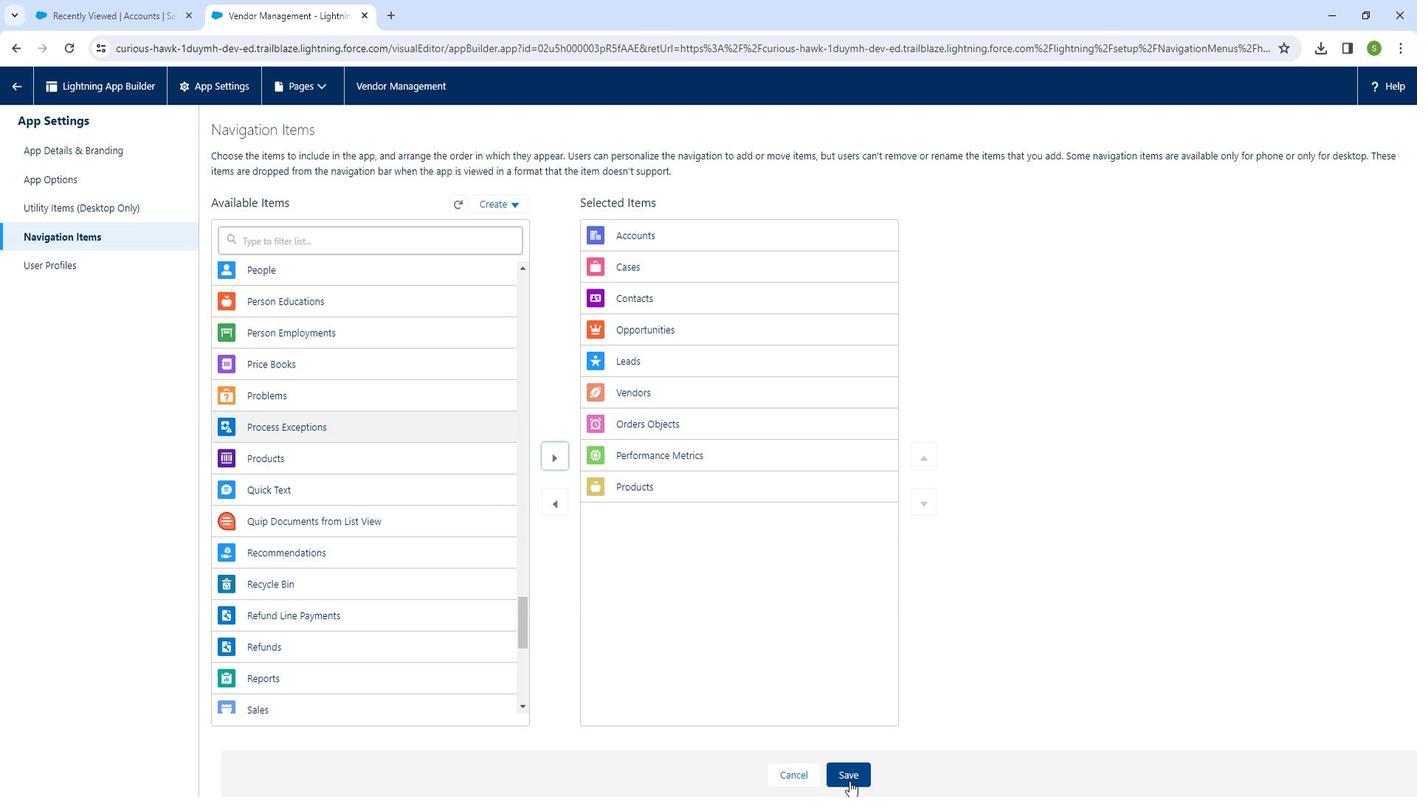 
Action: Mouse moved to (710, 460)
Screenshot: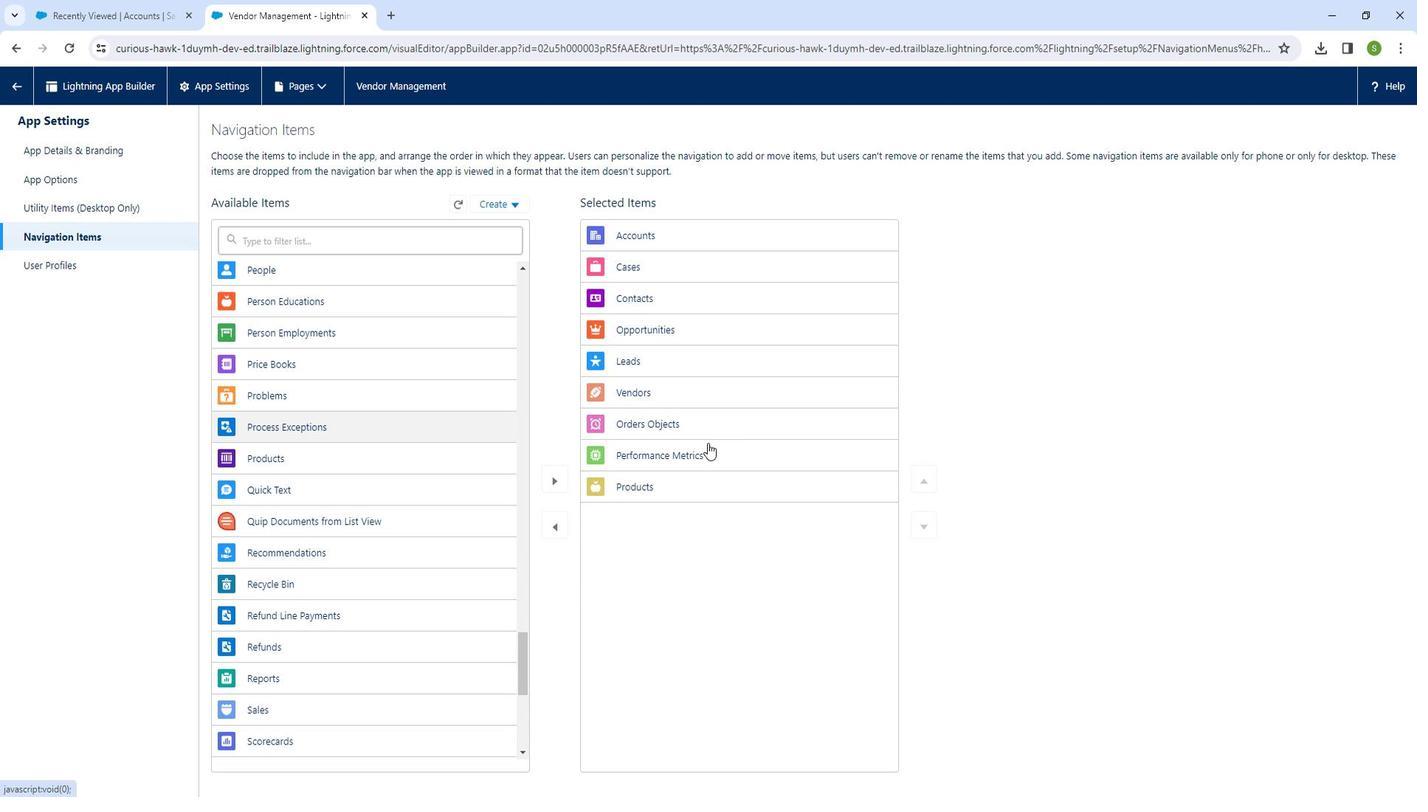 
Action: Mouse scrolled (710, 459) with delta (0, -1)
Screenshot: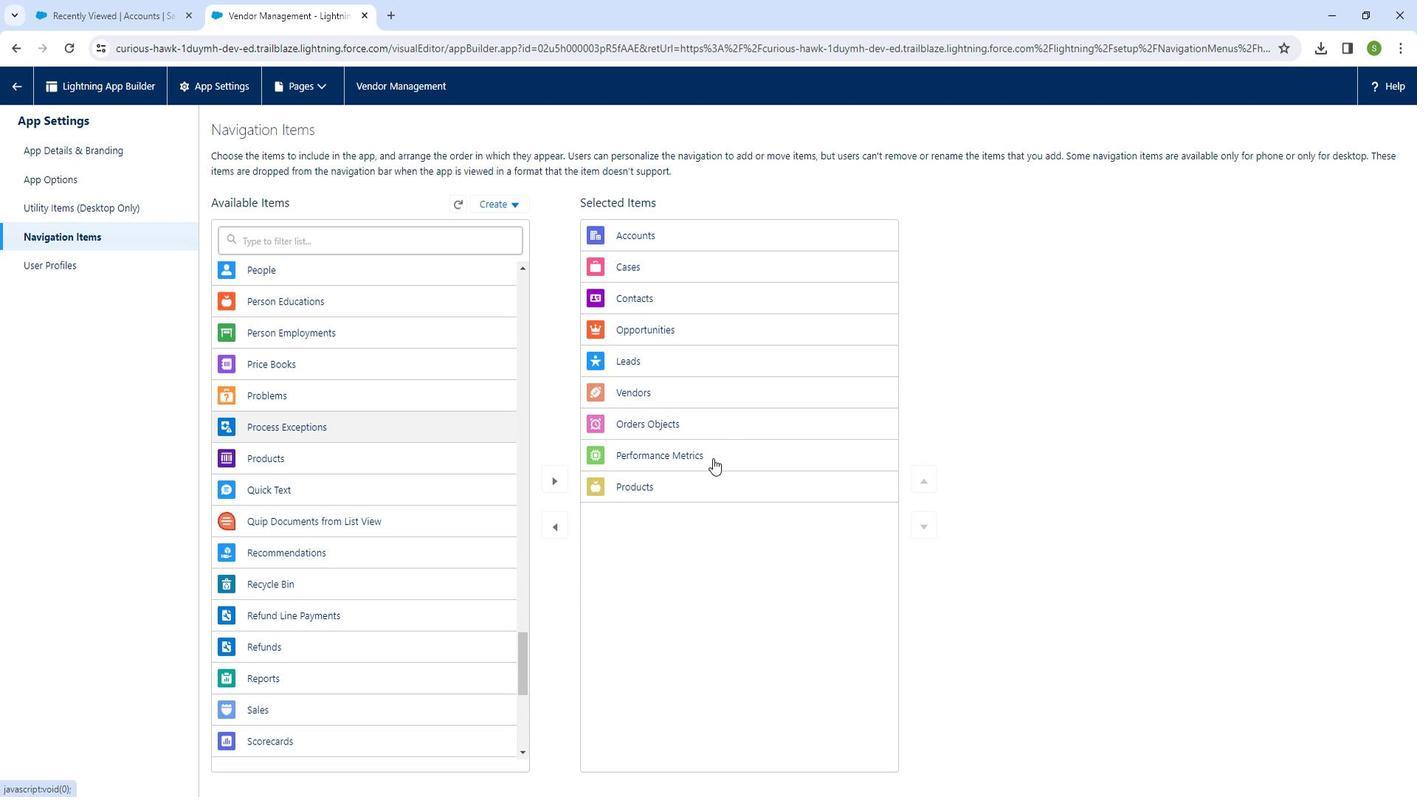 
Action: Mouse scrolled (710, 459) with delta (0, -1)
Screenshot: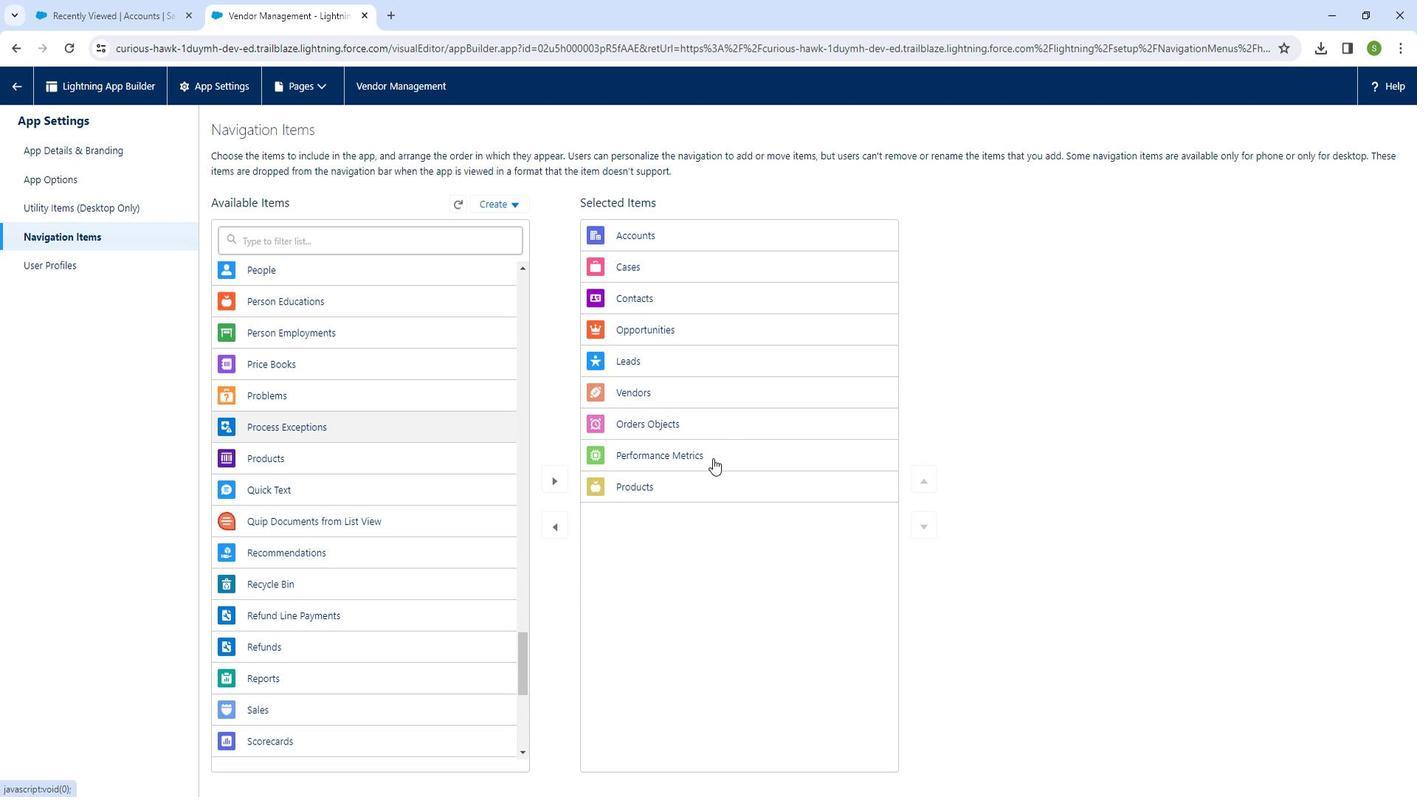 
Action: Mouse scrolled (710, 459) with delta (0, -1)
Screenshot: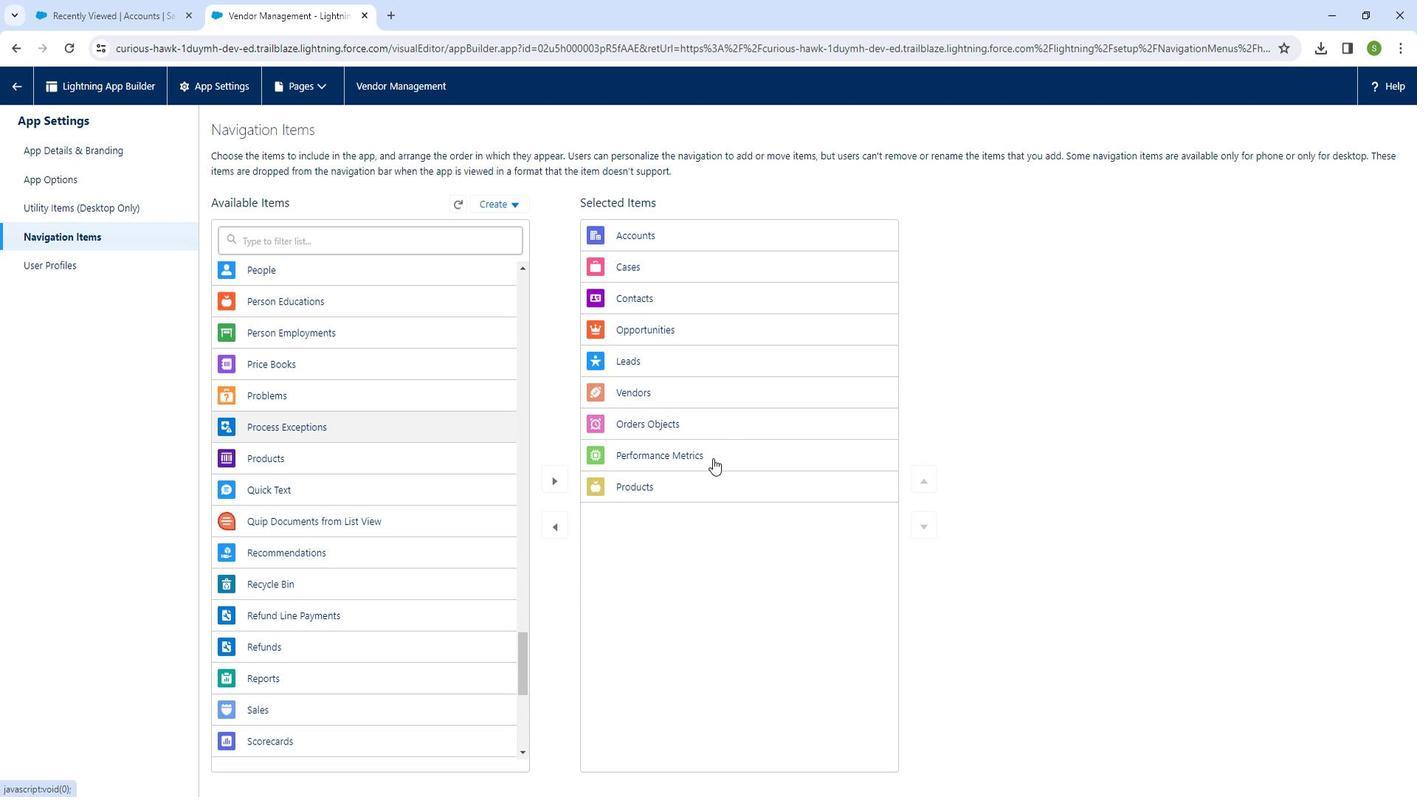 
Action: Mouse moved to (711, 461)
Screenshot: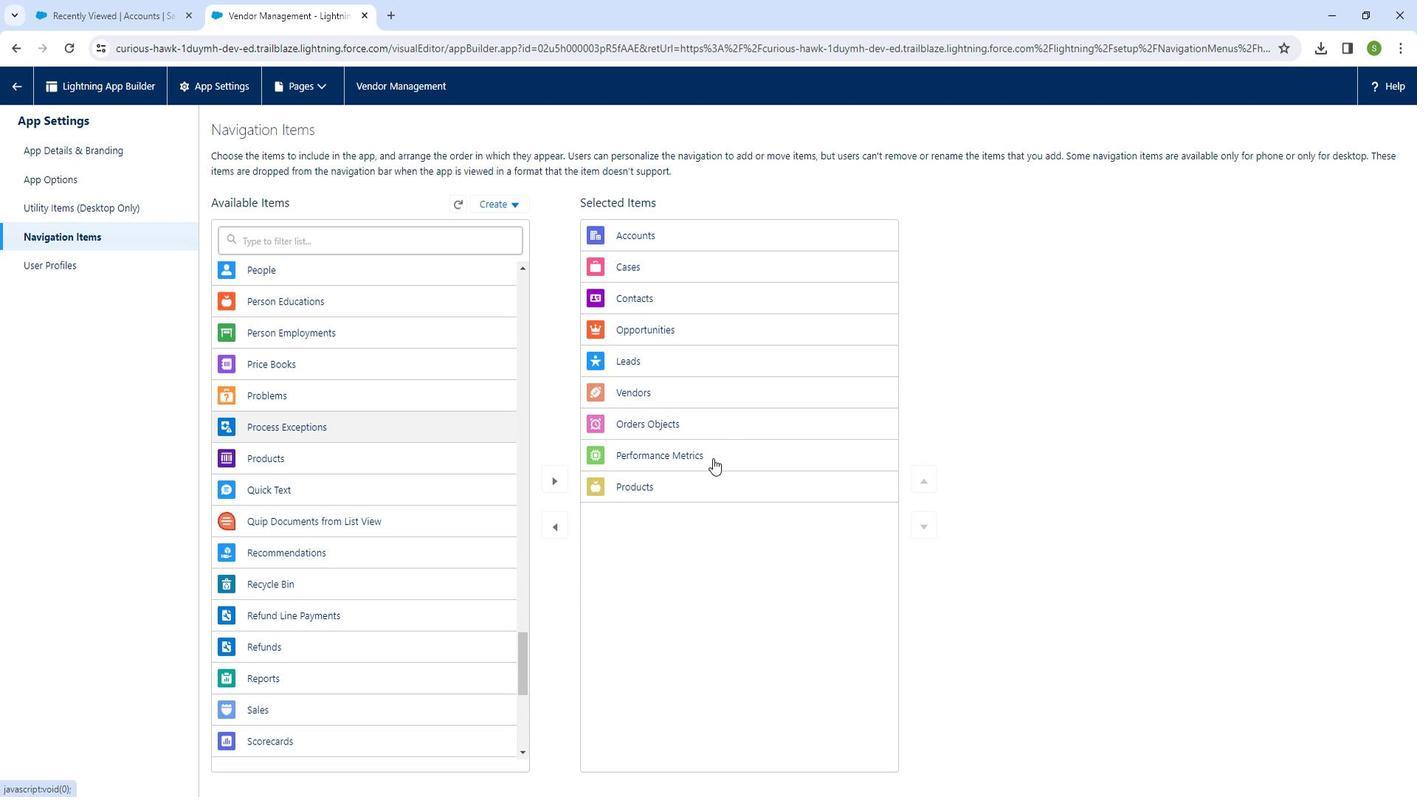 
Action: Mouse scrolled (711, 460) with delta (0, 0)
Screenshot: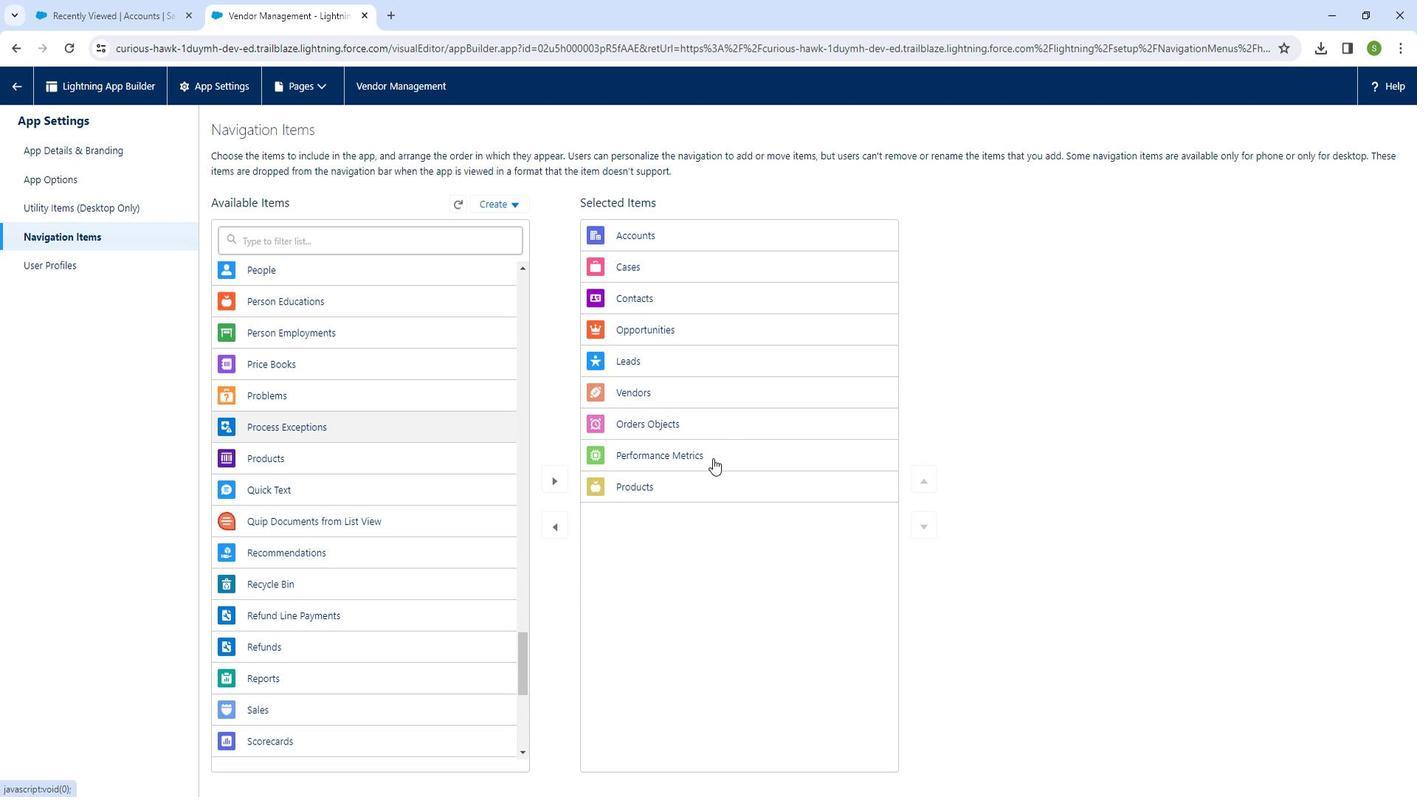 
Action: Mouse scrolled (711, 460) with delta (0, 0)
Screenshot: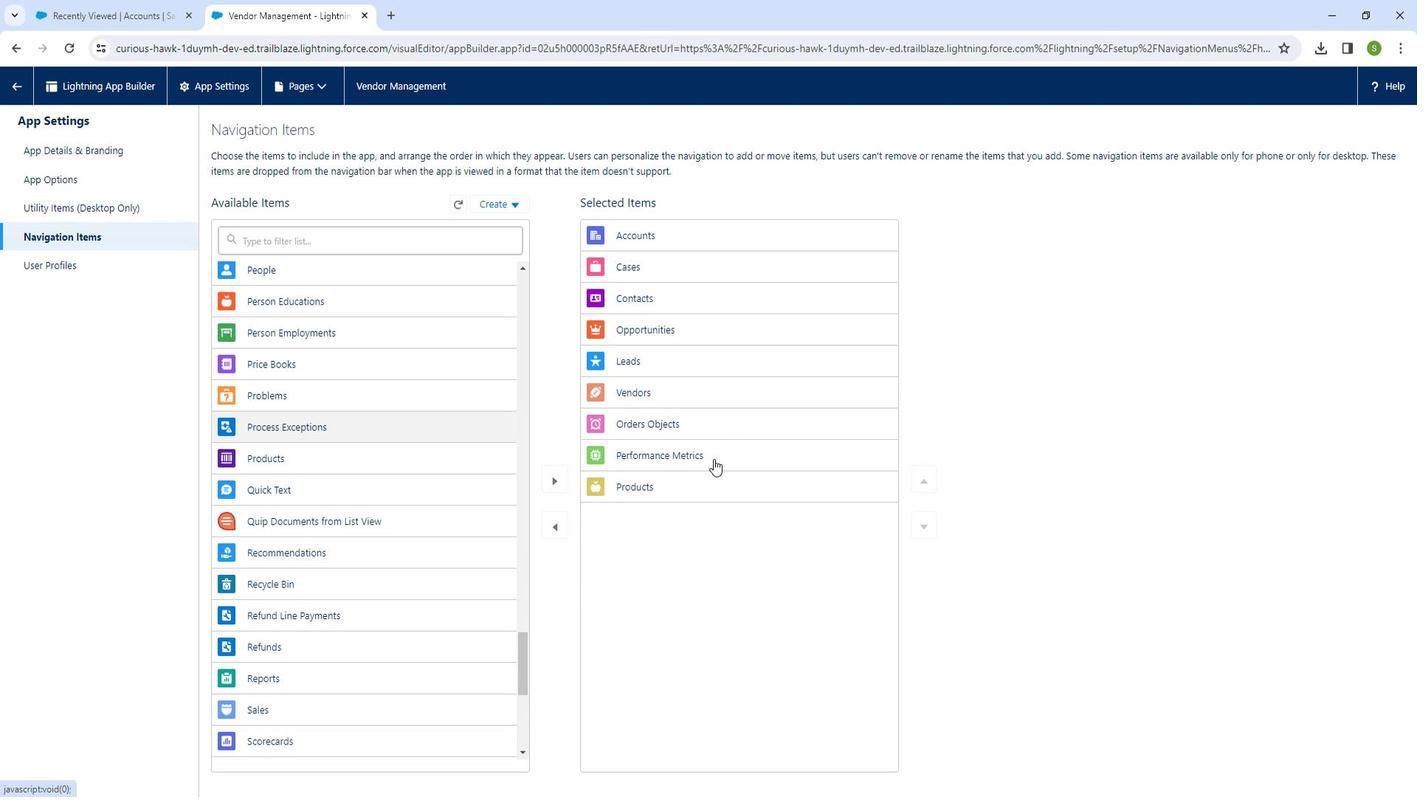 
Action: Mouse moved to (14, 81)
